 Task: Play online Risk (conquerclub) game.
Action: Mouse moved to (702, 672)
Screenshot: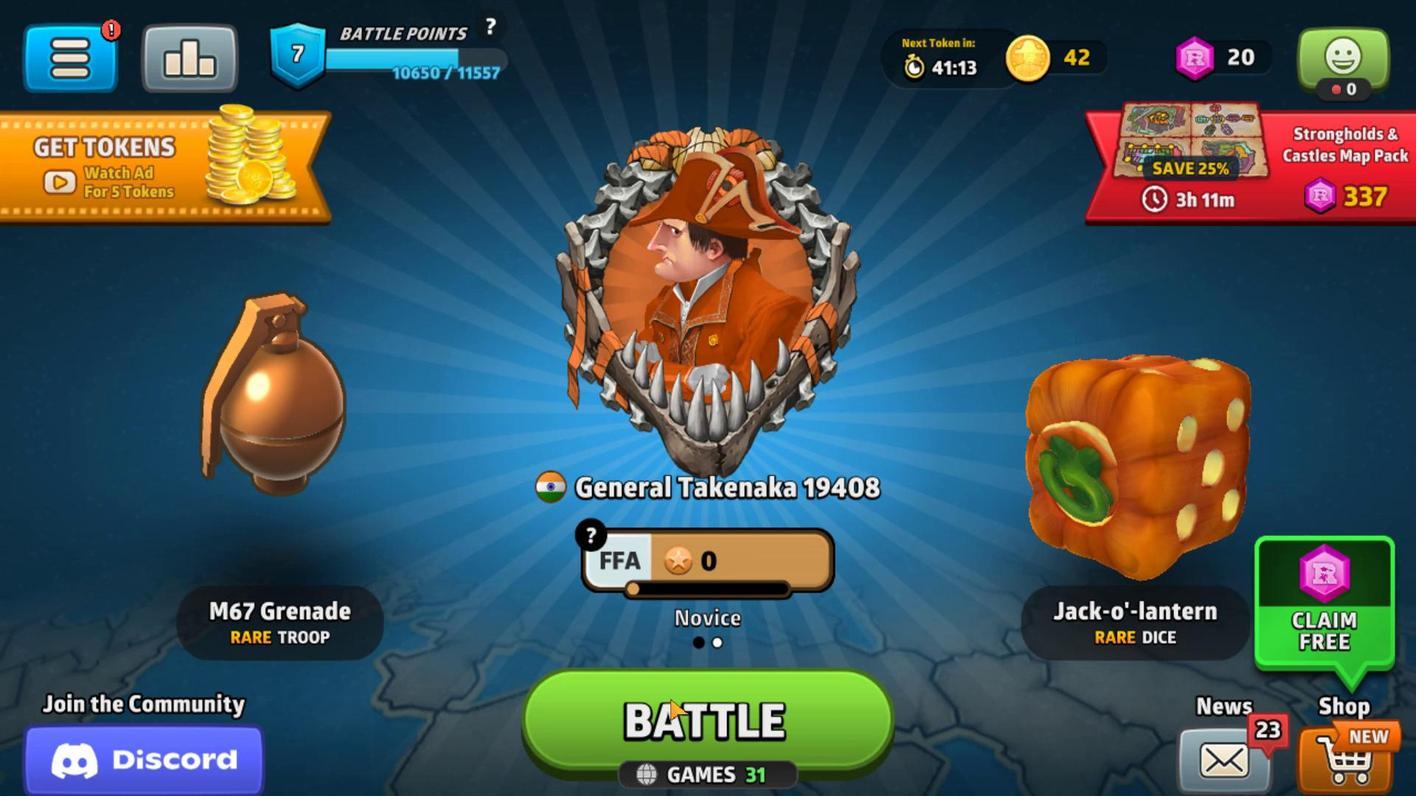 
Action: Mouse pressed left at (702, 672)
Screenshot: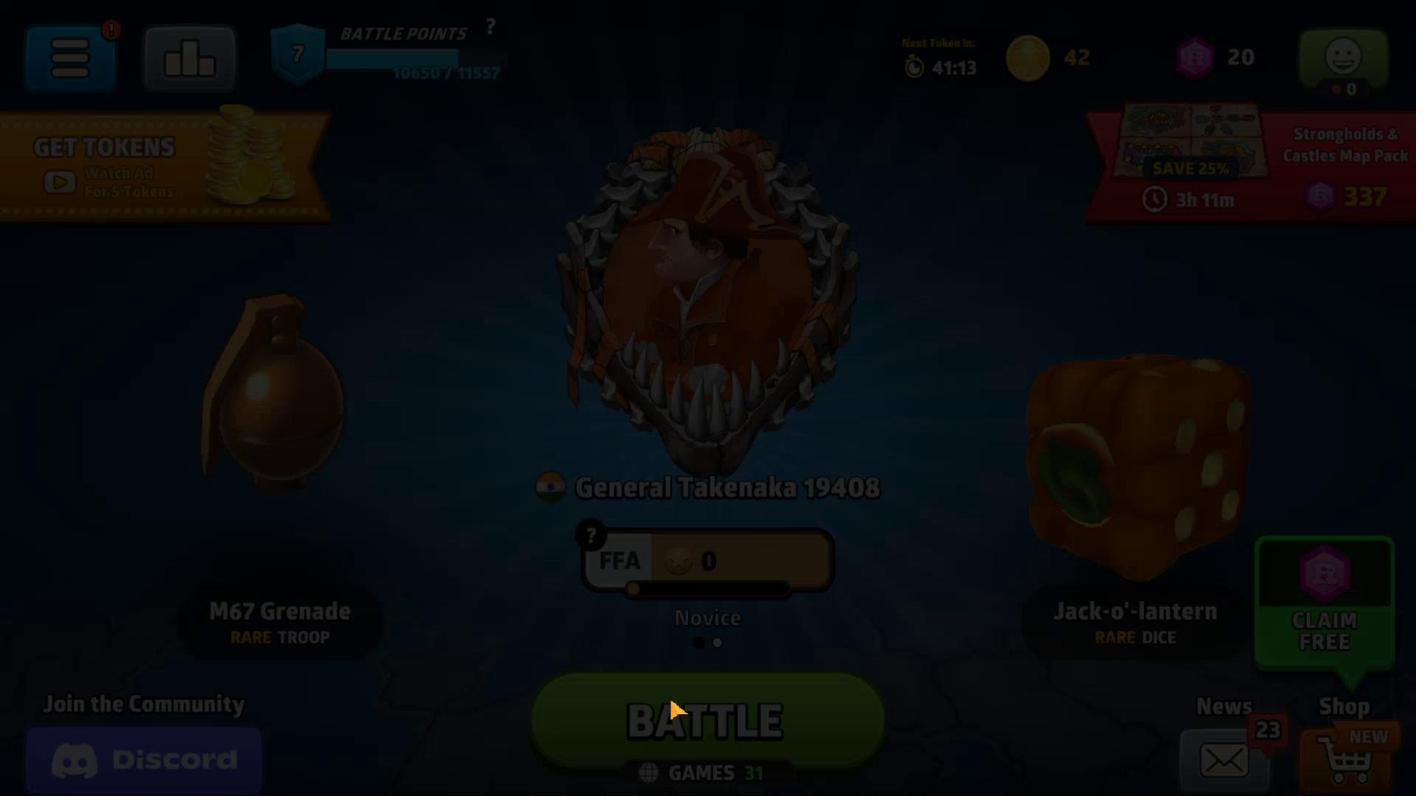 
Action: Mouse moved to (1165, 688)
Screenshot: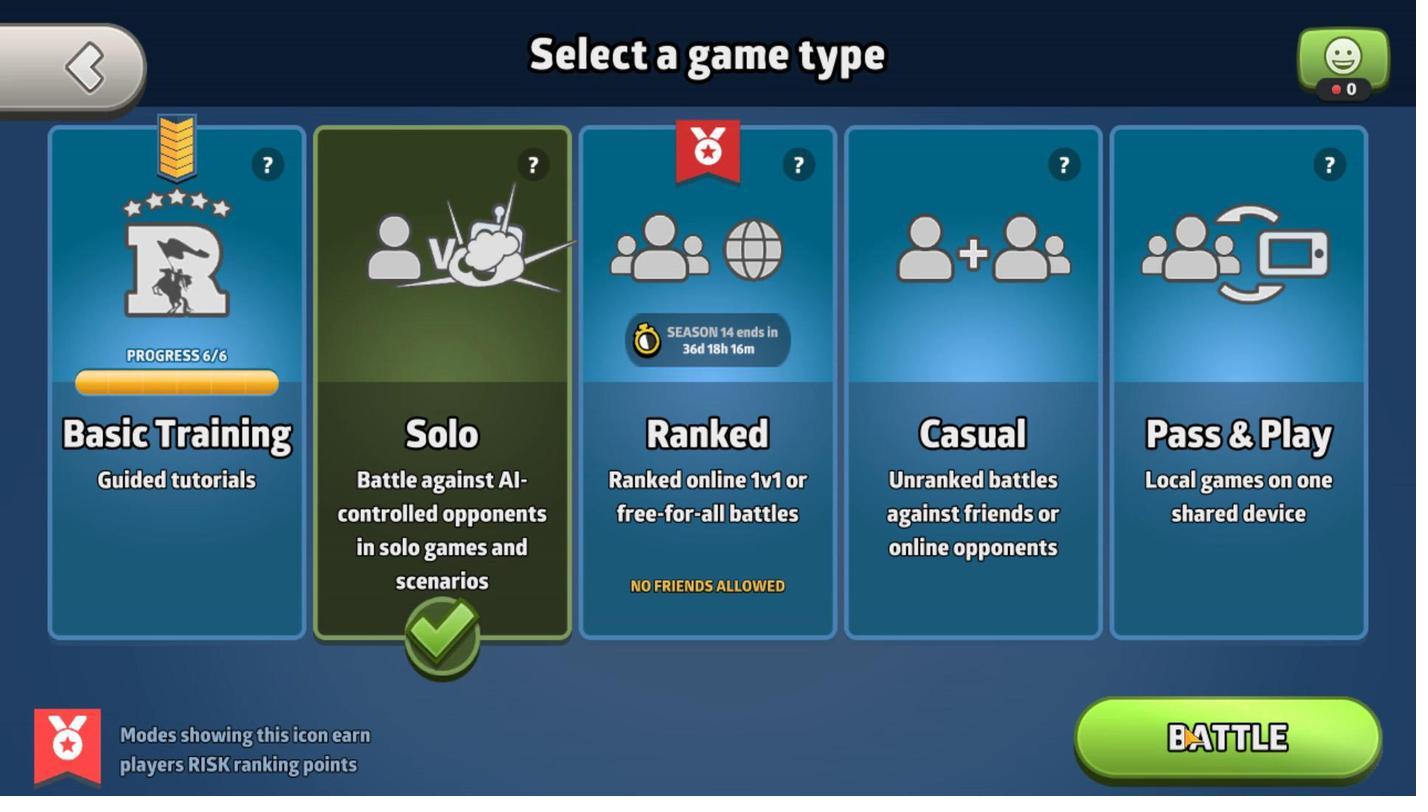 
Action: Mouse pressed left at (1165, 688)
Screenshot: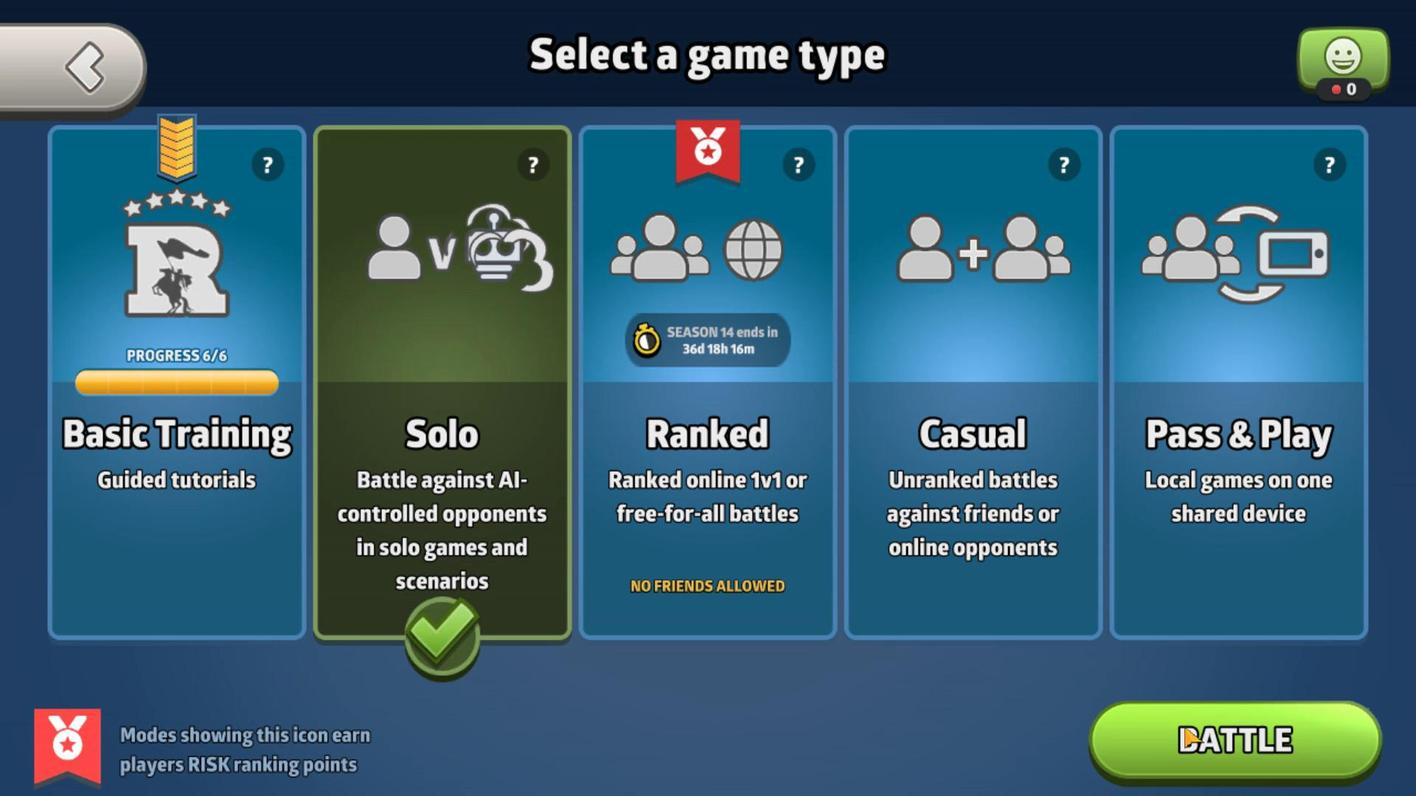
Action: Mouse moved to (1241, 717)
Screenshot: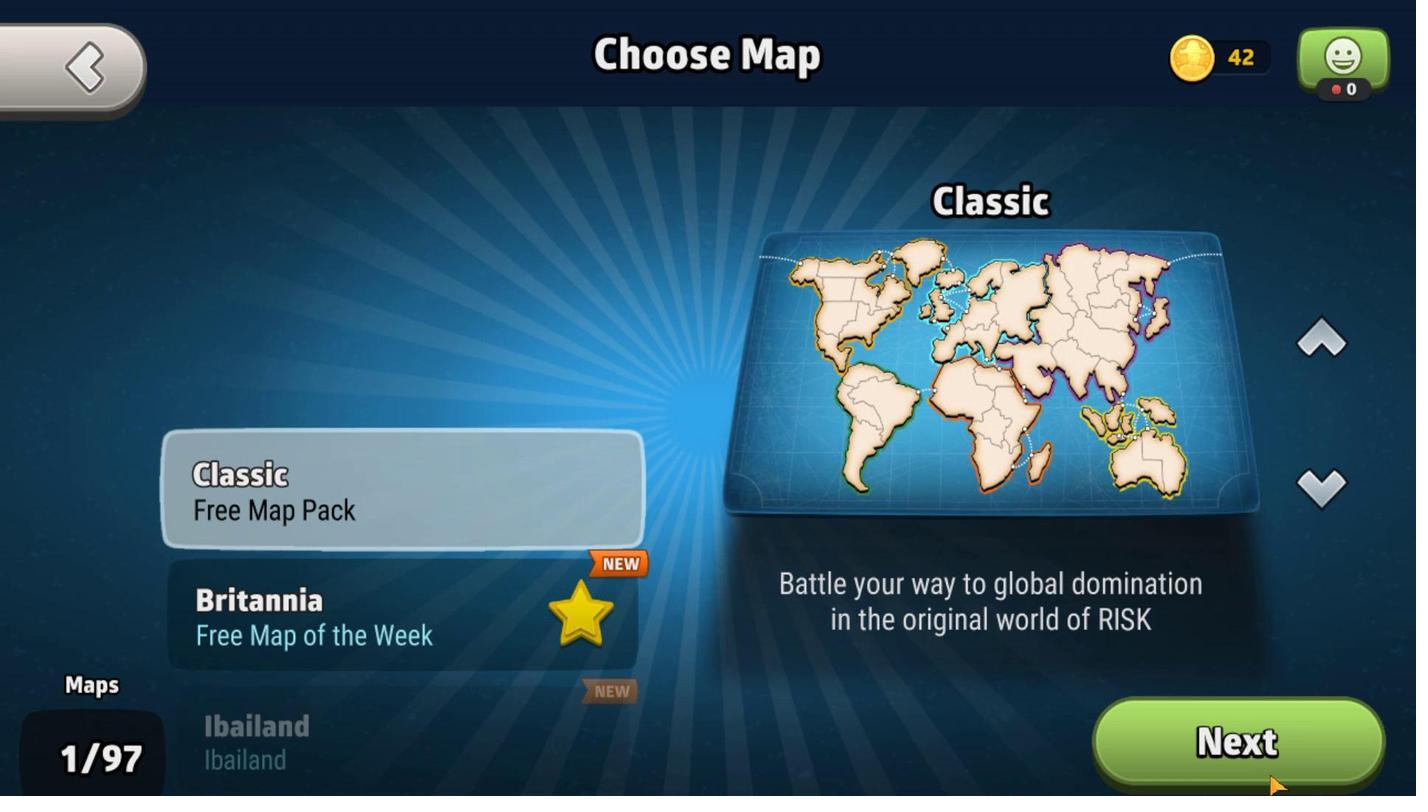 
Action: Mouse pressed left at (1241, 717)
Screenshot: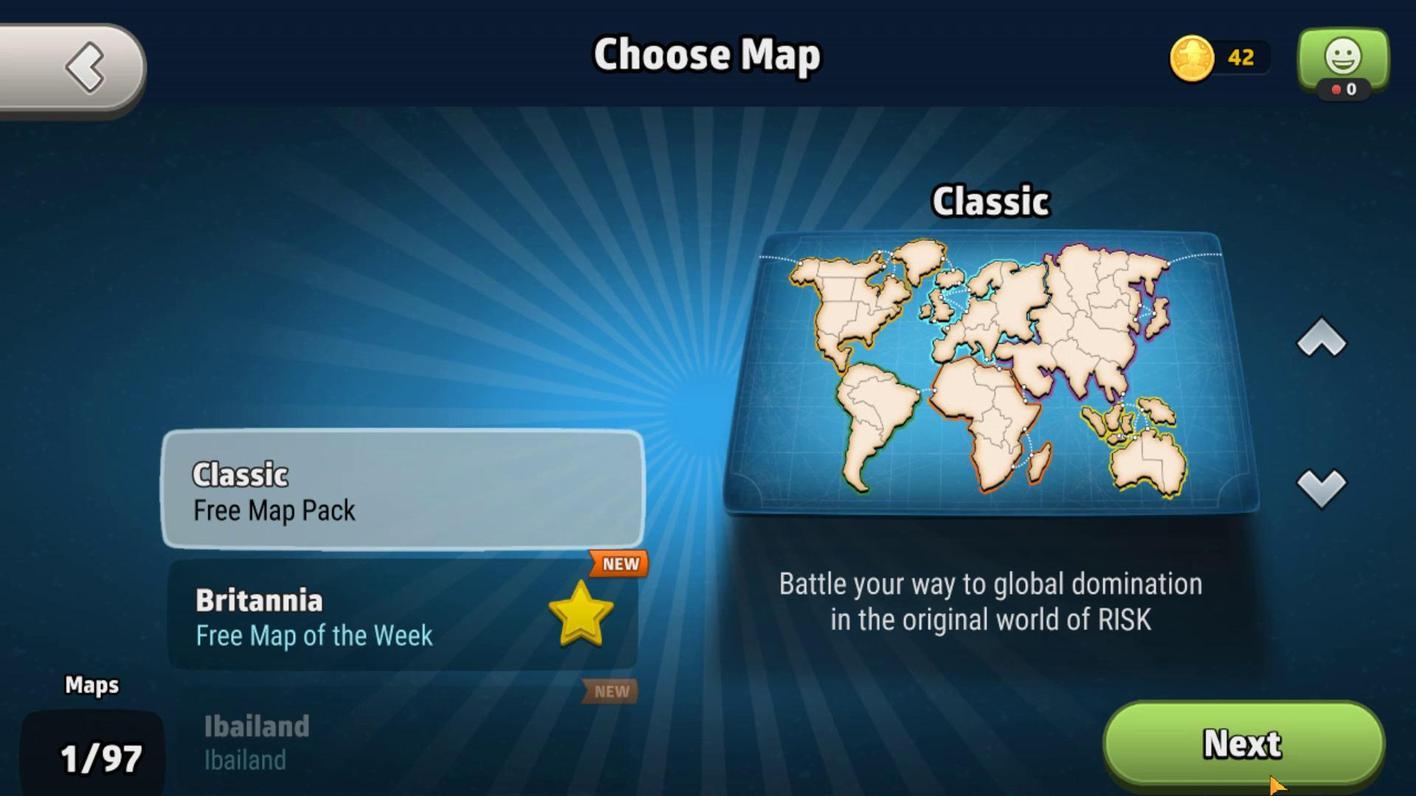 
Action: Mouse moved to (1164, 689)
Screenshot: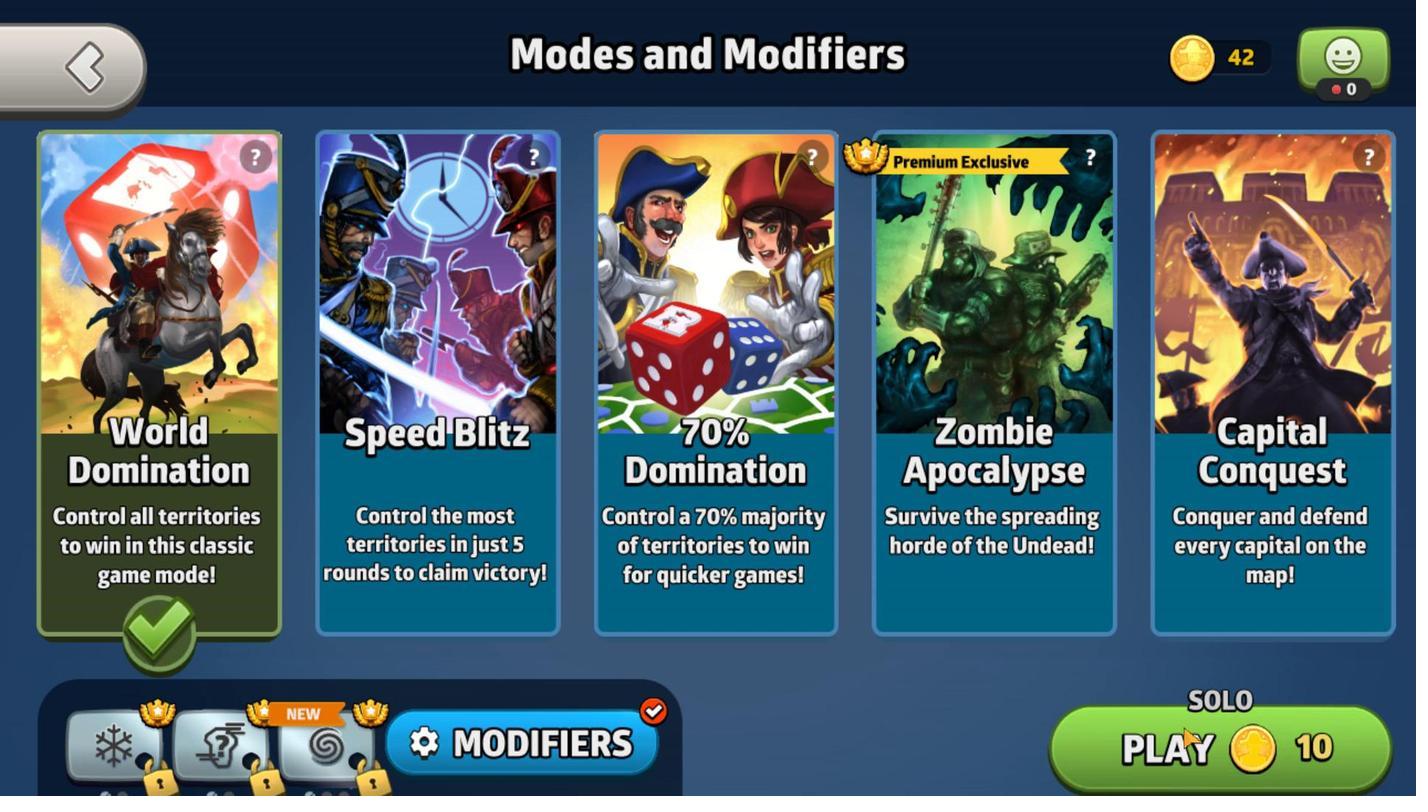
Action: Mouse pressed left at (1164, 689)
Screenshot: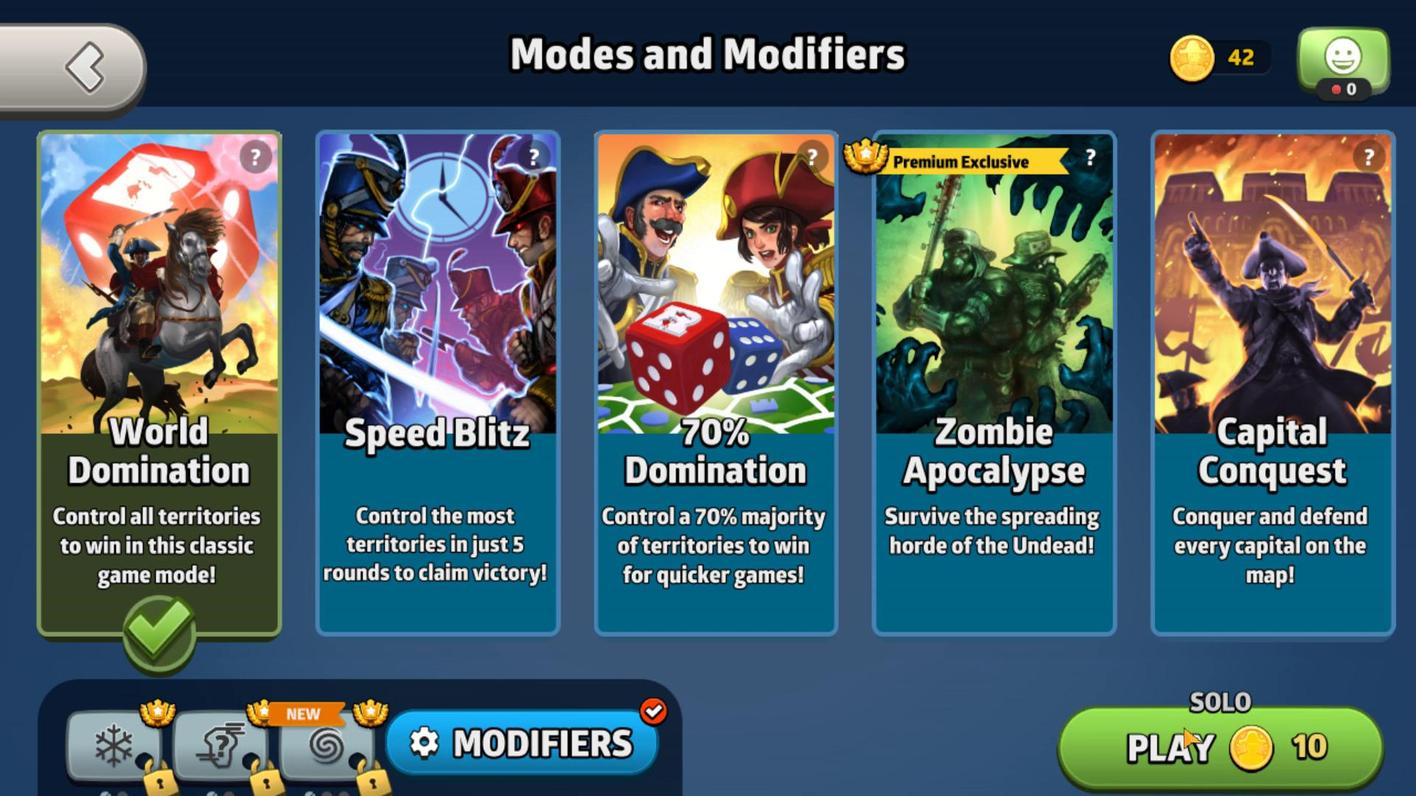 
Action: Mouse moved to (838, 427)
Screenshot: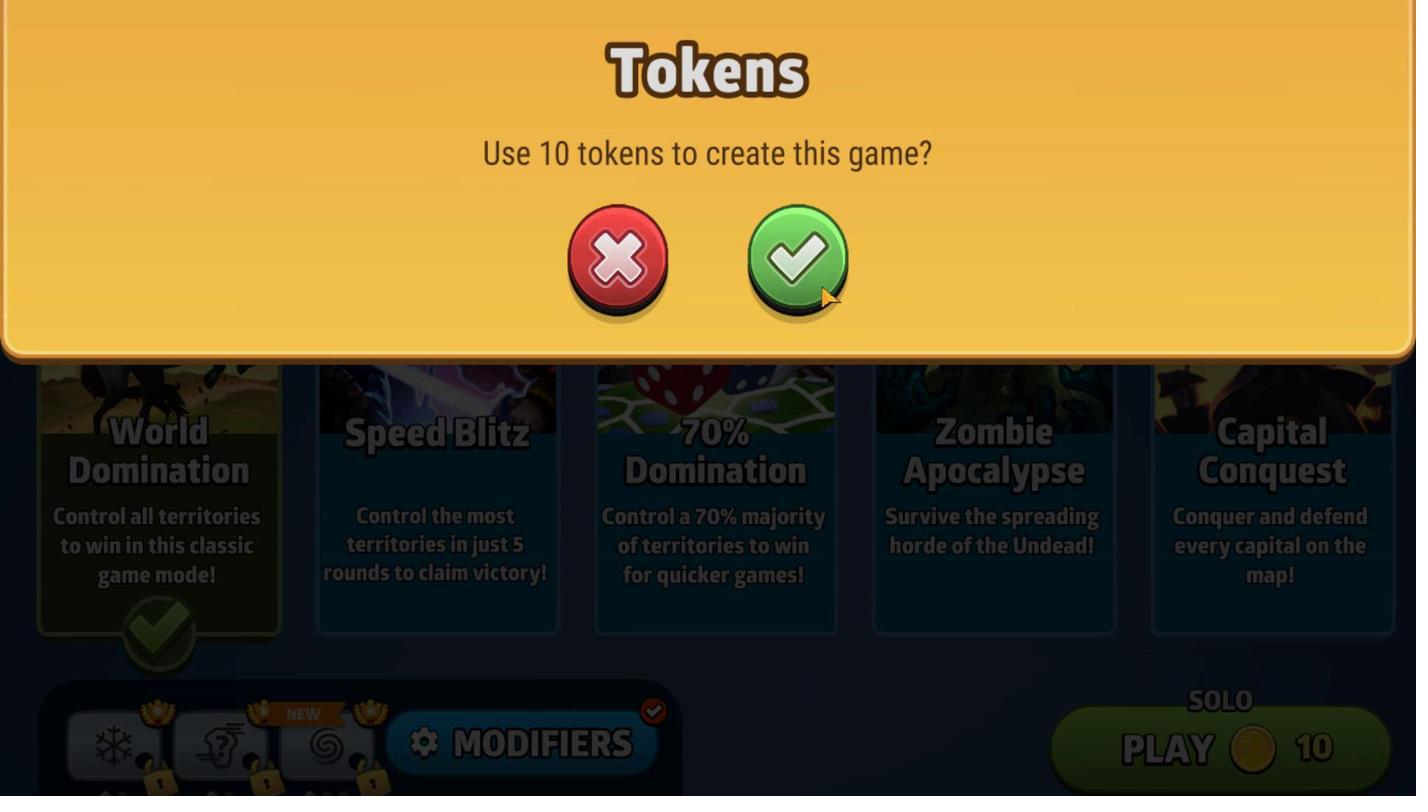 
Action: Mouse pressed left at (838, 427)
Screenshot: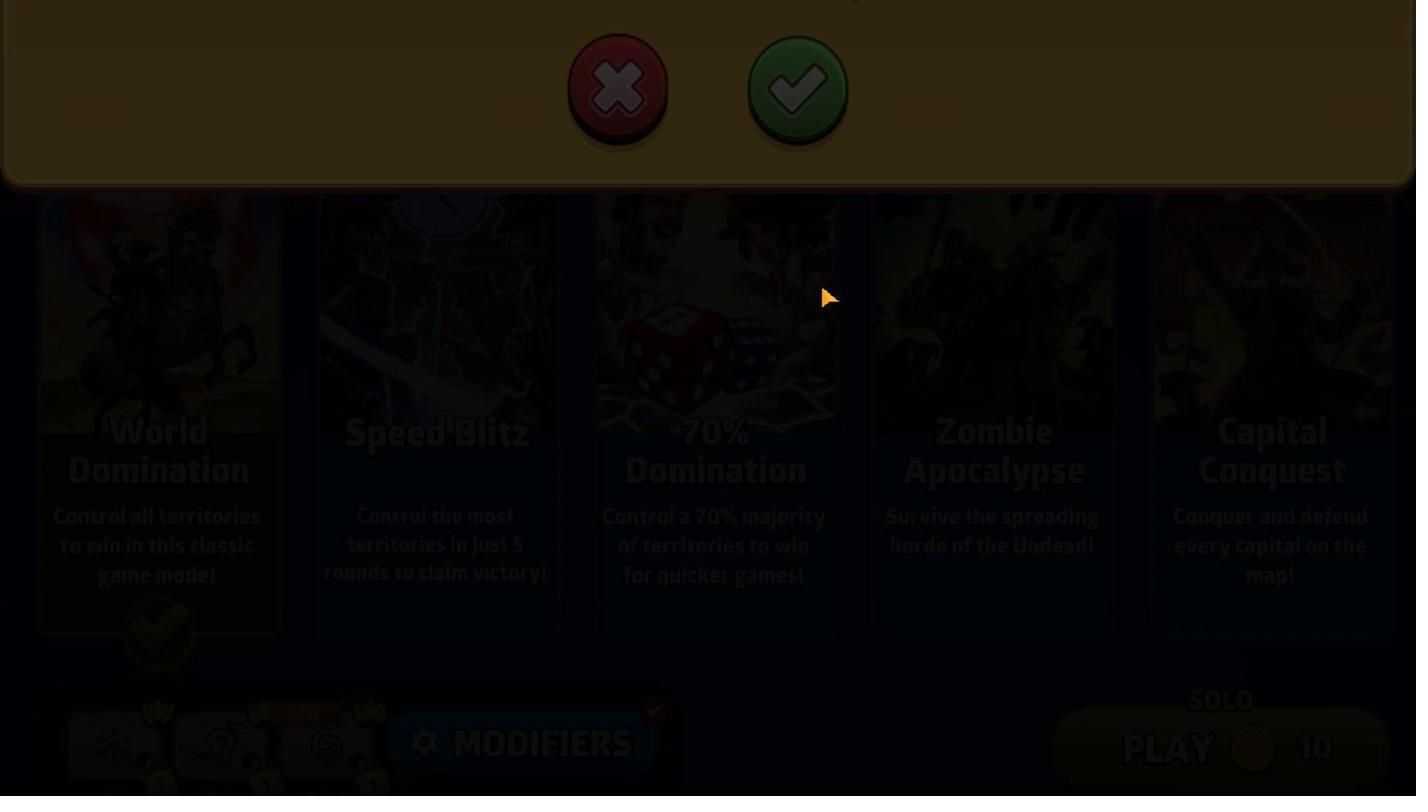 
Action: Mouse moved to (715, 467)
Screenshot: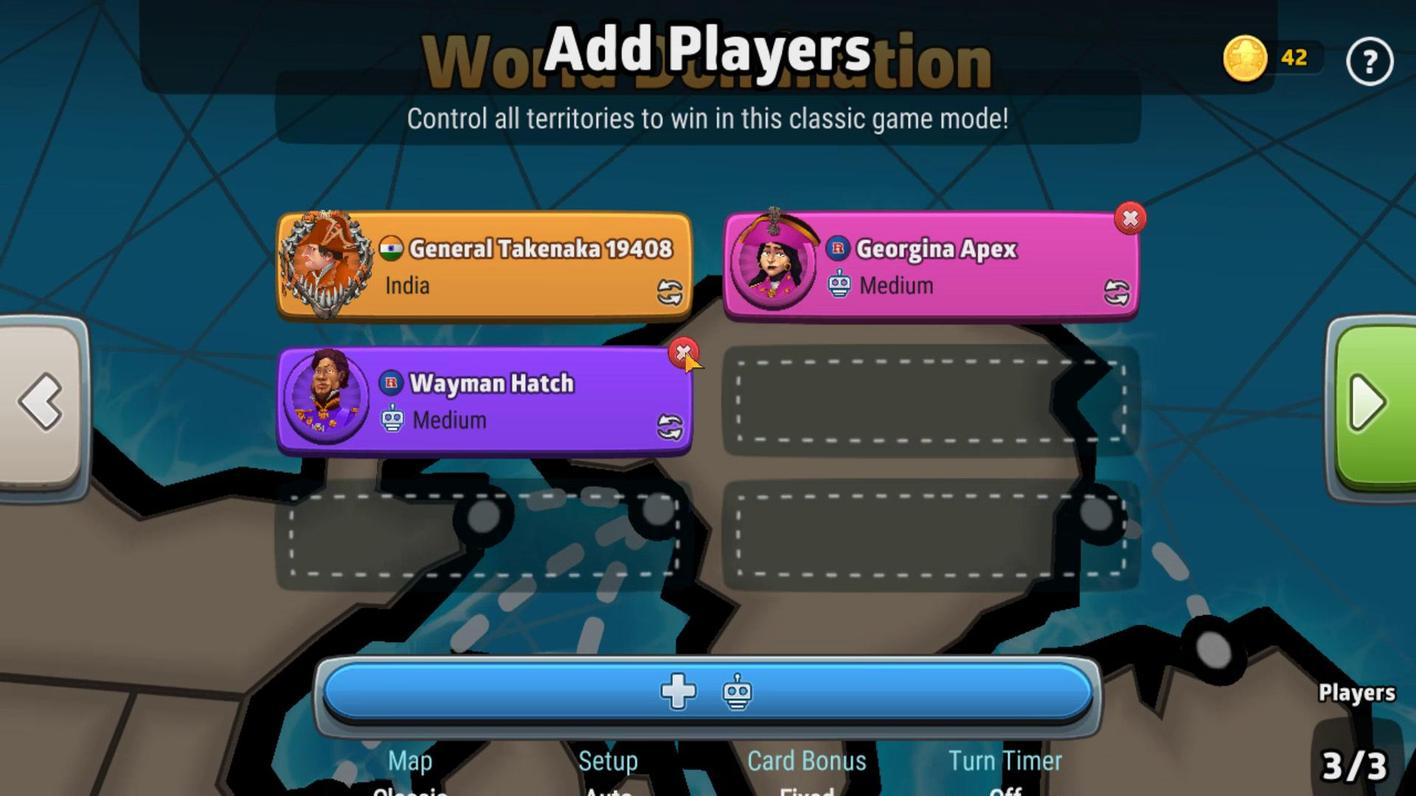 
Action: Mouse pressed left at (715, 467)
Screenshot: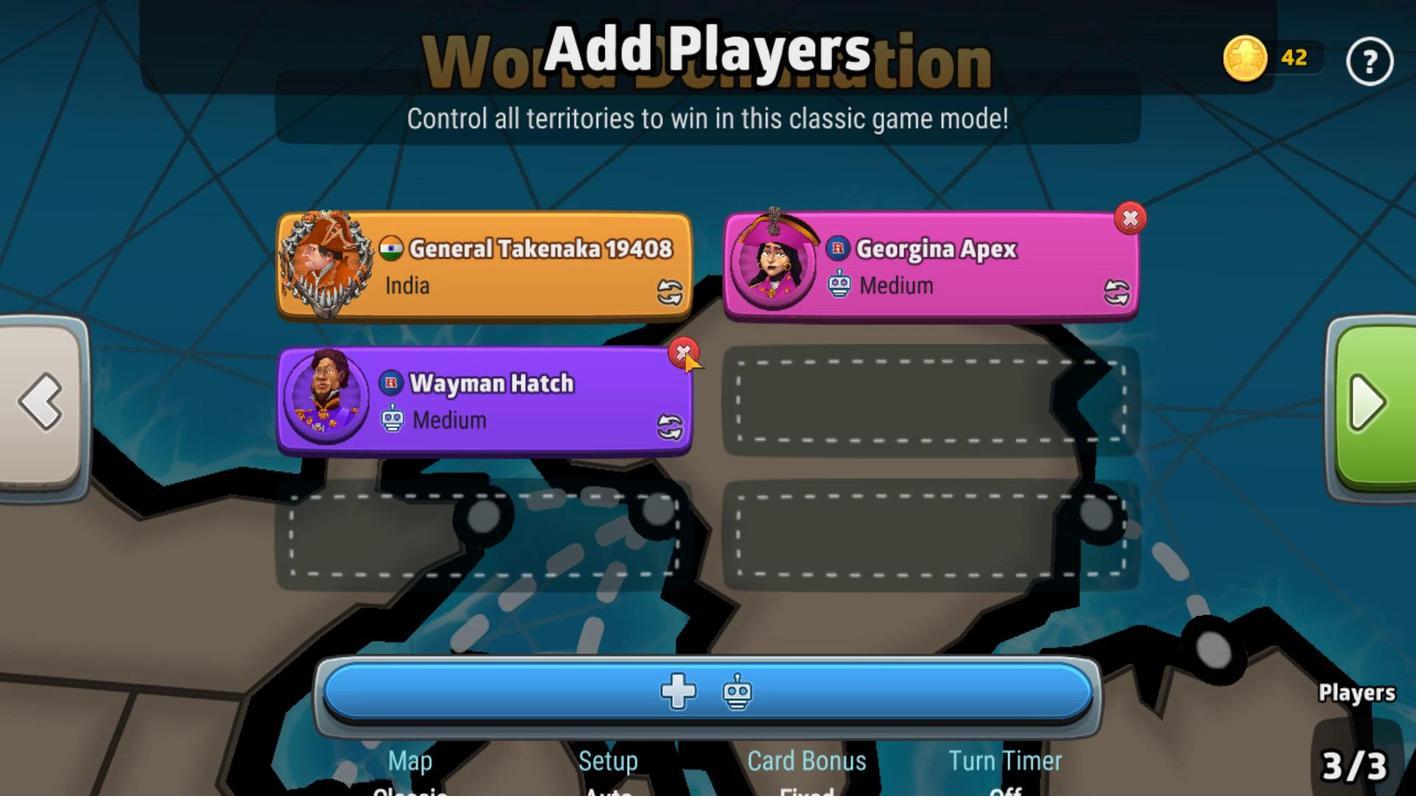 
Action: Mouse moved to (1323, 504)
Screenshot: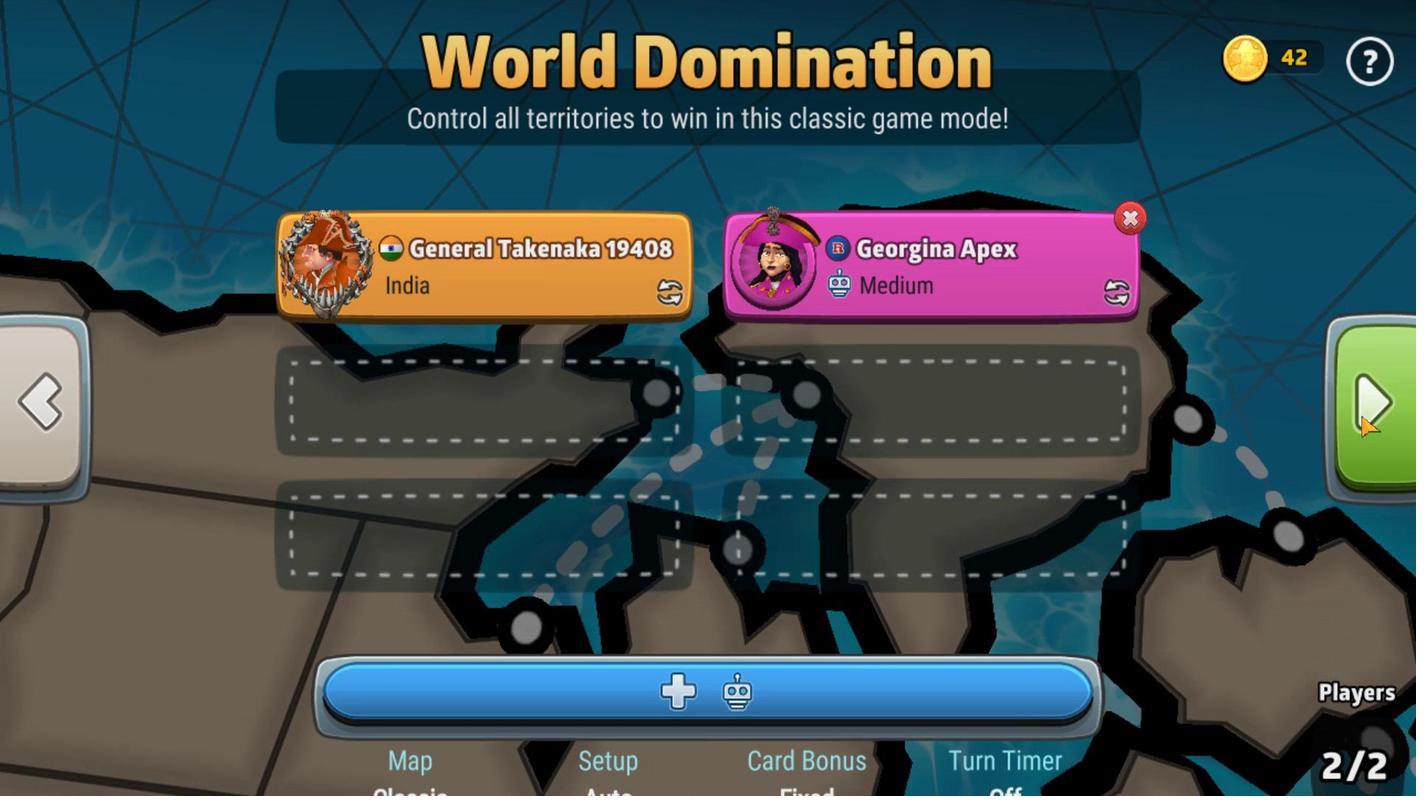 
Action: Mouse pressed left at (1323, 504)
Screenshot: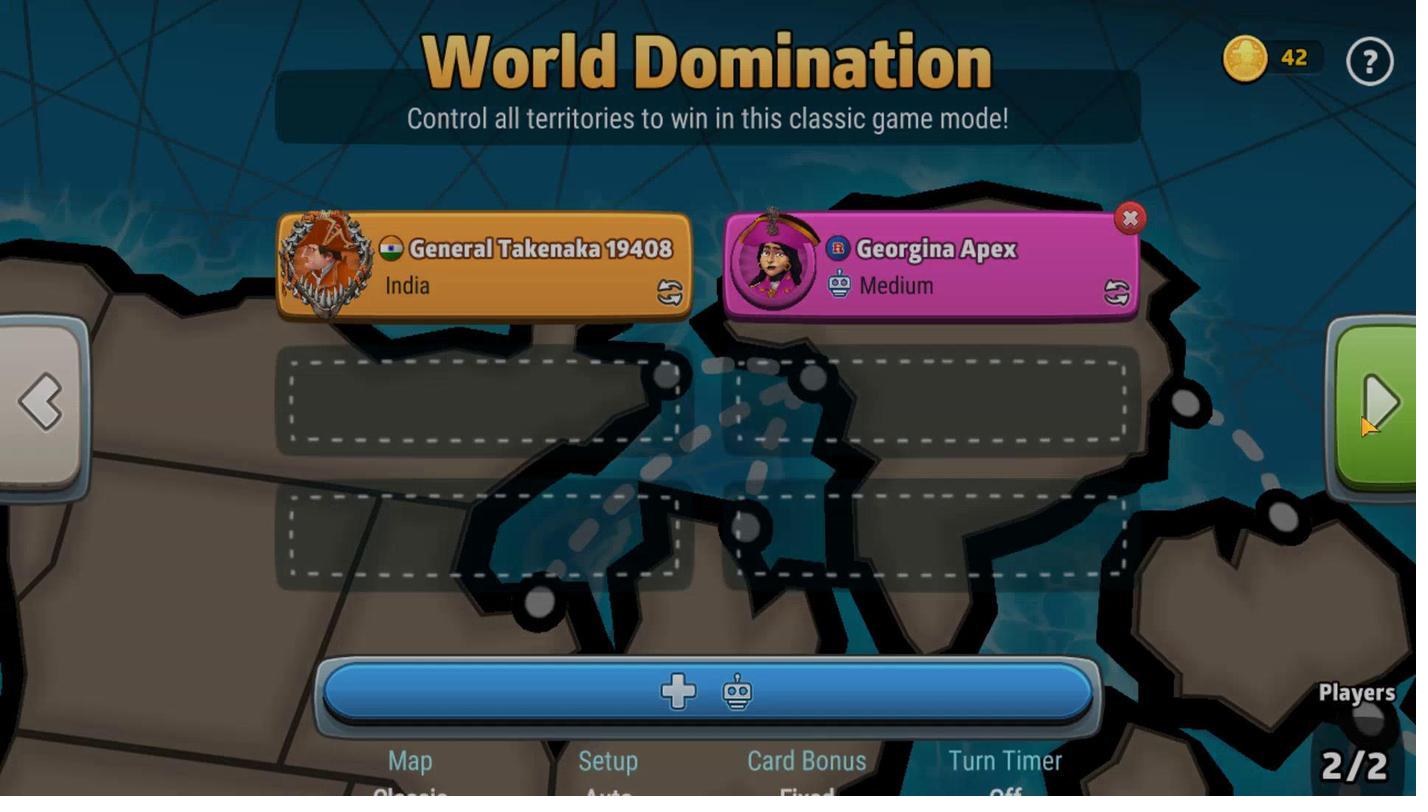 
Action: Mouse moved to (915, 474)
Screenshot: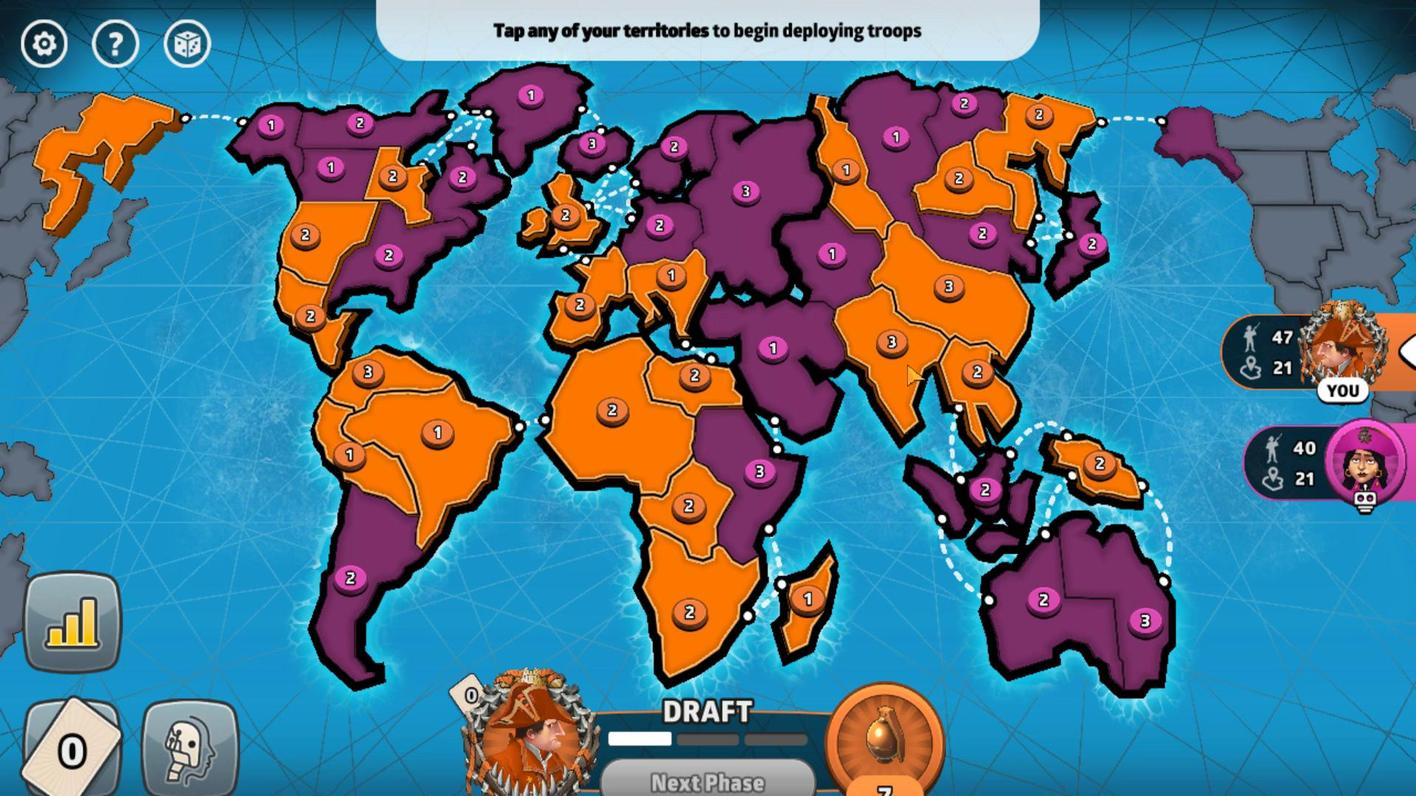 
Action: Mouse pressed left at (915, 474)
Screenshot: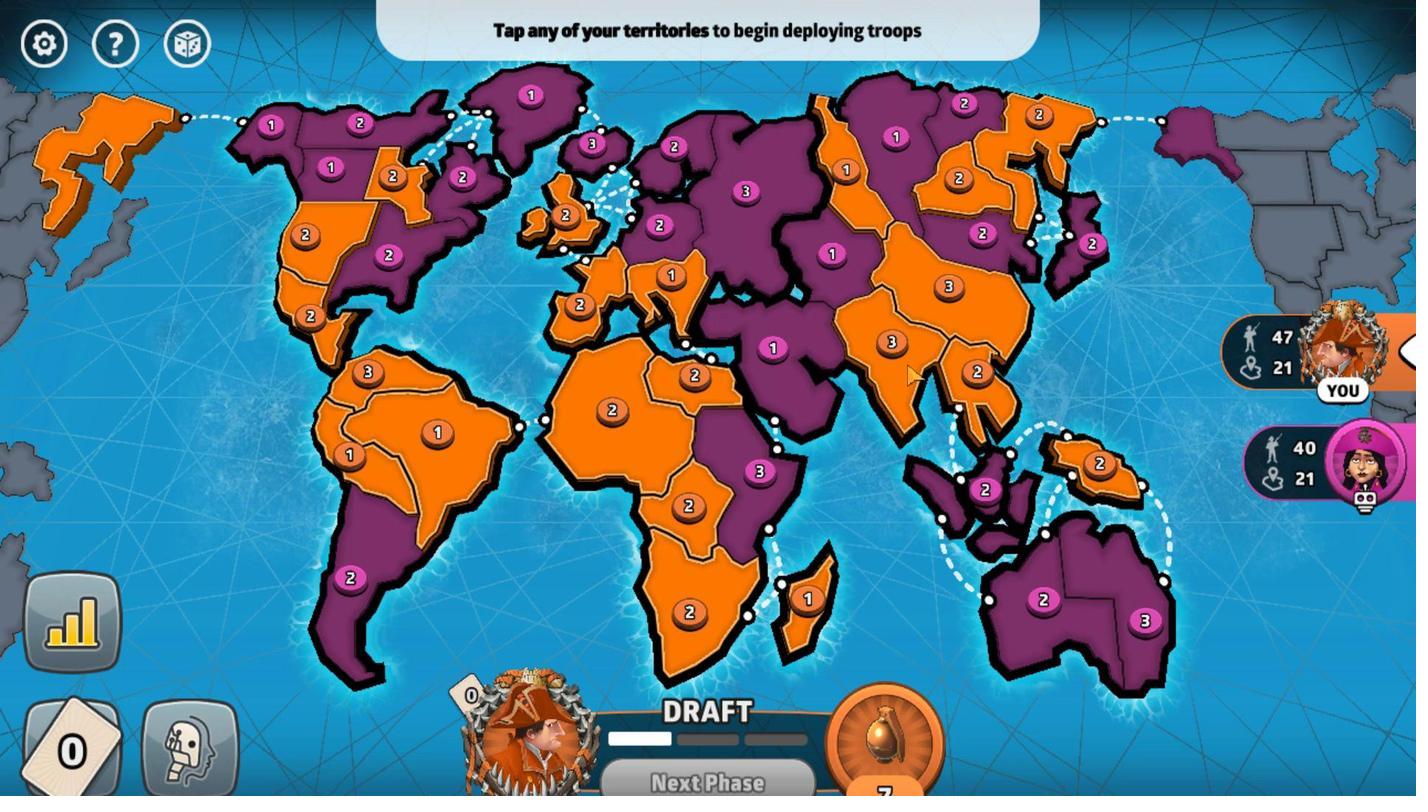 
Action: Mouse moved to (996, 625)
Screenshot: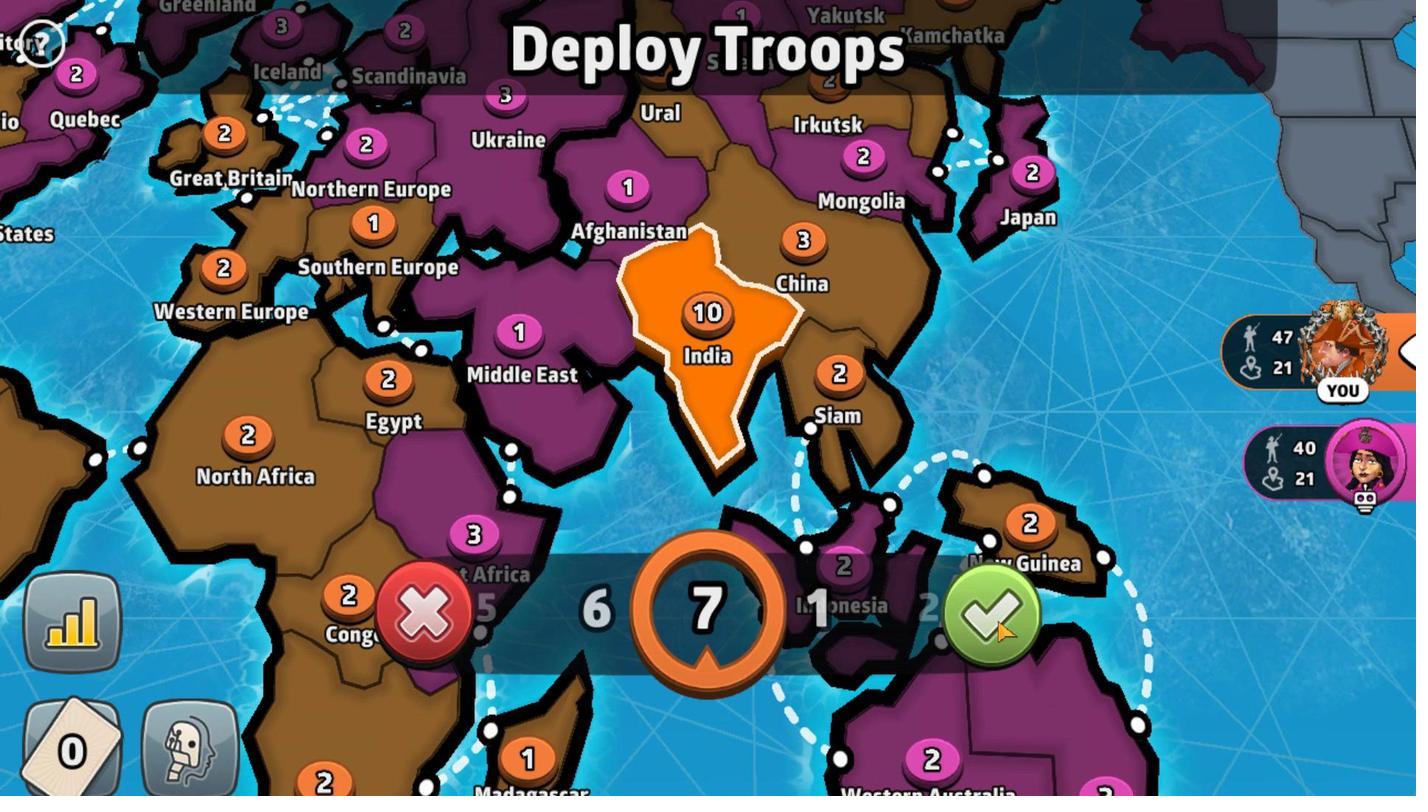 
Action: Mouse pressed left at (996, 625)
Screenshot: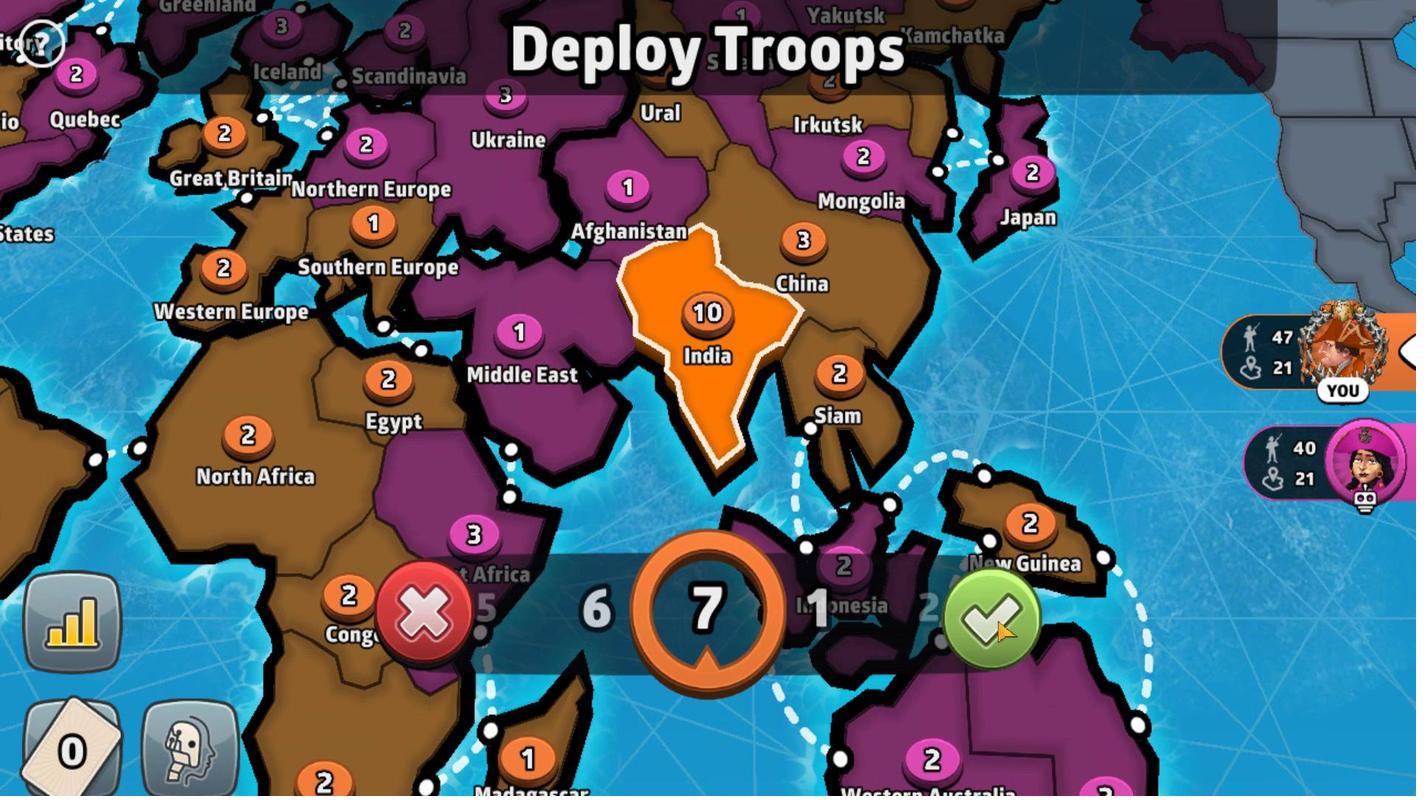 
Action: Mouse moved to (693, 722)
Screenshot: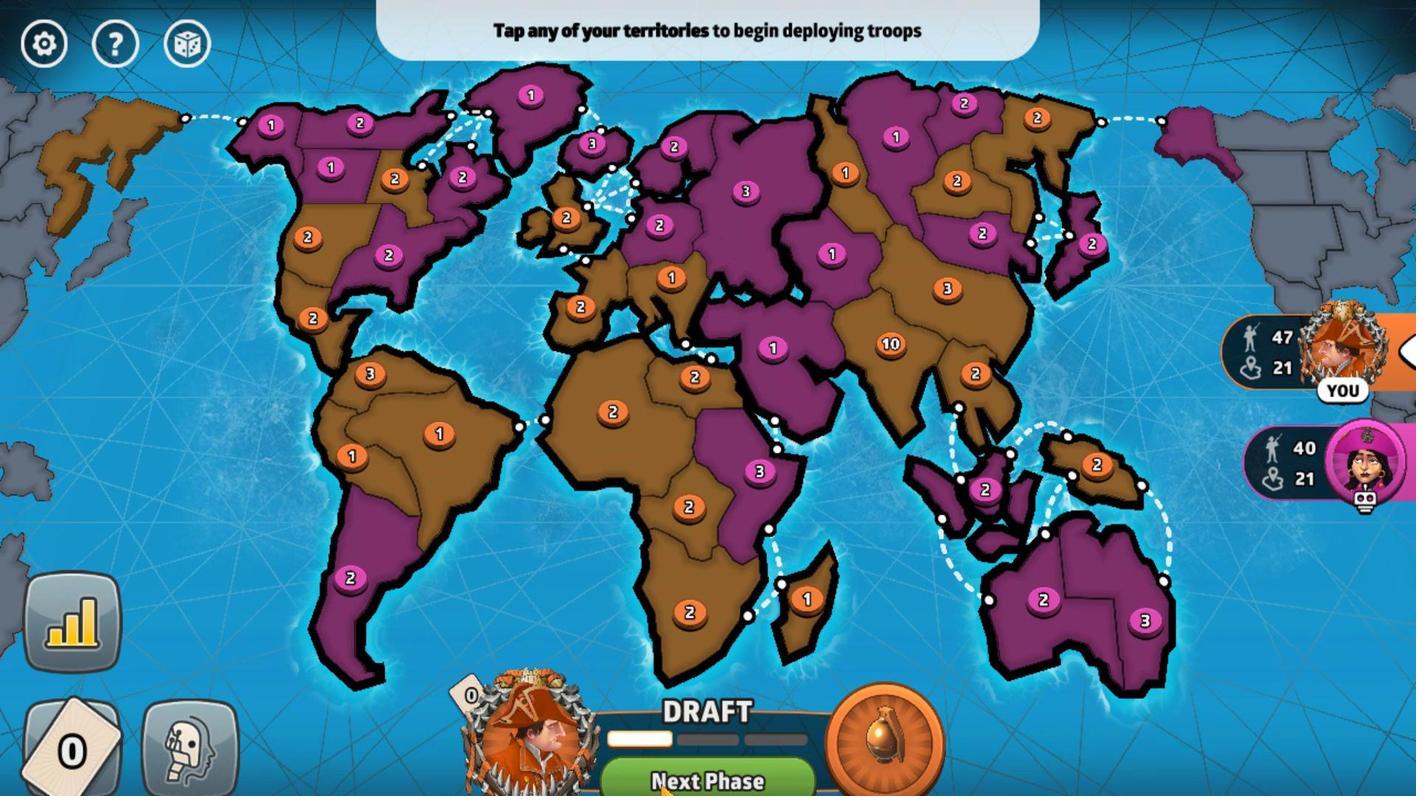 
Action: Mouse pressed left at (693, 722)
Screenshot: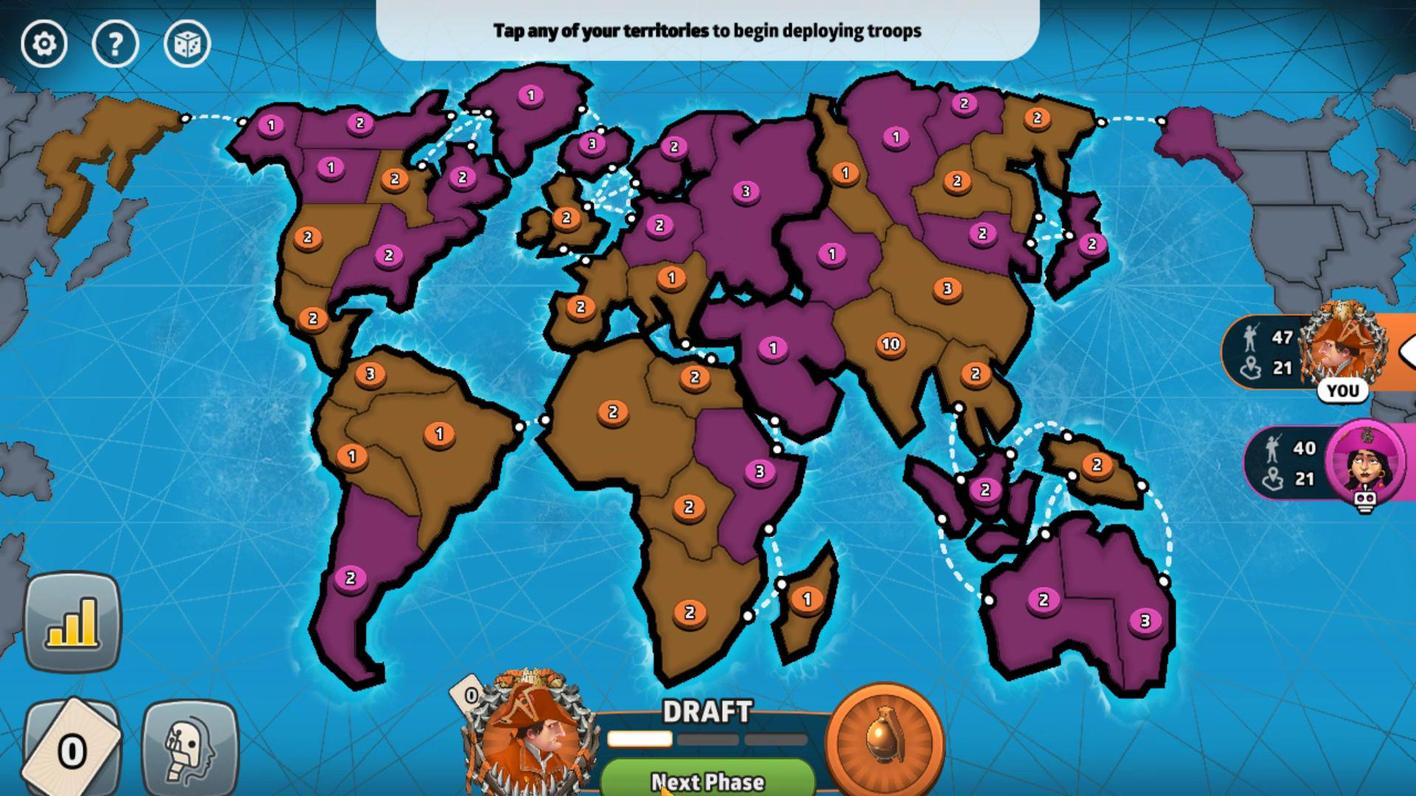 
Action: Mouse moved to (886, 467)
Screenshot: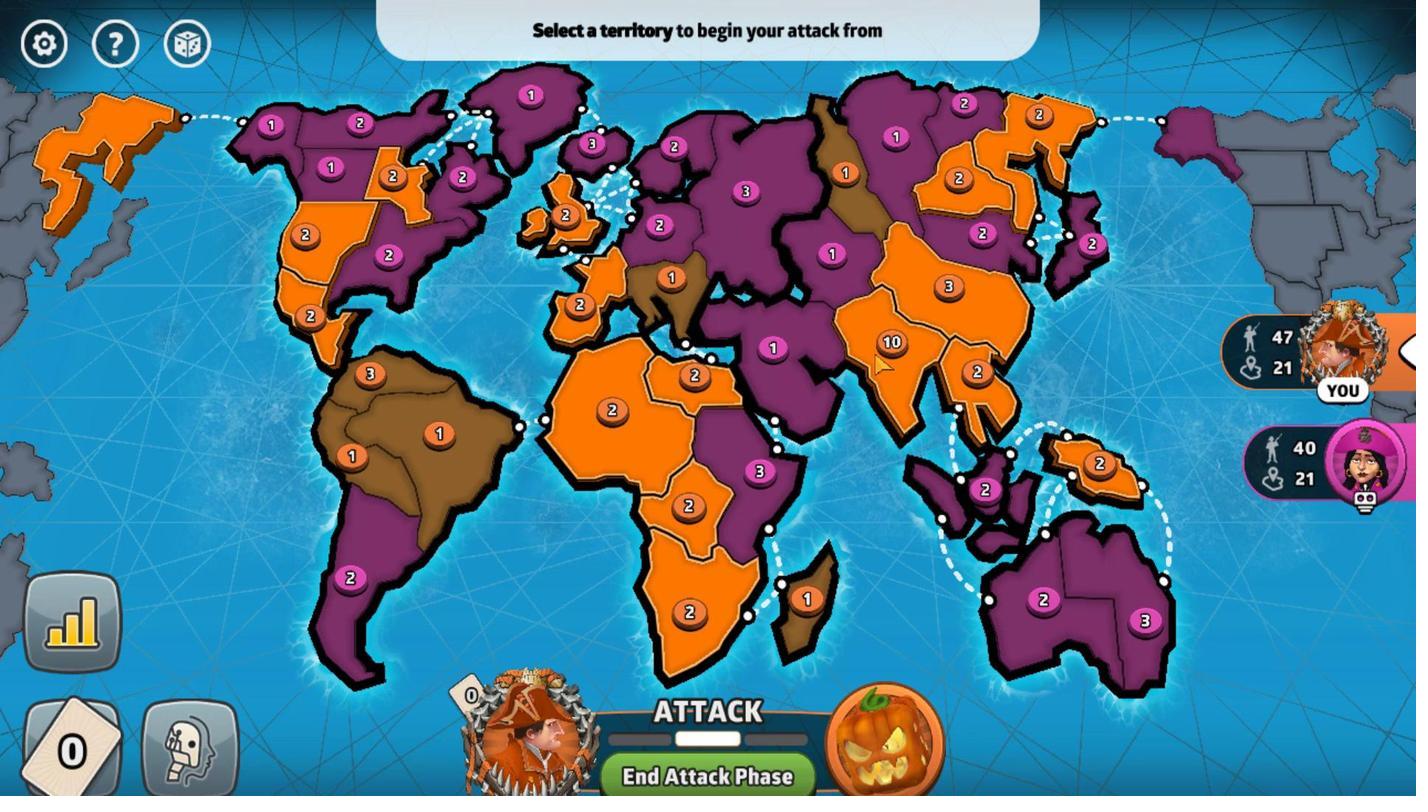 
Action: Mouse pressed left at (886, 467)
Screenshot: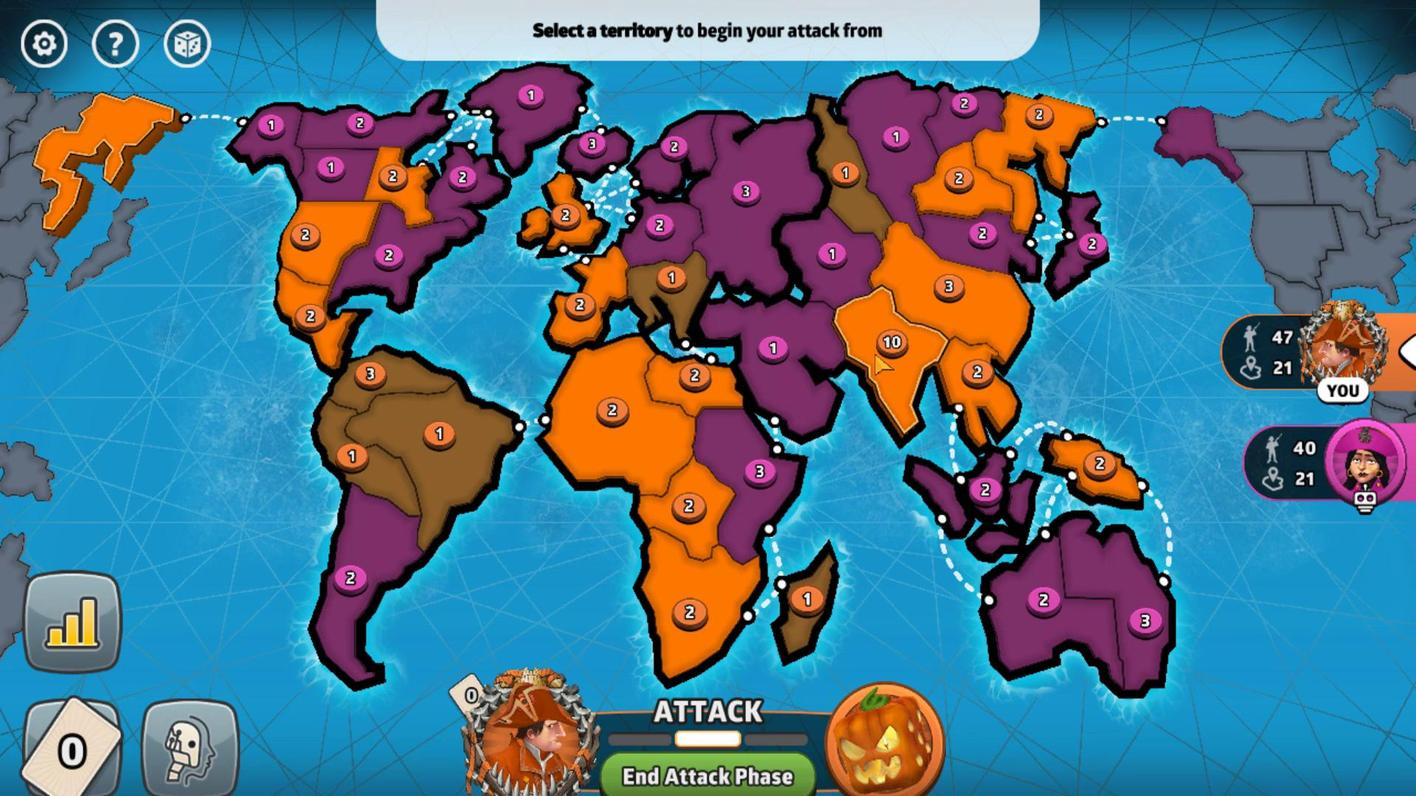 
Action: Mouse moved to (700, 474)
Screenshot: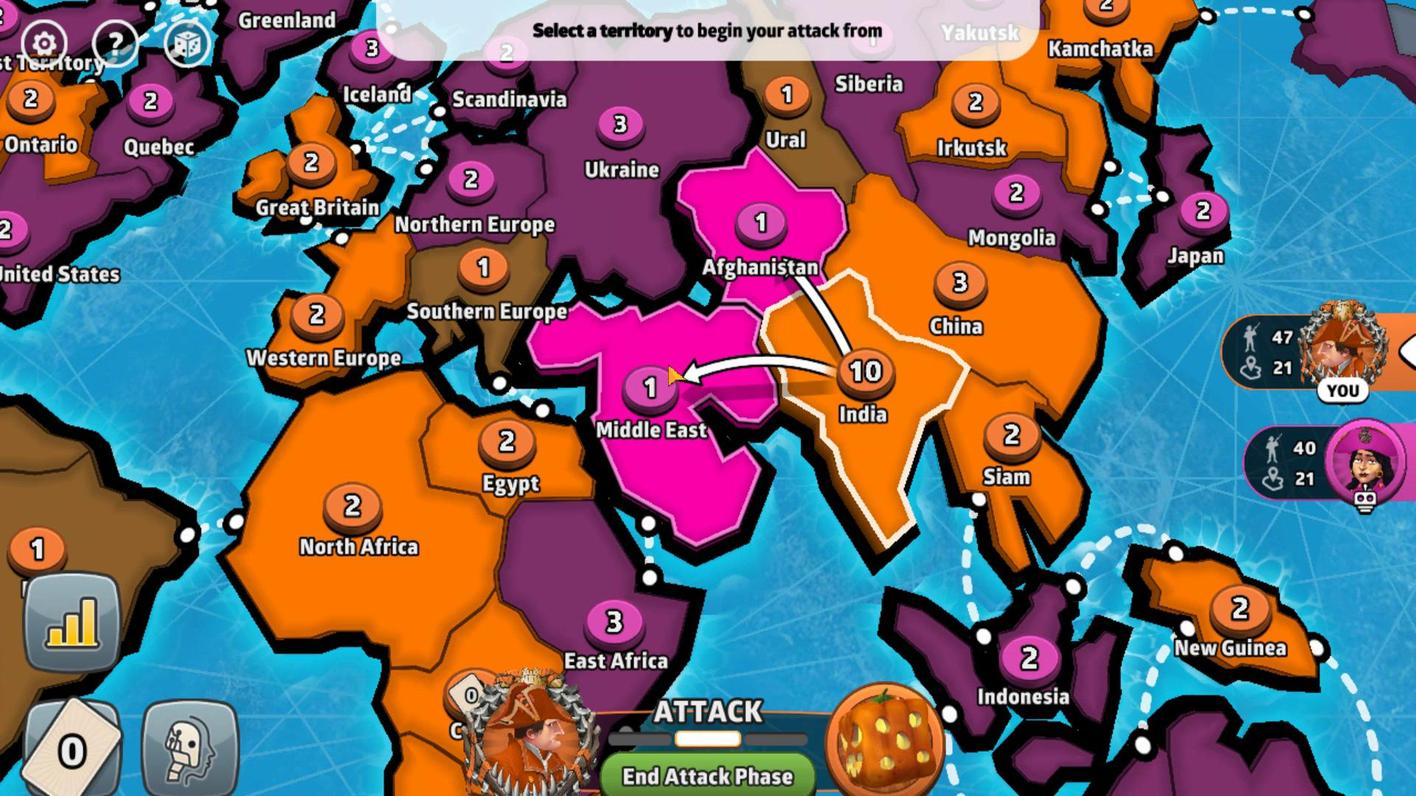 
Action: Mouse pressed left at (700, 474)
Screenshot: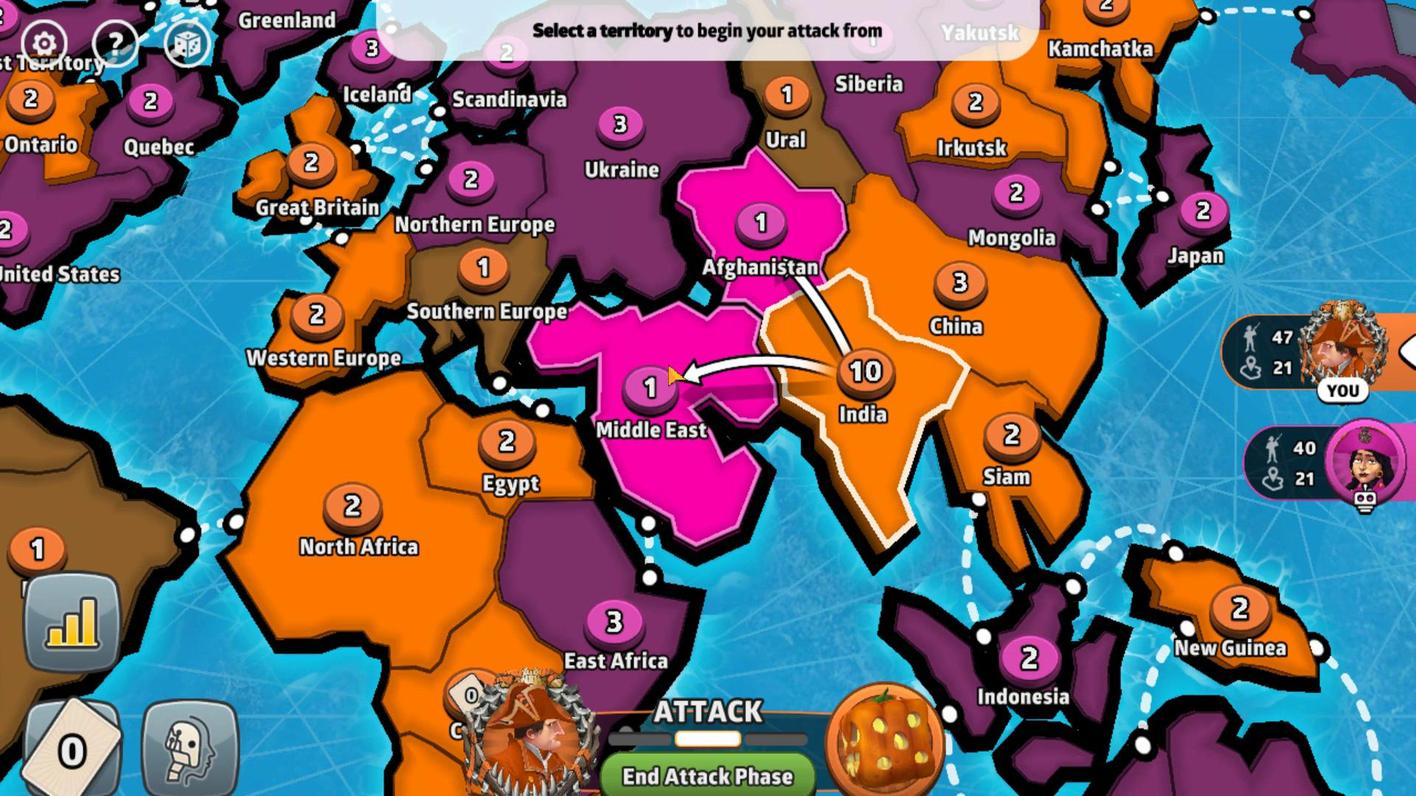 
Action: Mouse moved to (731, 637)
Screenshot: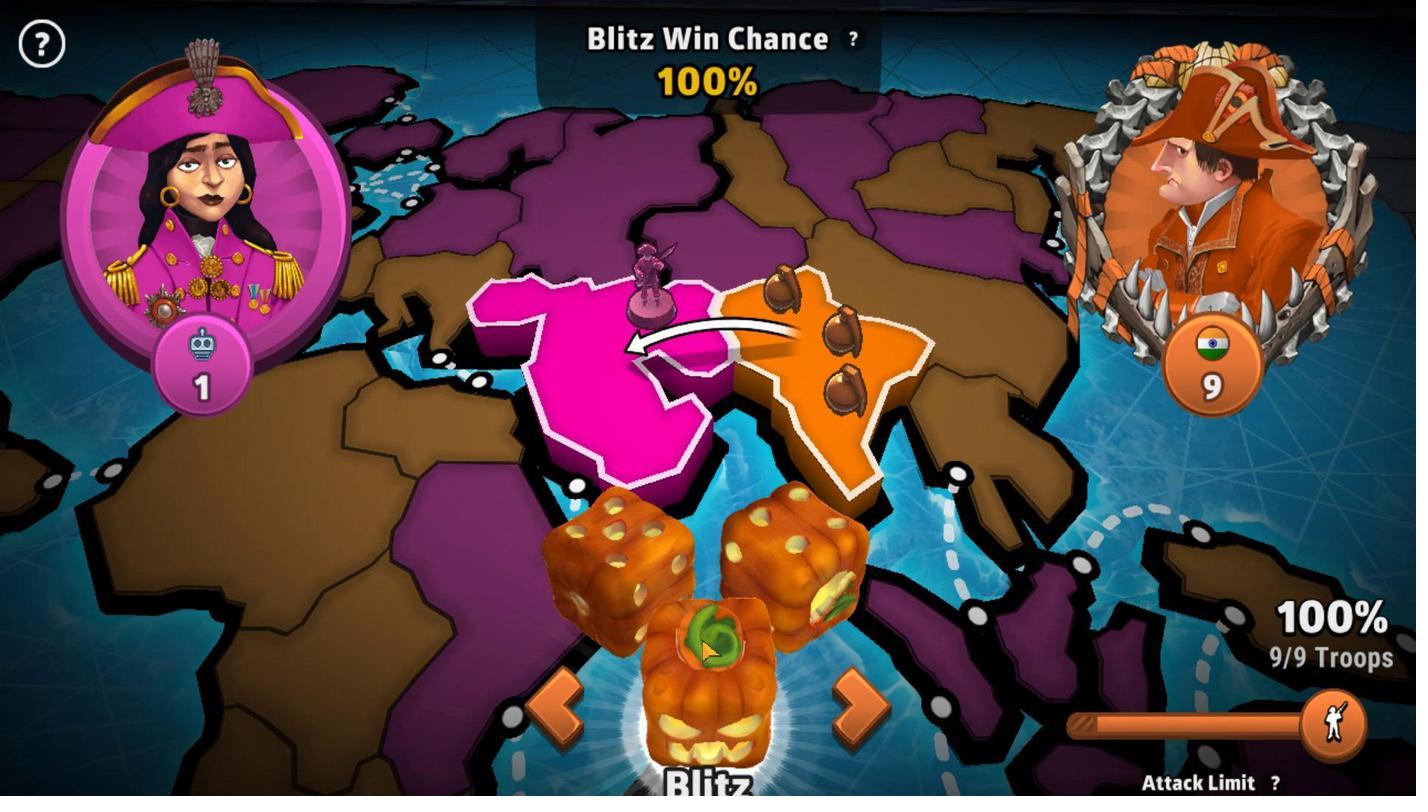 
Action: Mouse pressed left at (731, 637)
Screenshot: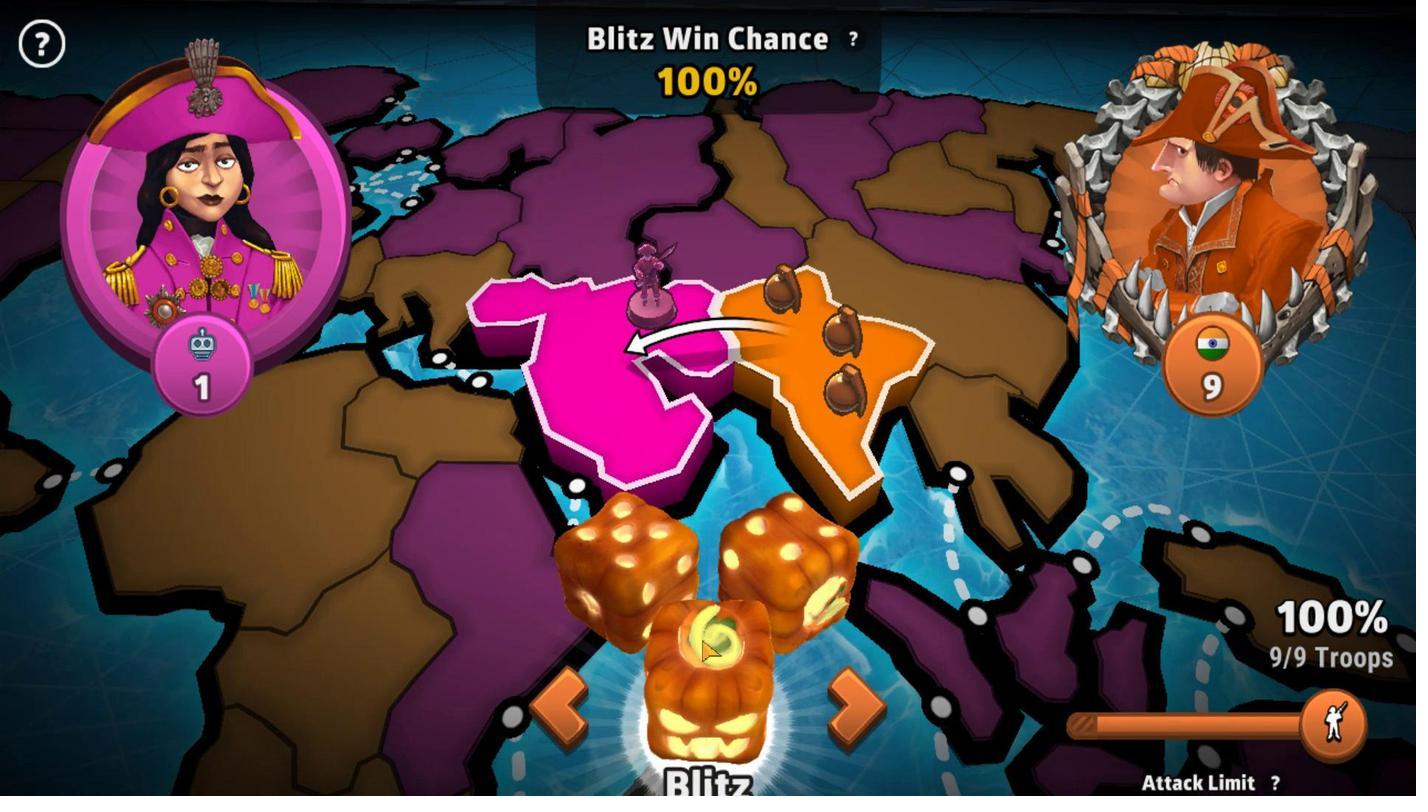 
Action: Mouse moved to (985, 625)
Screenshot: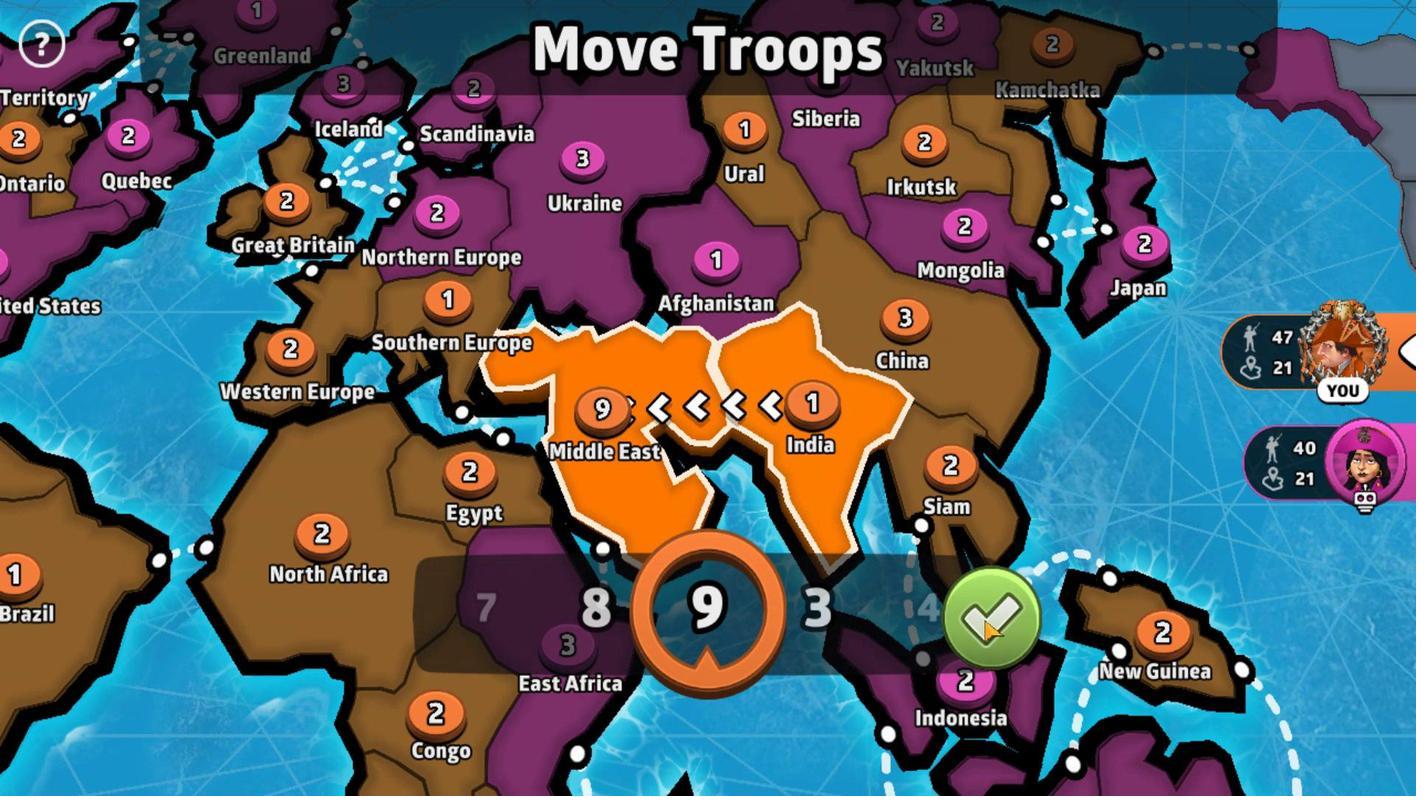 
Action: Mouse pressed left at (985, 625)
Screenshot: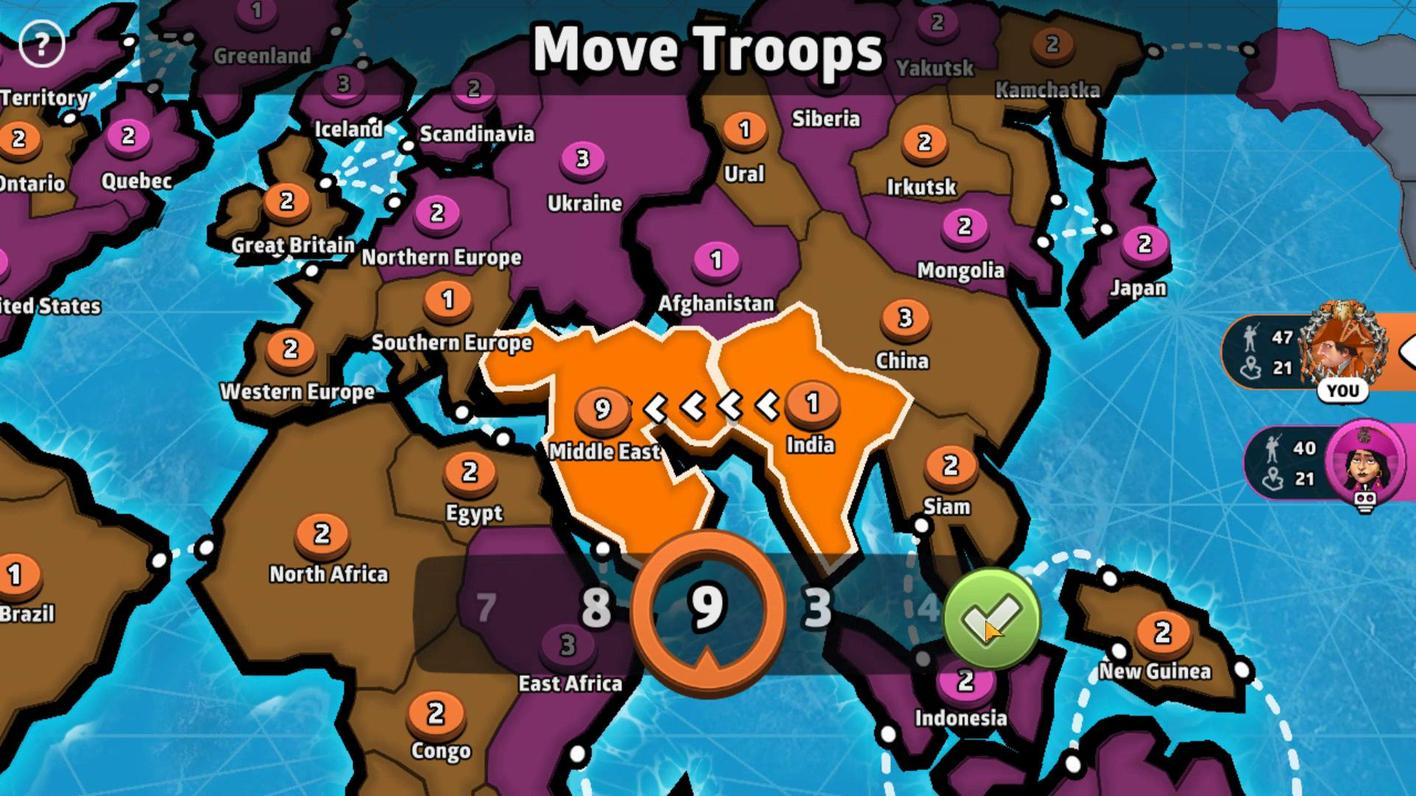 
Action: Mouse moved to (840, 388)
Screenshot: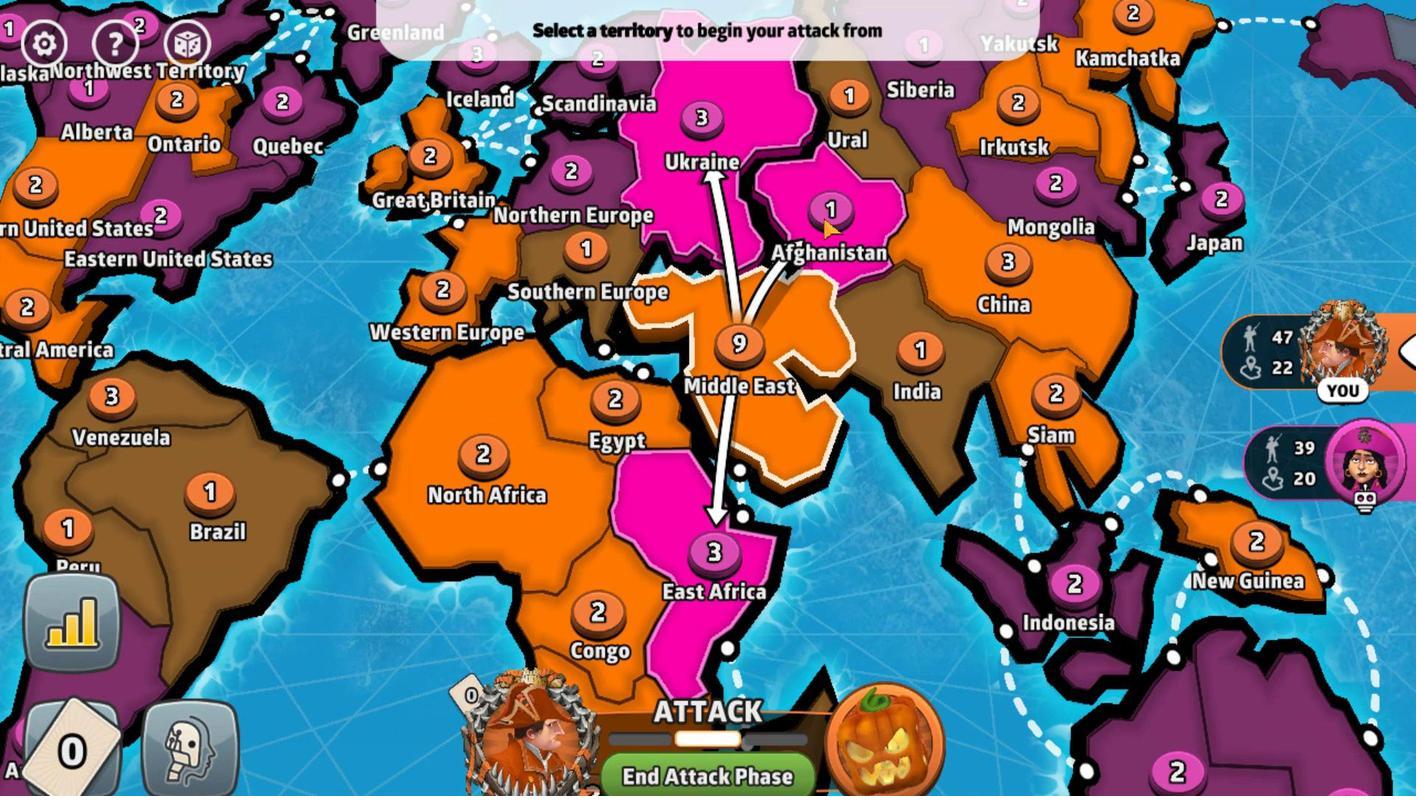 
Action: Mouse pressed left at (840, 388)
Screenshot: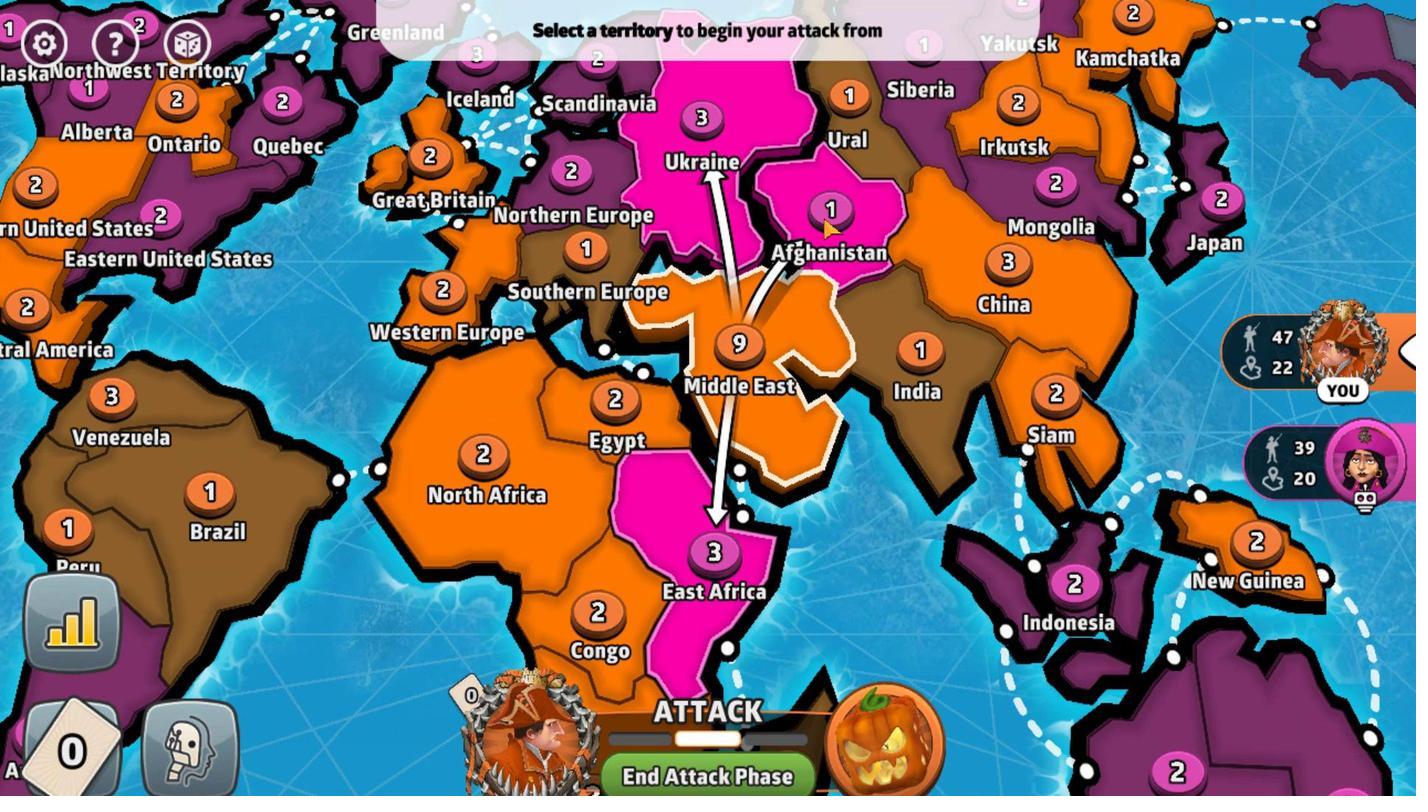 
Action: Mouse moved to (752, 627)
Screenshot: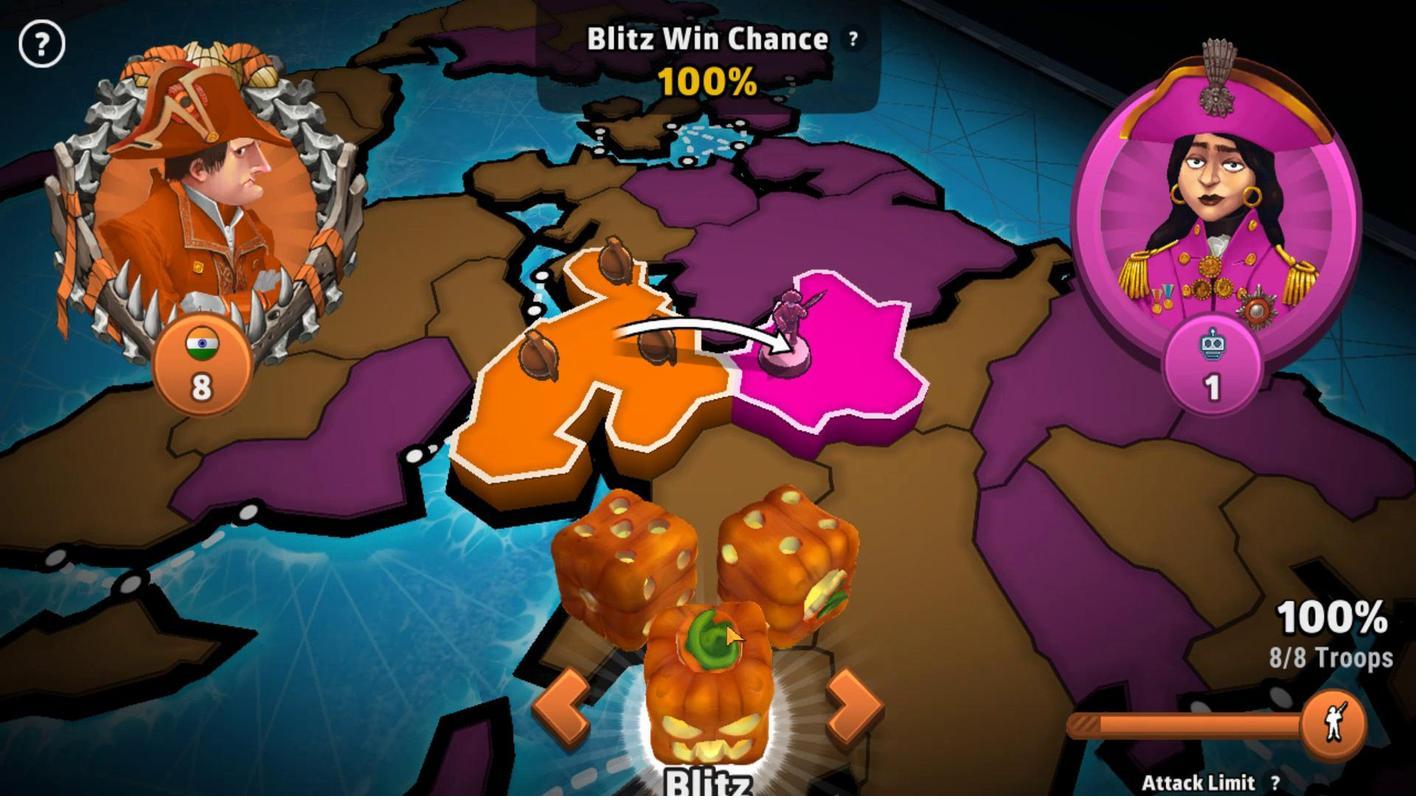 
Action: Mouse pressed left at (752, 627)
Screenshot: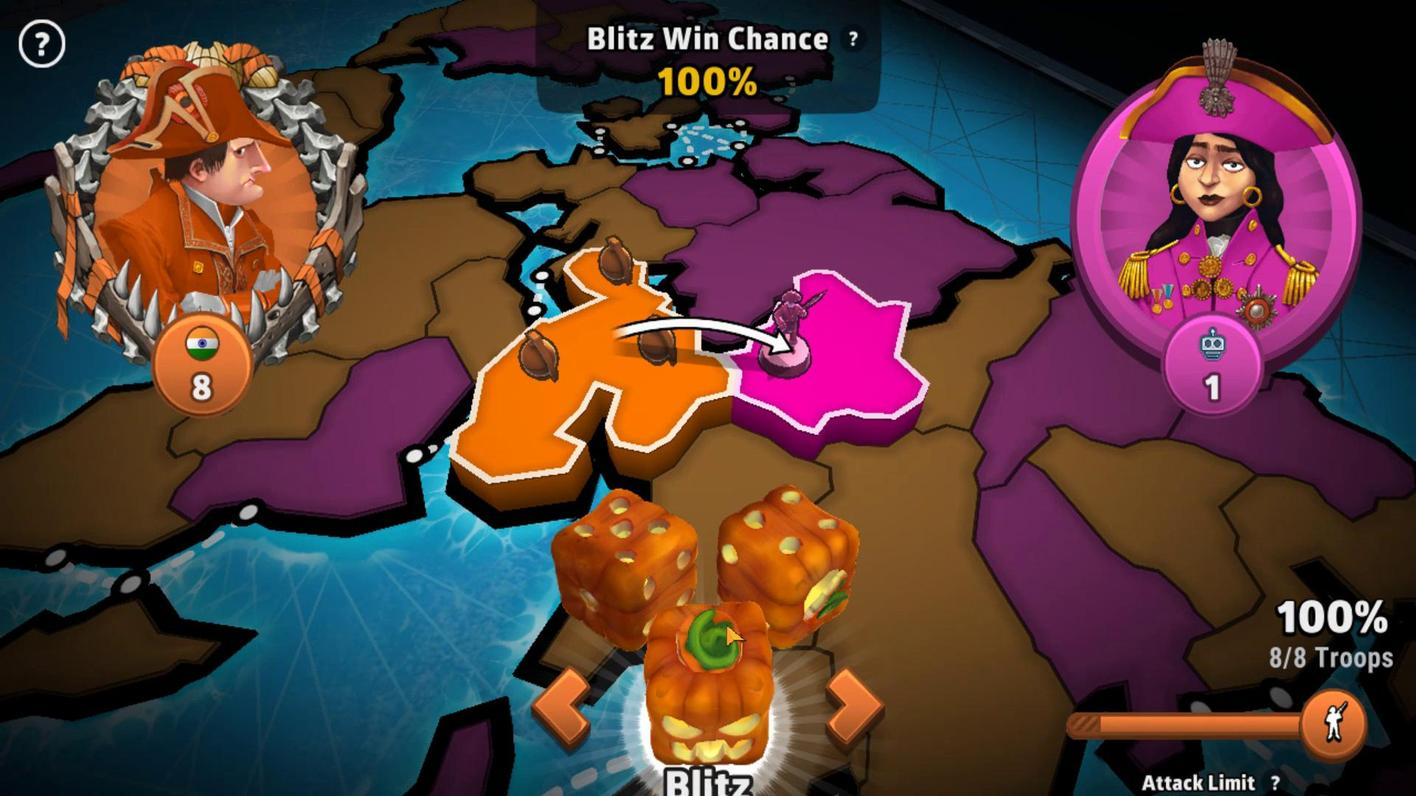 
Action: Mouse moved to (992, 618)
Screenshot: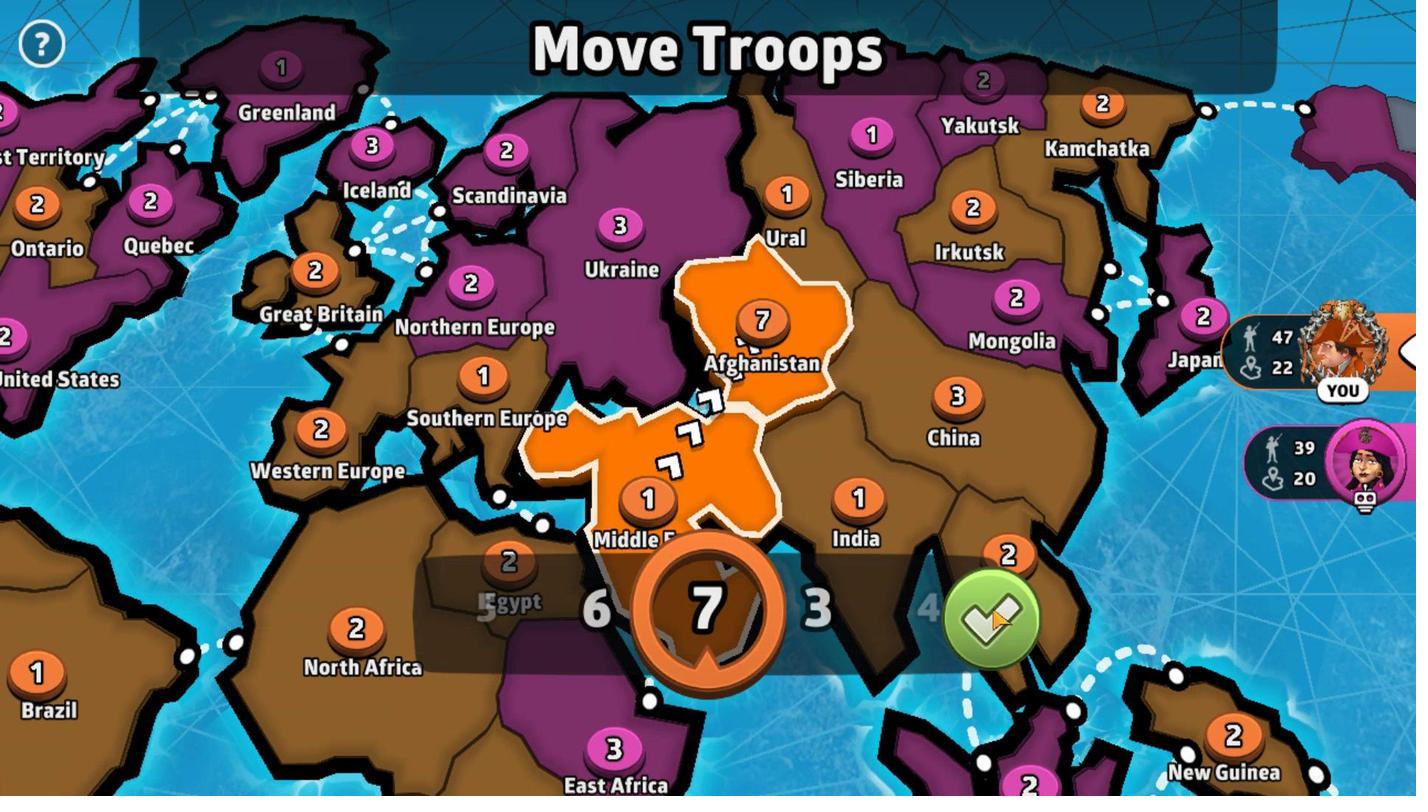
Action: Mouse pressed left at (992, 618)
Screenshot: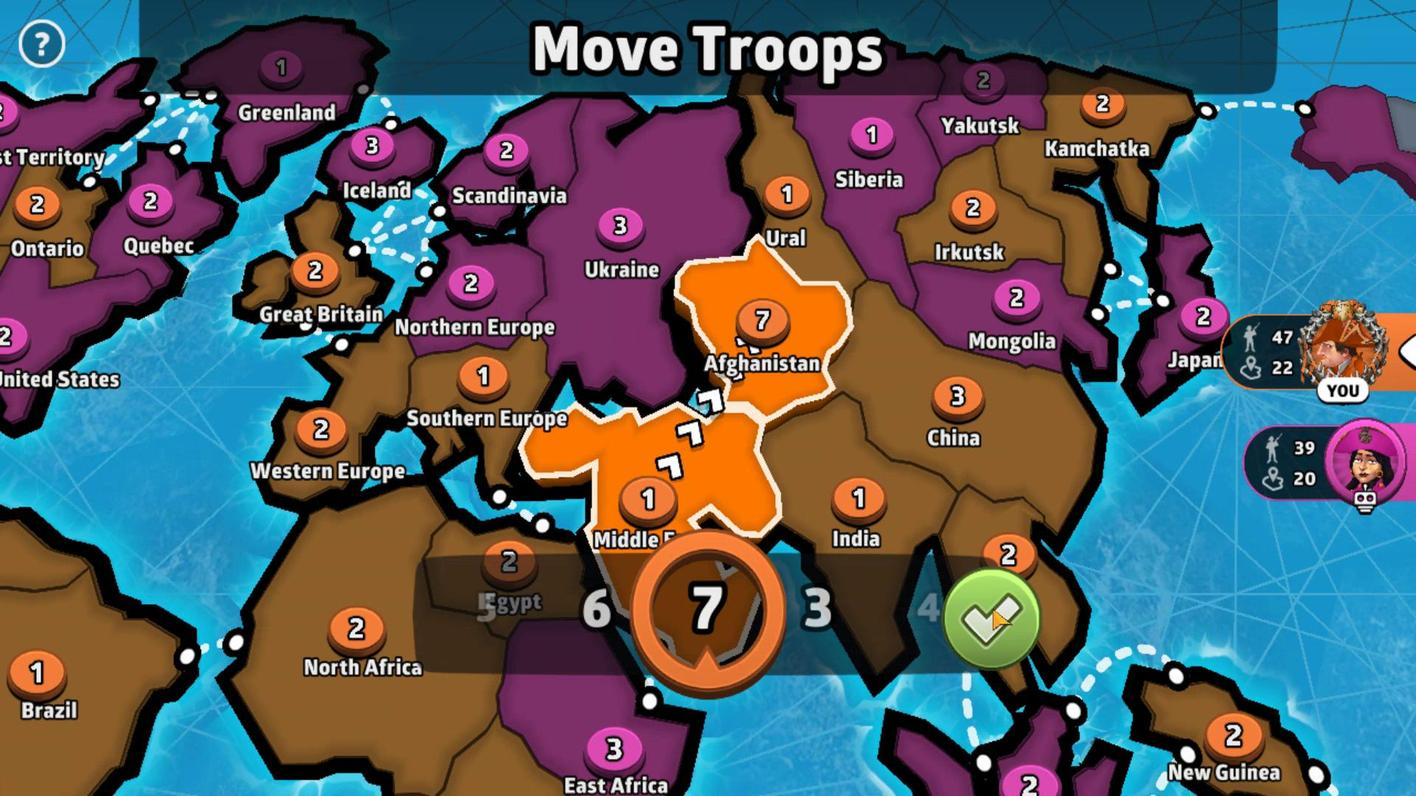 
Action: Mouse moved to (695, 454)
Screenshot: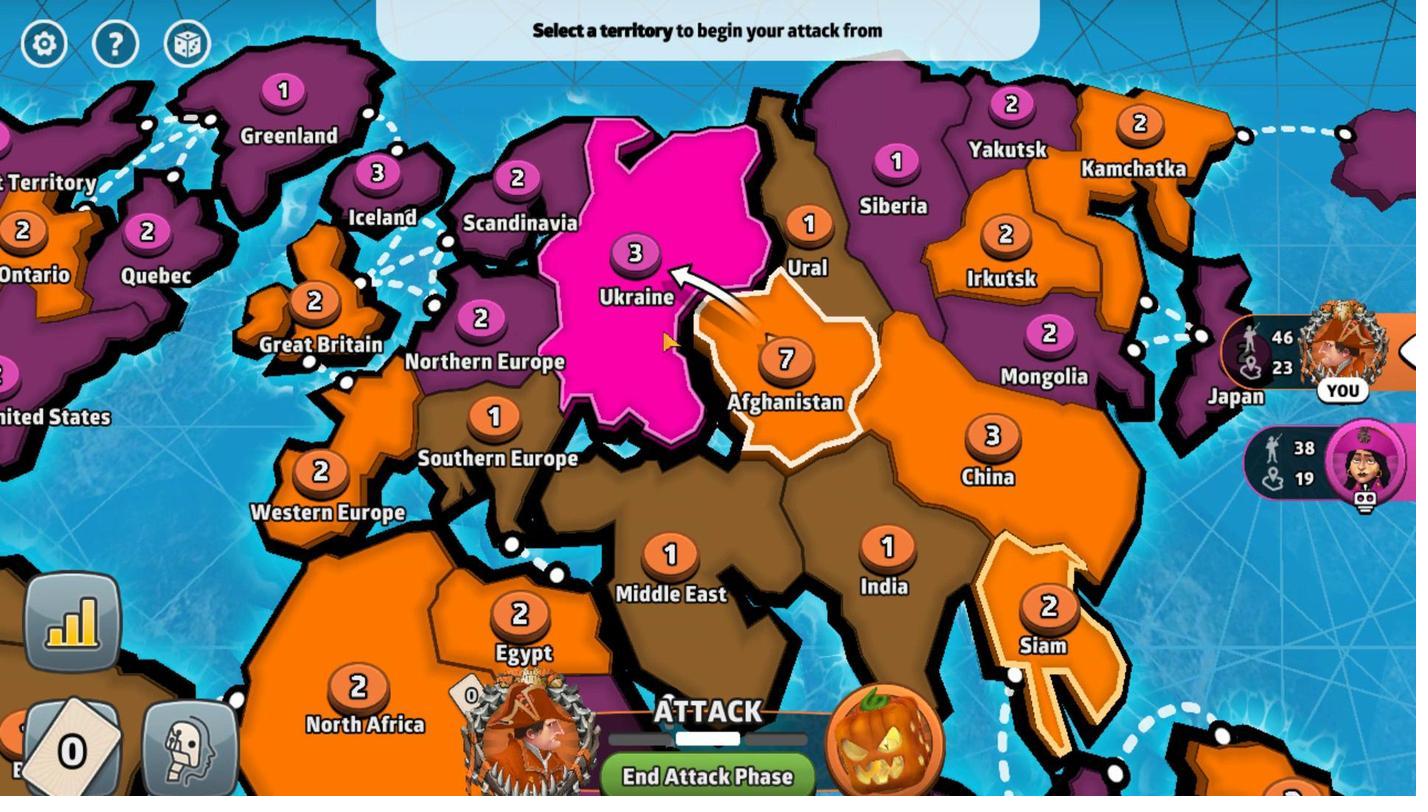 
Action: Mouse pressed left at (695, 454)
Screenshot: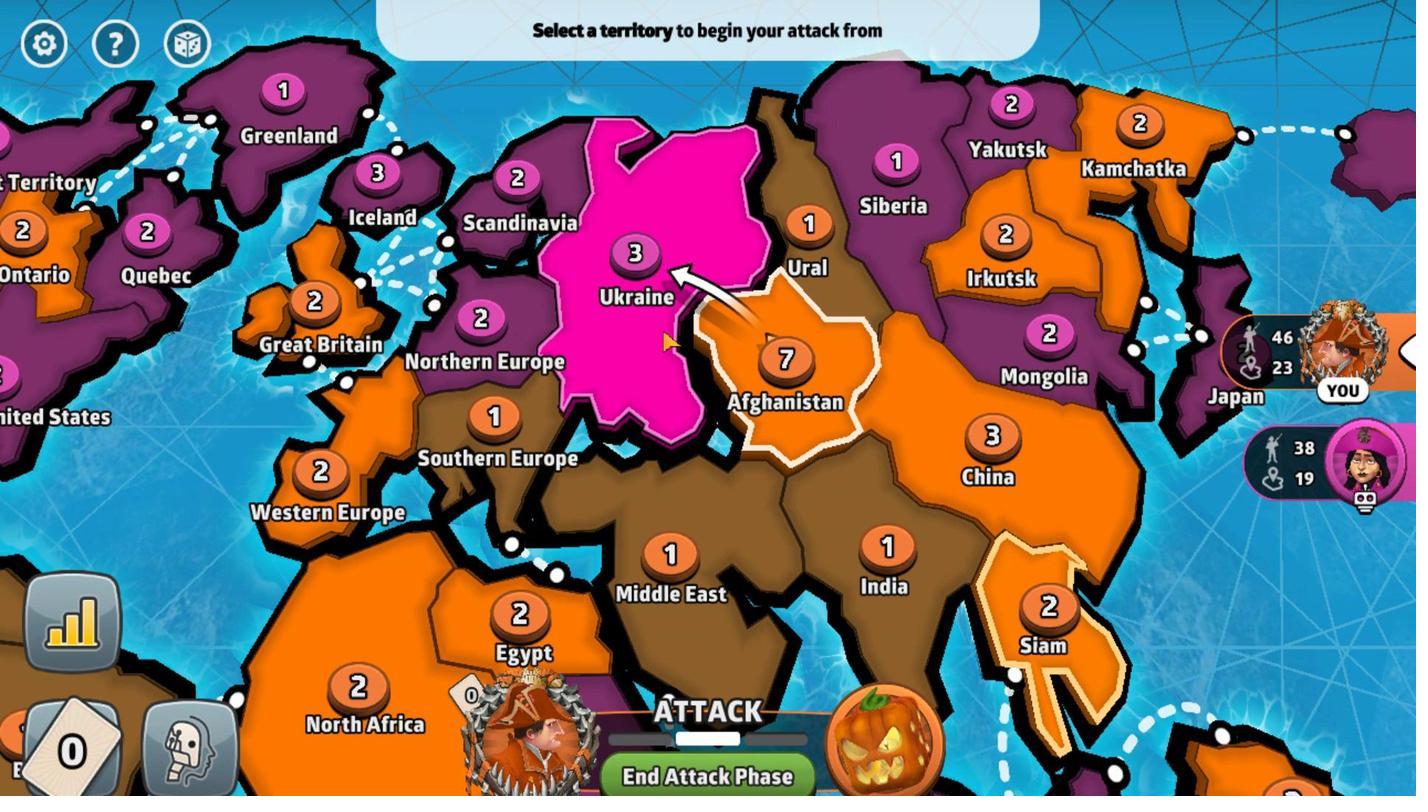 
Action: Mouse moved to (747, 664)
Screenshot: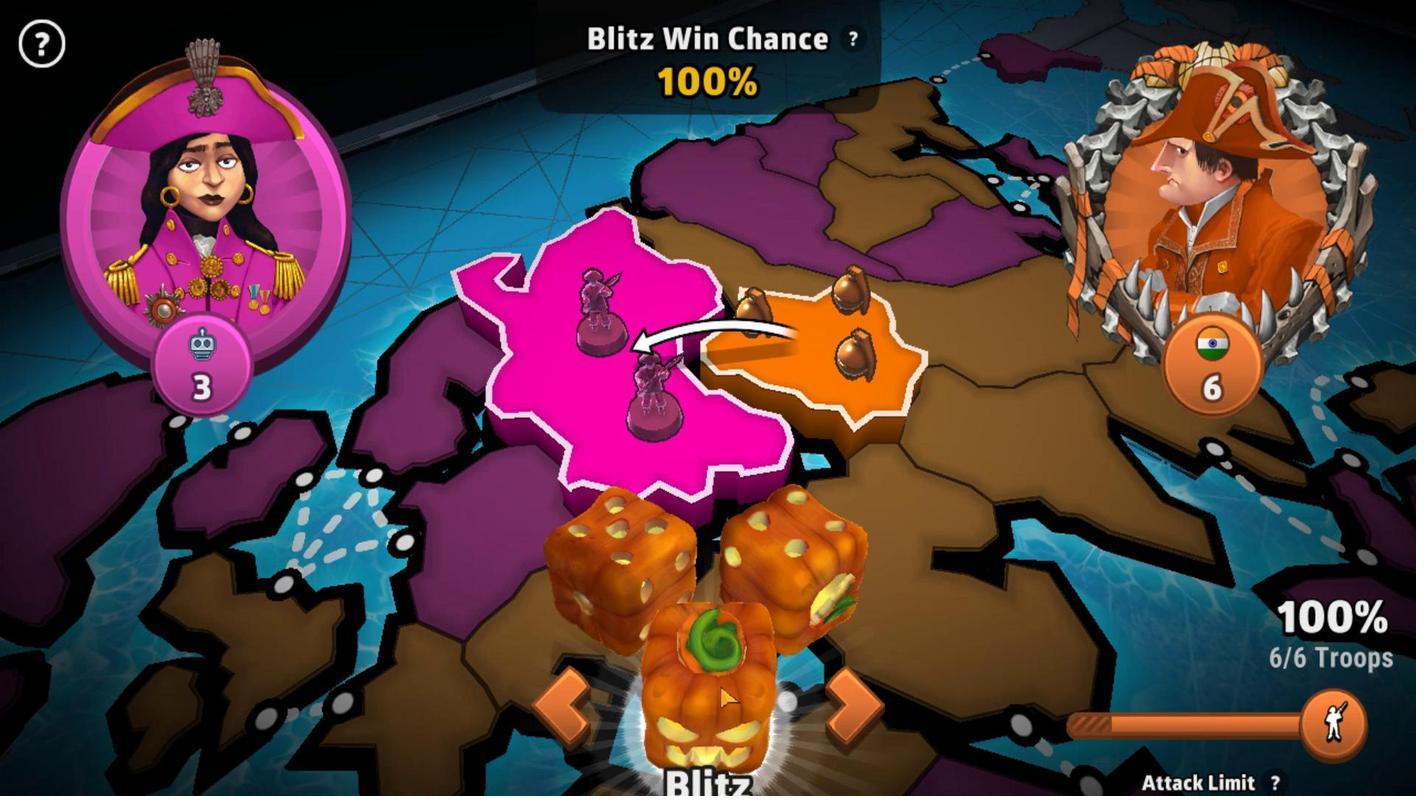
Action: Mouse pressed left at (747, 664)
Screenshot: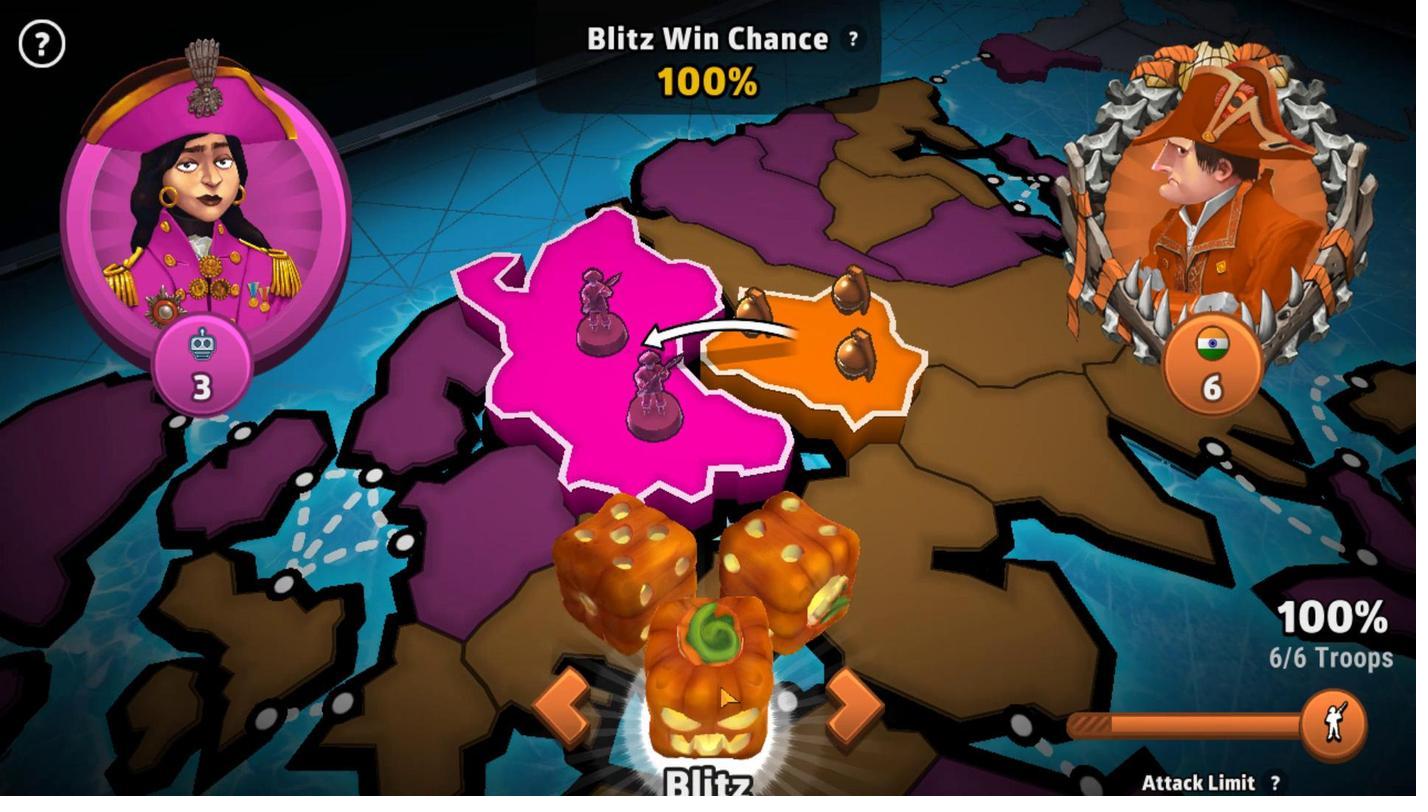 
Action: Mouse moved to (693, 391)
Screenshot: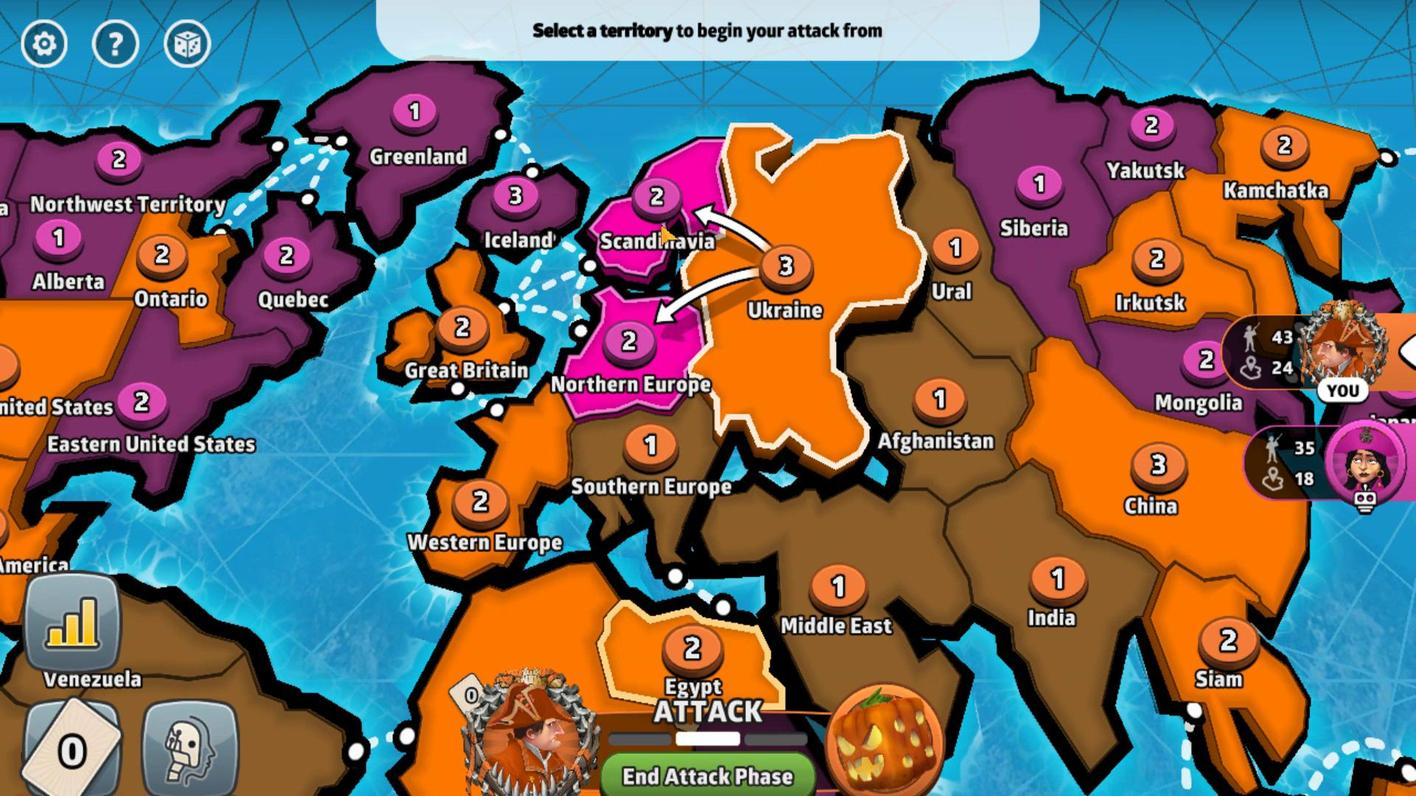 
Action: Mouse pressed left at (693, 391)
Screenshot: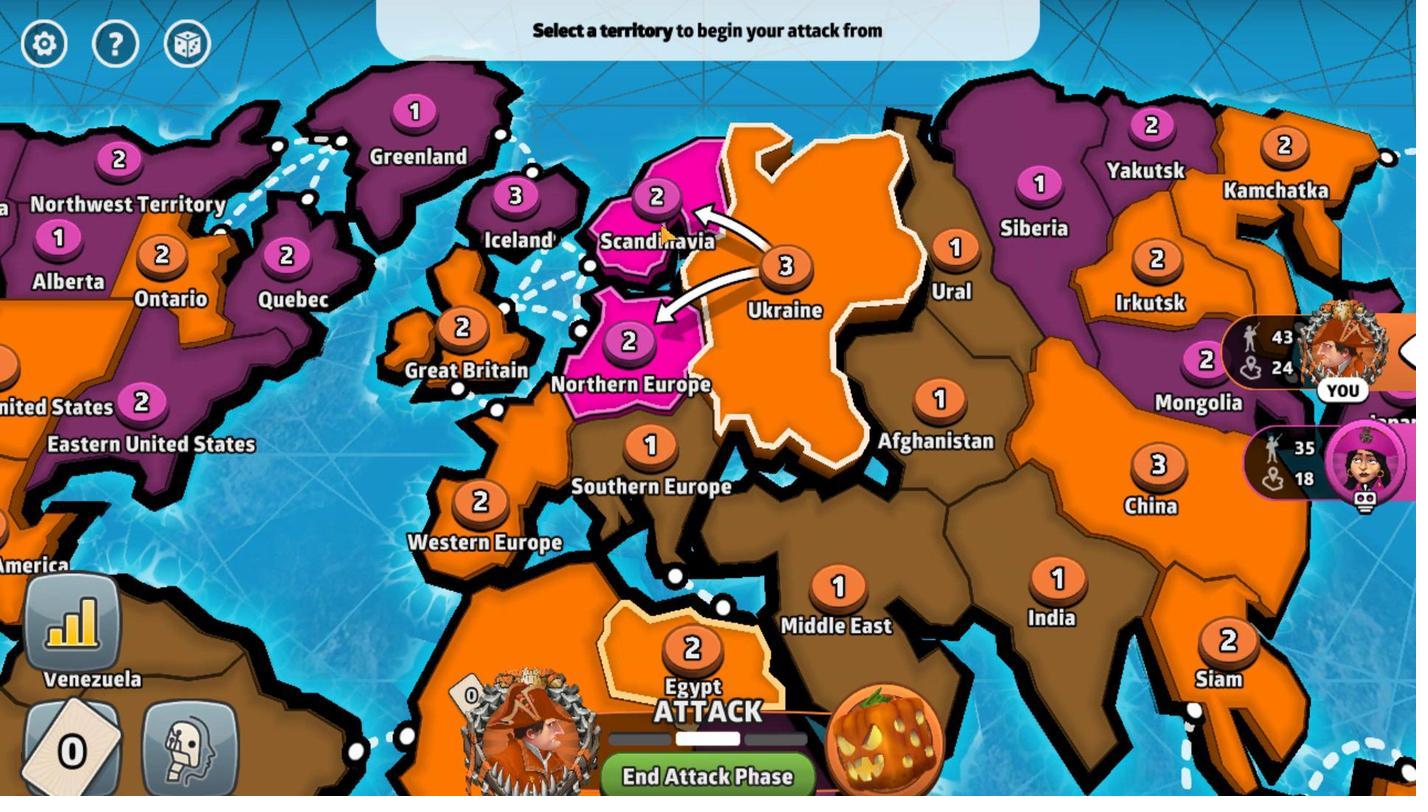 
Action: Mouse moved to (730, 623)
Screenshot: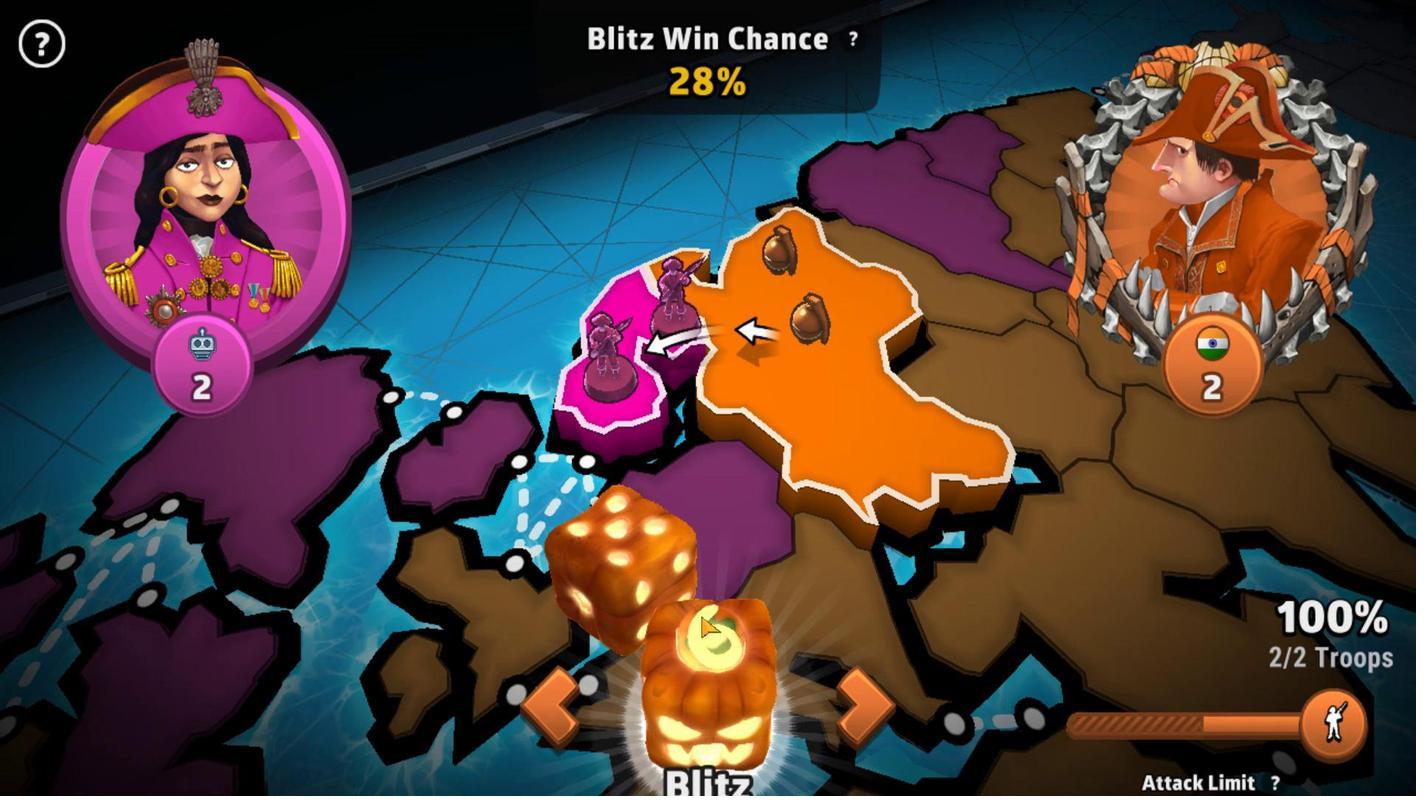 
Action: Mouse pressed left at (730, 623)
Screenshot: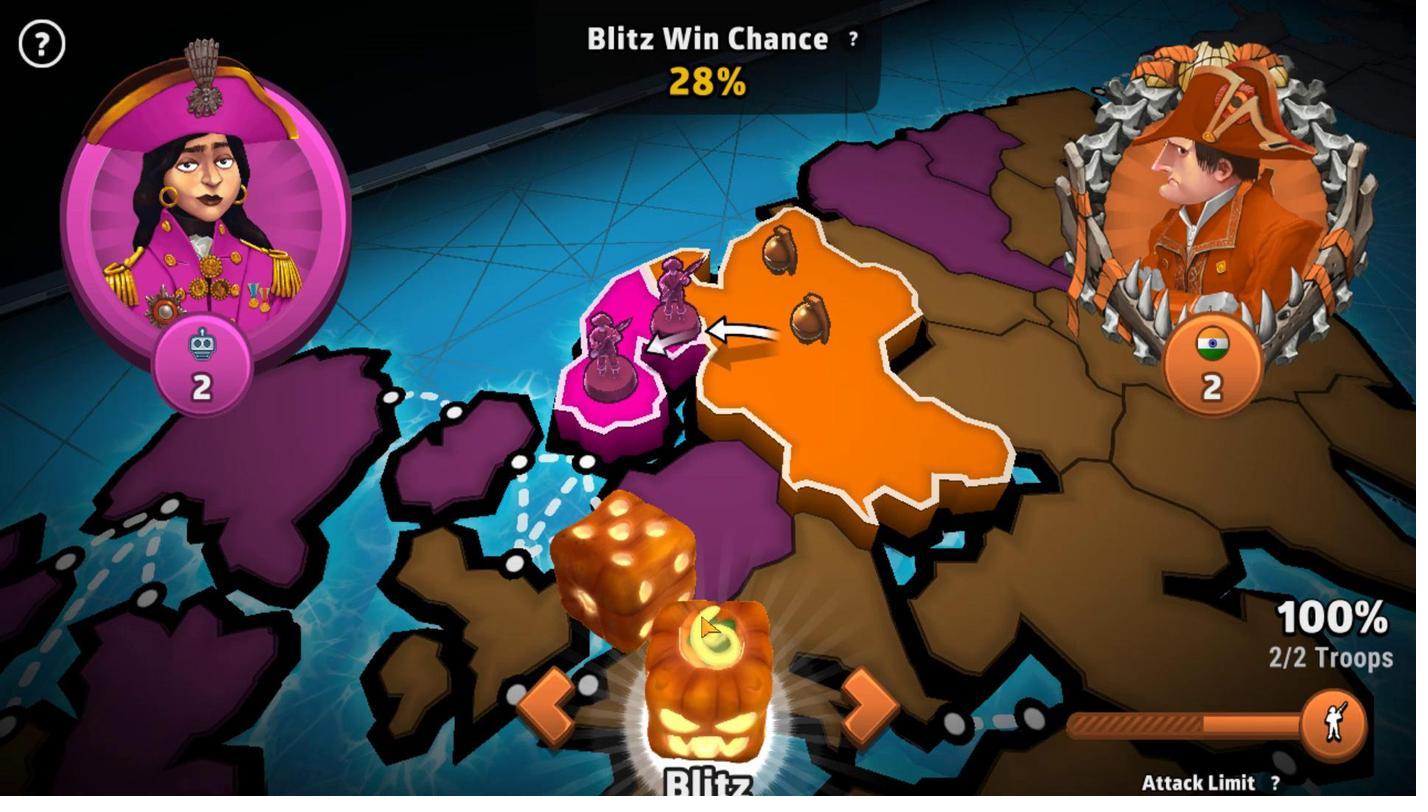 
Action: Mouse moved to (420, 587)
Screenshot: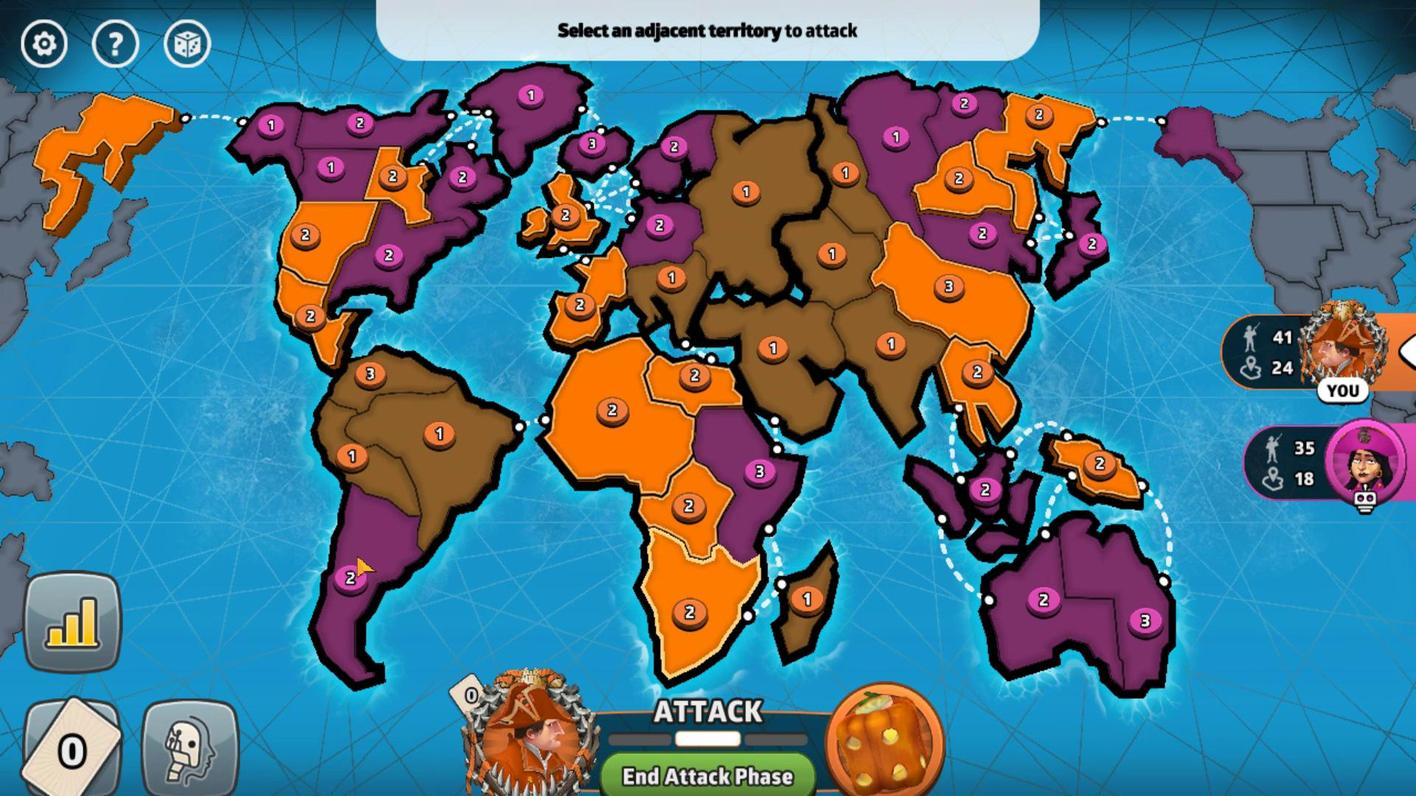 
Action: Mouse pressed left at (420, 587)
Screenshot: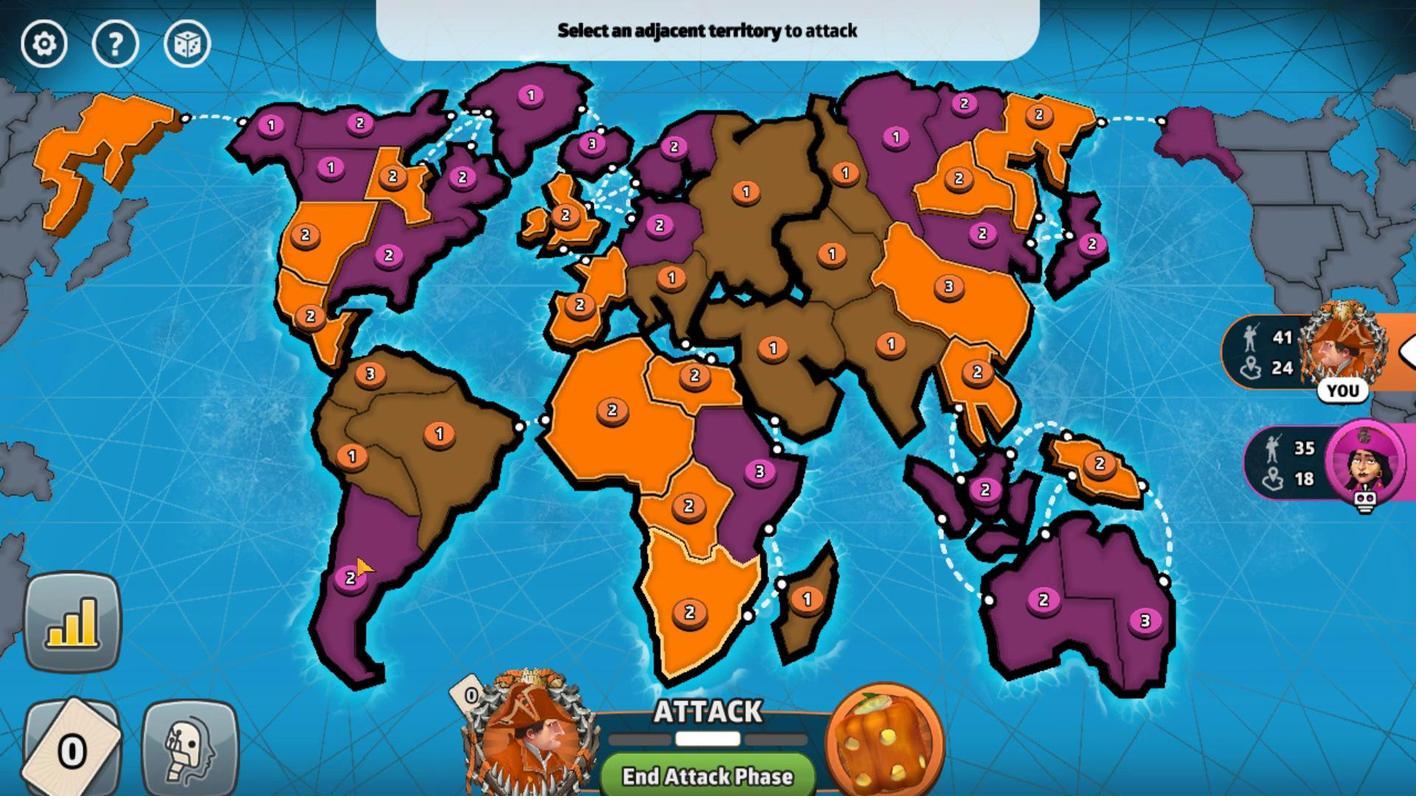 
Action: Mouse pressed left at (420, 587)
Screenshot: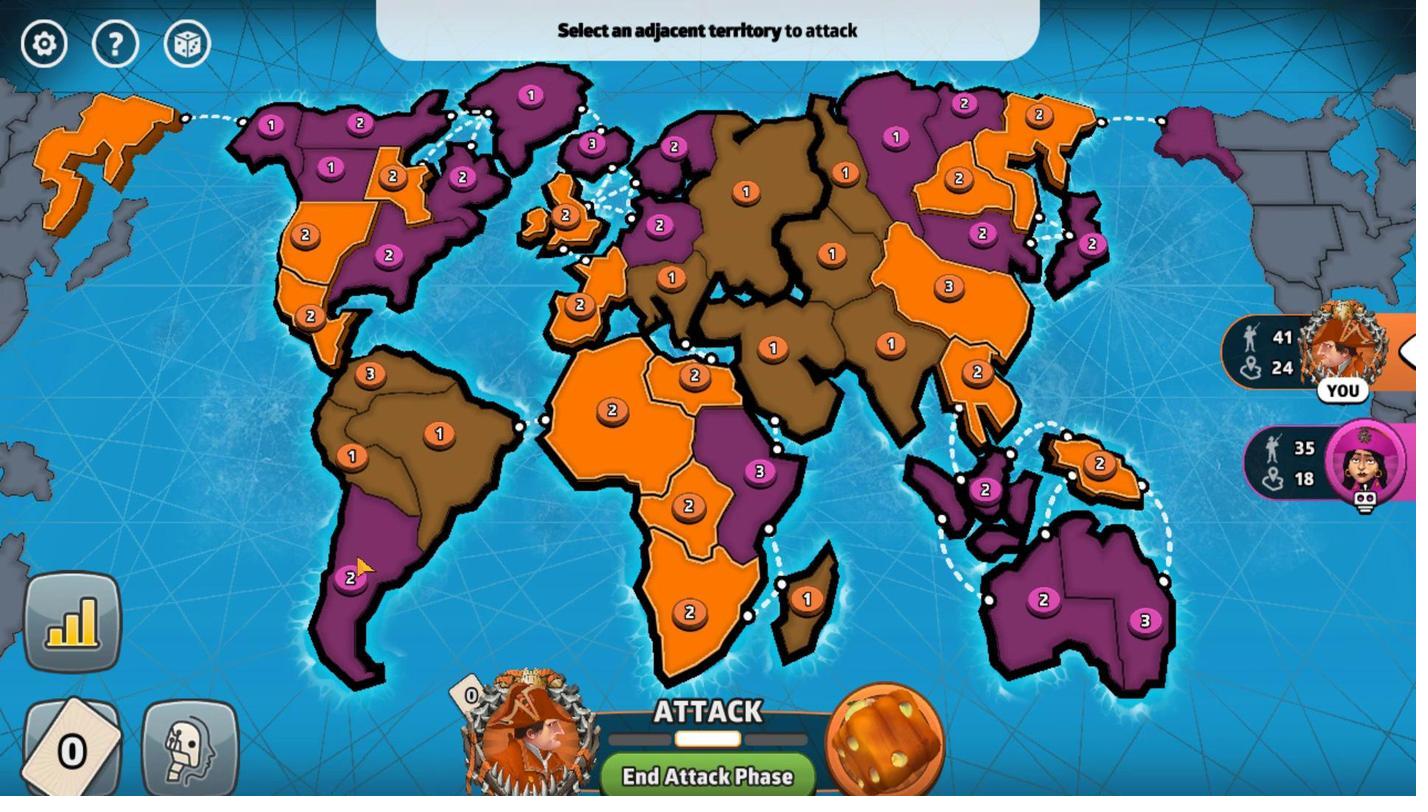 
Action: Mouse moved to (441, 480)
Screenshot: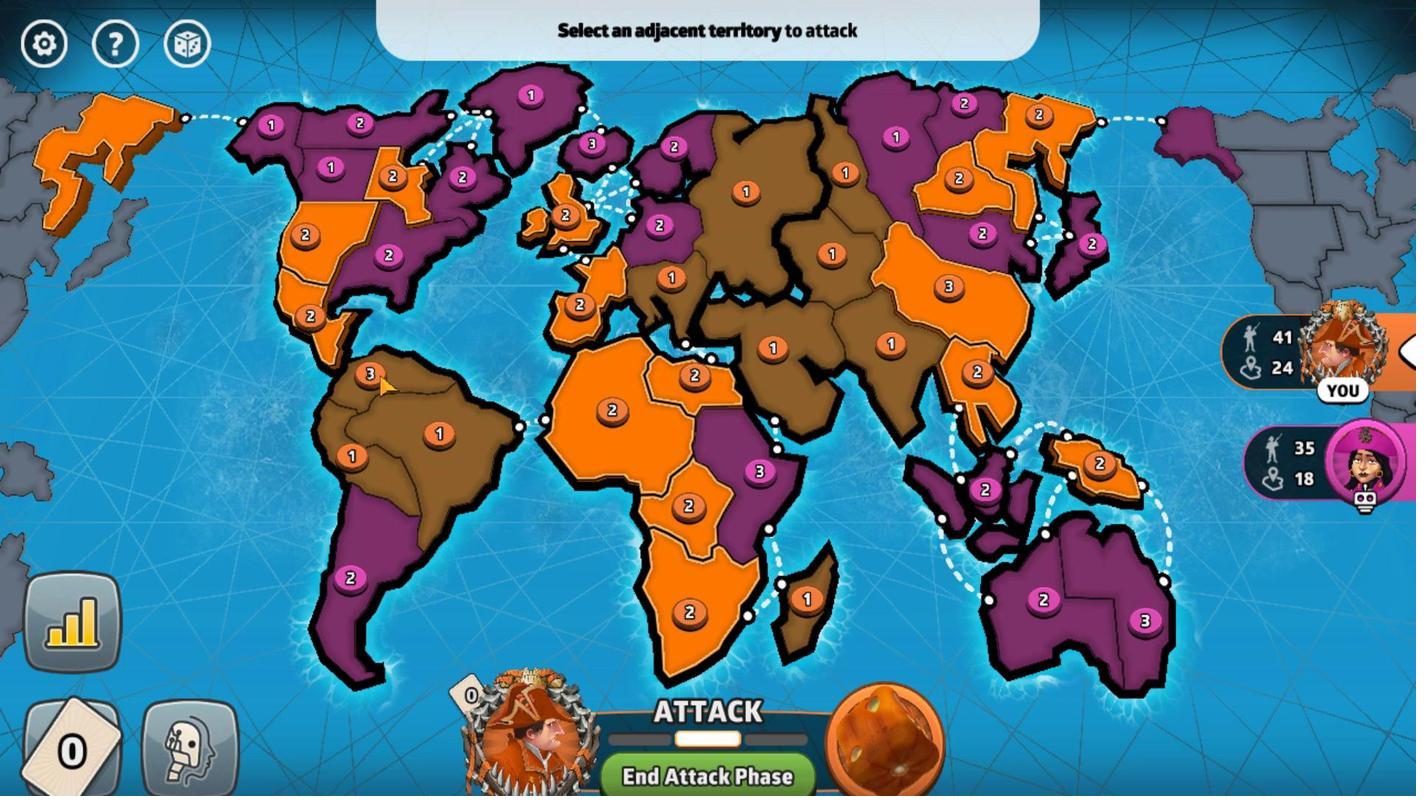 
Action: Mouse pressed left at (441, 480)
Screenshot: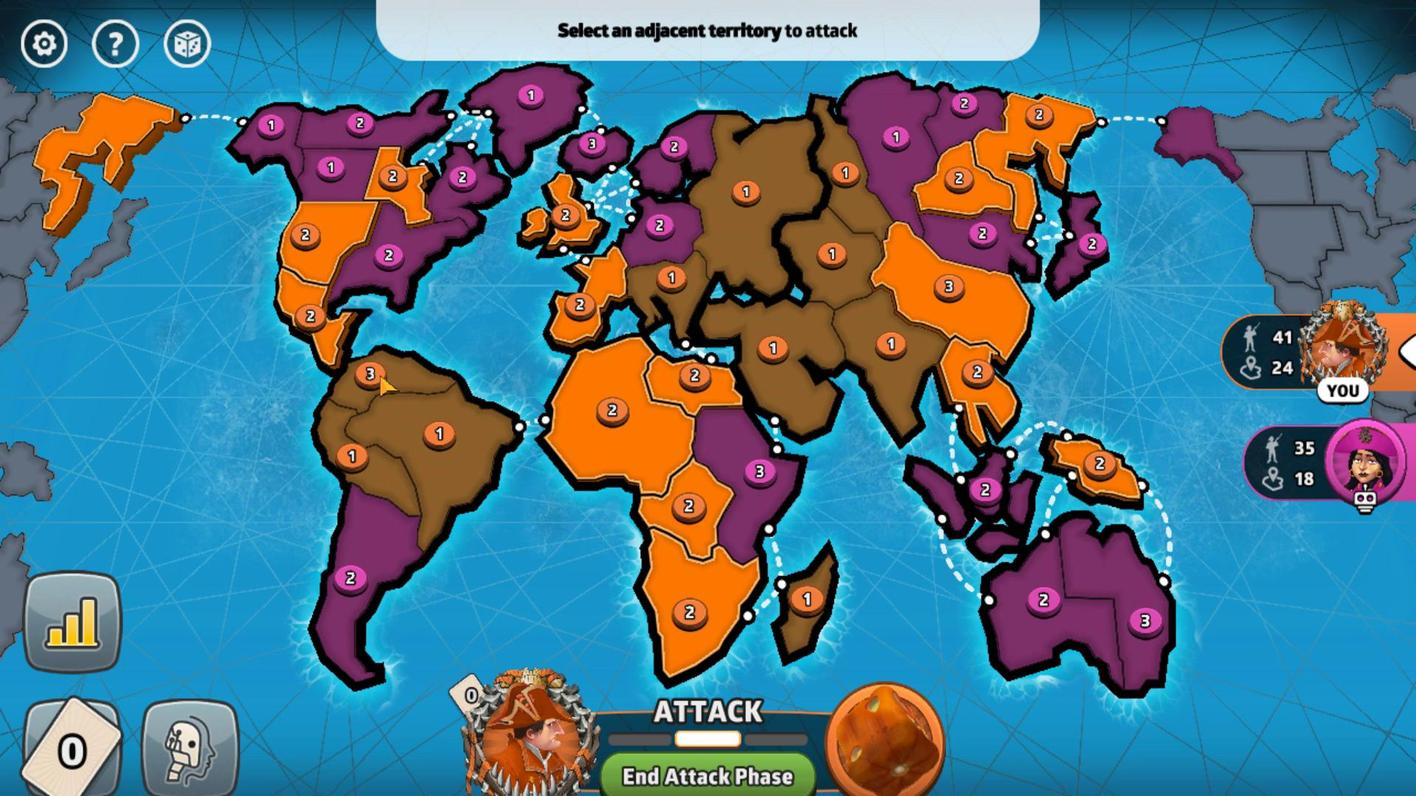 
Action: Mouse moved to (417, 384)
Screenshot: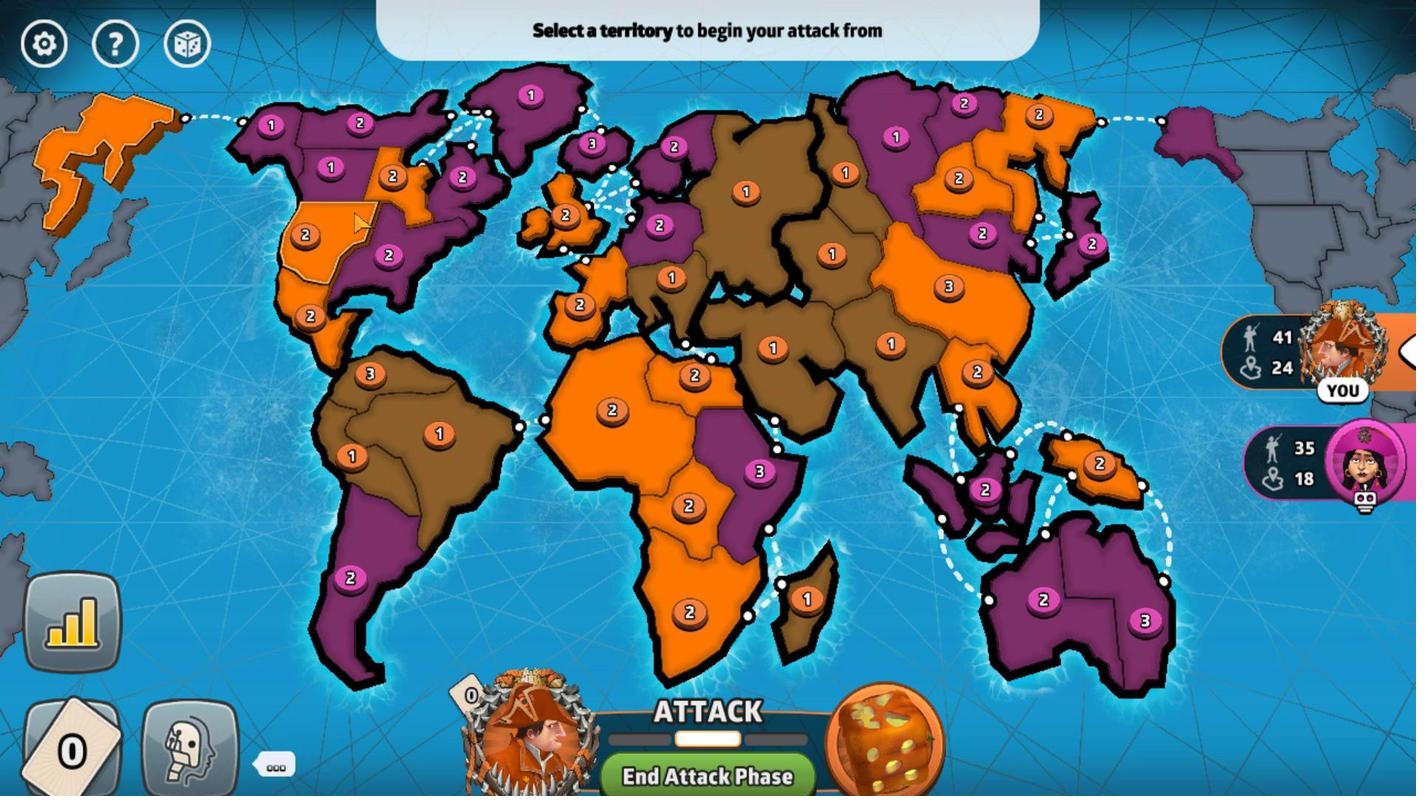 
Action: Mouse pressed left at (417, 384)
Screenshot: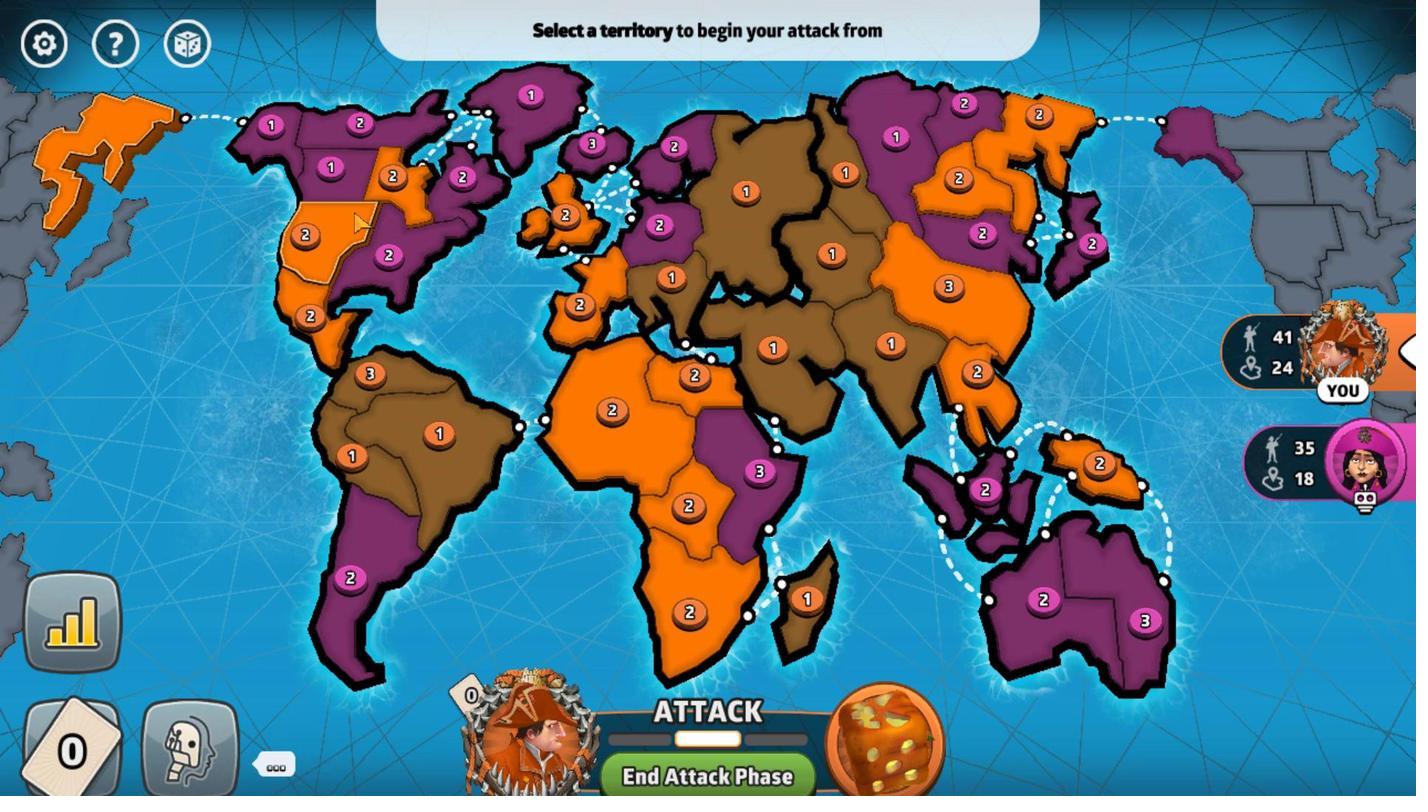 
Action: Mouse moved to (684, 397)
Screenshot: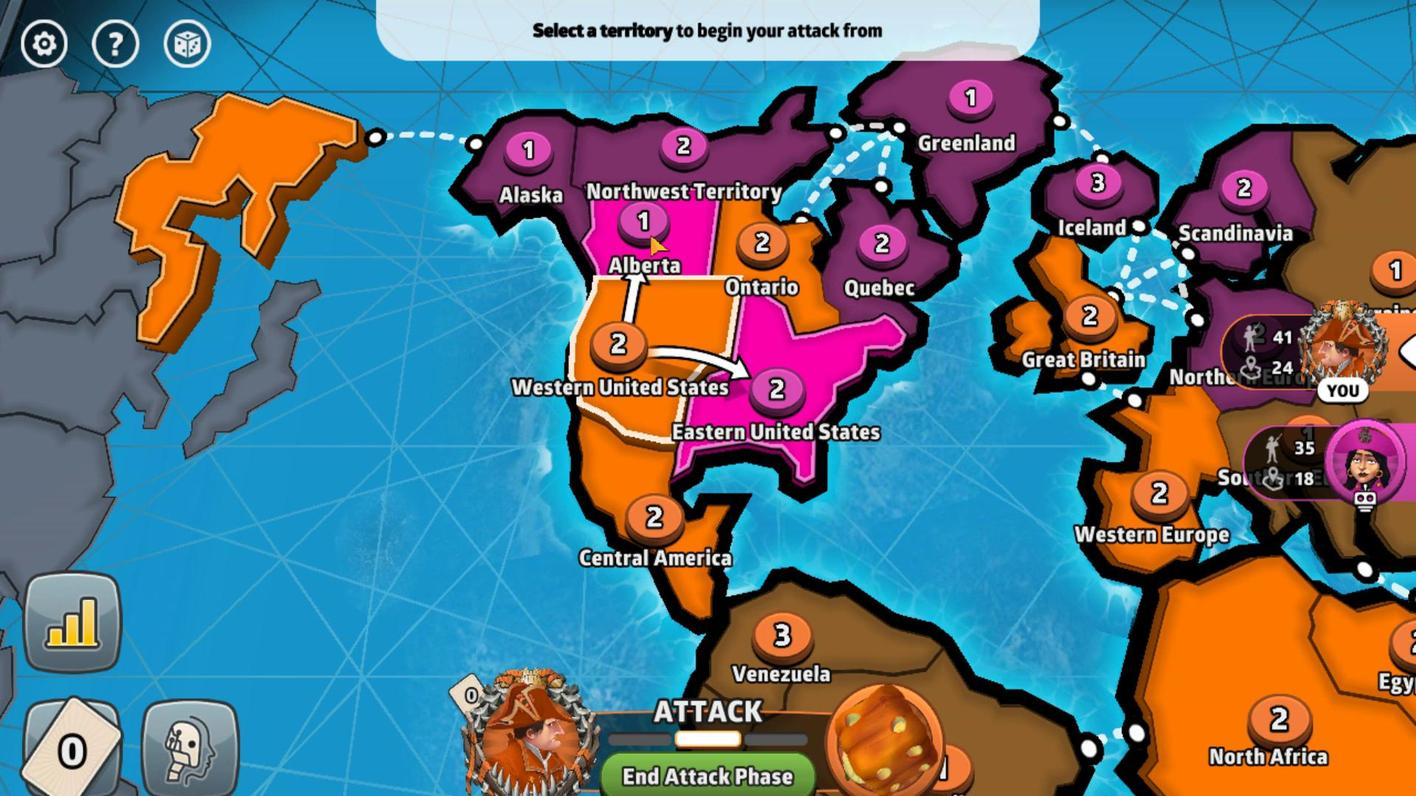 
Action: Mouse pressed left at (684, 397)
Screenshot: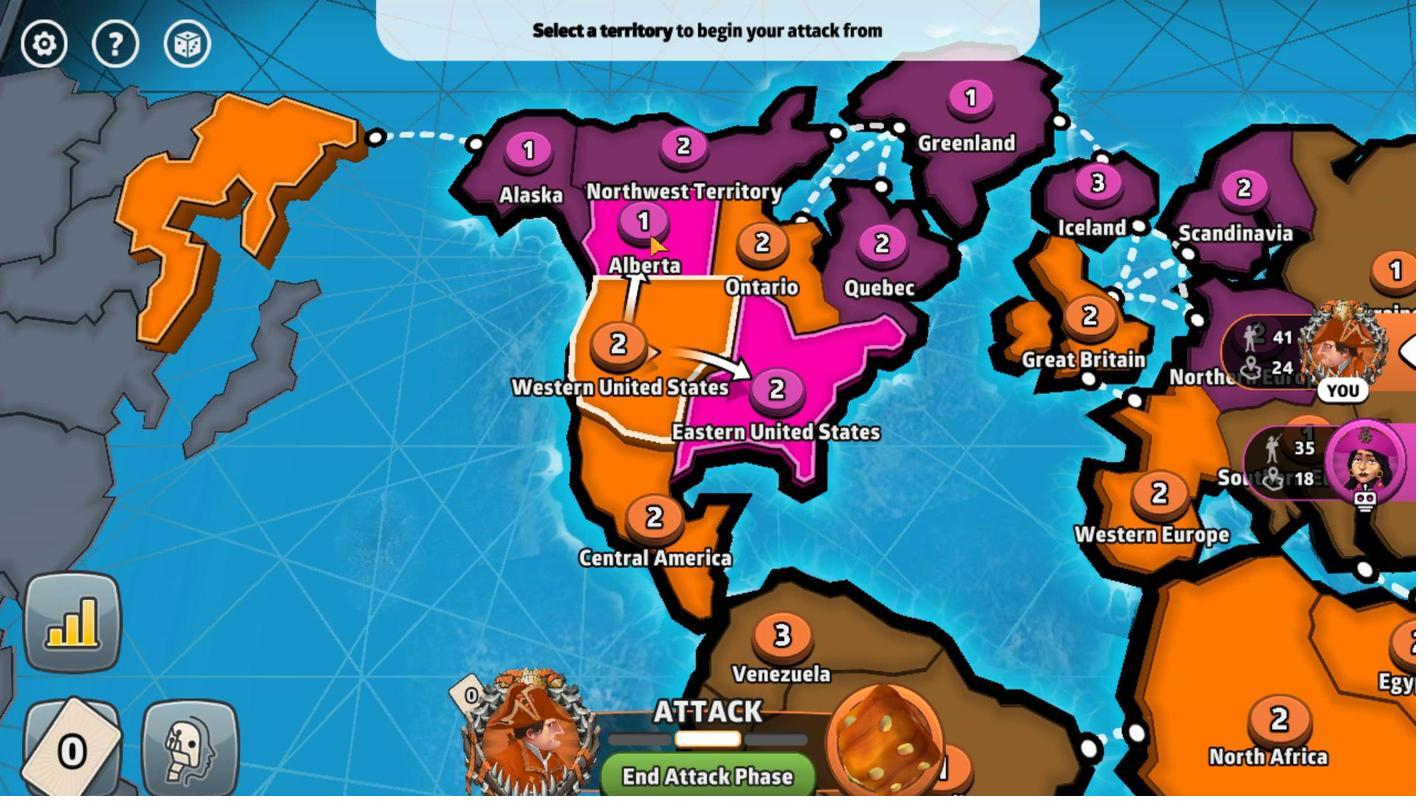 
Action: Mouse moved to (762, 633)
Screenshot: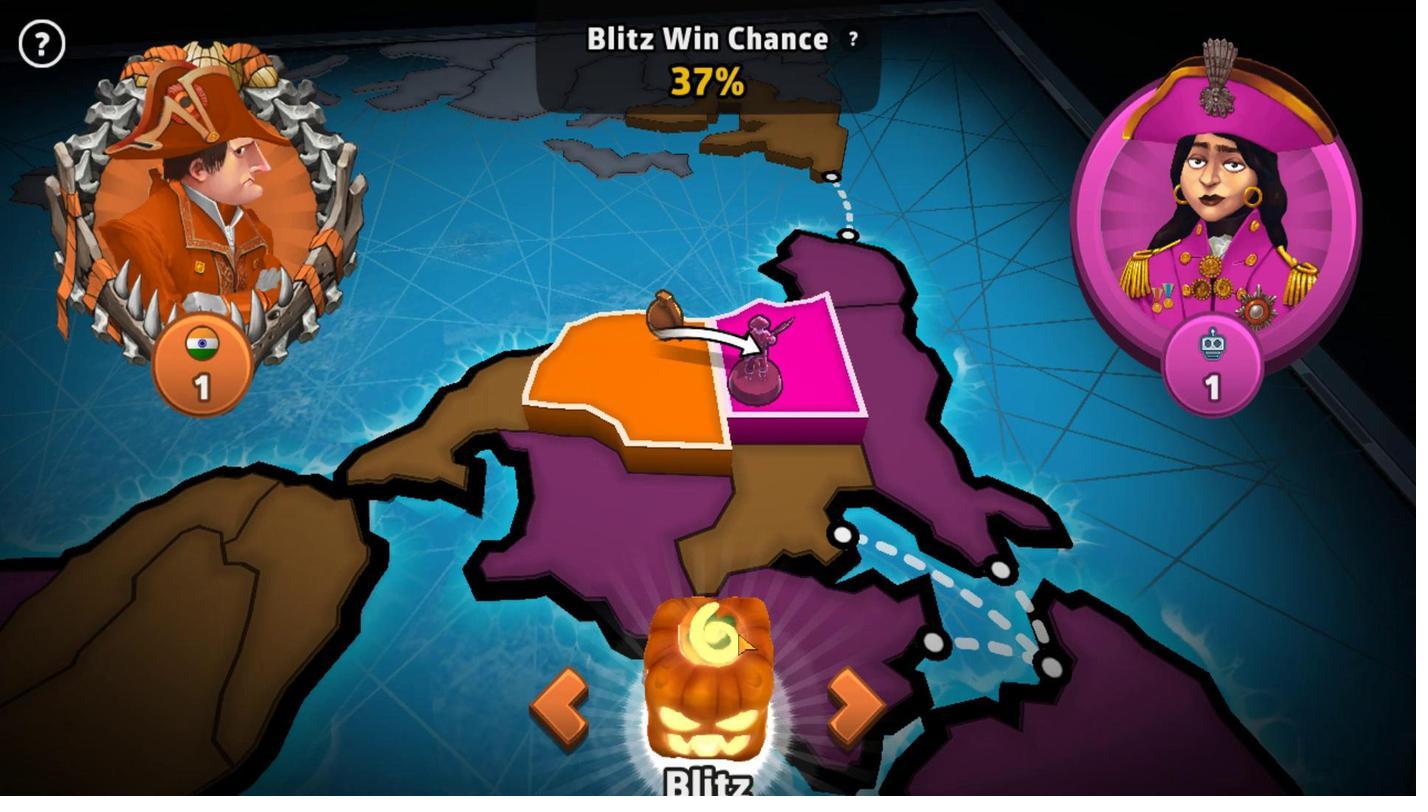
Action: Mouse pressed left at (762, 633)
Screenshot: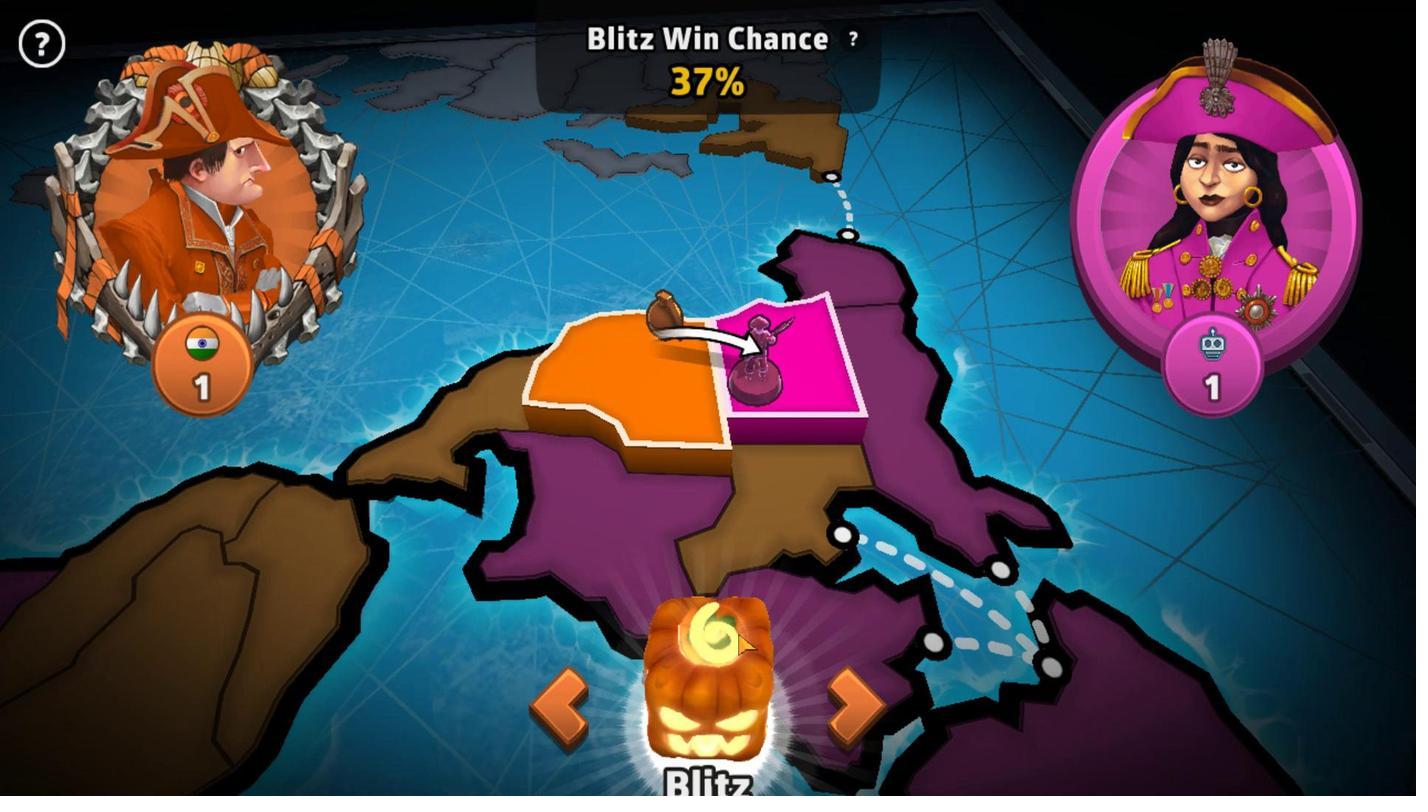 
Action: Mouse moved to (719, 713)
Screenshot: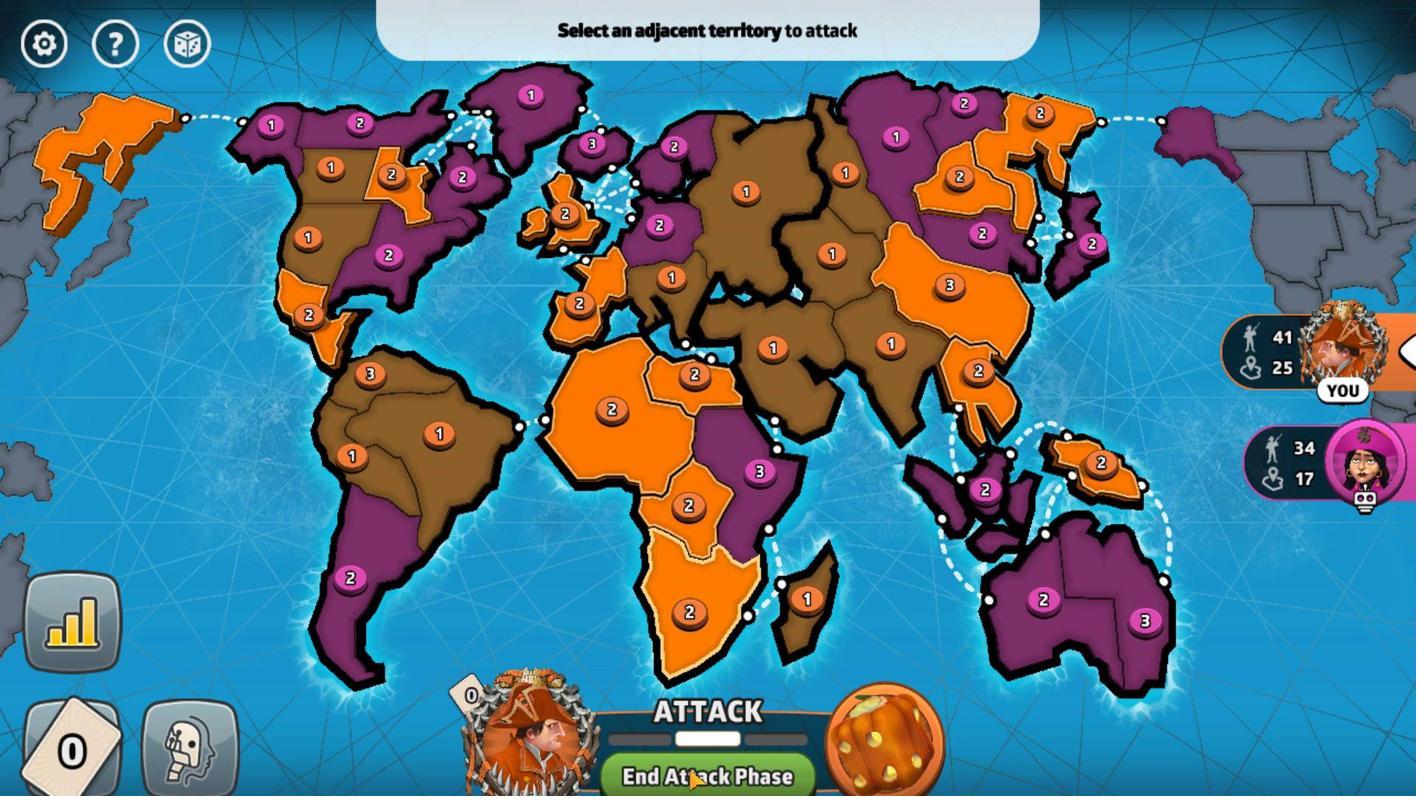 
Action: Mouse pressed left at (719, 713)
Screenshot: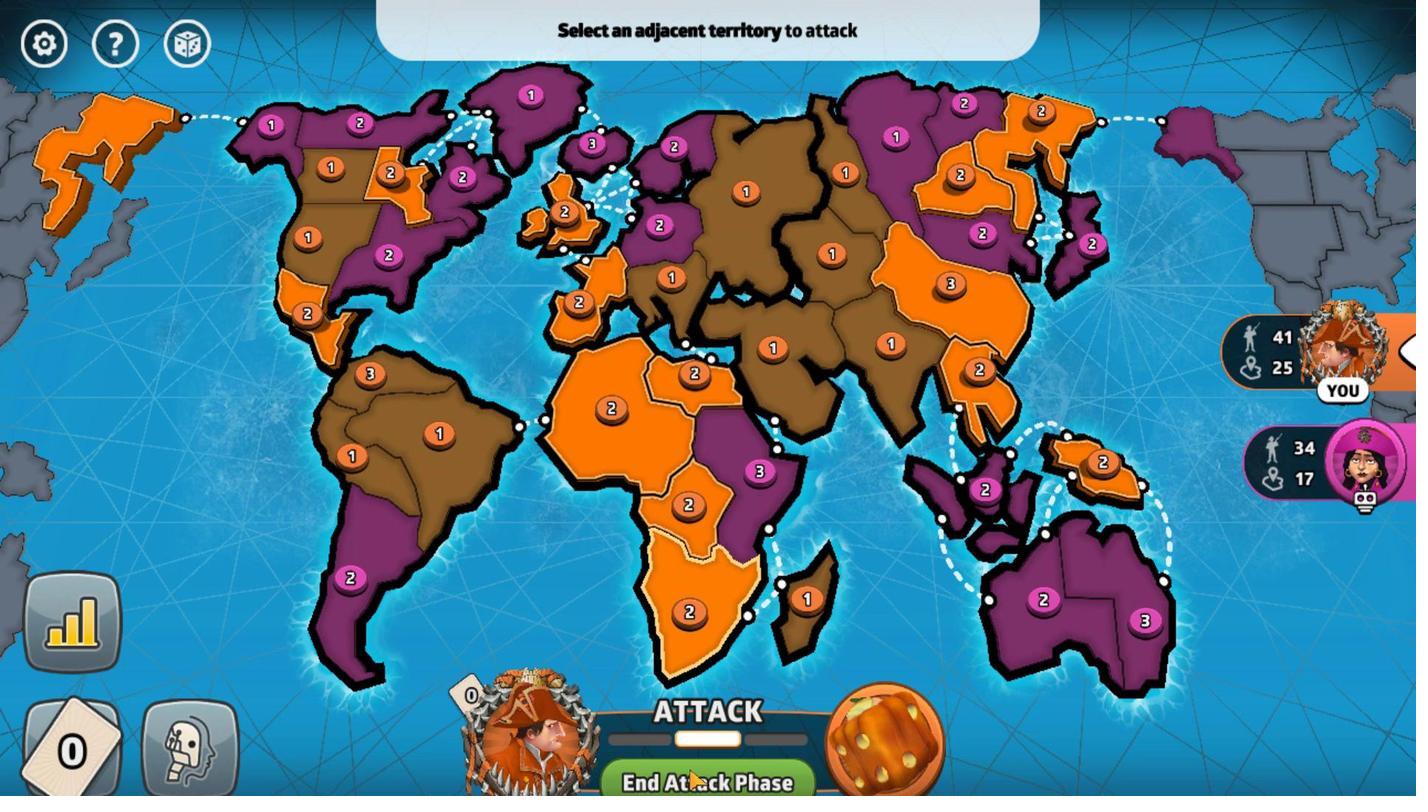 
Action: Mouse moved to (819, 458)
Screenshot: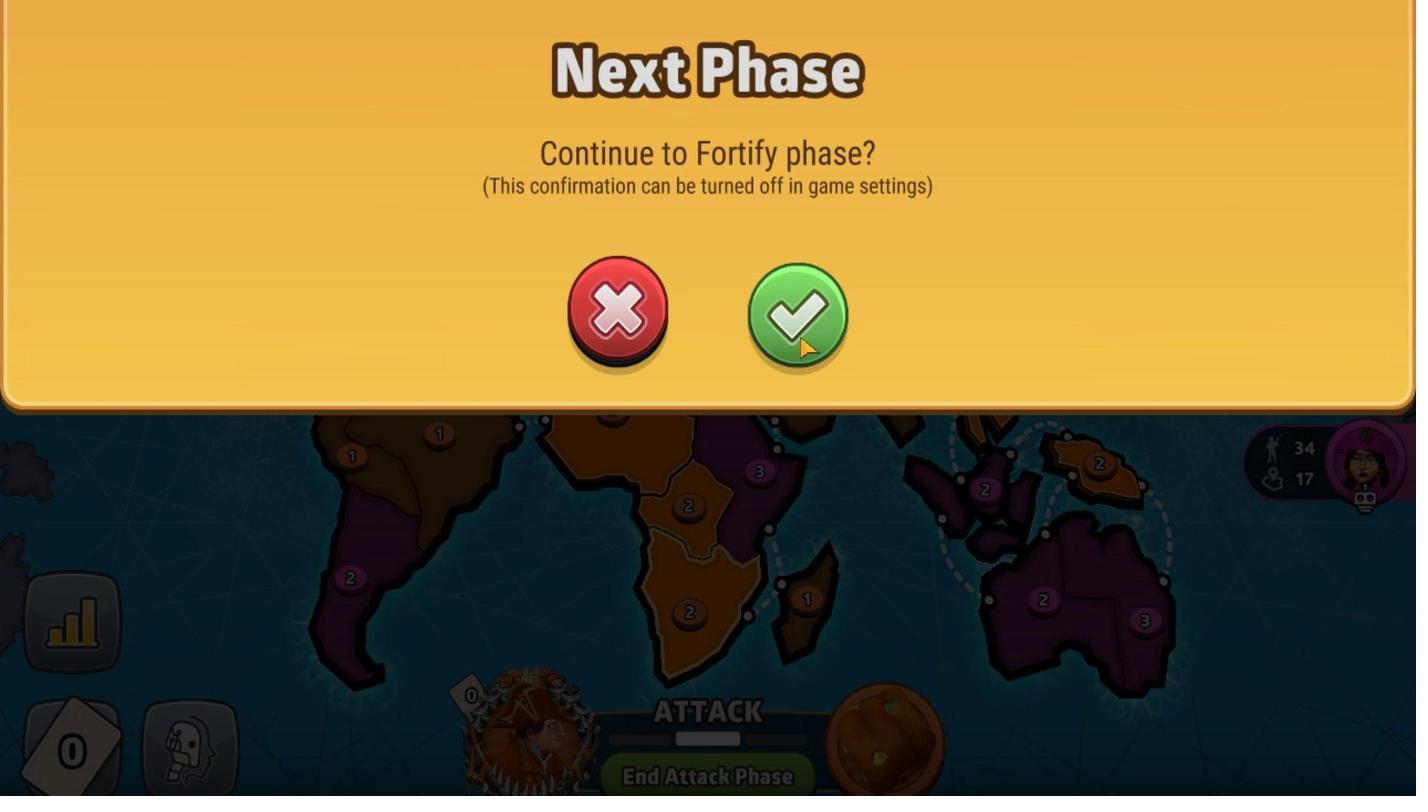 
Action: Mouse pressed left at (819, 458)
Screenshot: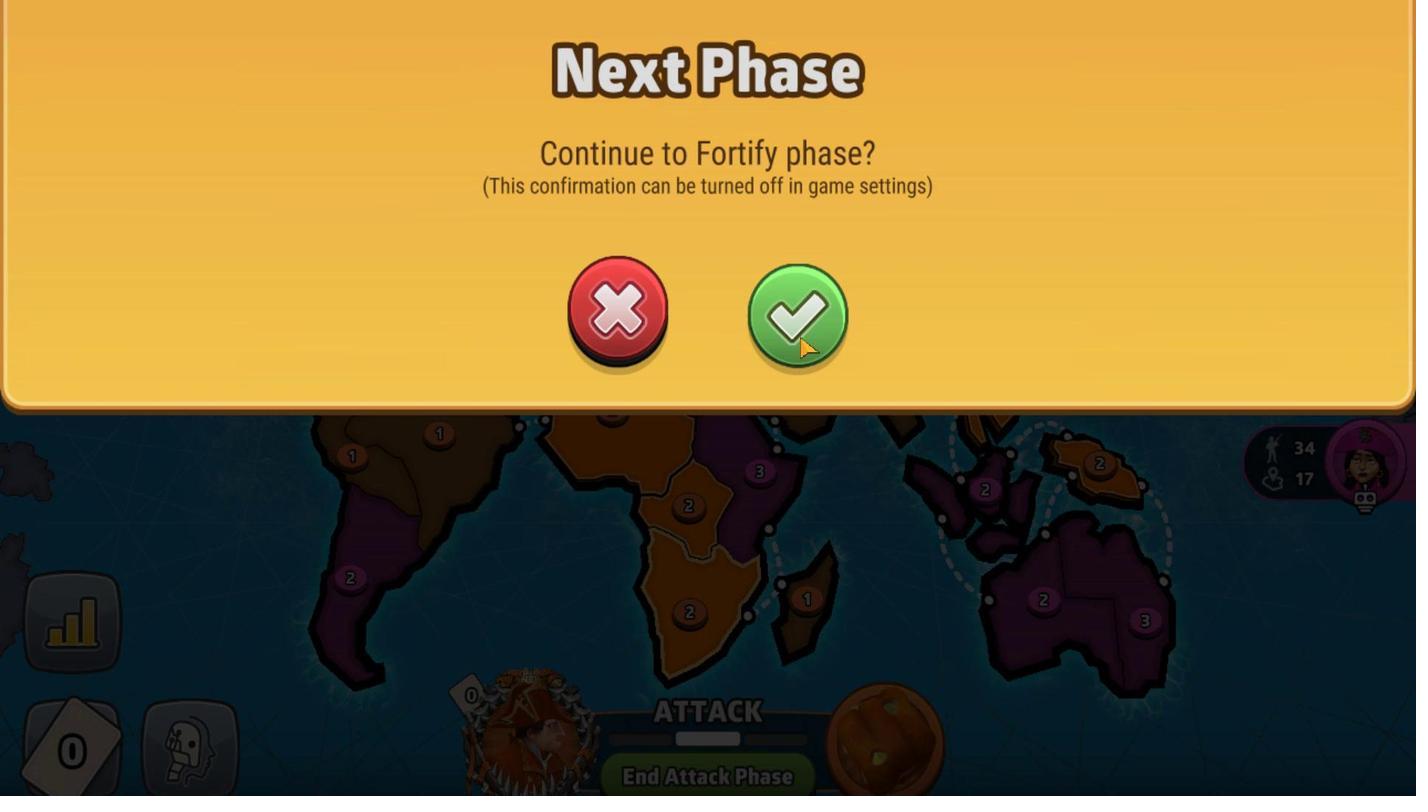 
Action: Mouse moved to (441, 481)
Screenshot: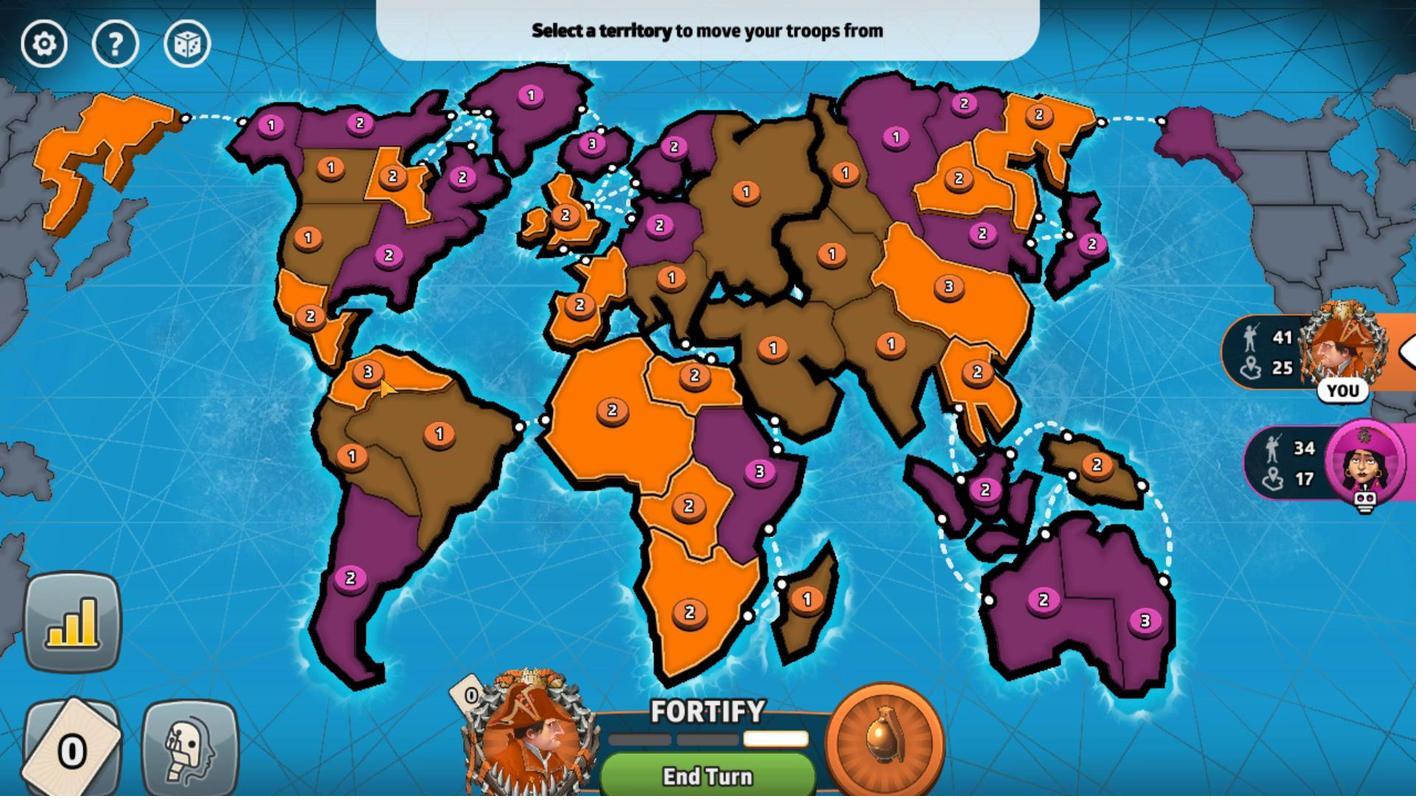 
Action: Mouse pressed left at (441, 481)
Screenshot: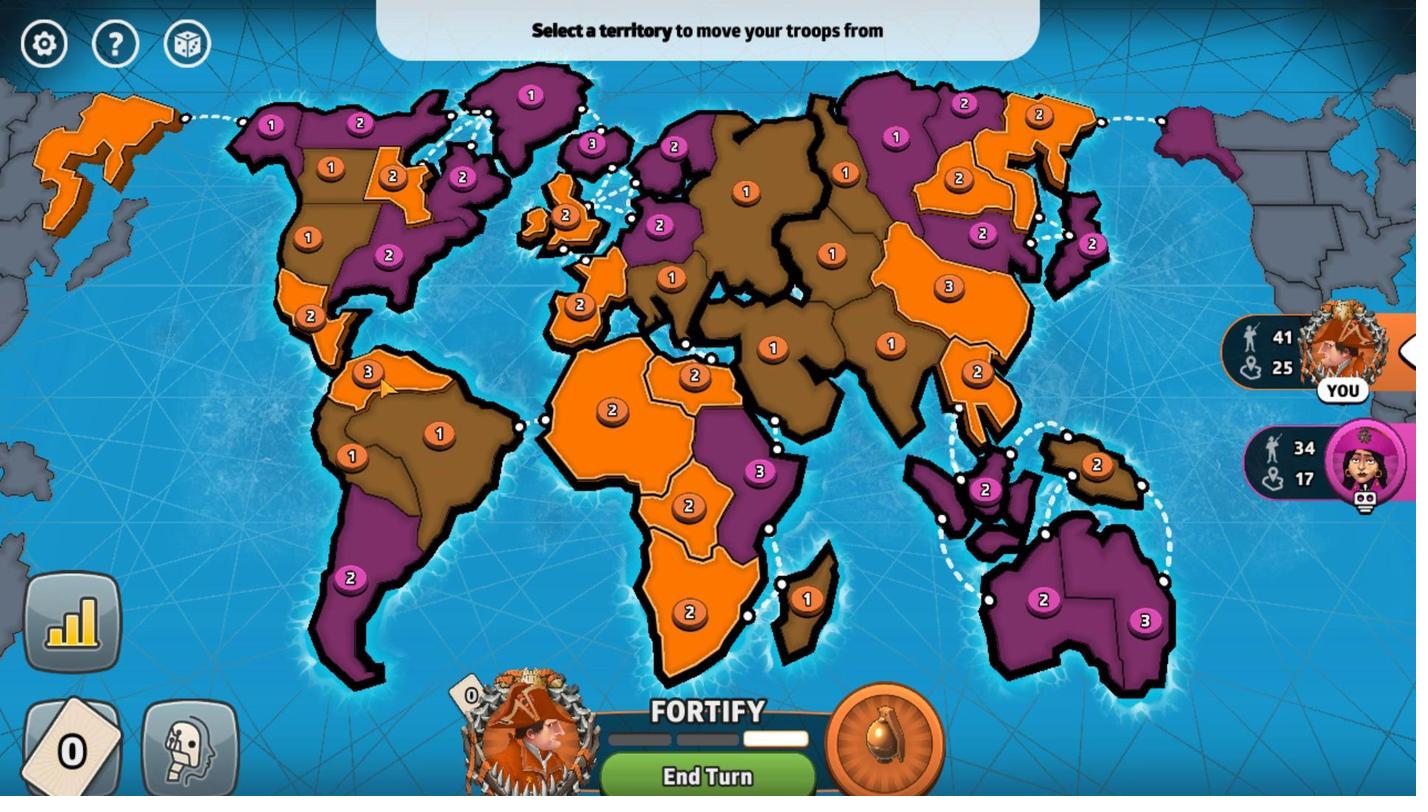 
Action: Mouse moved to (422, 546)
Screenshot: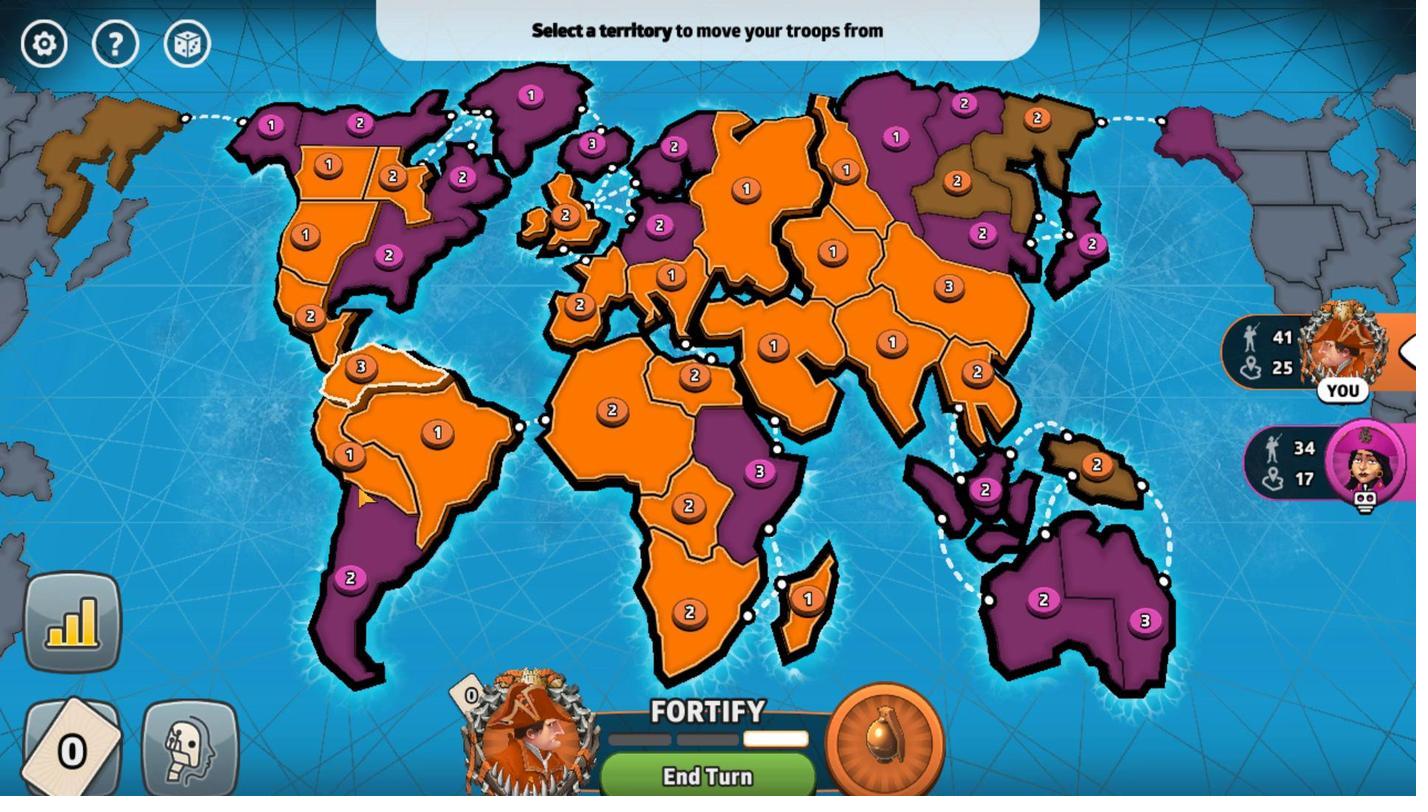 
Action: Mouse pressed left at (422, 546)
Screenshot: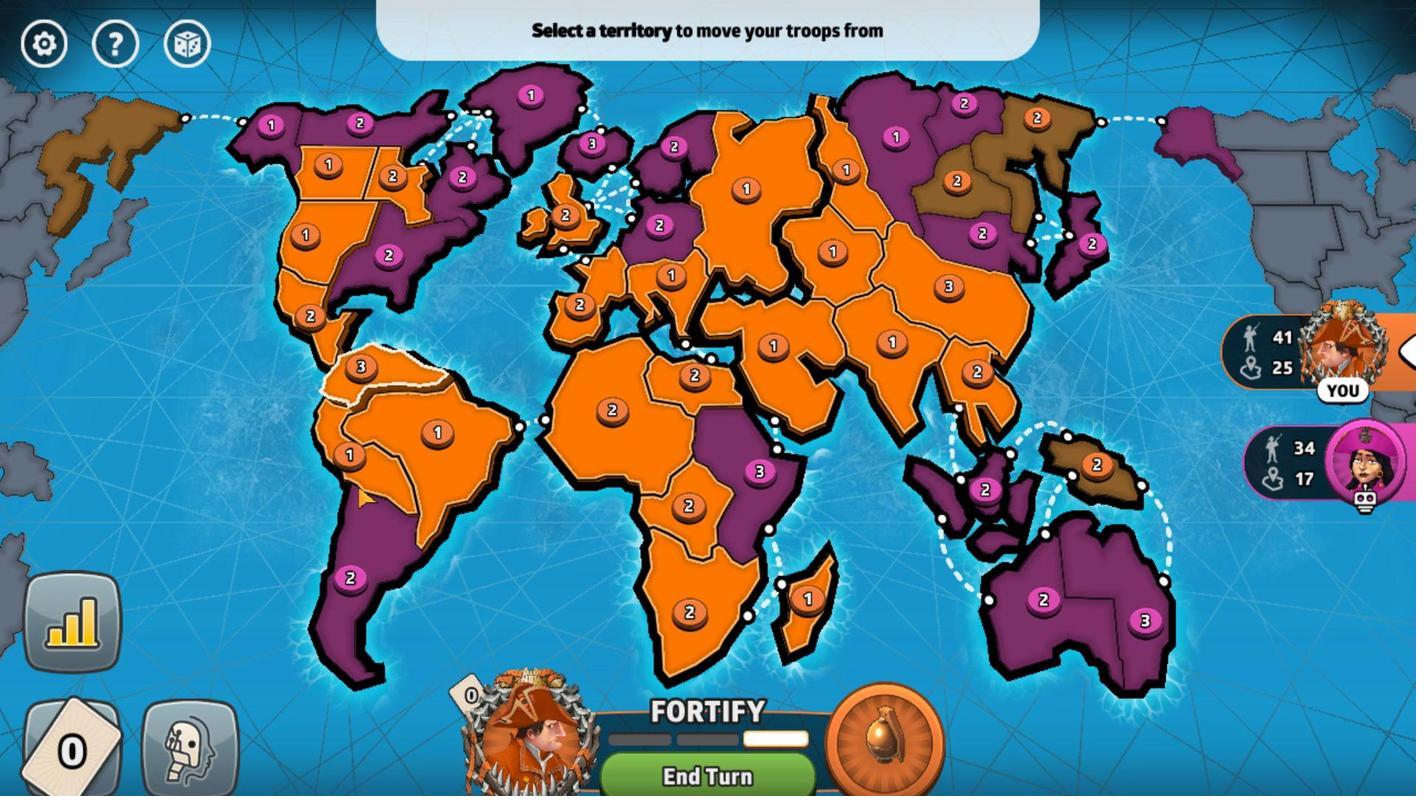 
Action: Mouse moved to (425, 478)
Screenshot: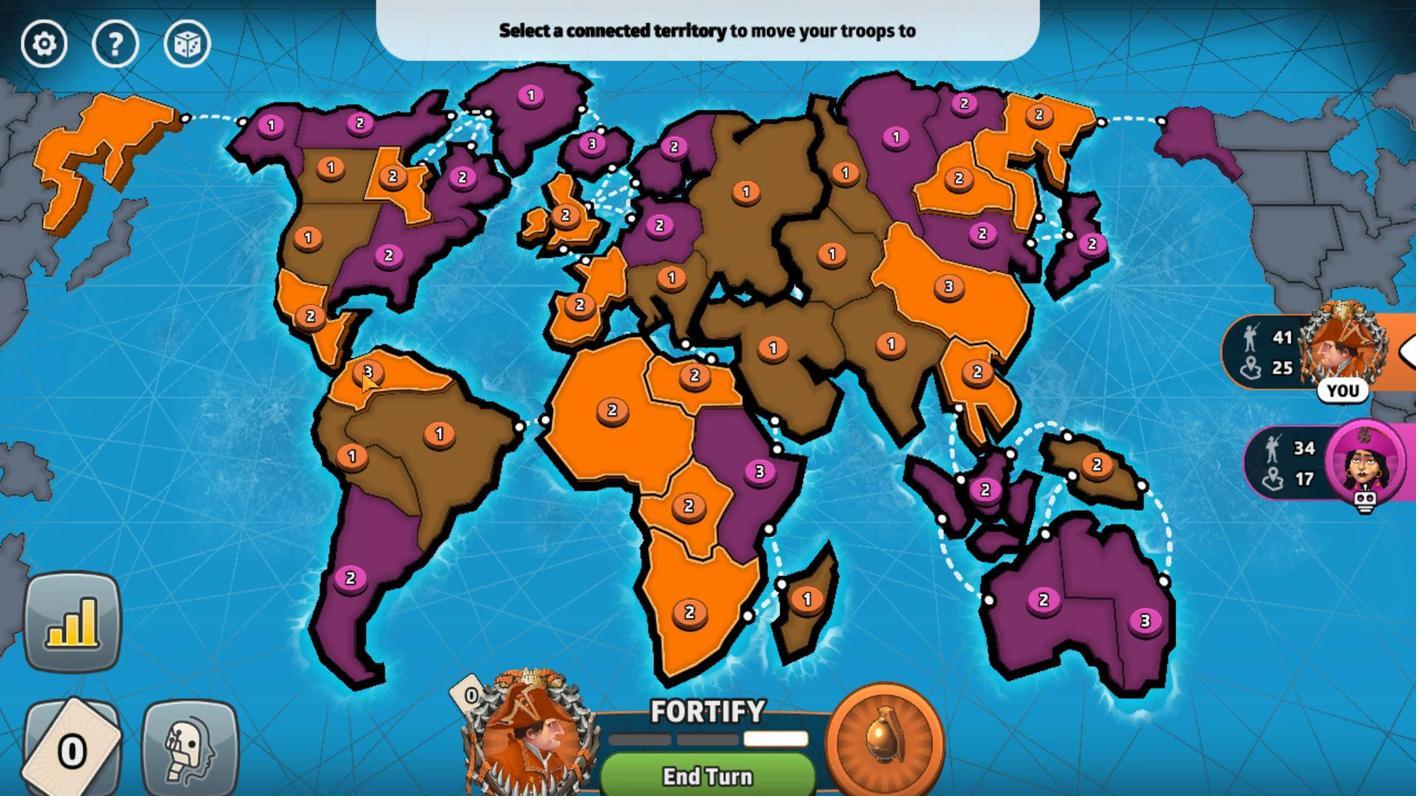 
Action: Mouse pressed left at (425, 478)
Screenshot: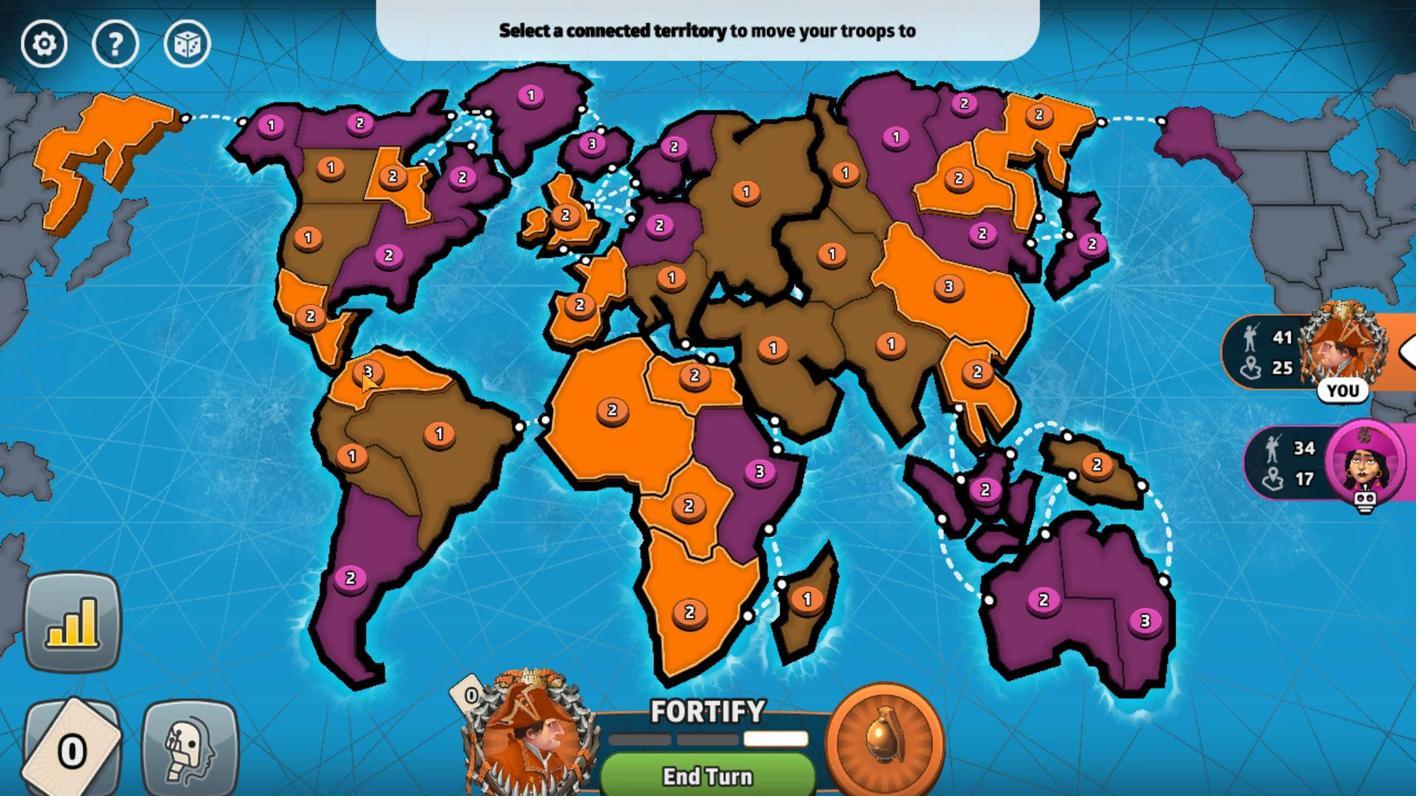 
Action: Mouse moved to (404, 352)
Screenshot: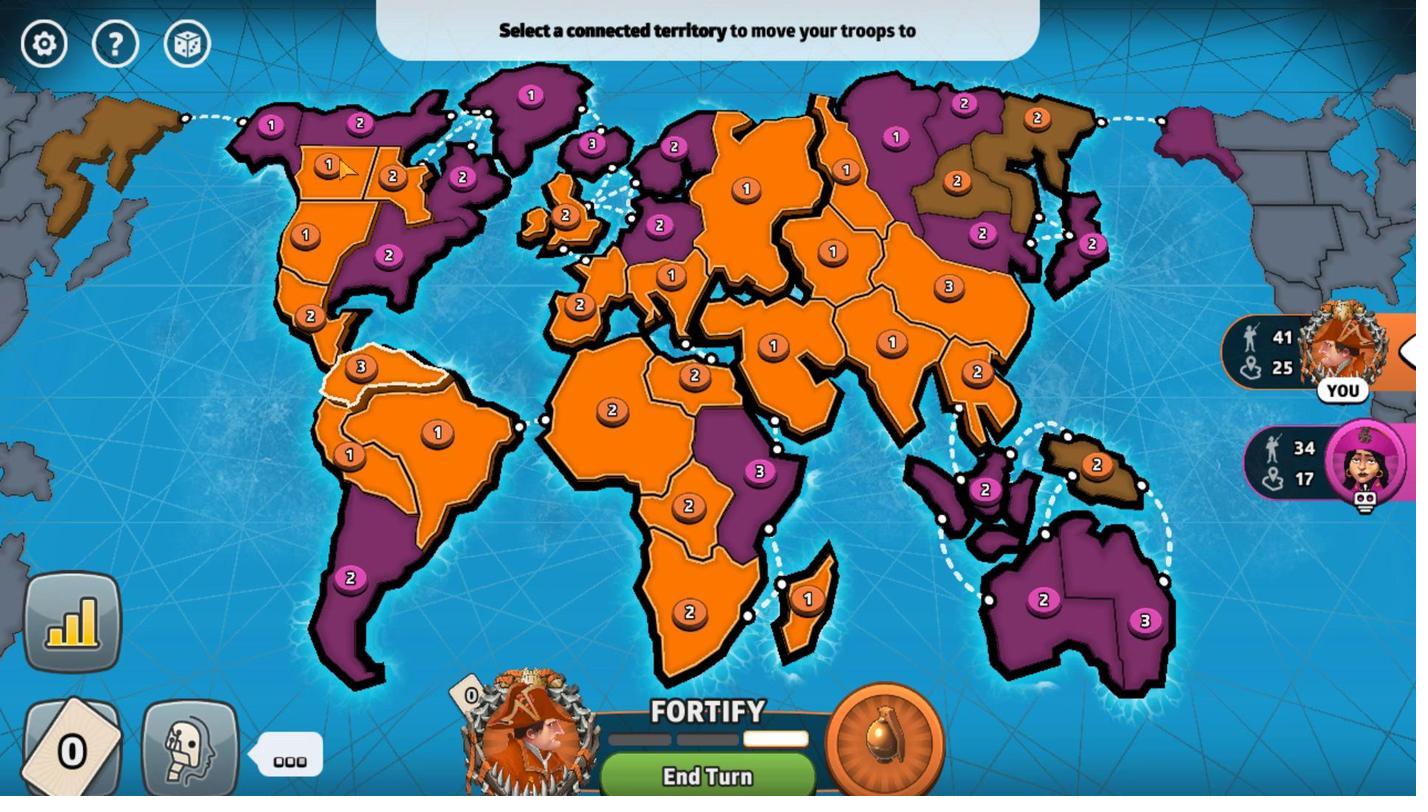 
Action: Mouse pressed left at (404, 352)
Screenshot: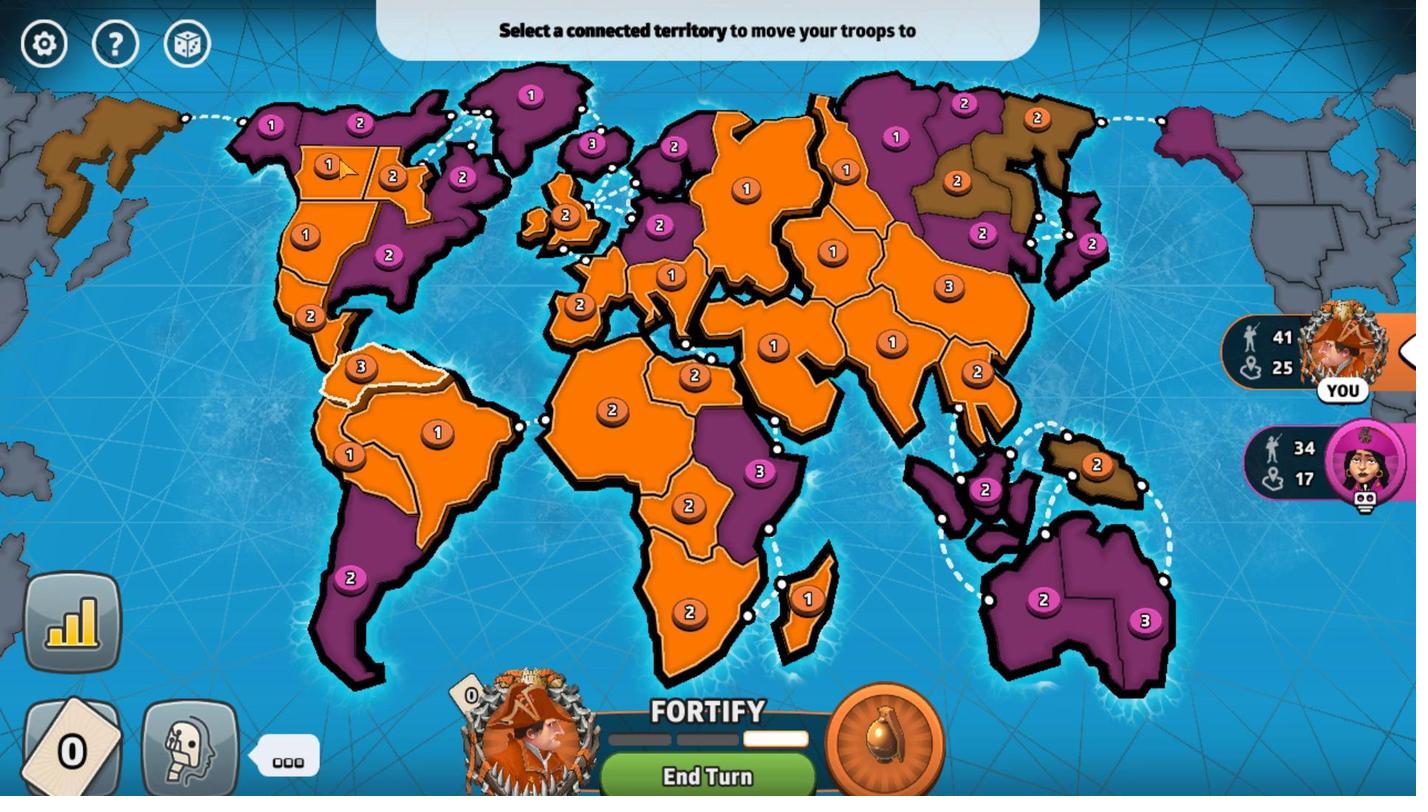 
Action: Mouse moved to (974, 625)
Screenshot: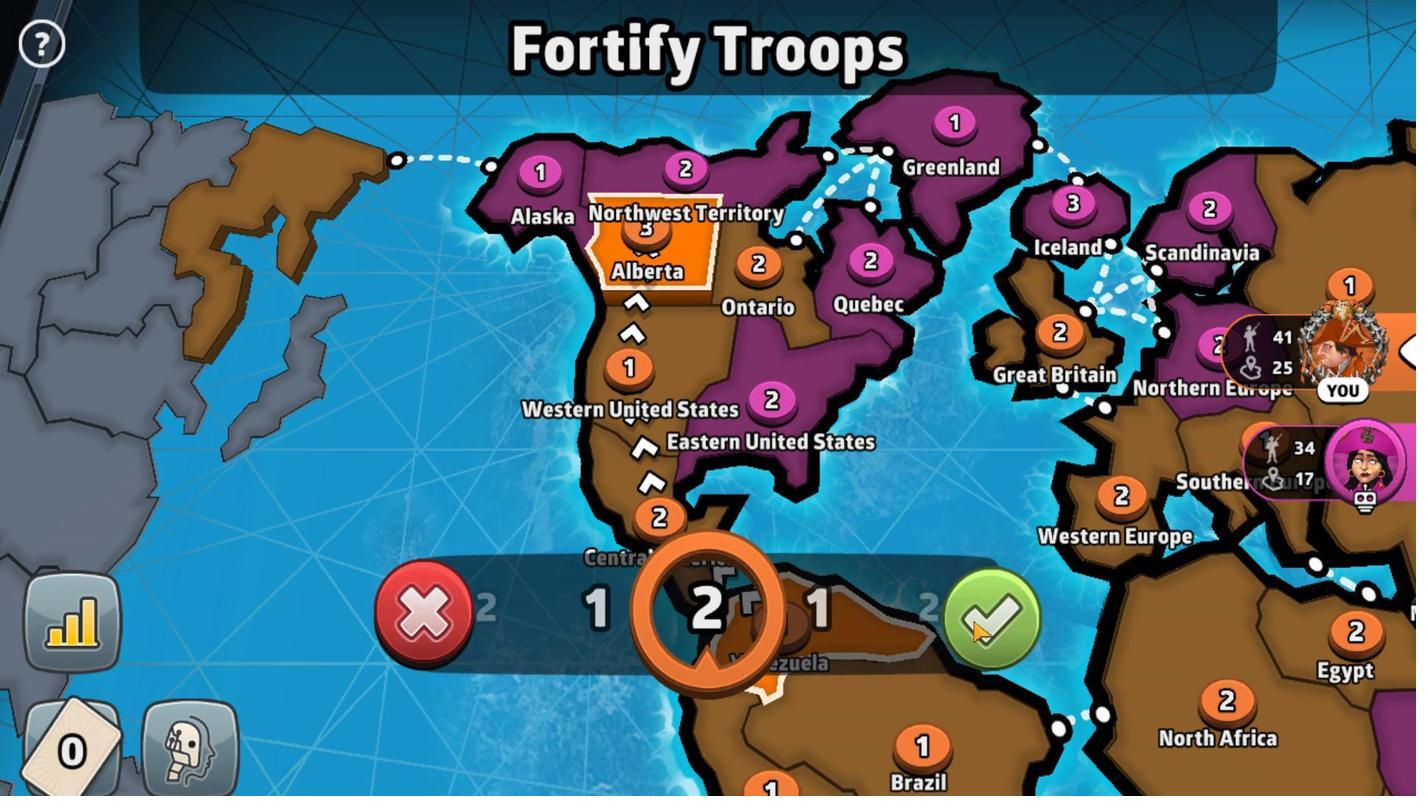 
Action: Mouse pressed left at (974, 625)
Screenshot: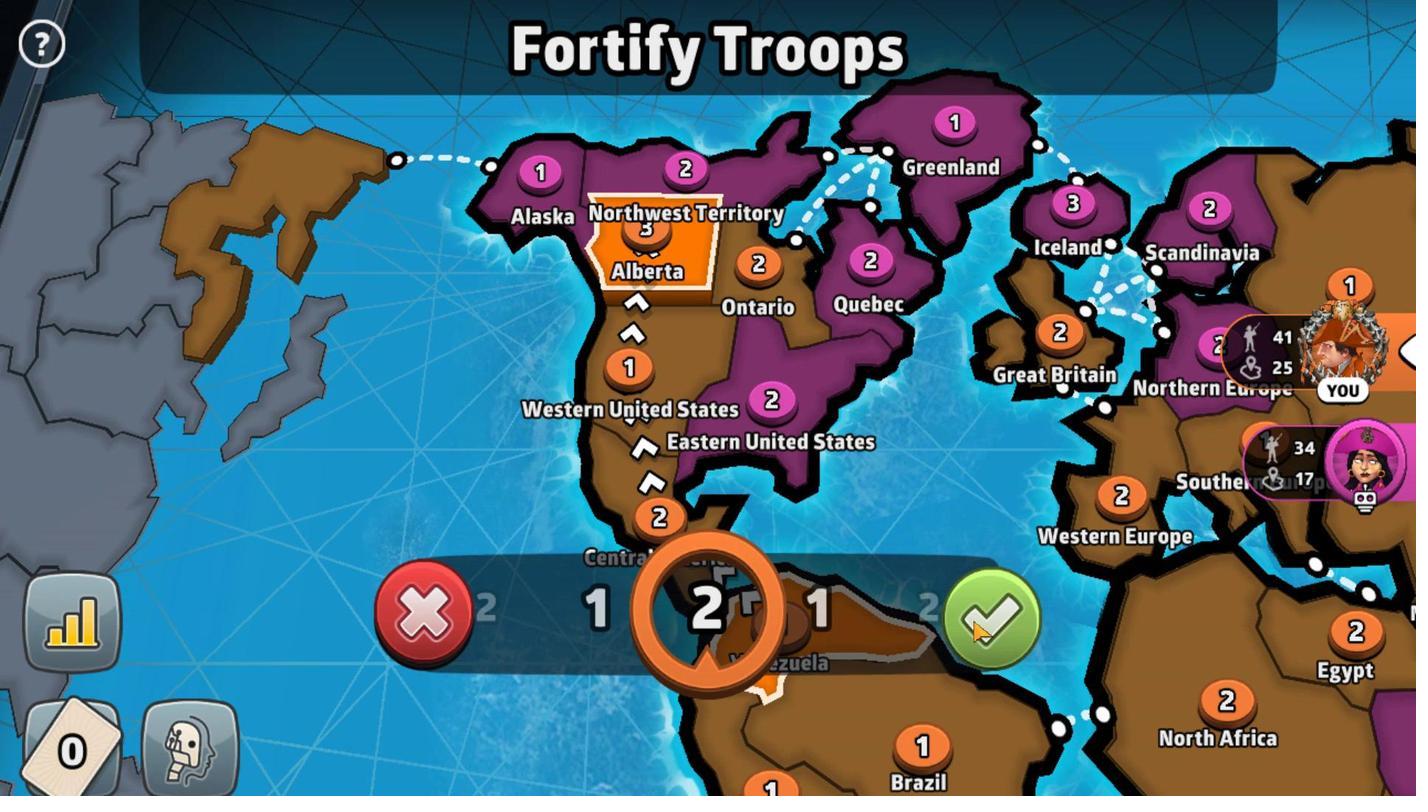 
Action: Mouse moved to (402, 368)
Screenshot: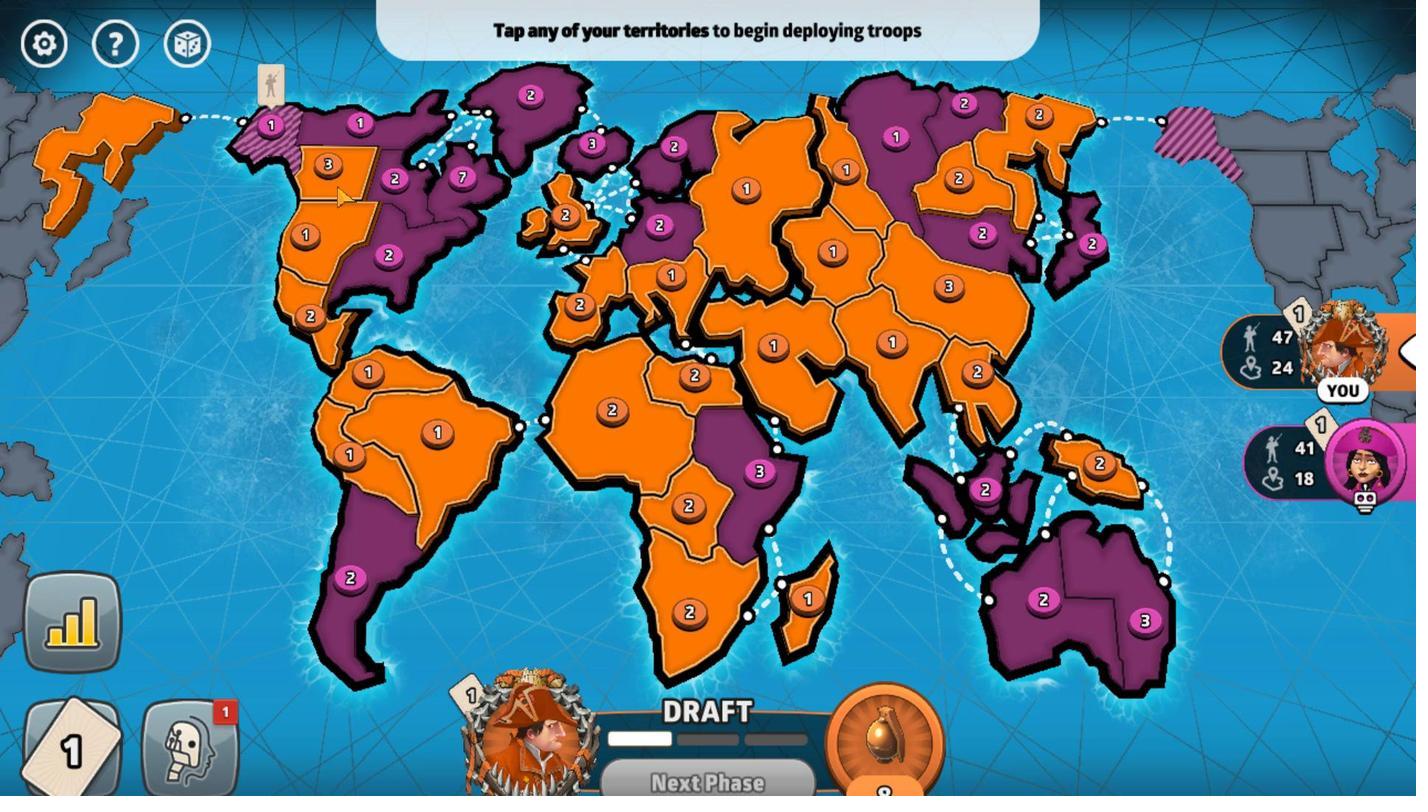 
Action: Mouse pressed left at (402, 368)
Screenshot: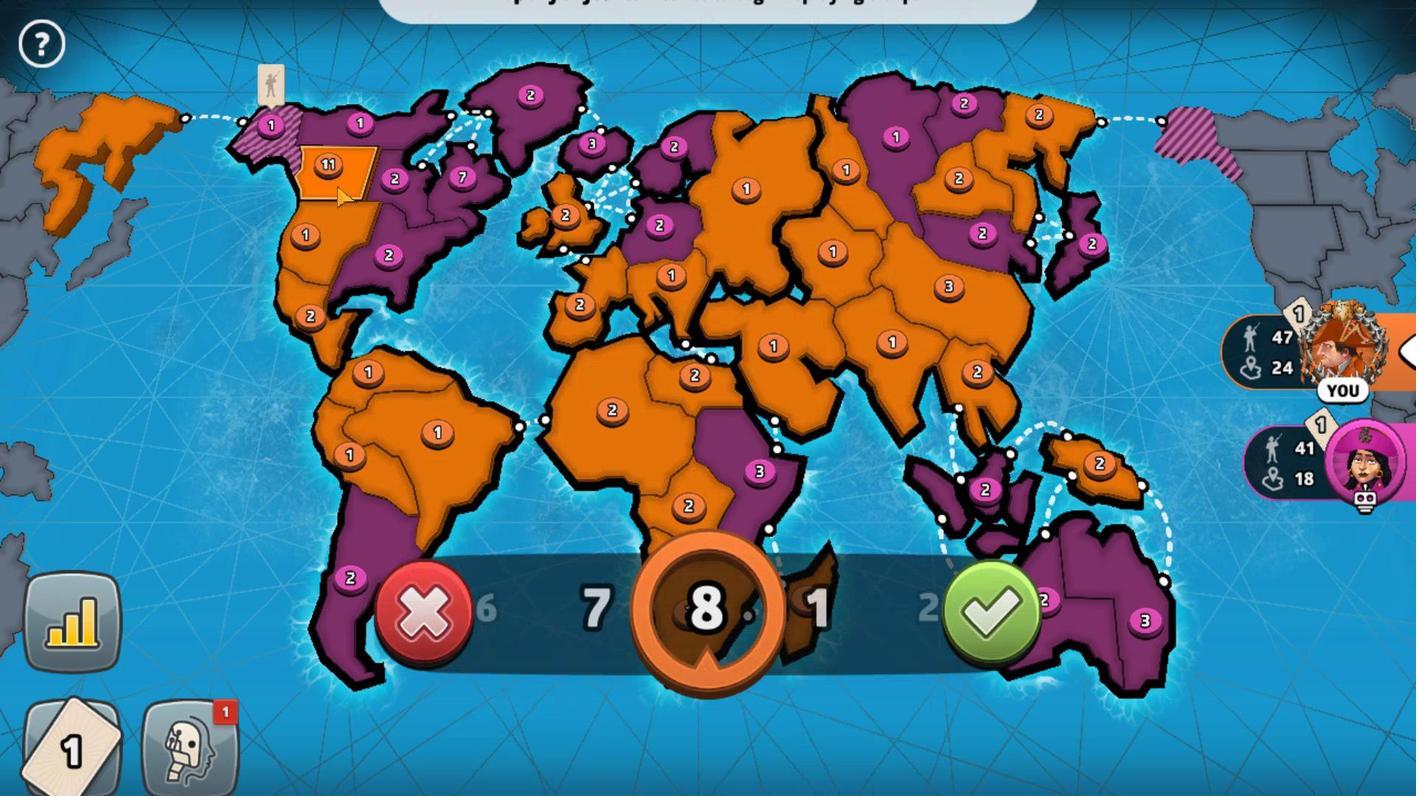 
Action: Mouse moved to (988, 614)
Screenshot: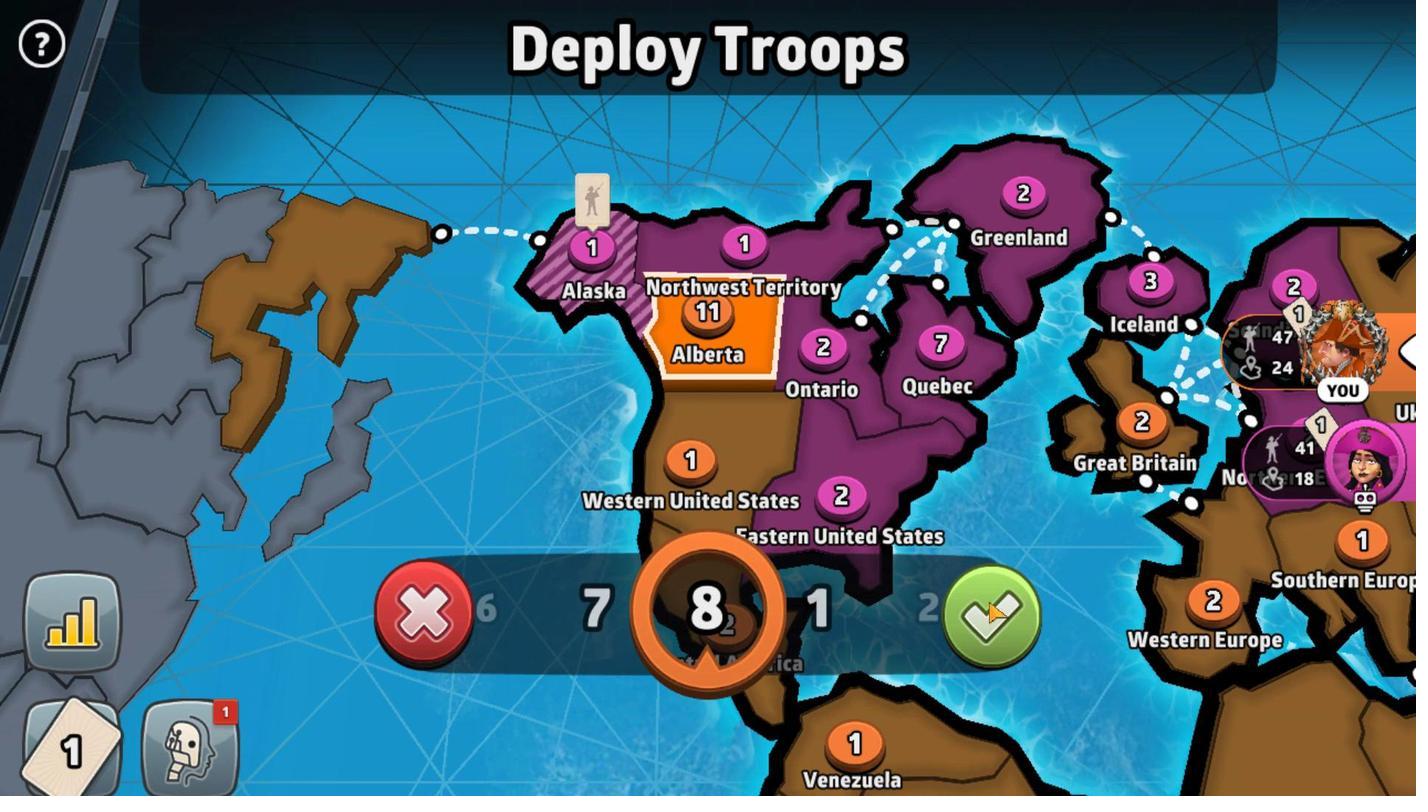 
Action: Mouse pressed left at (988, 614)
Screenshot: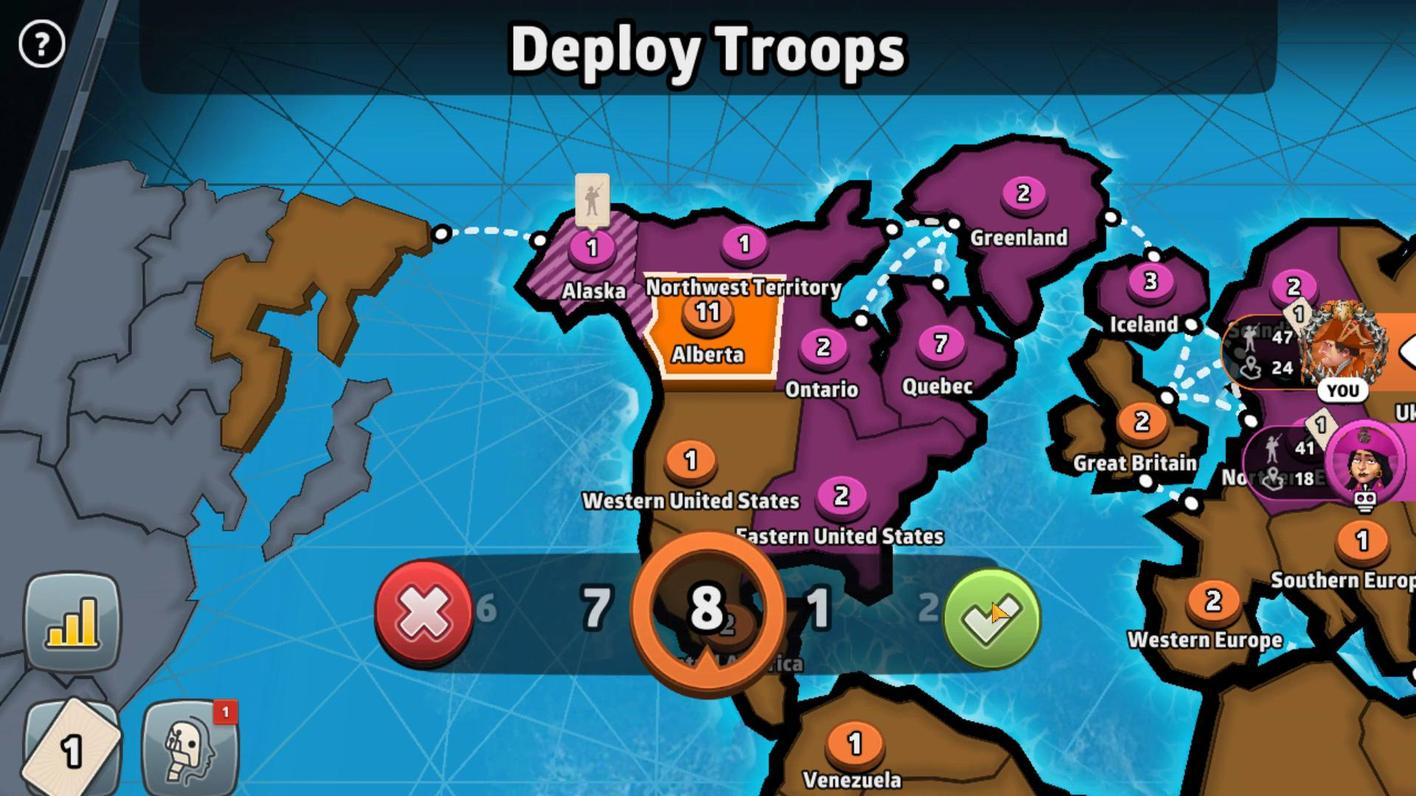 
Action: Mouse moved to (743, 717)
Screenshot: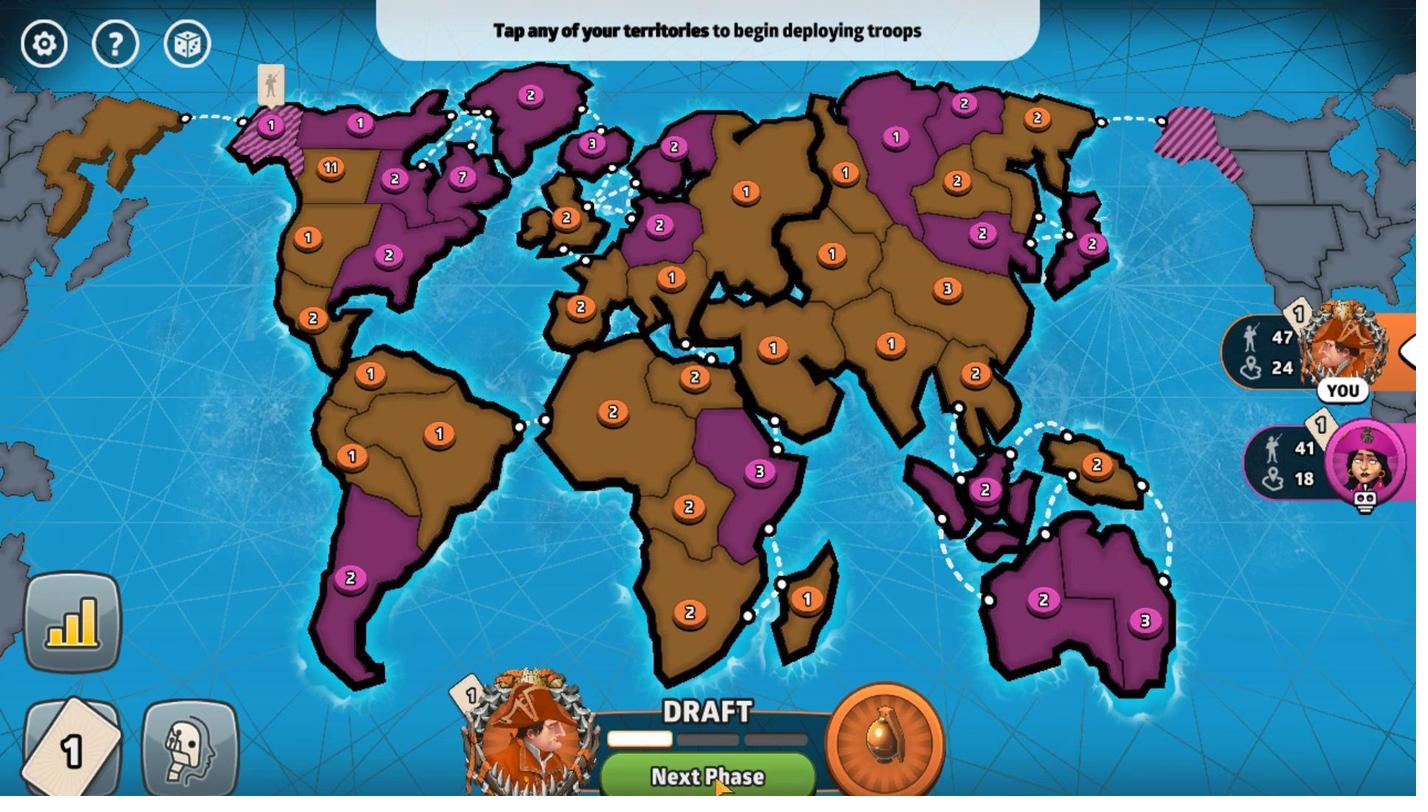 
Action: Mouse pressed left at (743, 717)
Screenshot: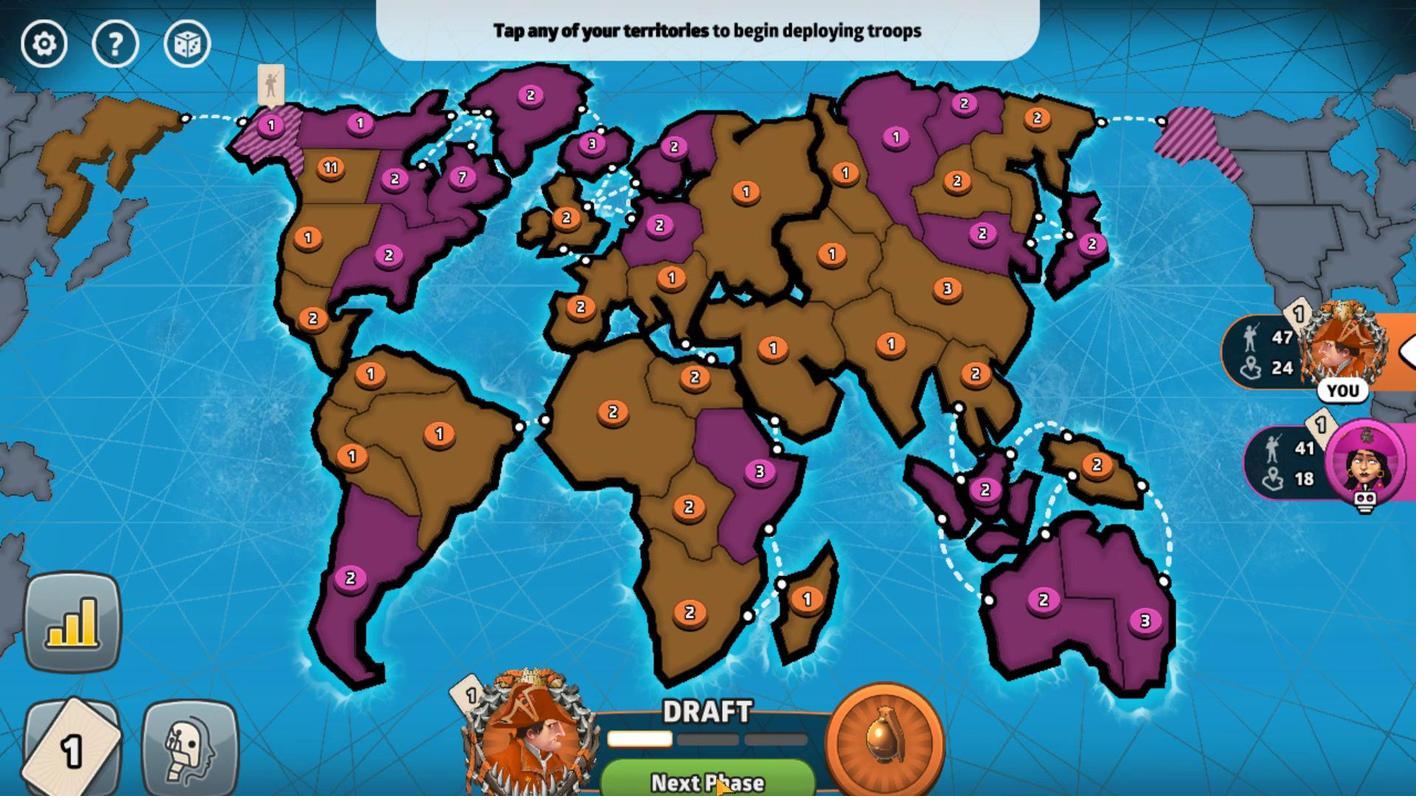
Action: Mouse moved to (427, 368)
Screenshot: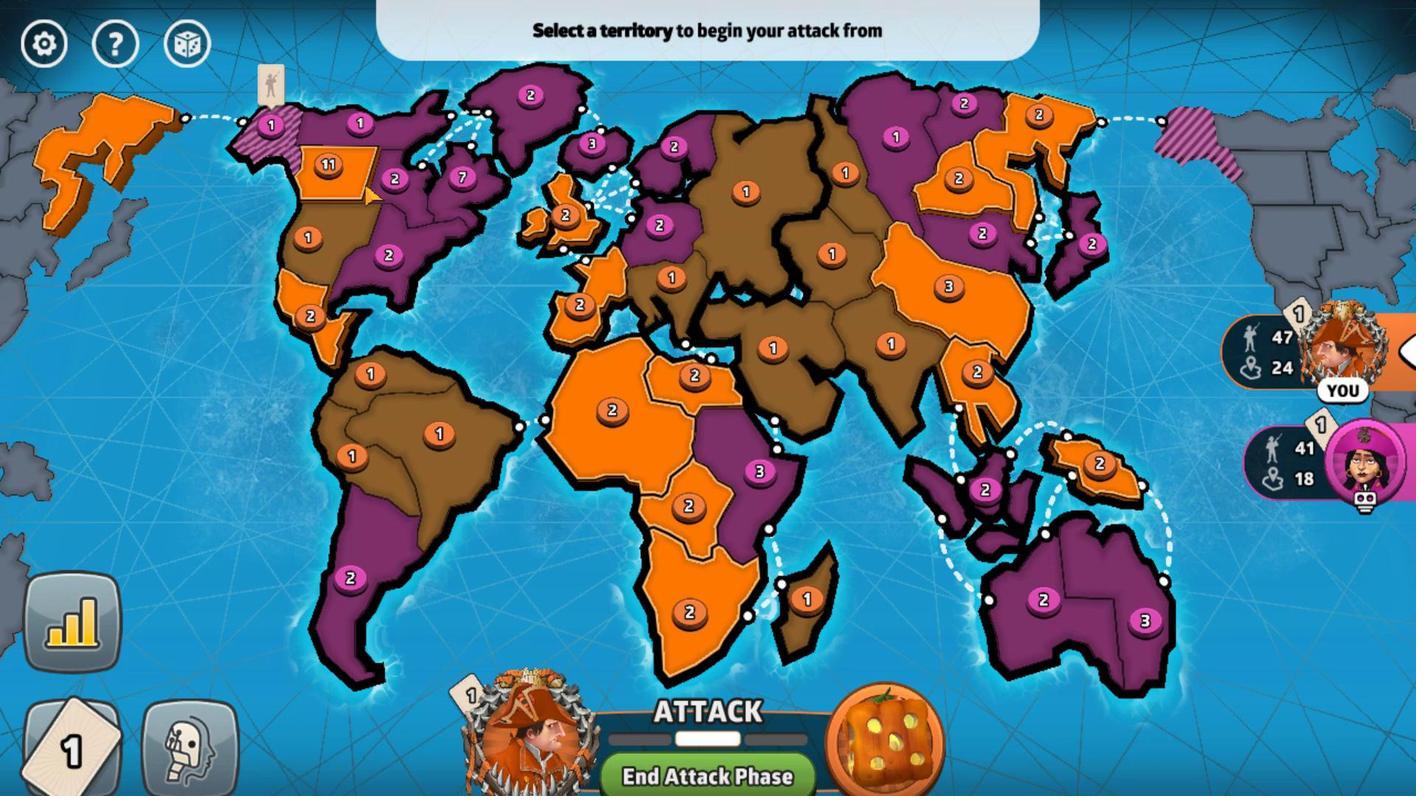 
Action: Mouse pressed left at (427, 368)
Screenshot: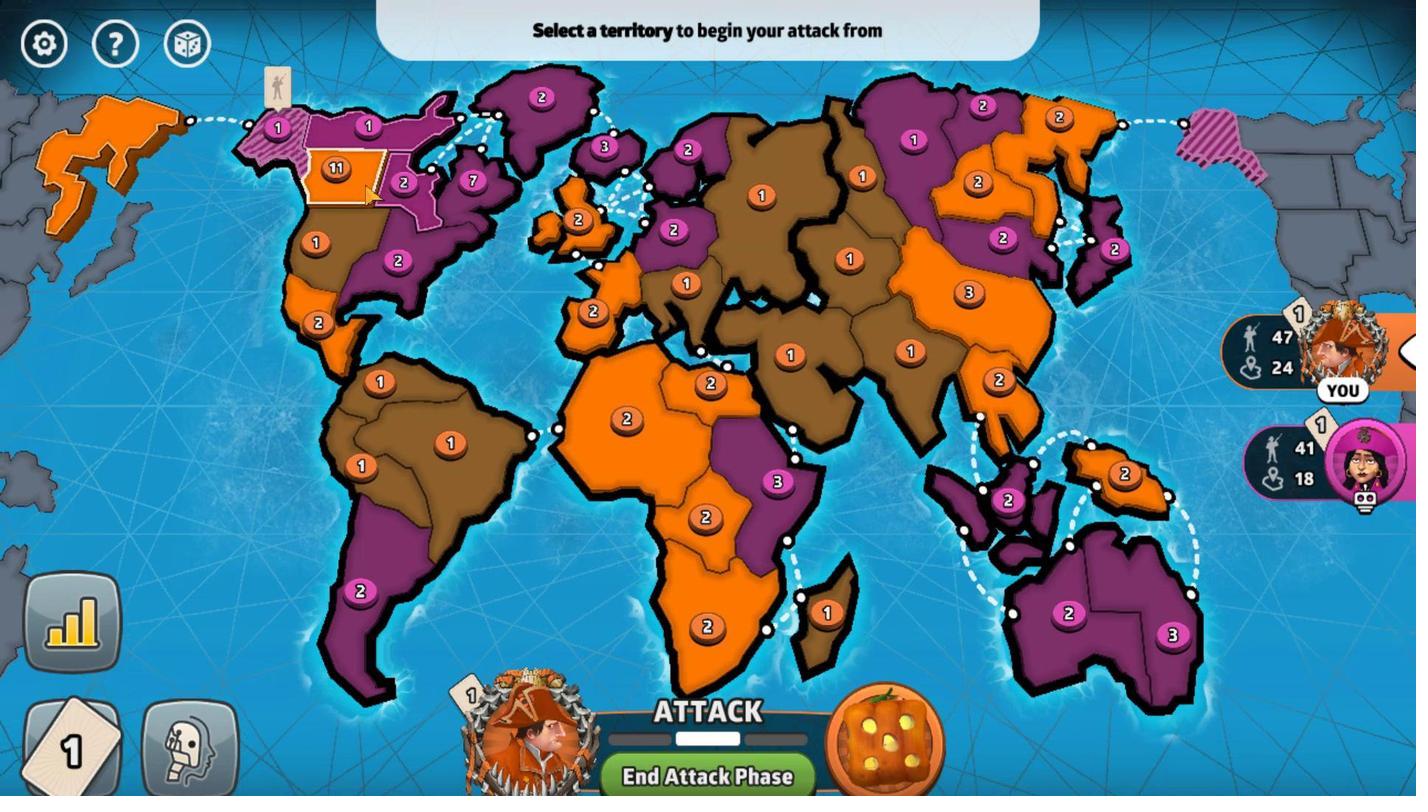 
Action: Mouse moved to (593, 427)
Screenshot: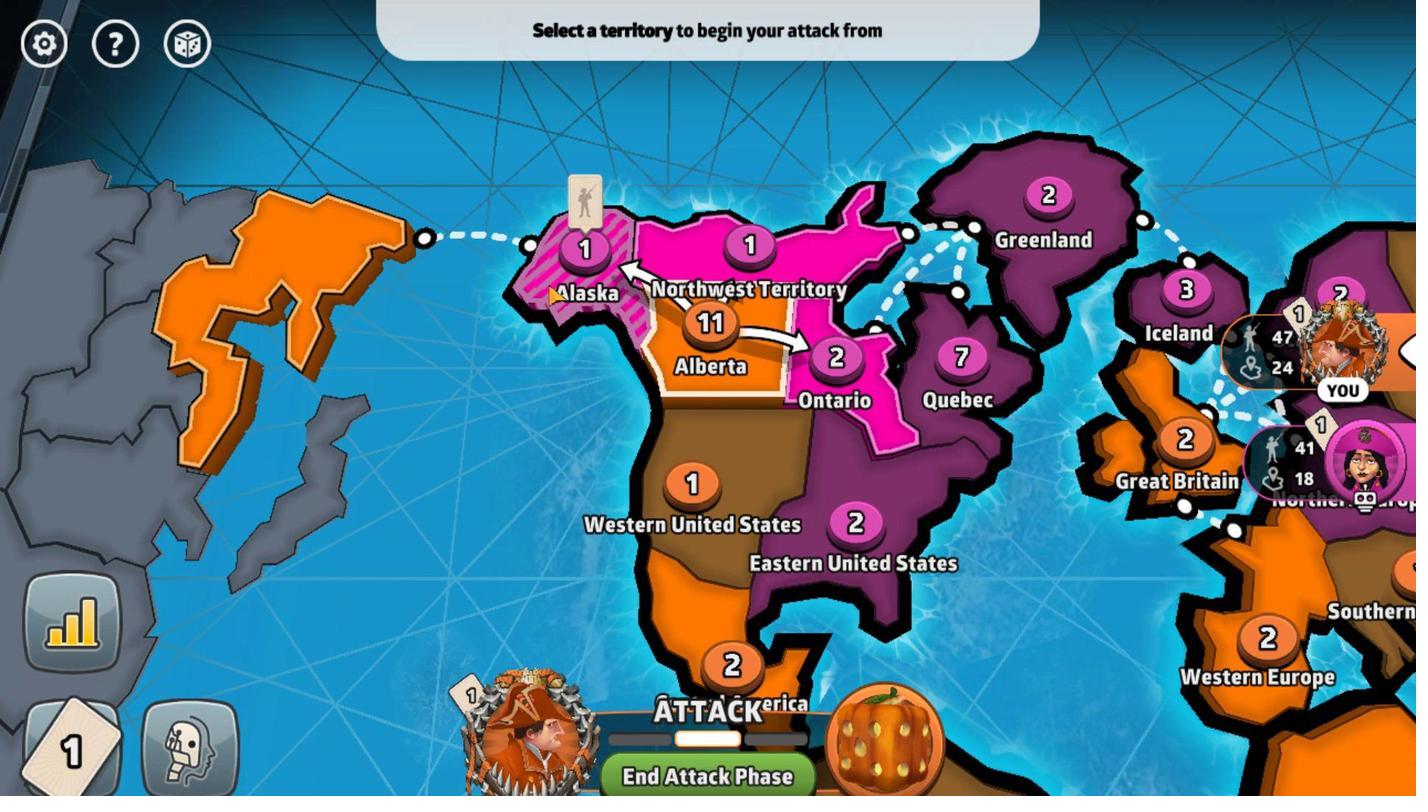 
Action: Mouse pressed left at (593, 427)
Screenshot: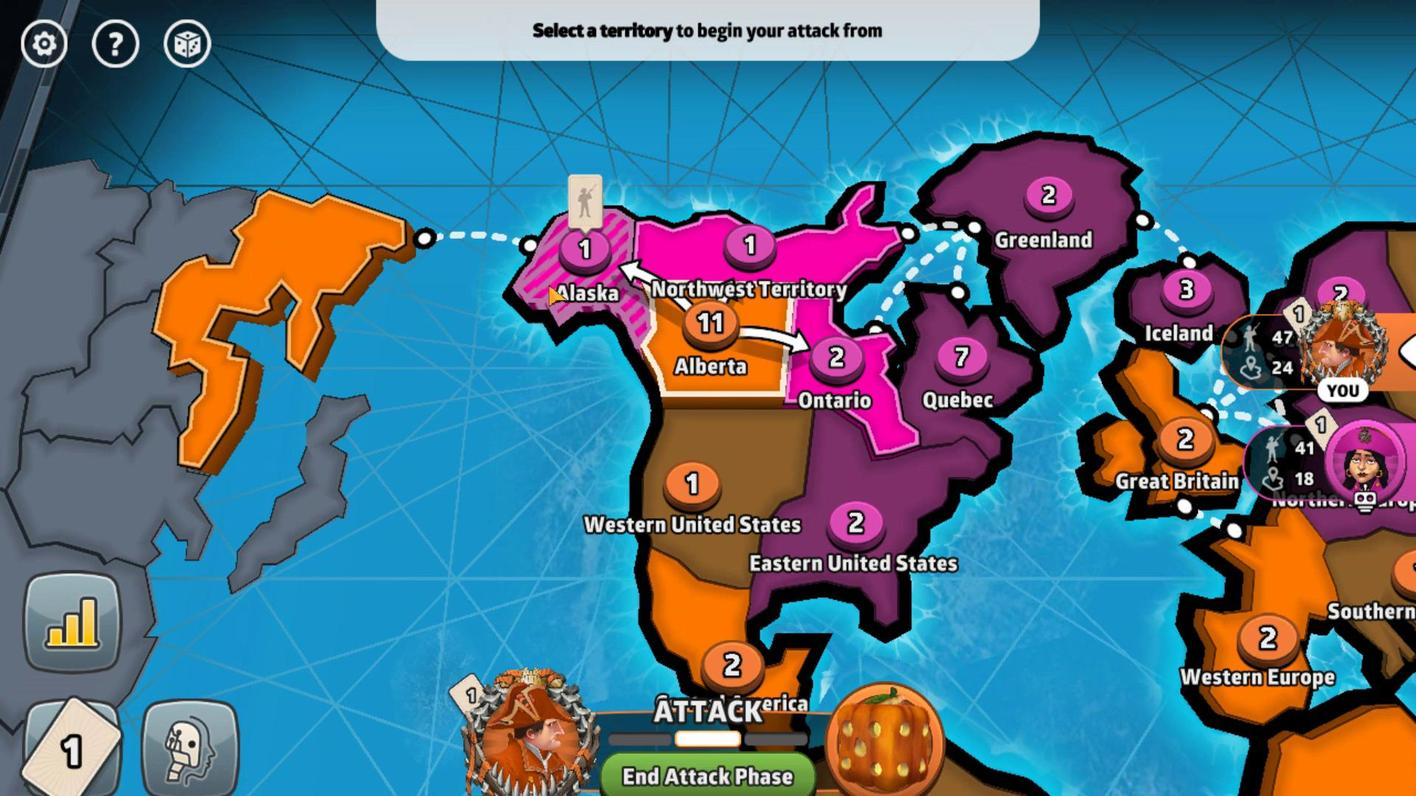 
Action: Mouse moved to (776, 668)
Screenshot: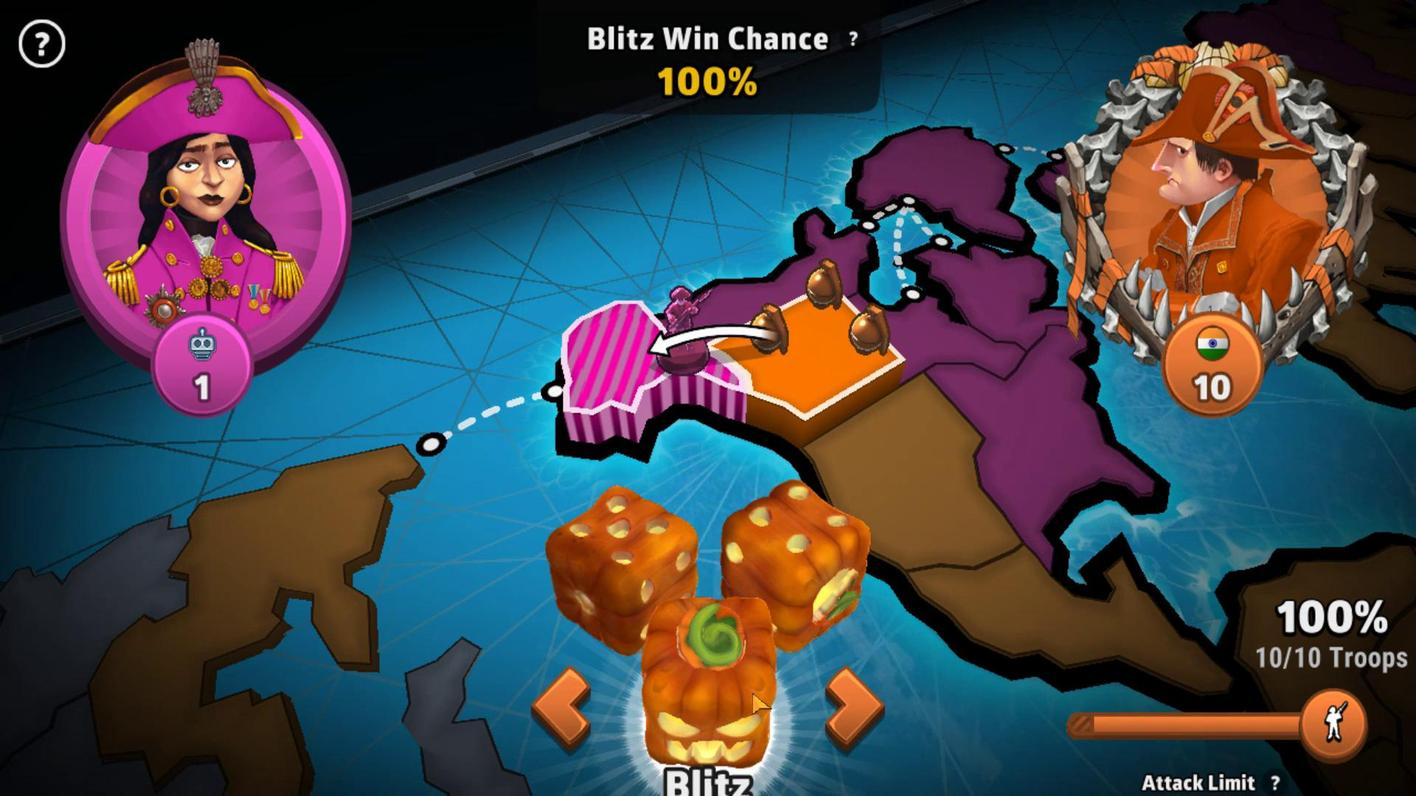 
Action: Mouse pressed left at (776, 668)
Screenshot: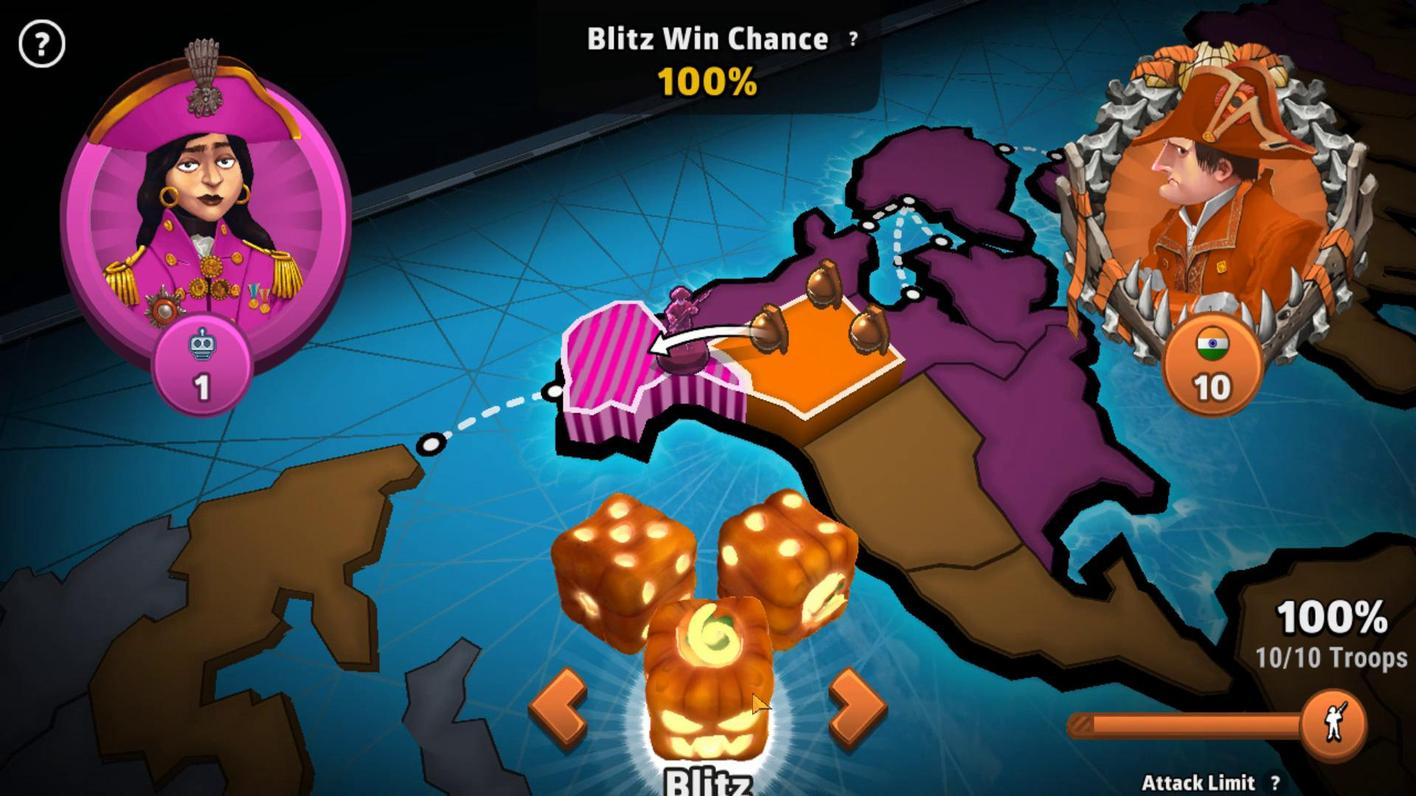 
Action: Mouse moved to (988, 622)
Screenshot: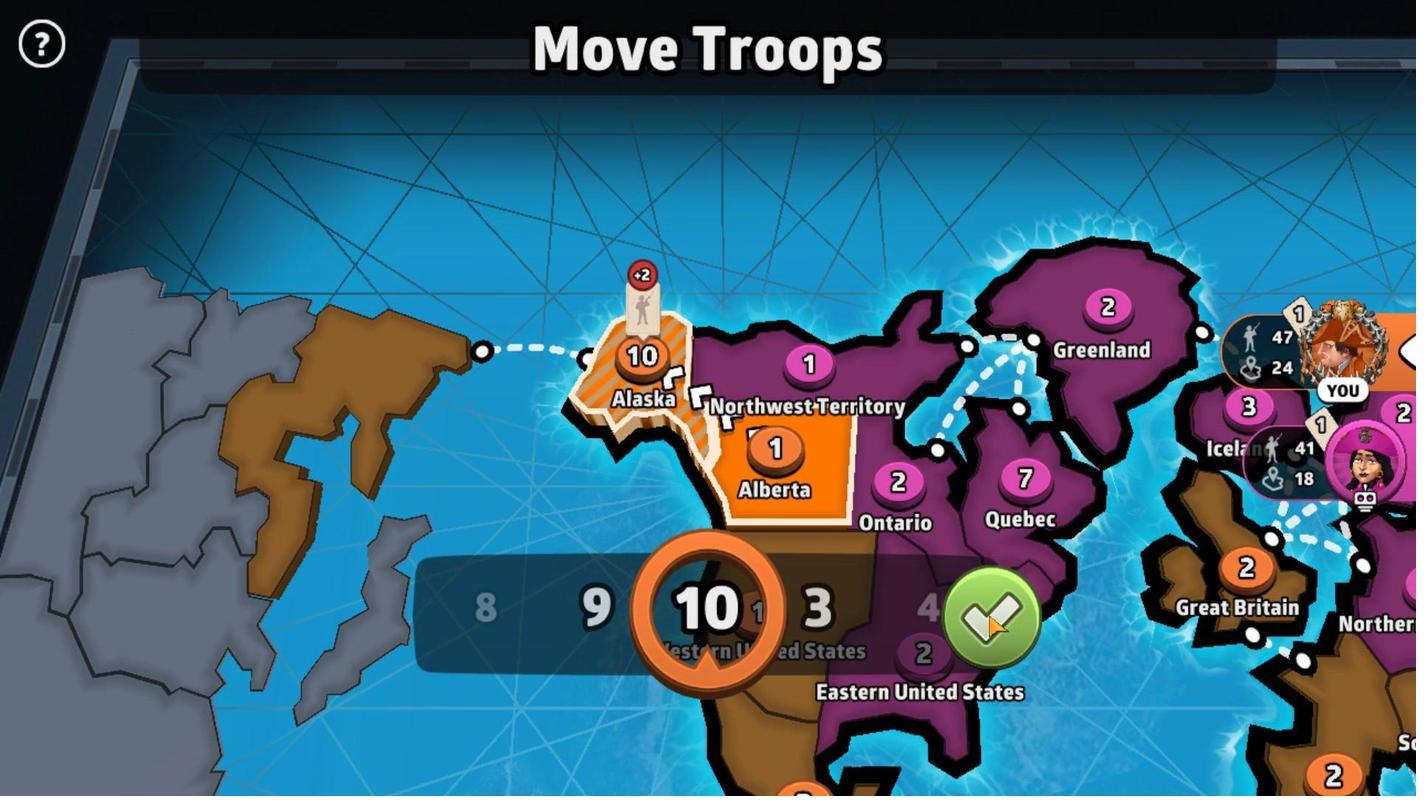 
Action: Mouse pressed left at (988, 622)
Screenshot: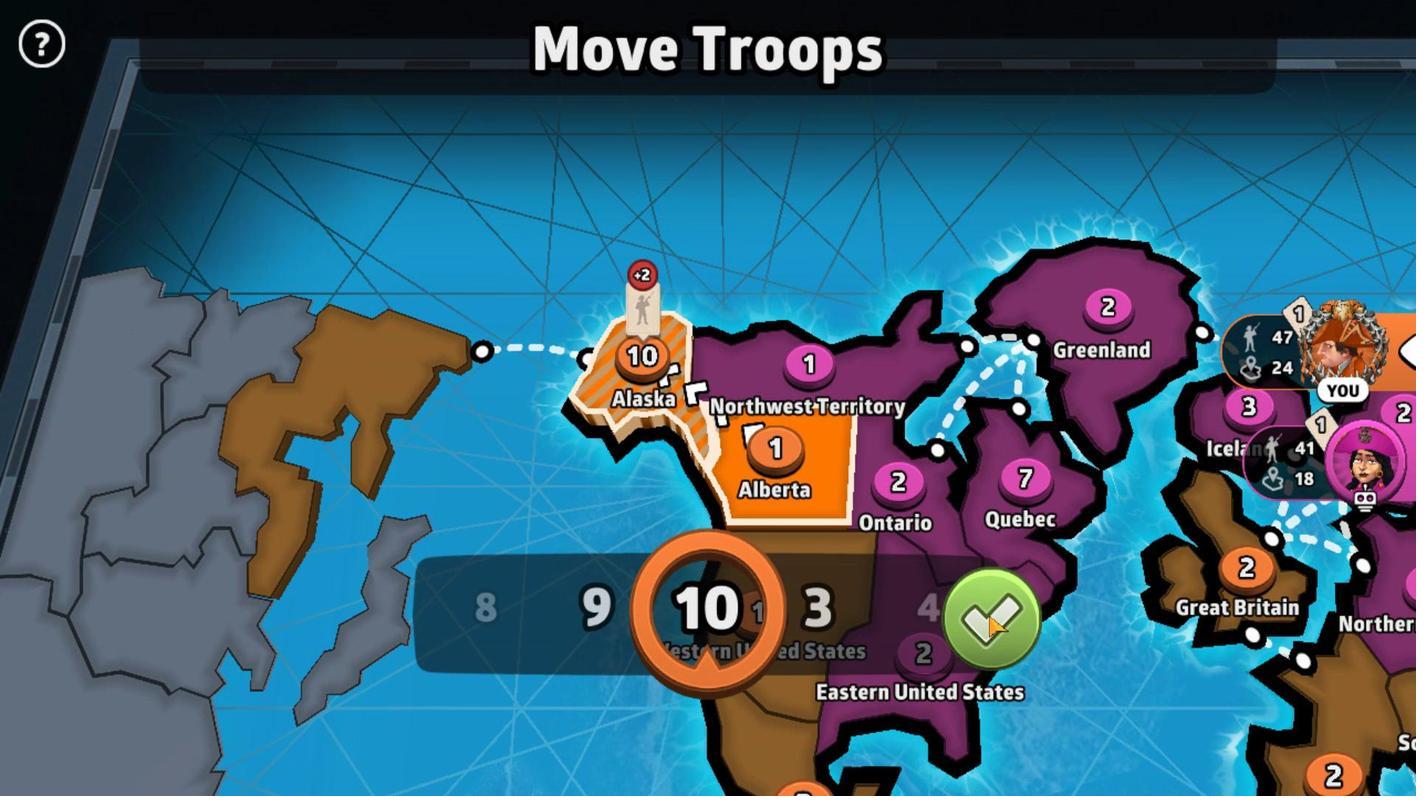 
Action: Mouse moved to (790, 444)
Screenshot: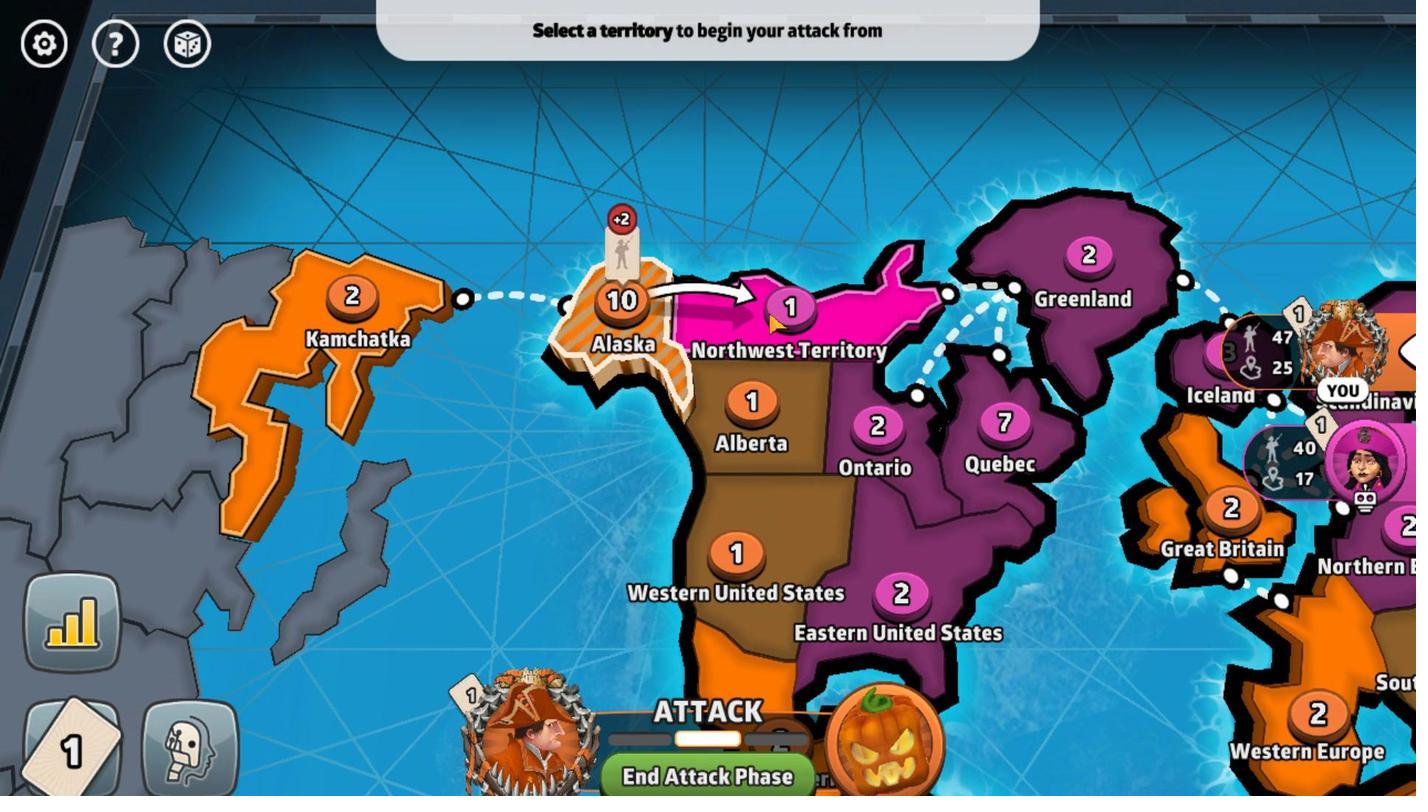 
Action: Mouse pressed left at (790, 444)
Screenshot: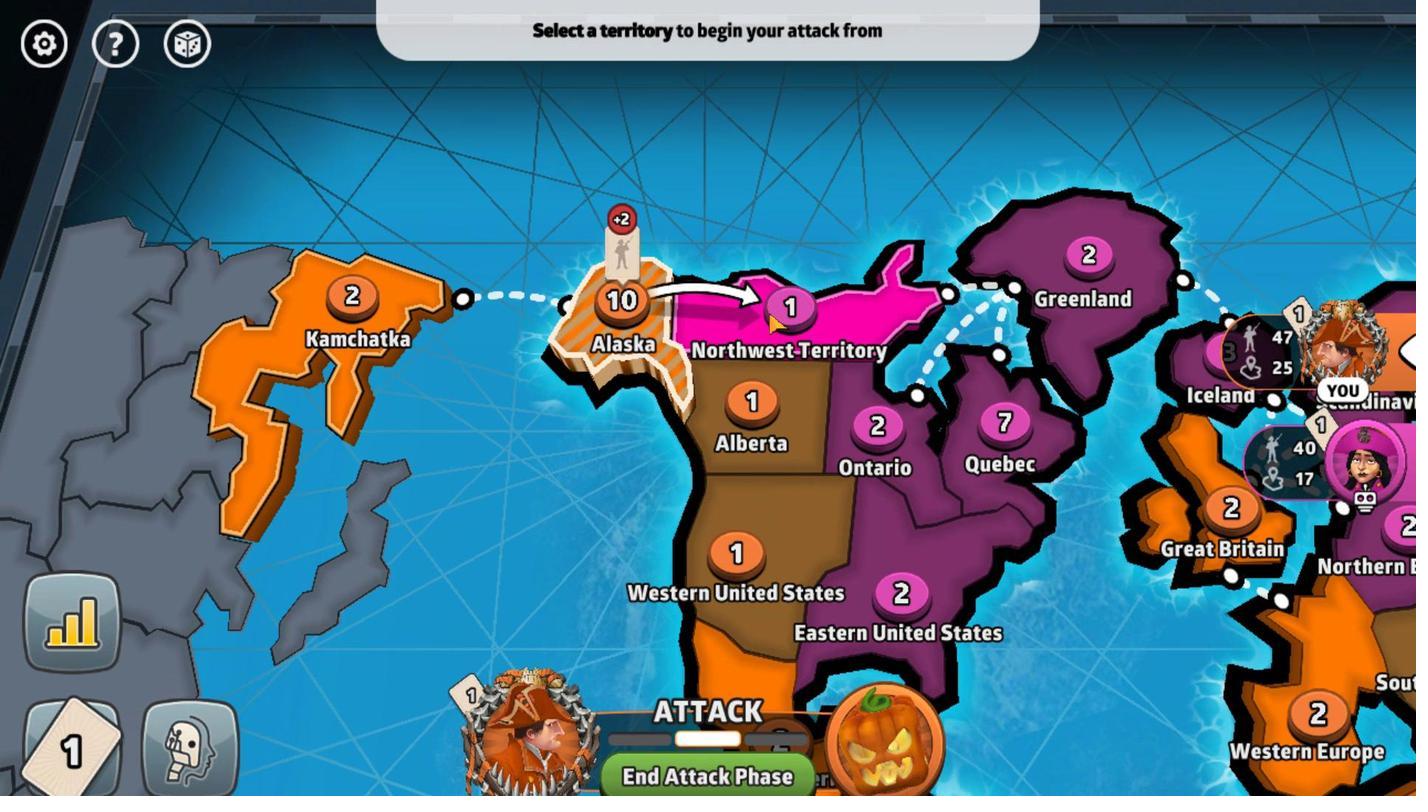 
Action: Mouse moved to (733, 633)
Screenshot: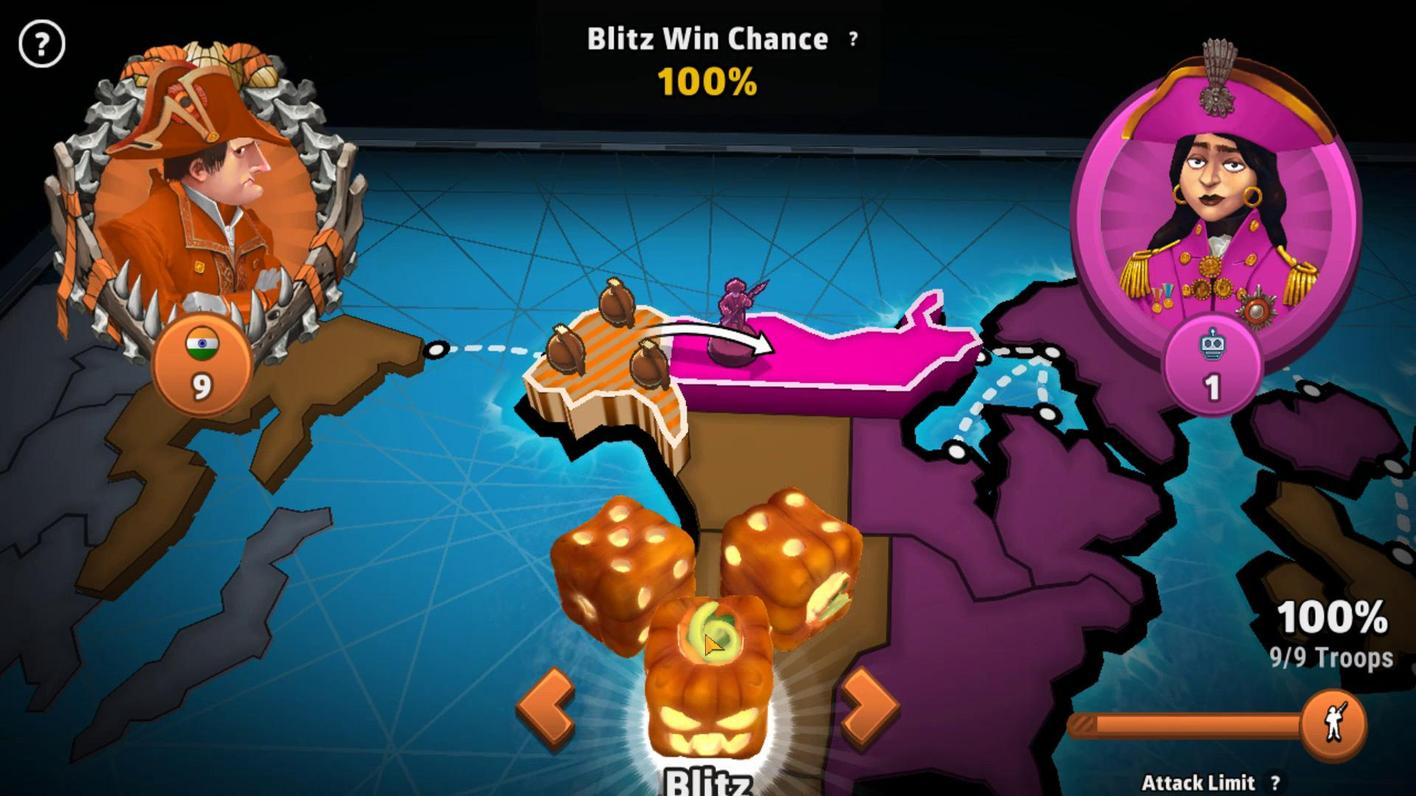 
Action: Mouse pressed left at (733, 633)
Screenshot: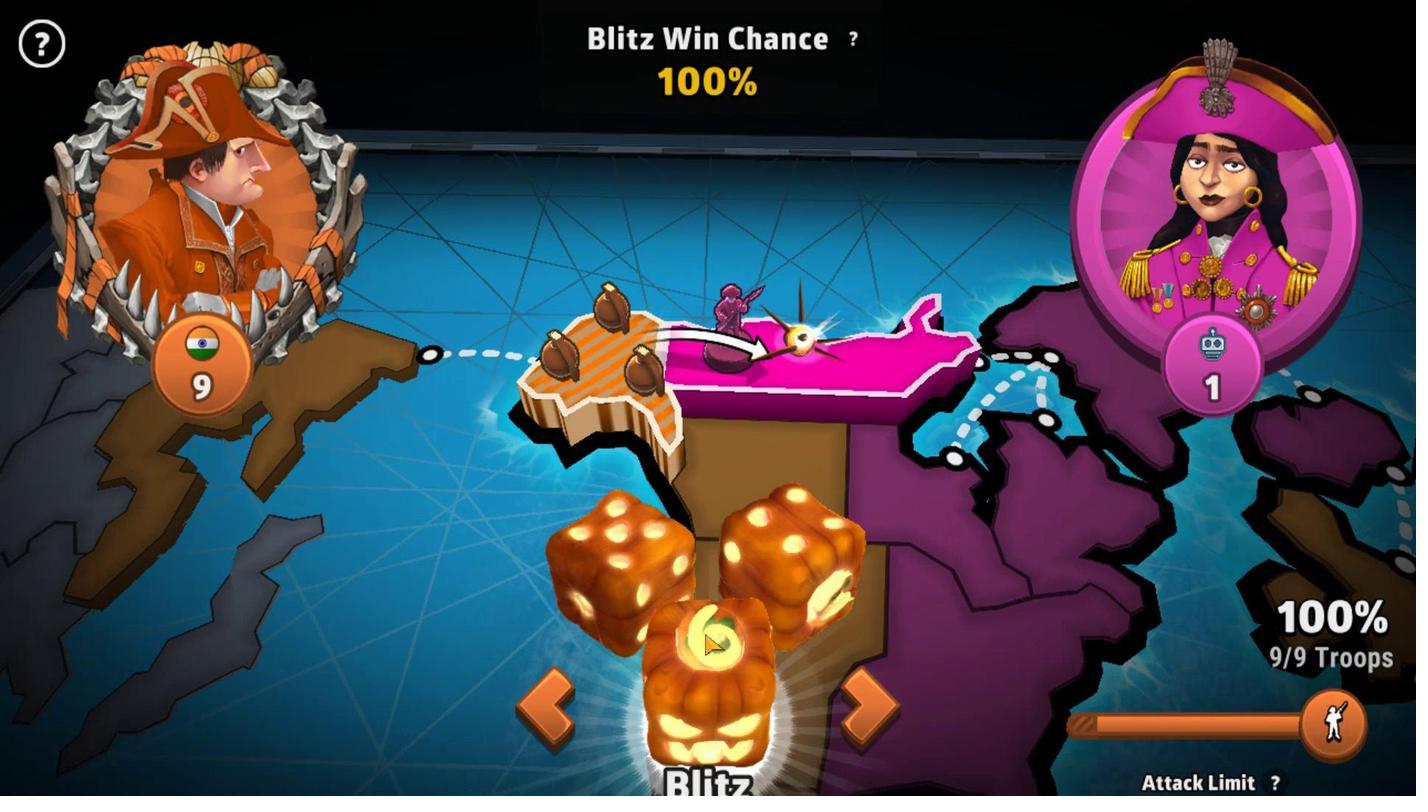 
Action: Mouse moved to (993, 615)
Screenshot: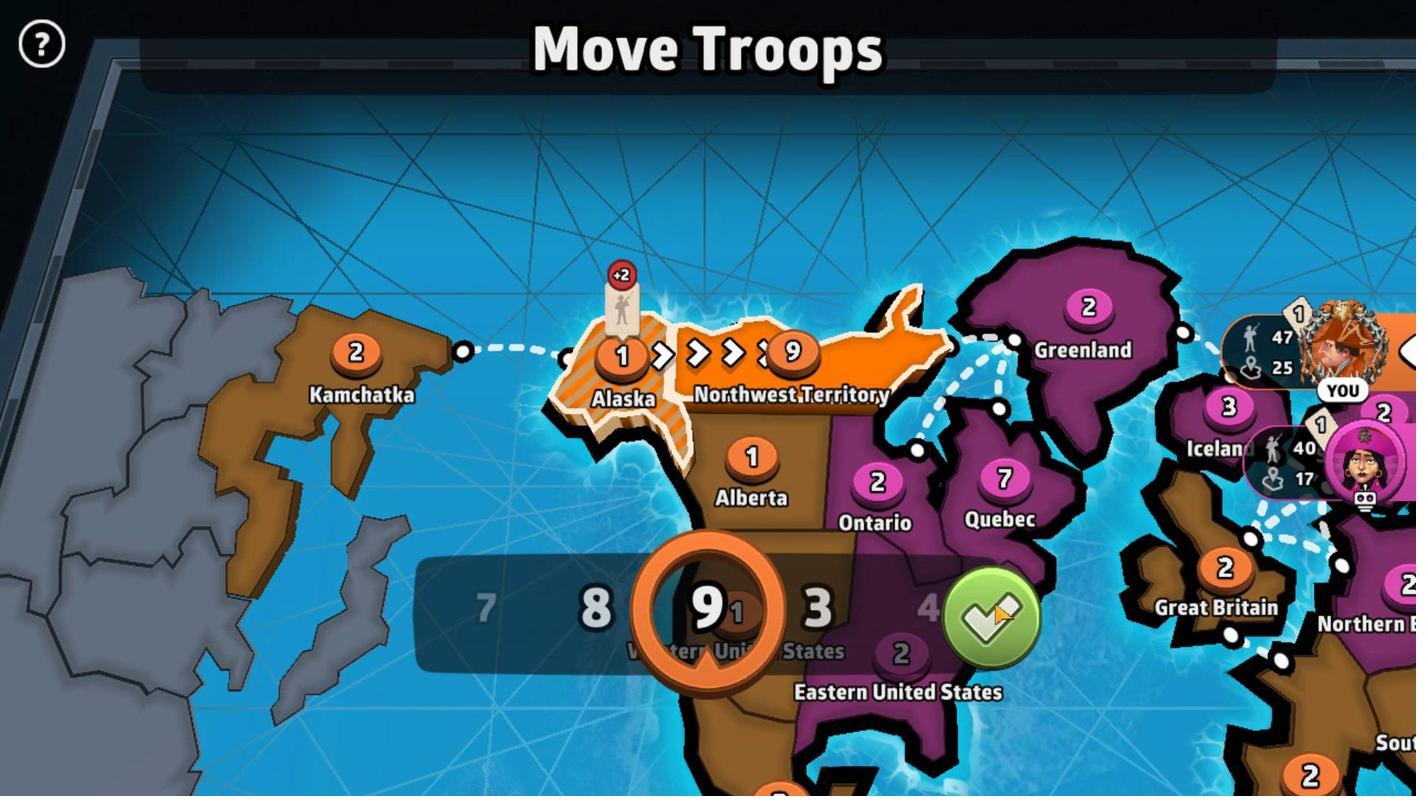 
Action: Mouse pressed left at (993, 615)
Screenshot: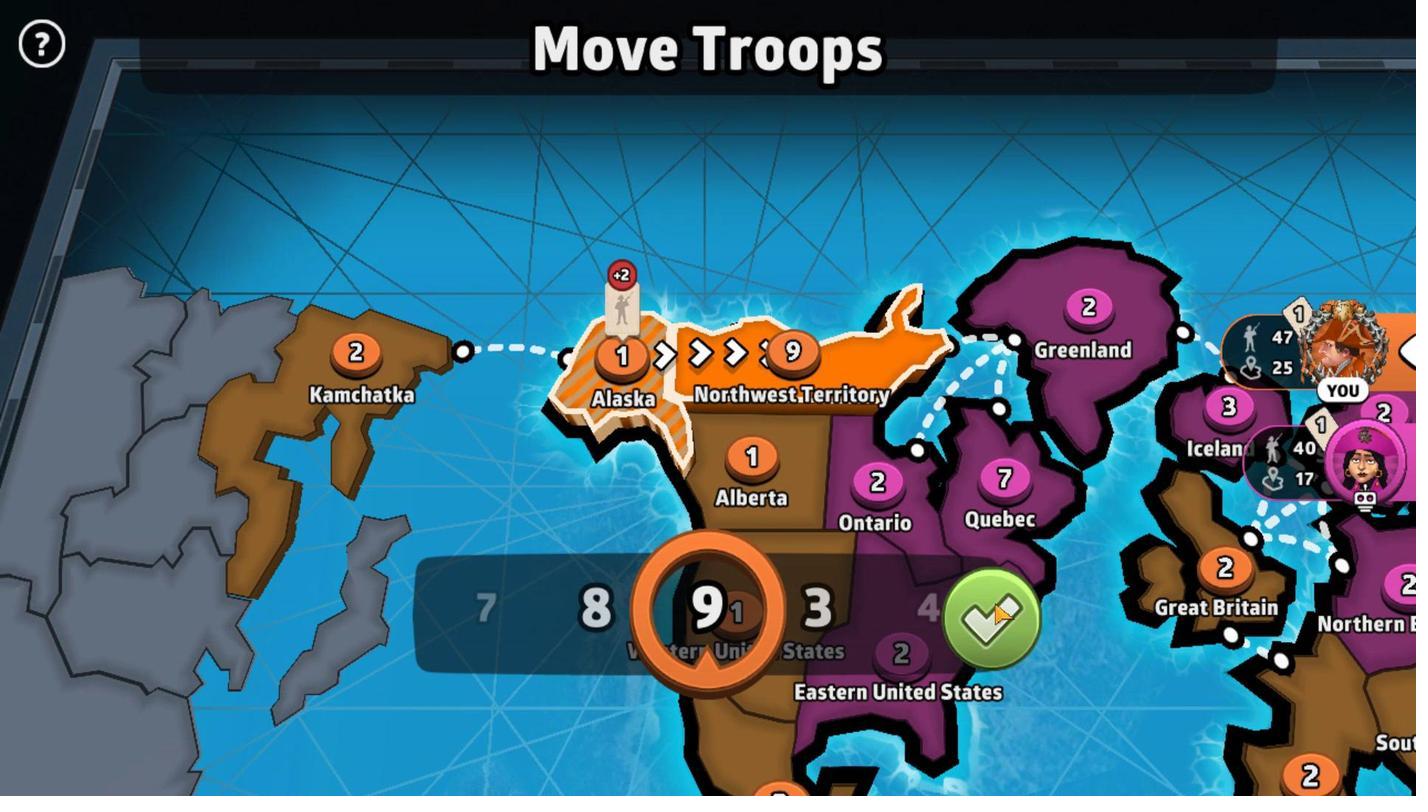 
Action: Mouse moved to (858, 418)
Screenshot: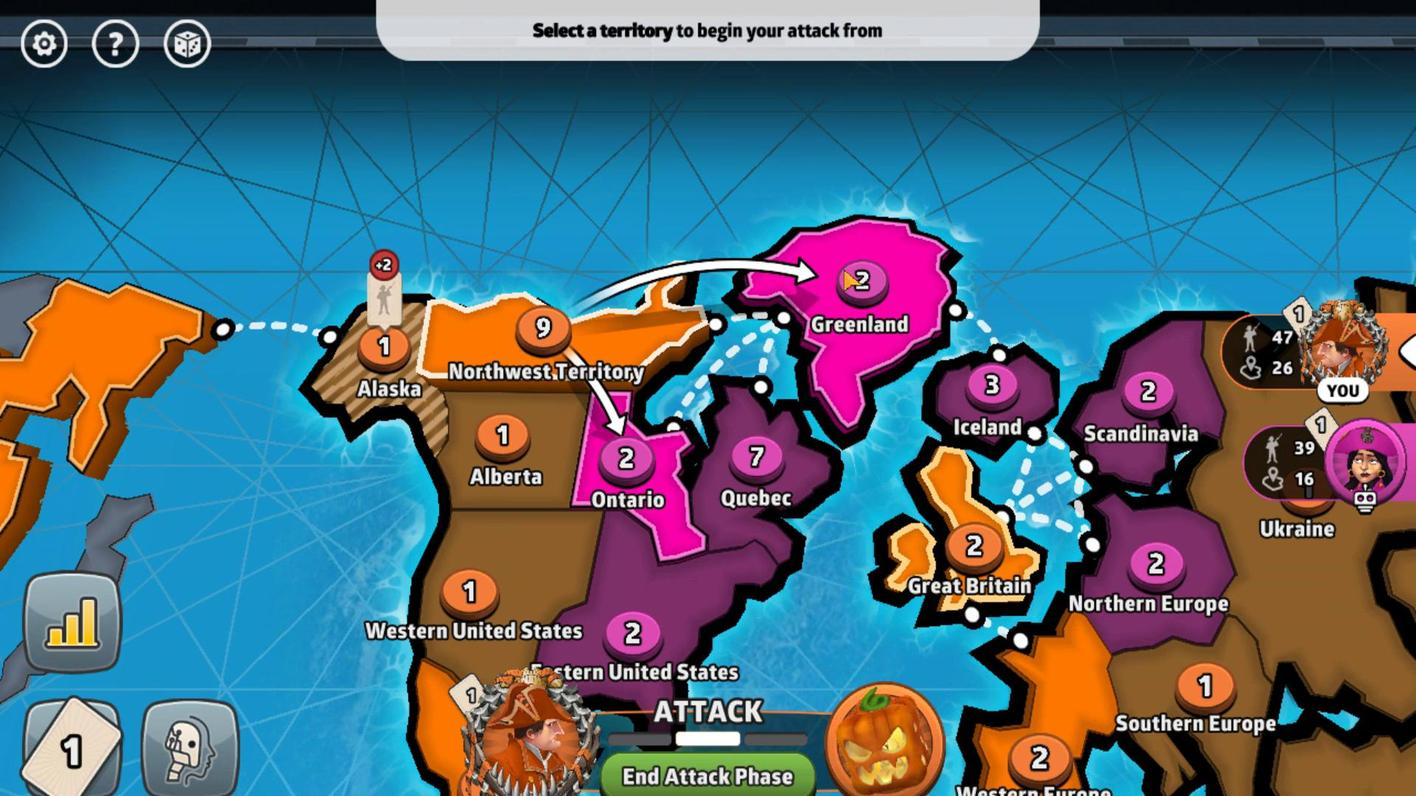 
Action: Mouse pressed left at (858, 418)
Screenshot: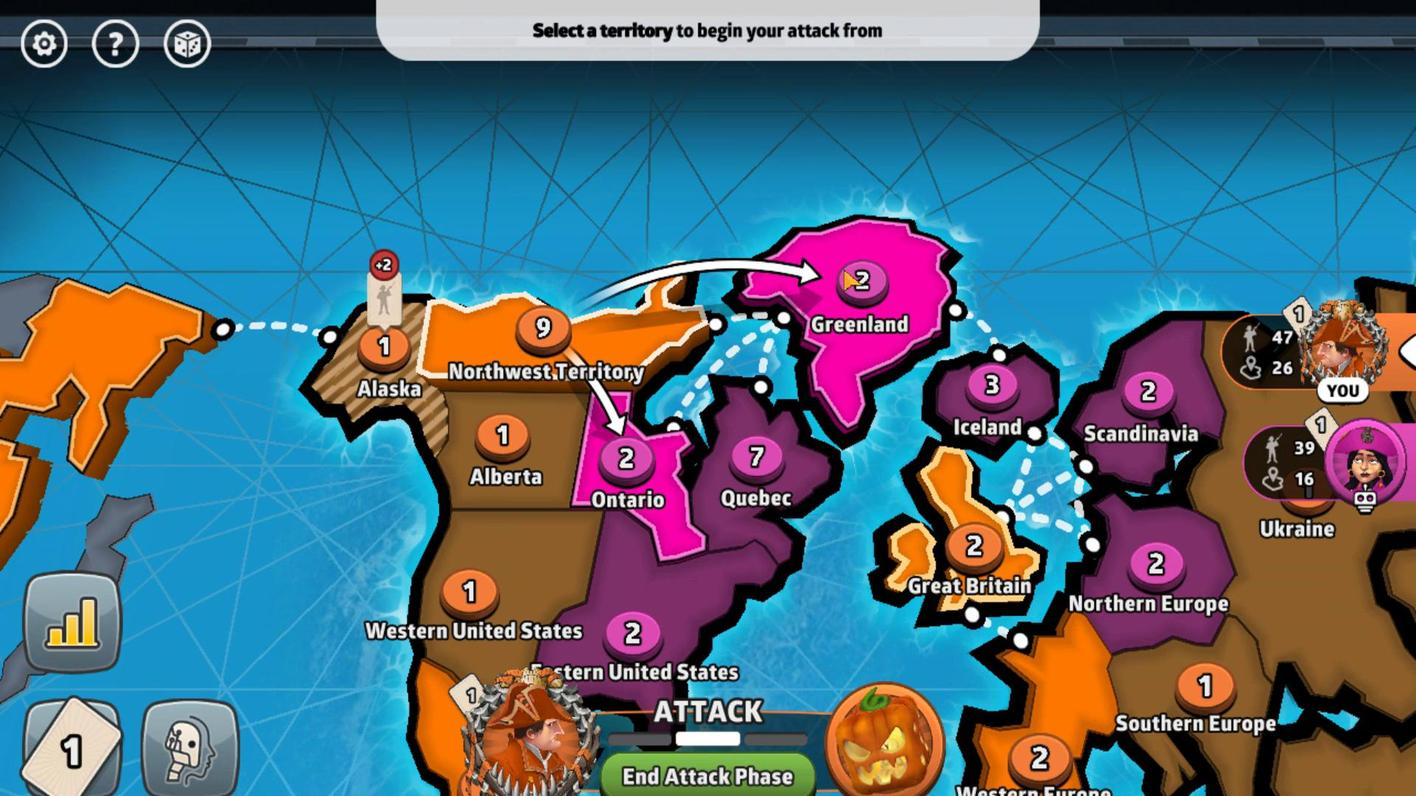 
Action: Mouse moved to (747, 664)
Screenshot: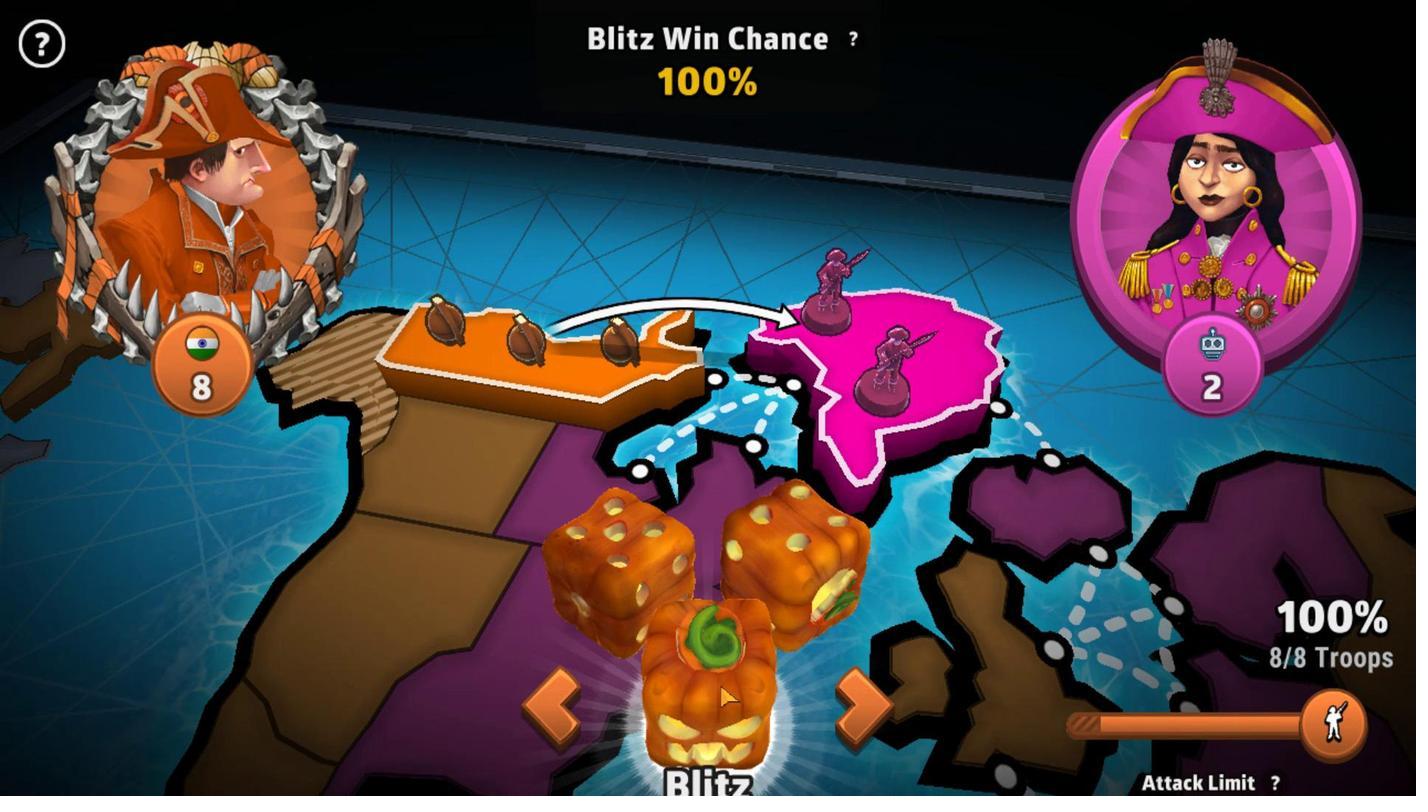 
Action: Mouse pressed left at (747, 664)
Screenshot: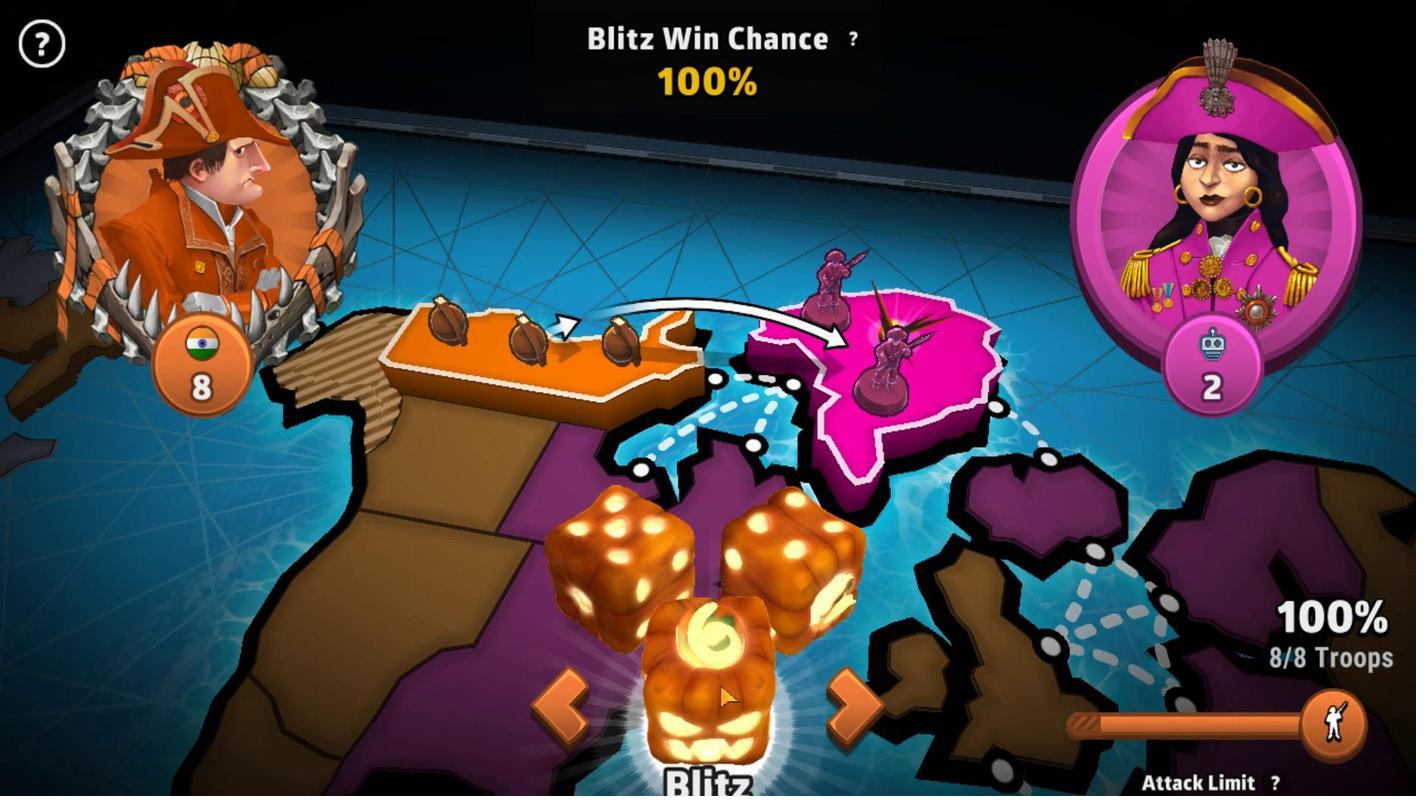 
Action: Mouse moved to (986, 631)
Screenshot: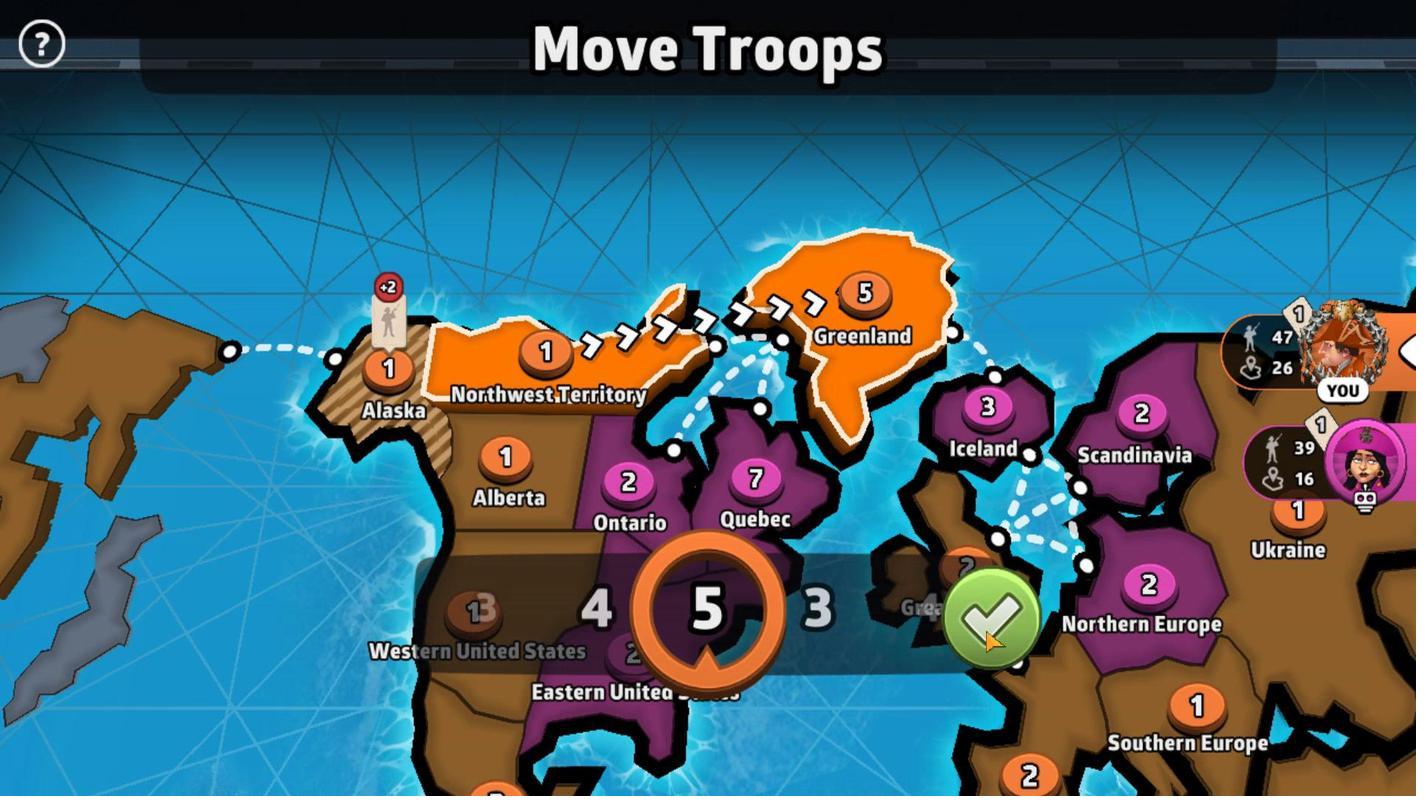 
Action: Mouse pressed left at (986, 631)
Screenshot: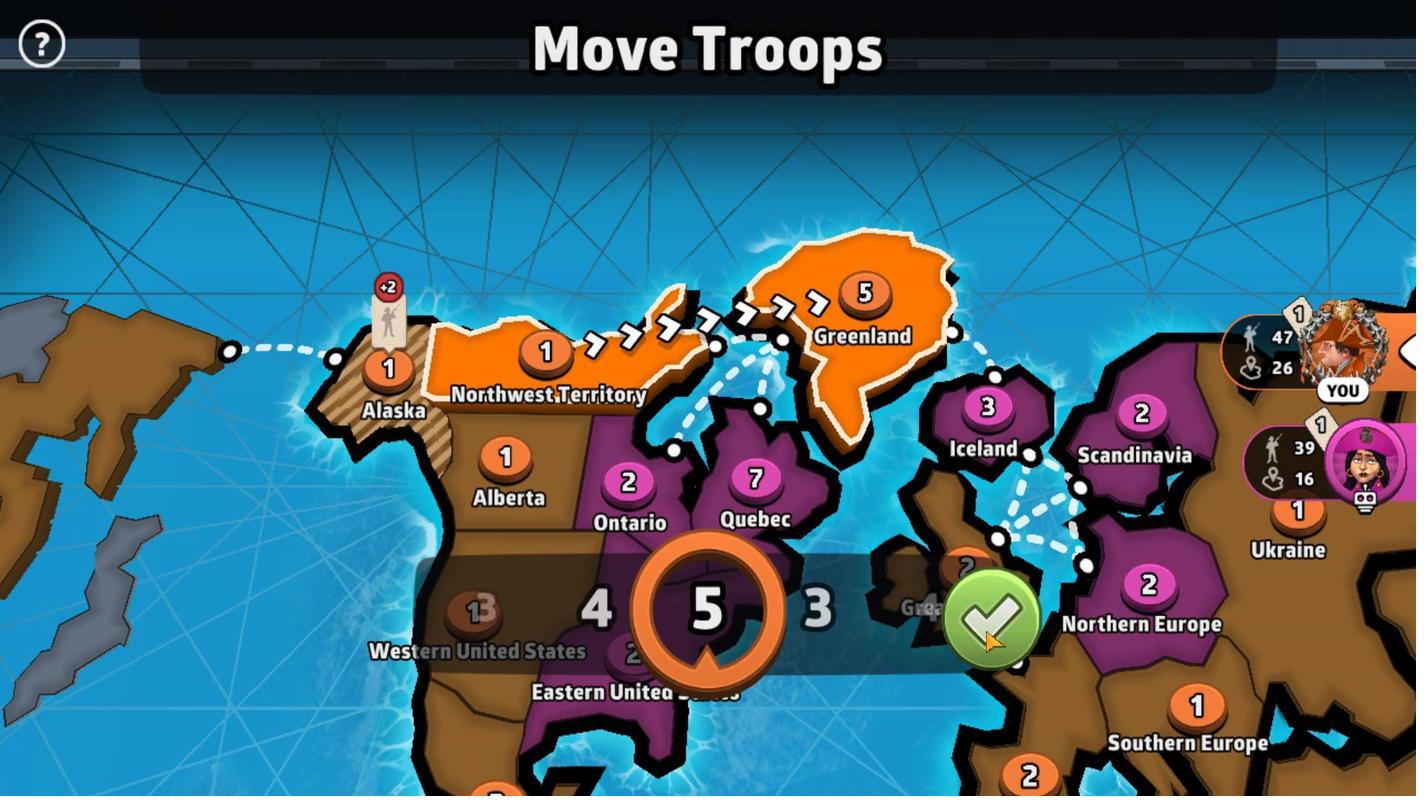 
Action: Mouse moved to (896, 430)
Screenshot: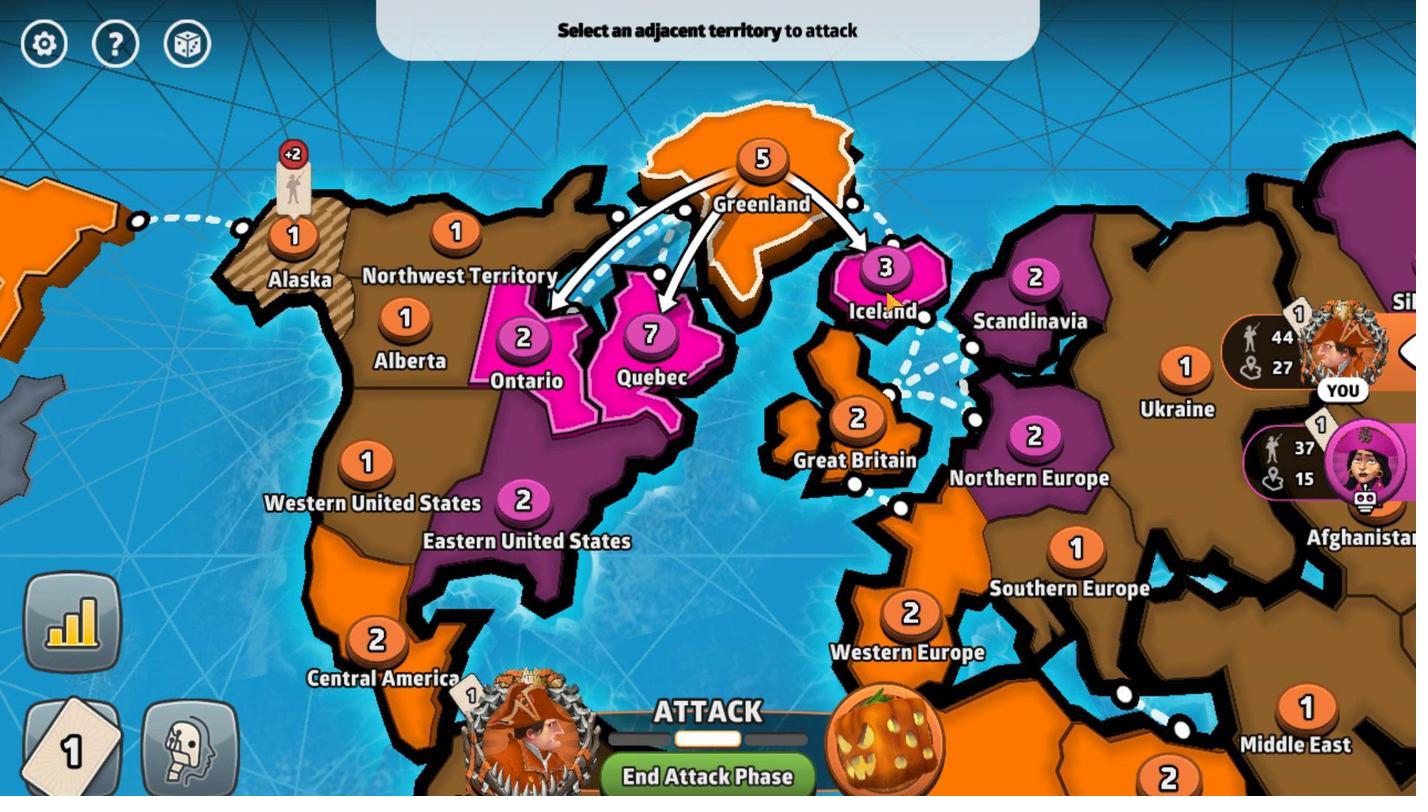 
Action: Mouse pressed left at (896, 430)
Screenshot: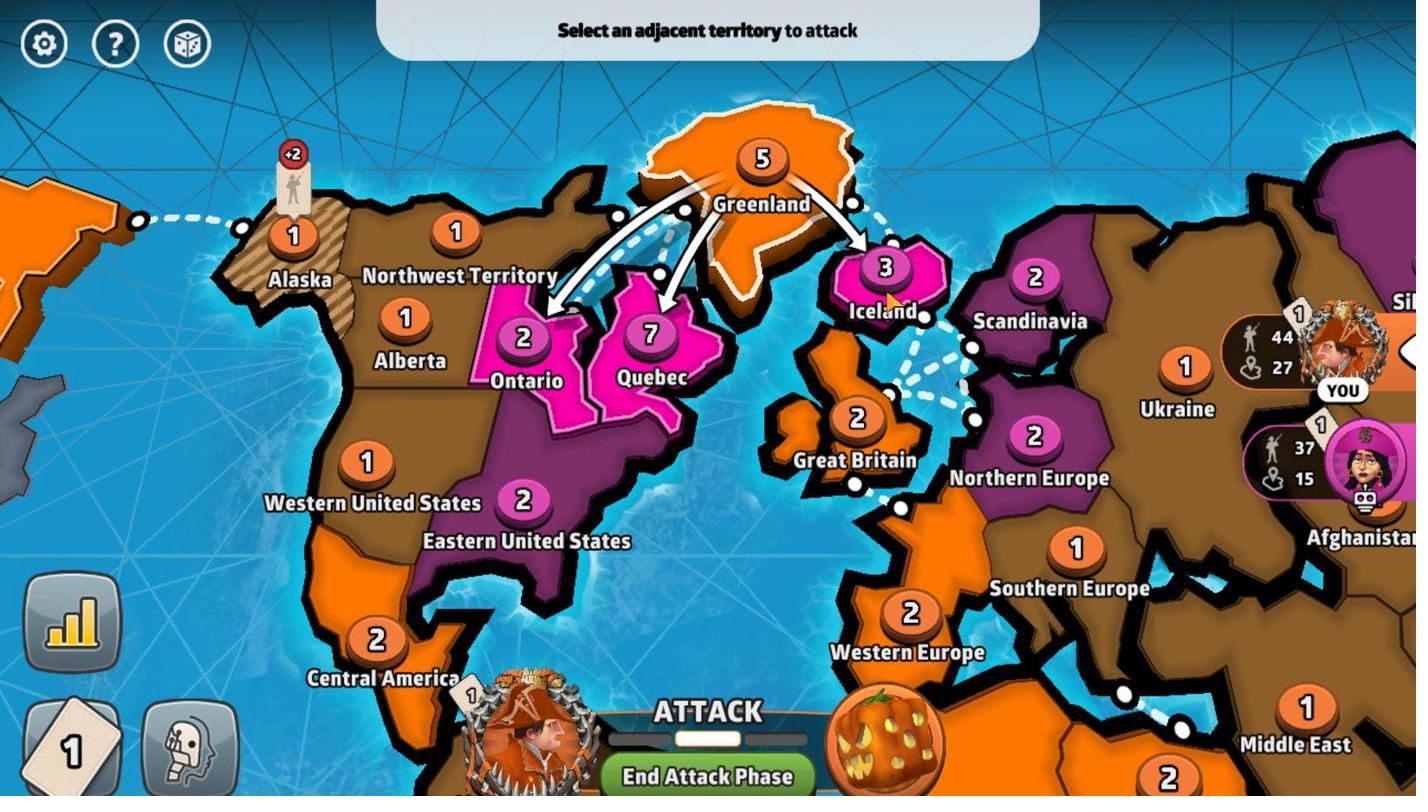 
Action: Mouse moved to (729, 692)
Screenshot: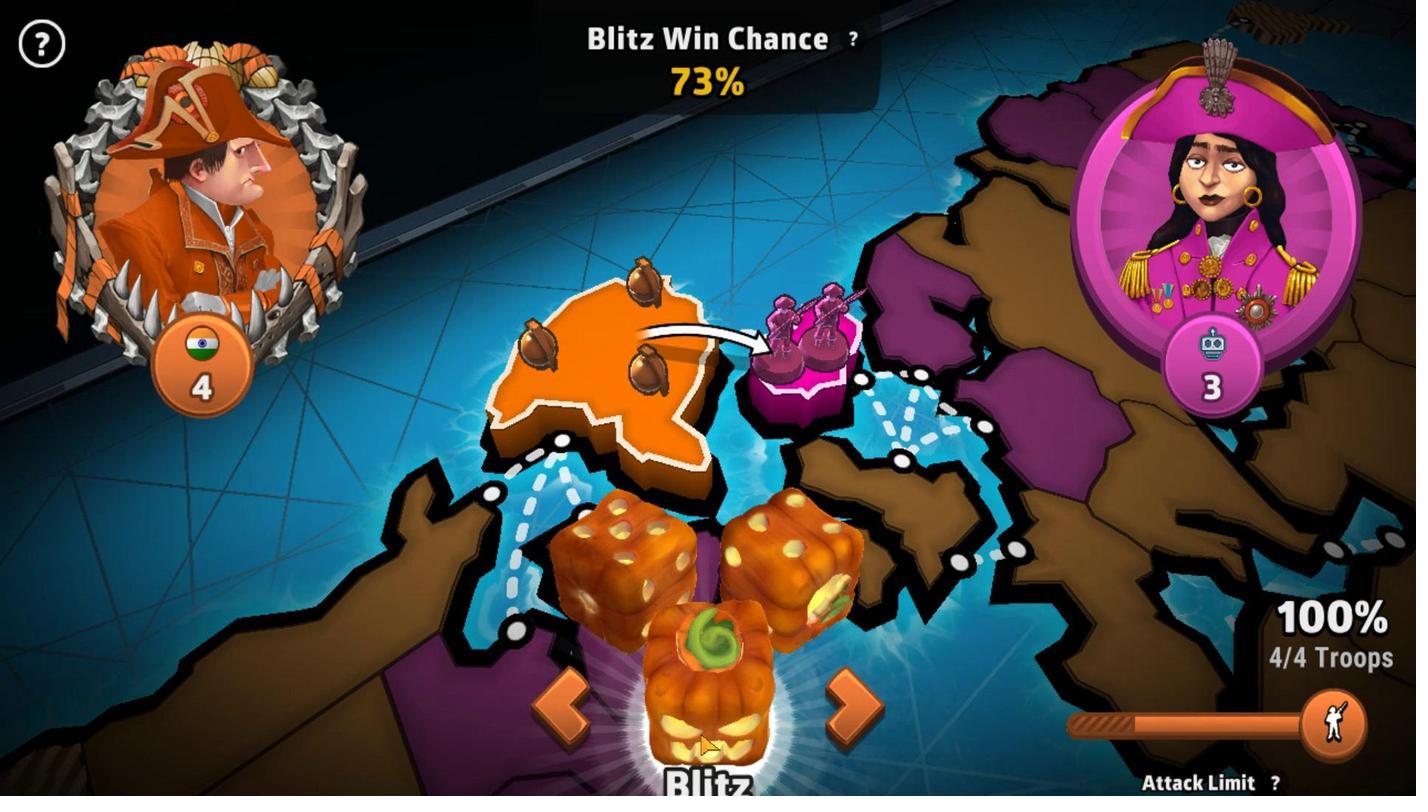 
Action: Mouse pressed left at (729, 692)
Screenshot: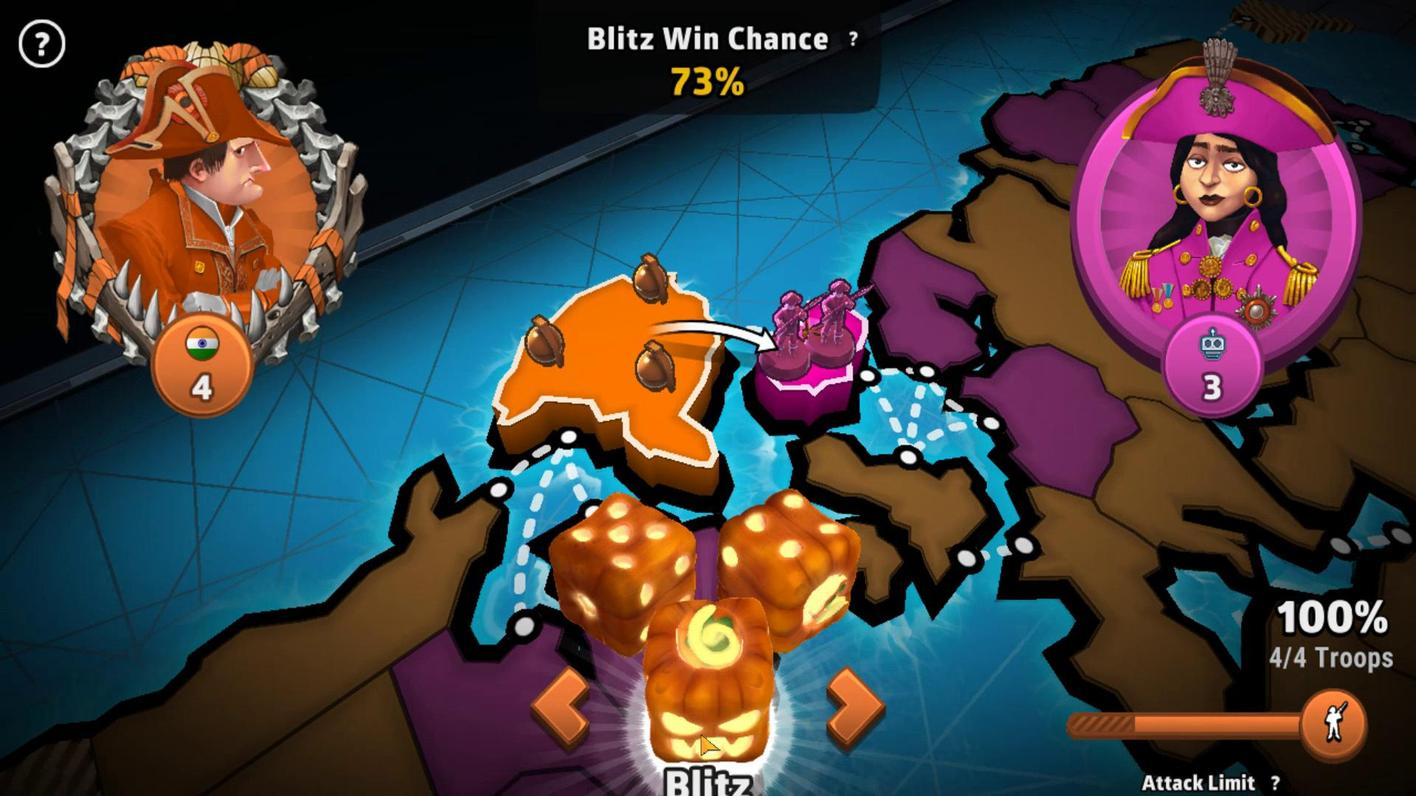 
Action: Mouse moved to (793, 484)
Screenshot: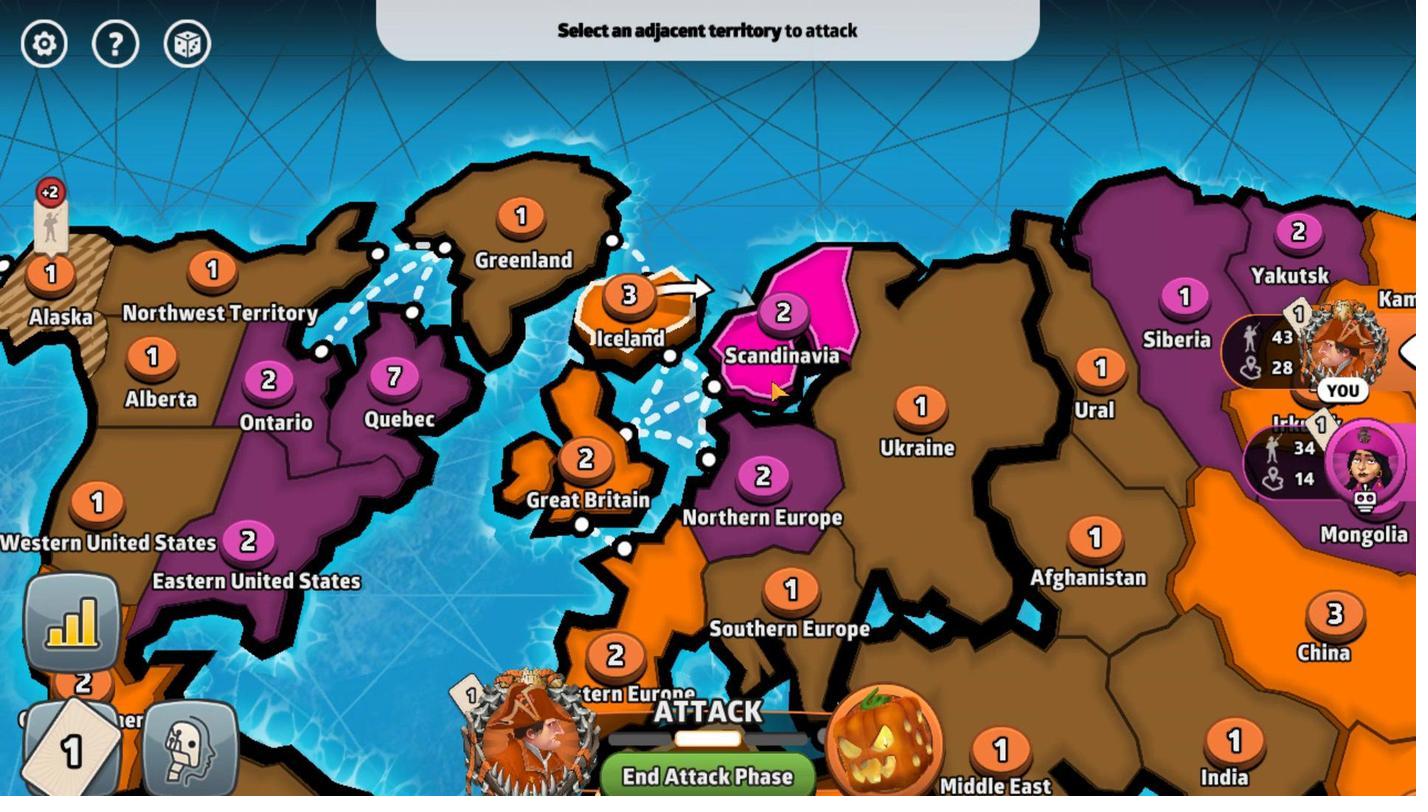 
Action: Mouse pressed left at (793, 484)
Screenshot: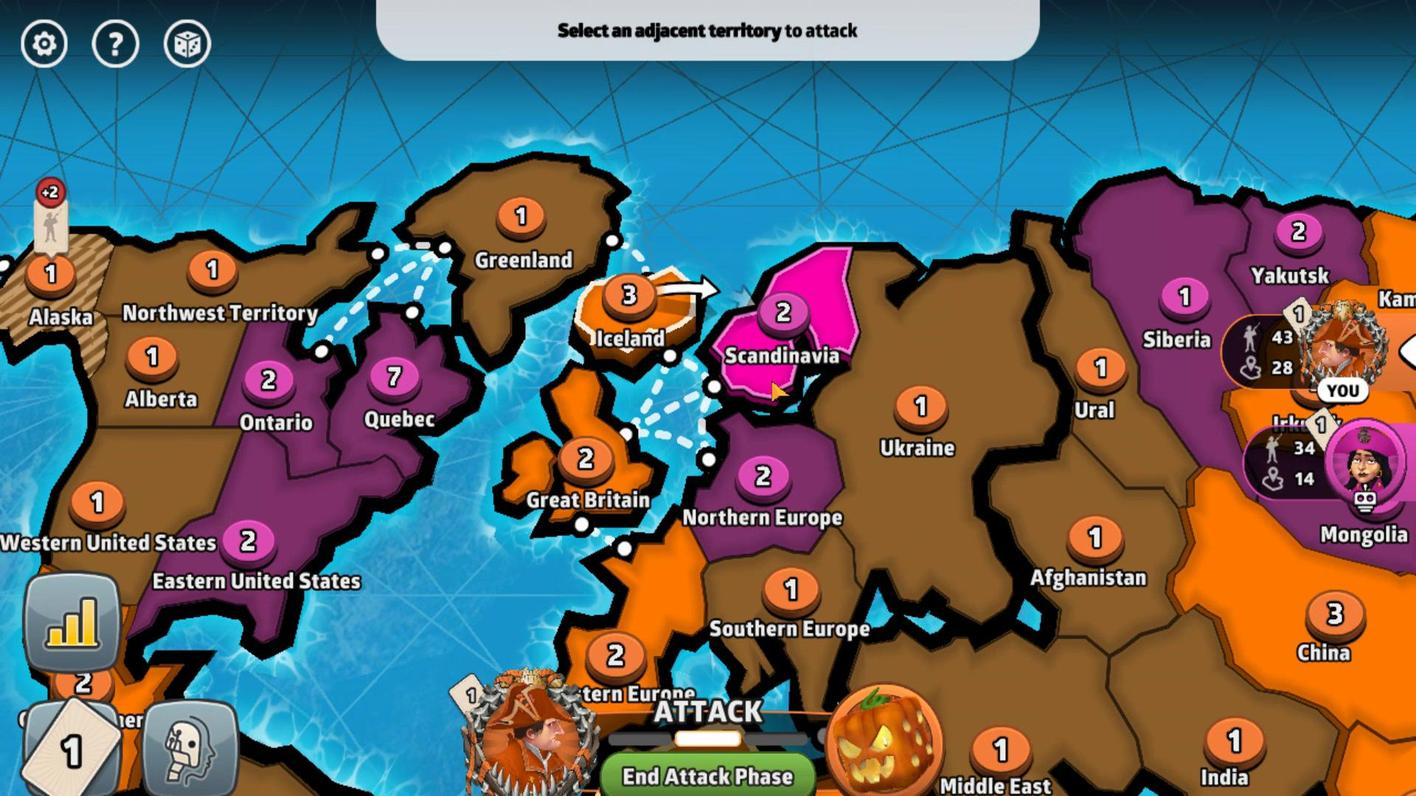 
Action: Mouse moved to (754, 680)
Screenshot: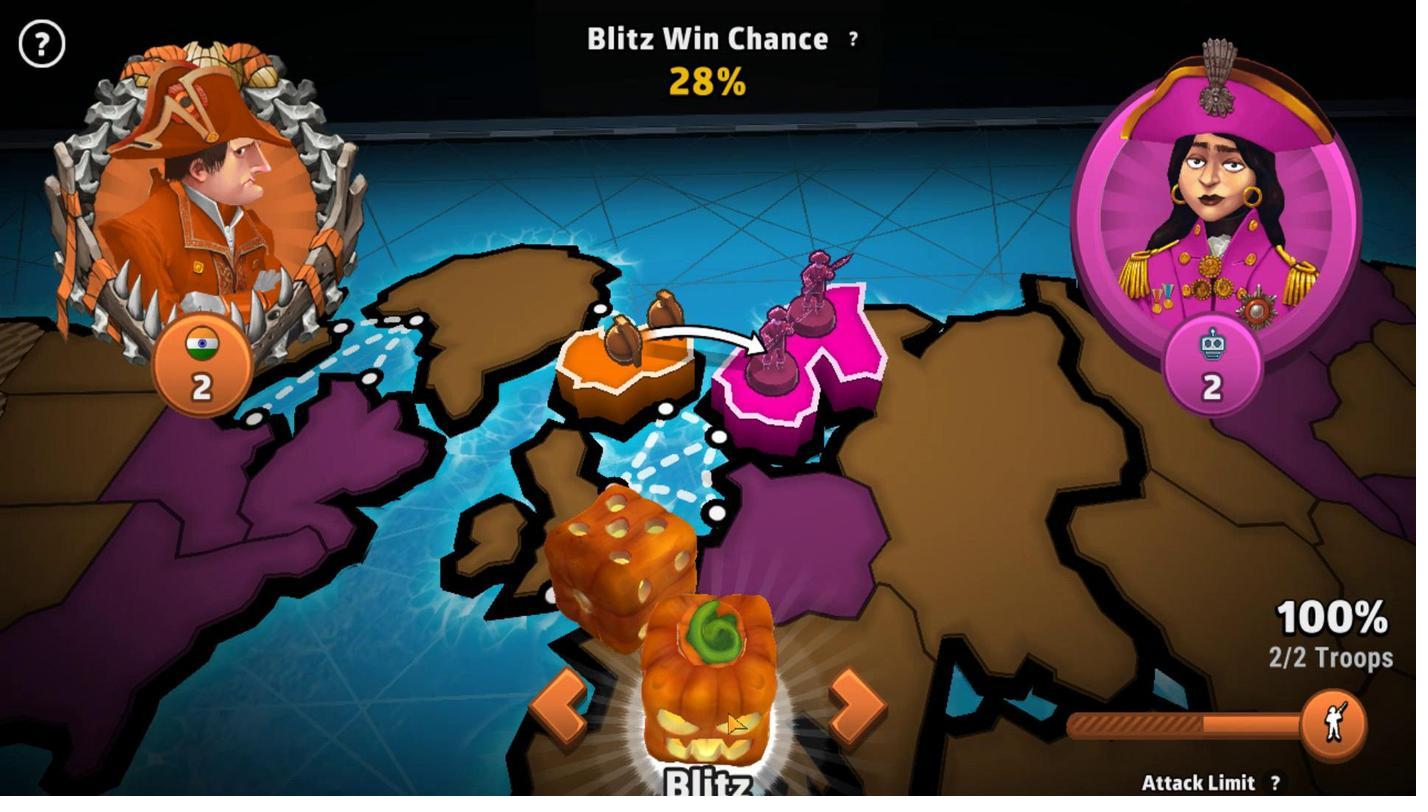 
Action: Mouse pressed left at (754, 680)
Screenshot: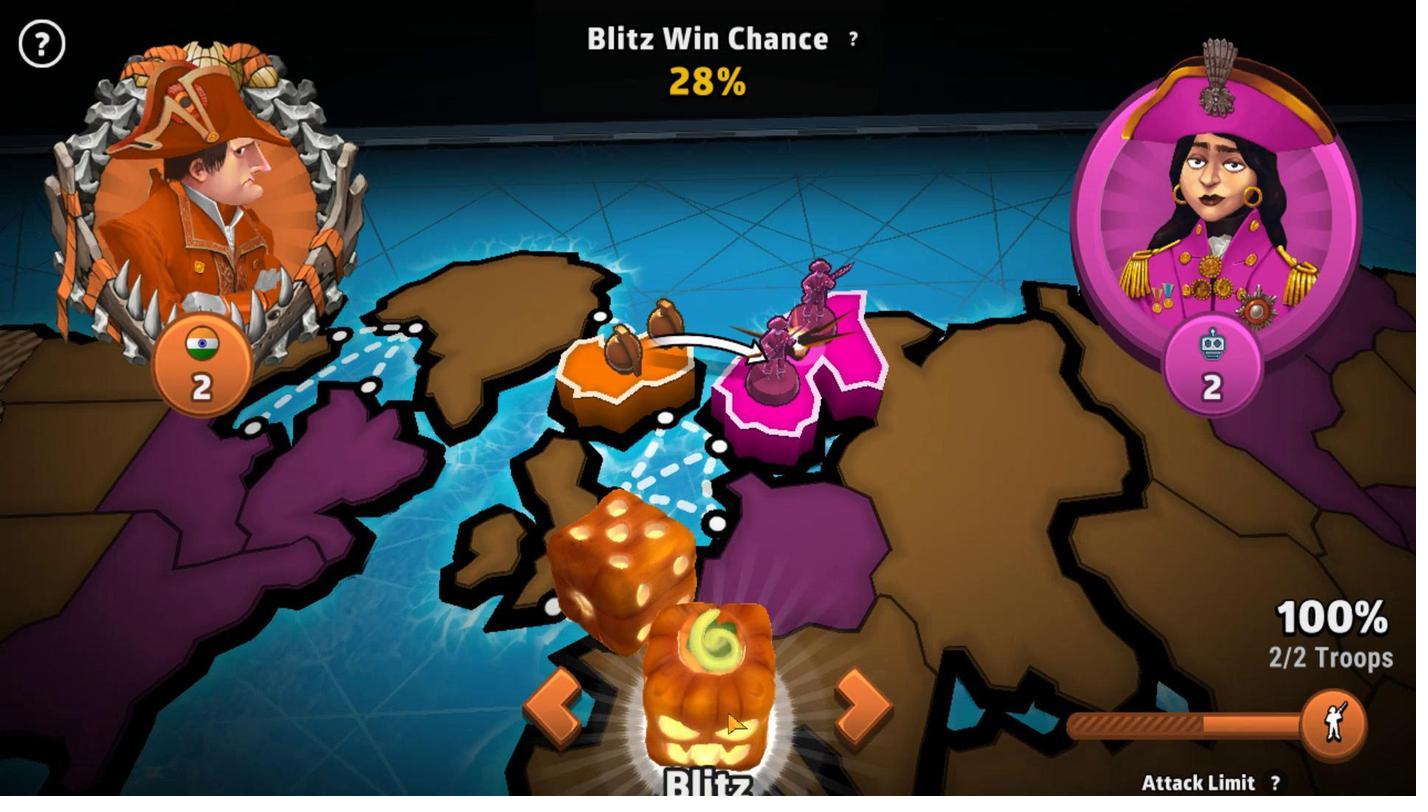 
Action: Mouse moved to (954, 461)
Screenshot: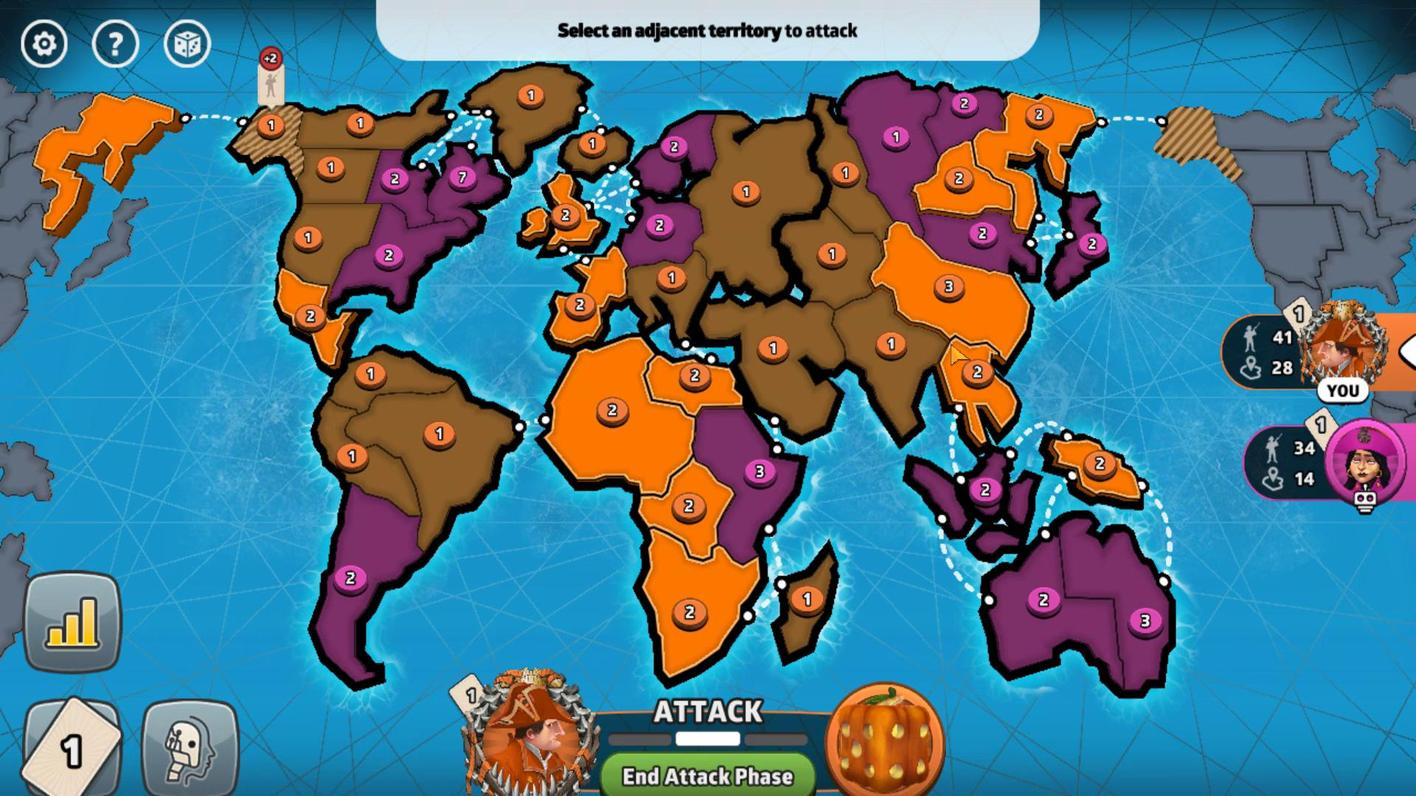 
Action: Mouse pressed left at (954, 461)
Screenshot: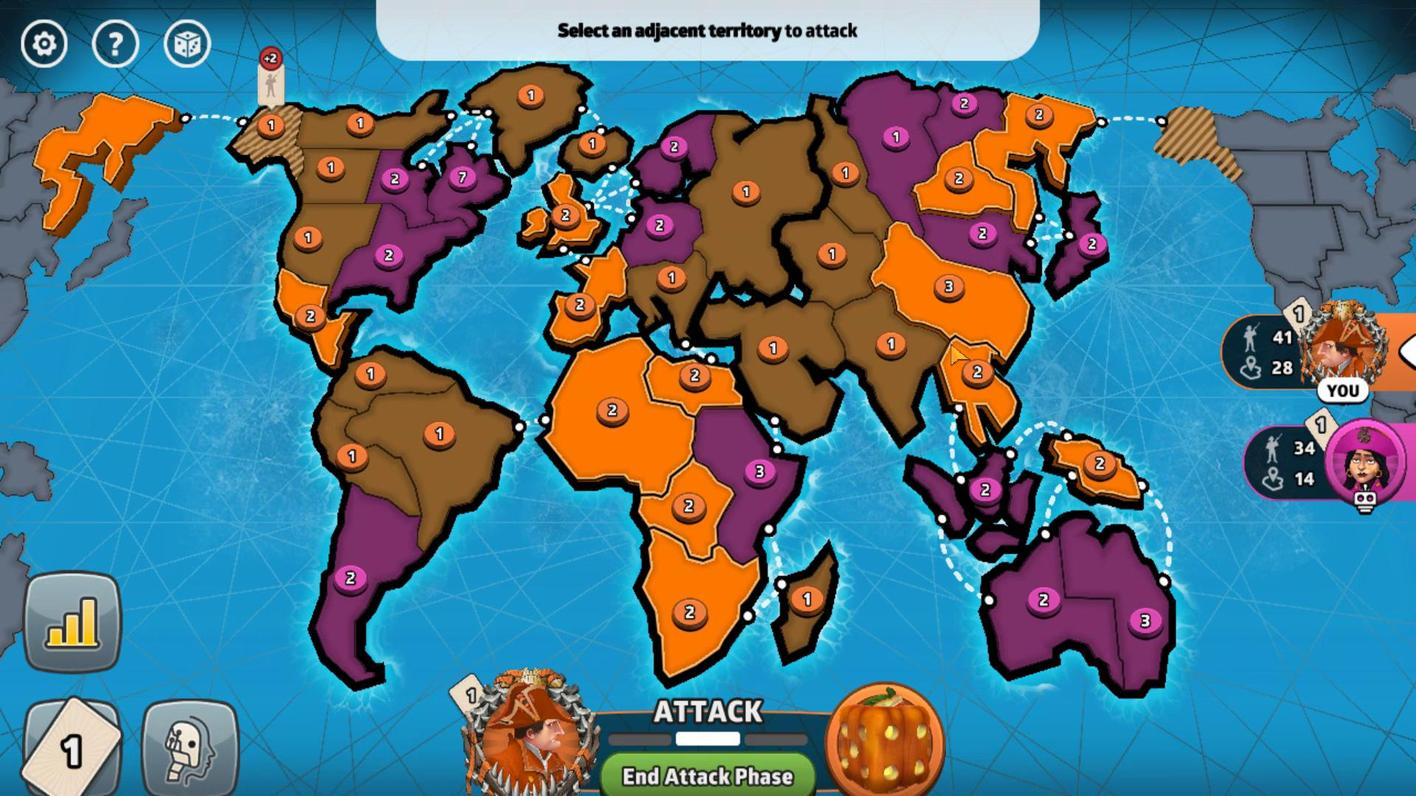 
Action: Mouse moved to (849, 410)
Screenshot: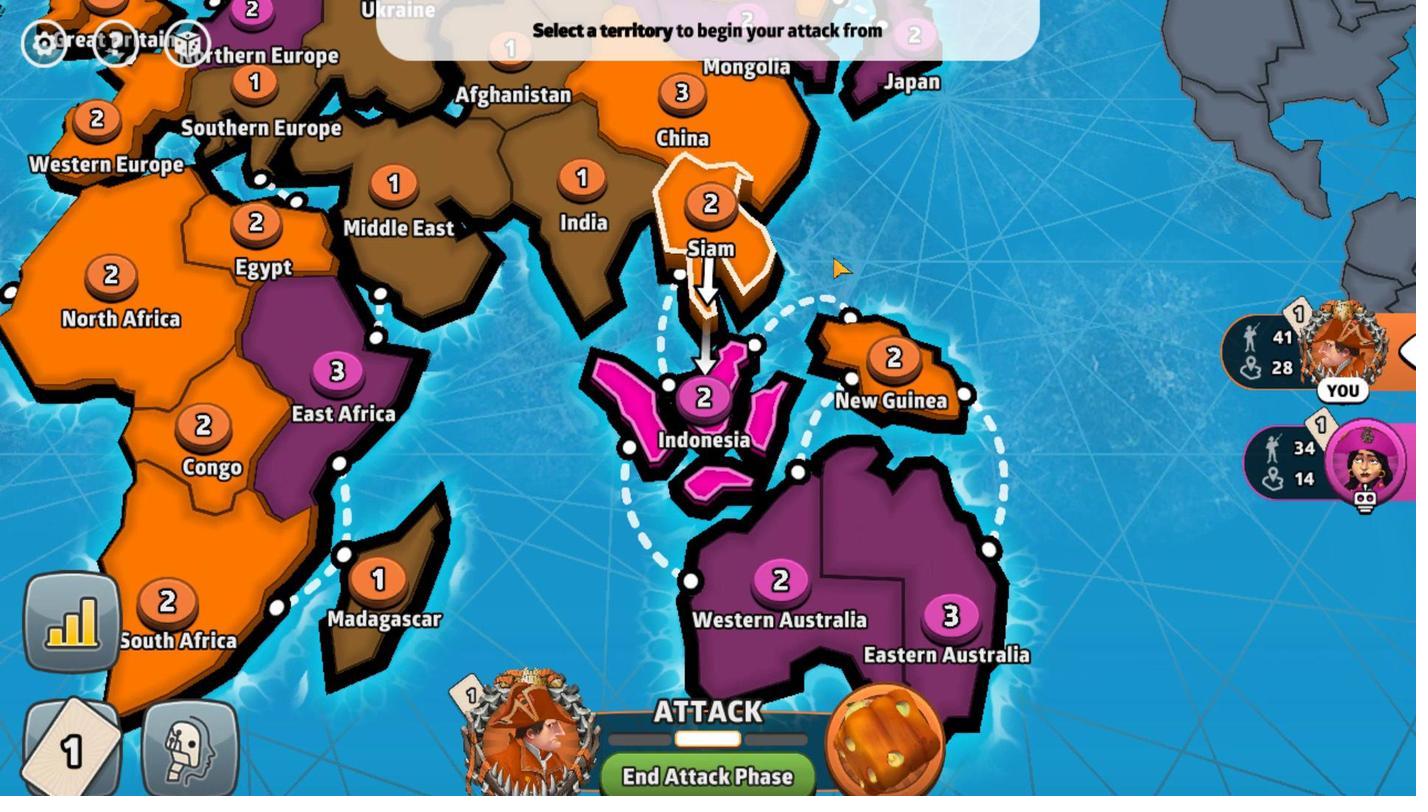 
Action: Mouse pressed left at (849, 410)
Screenshot: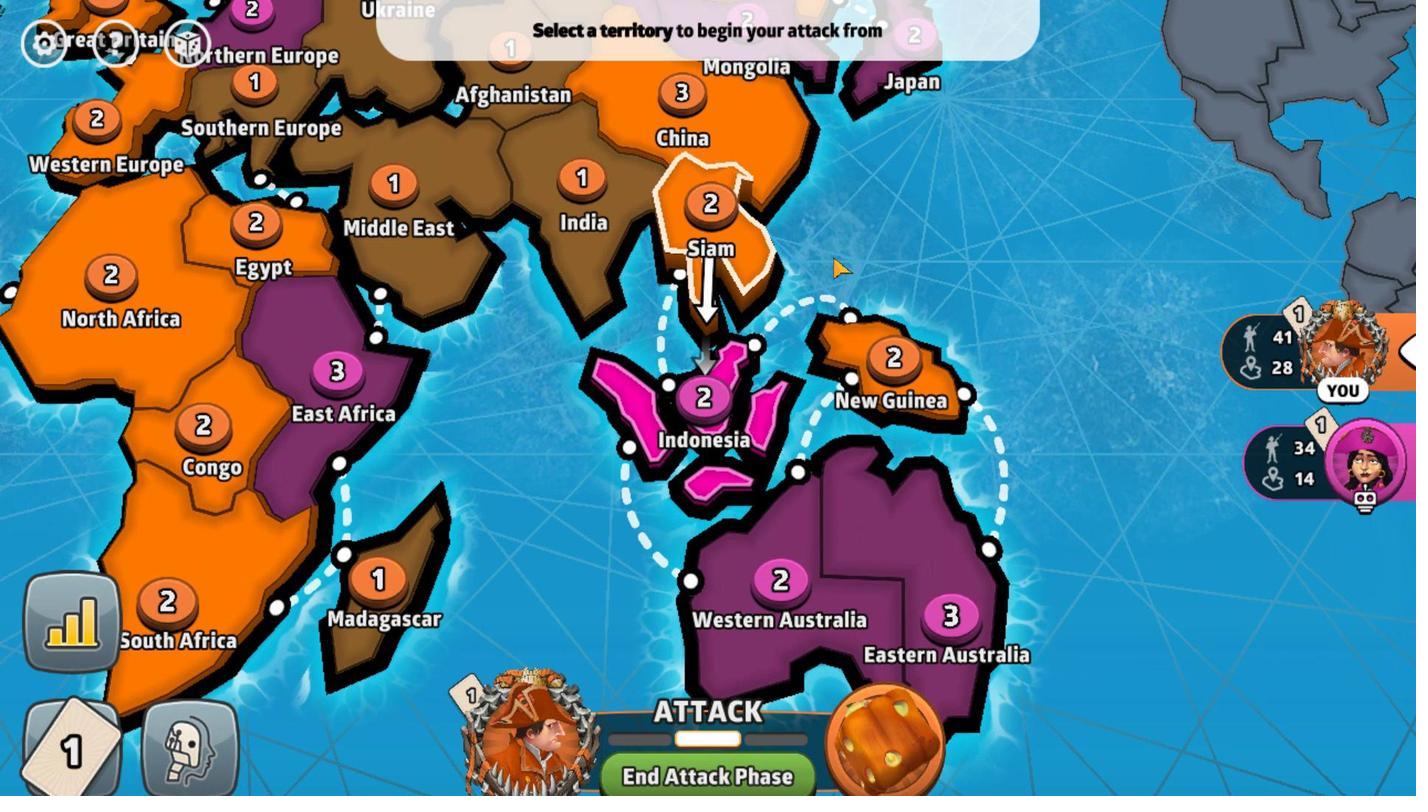 
Action: Mouse moved to (934, 414)
Screenshot: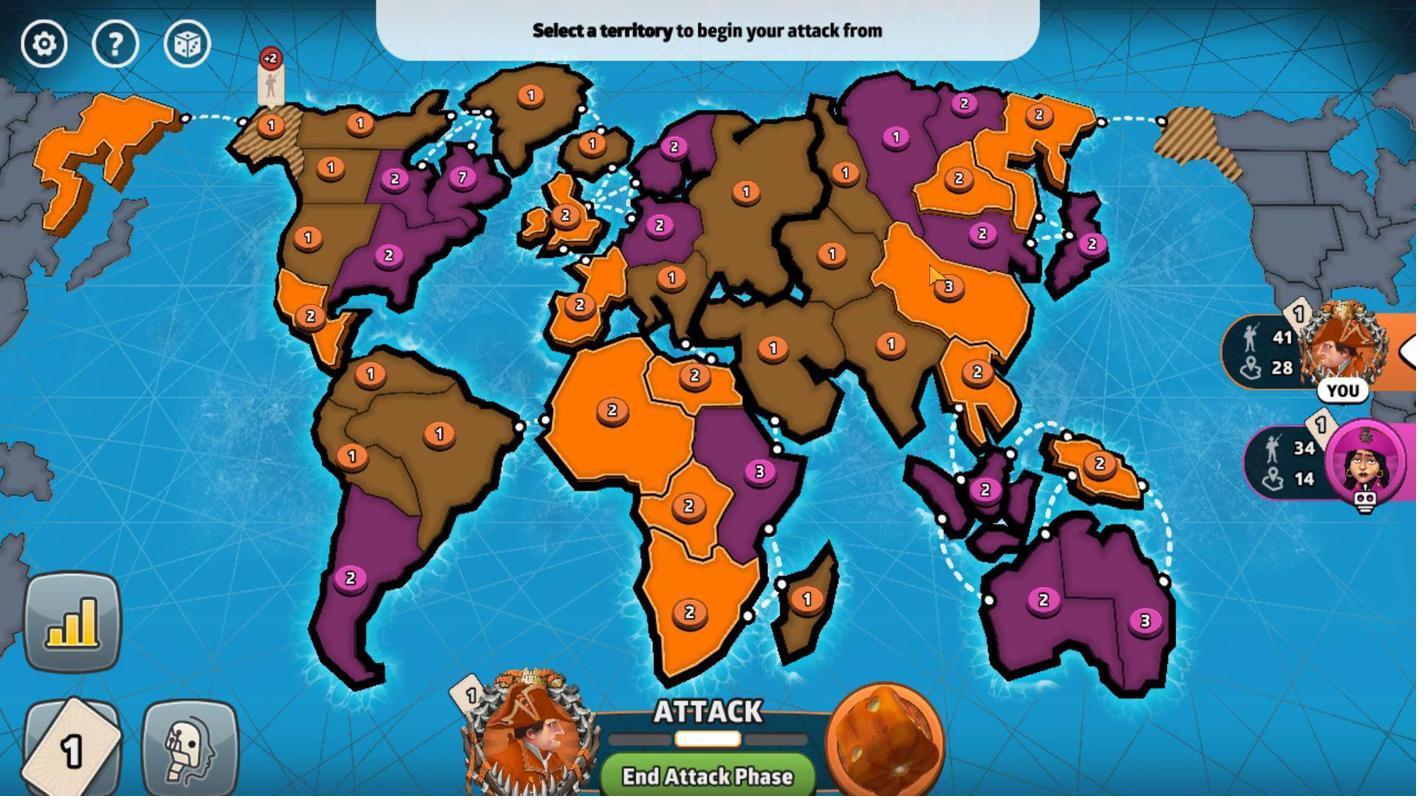
Action: Mouse pressed left at (934, 414)
Screenshot: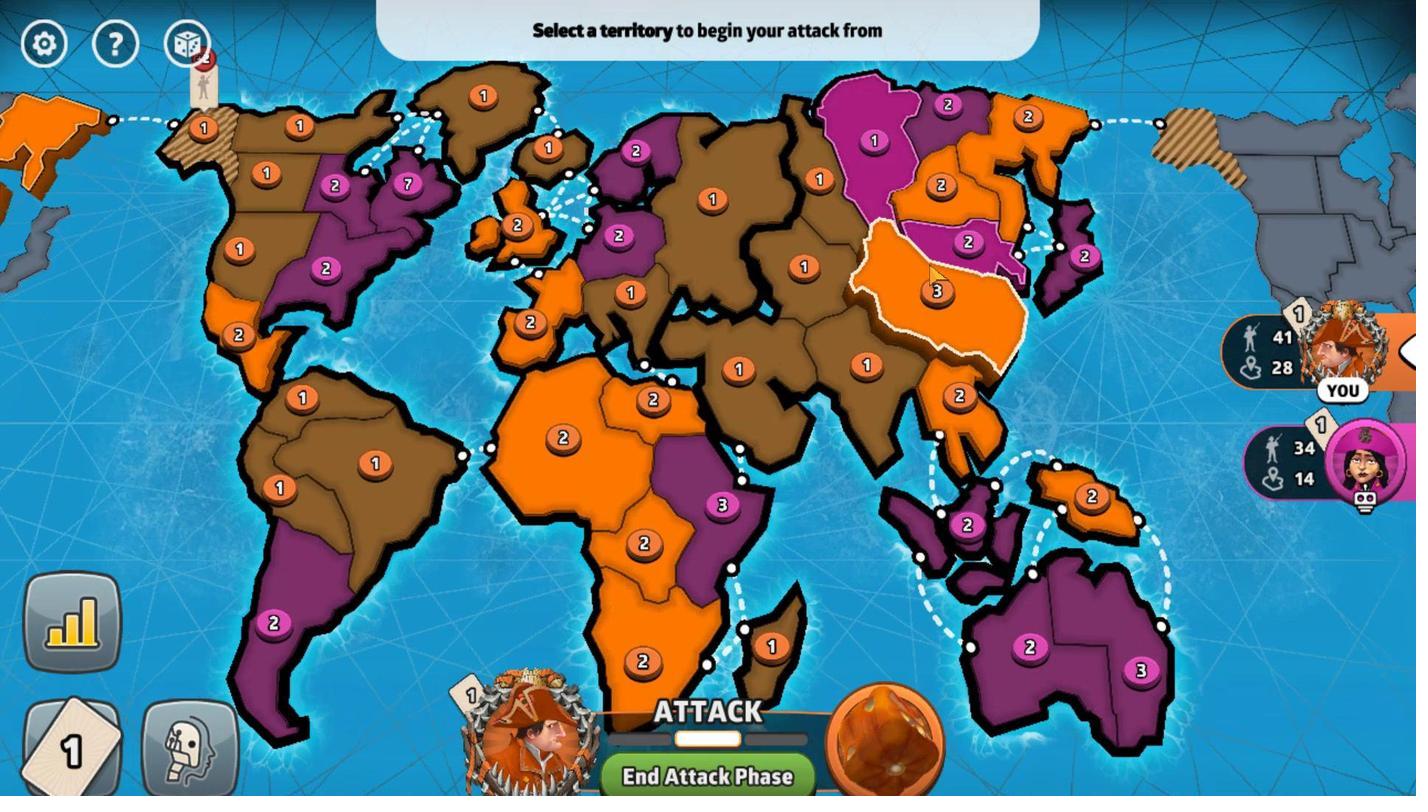 
Action: Mouse moved to (821, 467)
Screenshot: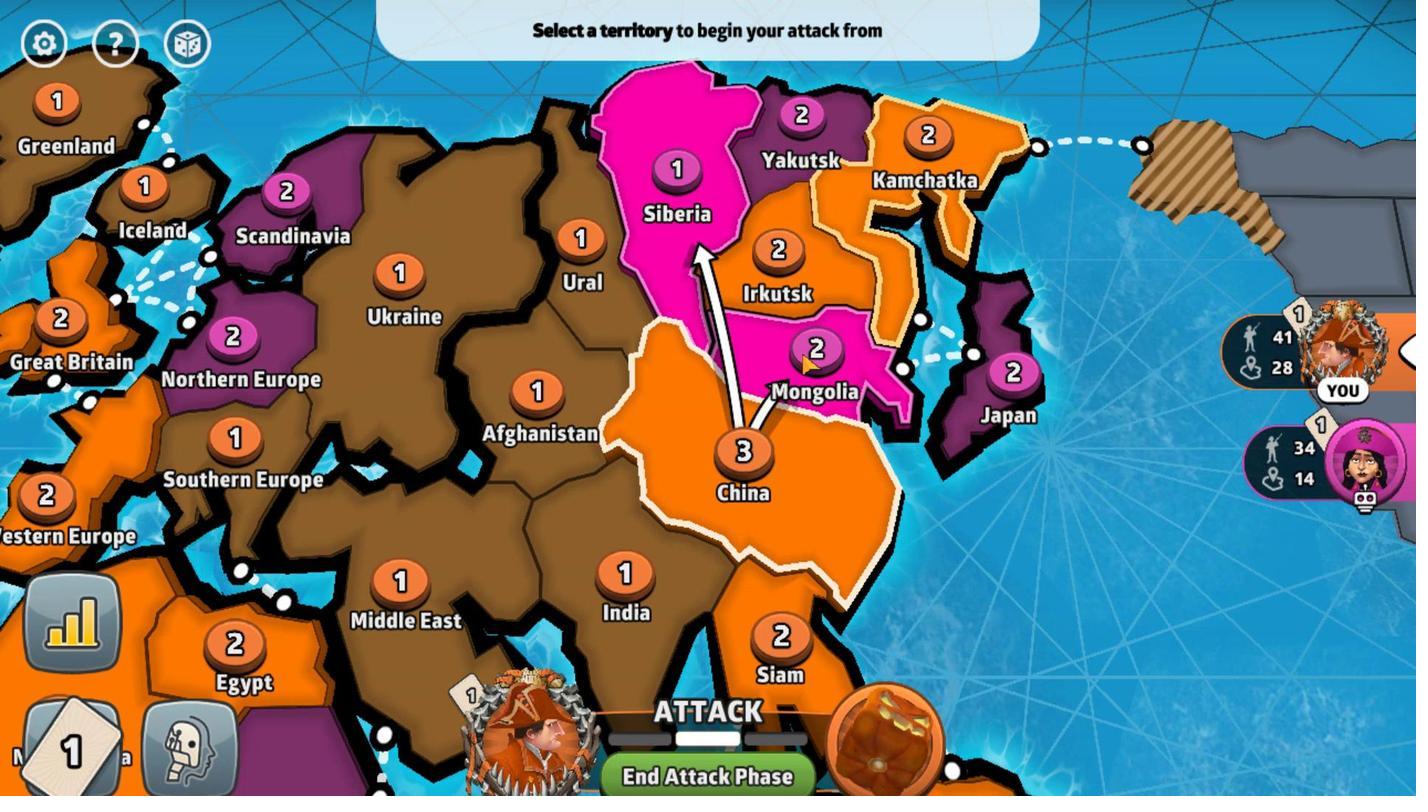
Action: Mouse pressed left at (821, 467)
Screenshot: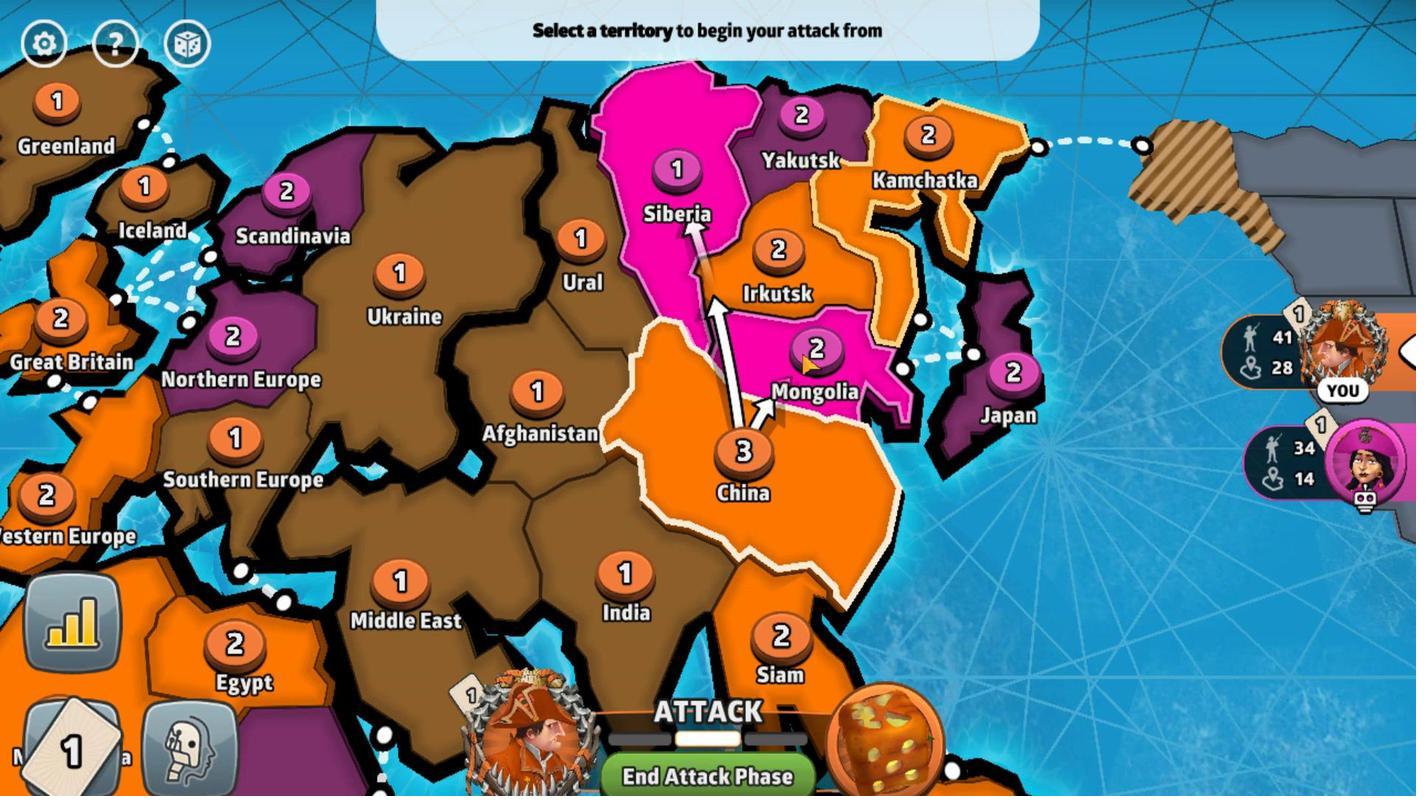 
Action: Mouse moved to (734, 664)
Screenshot: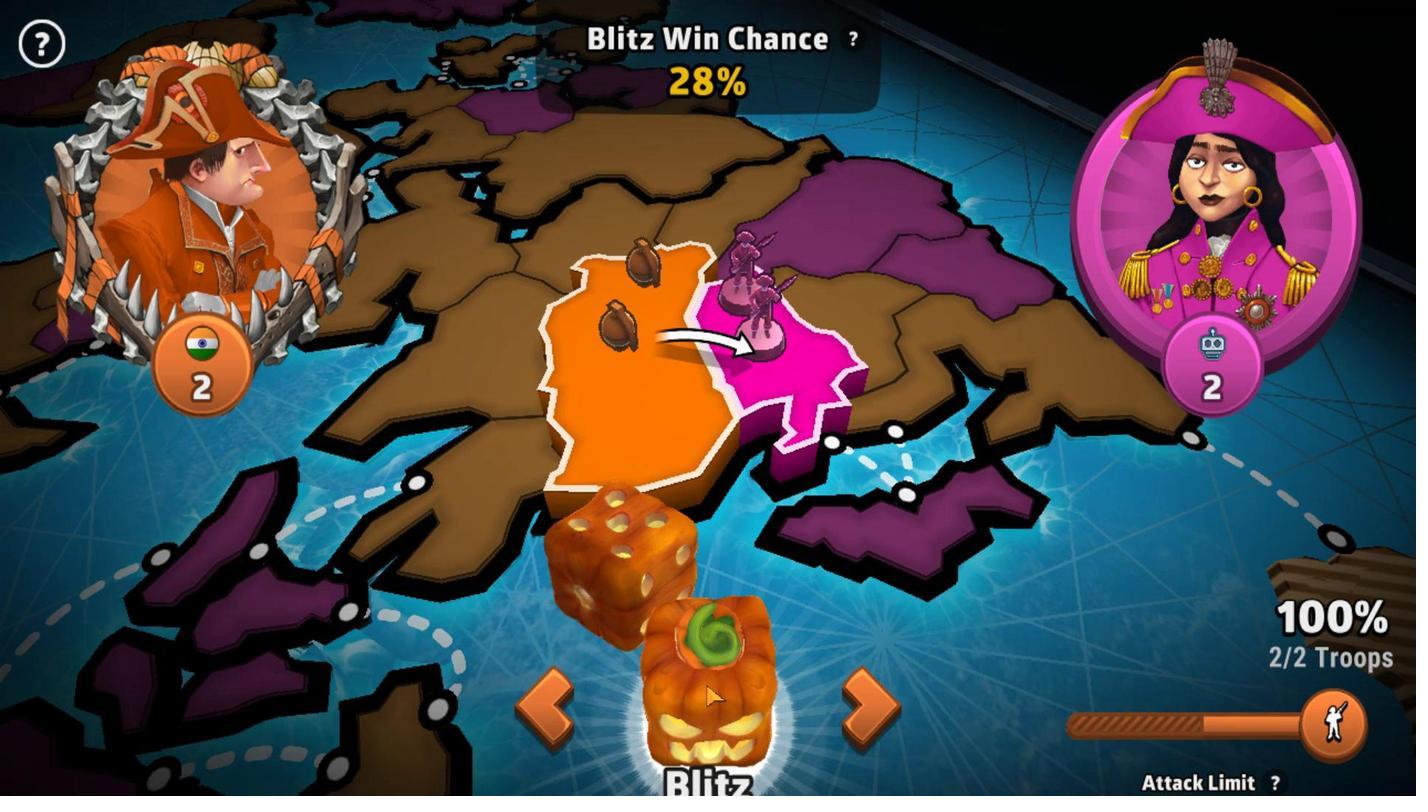 
Action: Mouse pressed left at (734, 664)
Screenshot: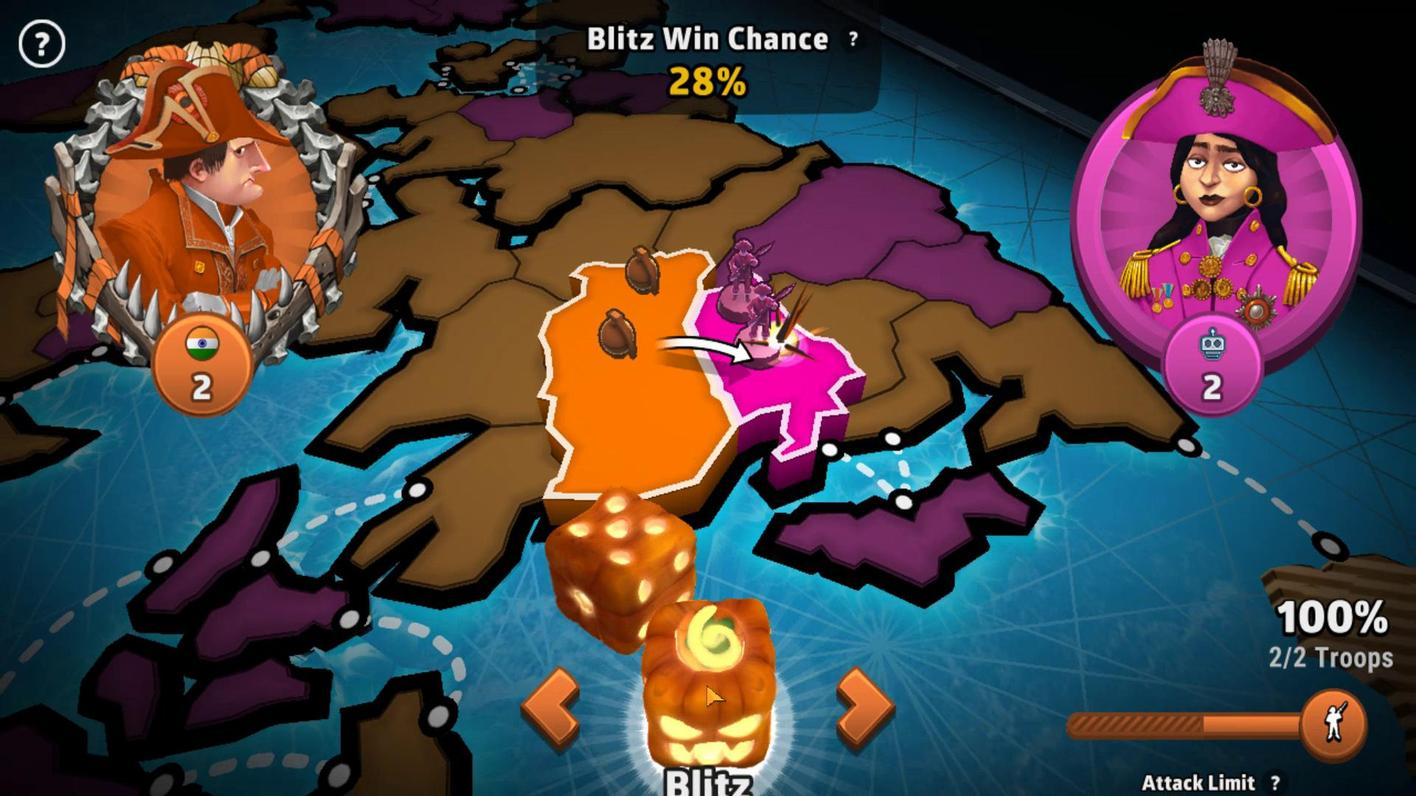 
Action: Mouse moved to (973, 380)
Screenshot: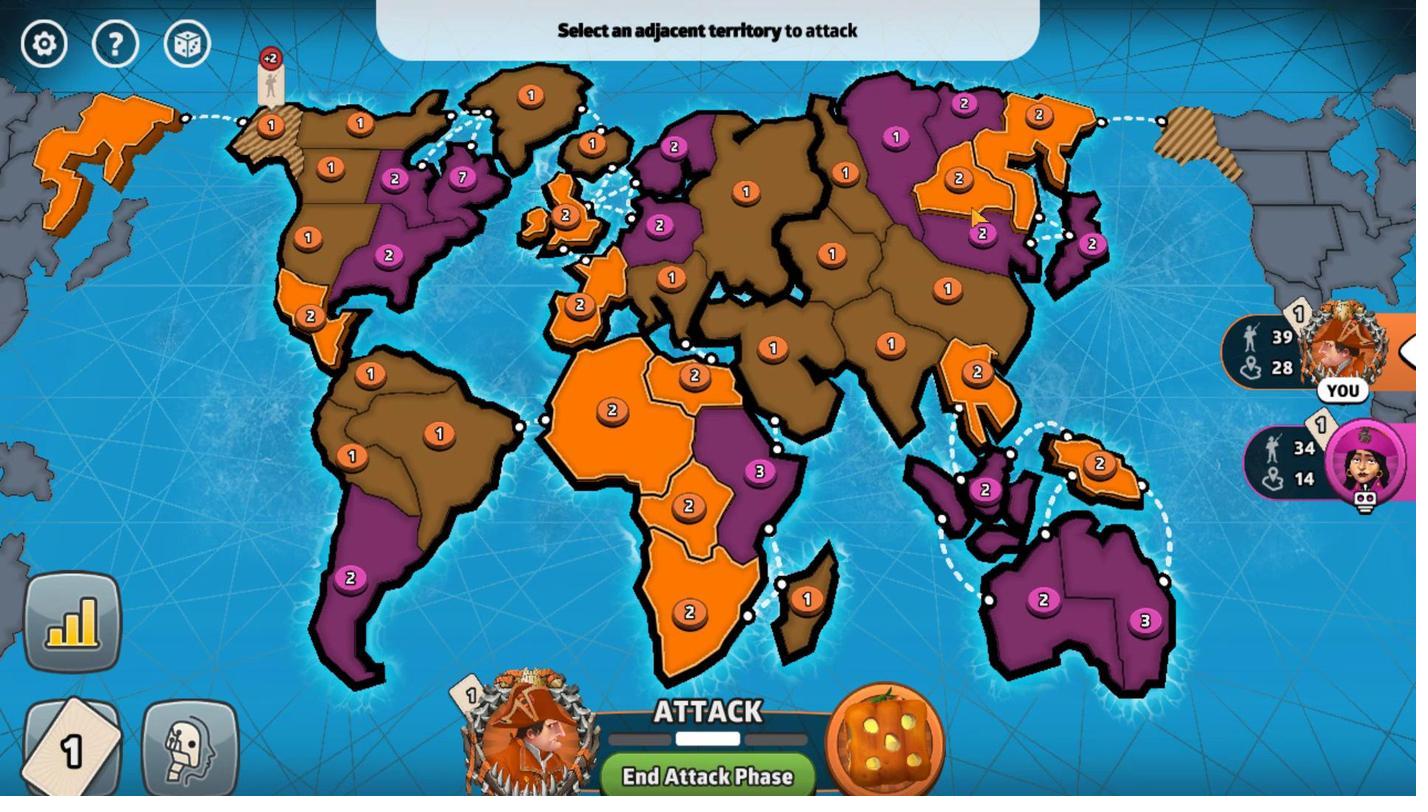 
Action: Mouse pressed left at (973, 380)
Screenshot: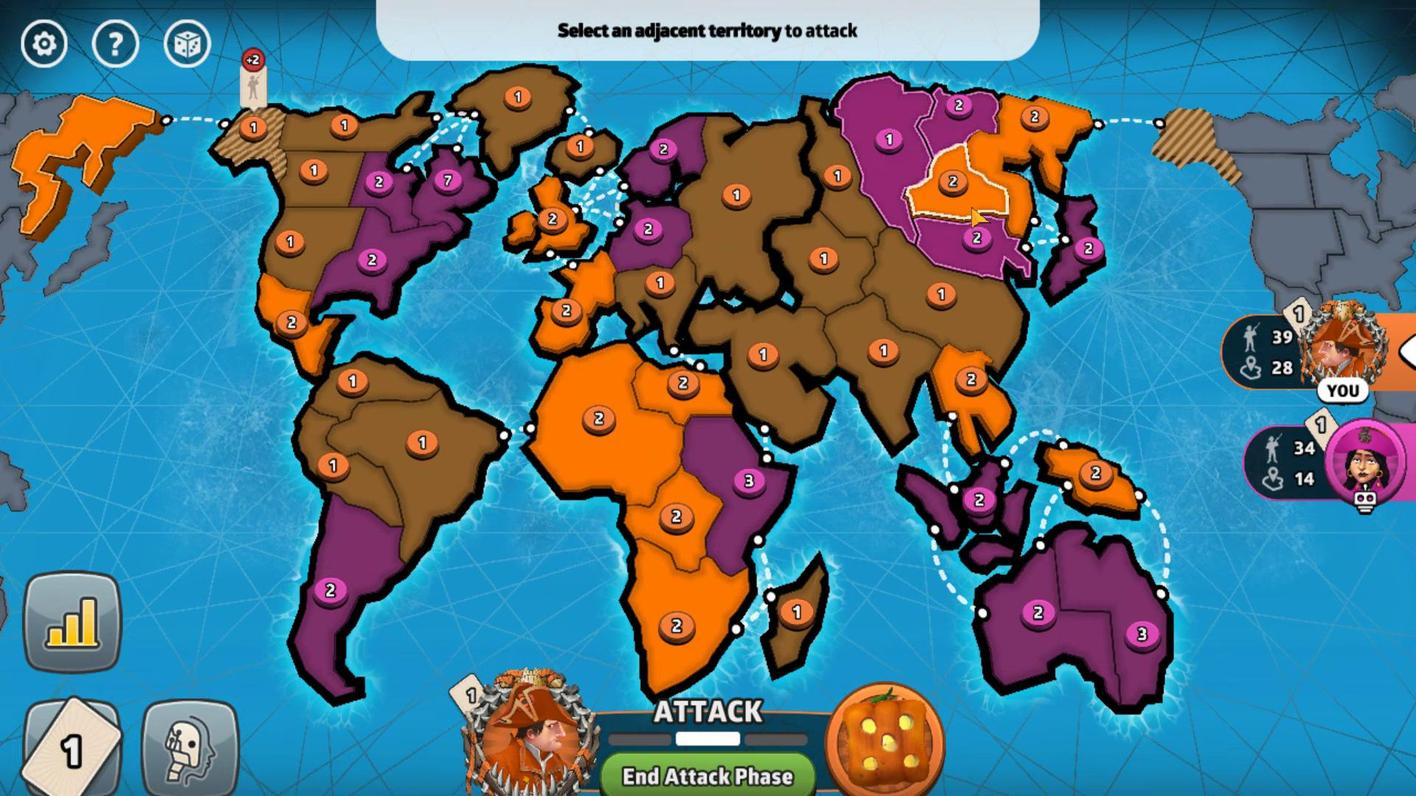 
Action: Mouse moved to (590, 424)
Screenshot: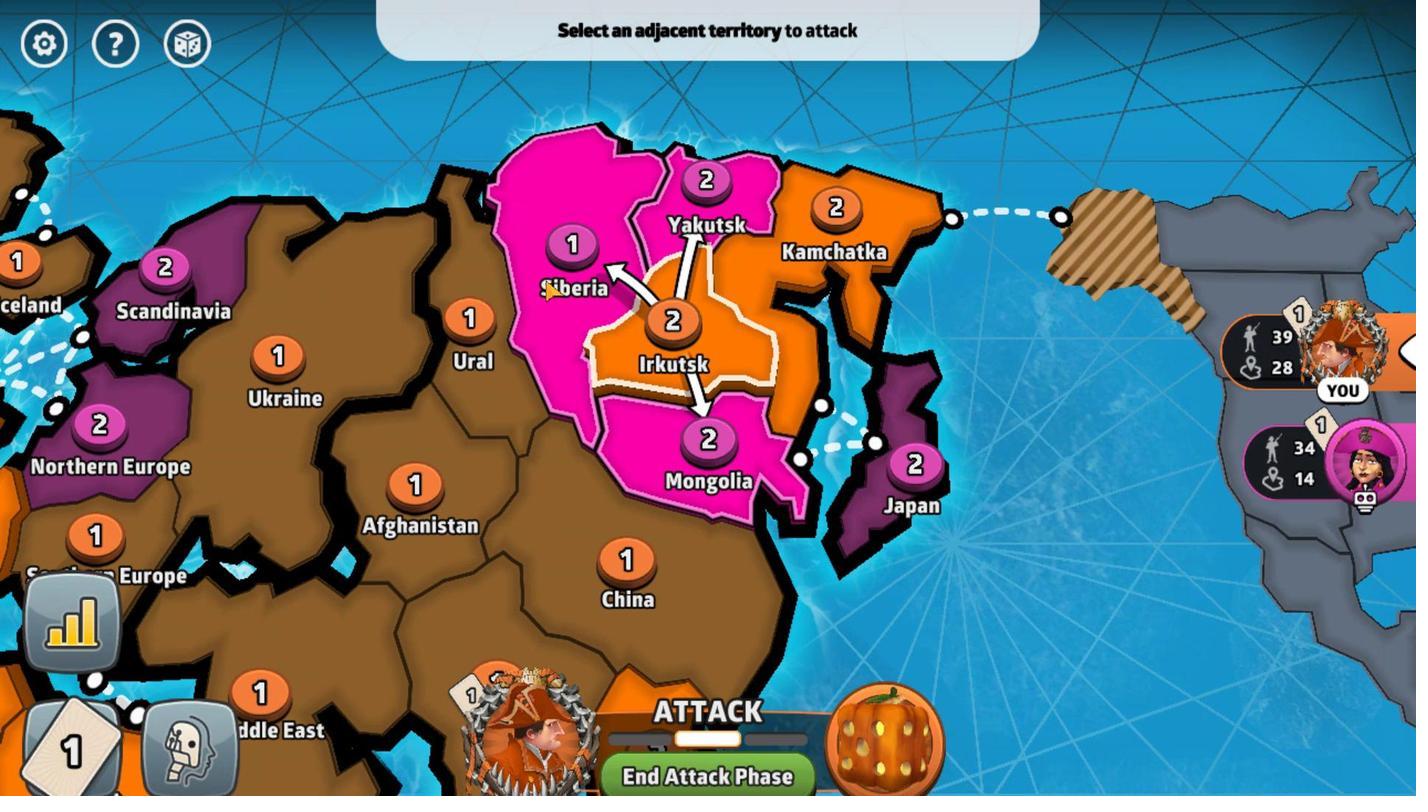 
Action: Mouse pressed left at (590, 424)
Screenshot: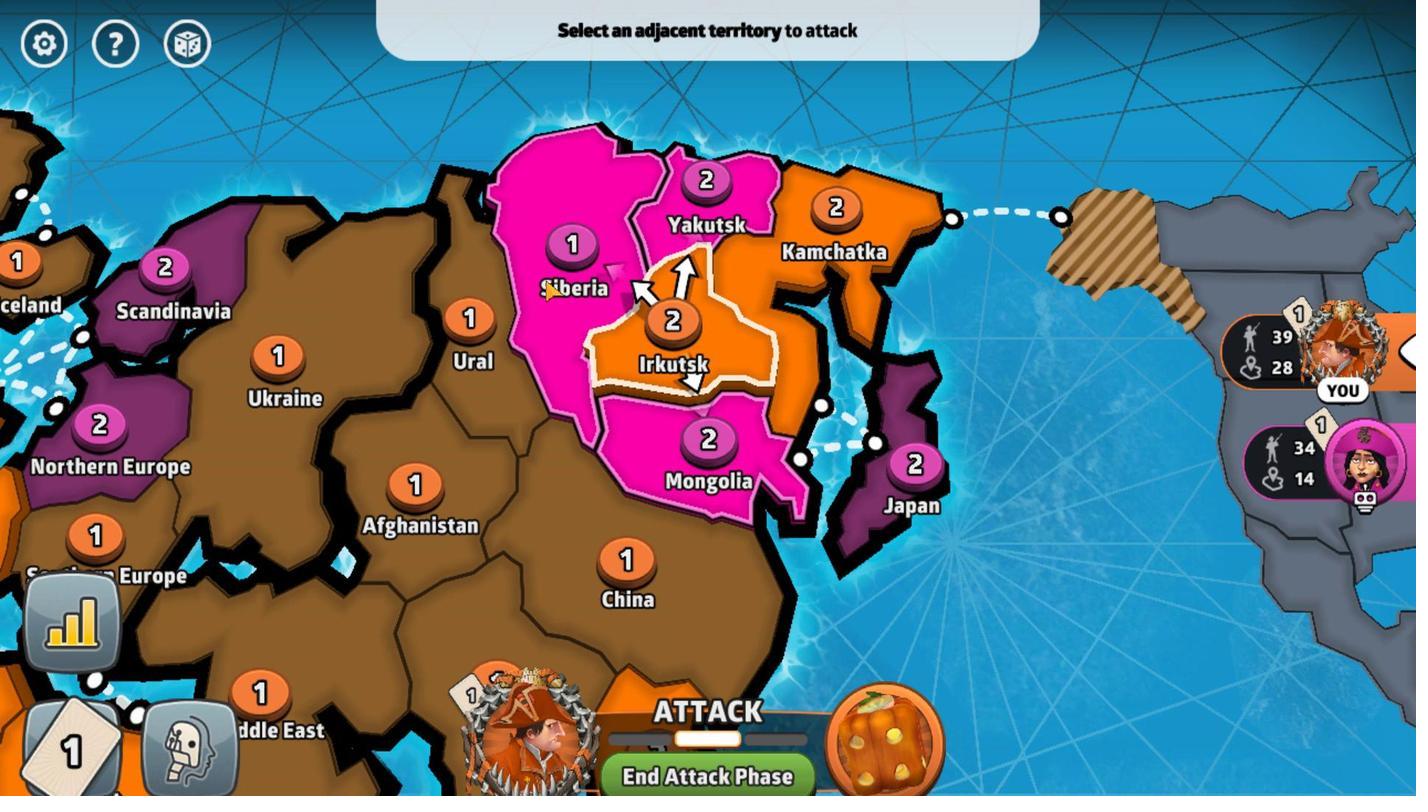 
Action: Mouse moved to (764, 631)
Screenshot: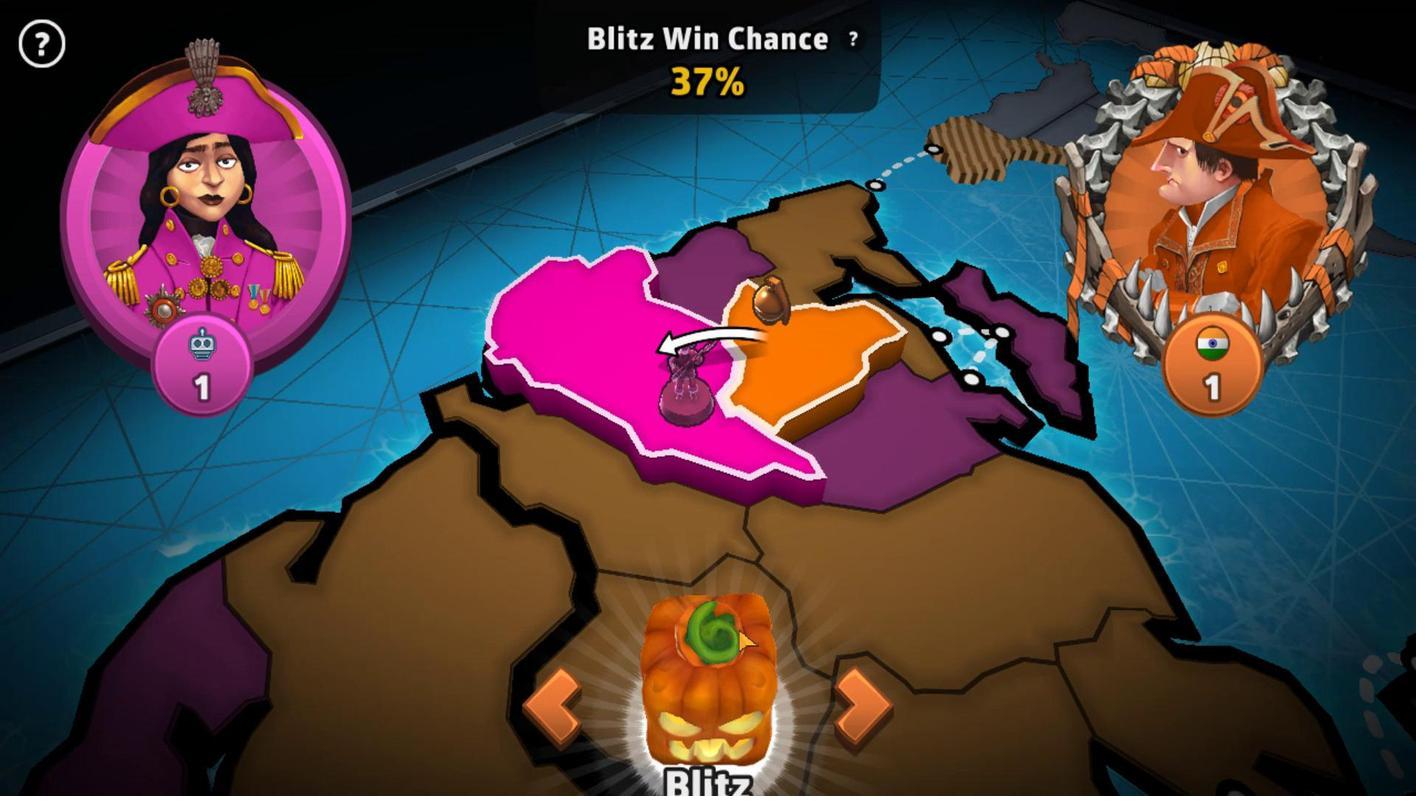 
Action: Mouse pressed left at (764, 631)
Screenshot: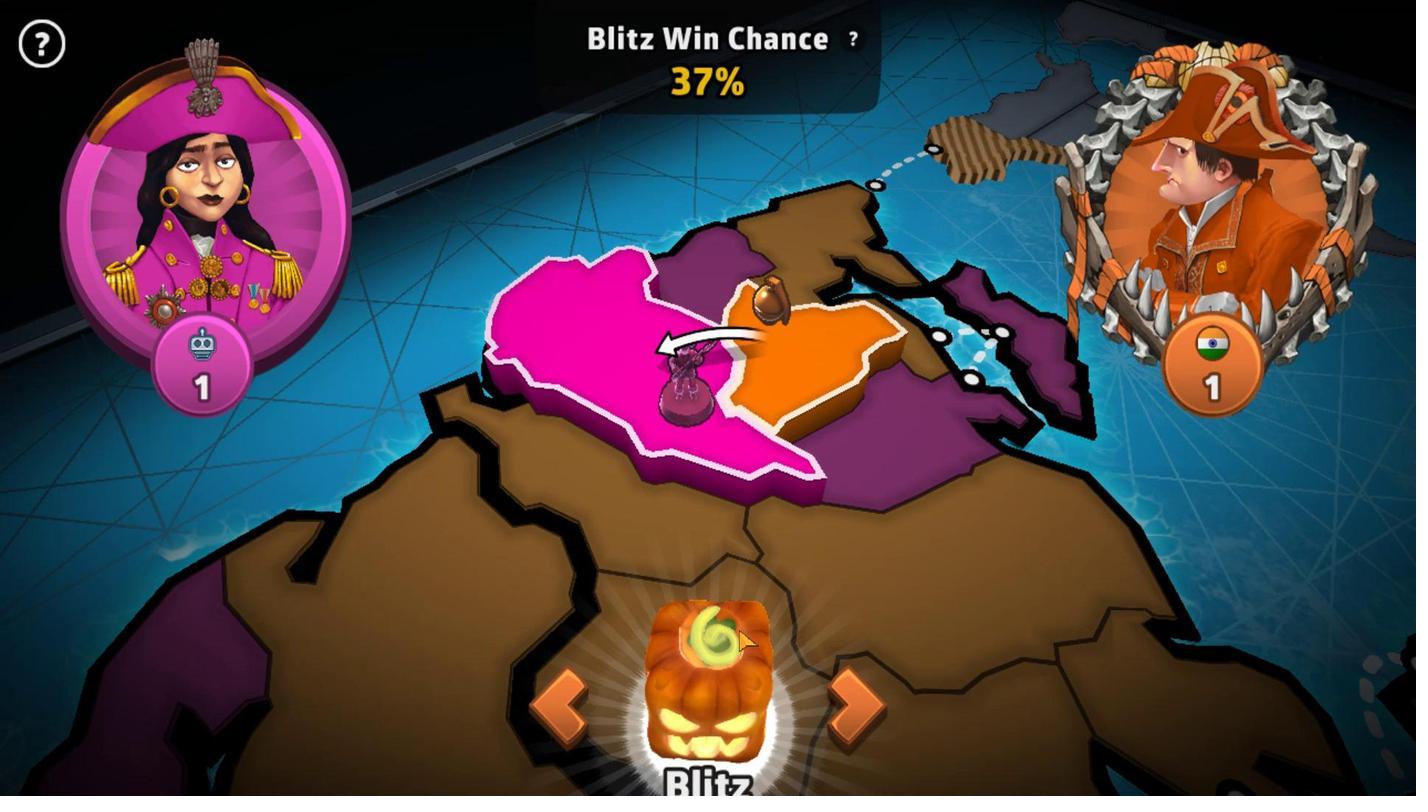 
Action: Mouse moved to (762, 722)
Screenshot: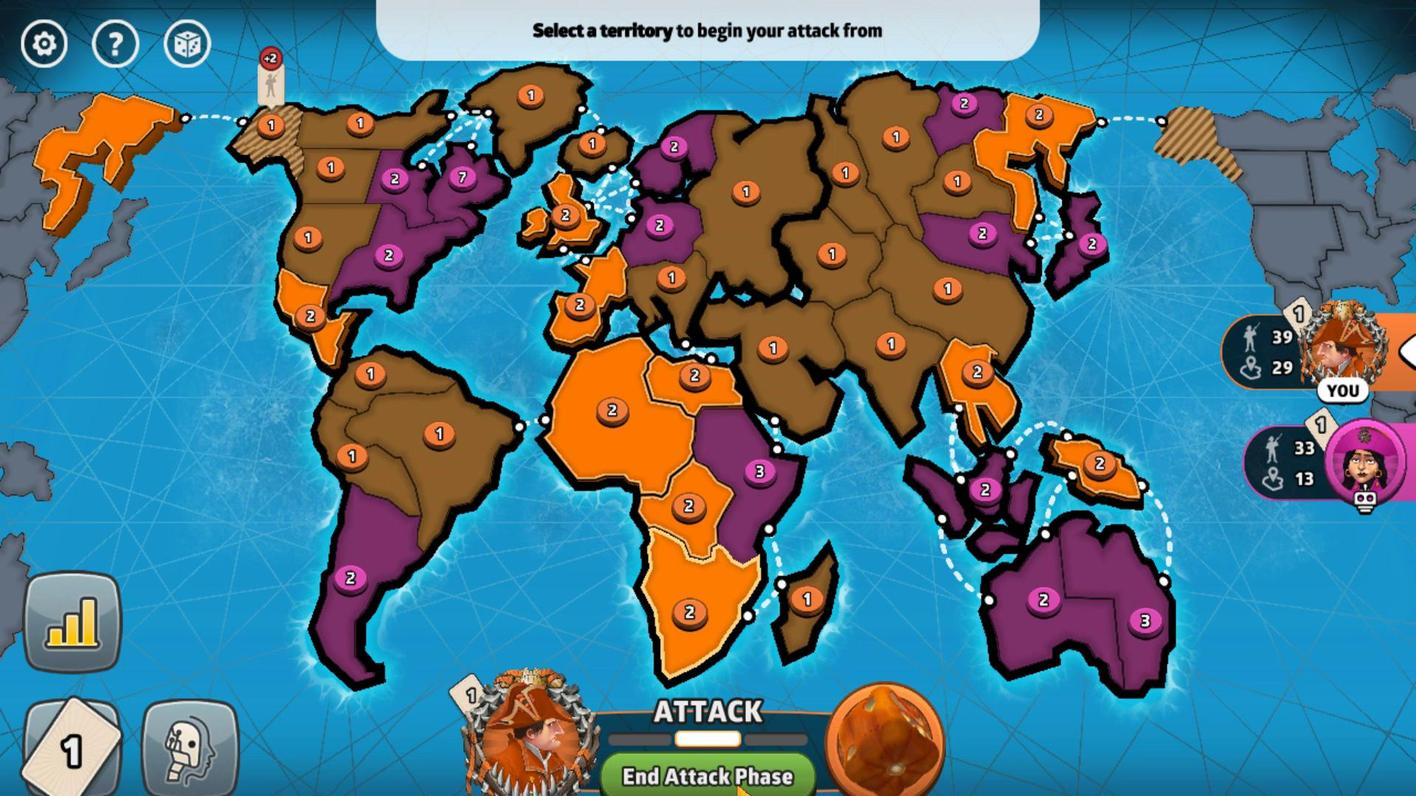 
Action: Mouse pressed left at (762, 722)
Screenshot: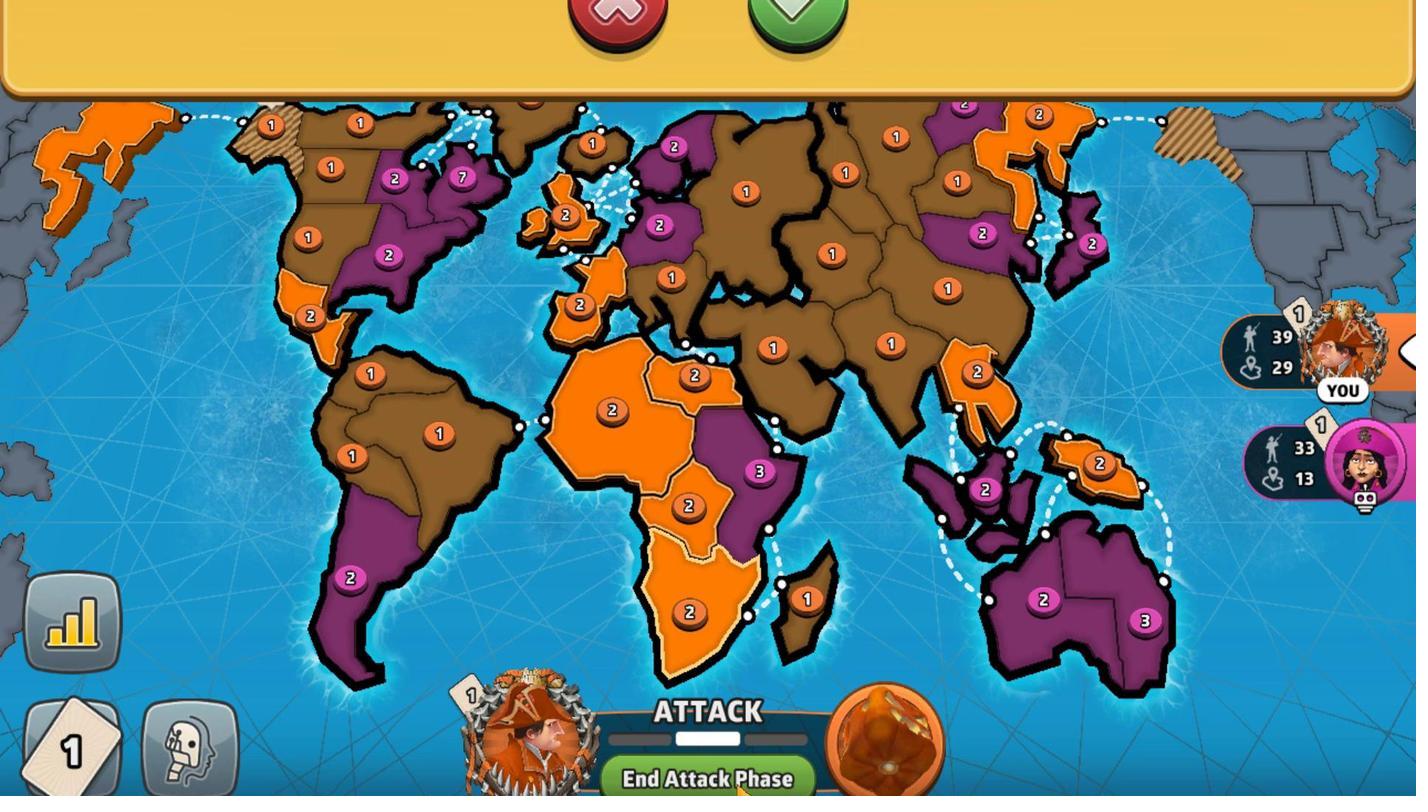 
Action: Mouse moved to (811, 453)
Screenshot: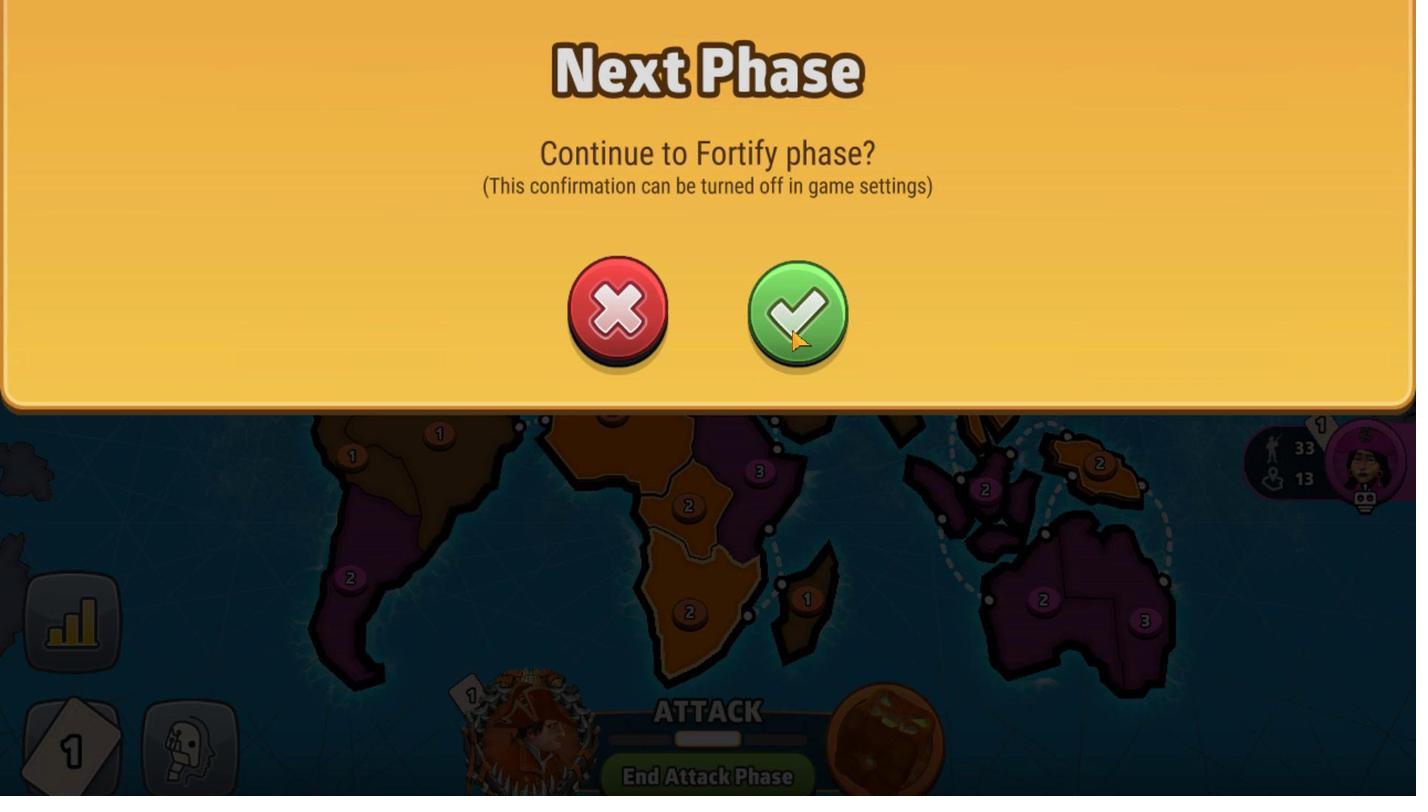 
Action: Mouse pressed left at (811, 453)
Screenshot: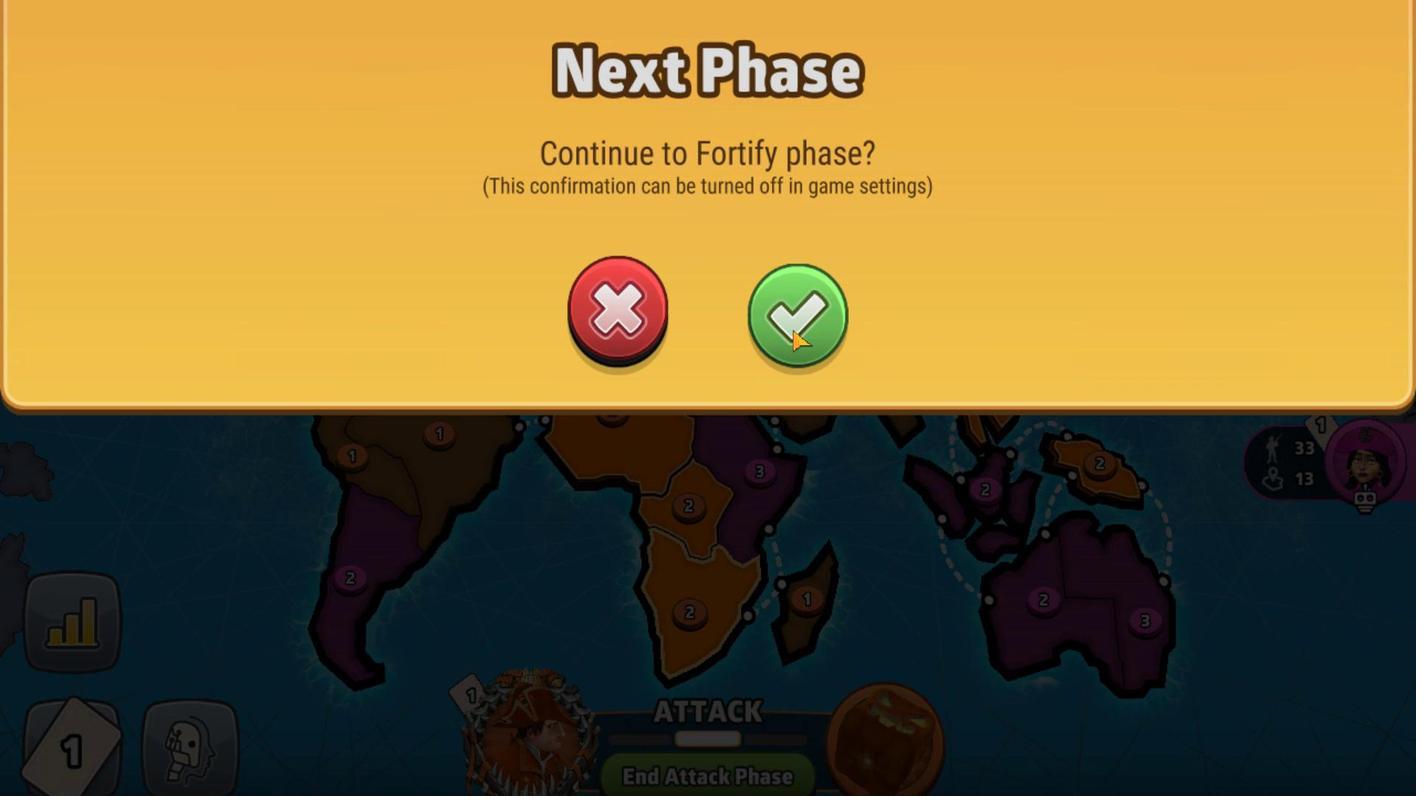 
Action: Mouse moved to (660, 512)
Screenshot: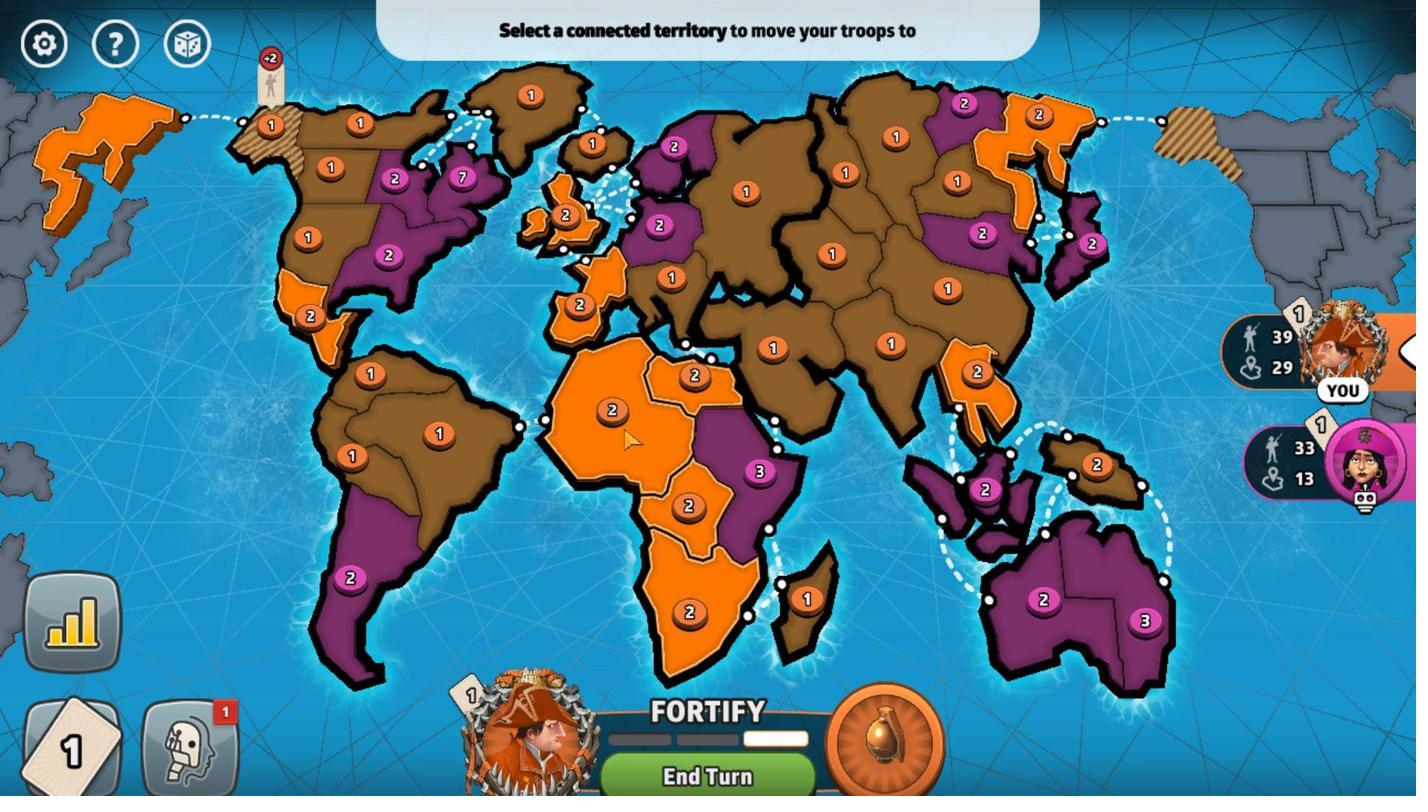 
Action: Mouse pressed left at (660, 512)
Screenshot: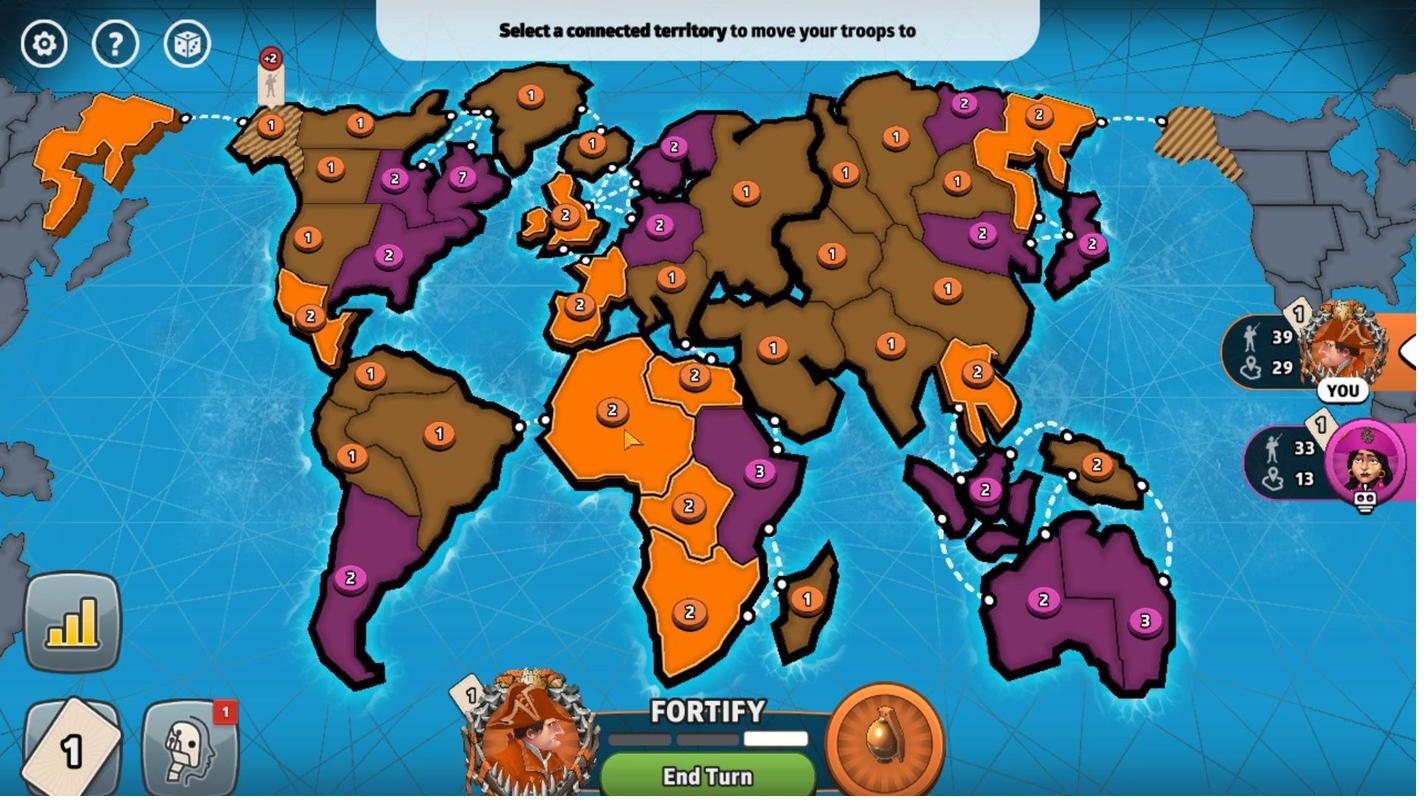 
Action: Mouse moved to (624, 382)
Screenshot: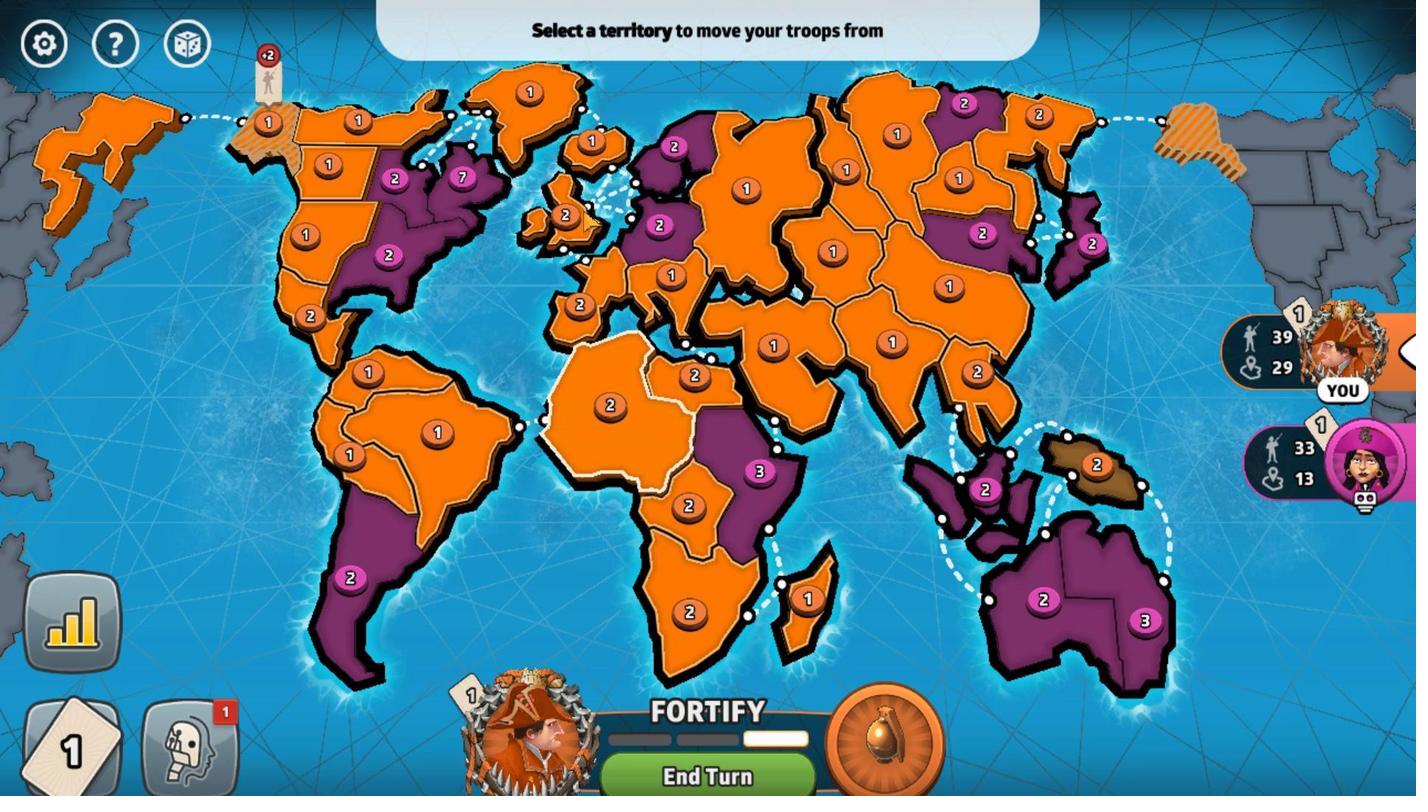 
Action: Mouse pressed left at (624, 382)
Screenshot: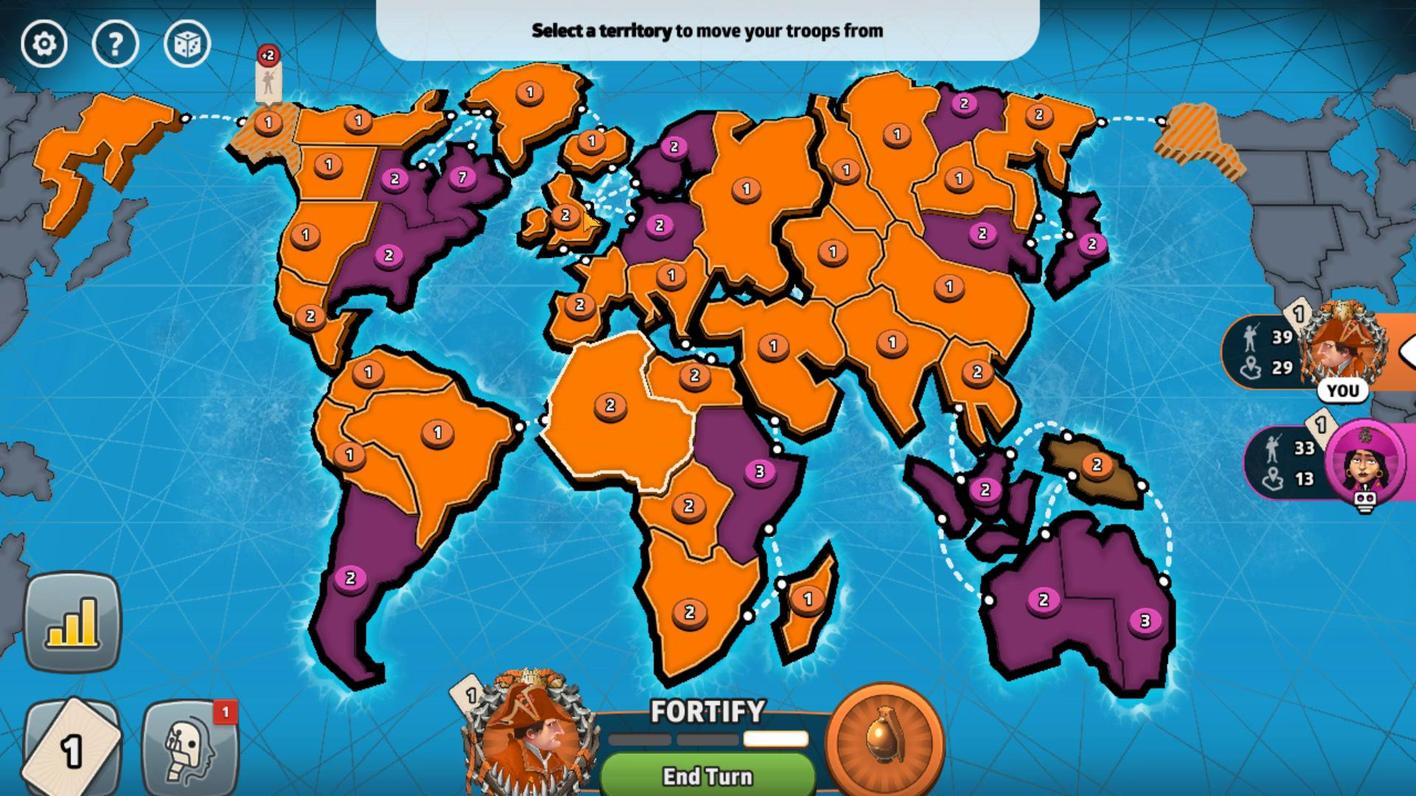 
Action: Mouse moved to (629, 394)
Screenshot: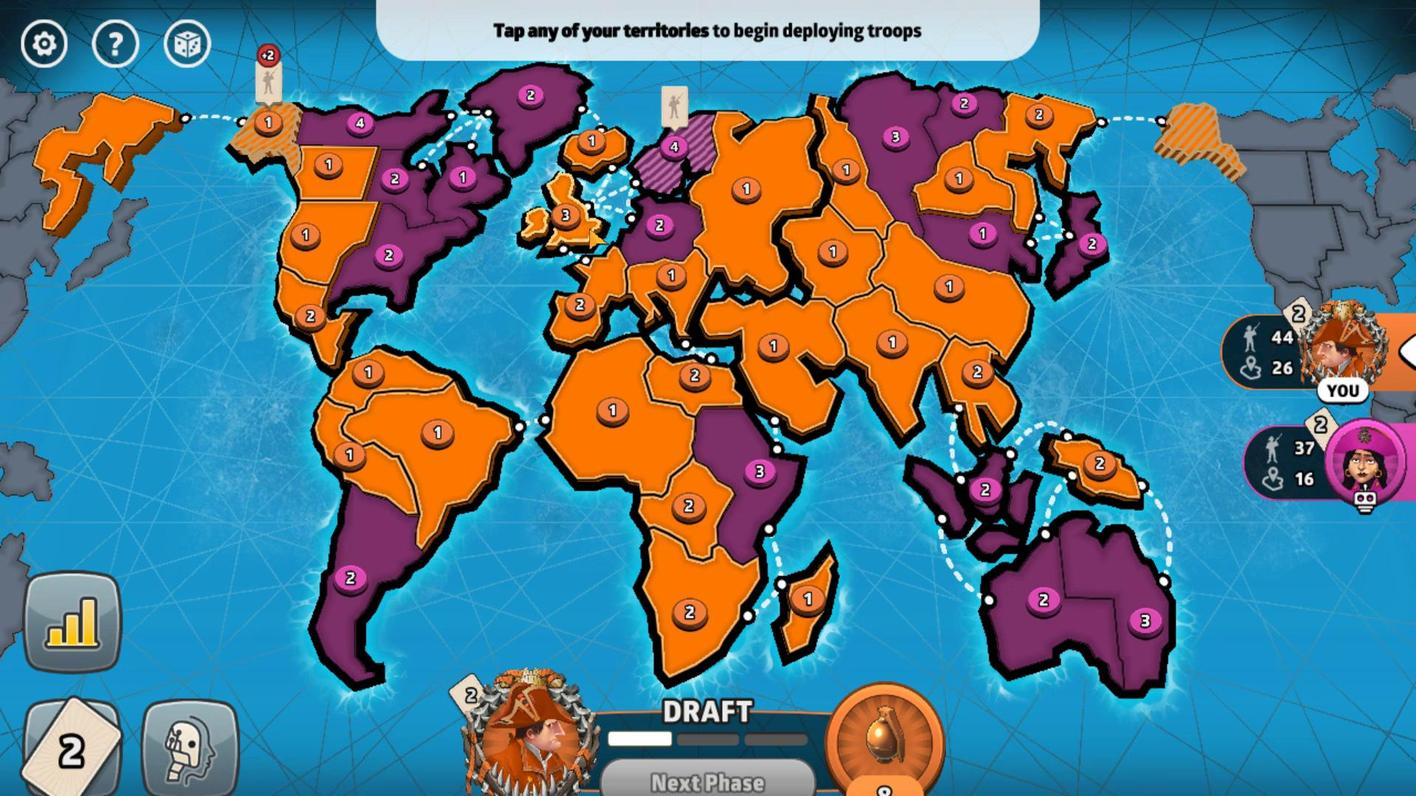 
Action: Mouse pressed left at (629, 394)
Screenshot: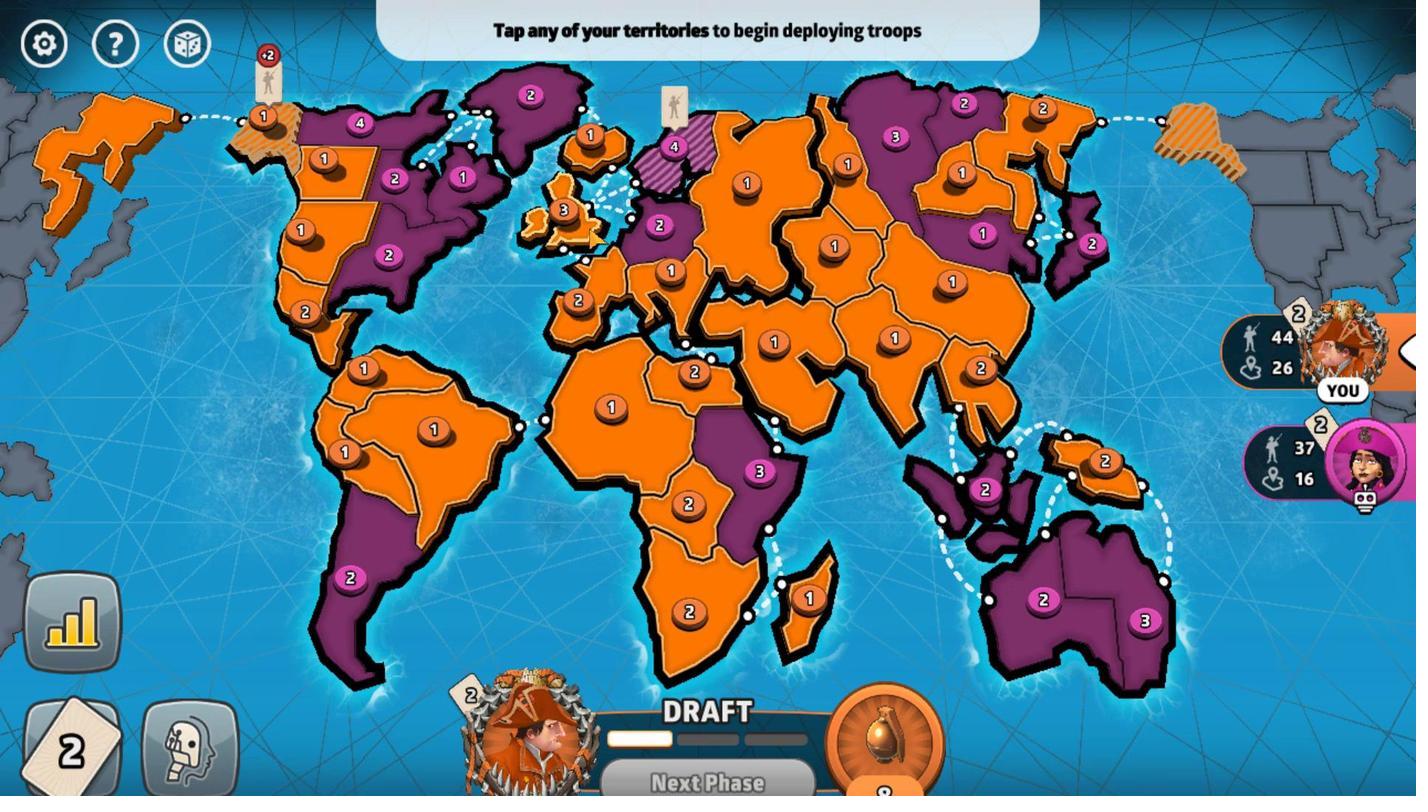 
Action: Mouse moved to (984, 602)
Screenshot: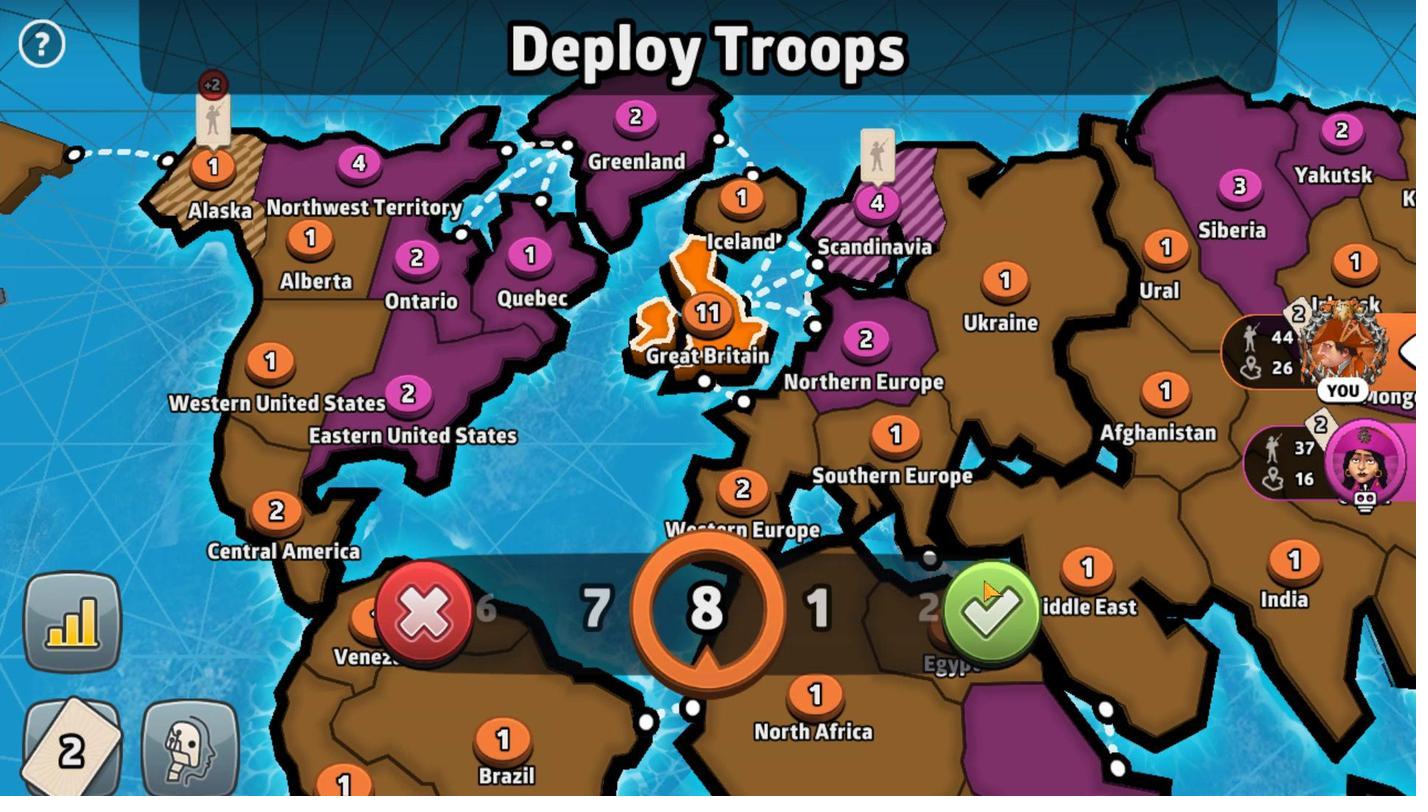 
Action: Mouse pressed left at (984, 602)
Screenshot: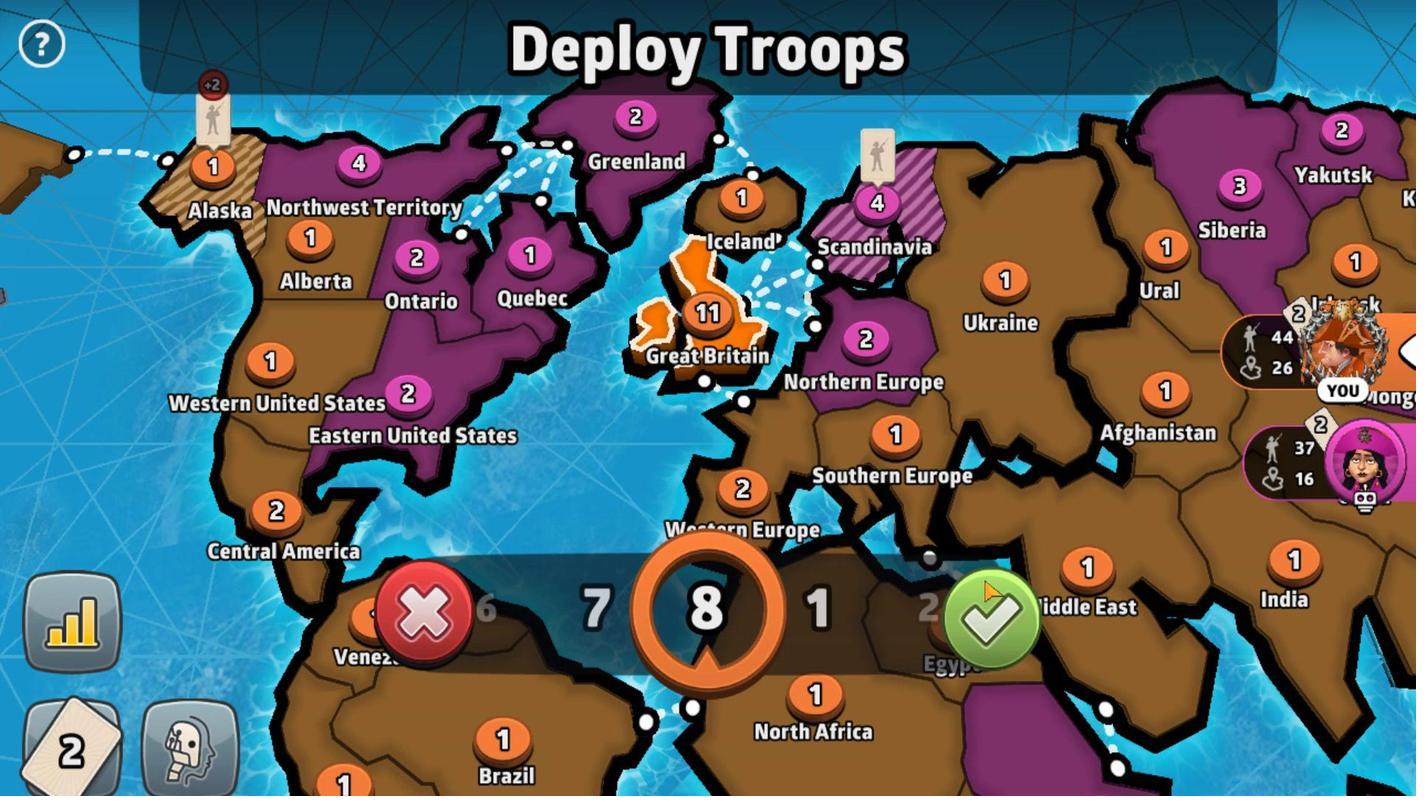 
Action: Mouse moved to (762, 717)
Screenshot: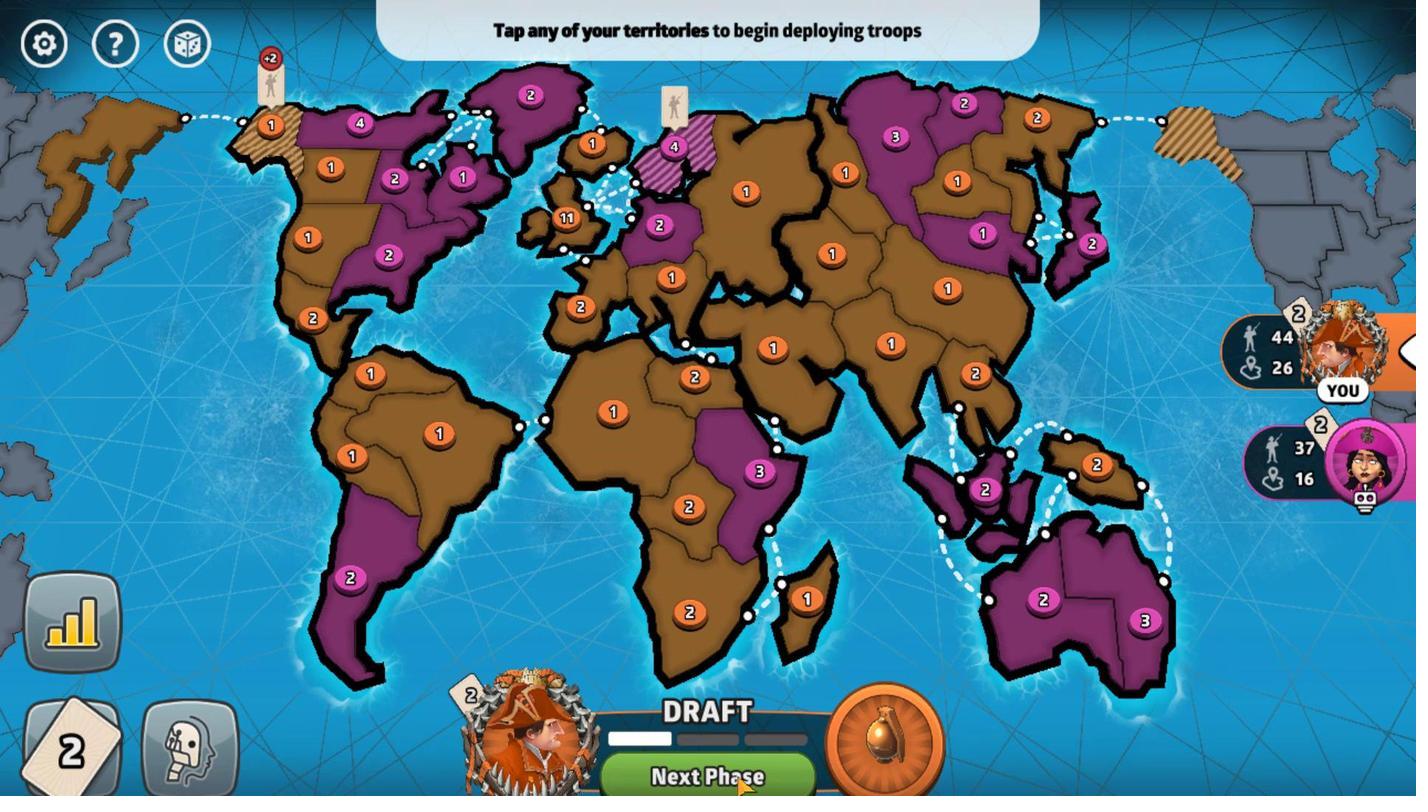 
Action: Mouse pressed left at (762, 717)
Screenshot: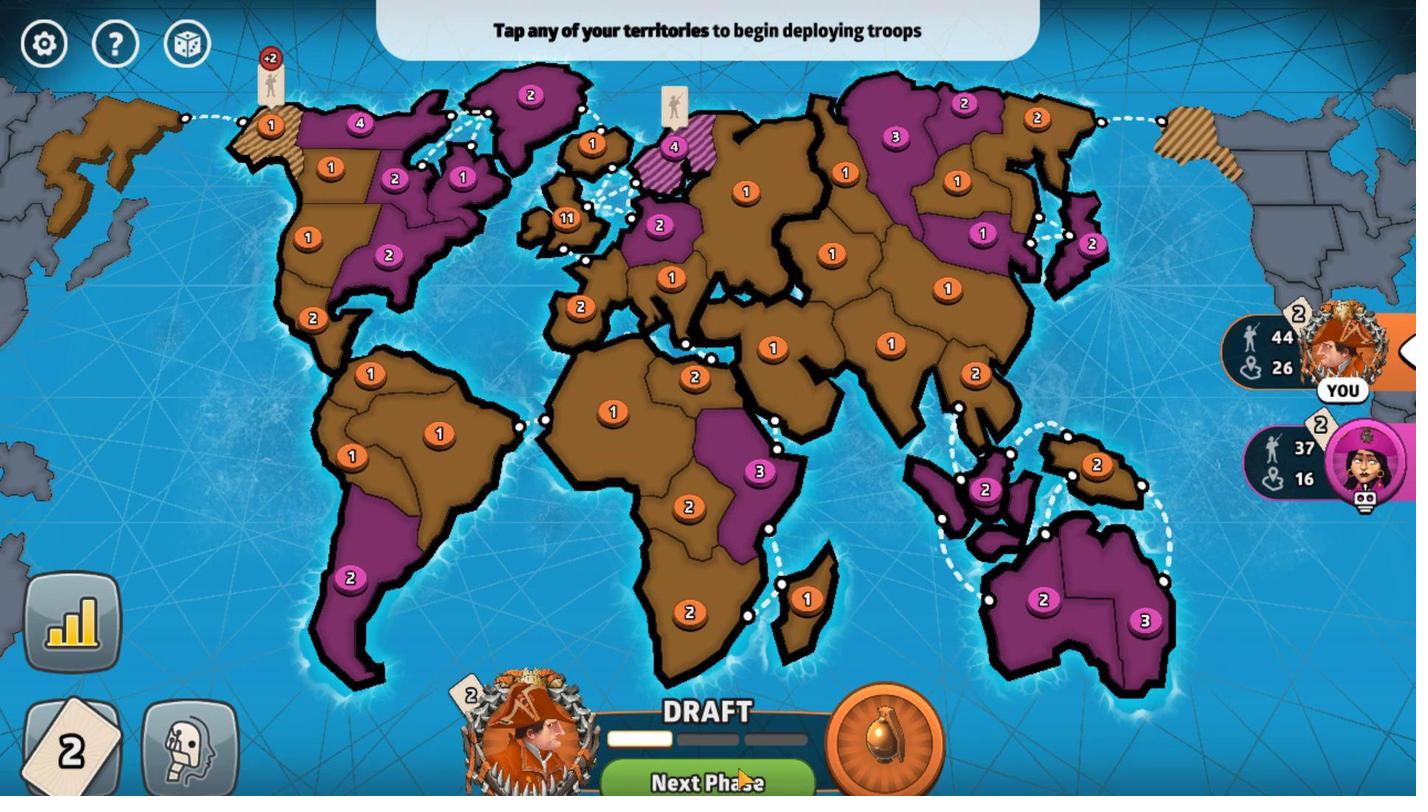 
Action: Mouse moved to (595, 393)
Screenshot: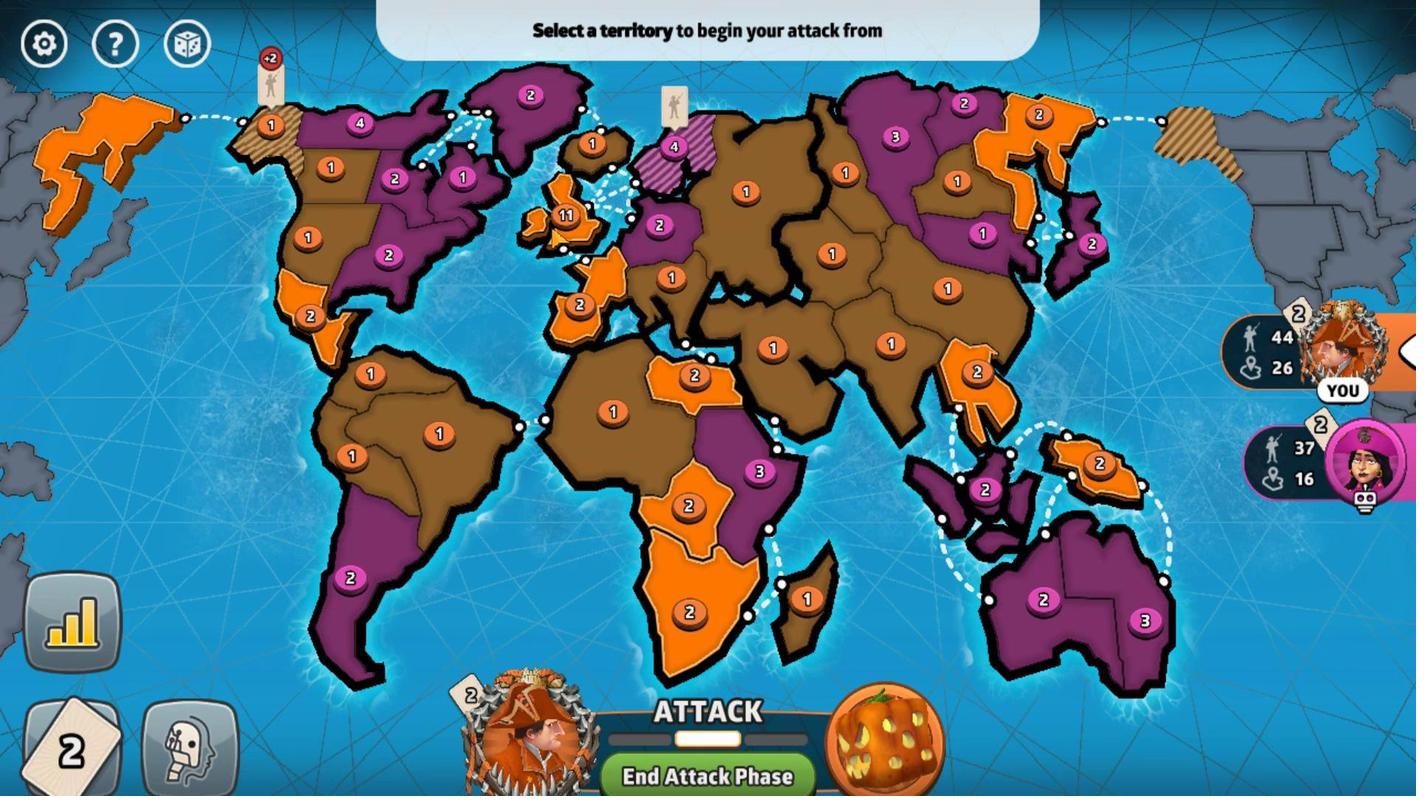 
Action: Mouse pressed left at (595, 393)
Screenshot: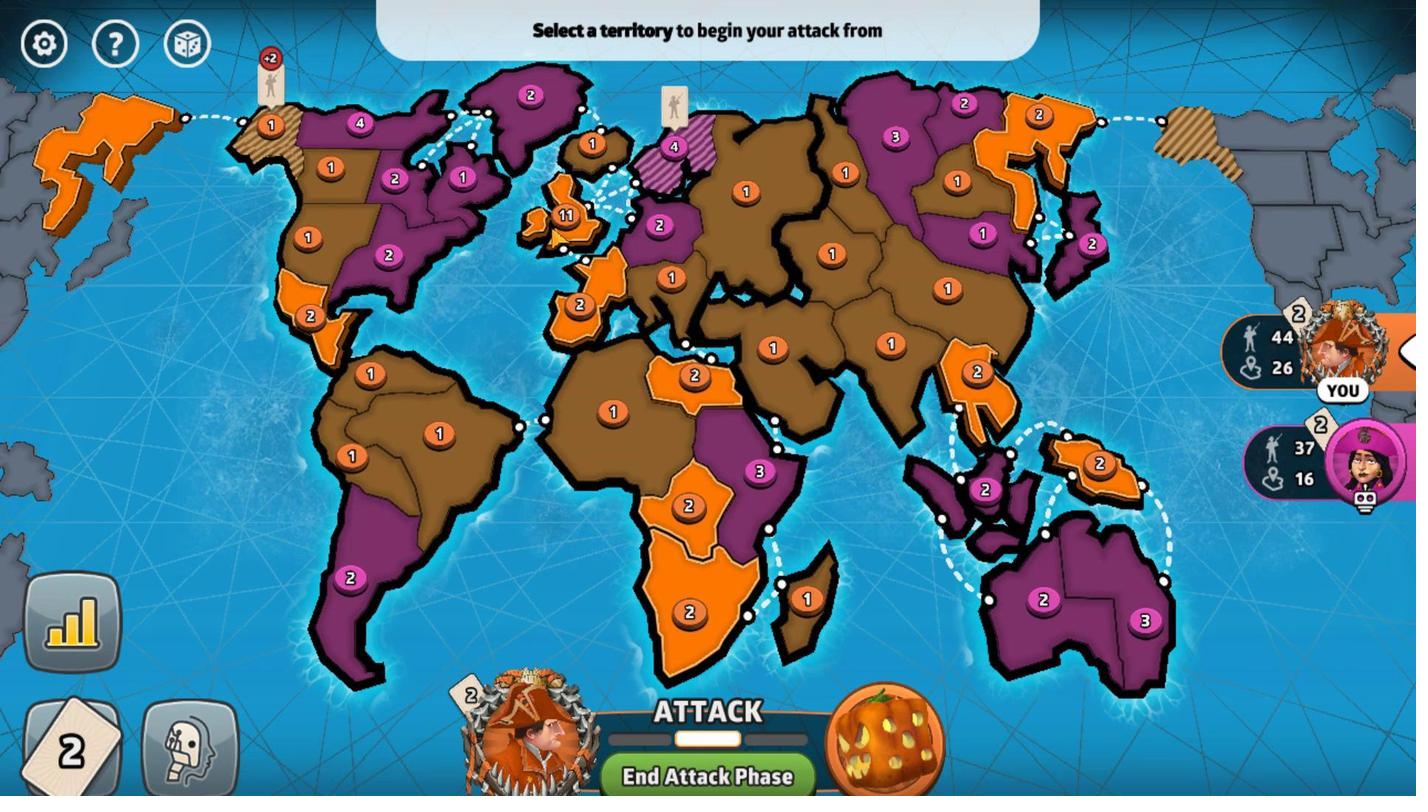 
Action: Mouse moved to (803, 418)
Screenshot: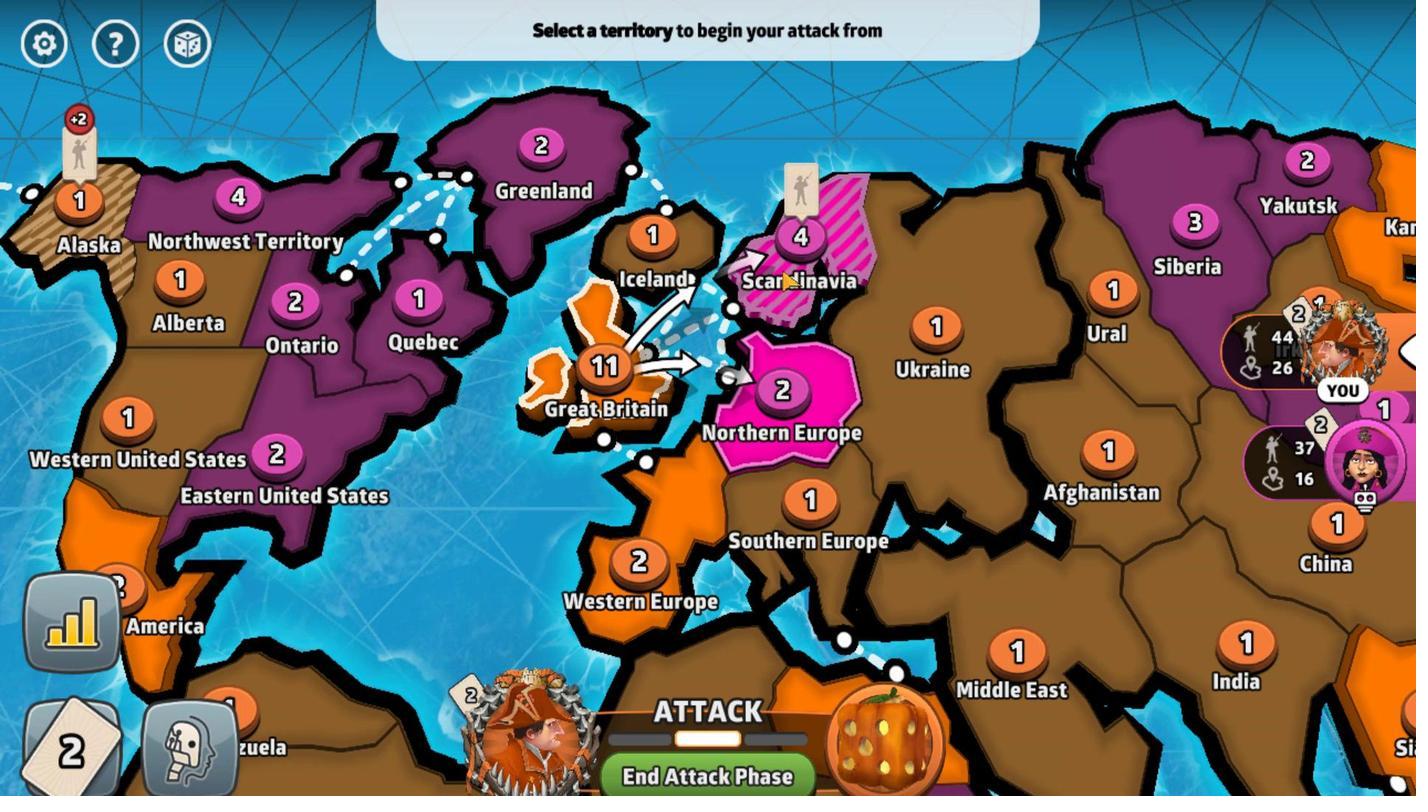 
Action: Mouse pressed left at (803, 418)
Screenshot: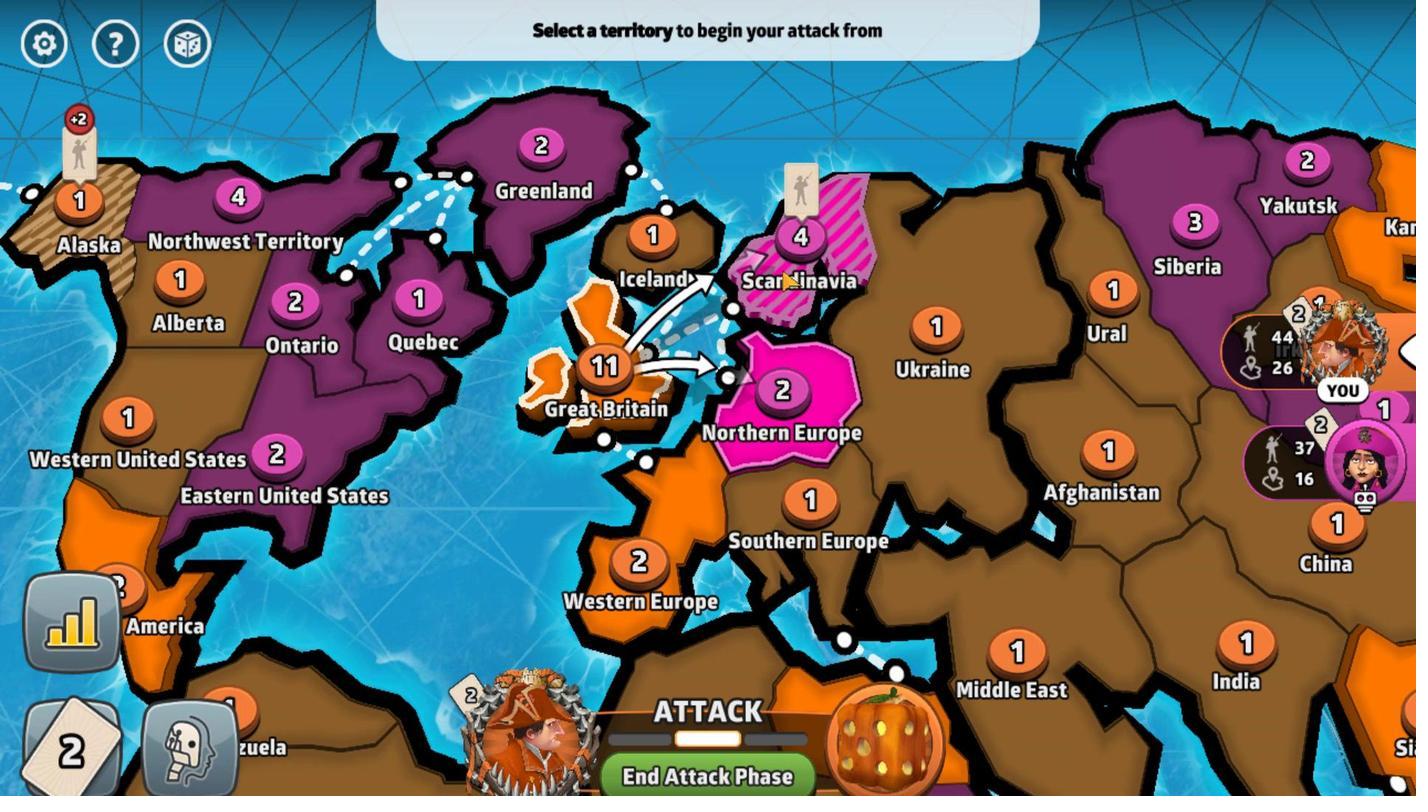 
Action: Mouse moved to (723, 637)
Screenshot: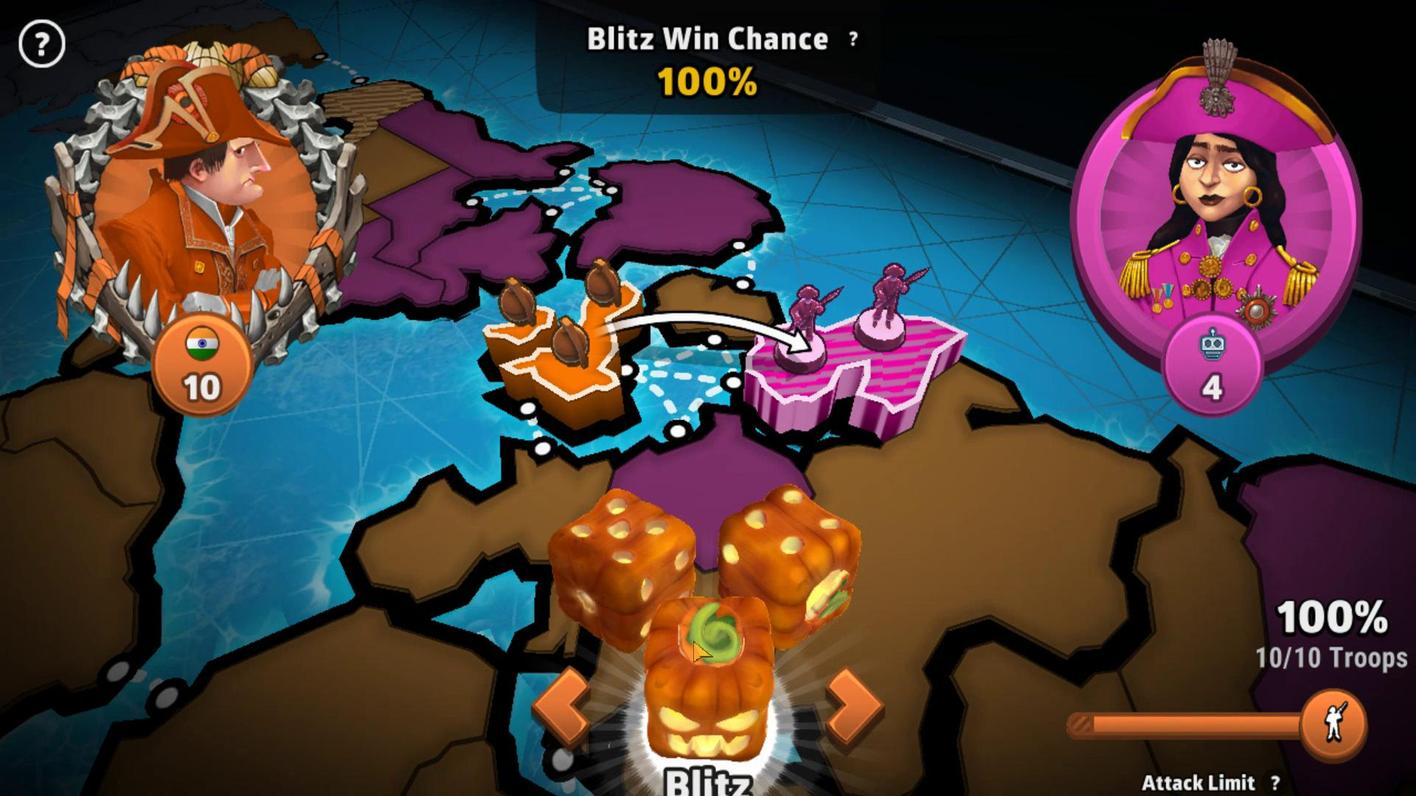 
Action: Mouse pressed left at (723, 637)
Screenshot: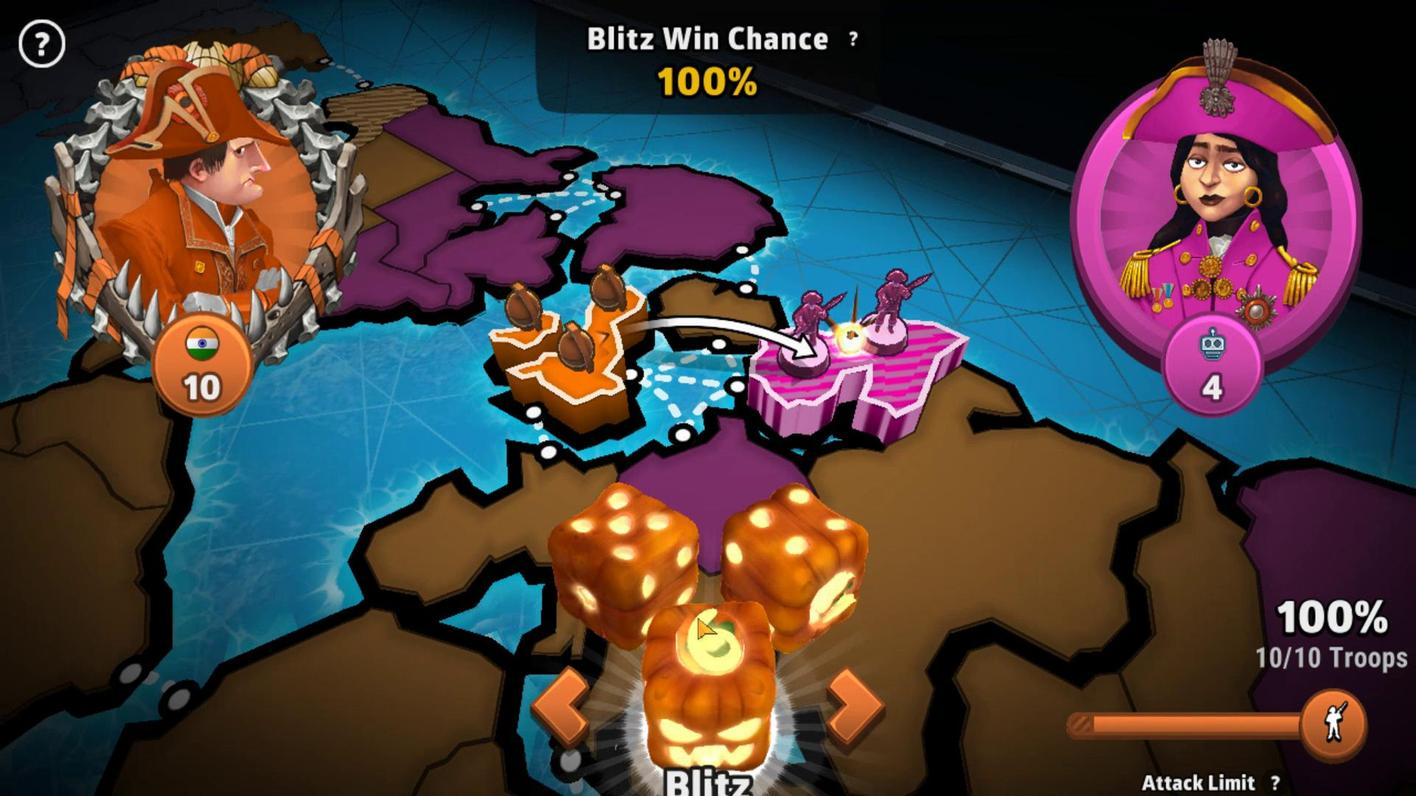
Action: Mouse moved to (987, 609)
Screenshot: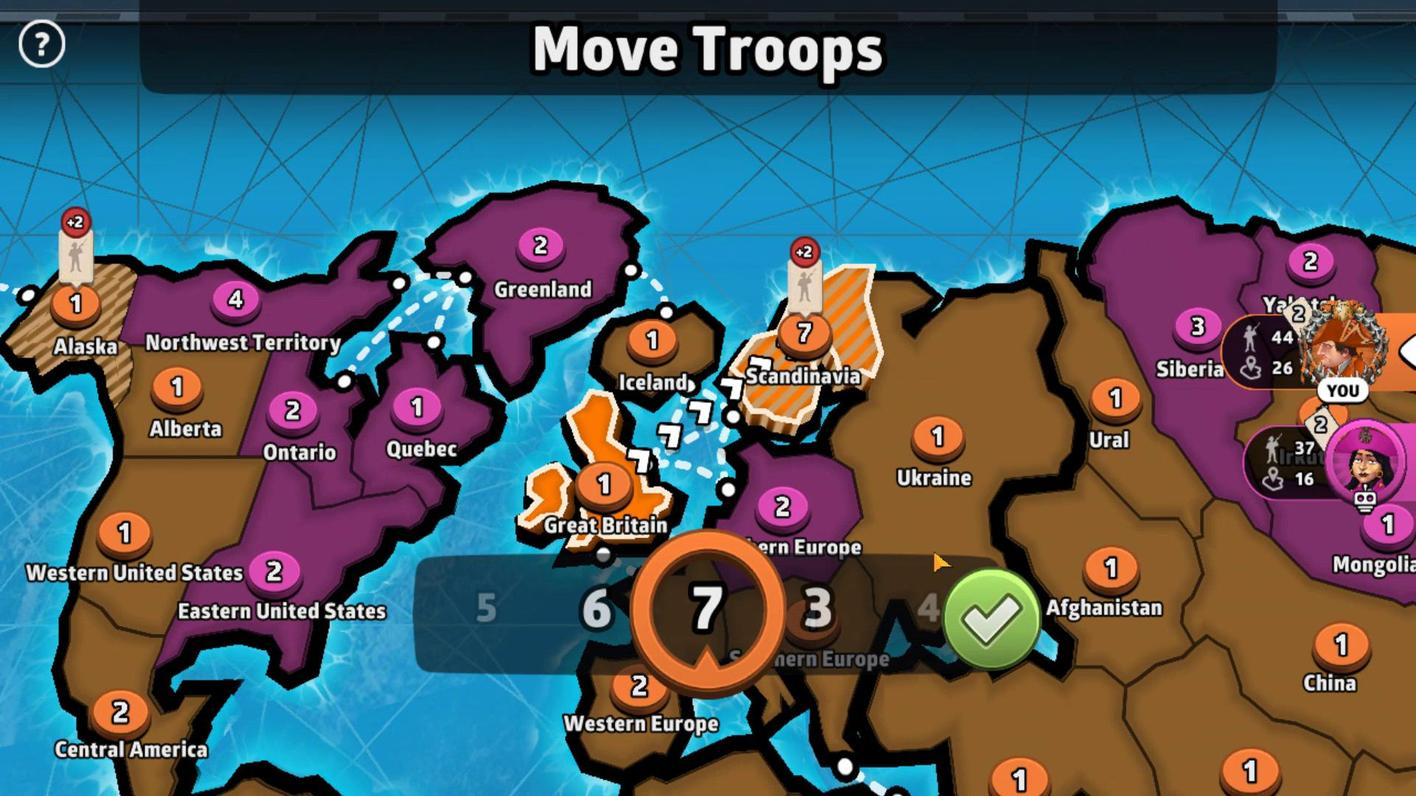 
Action: Mouse pressed left at (987, 609)
Screenshot: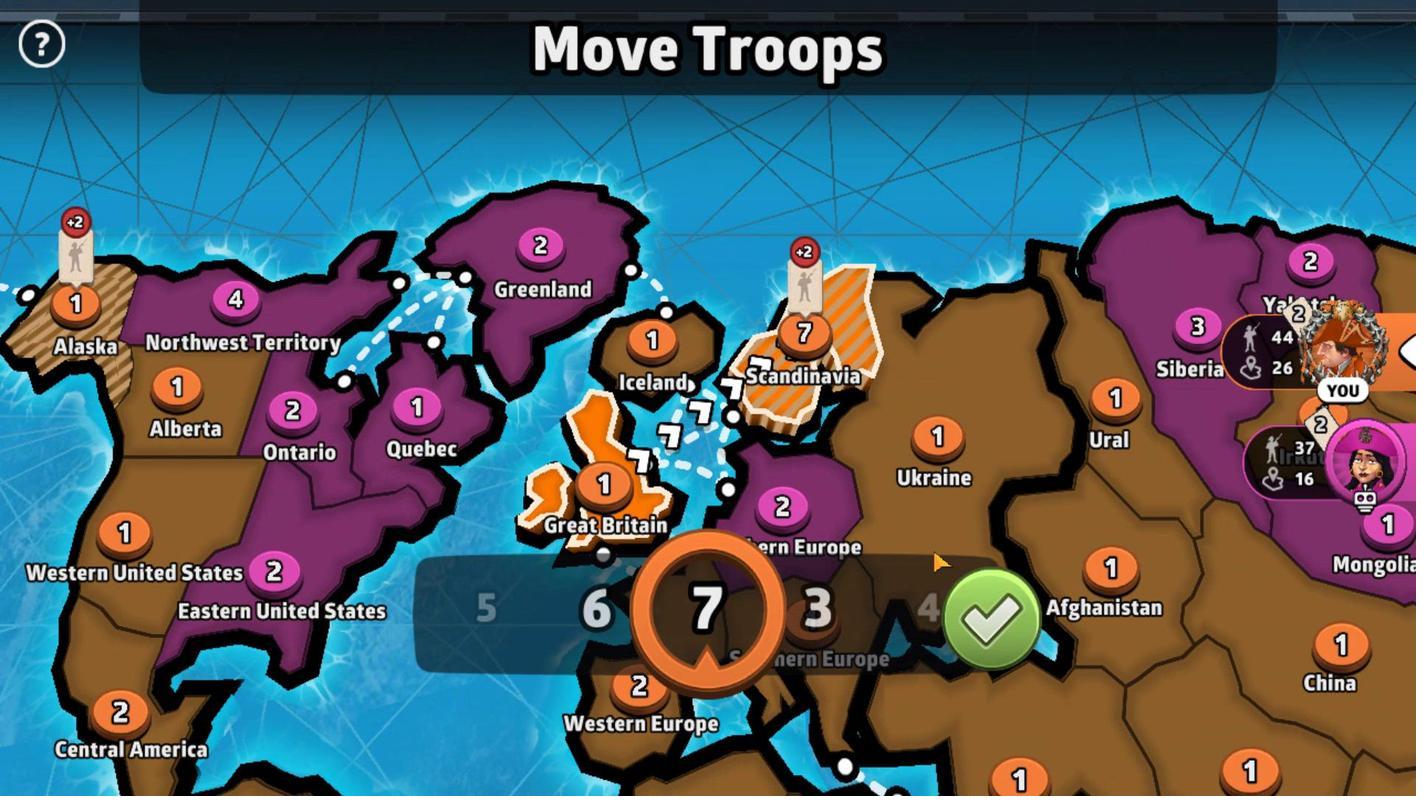 
Action: Mouse moved to (714, 488)
Screenshot: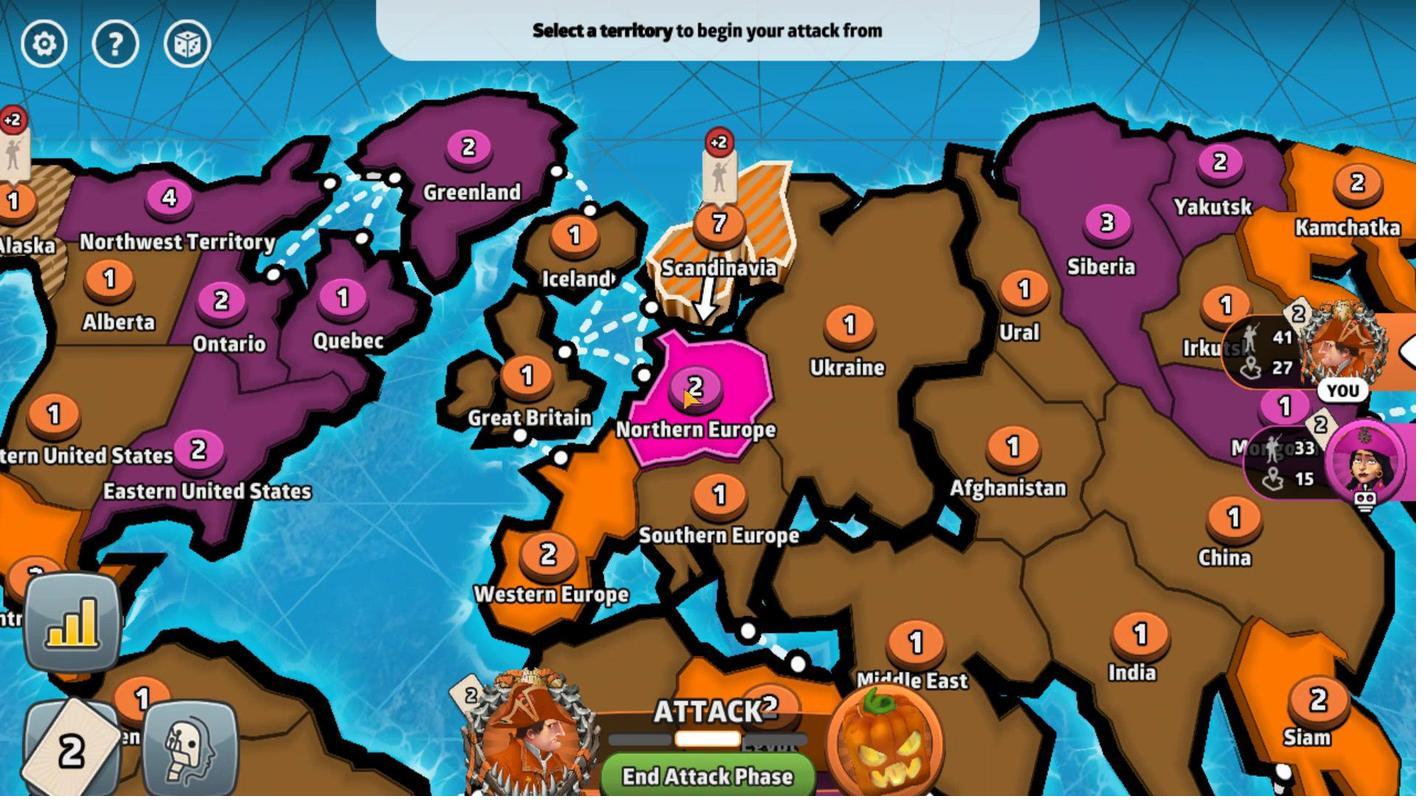 
Action: Mouse pressed left at (714, 488)
Screenshot: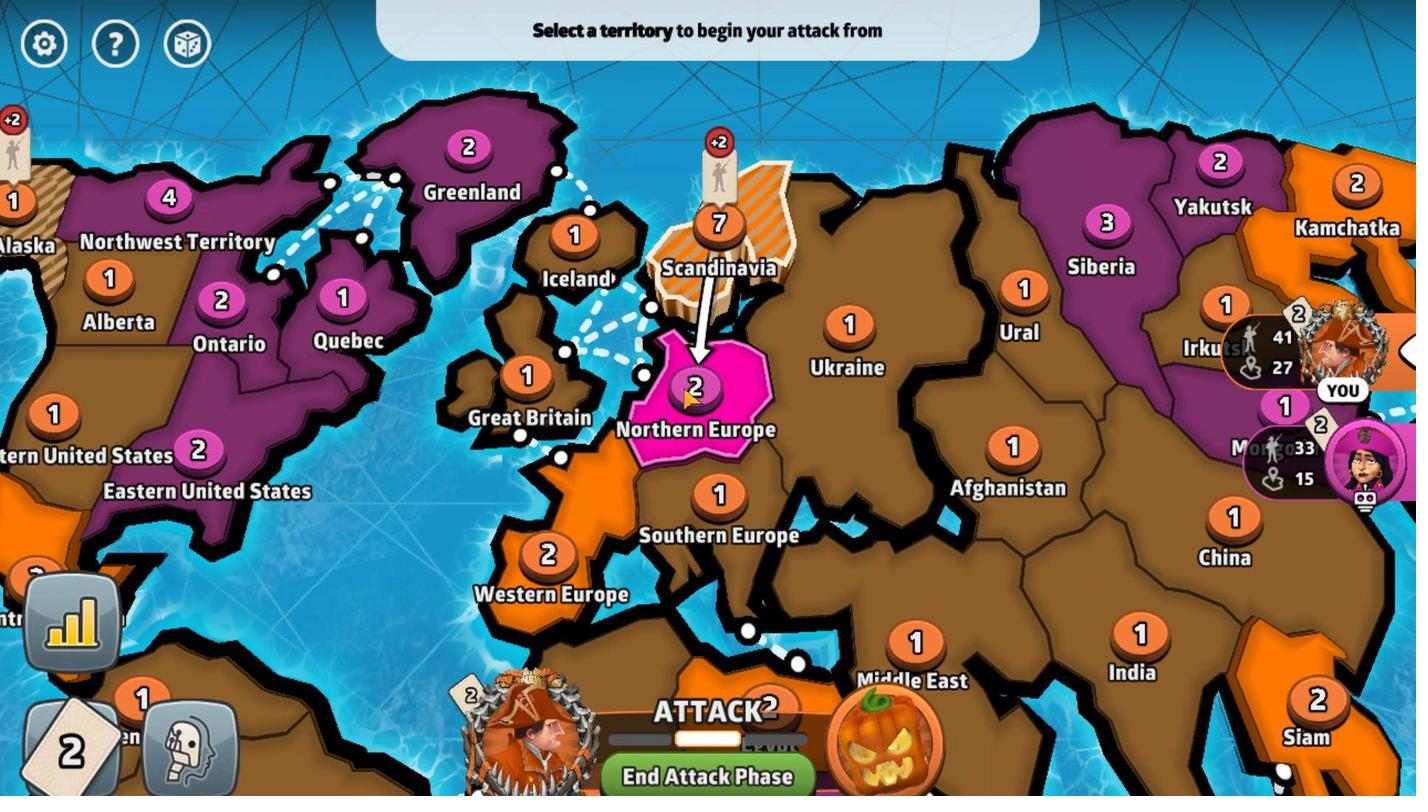 
Action: Mouse moved to (714, 639)
Screenshot: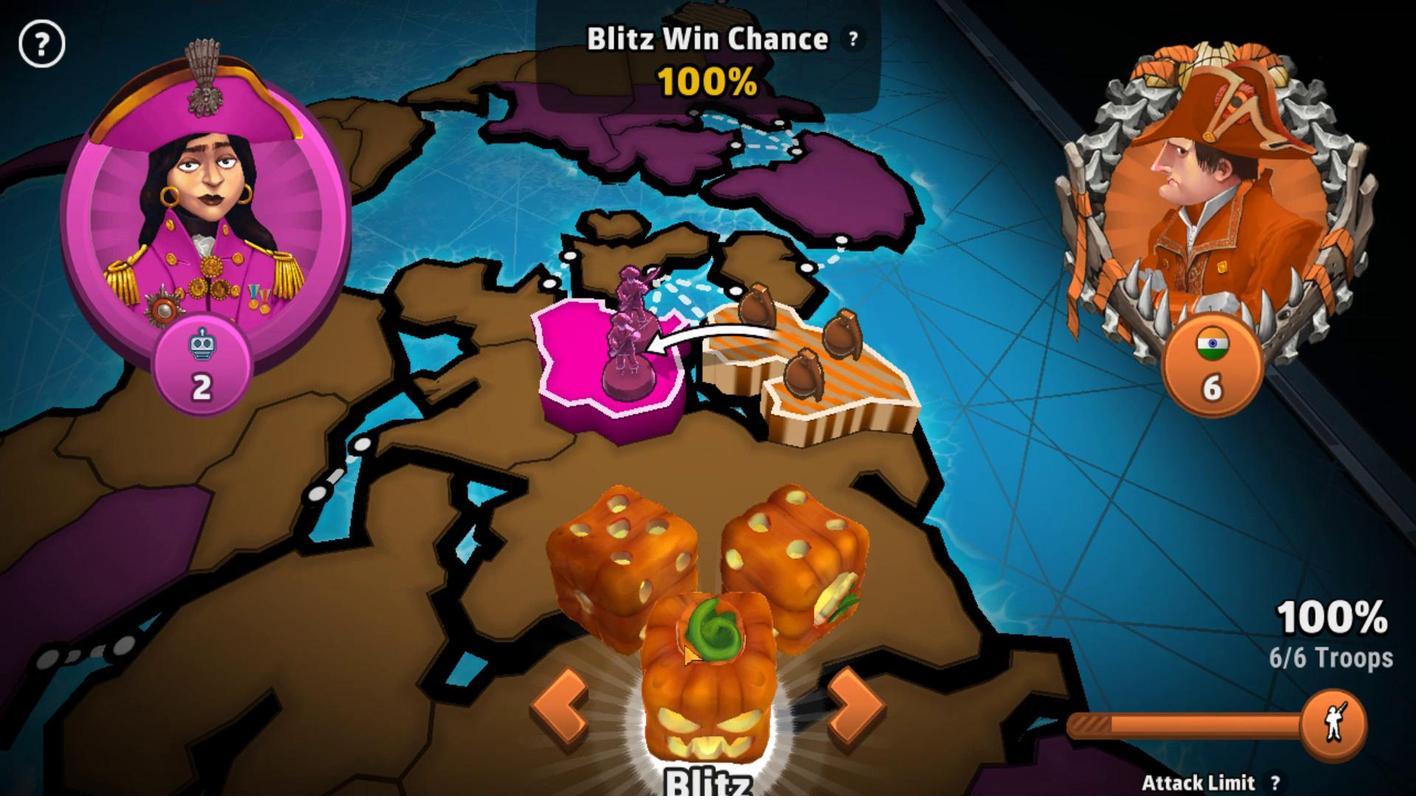 
Action: Mouse pressed left at (714, 639)
Screenshot: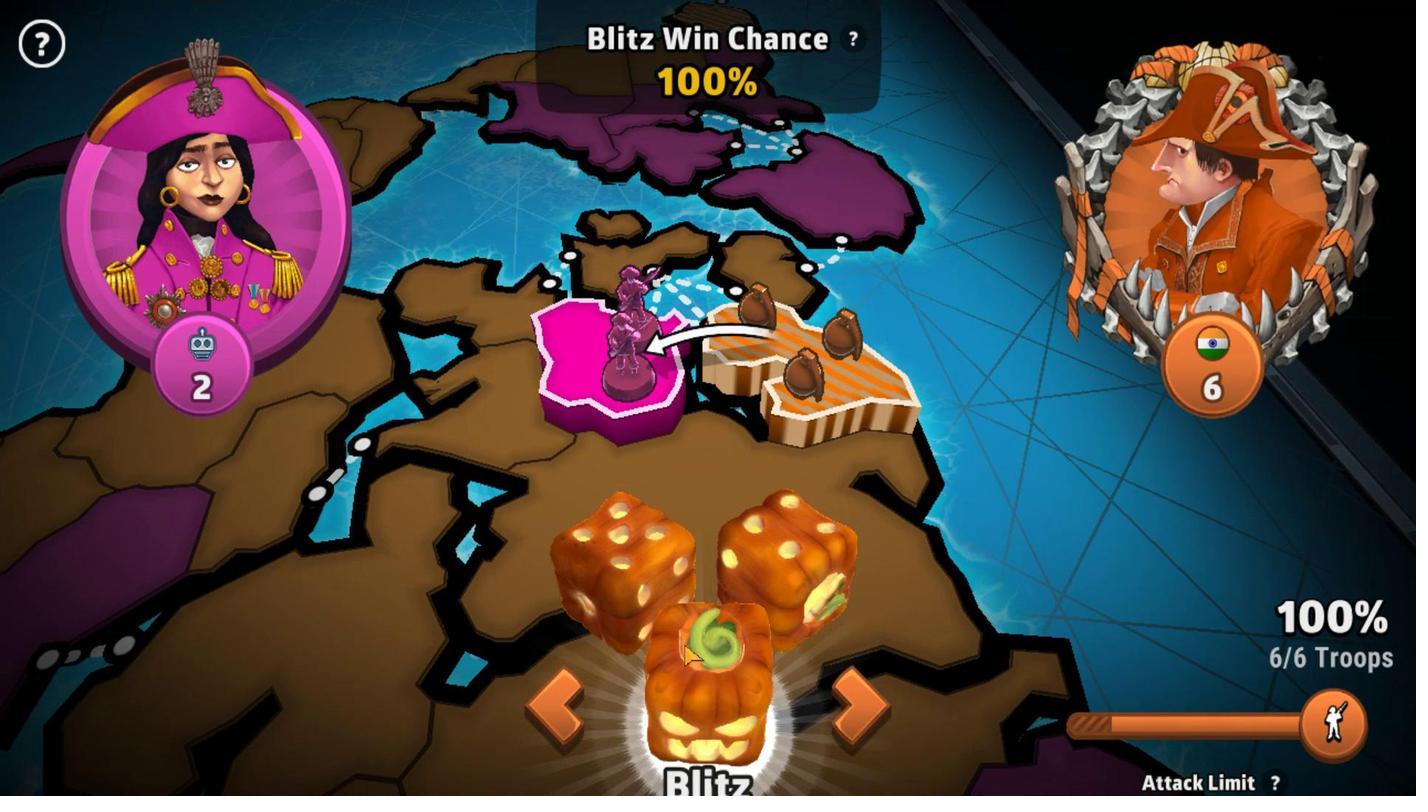 
Action: Mouse moved to (1013, 631)
Screenshot: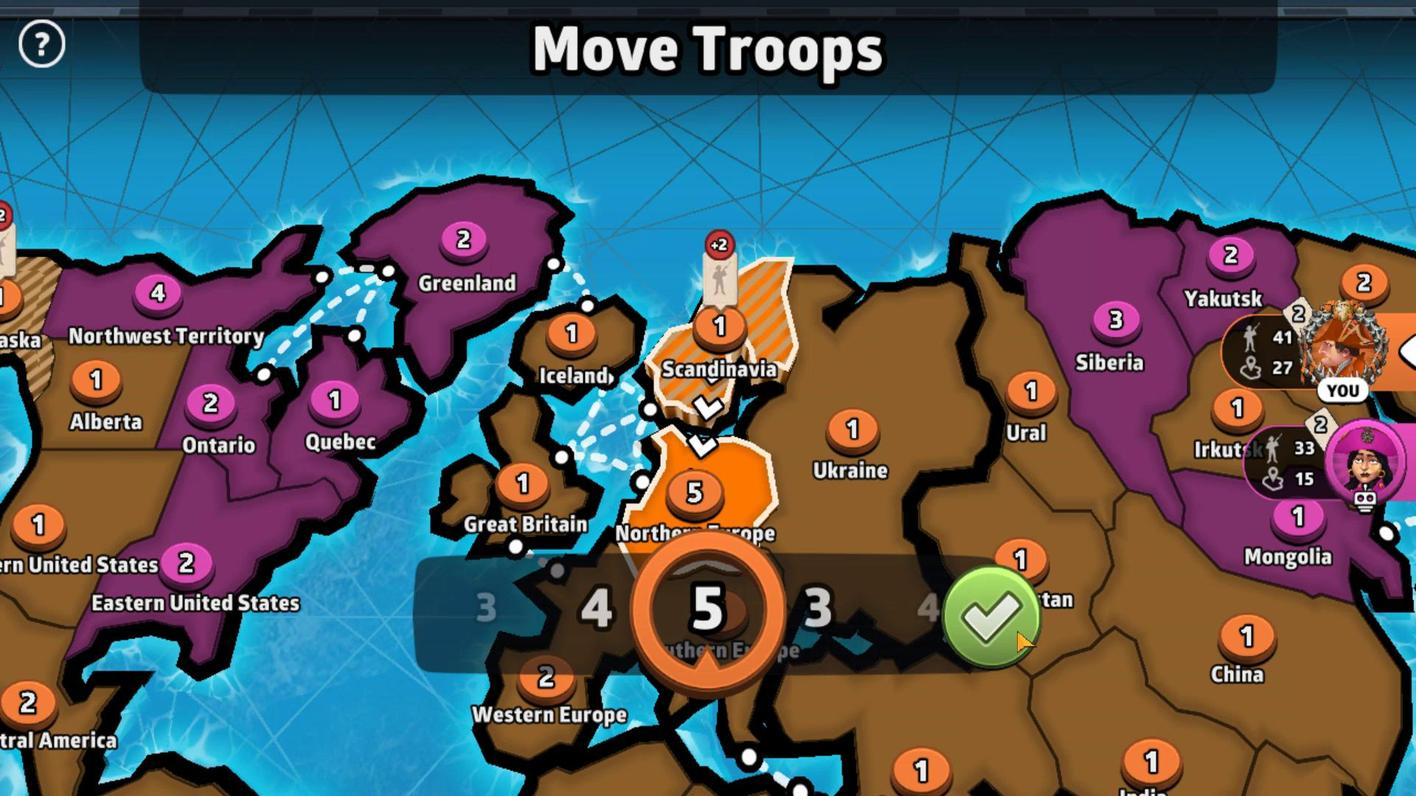 
Action: Mouse pressed left at (1013, 631)
Screenshot: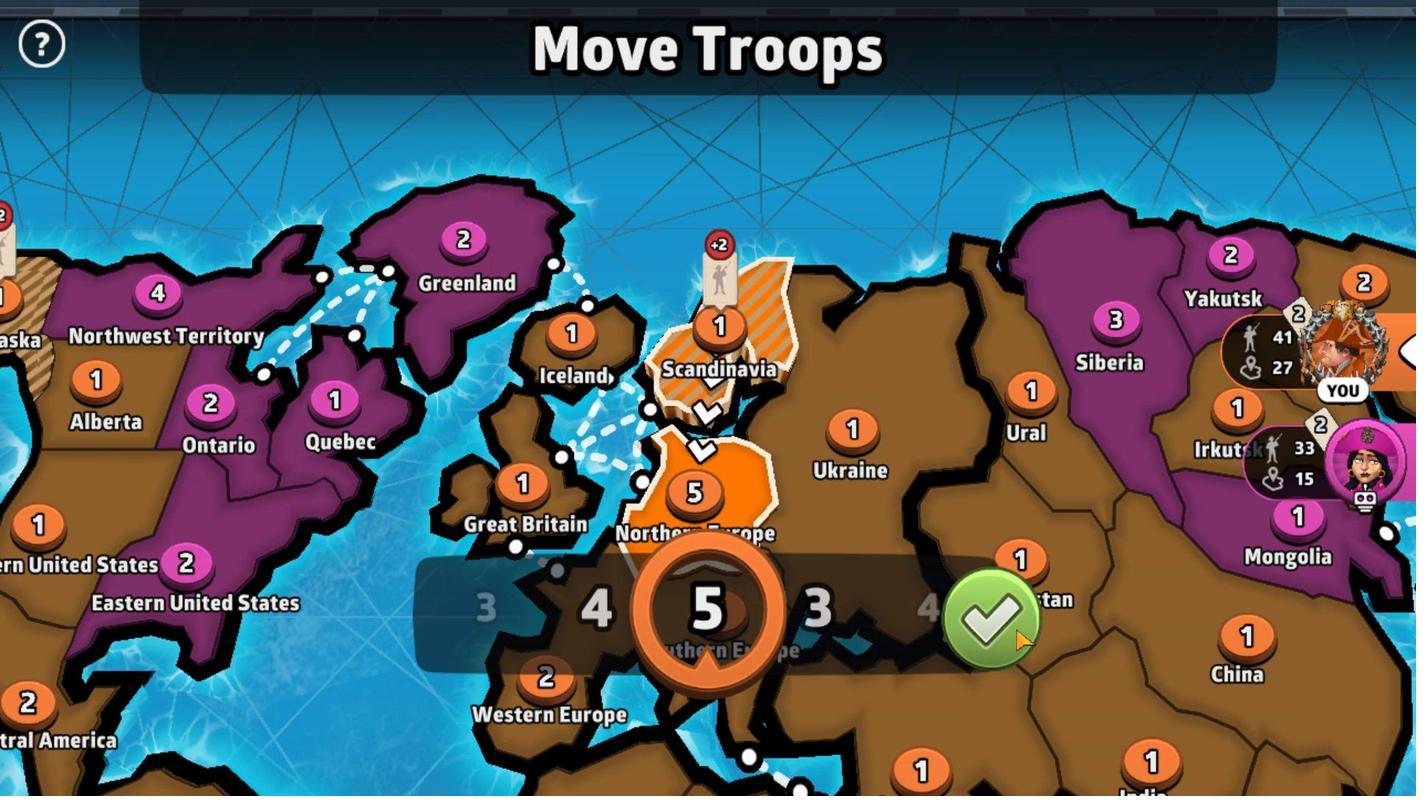 
Action: Mouse moved to (724, 721)
Screenshot: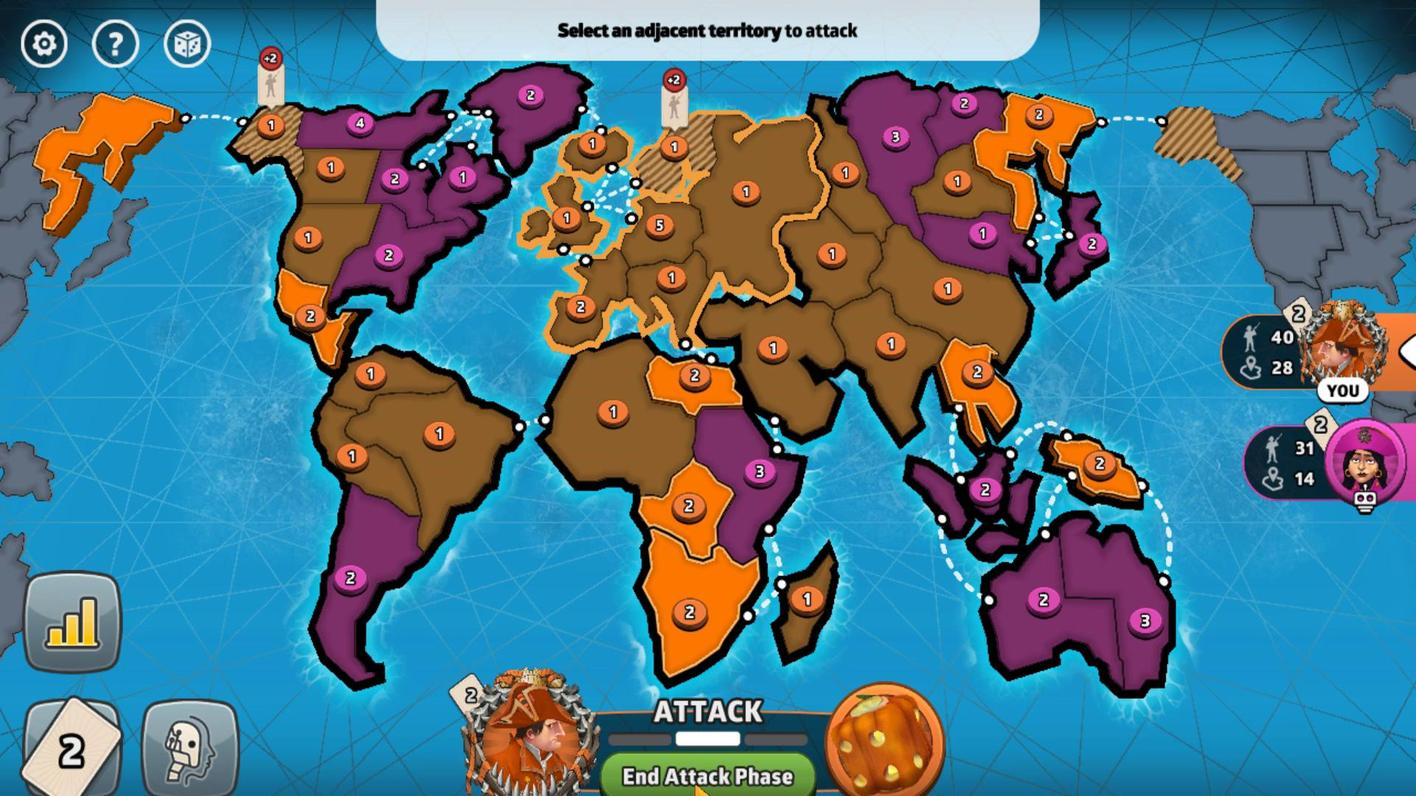 
Action: Mouse pressed left at (724, 721)
Screenshot: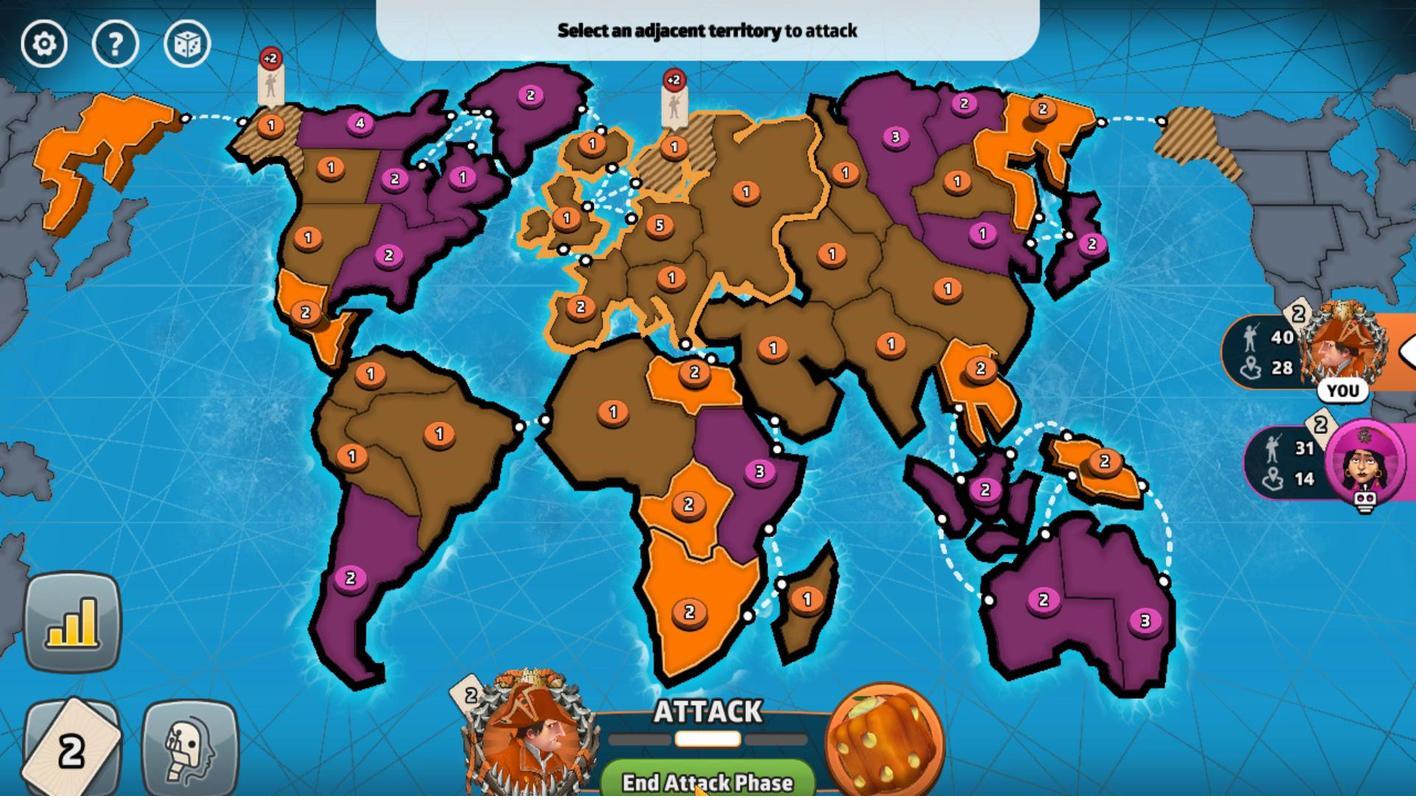 
Action: Mouse moved to (821, 464)
Screenshot: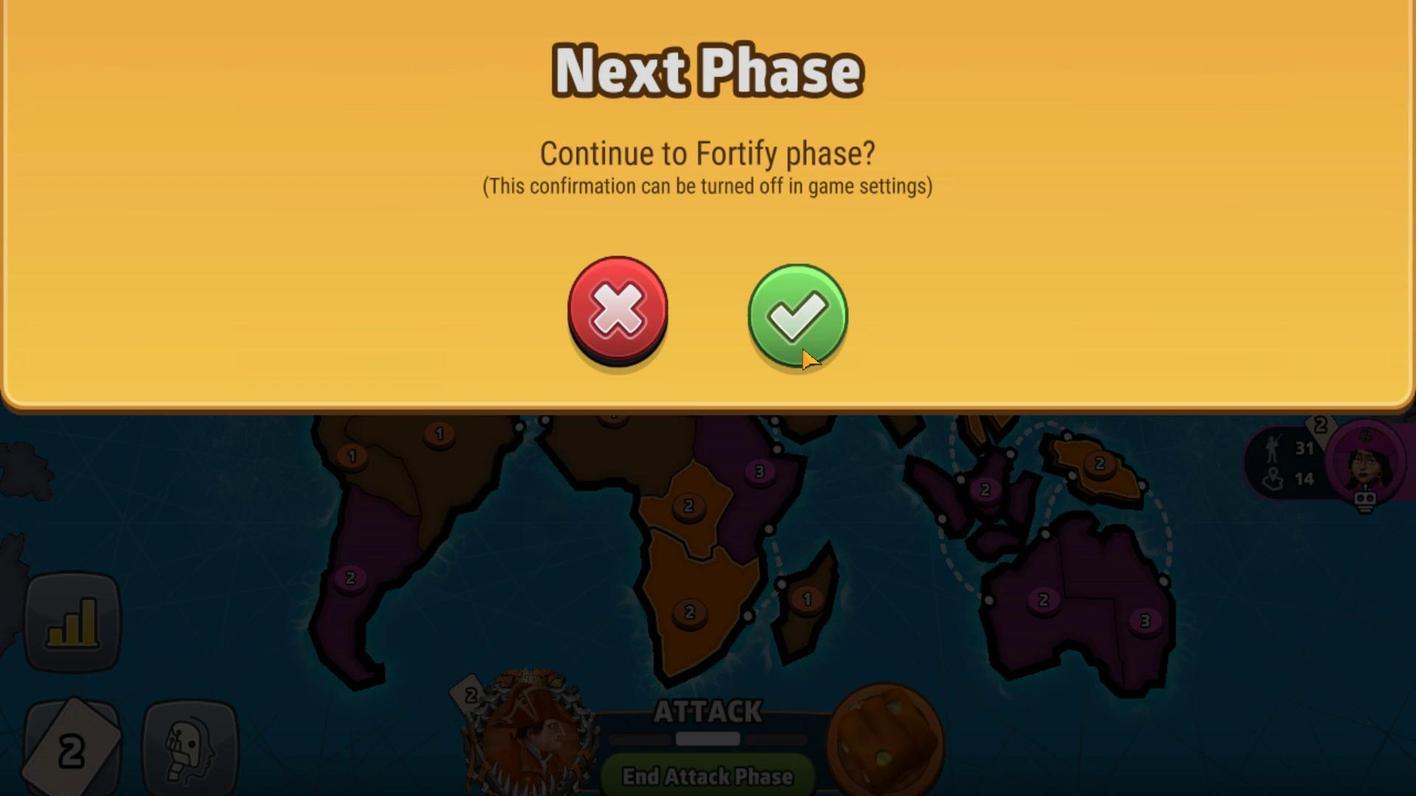 
Action: Mouse pressed left at (821, 464)
Screenshot: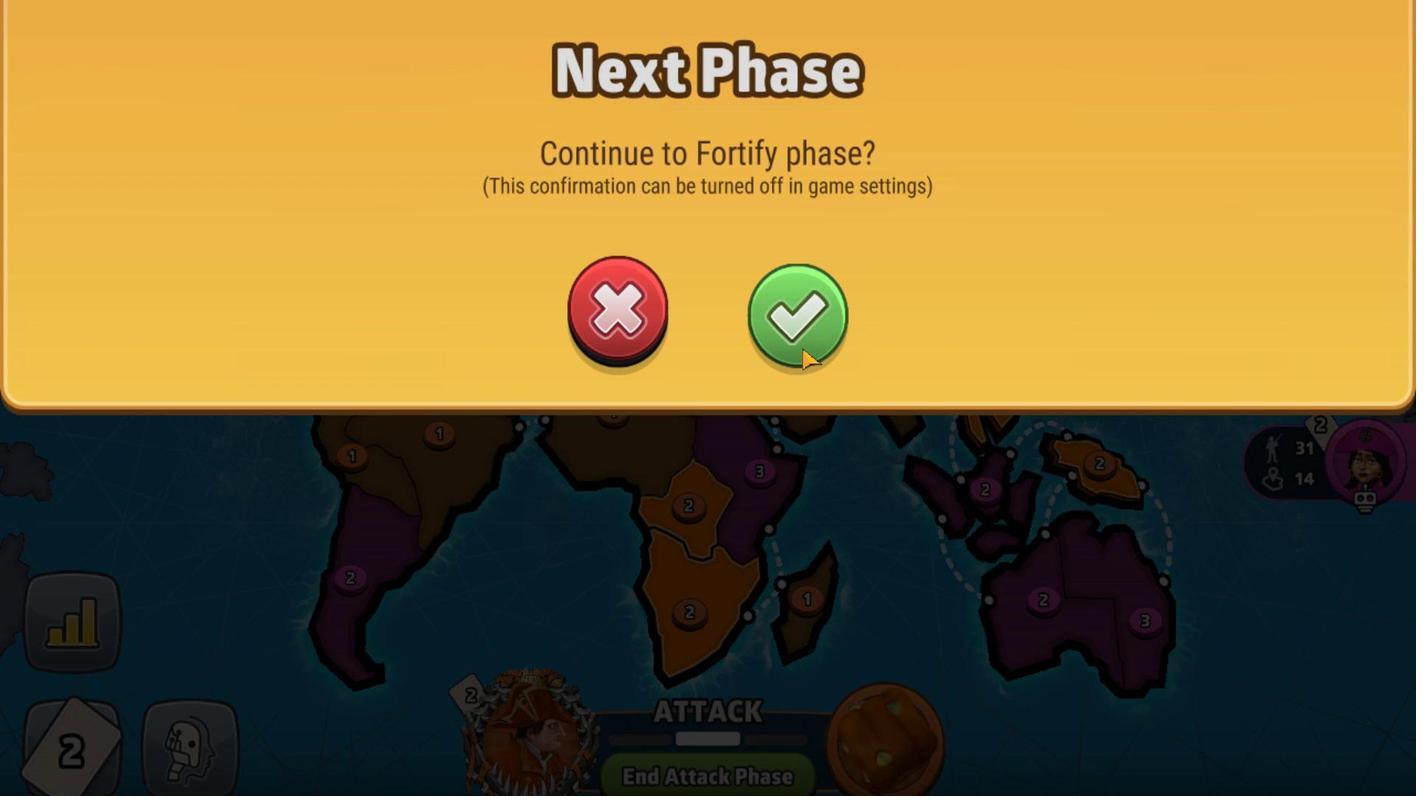 
Action: Mouse moved to (768, 720)
Screenshot: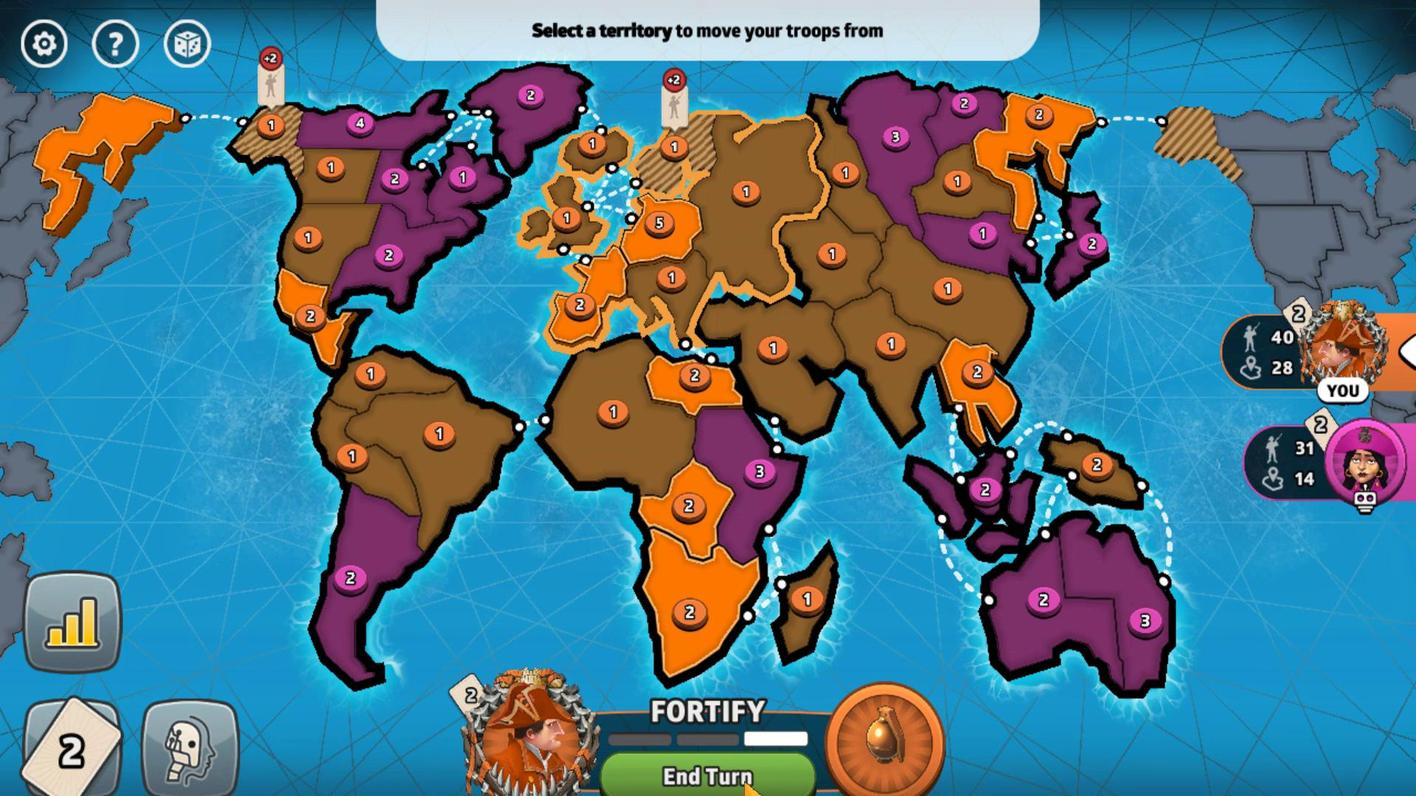 
Action: Mouse pressed left at (768, 720)
Screenshot: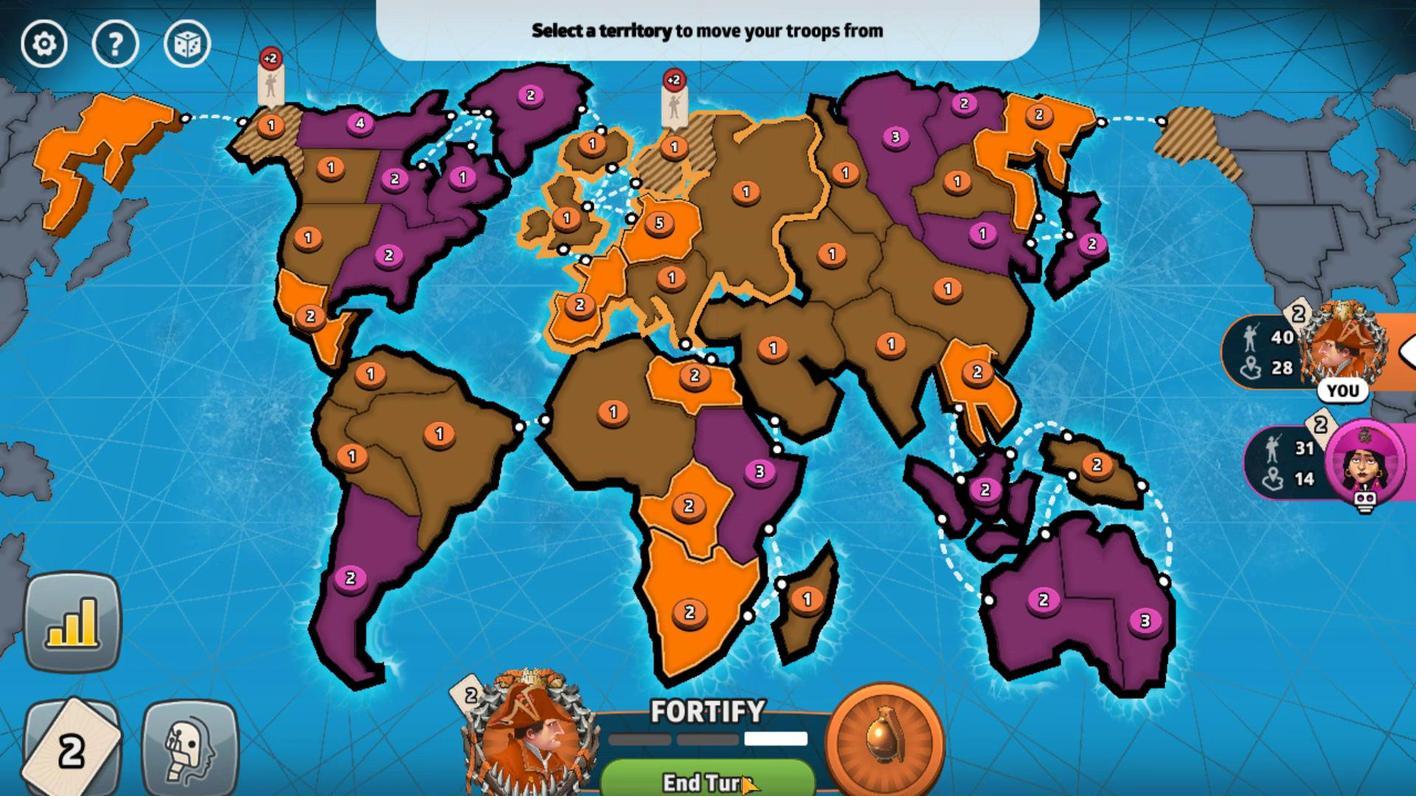 
Action: Mouse moved to (818, 466)
Screenshot: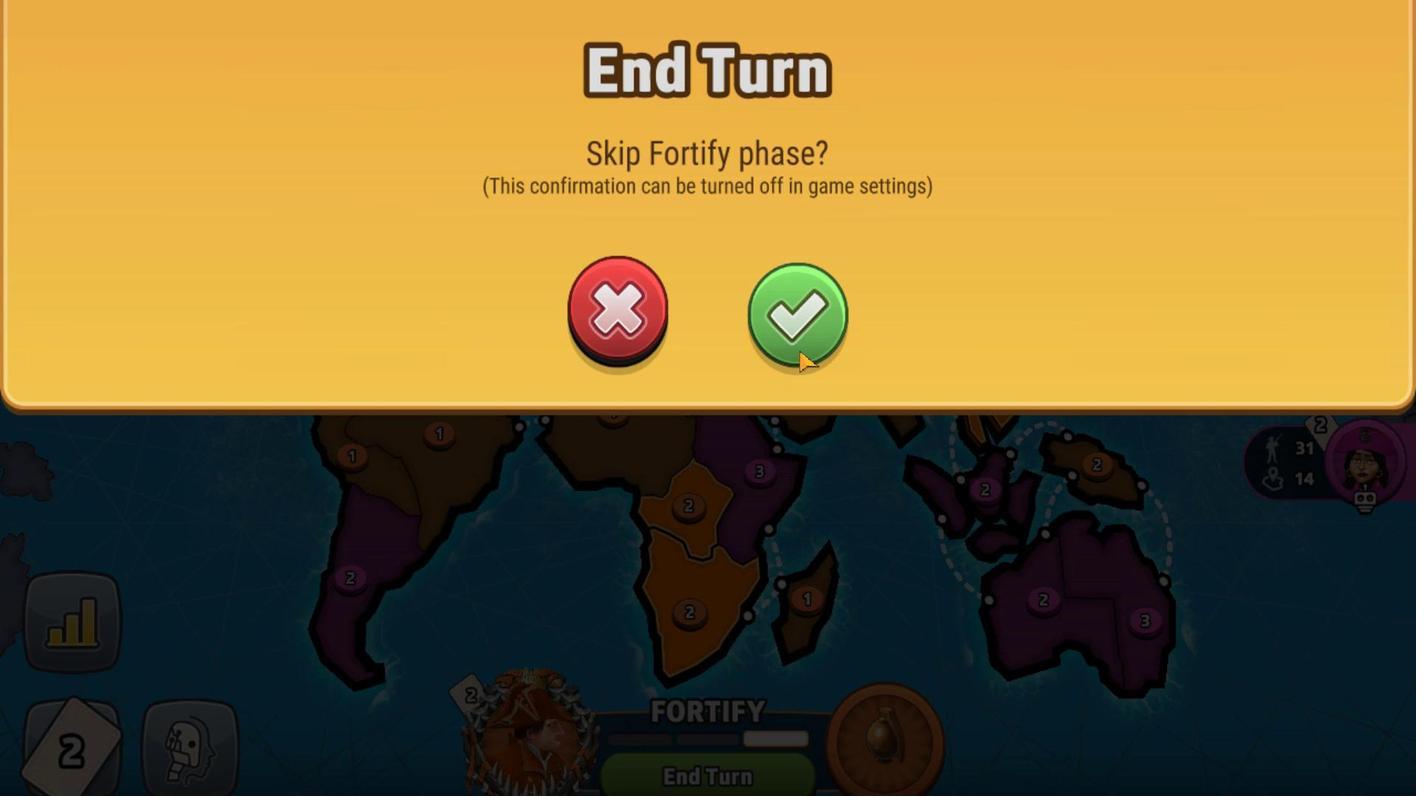 
Action: Mouse pressed left at (818, 466)
Screenshot: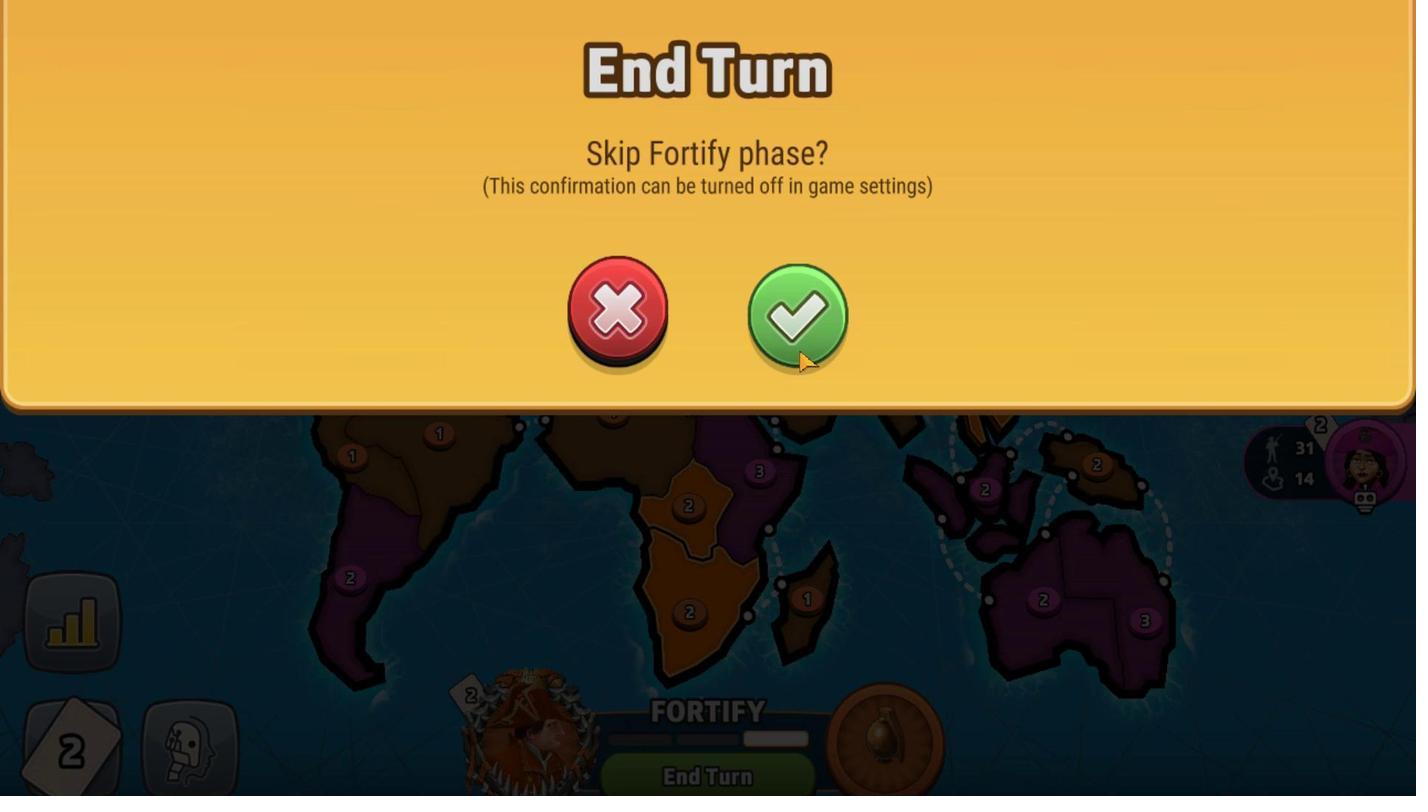 
Action: Mouse moved to (383, 447)
Screenshot: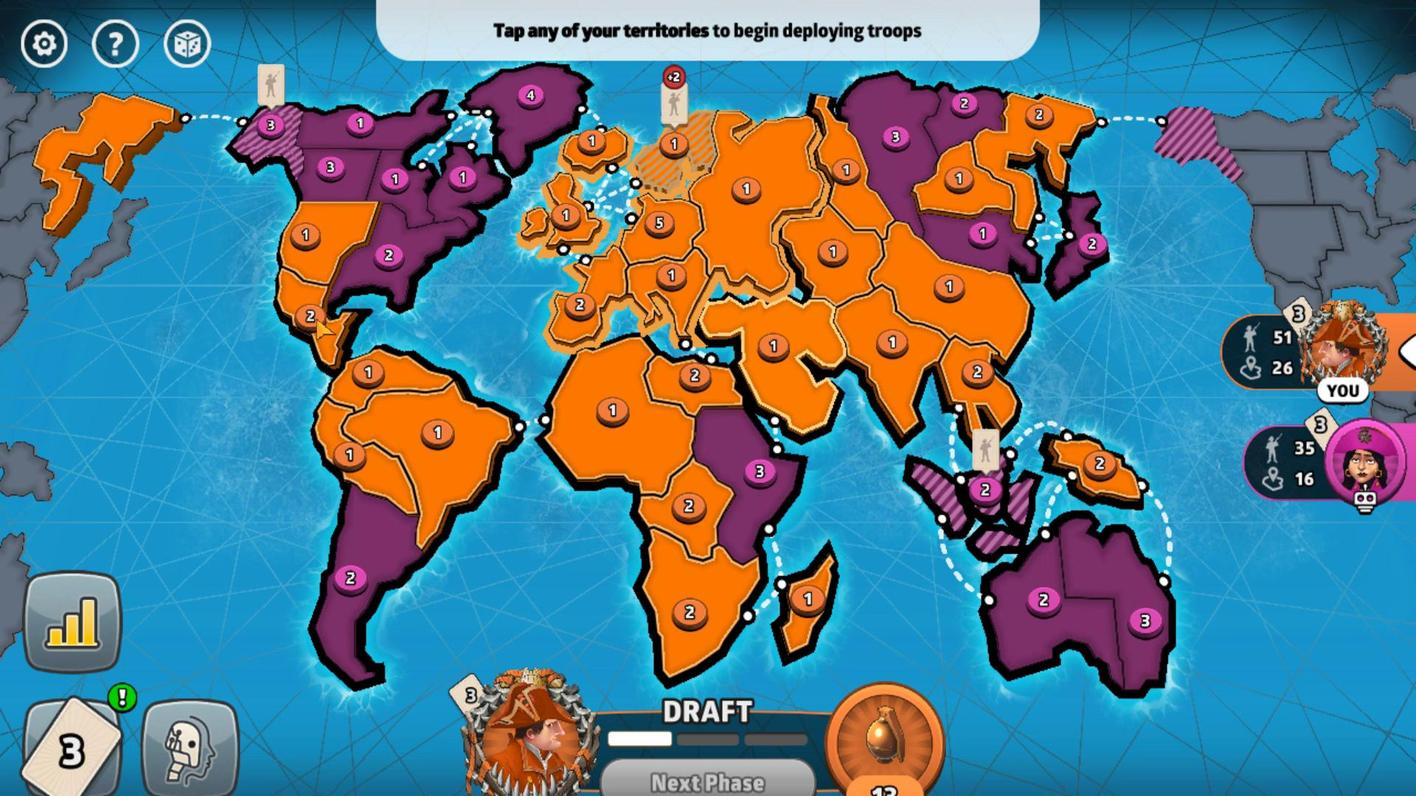 
Action: Mouse pressed left at (383, 447)
Screenshot: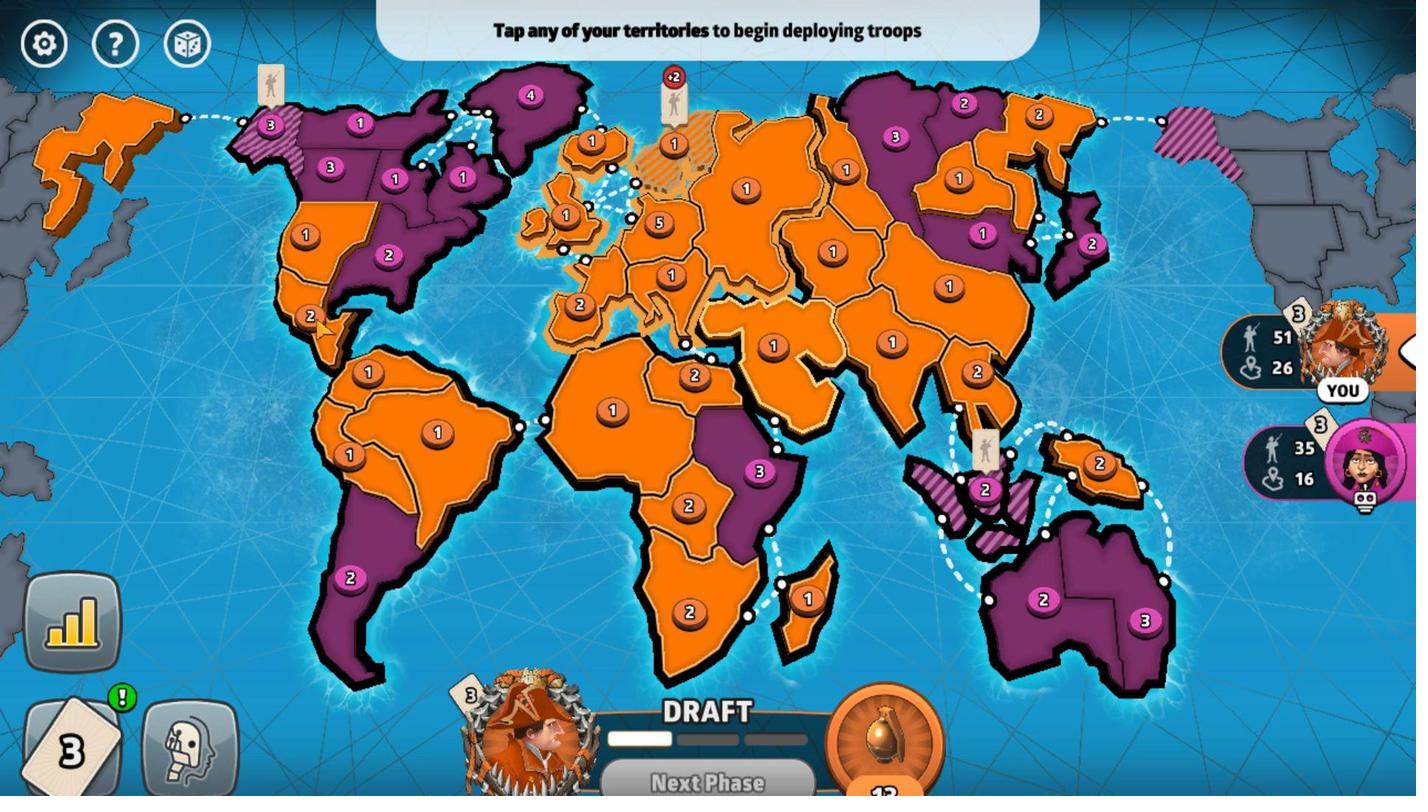 
Action: Mouse moved to (1004, 624)
Screenshot: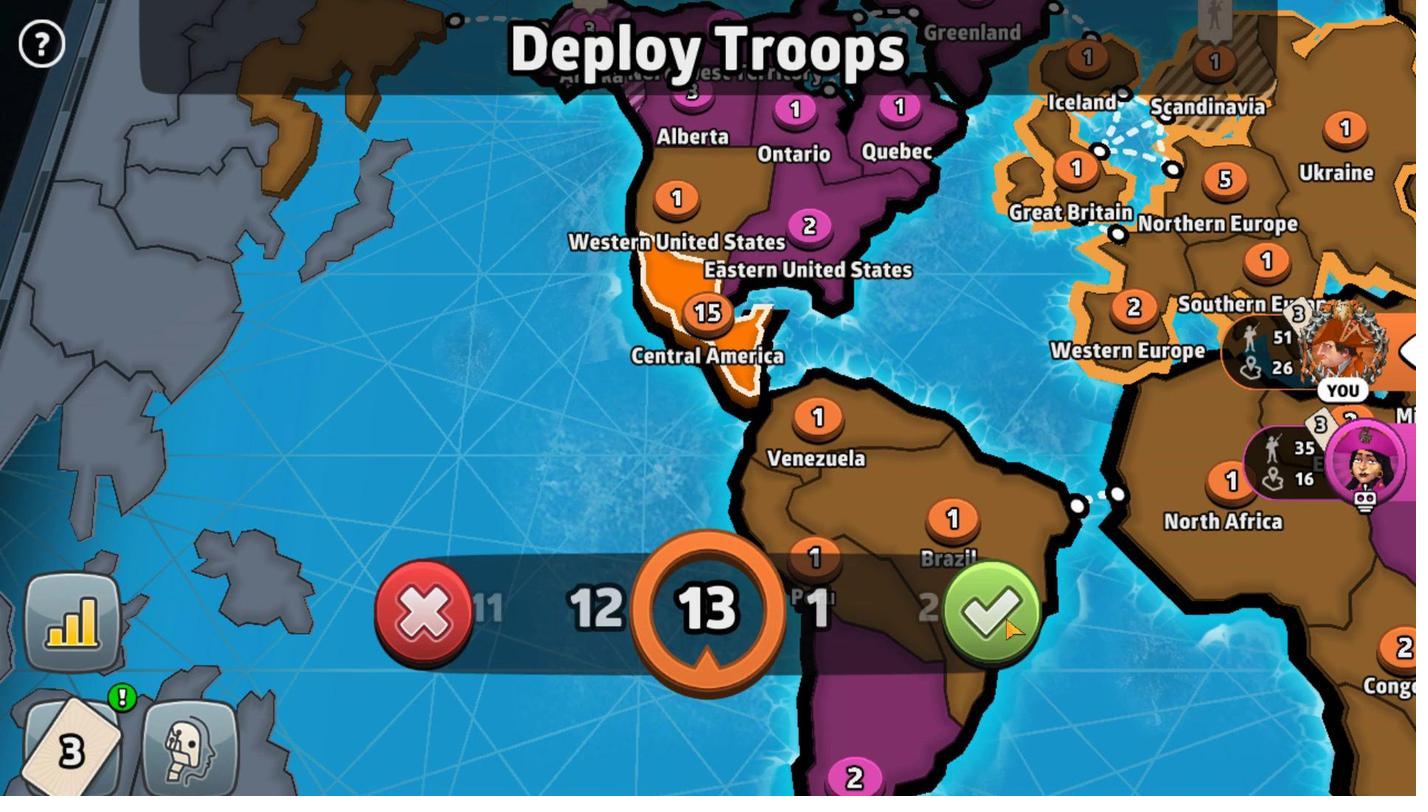 
Action: Mouse pressed left at (1004, 624)
Screenshot: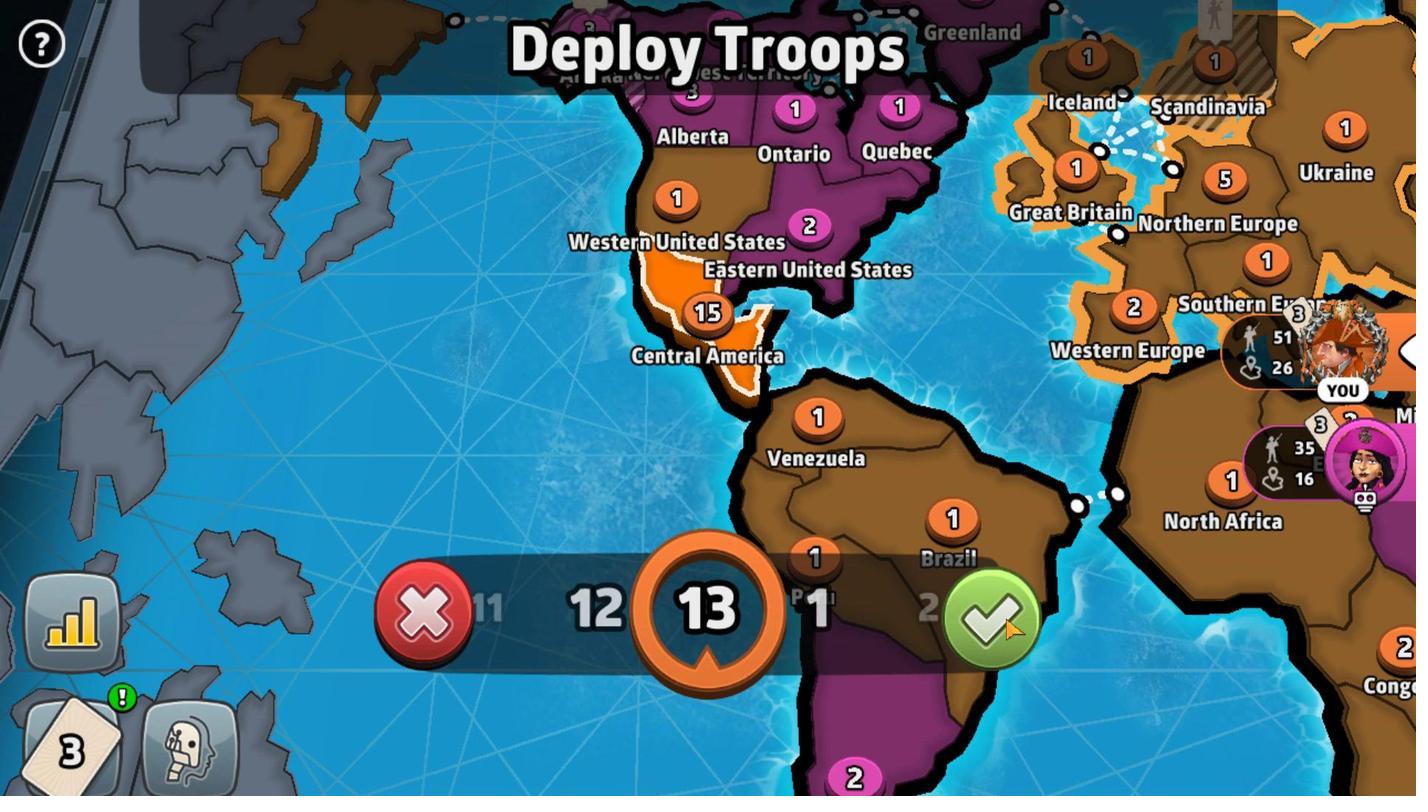 
Action: Mouse moved to (755, 719)
Screenshot: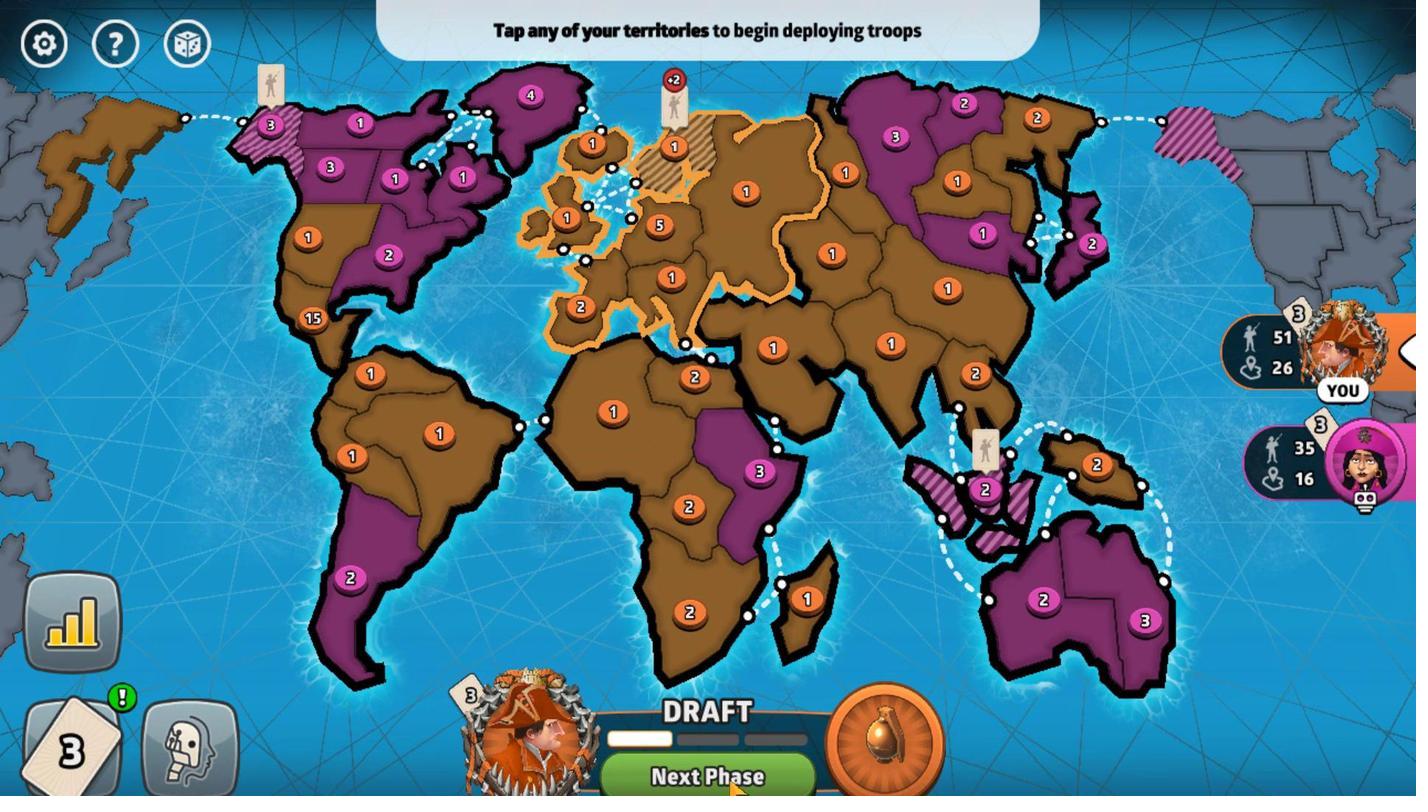 
Action: Mouse pressed left at (755, 719)
Screenshot: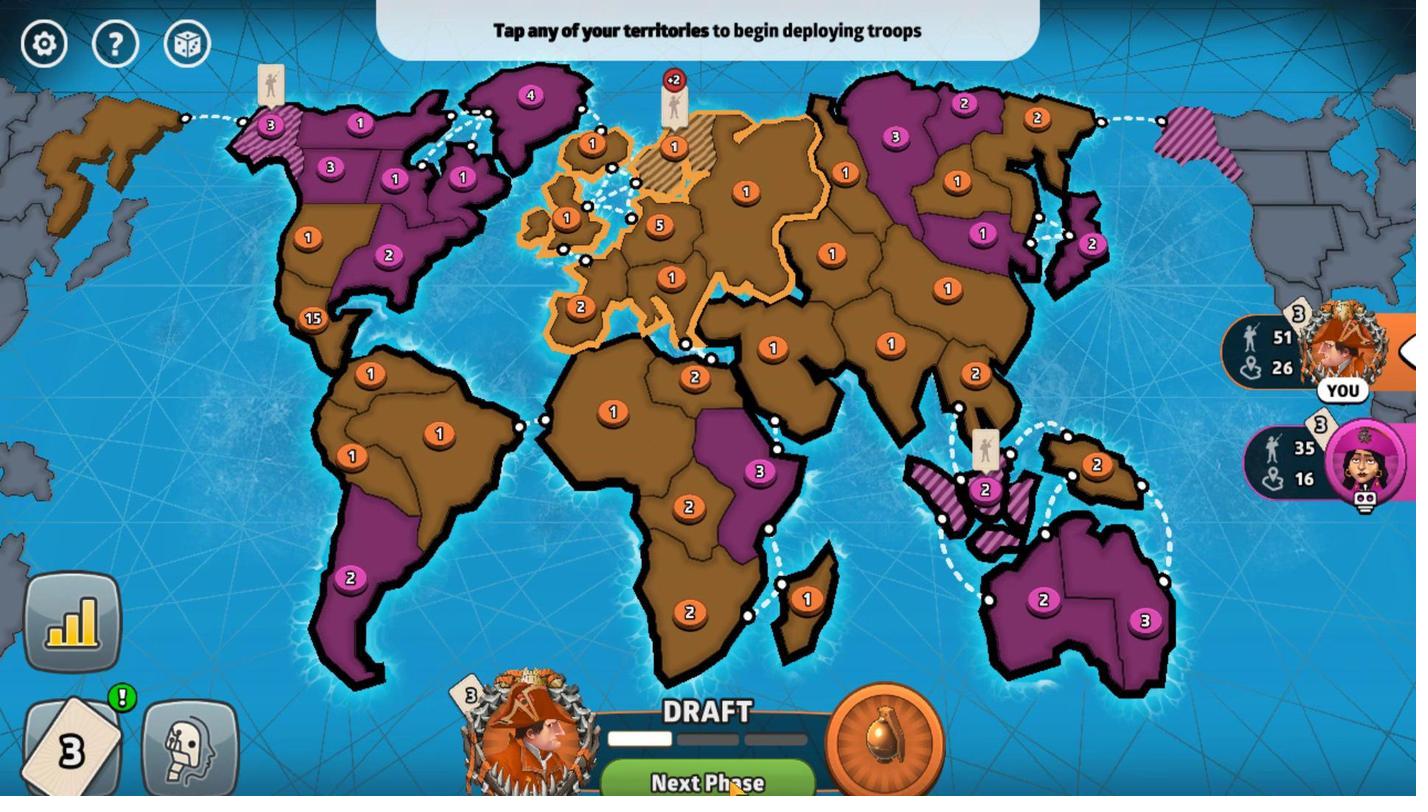 
Action: Mouse moved to (365, 436)
Screenshot: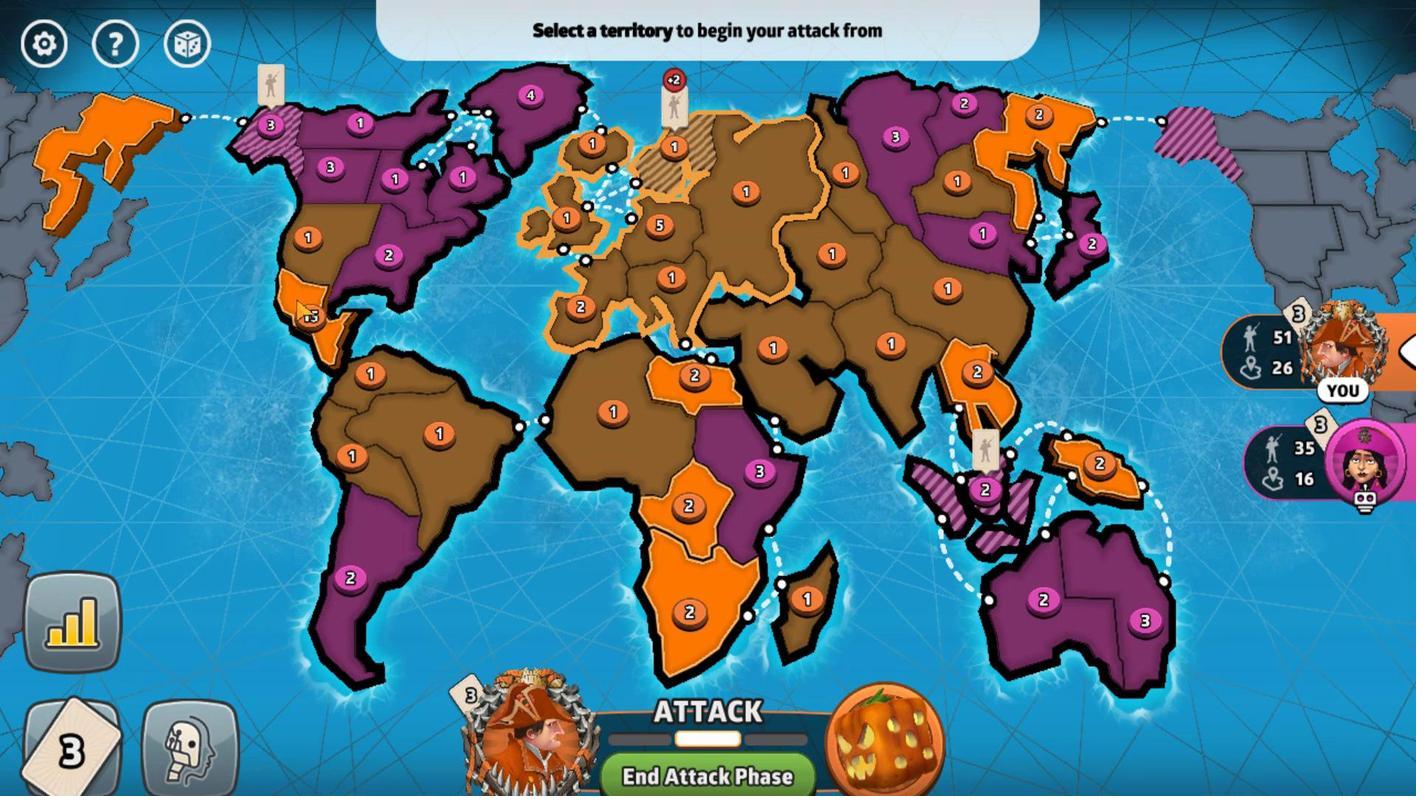 
Action: Mouse pressed left at (365, 436)
Screenshot: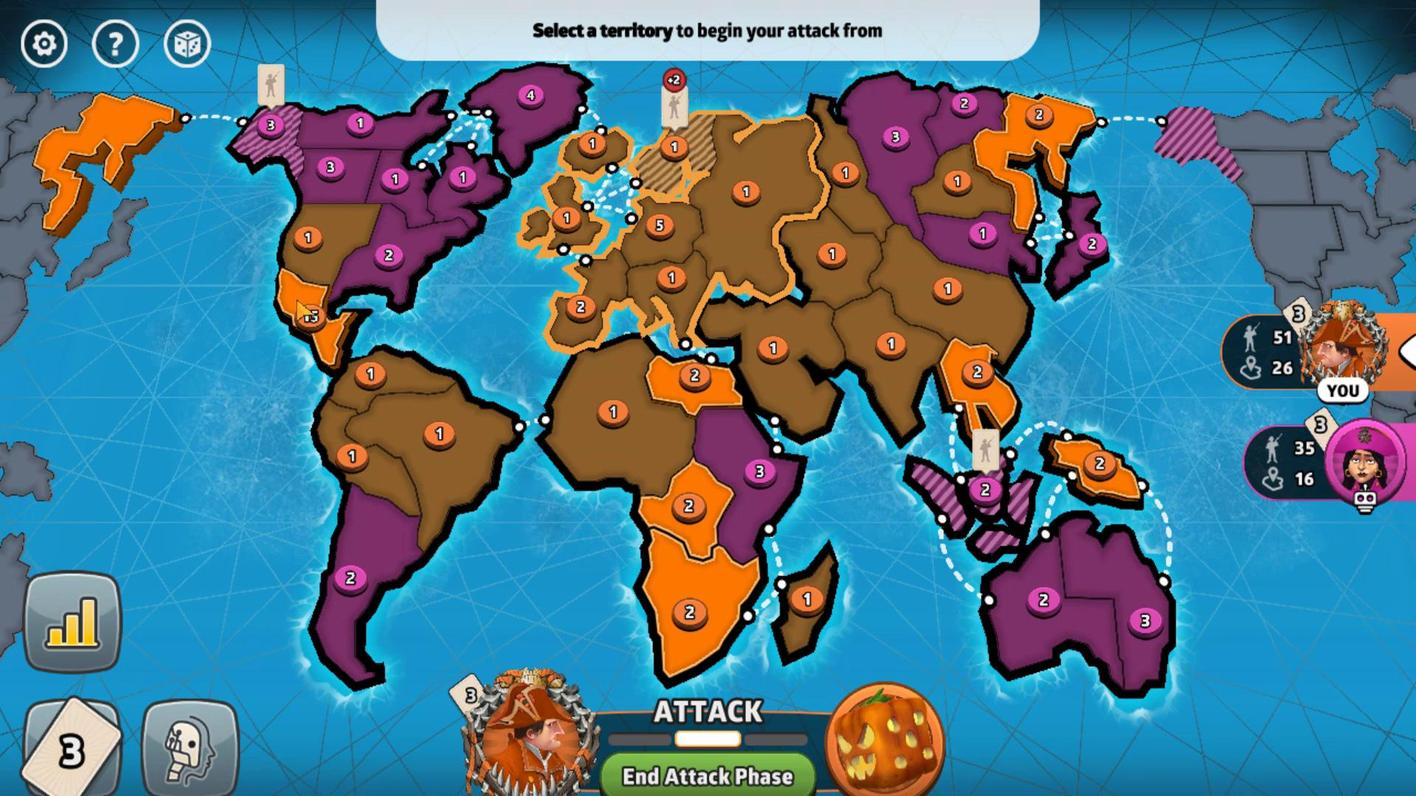 
Action: Mouse moved to (774, 419)
Screenshot: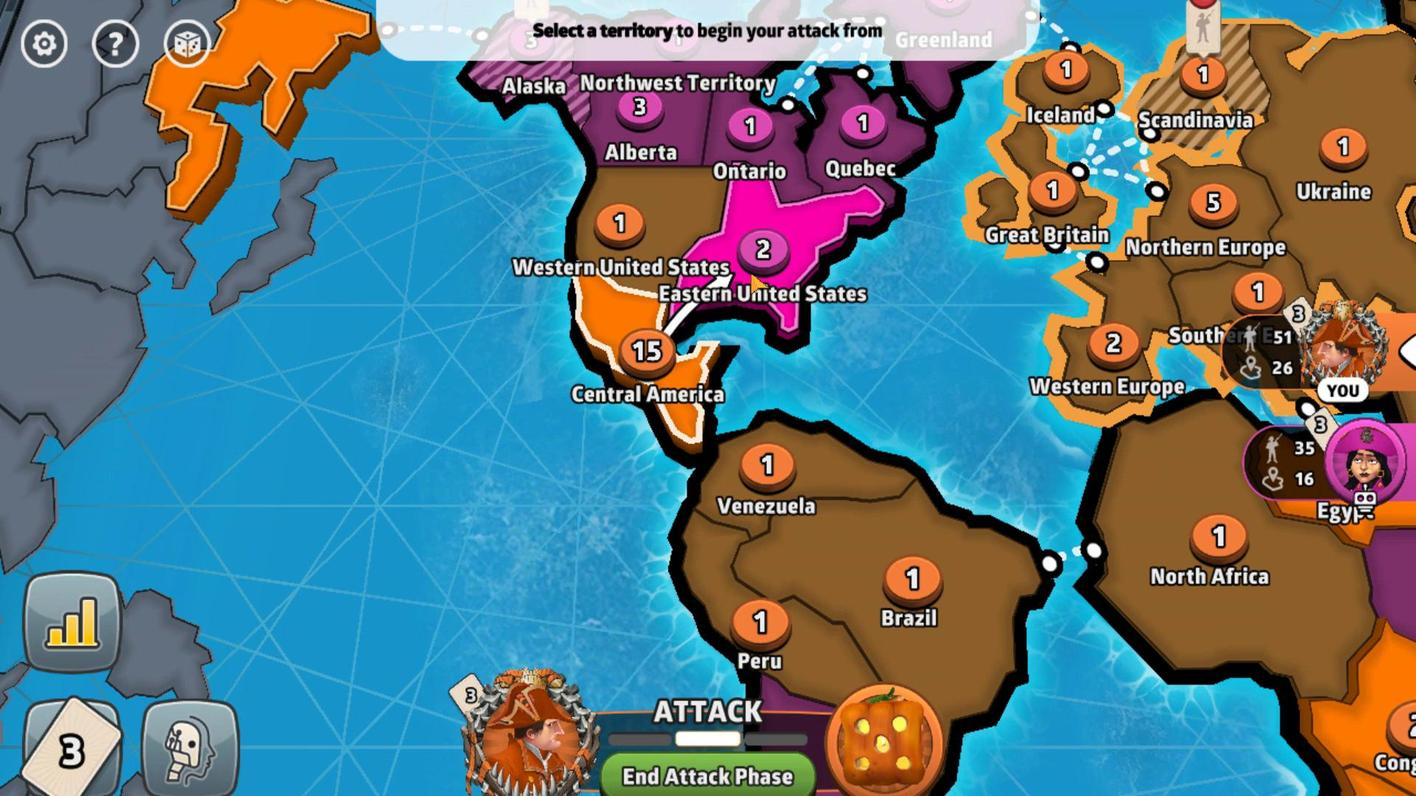 
Action: Mouse pressed left at (774, 419)
Screenshot: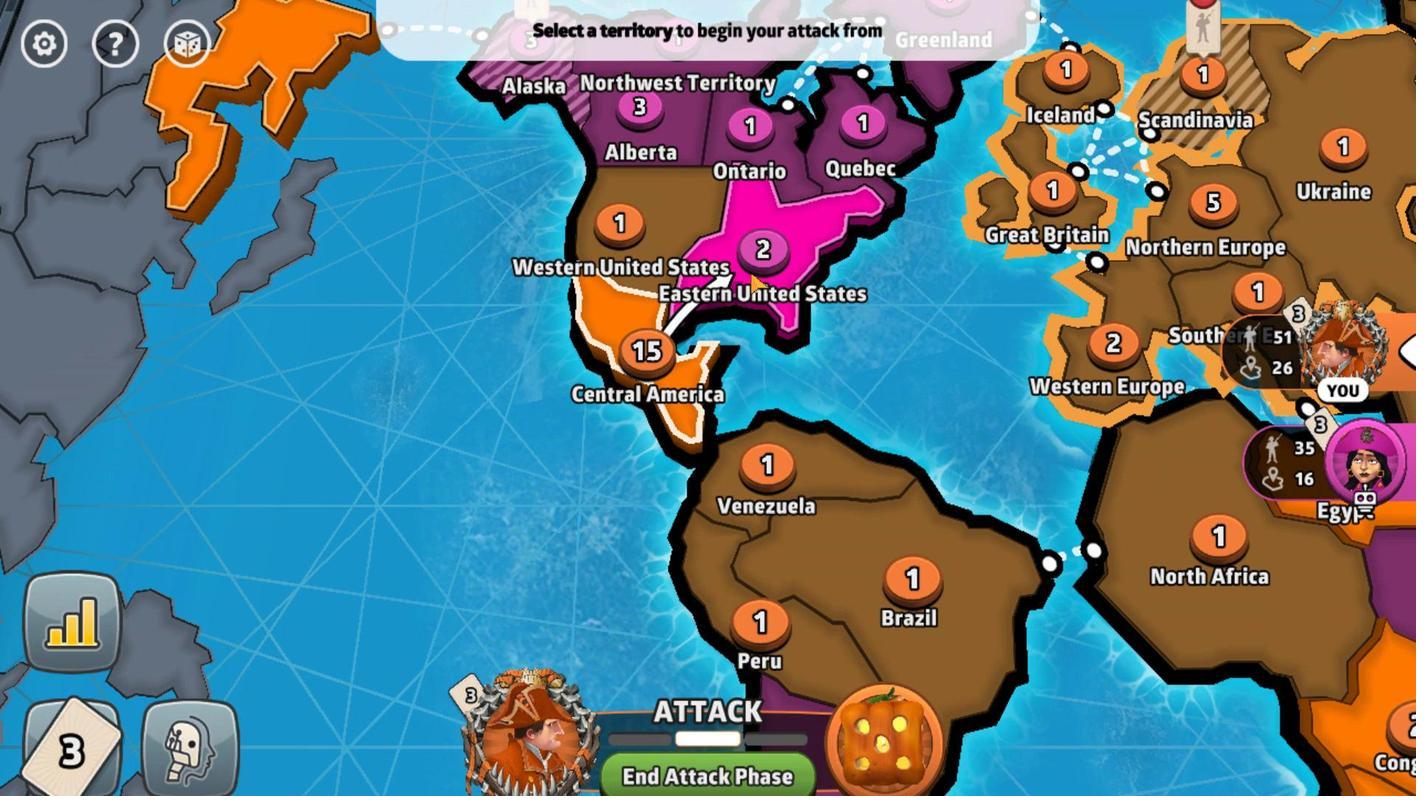 
Action: Mouse moved to (699, 644)
Screenshot: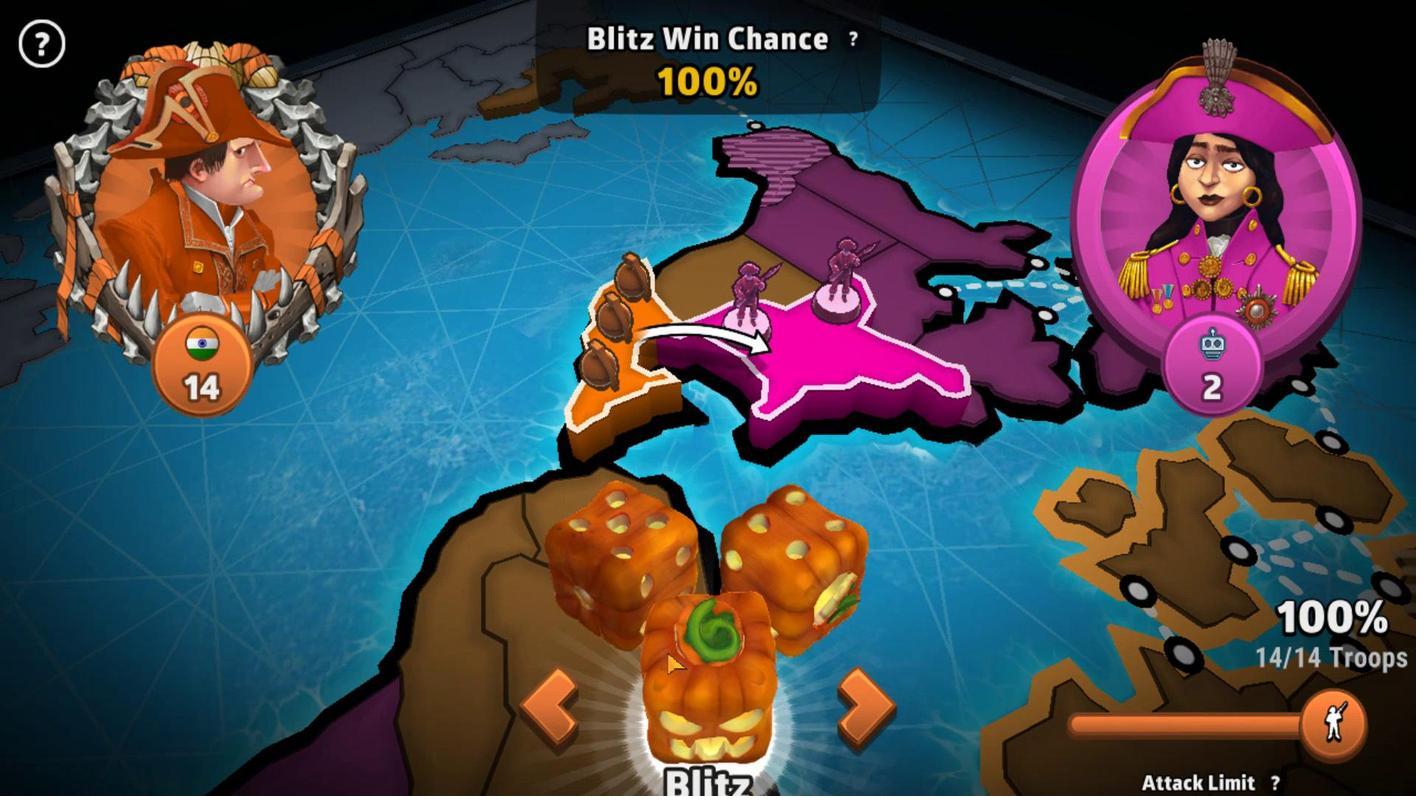 
Action: Mouse pressed left at (699, 644)
Screenshot: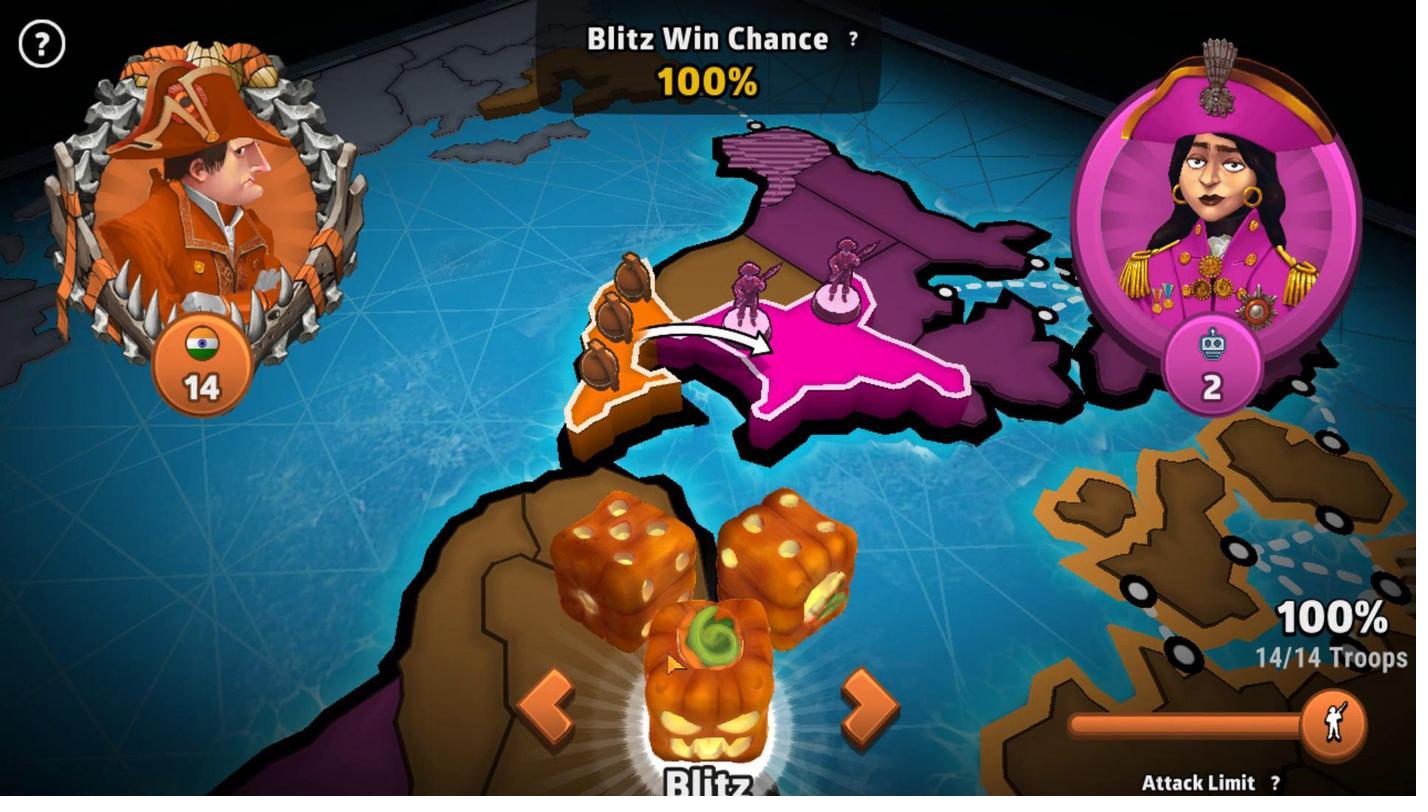
Action: Mouse moved to (986, 624)
Screenshot: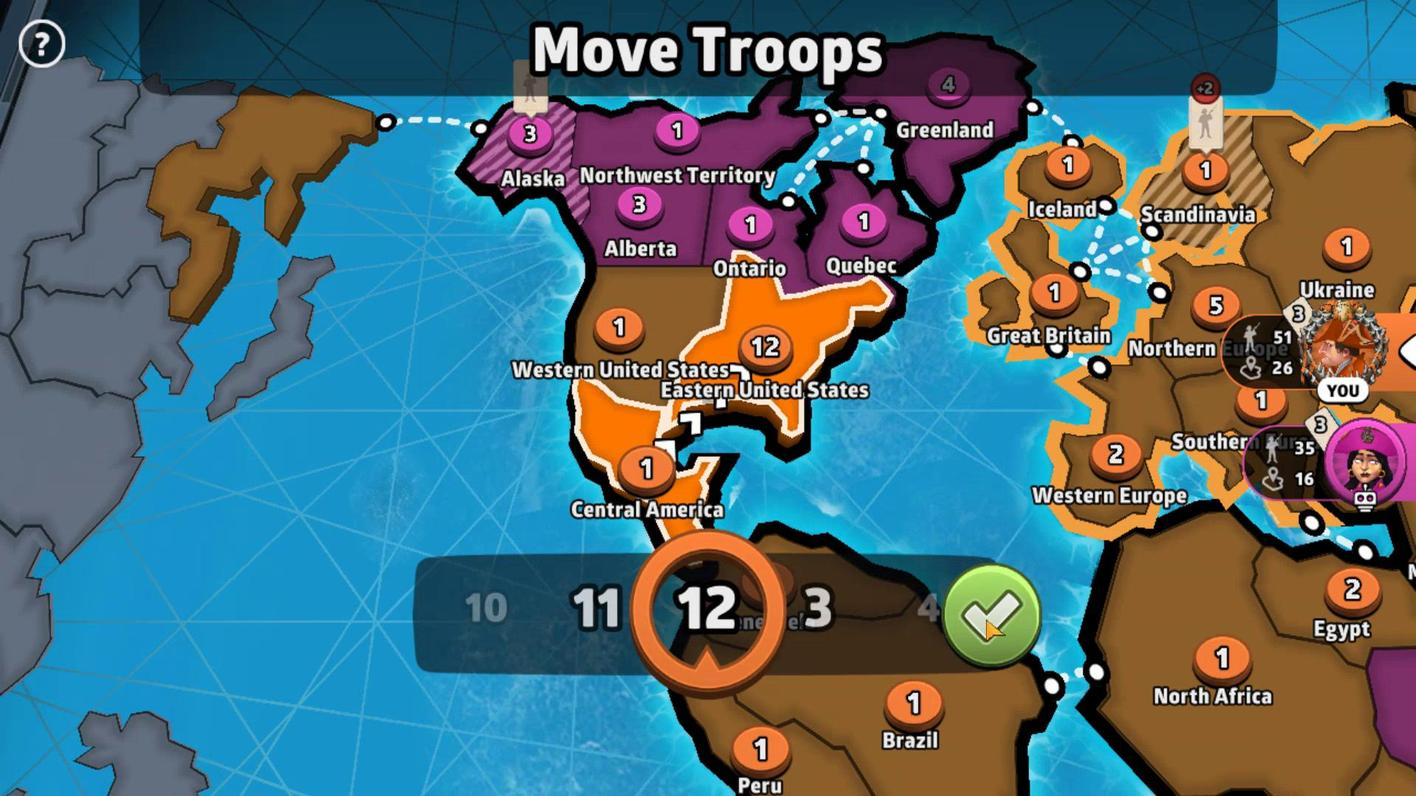 
Action: Mouse pressed left at (986, 624)
Screenshot: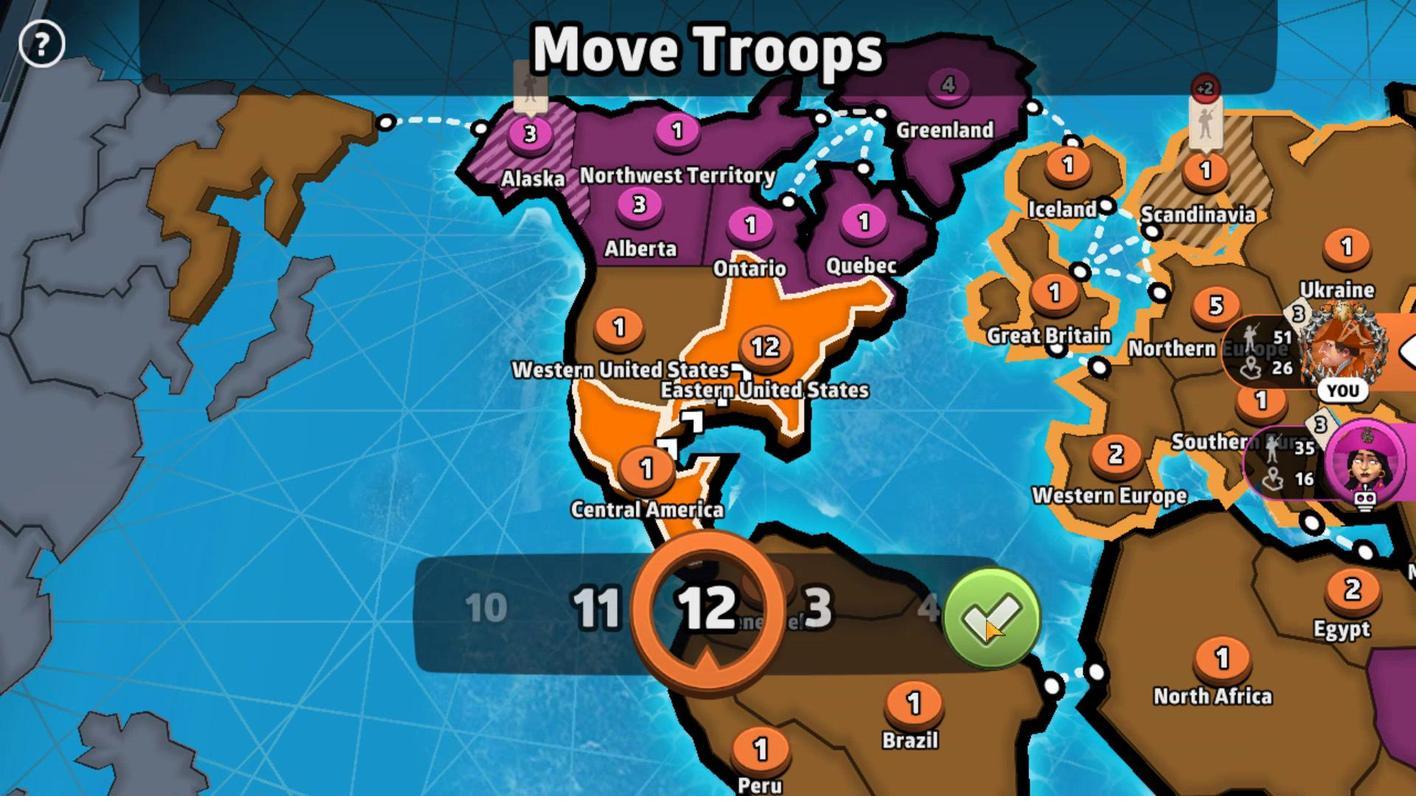 
Action: Mouse moved to (704, 424)
Screenshot: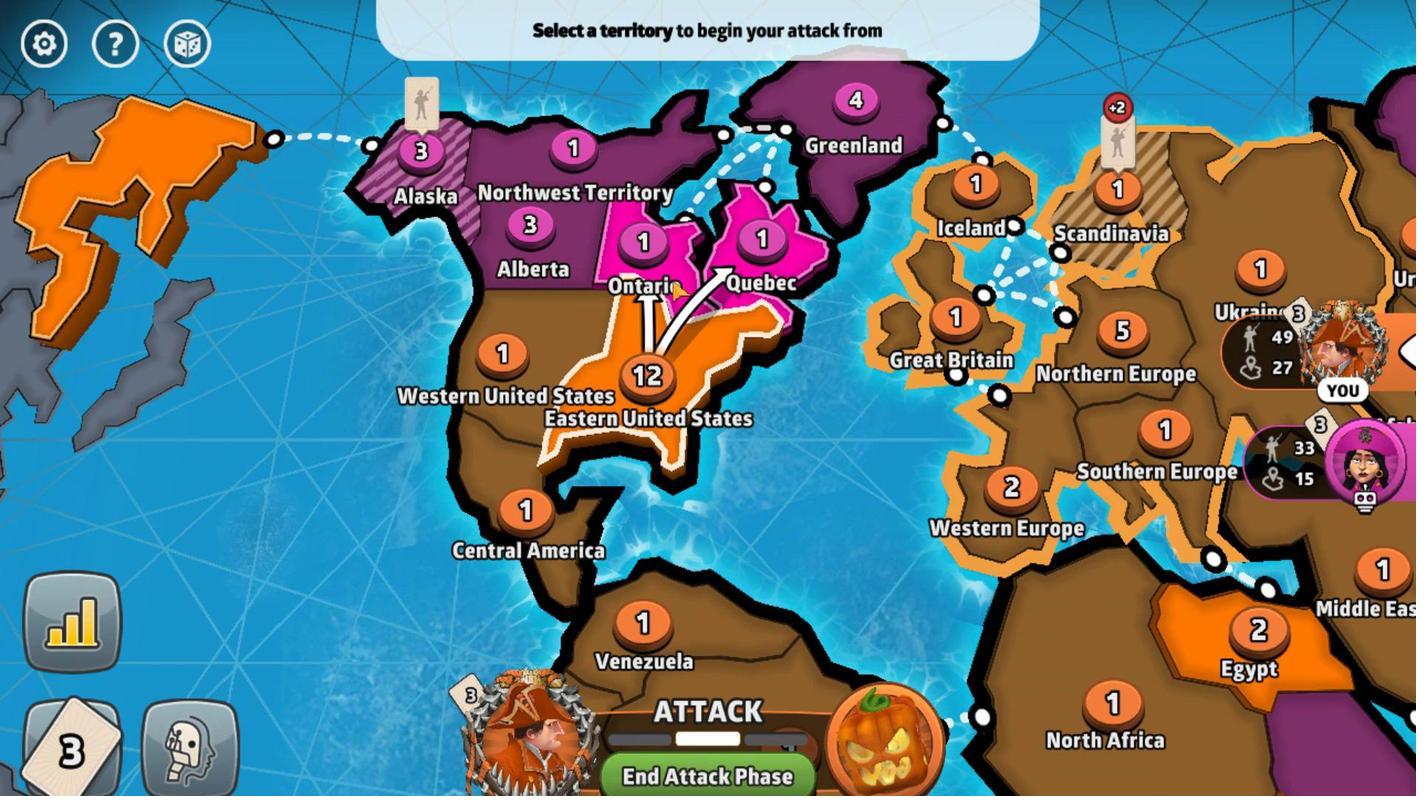 
Action: Mouse pressed left at (704, 424)
Screenshot: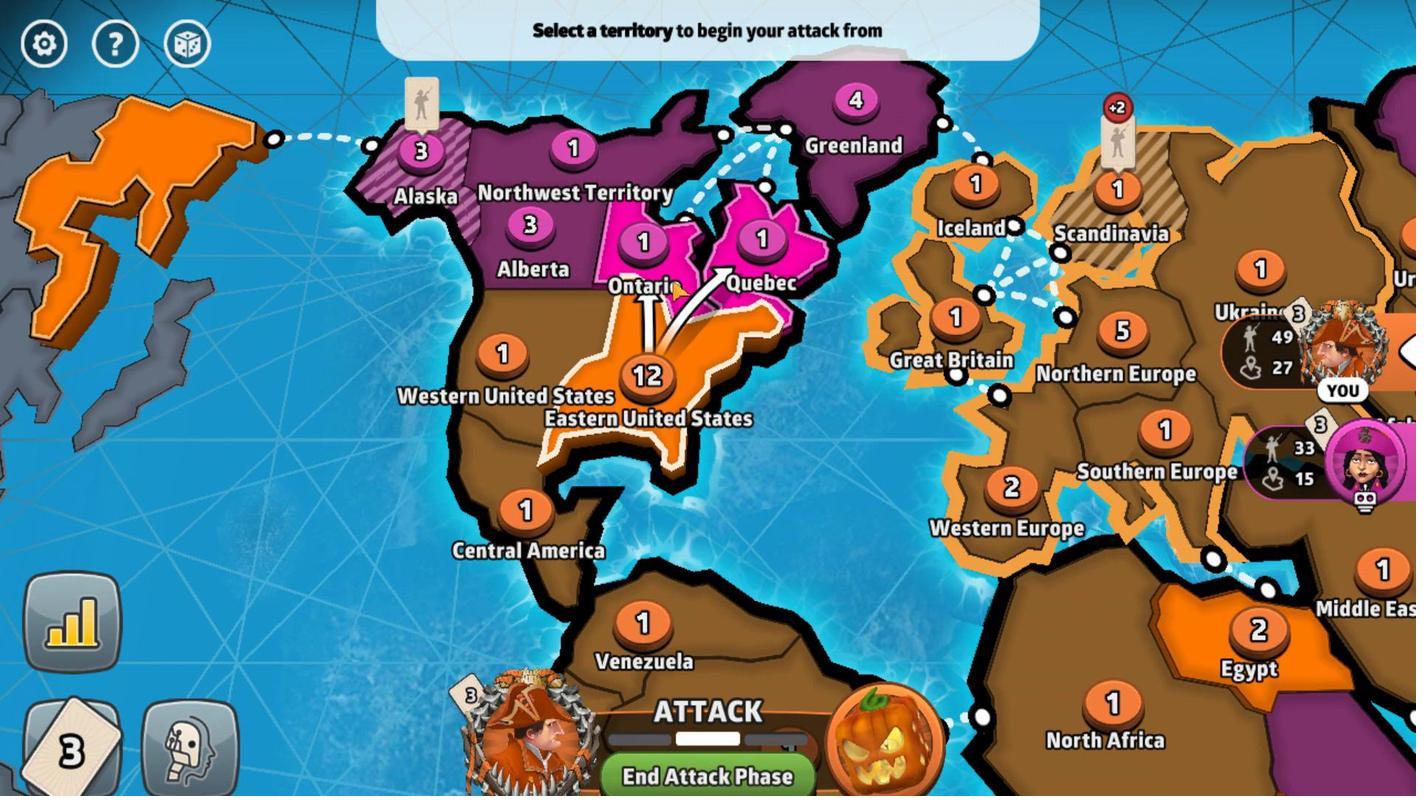 
Action: Mouse moved to (748, 644)
Screenshot: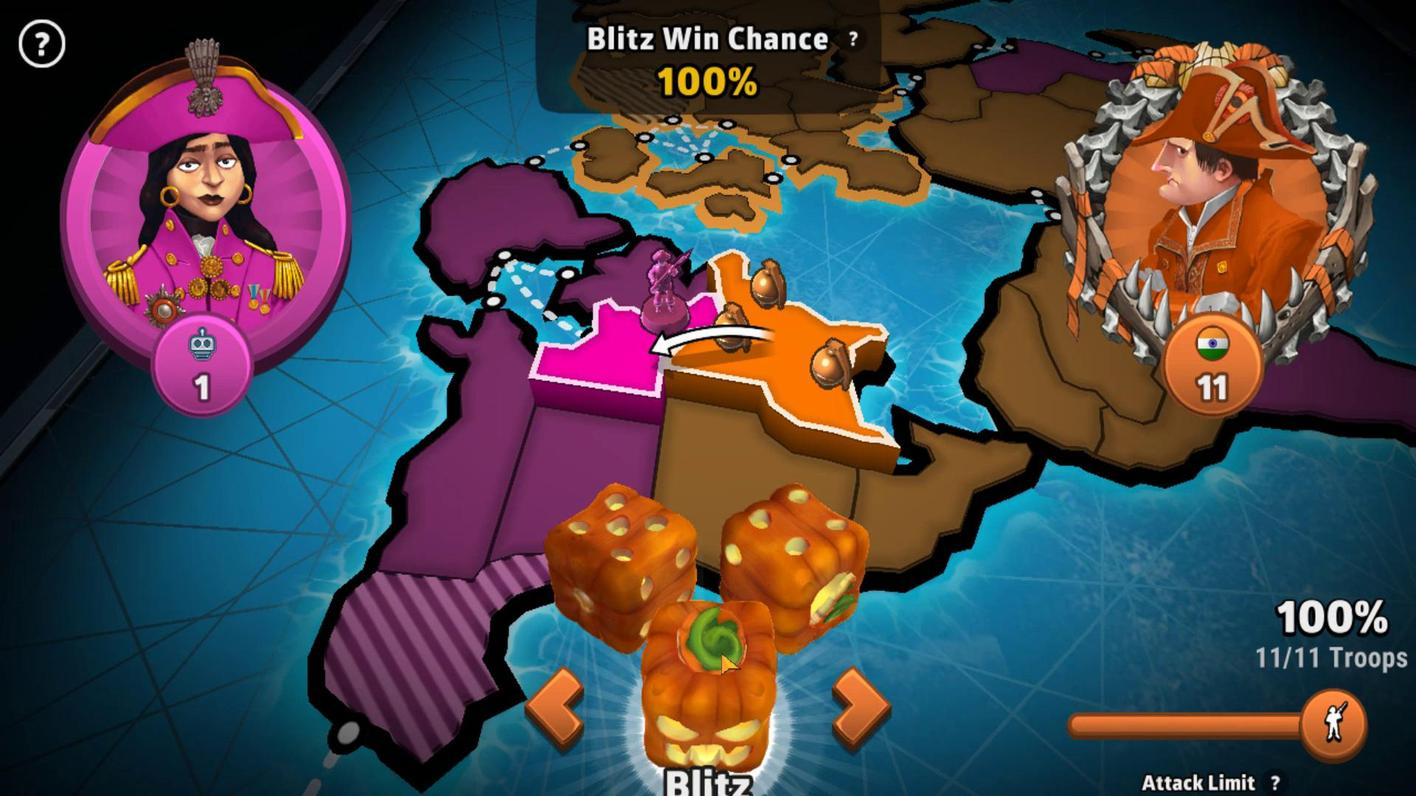 
Action: Mouse pressed left at (748, 644)
Screenshot: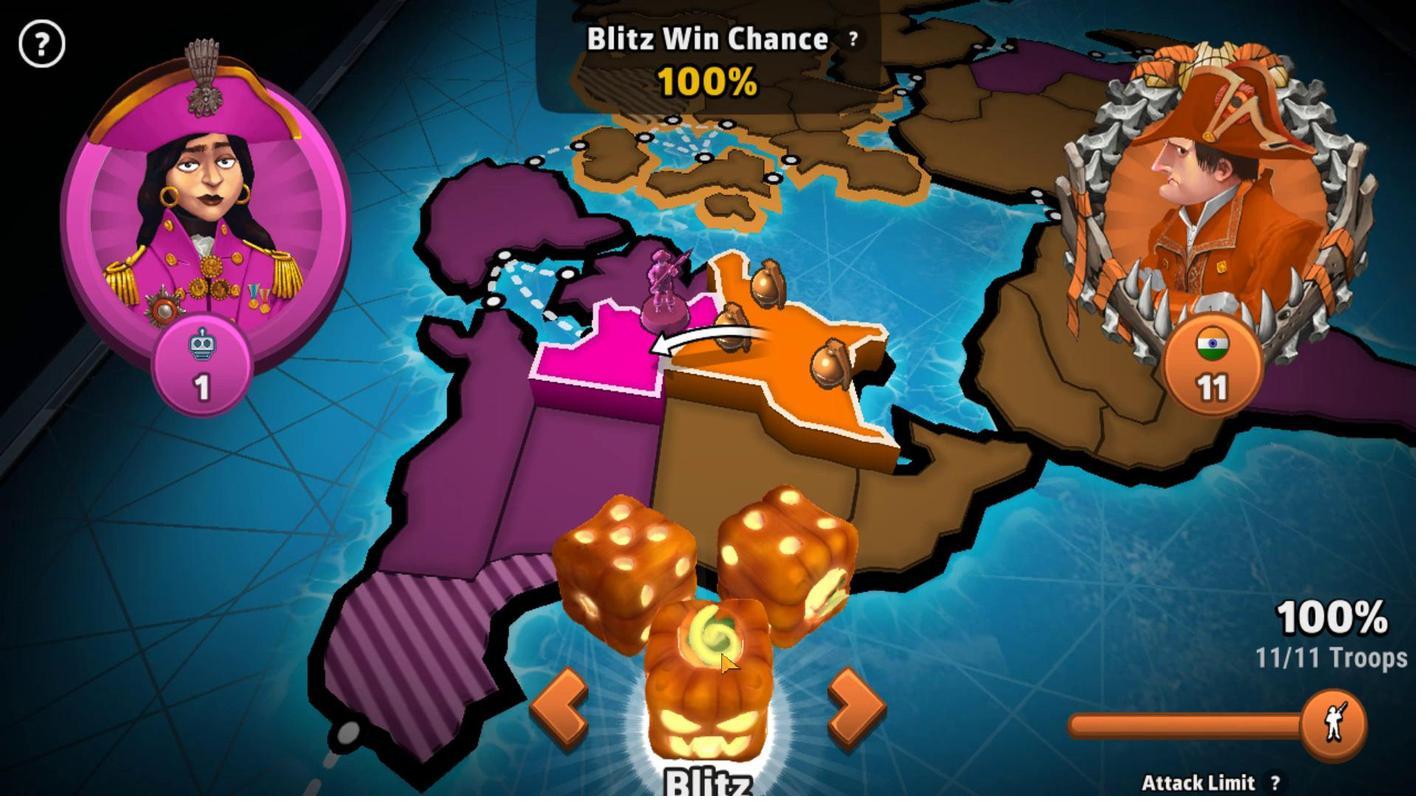 
Action: Mouse moved to (991, 625)
Screenshot: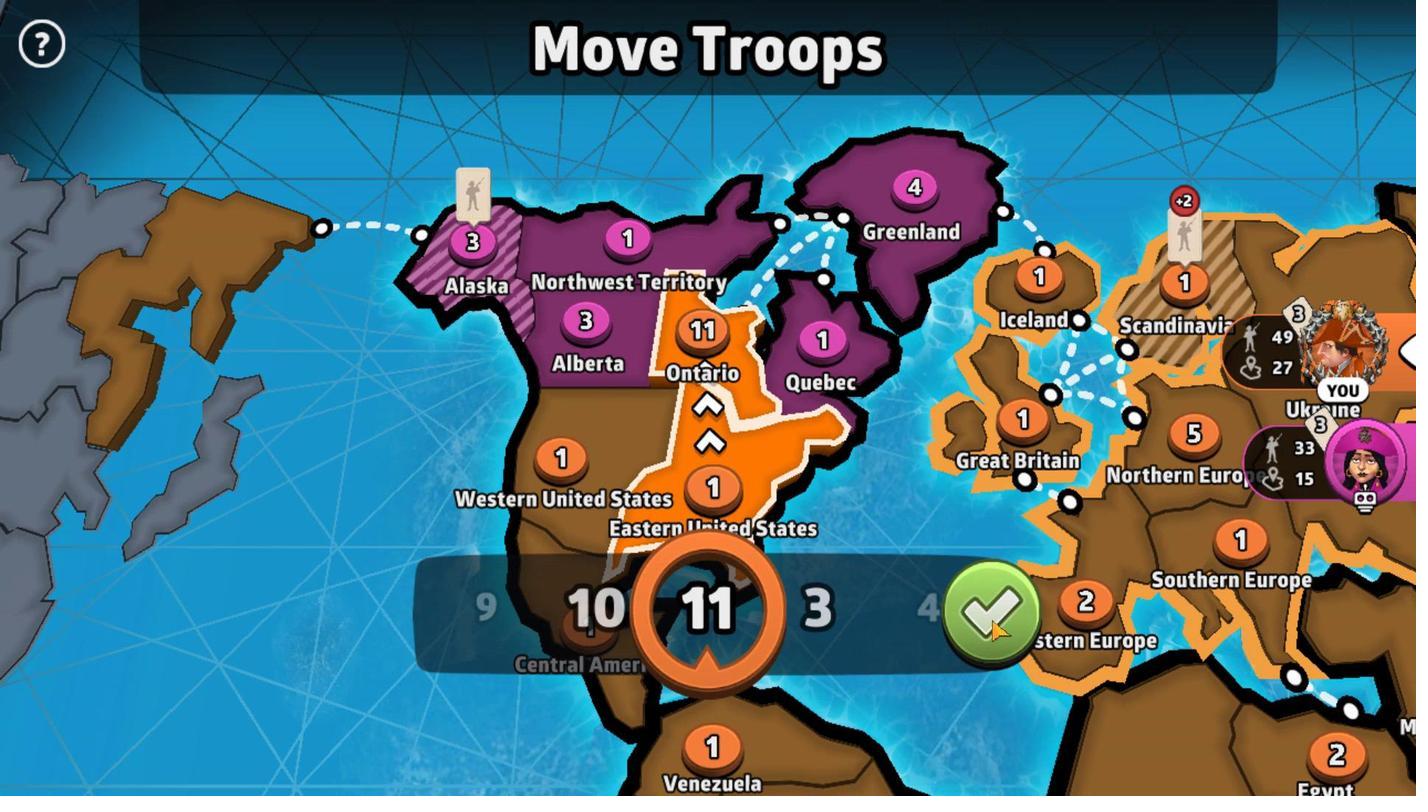 
Action: Mouse pressed left at (991, 625)
Screenshot: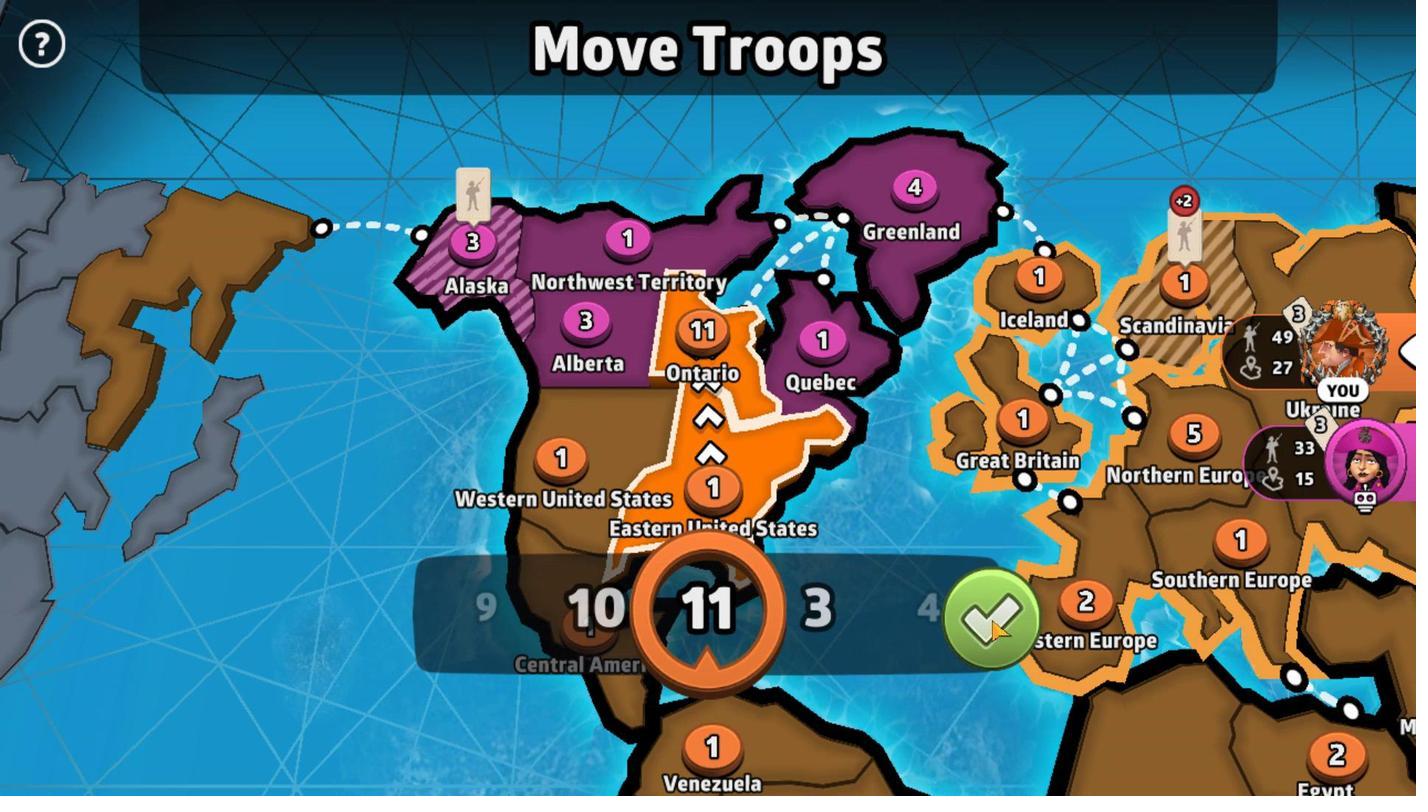 
Action: Mouse moved to (574, 490)
Screenshot: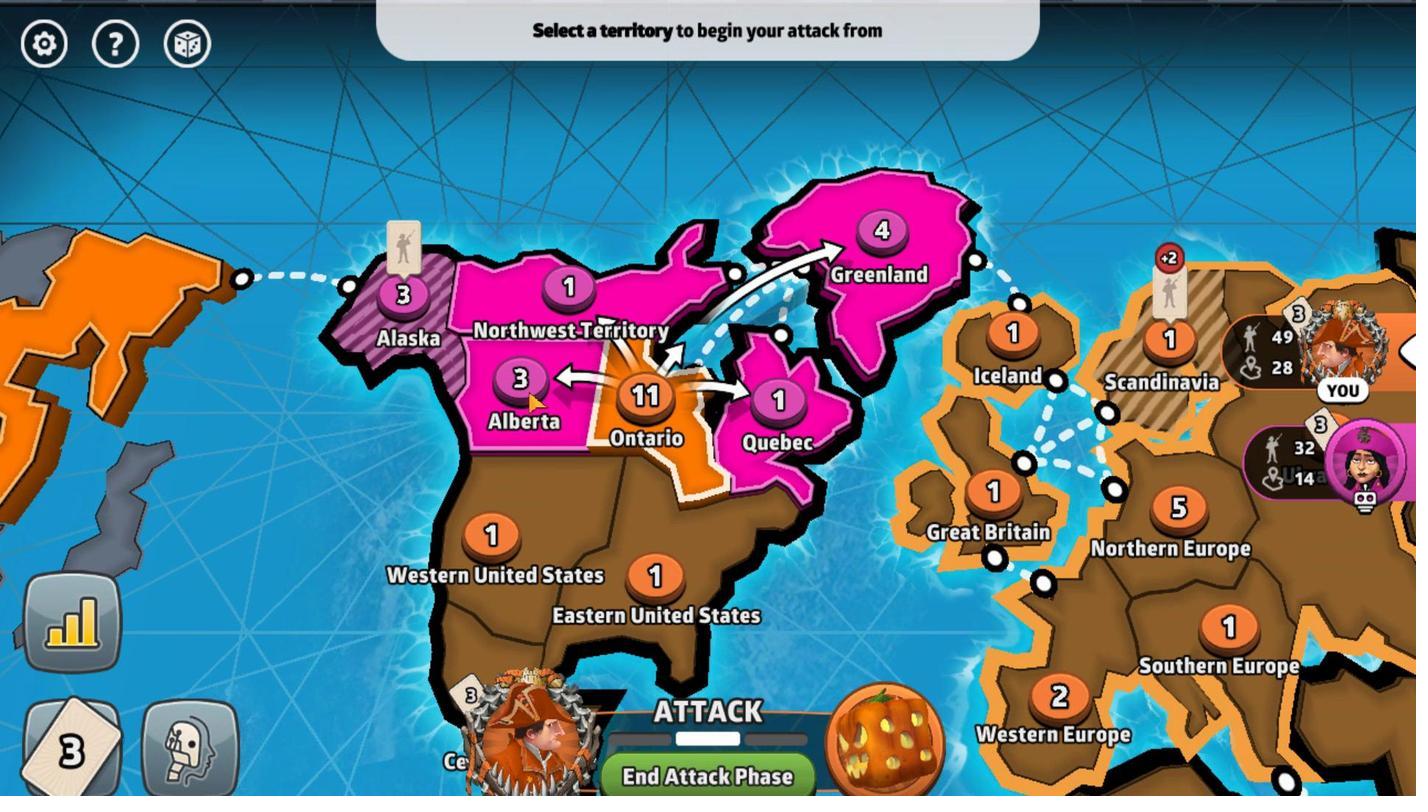 
Action: Mouse pressed left at (574, 490)
Screenshot: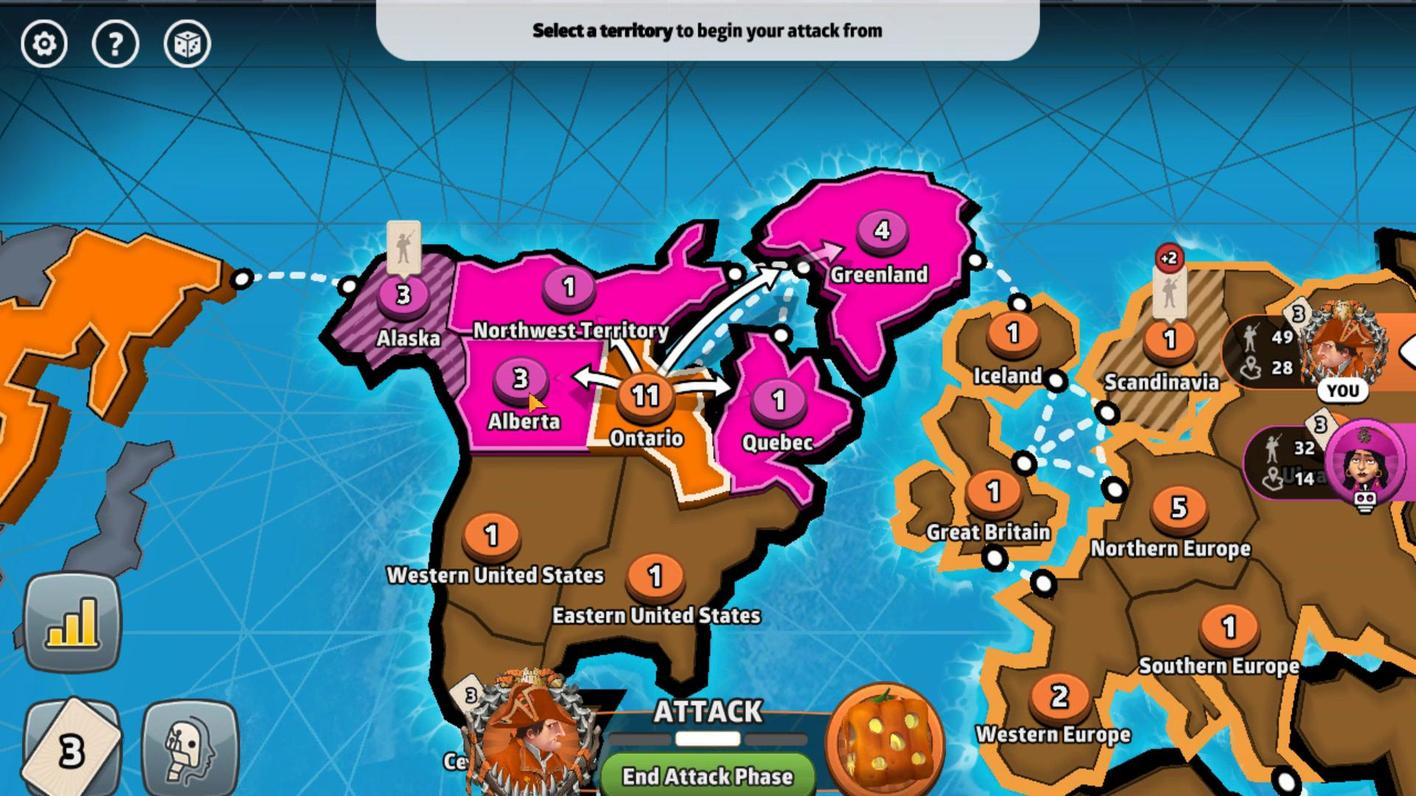 
Action: Mouse moved to (713, 675)
Screenshot: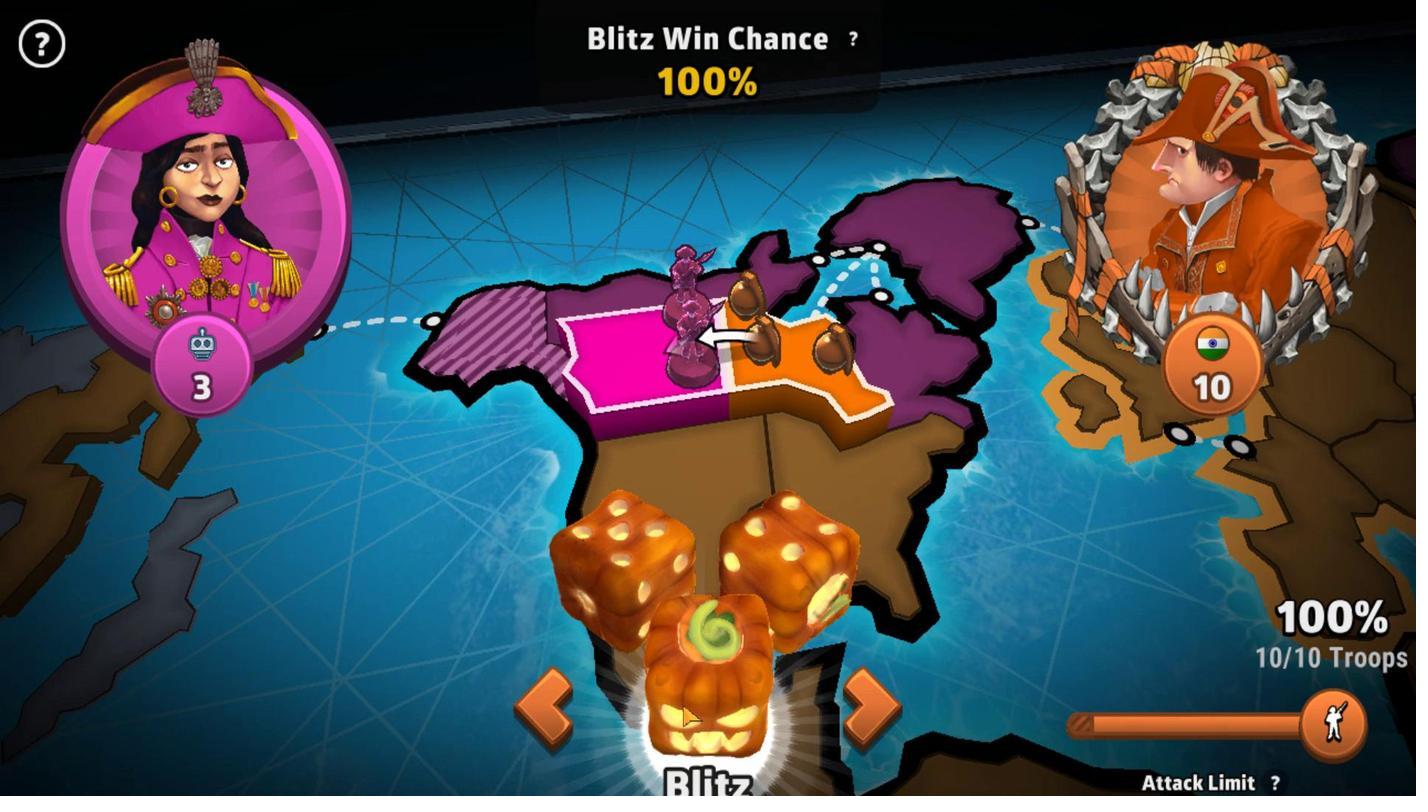 
Action: Mouse pressed left at (713, 675)
Screenshot: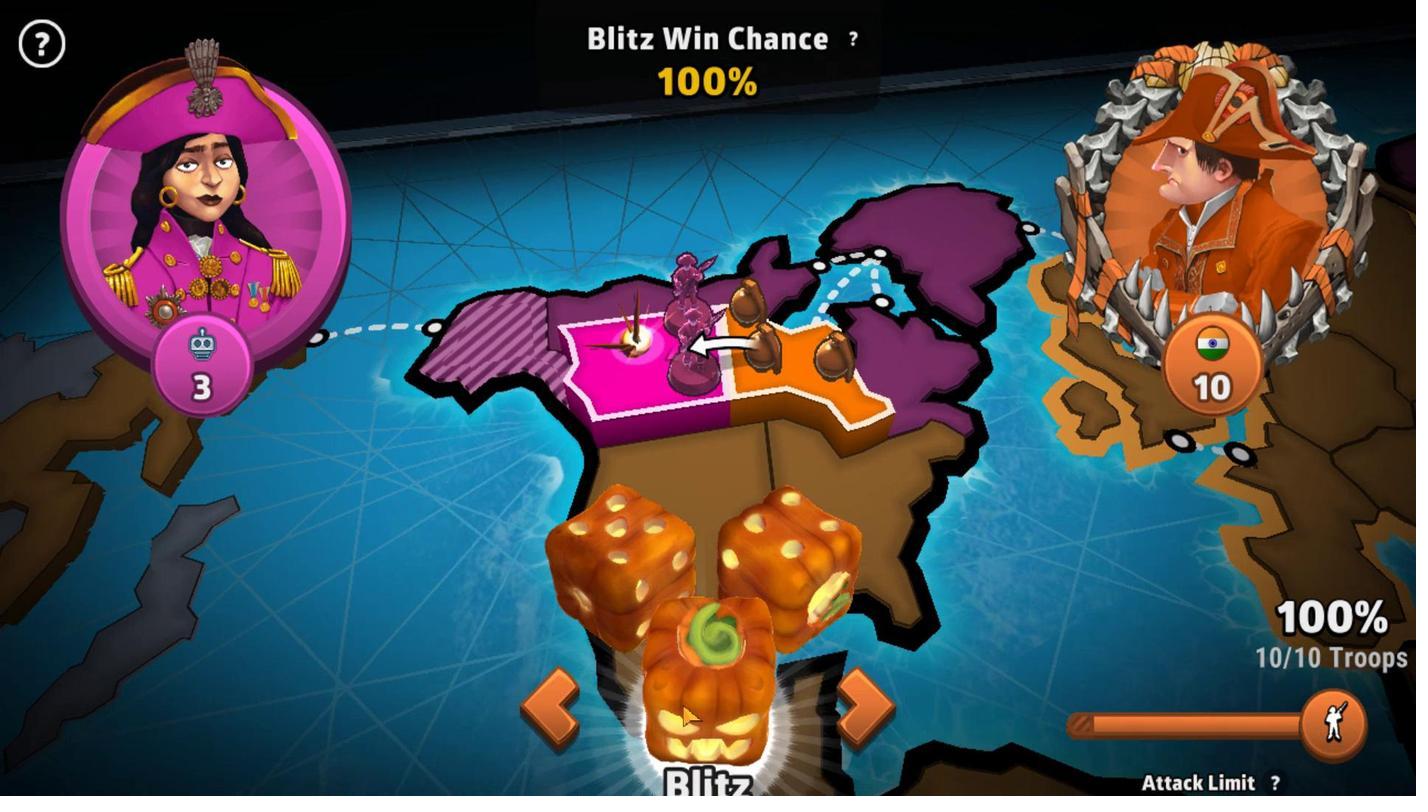 
Action: Mouse moved to (1004, 633)
Screenshot: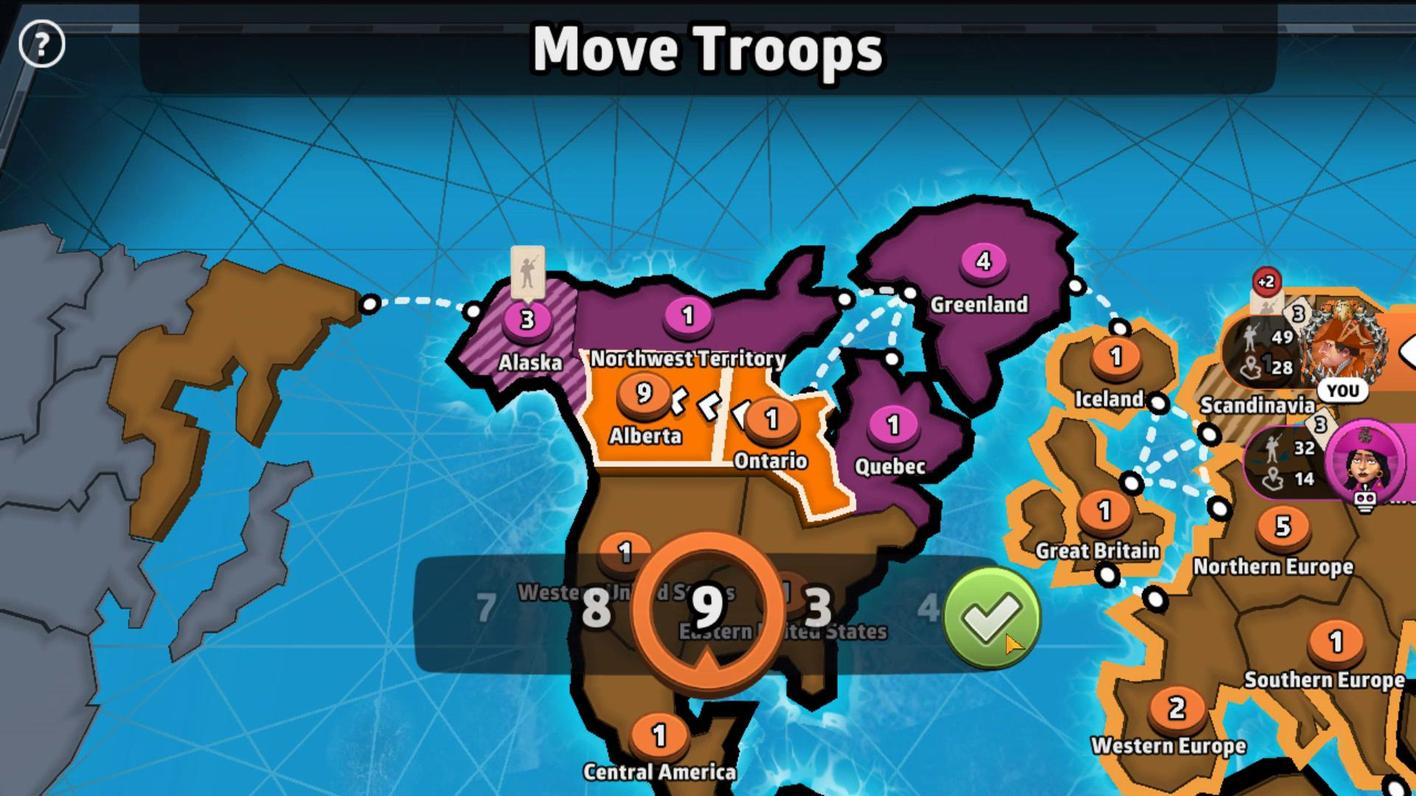 
Action: Mouse pressed left at (1004, 633)
Screenshot: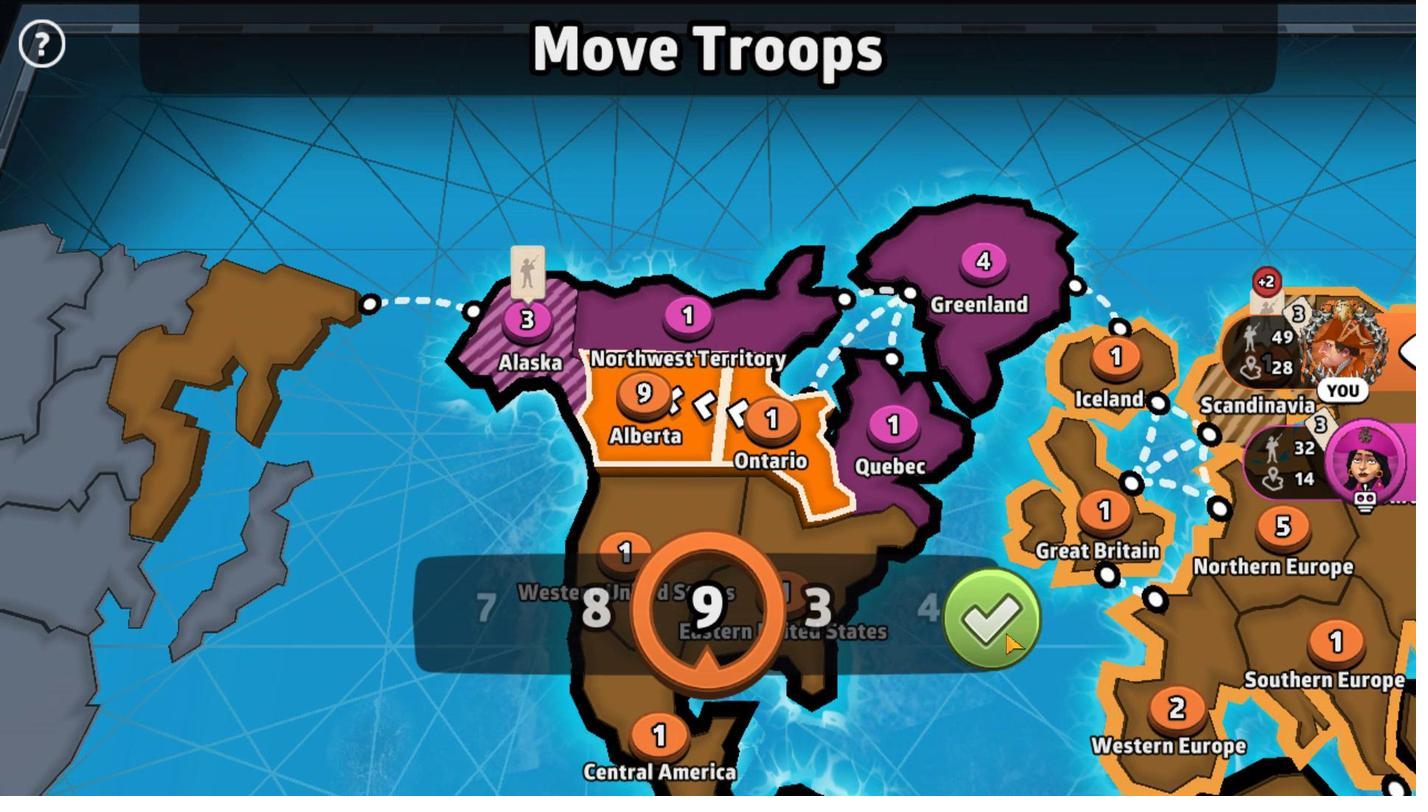 
Action: Mouse moved to (661, 442)
Screenshot: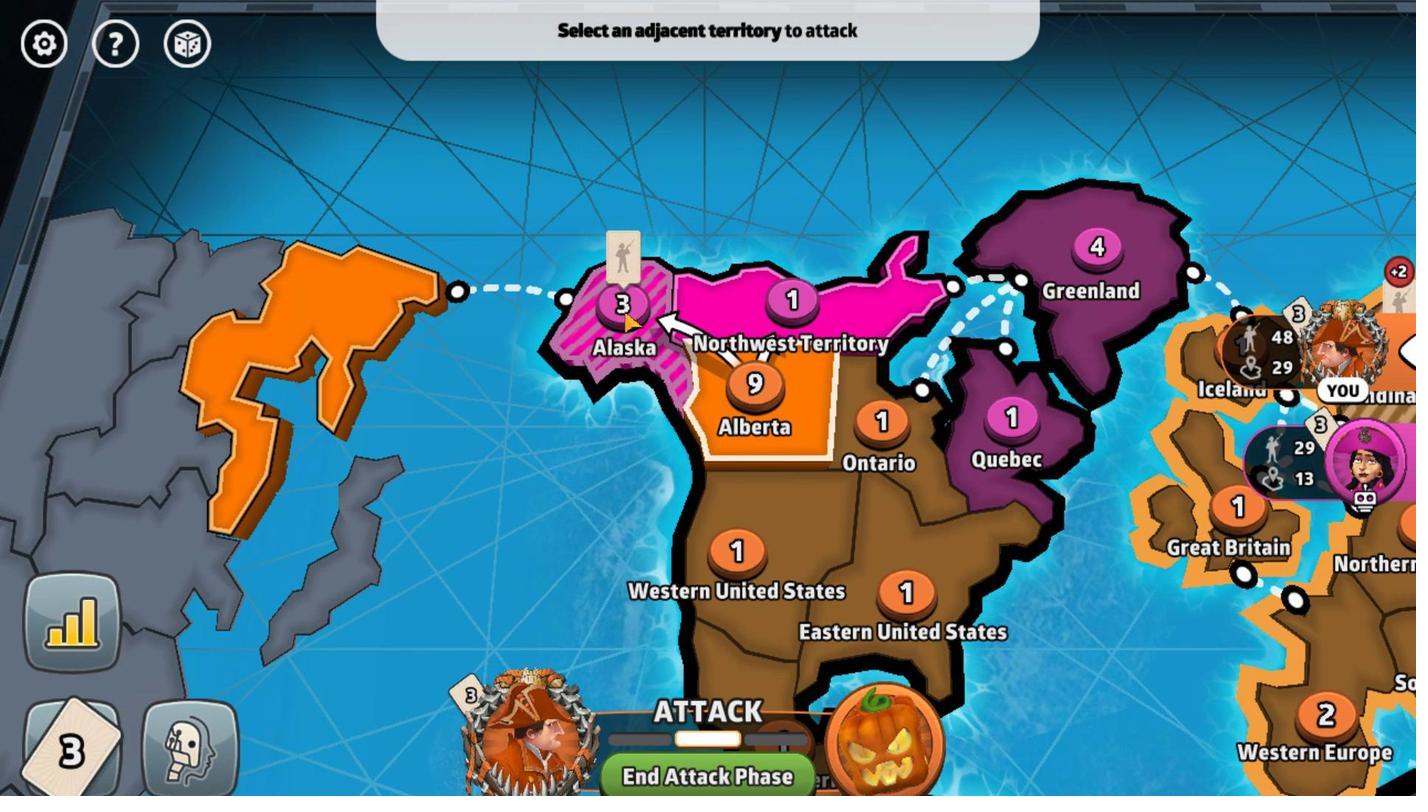 
Action: Mouse pressed left at (661, 442)
Screenshot: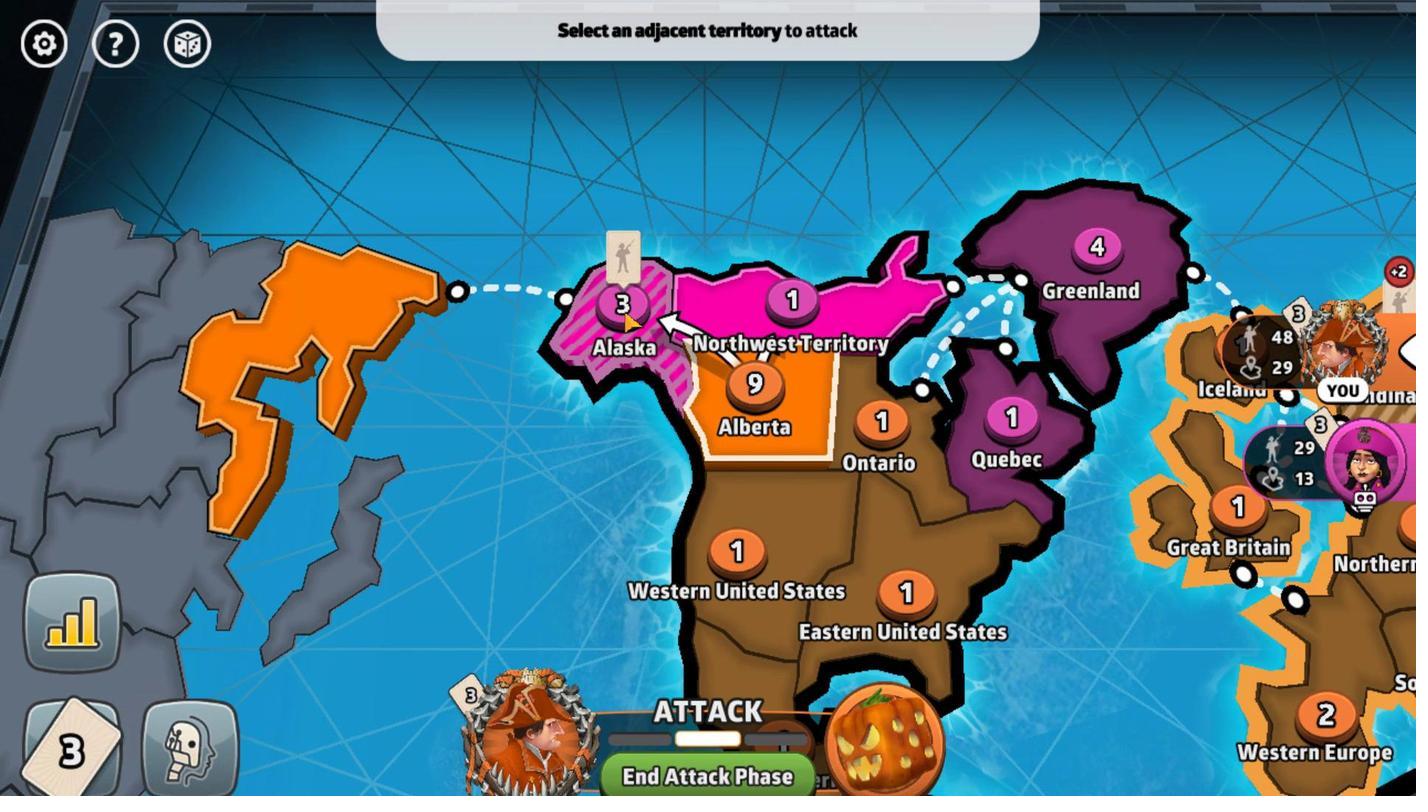 
Action: Mouse moved to (739, 647)
Screenshot: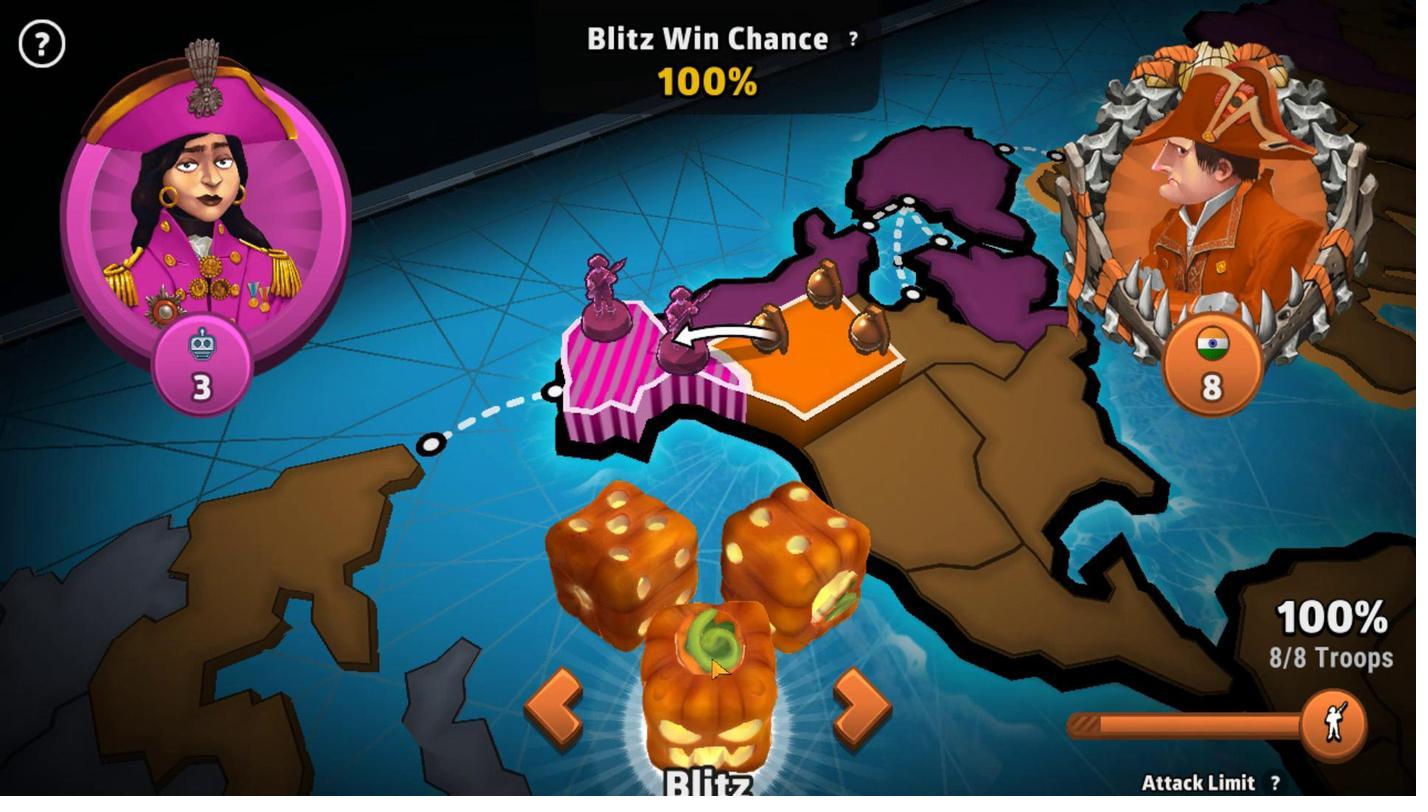 
Action: Mouse pressed left at (739, 647)
Screenshot: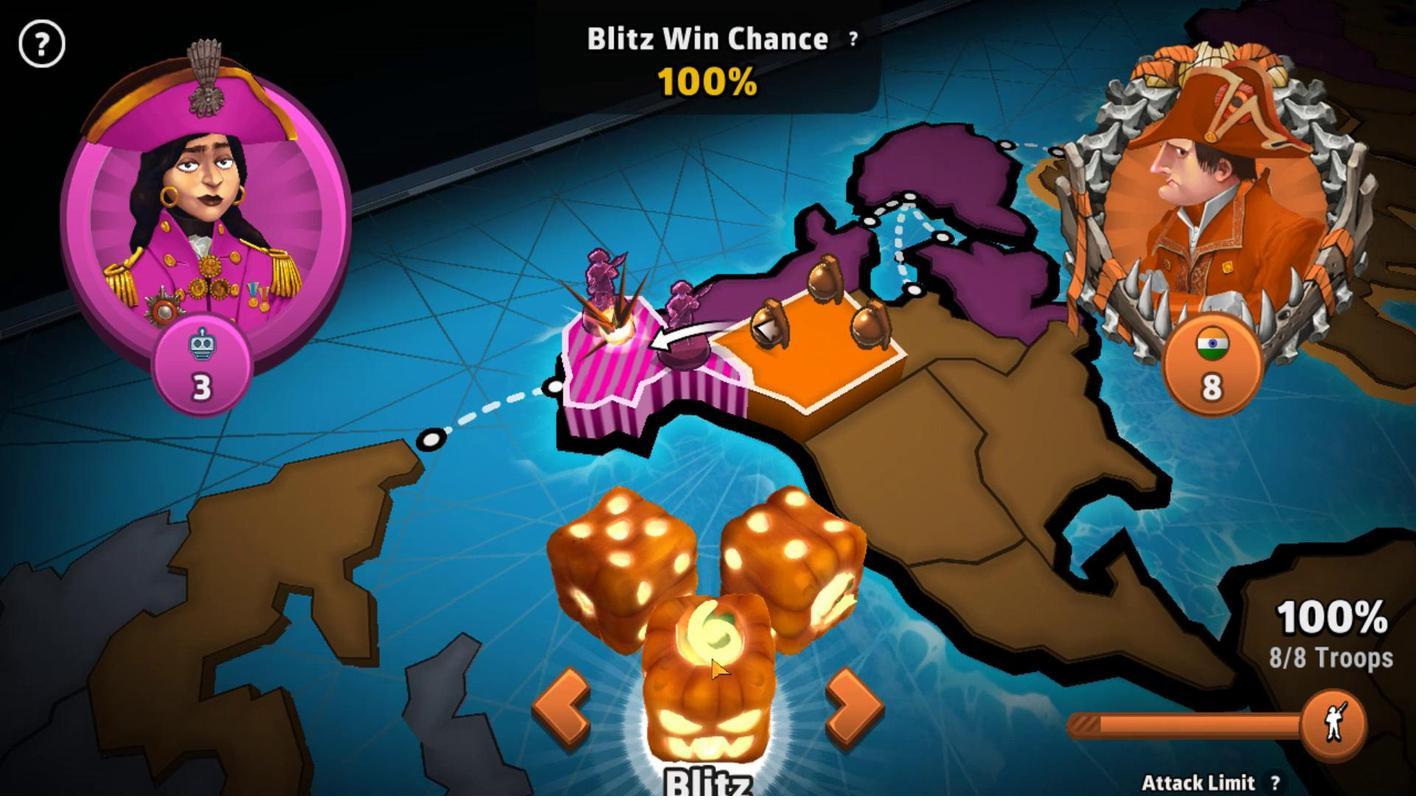 
Action: Mouse moved to (1003, 630)
Screenshot: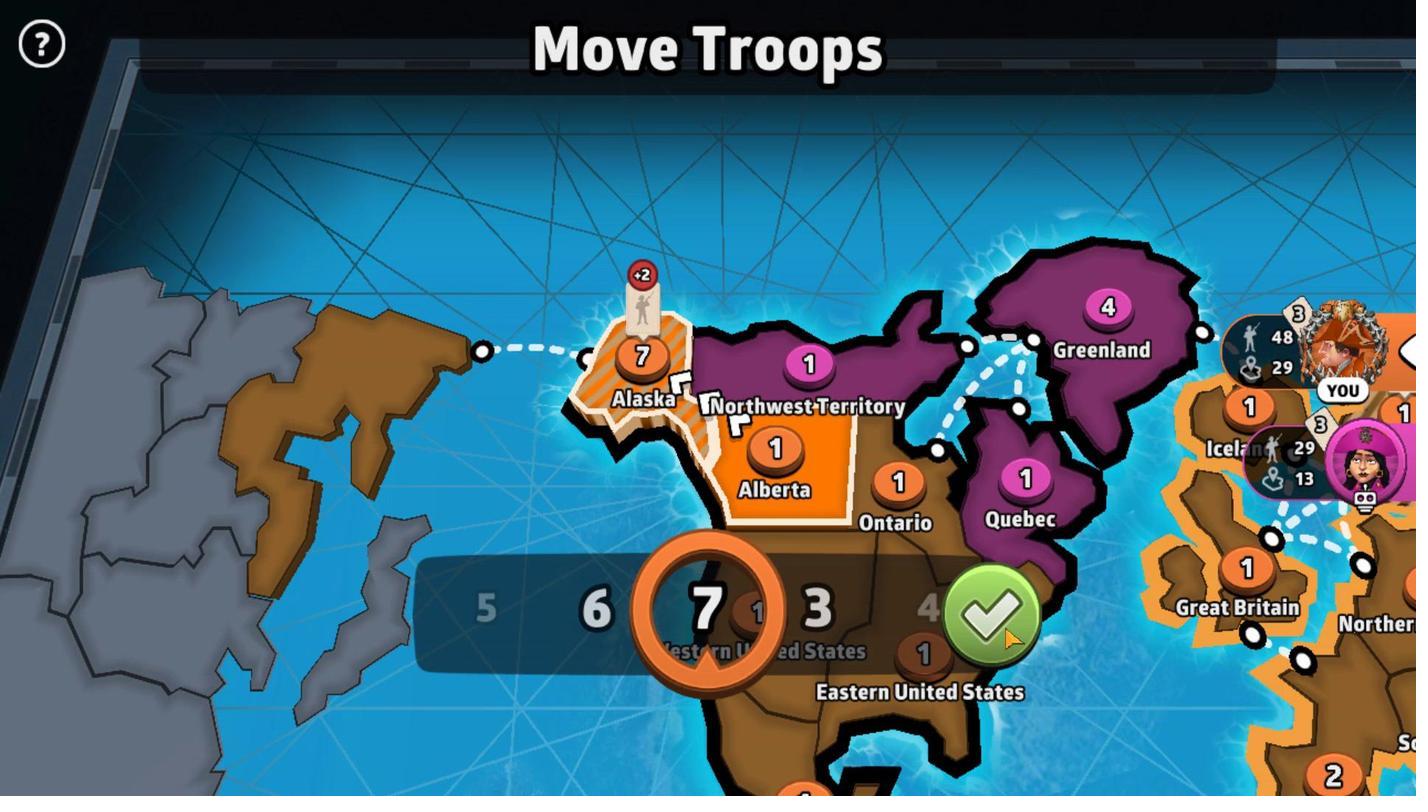 
Action: Mouse pressed left at (1003, 630)
Screenshot: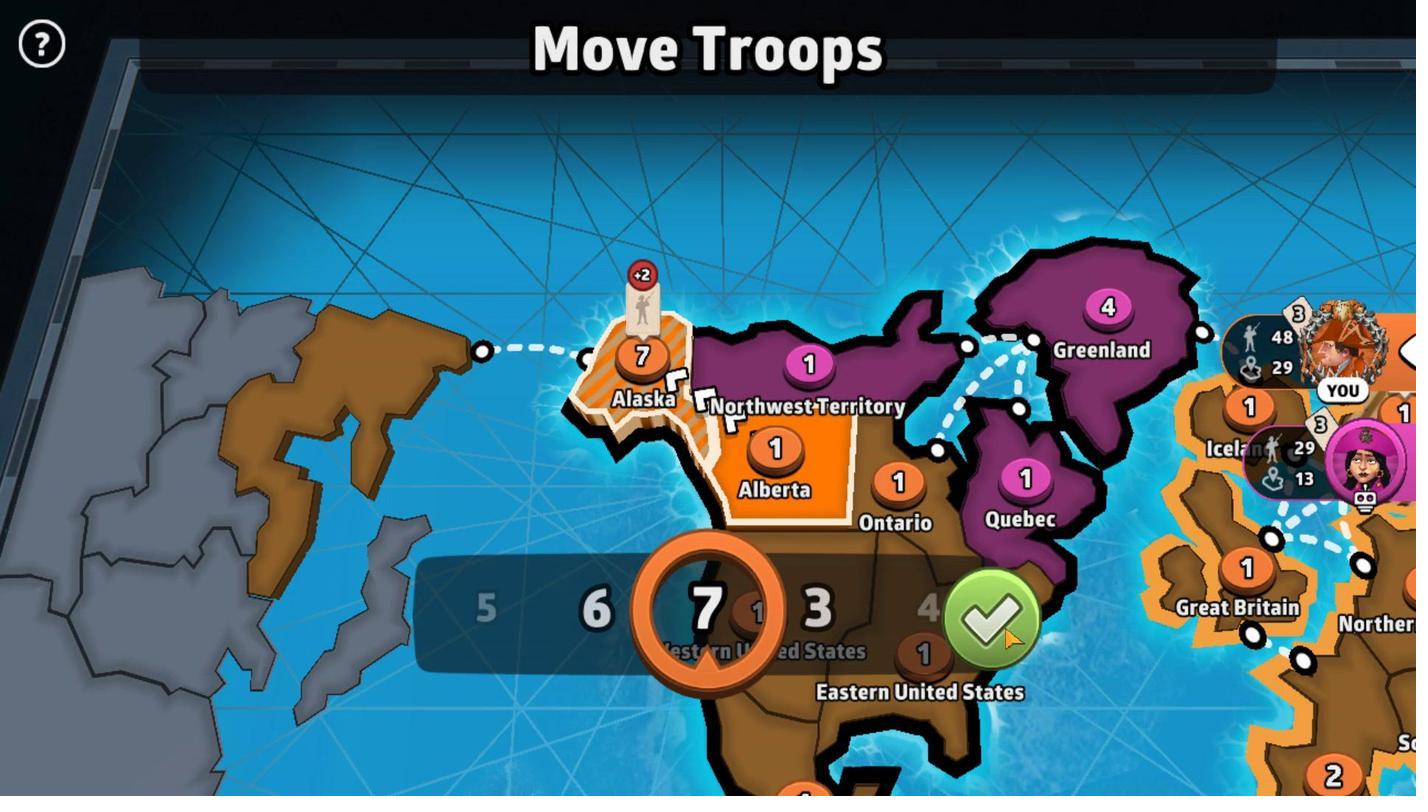 
Action: Mouse moved to (805, 453)
Screenshot: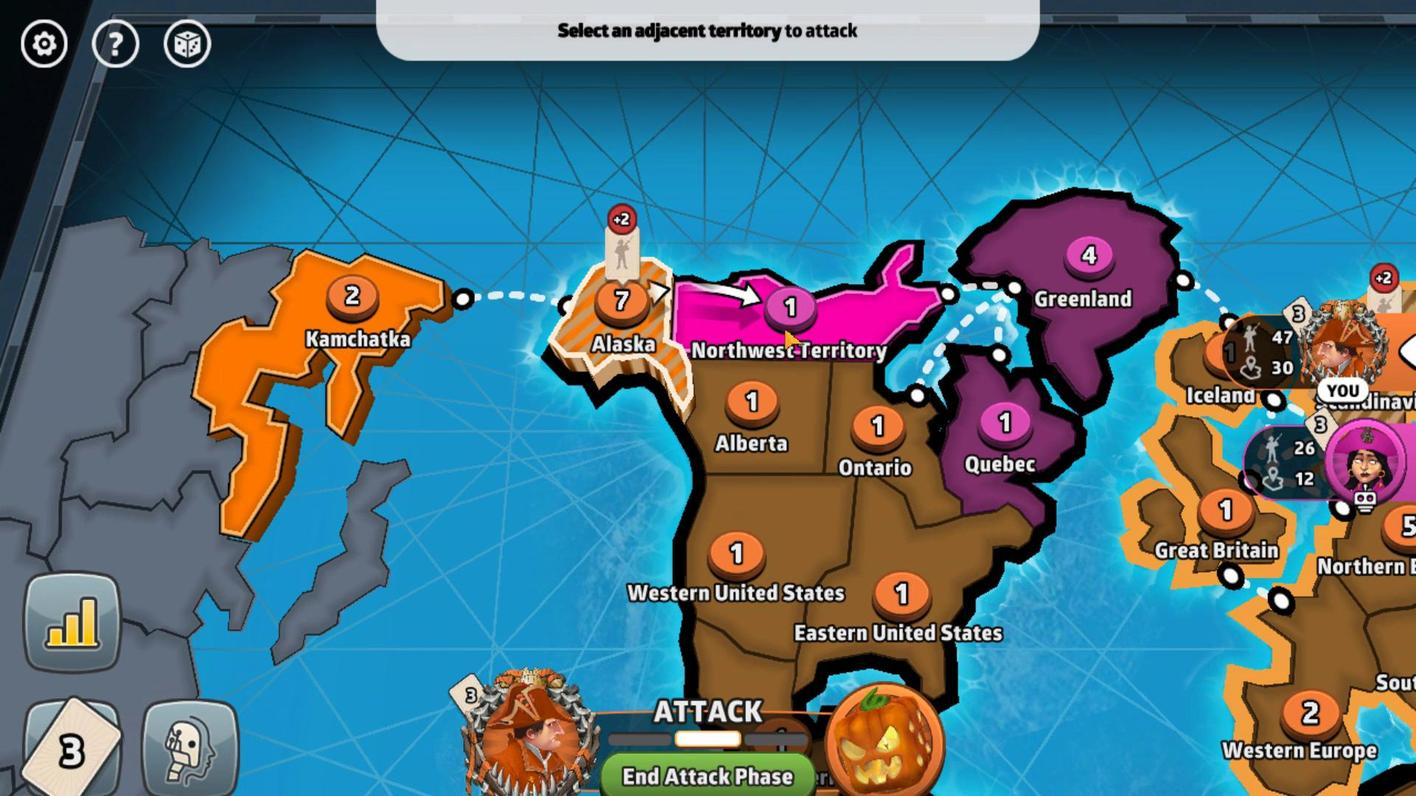 
Action: Mouse pressed left at (805, 453)
Screenshot: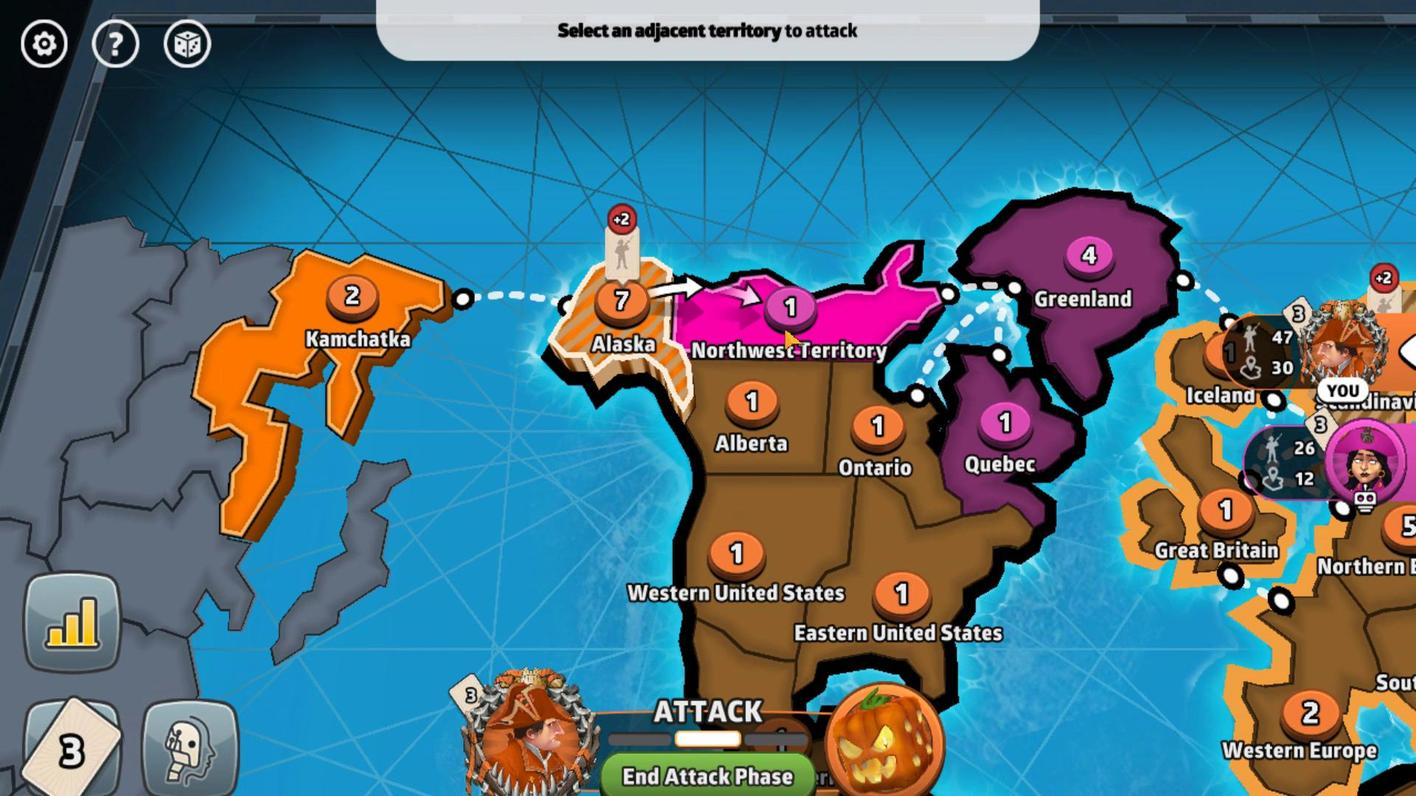 
Action: Mouse moved to (772, 664)
Screenshot: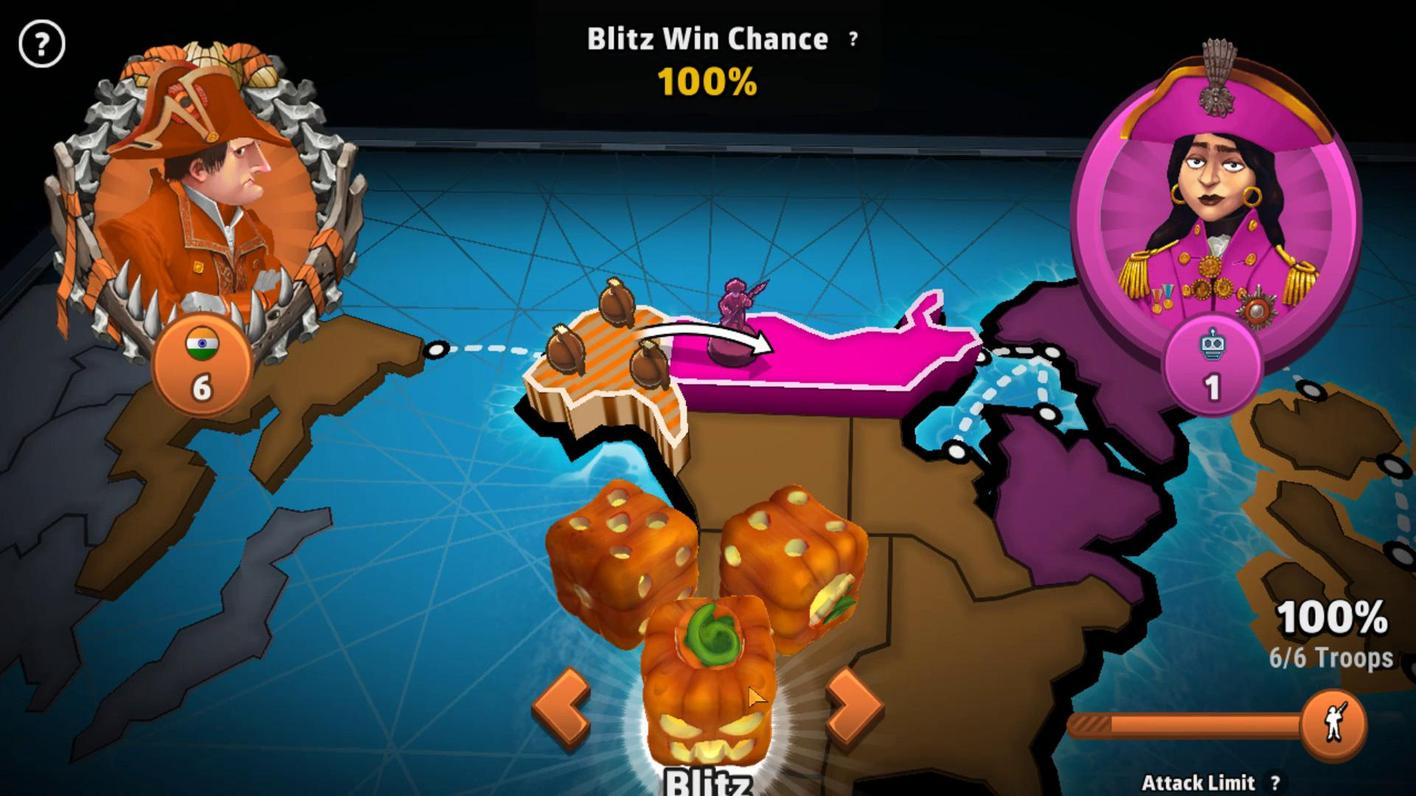 
Action: Mouse pressed left at (772, 664)
Screenshot: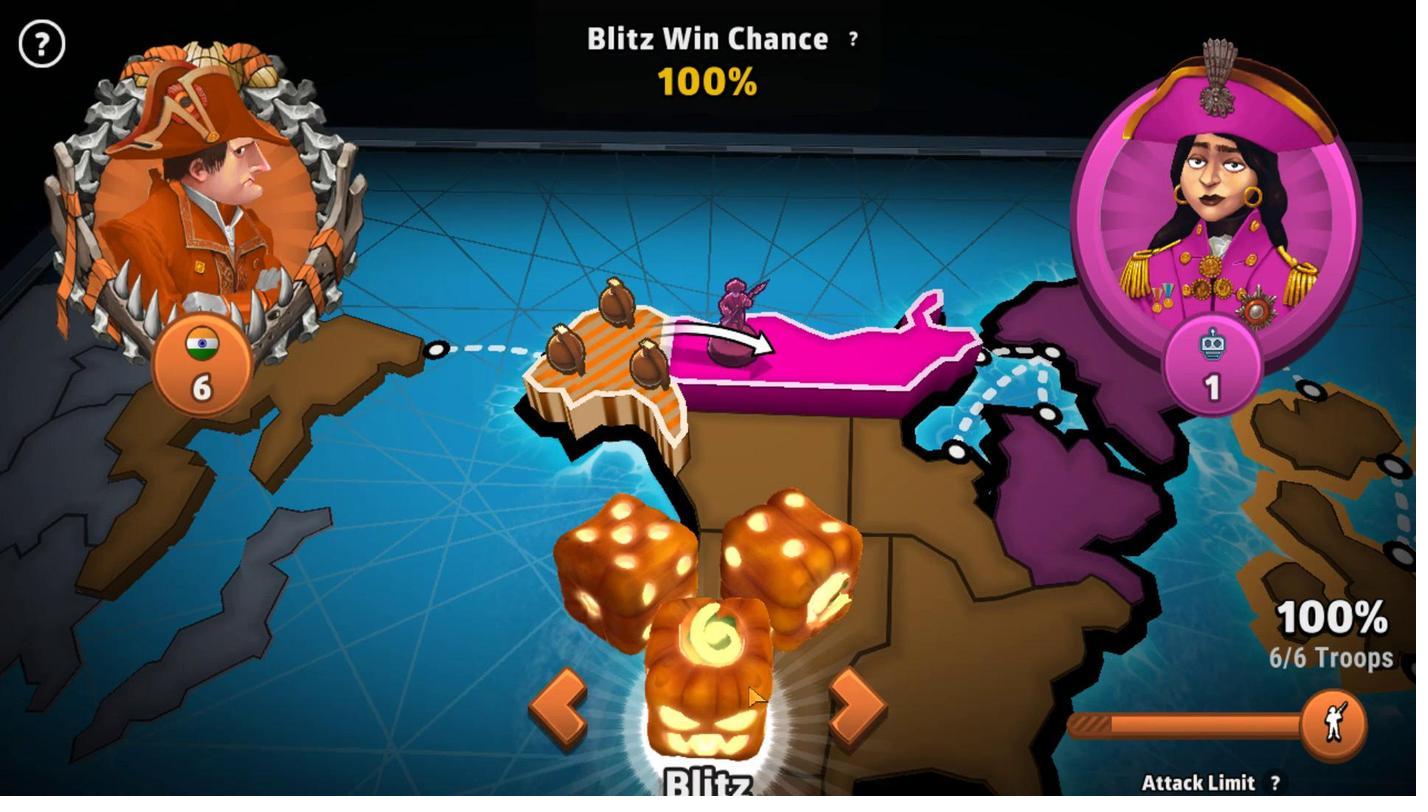 
Action: Mouse moved to (1007, 616)
Screenshot: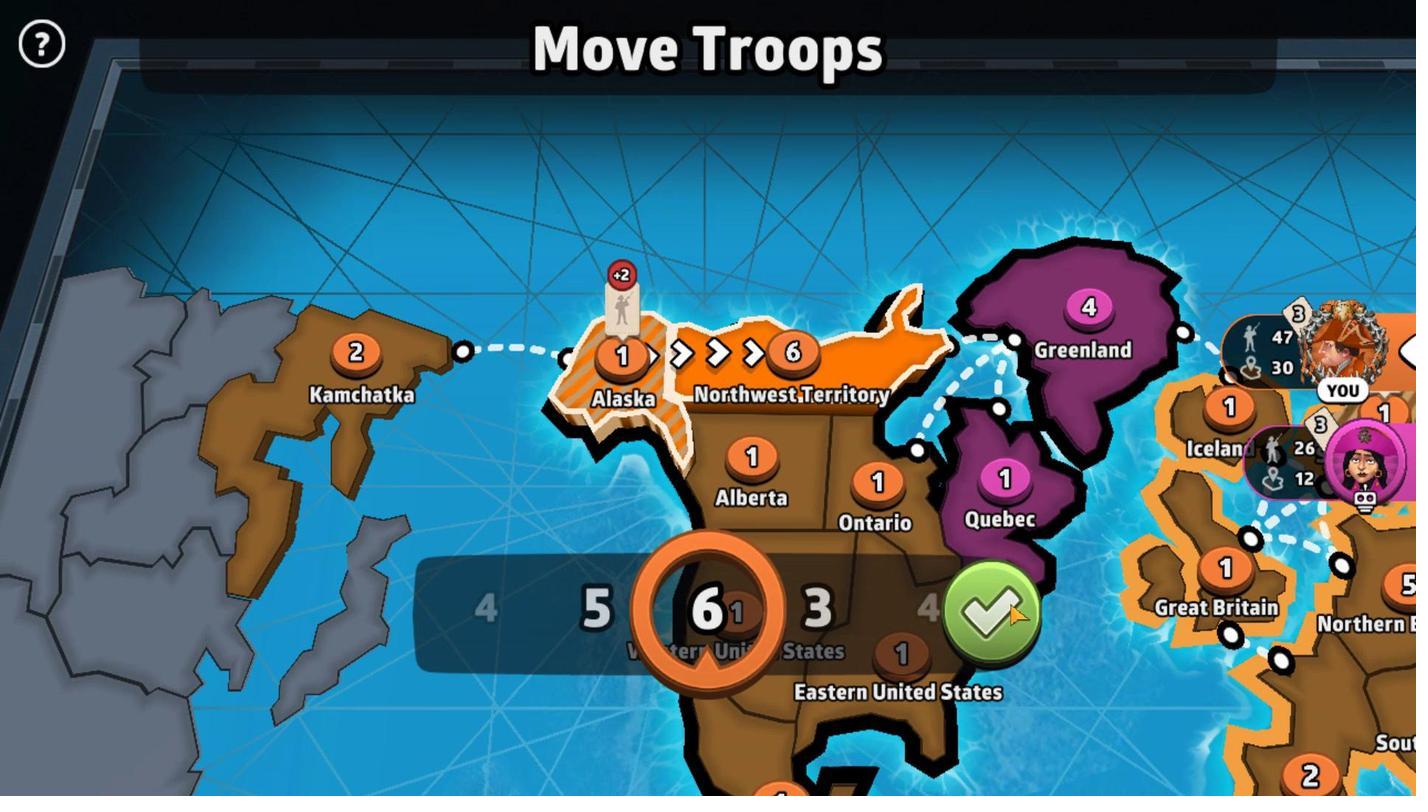 
Action: Mouse pressed left at (1007, 616)
Screenshot: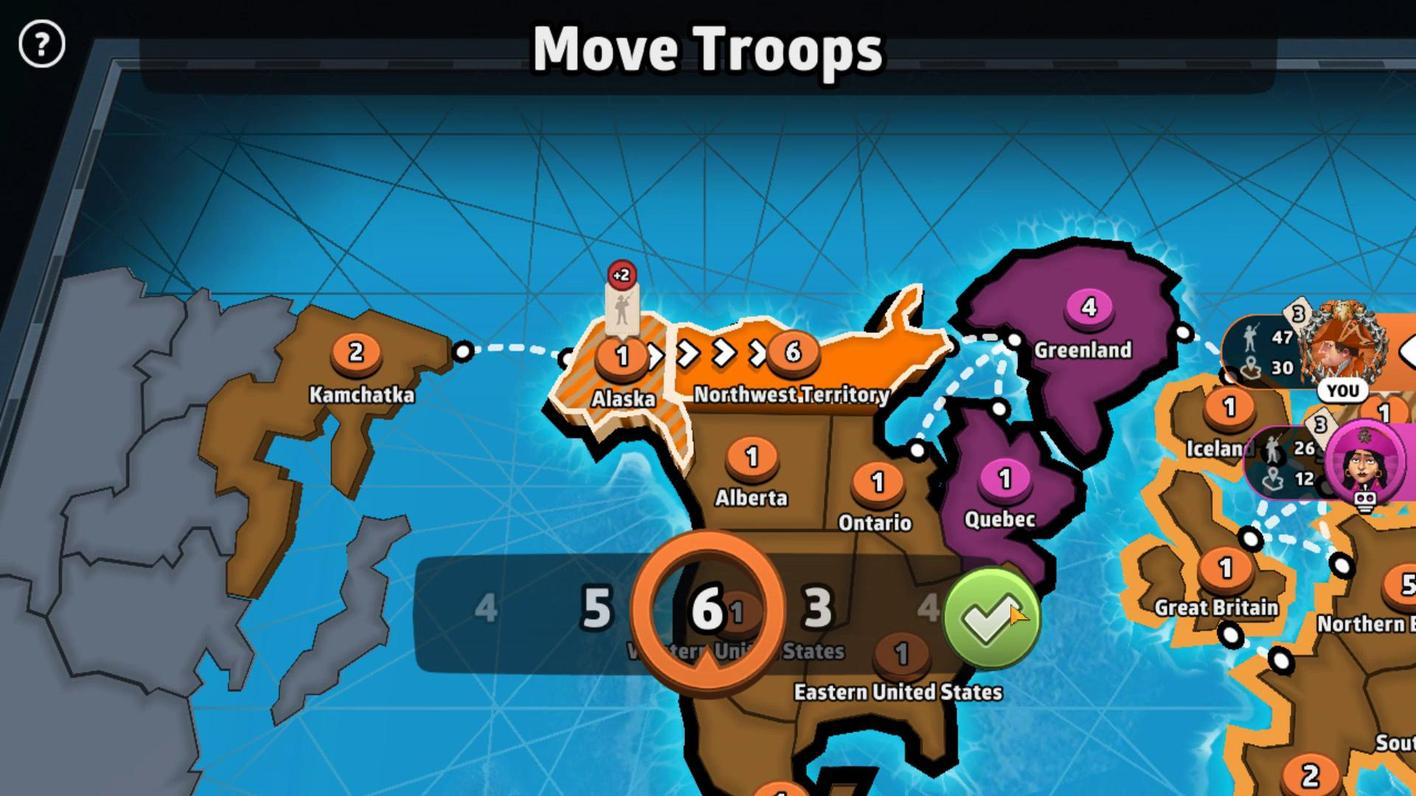 
Action: Mouse moved to (878, 452)
Screenshot: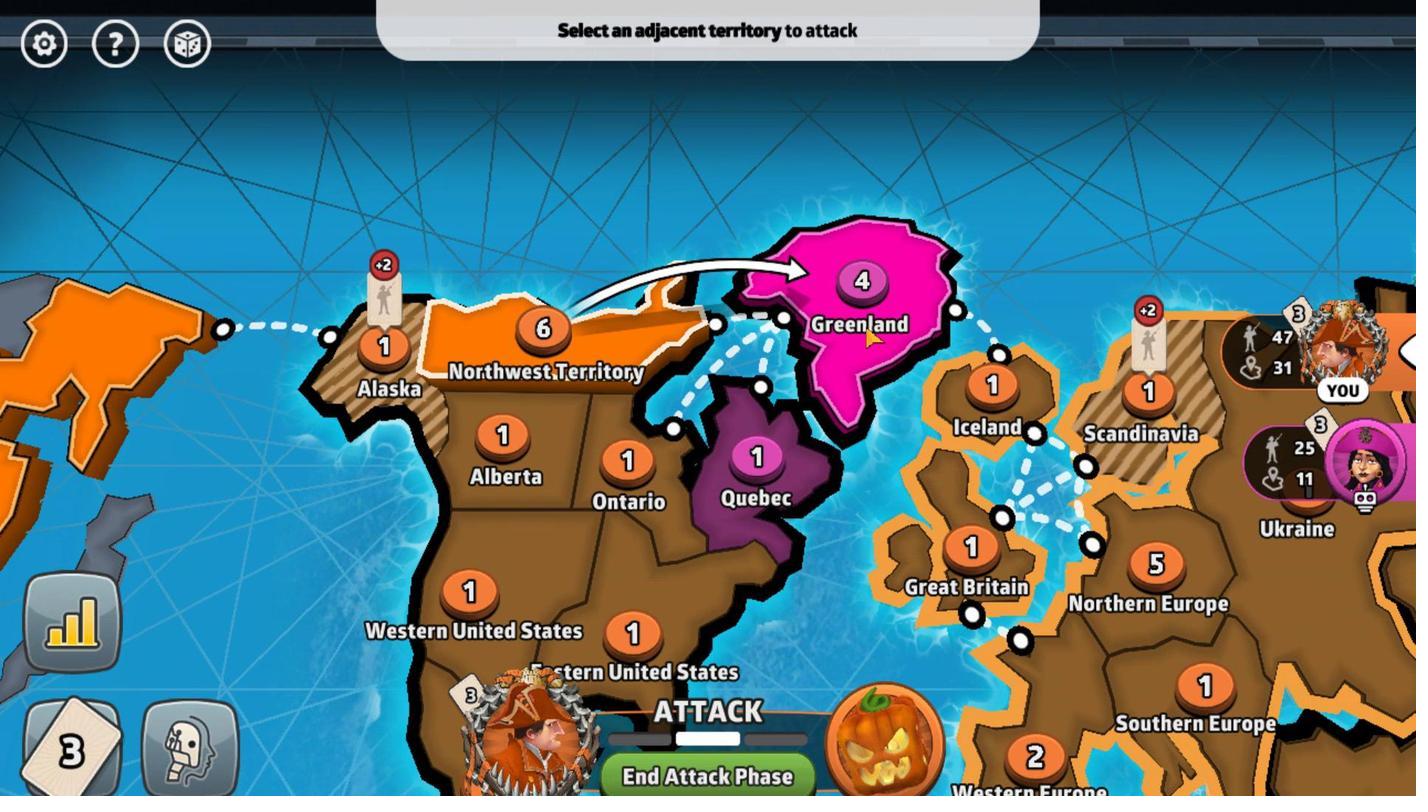 
Action: Mouse pressed left at (878, 452)
Screenshot: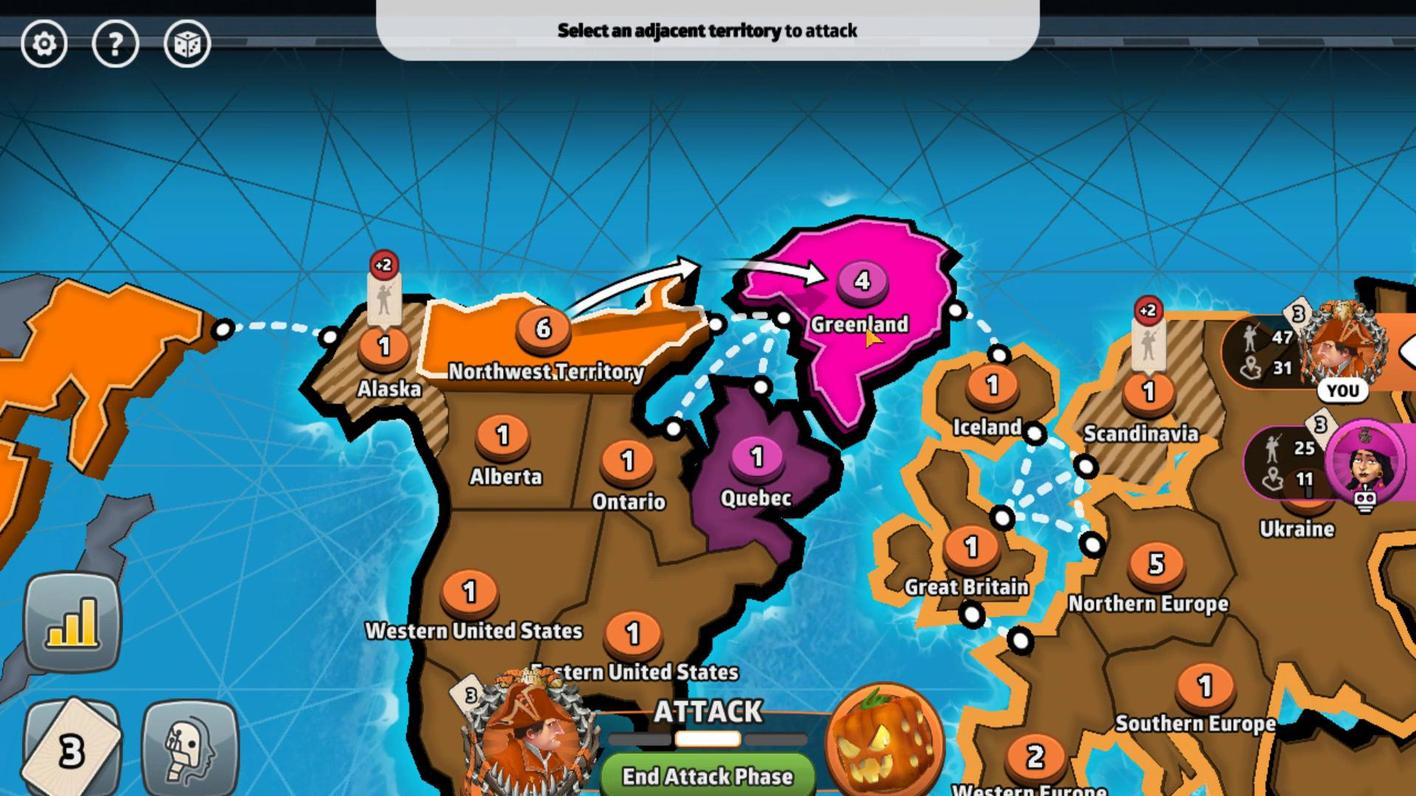 
Action: Mouse moved to (755, 661)
Screenshot: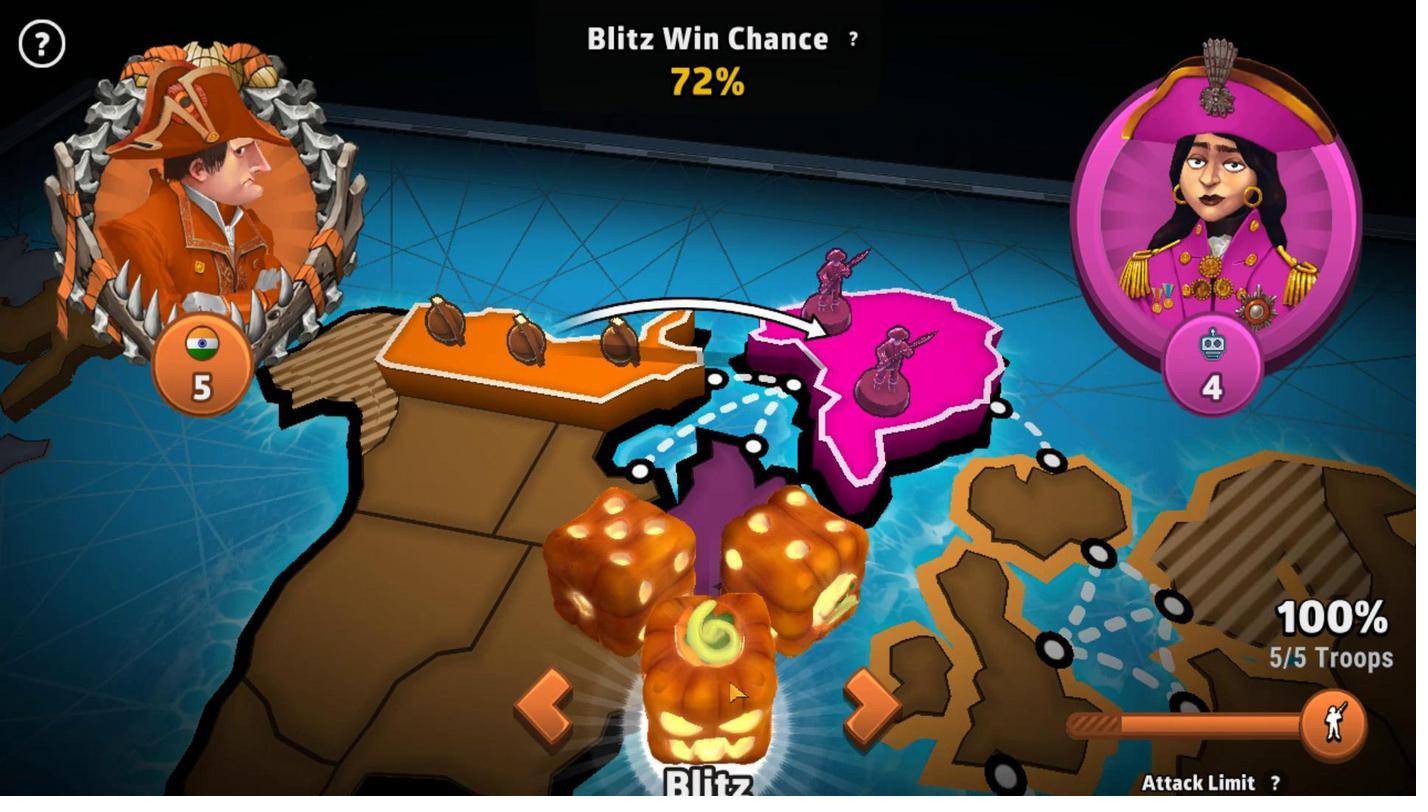 
Action: Mouse pressed left at (755, 661)
Screenshot: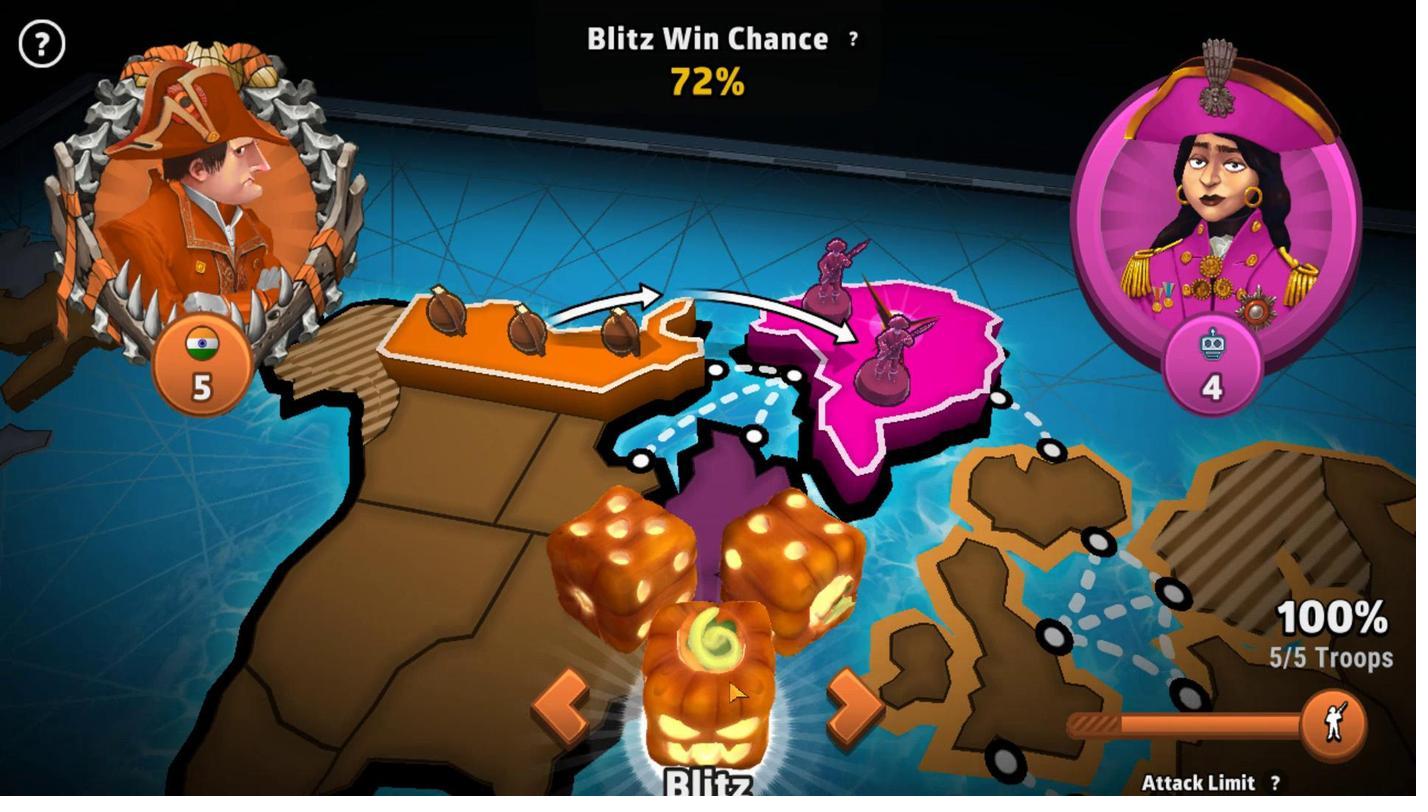 
Action: Mouse moved to (684, 509)
Screenshot: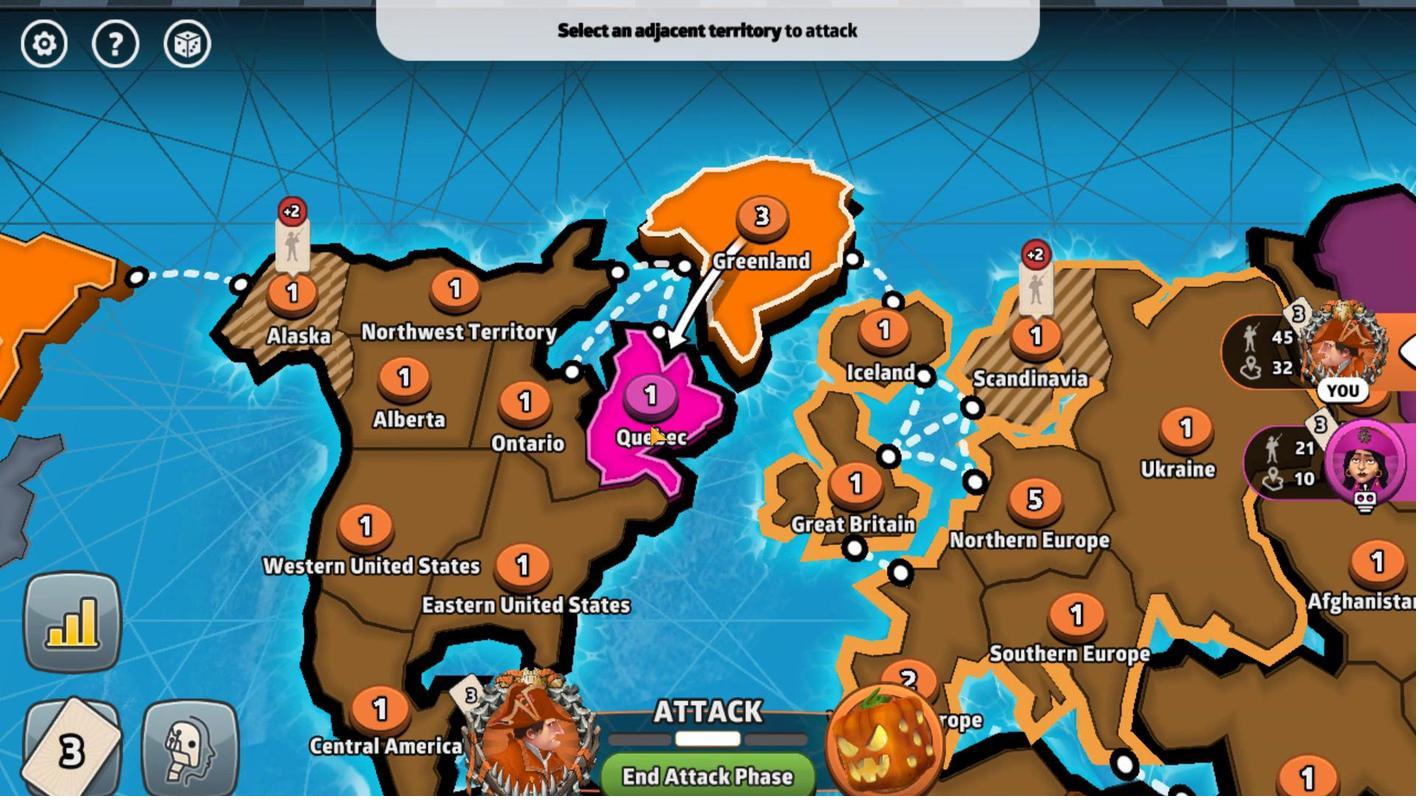 
Action: Mouse pressed left at (684, 509)
Screenshot: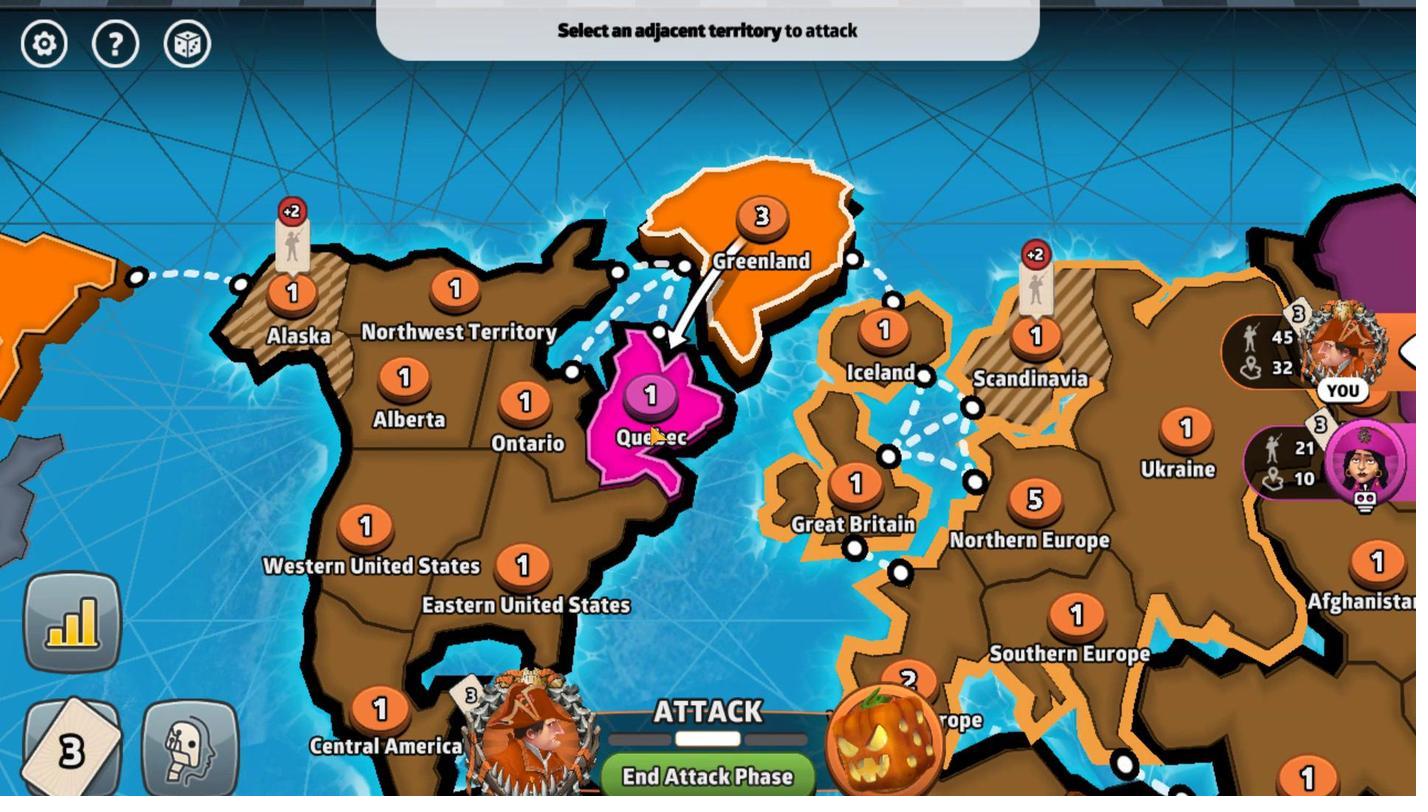 
Action: Mouse moved to (704, 658)
Screenshot: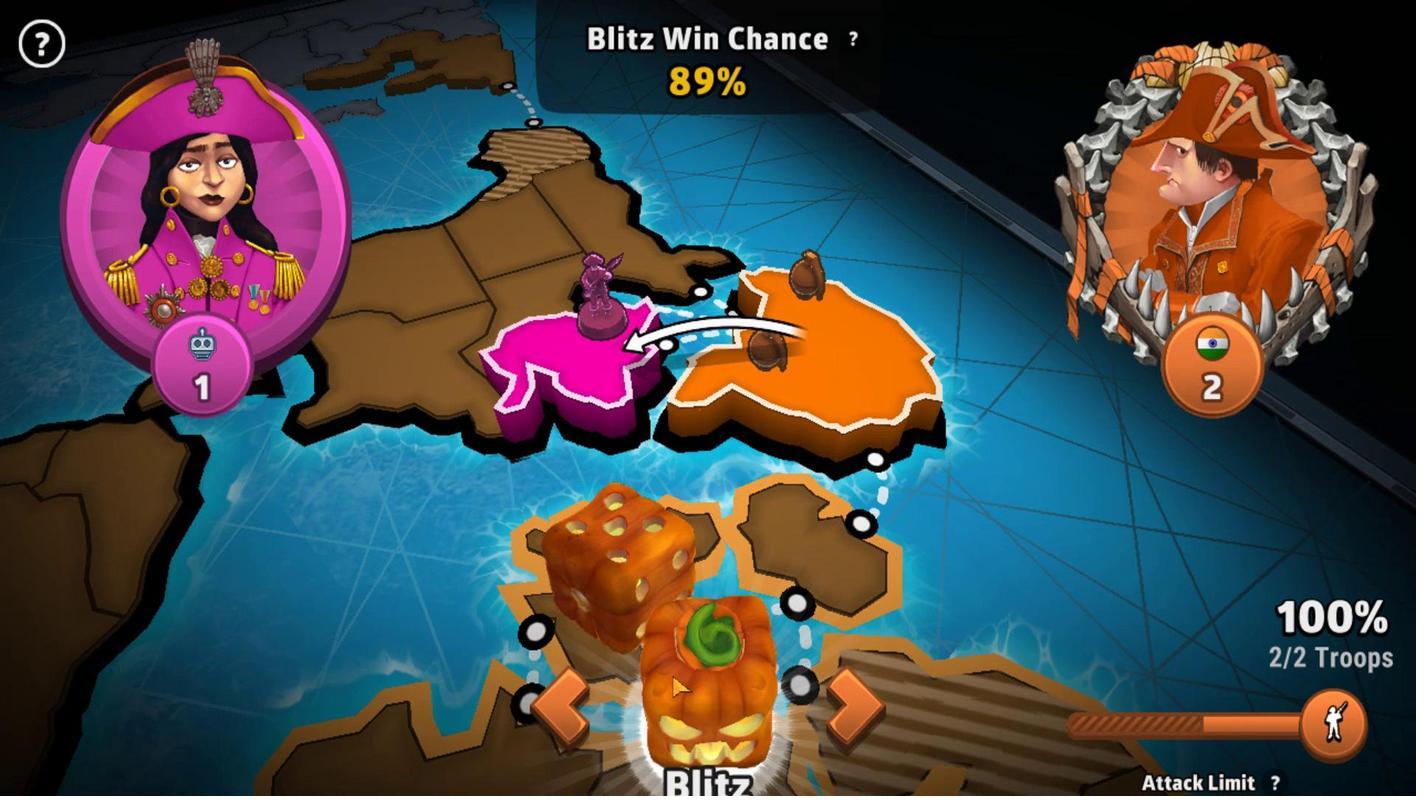 
Action: Mouse pressed left at (704, 658)
Screenshot: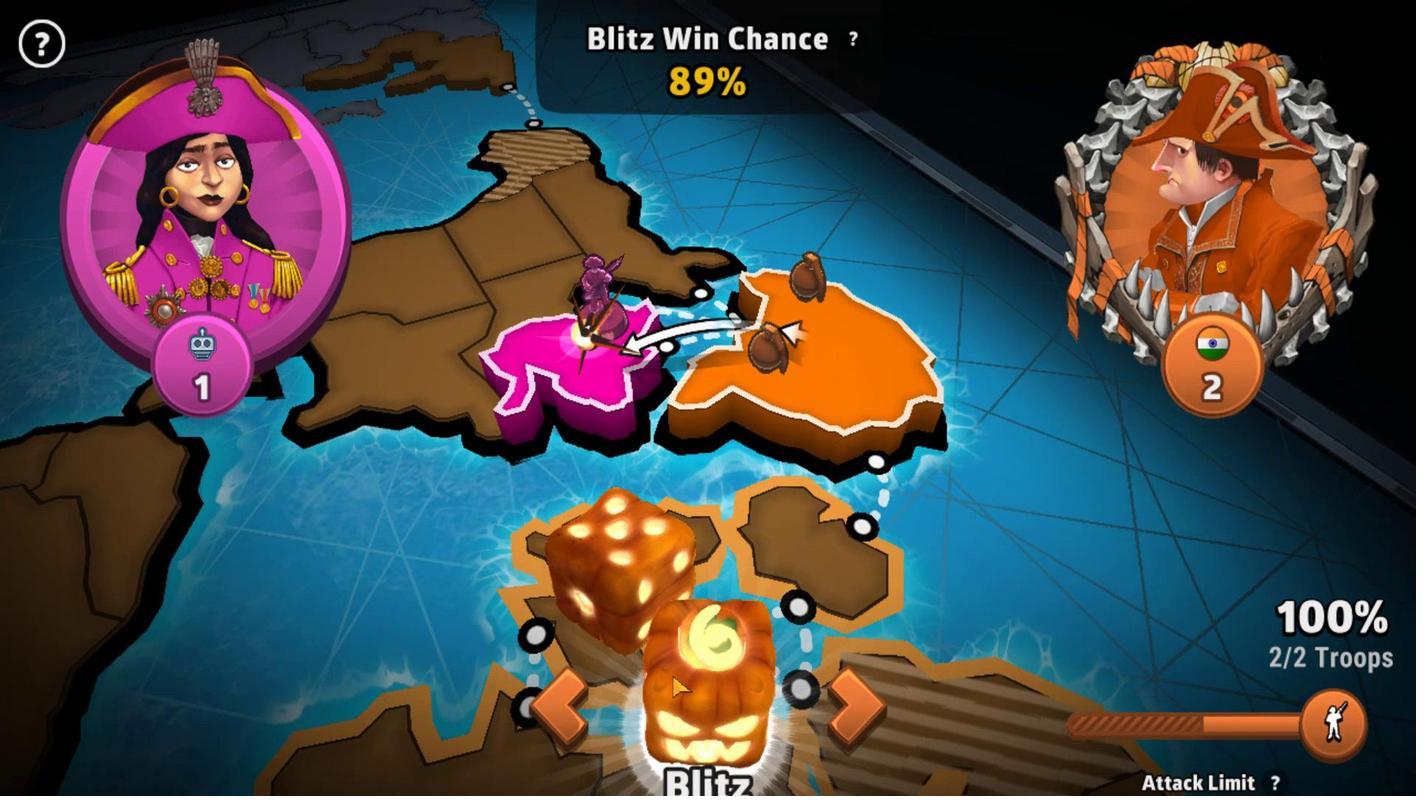 
Action: Mouse moved to (738, 719)
Screenshot: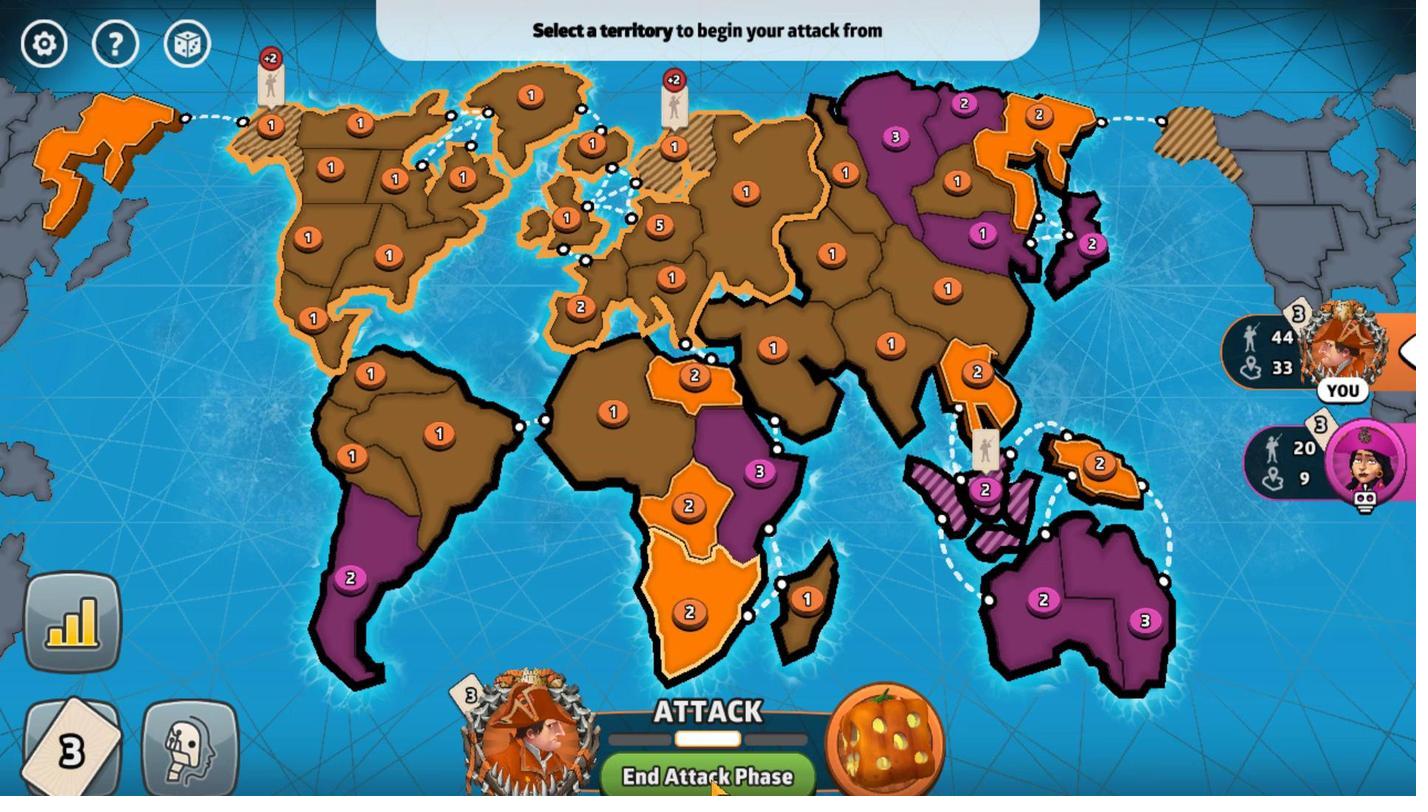 
Action: Mouse pressed left at (738, 719)
Screenshot: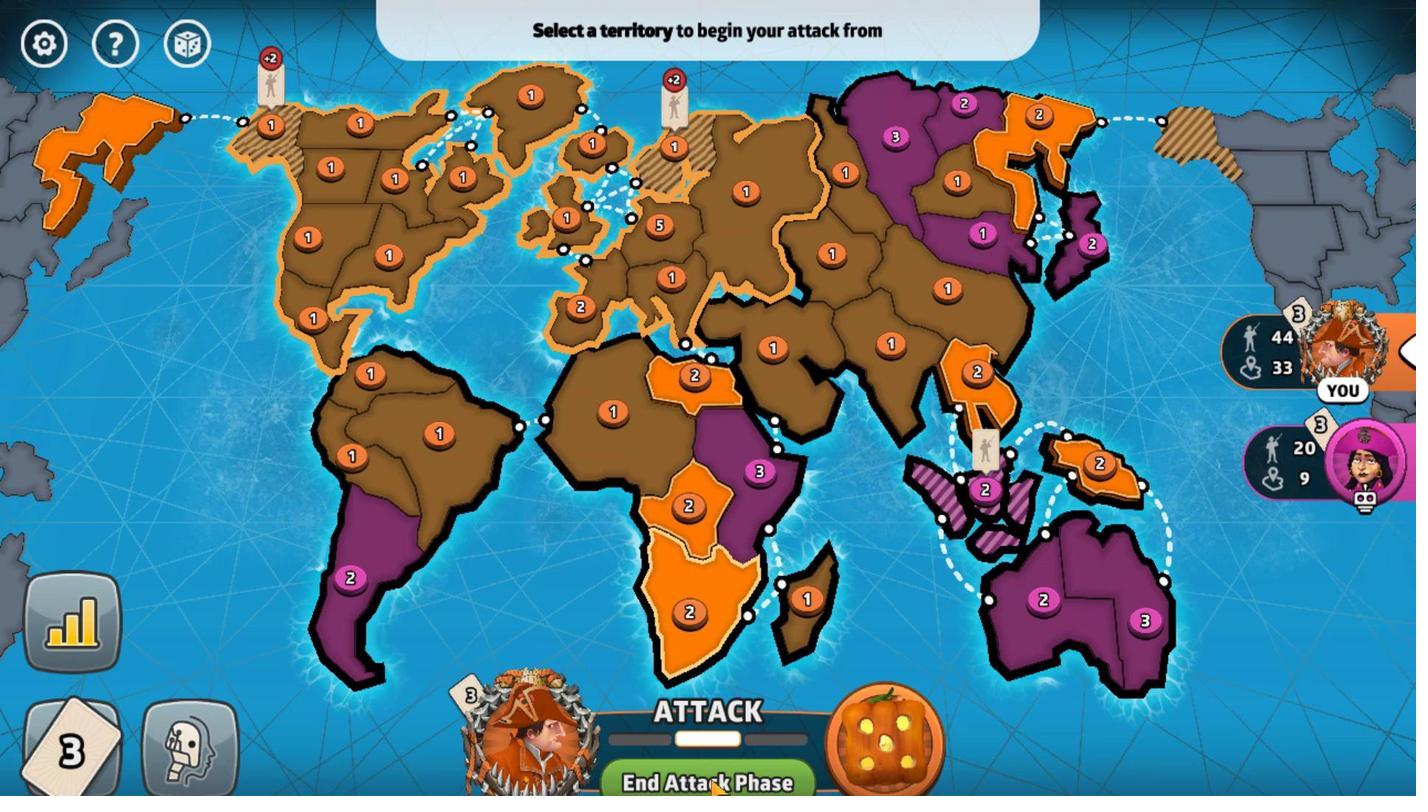 
Action: Mouse moved to (813, 448)
Screenshot: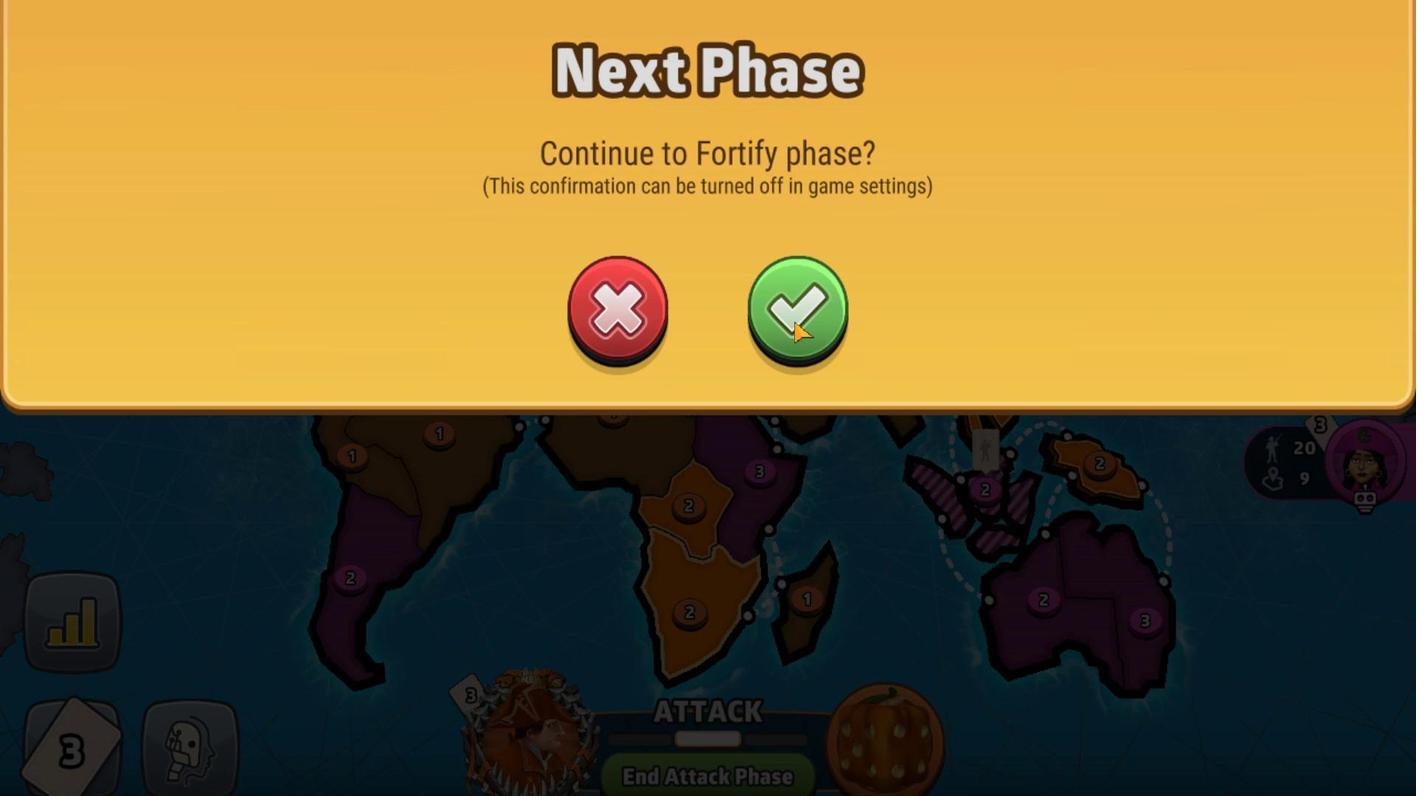 
Action: Mouse pressed left at (813, 448)
Screenshot: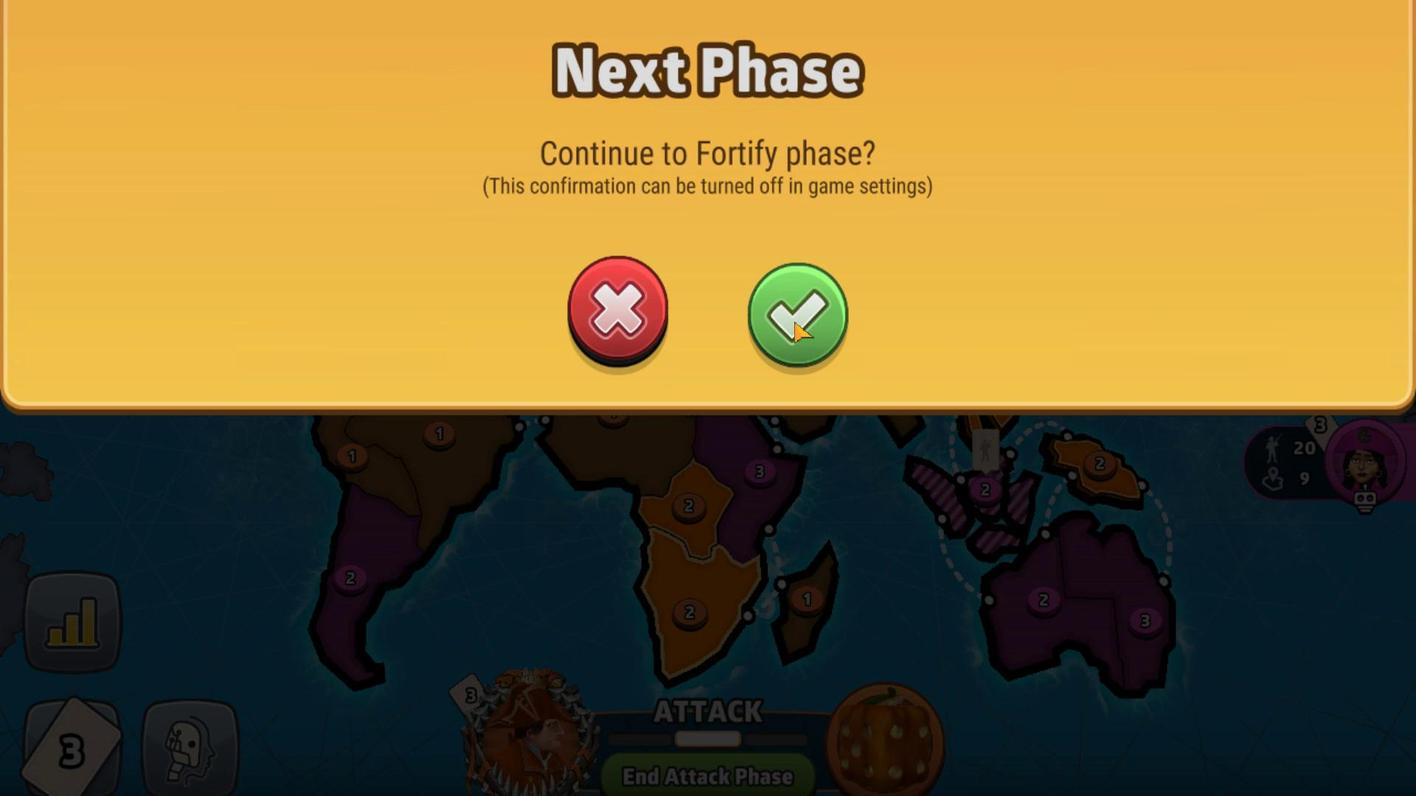 
Action: Mouse moved to (699, 378)
Screenshot: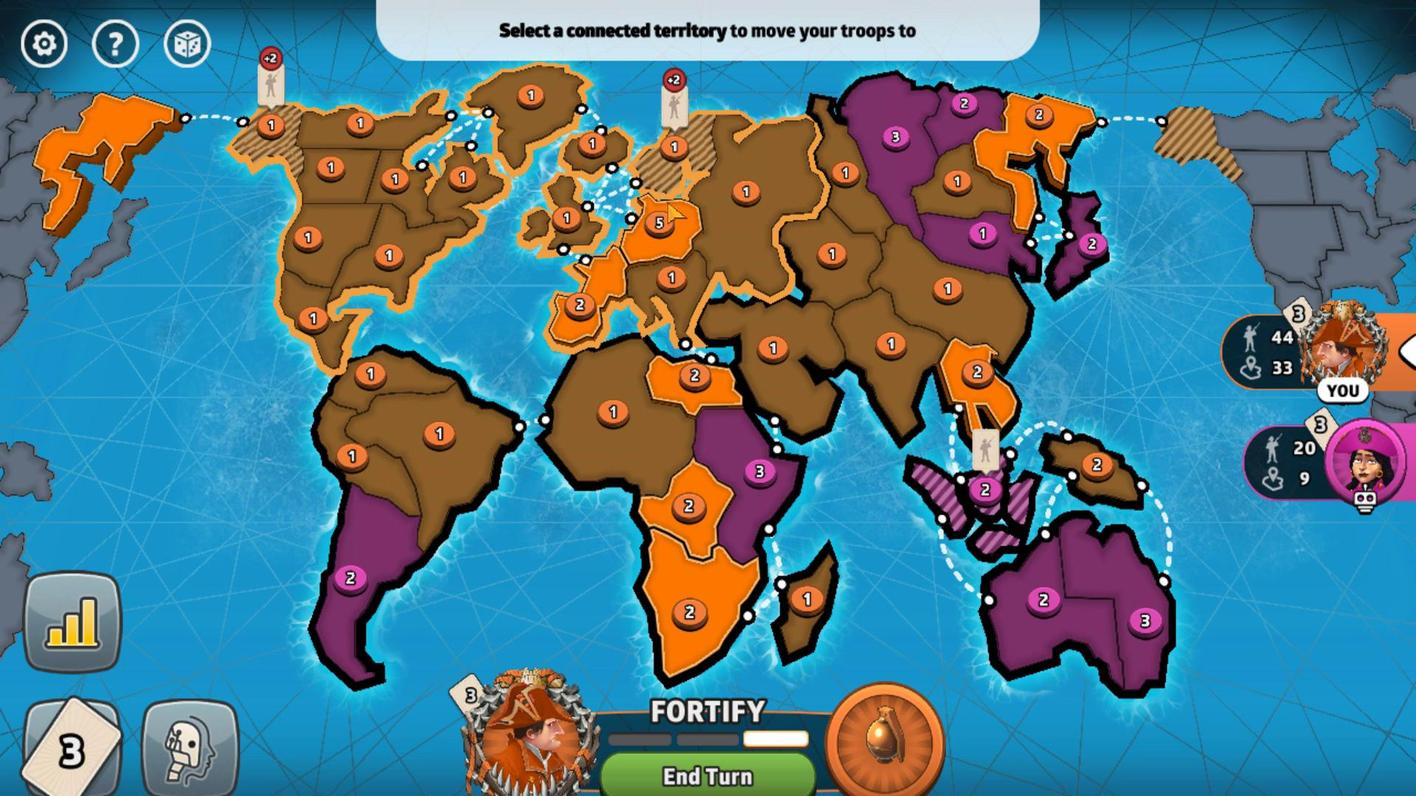 
Action: Mouse pressed left at (699, 378)
Screenshot: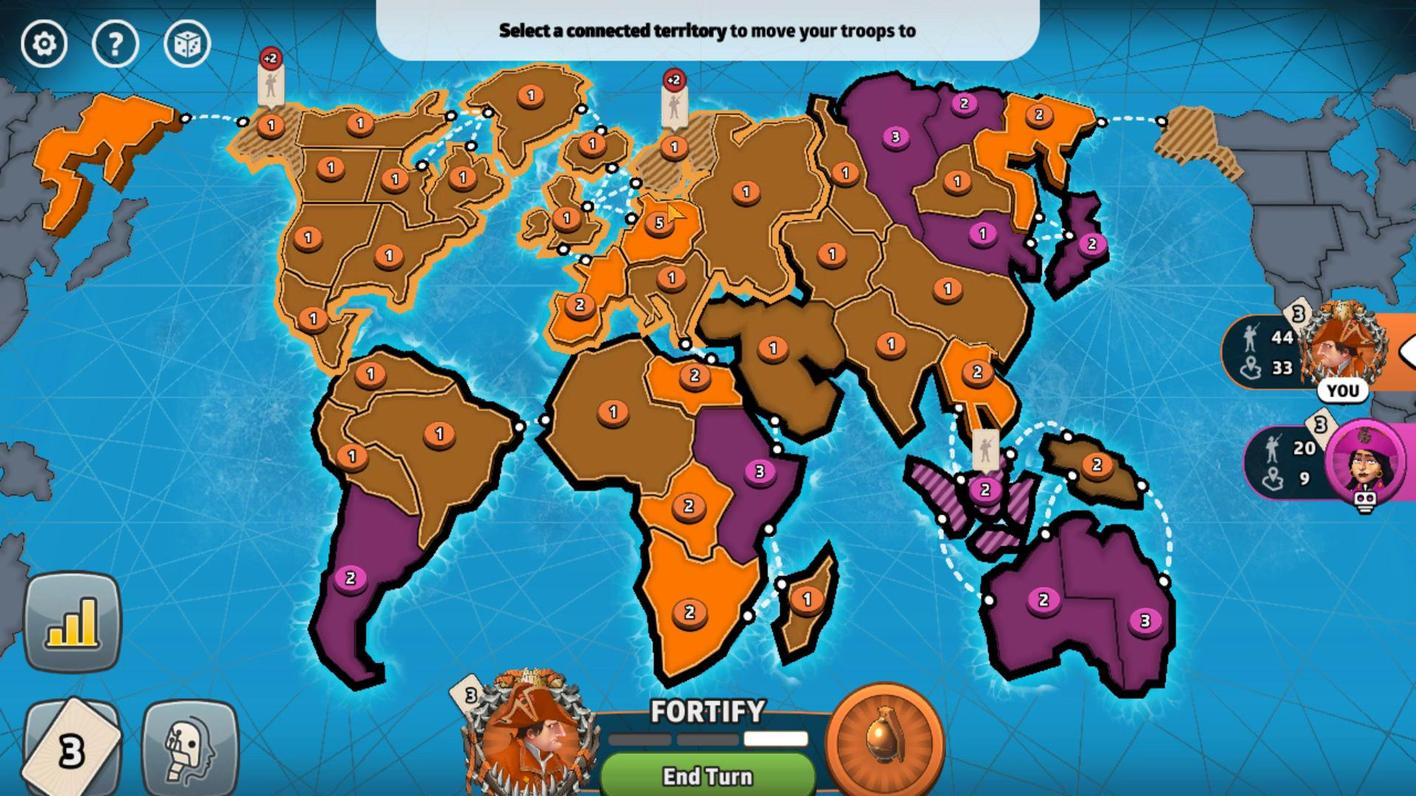 
Action: Mouse moved to (736, 486)
Screenshot: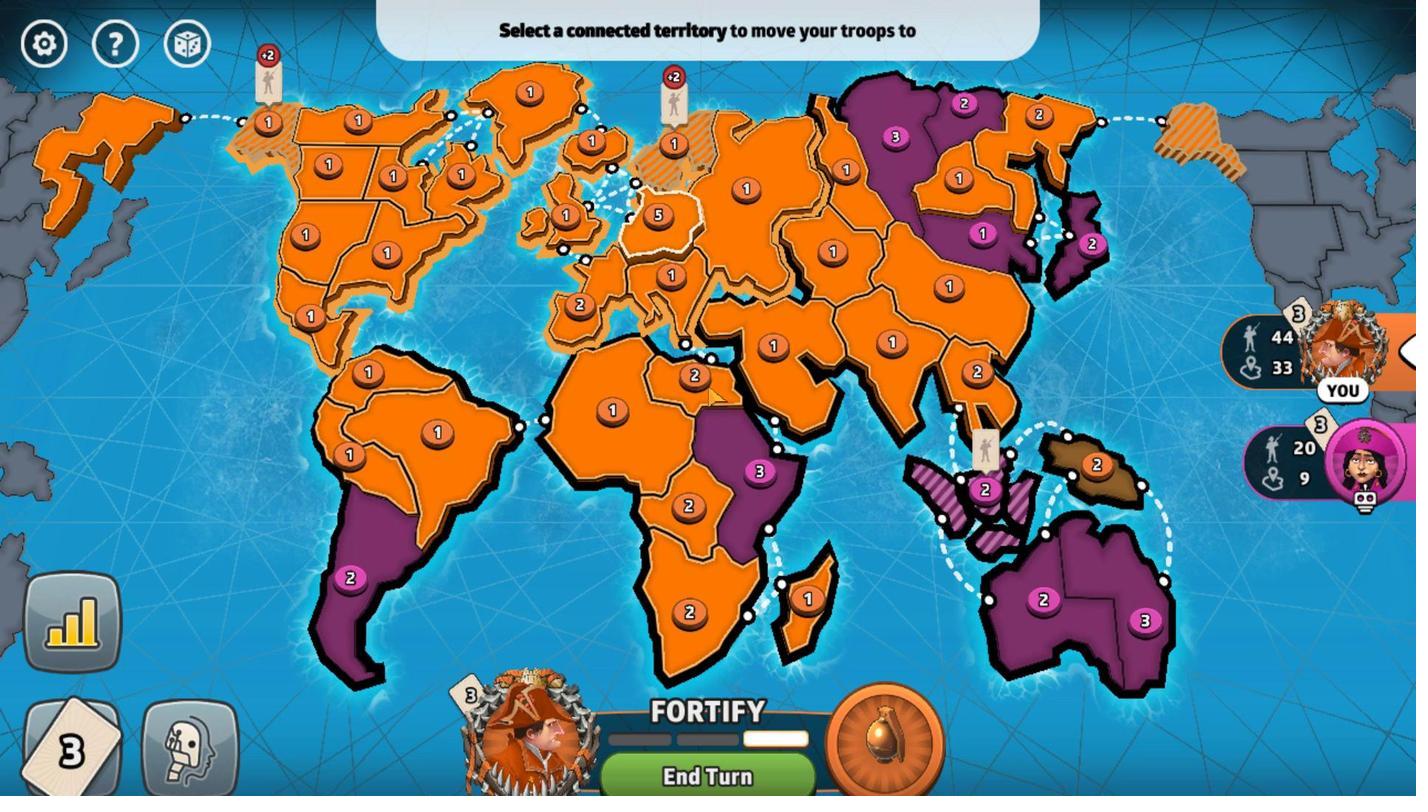 
Action: Mouse pressed left at (736, 486)
Screenshot: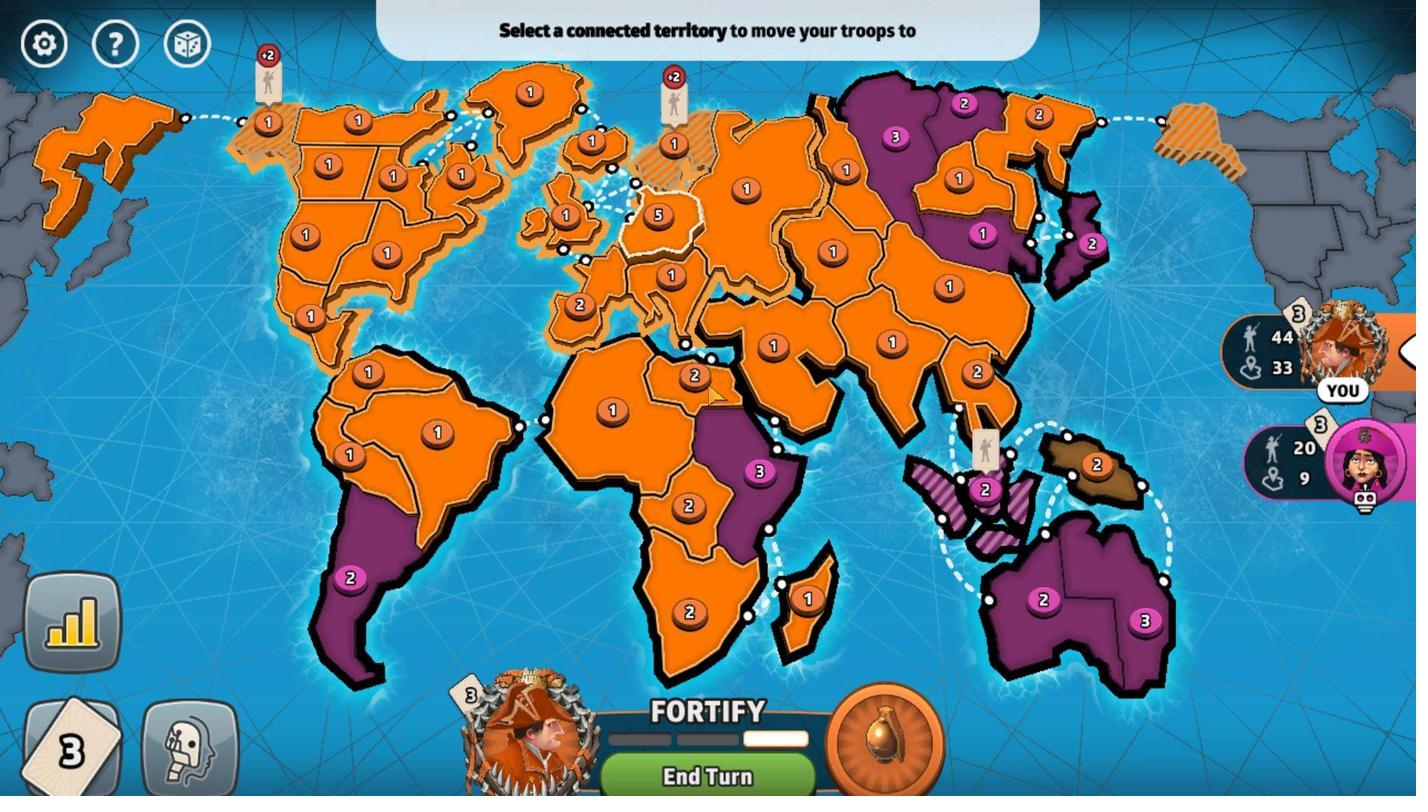
Action: Mouse moved to (973, 613)
Screenshot: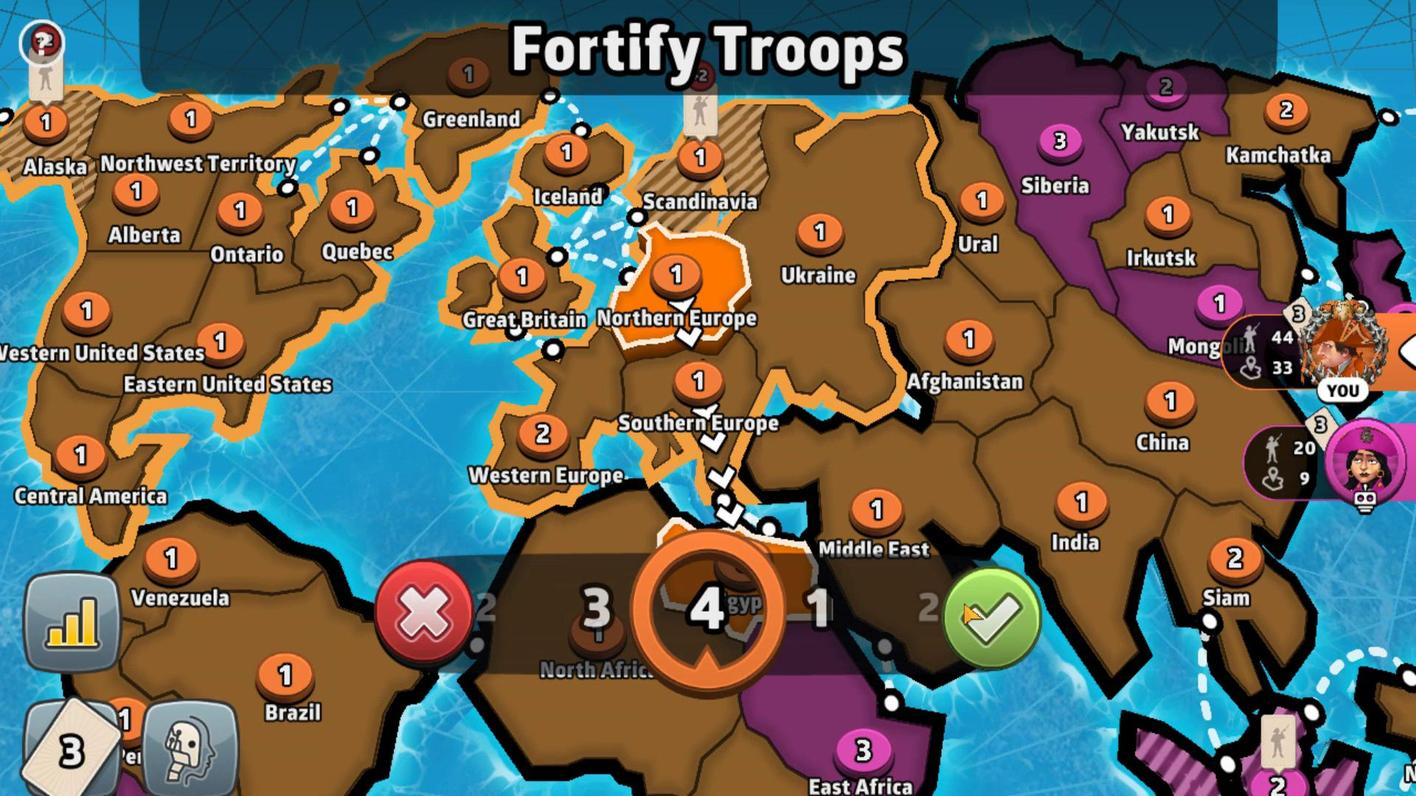 
Action: Mouse pressed left at (973, 613)
Screenshot: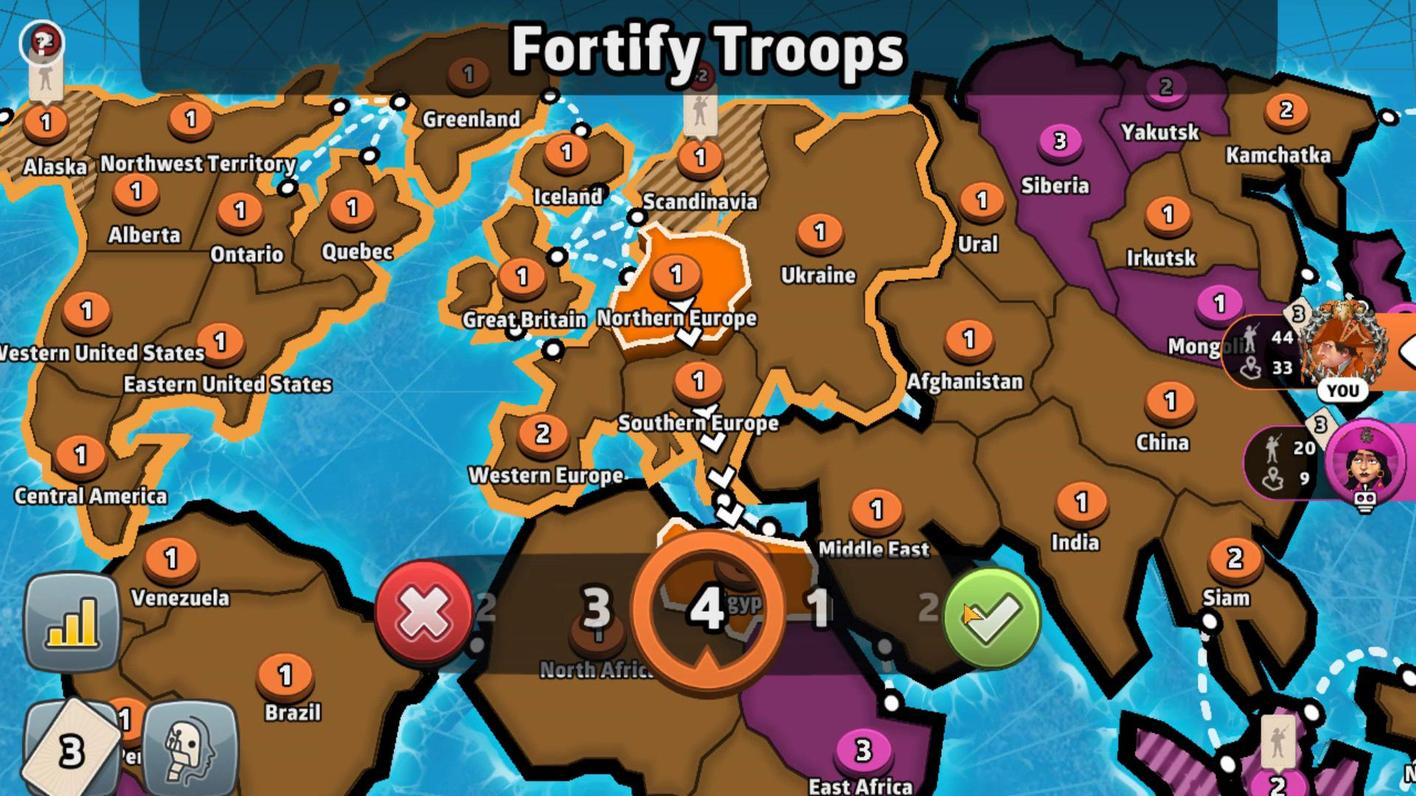 
Action: Mouse moved to (1027, 343)
Screenshot: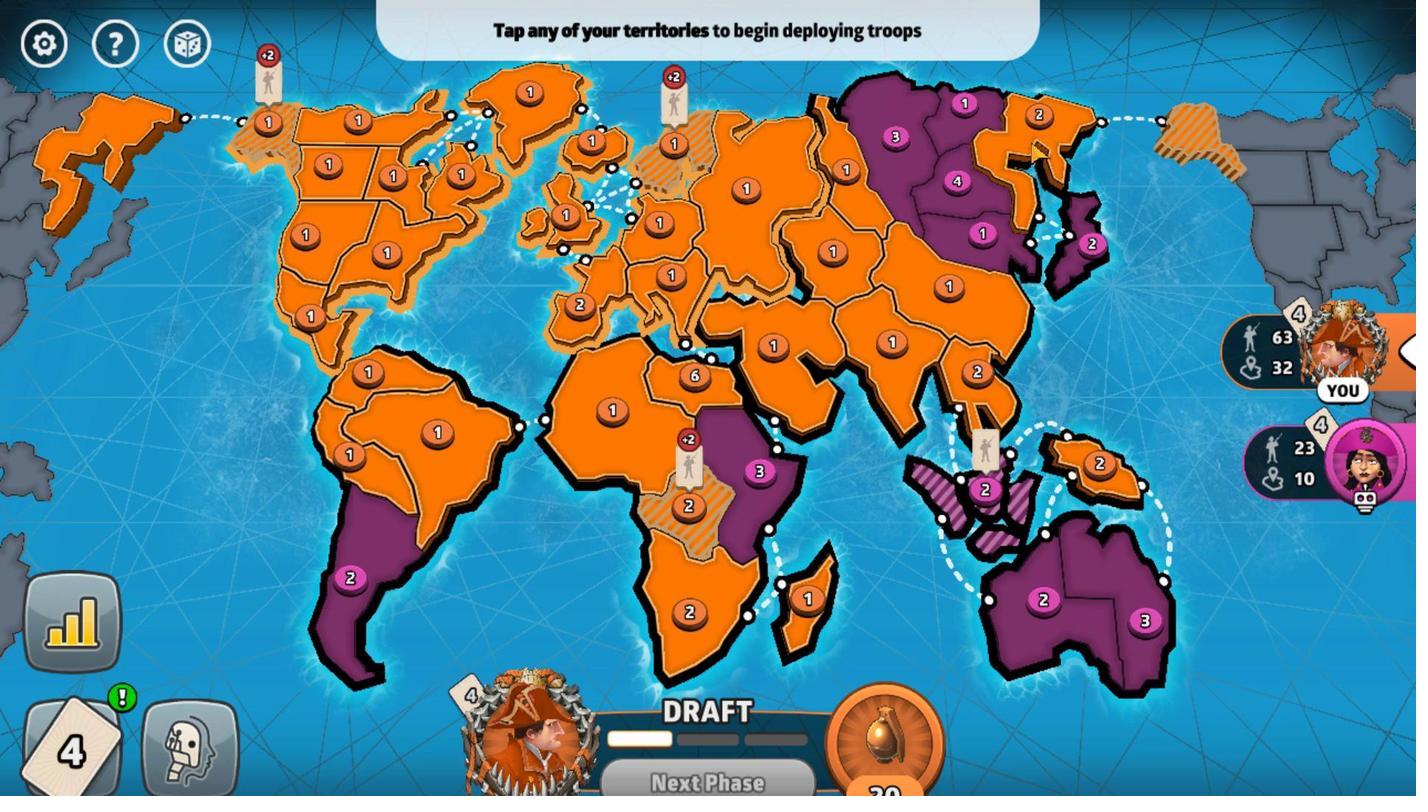 
Action: Mouse pressed left at (1027, 343)
Screenshot: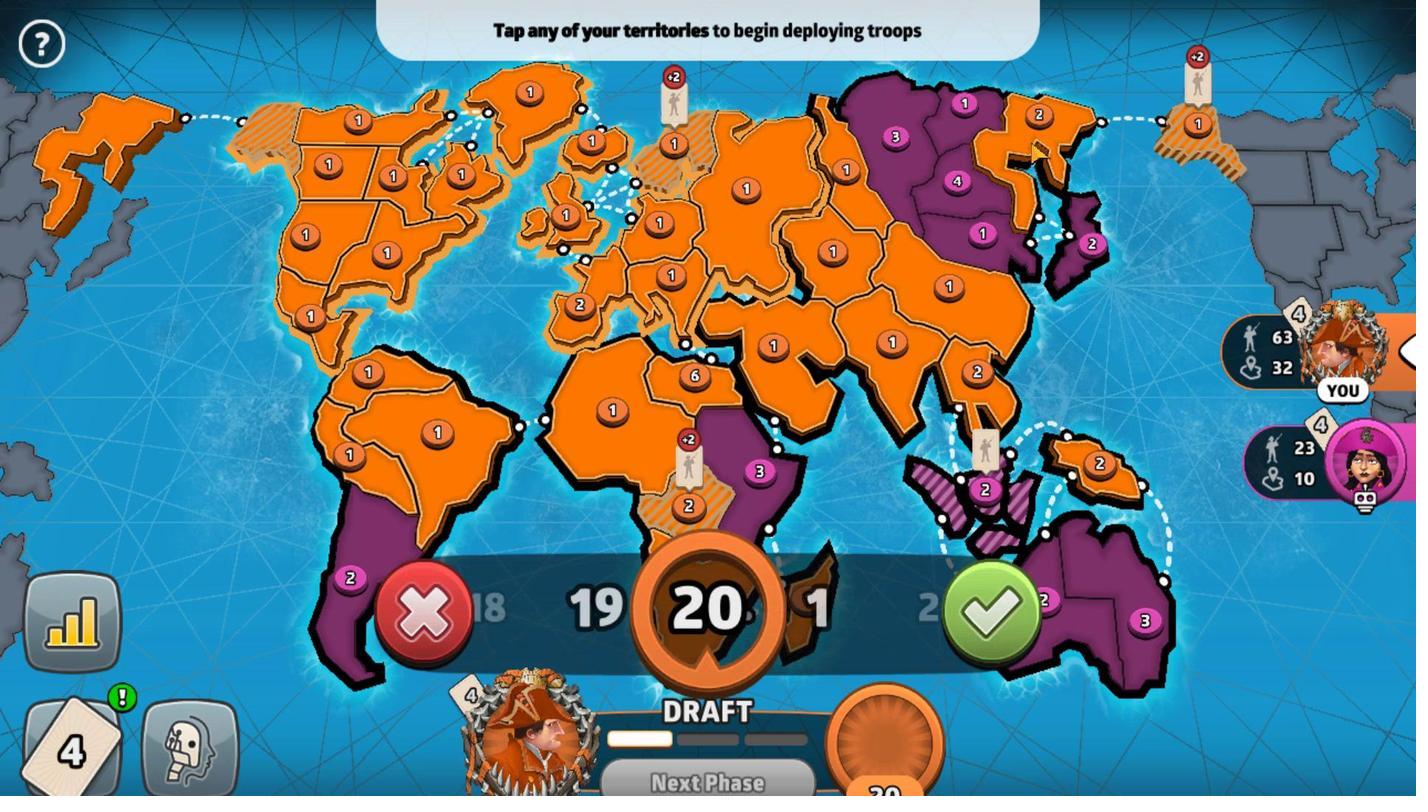 
Action: Mouse moved to (988, 629)
Screenshot: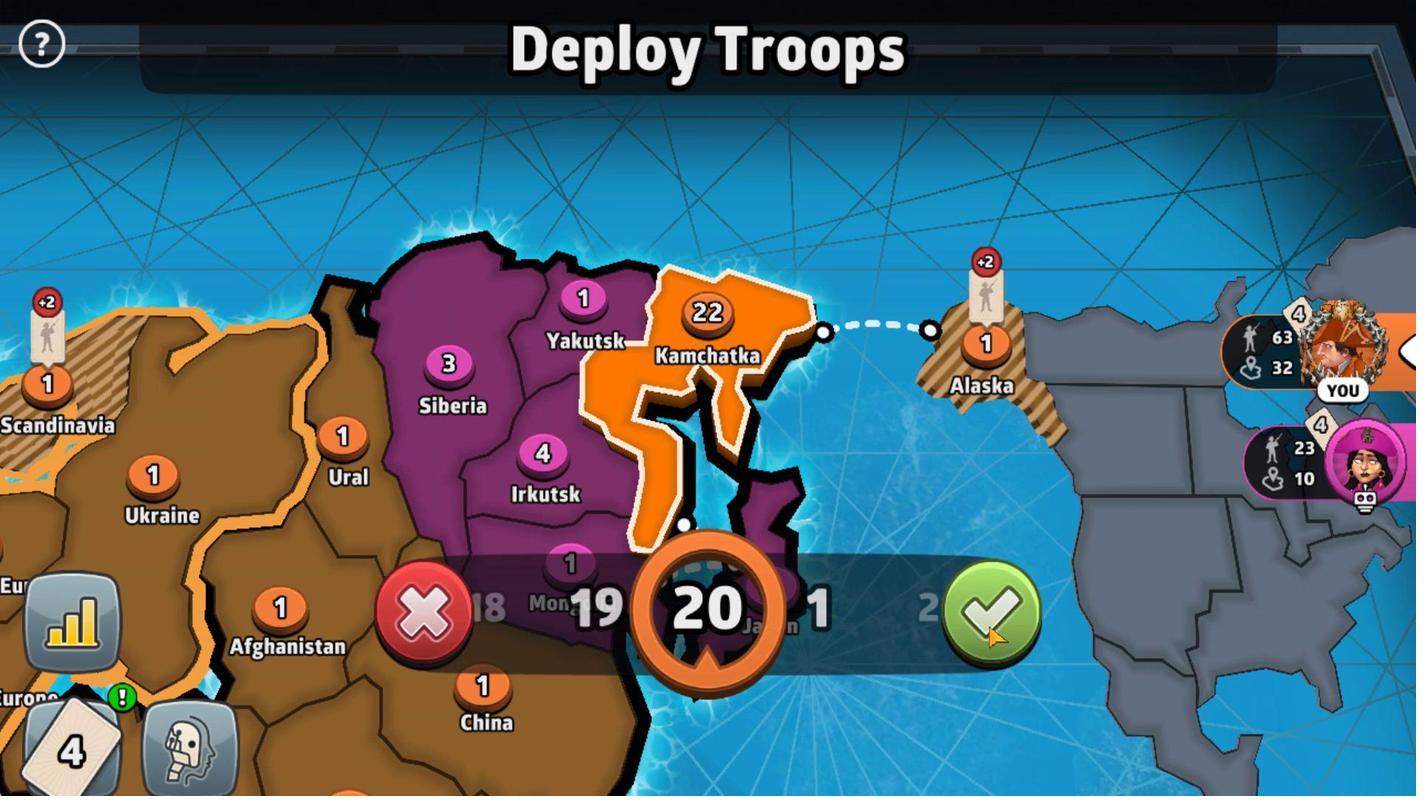 
Action: Mouse pressed left at (988, 629)
Screenshot: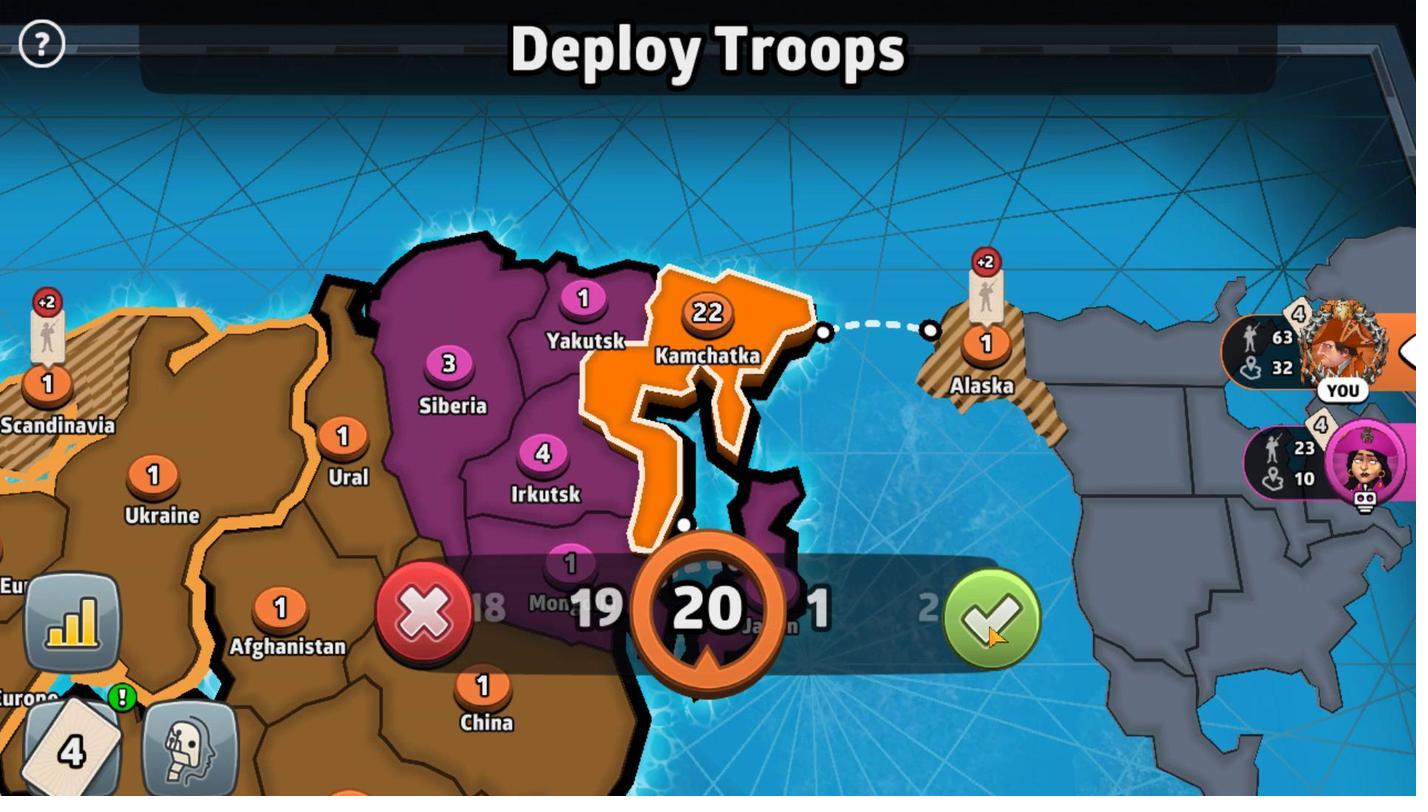 
Action: Mouse moved to (723, 723)
Screenshot: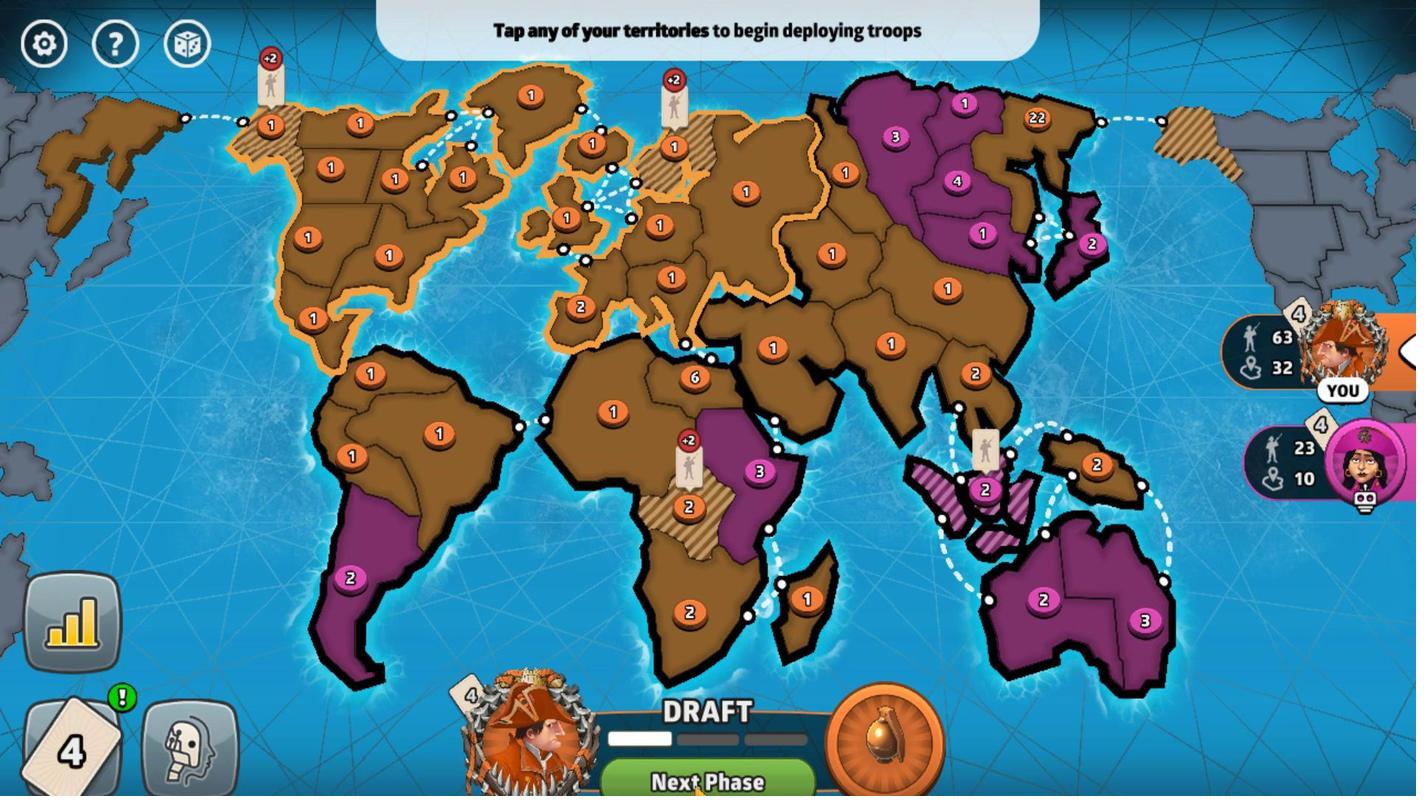 
Action: Mouse pressed left at (723, 723)
Screenshot: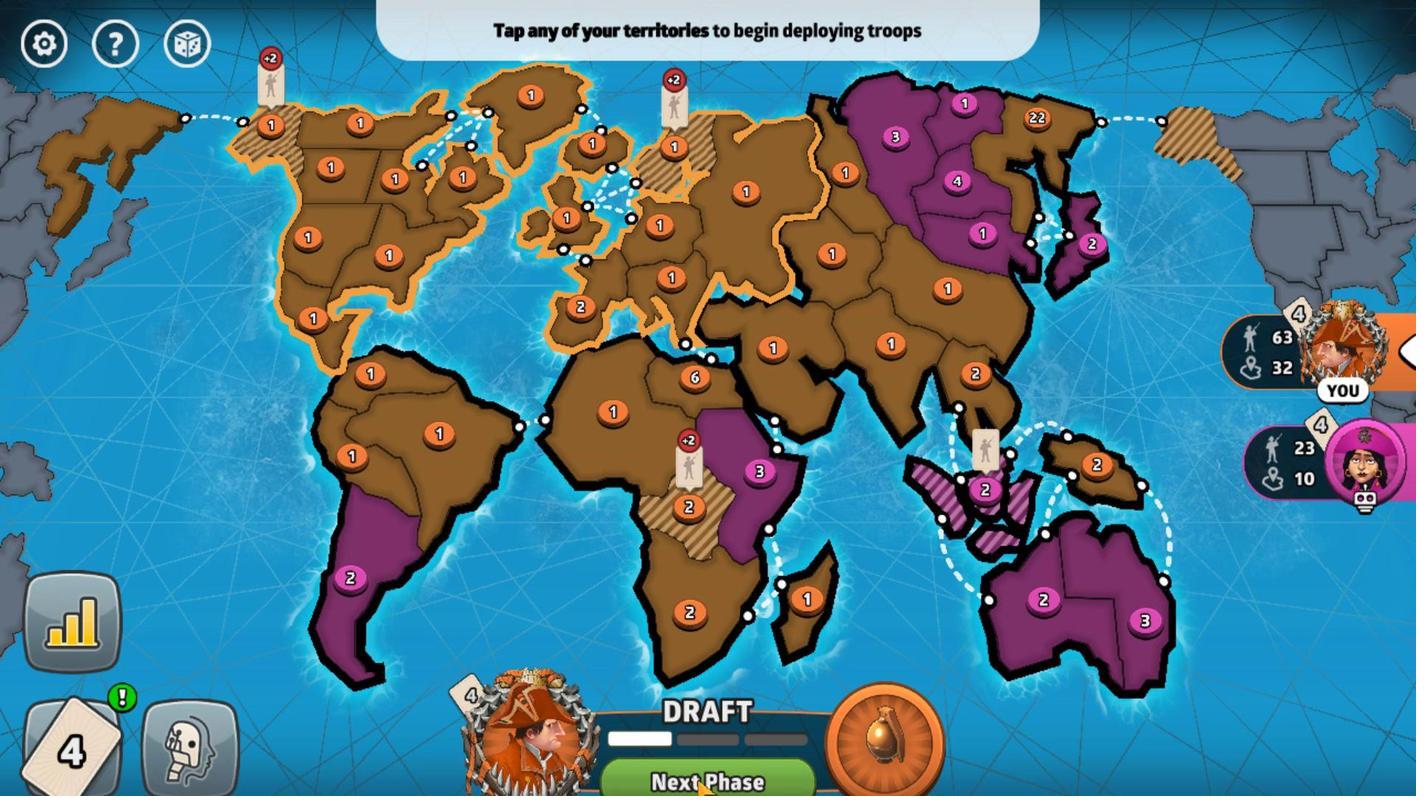 
Action: Mouse moved to (734, 486)
Screenshot: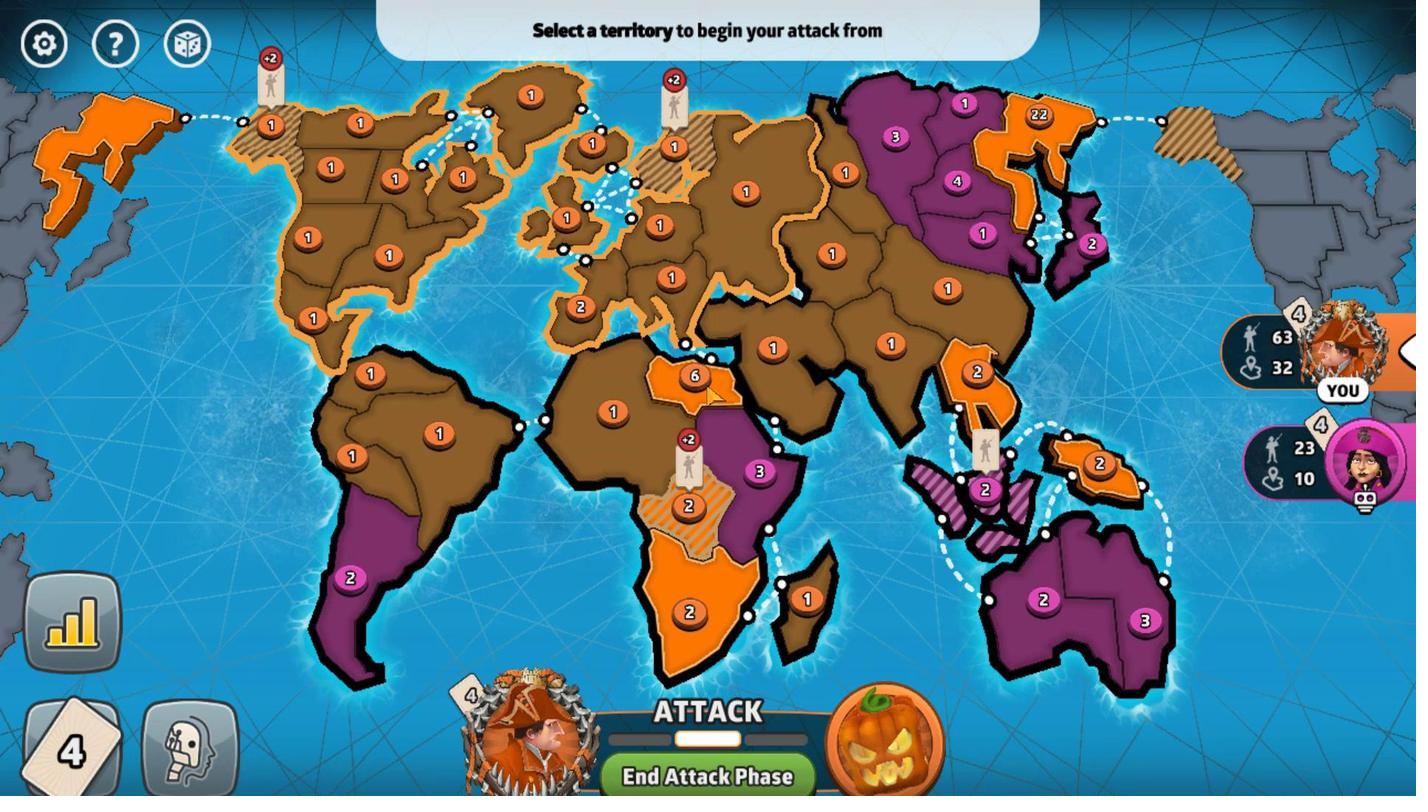 
Action: Mouse pressed left at (734, 486)
Screenshot: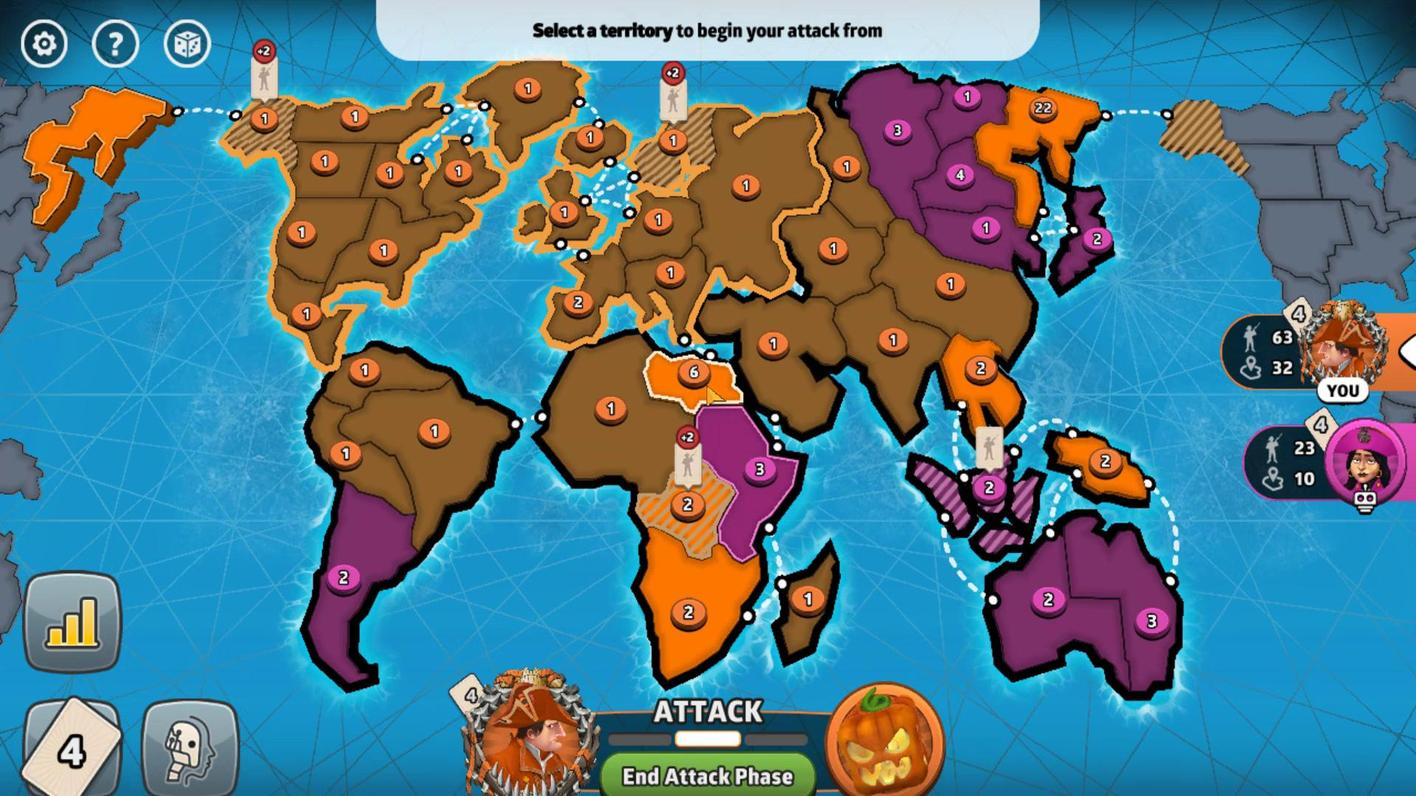
Action: Mouse moved to (767, 502)
Screenshot: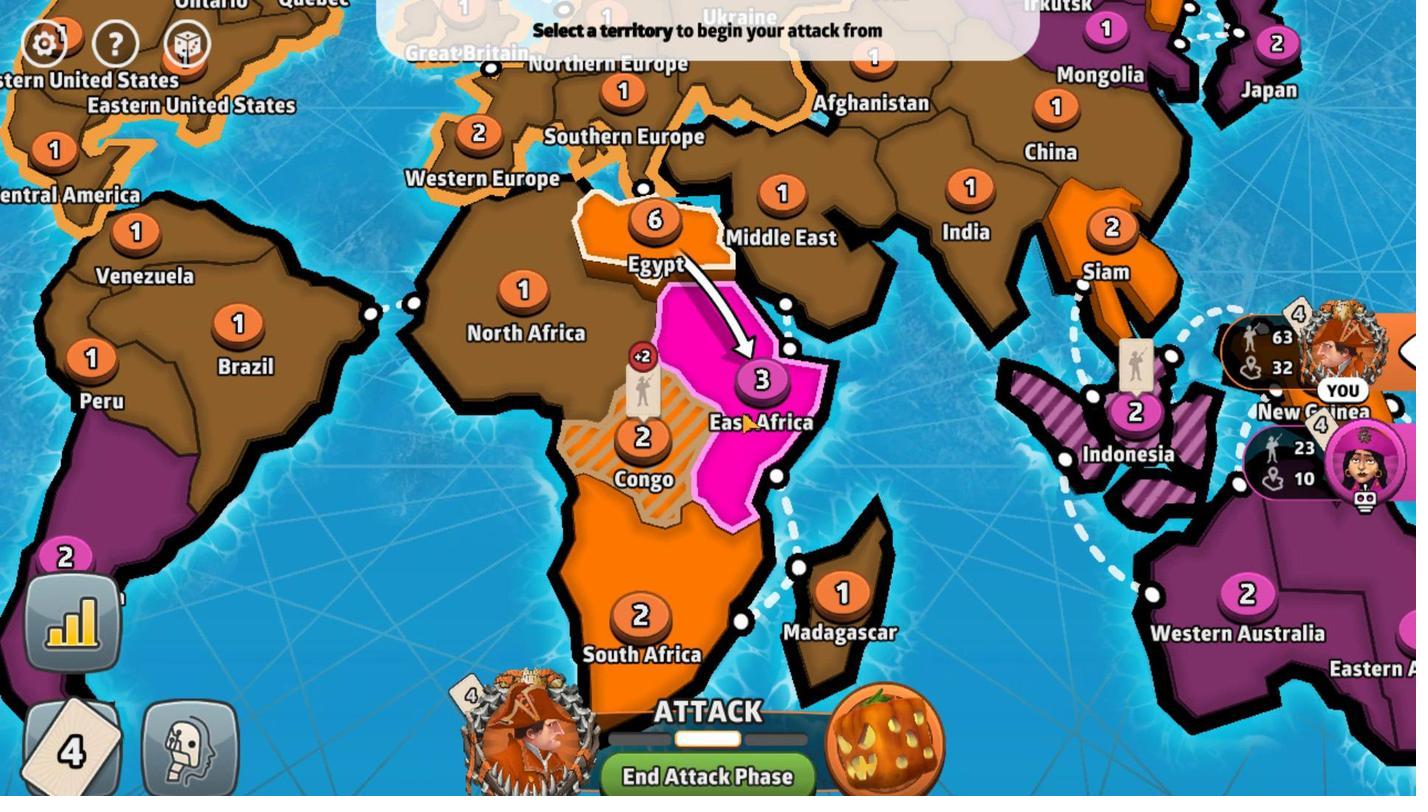 
Action: Mouse pressed left at (767, 502)
Screenshot: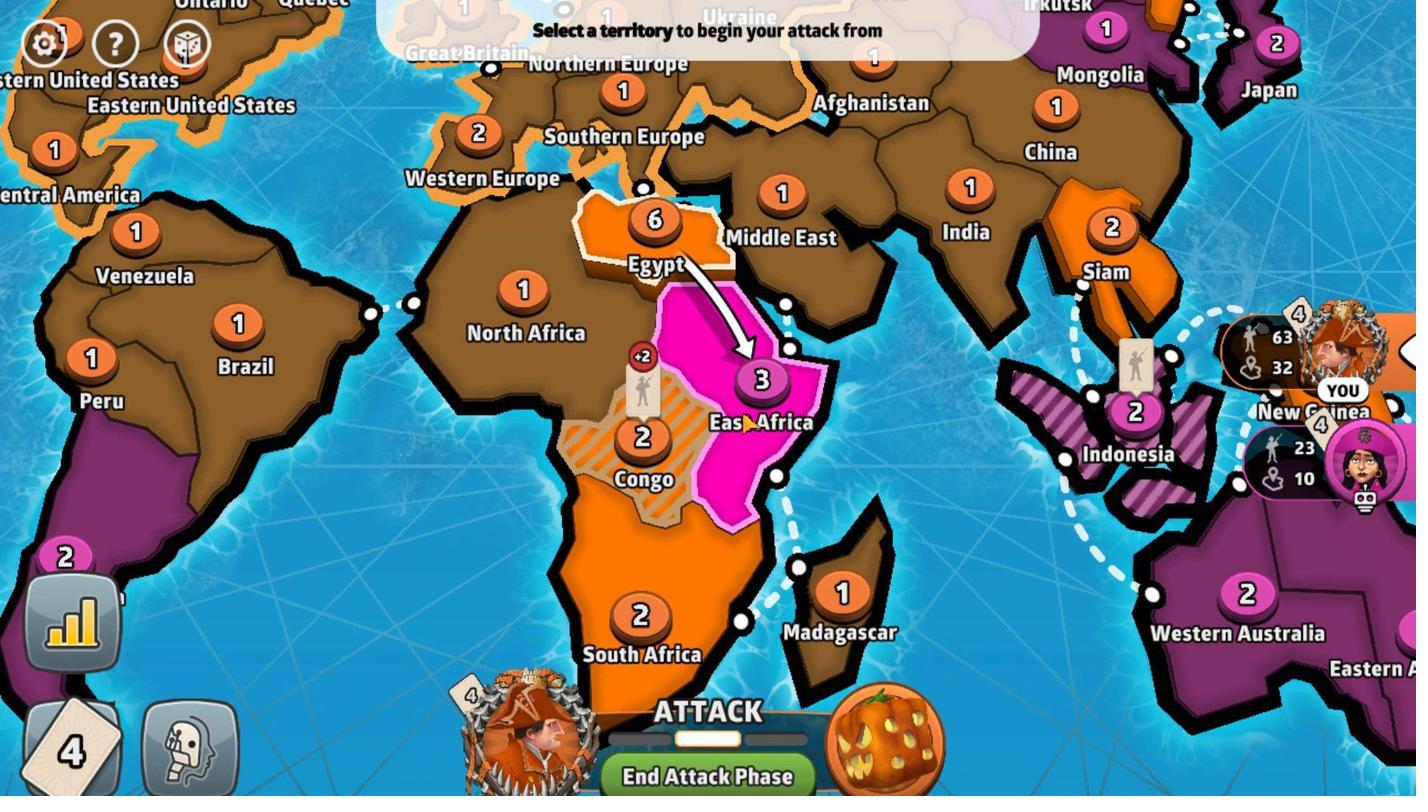 
Action: Mouse moved to (787, 655)
Screenshot: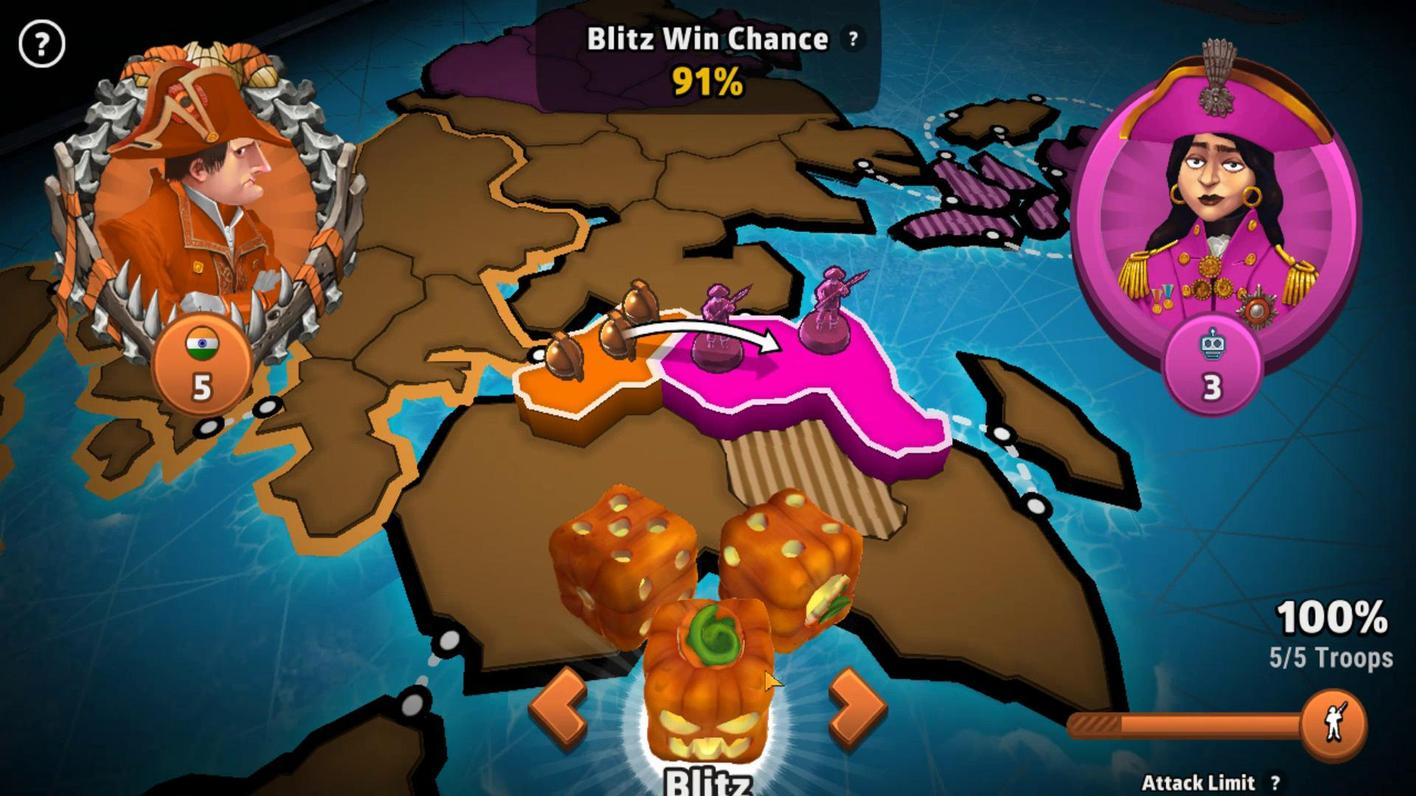 
Action: Mouse pressed left at (787, 655)
Screenshot: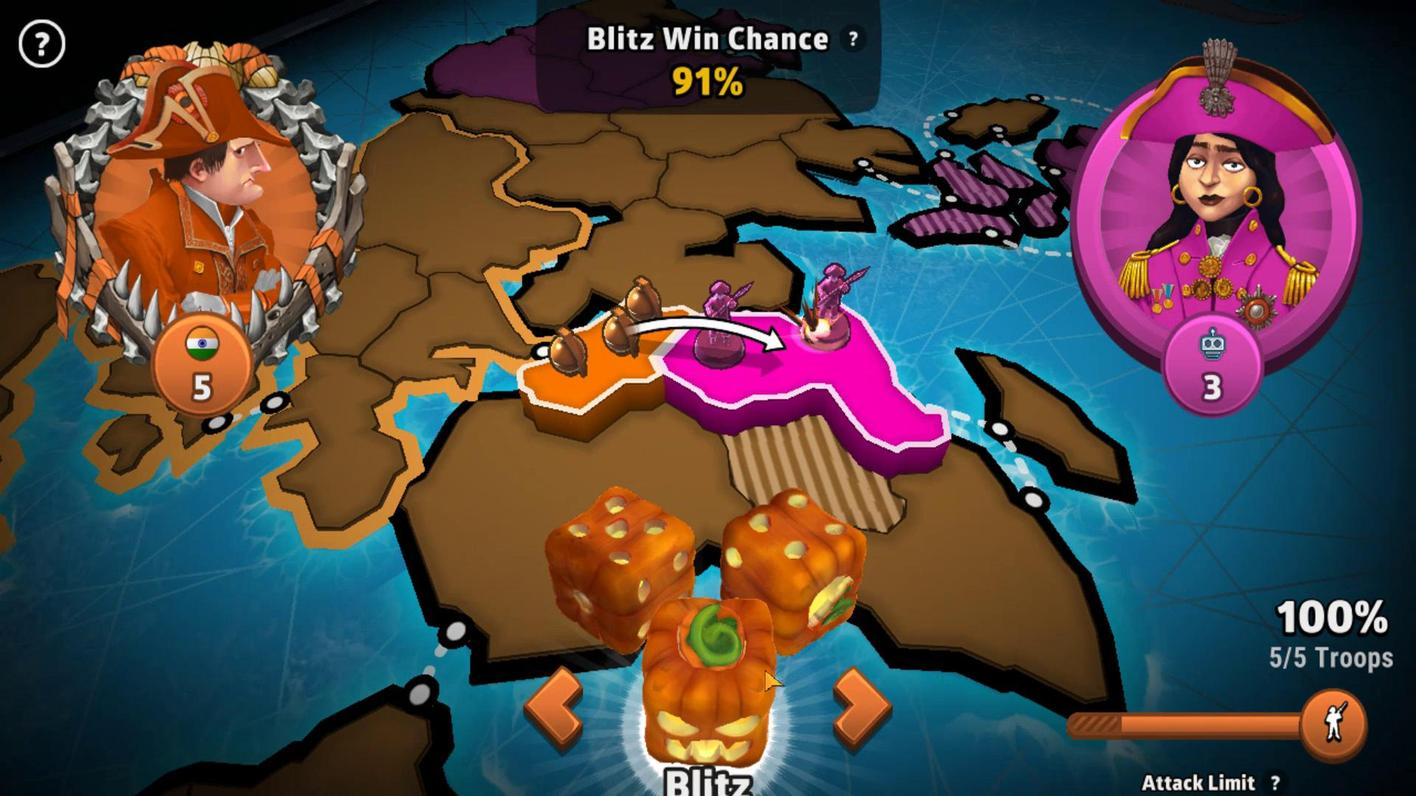 
Action: Mouse moved to (999, 629)
Screenshot: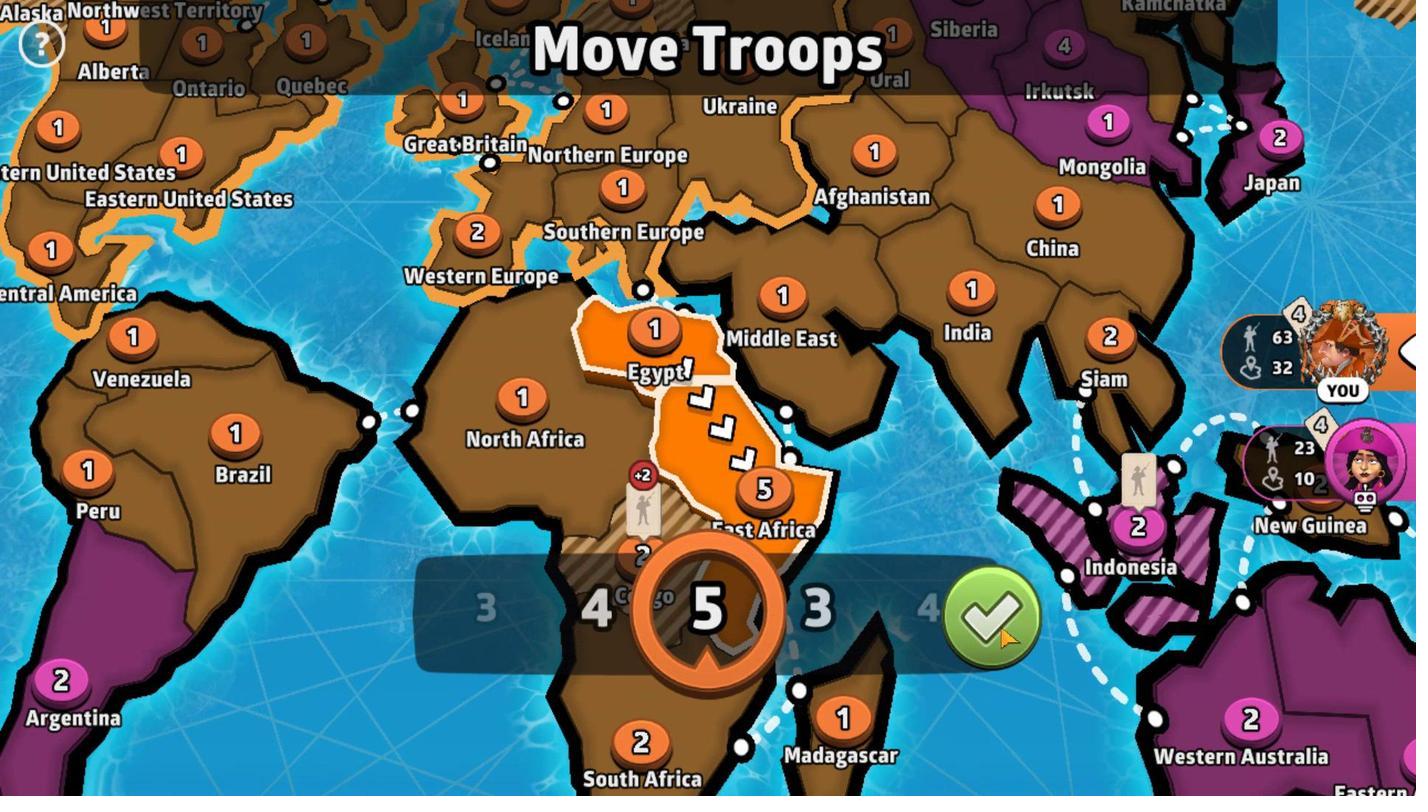
Action: Mouse pressed left at (999, 629)
Screenshot: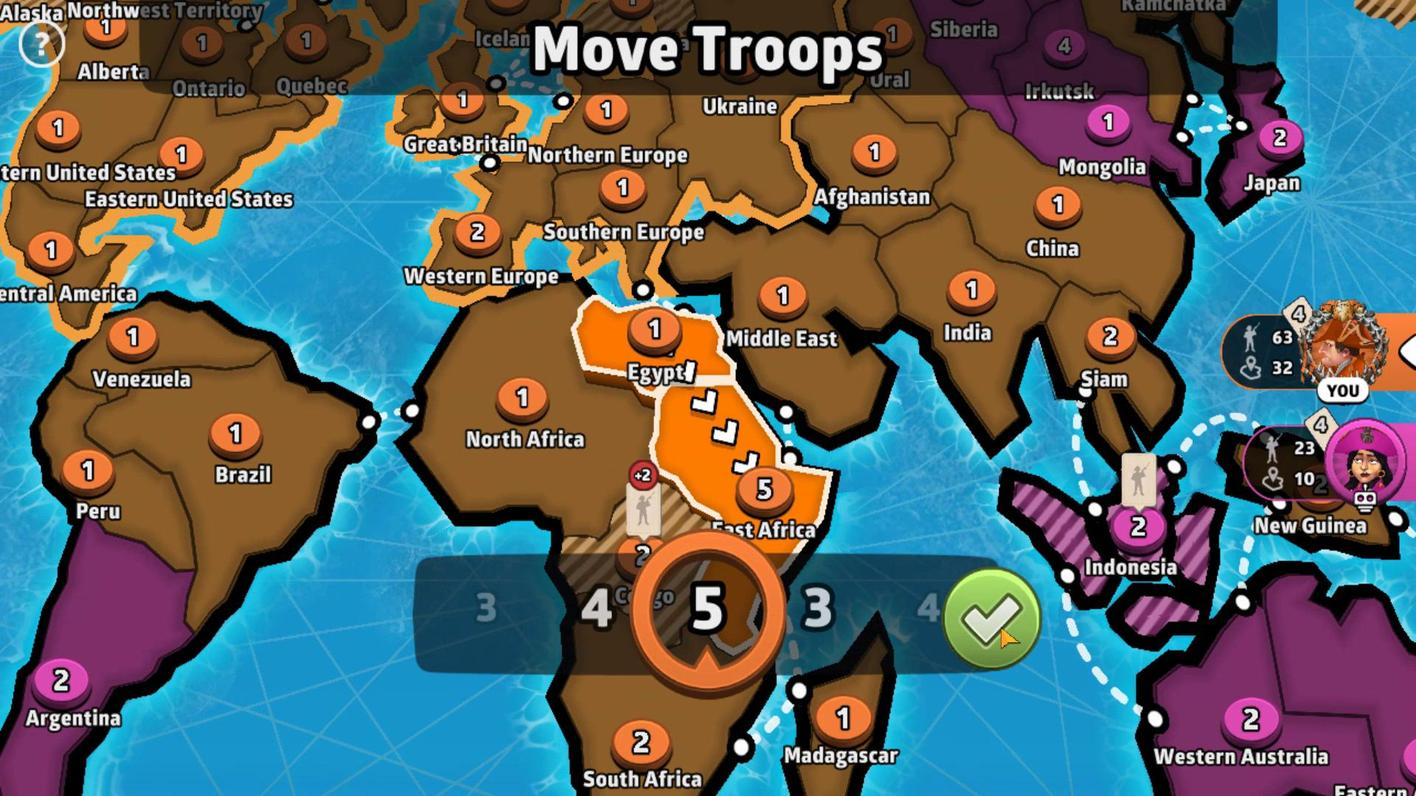 
Action: Mouse moved to (1038, 334)
Screenshot: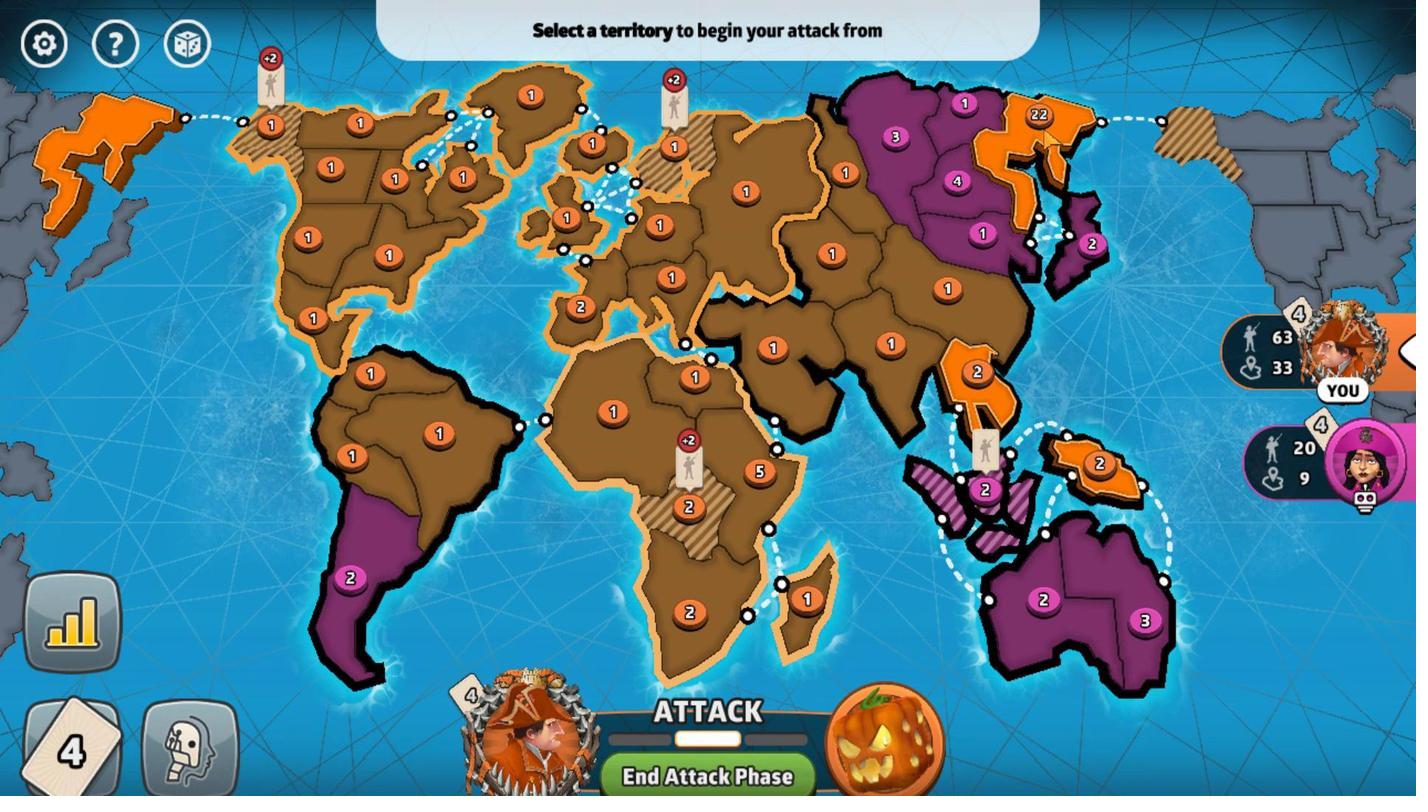 
Action: Mouse pressed left at (1038, 334)
Screenshot: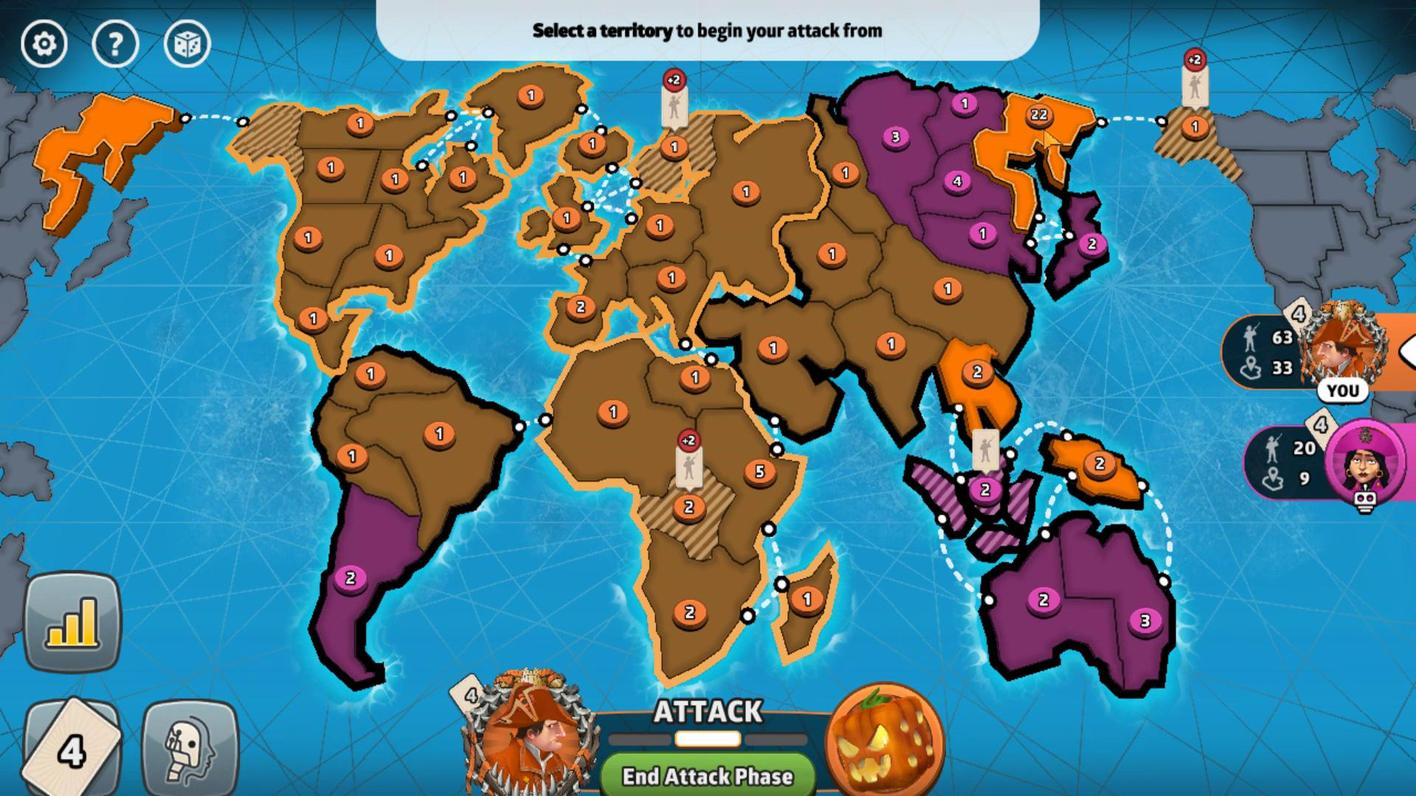 
Action: Mouse moved to (665, 374)
Screenshot: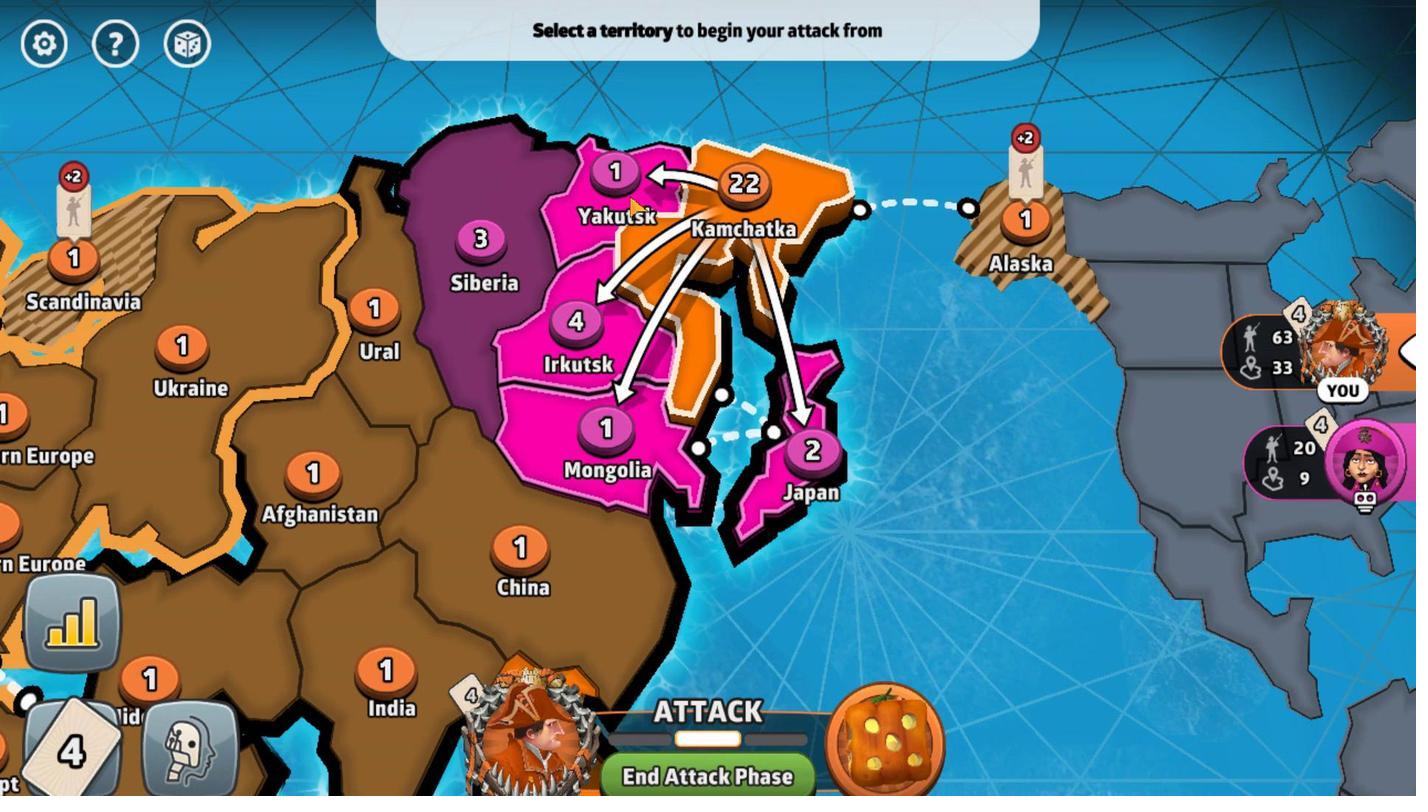 
Action: Mouse pressed left at (665, 374)
Screenshot: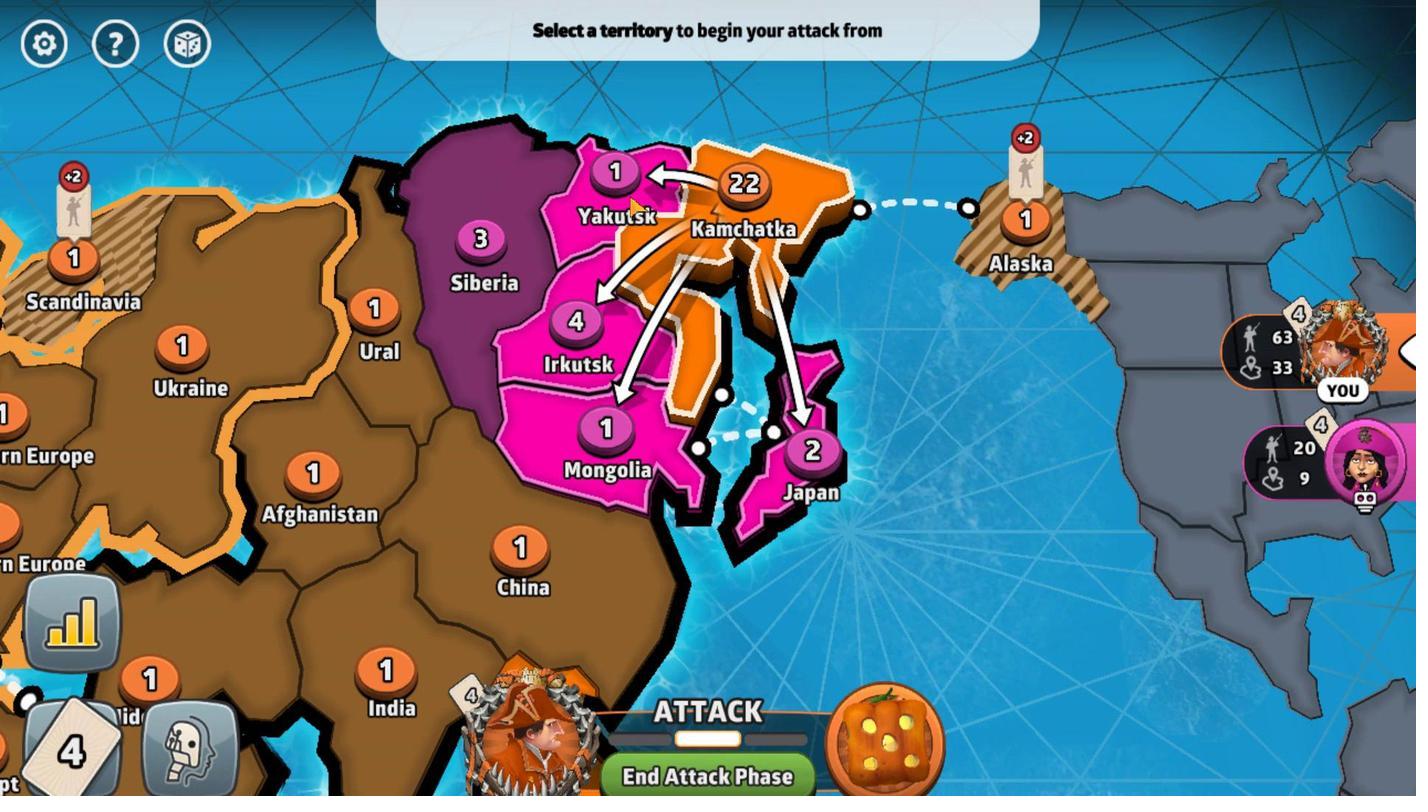 
Action: Mouse moved to (743, 622)
Screenshot: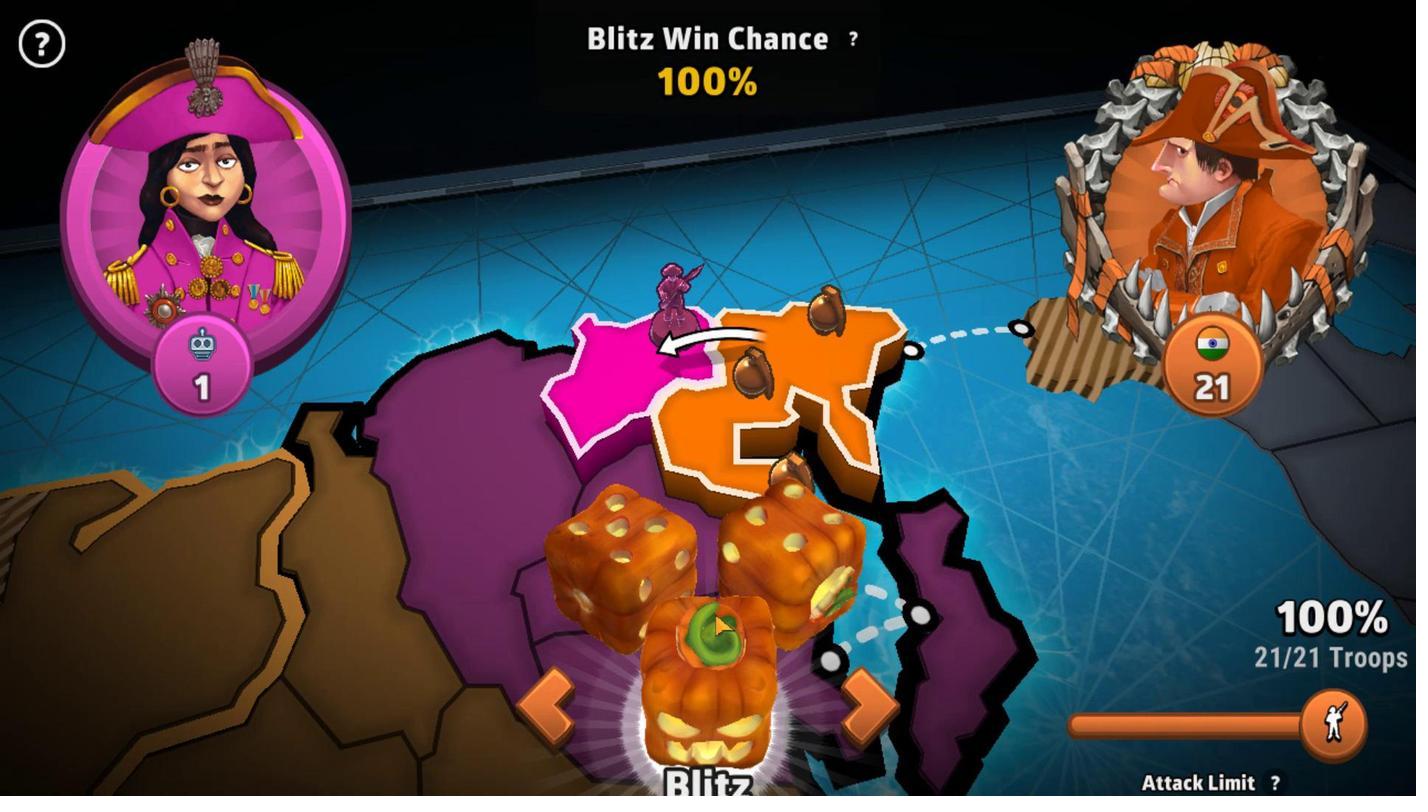 
Action: Mouse pressed left at (743, 622)
Screenshot: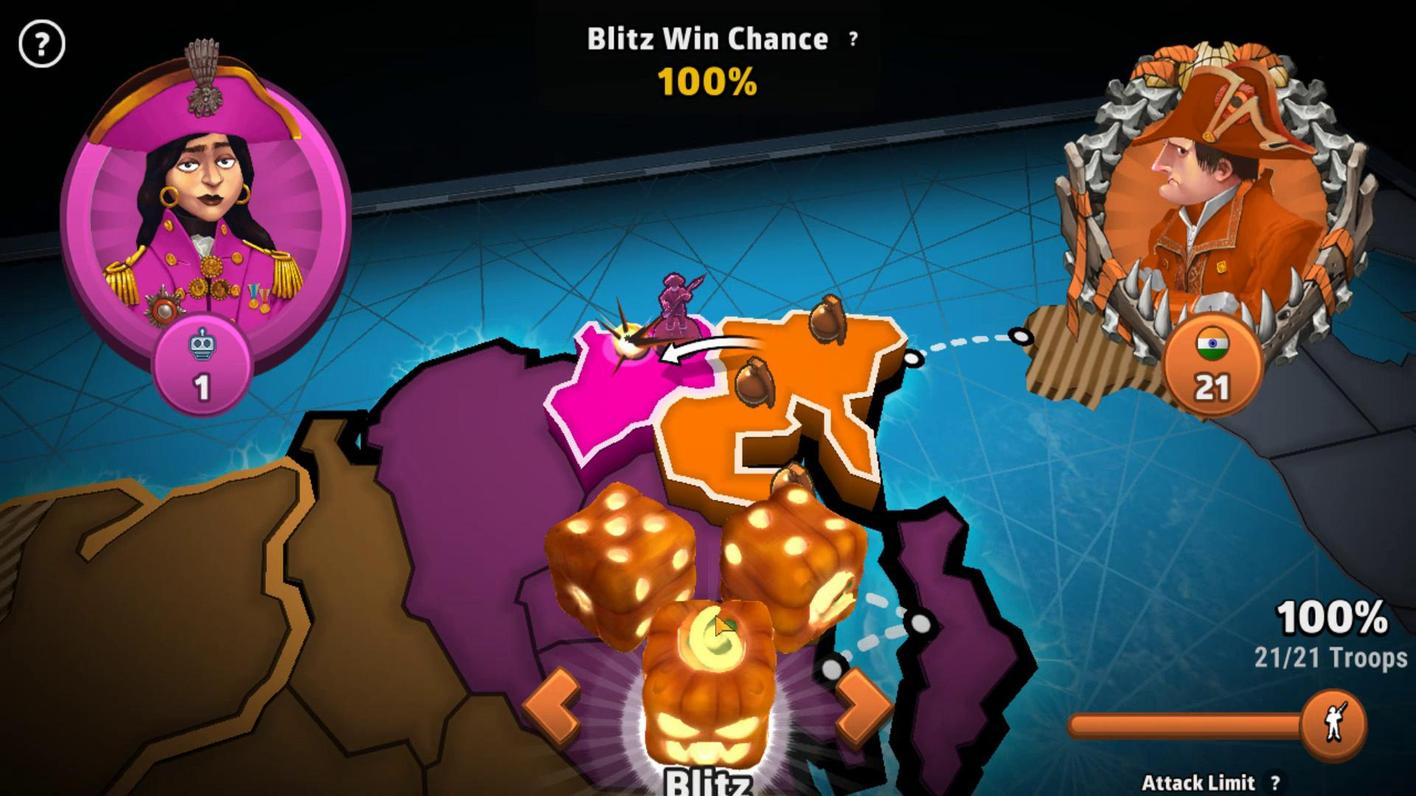 
Action: Mouse moved to (990, 633)
Screenshot: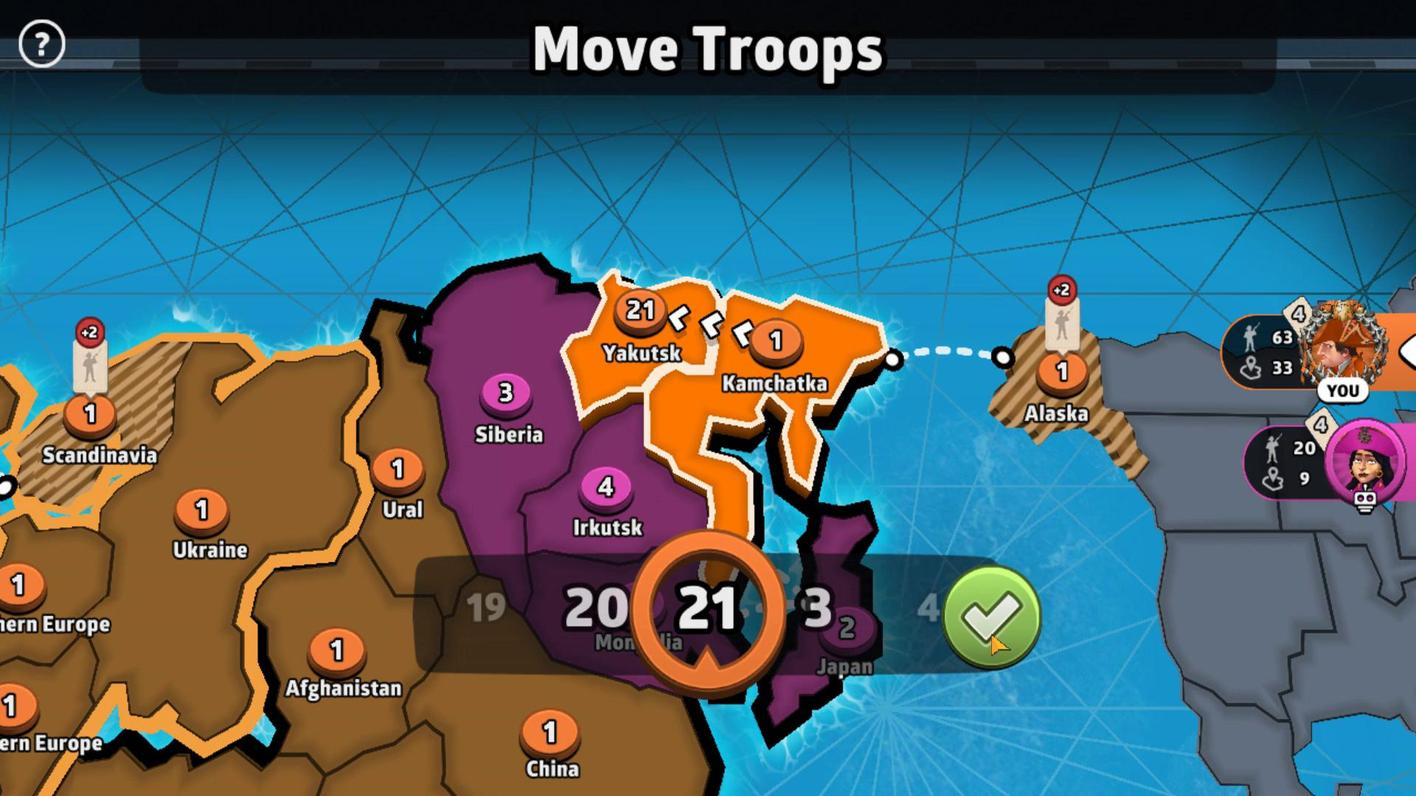 
Action: Mouse pressed left at (990, 633)
Screenshot: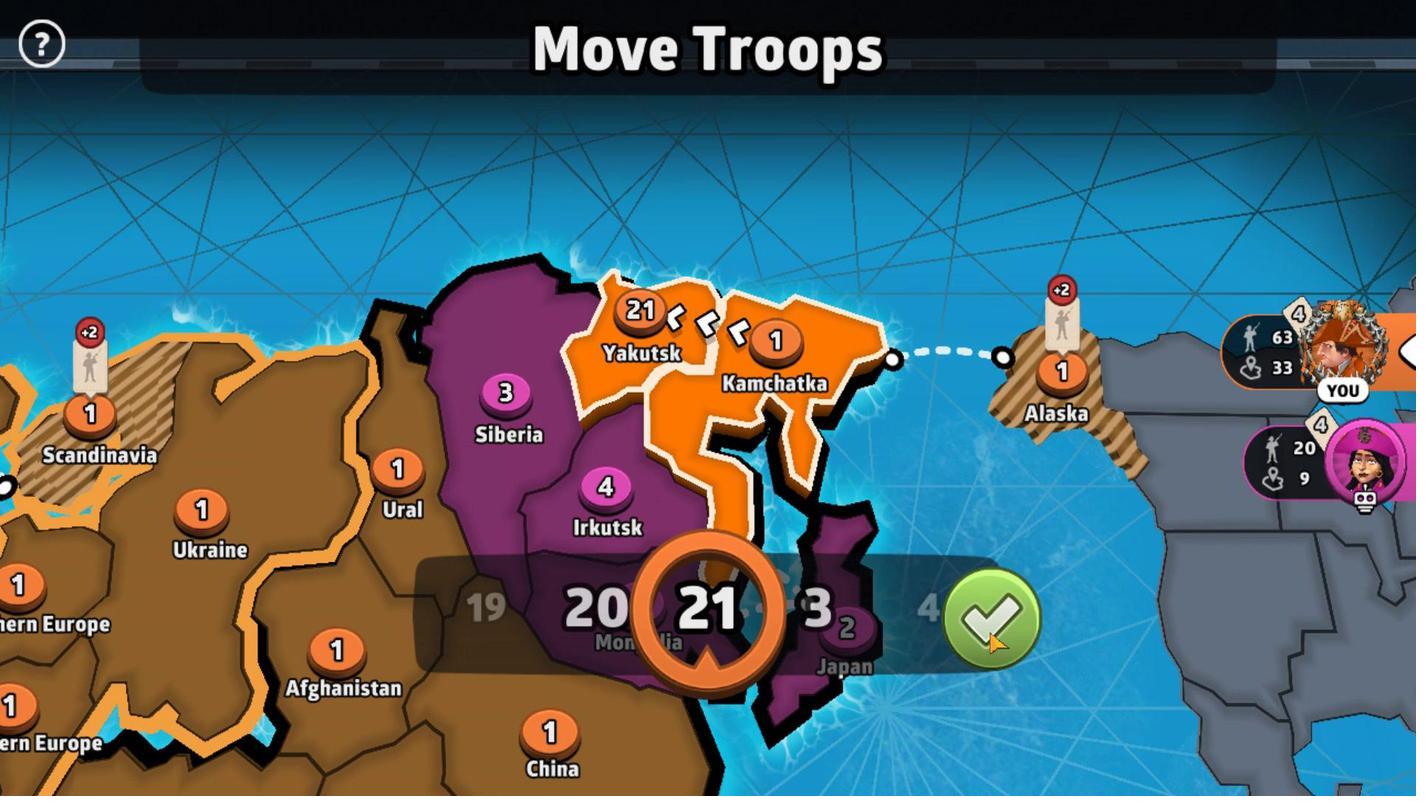 
Action: Mouse moved to (655, 441)
Screenshot: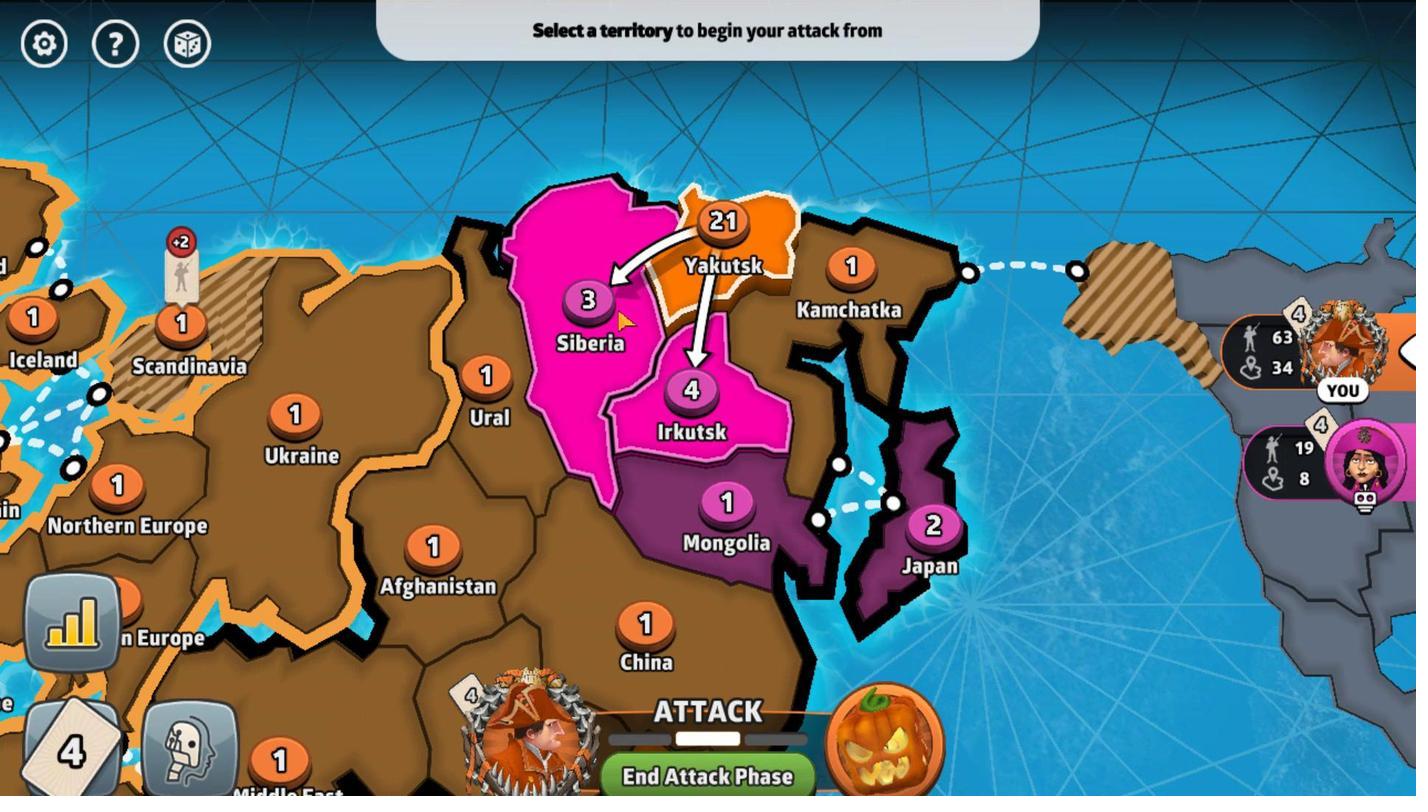 
Action: Mouse pressed left at (655, 441)
Screenshot: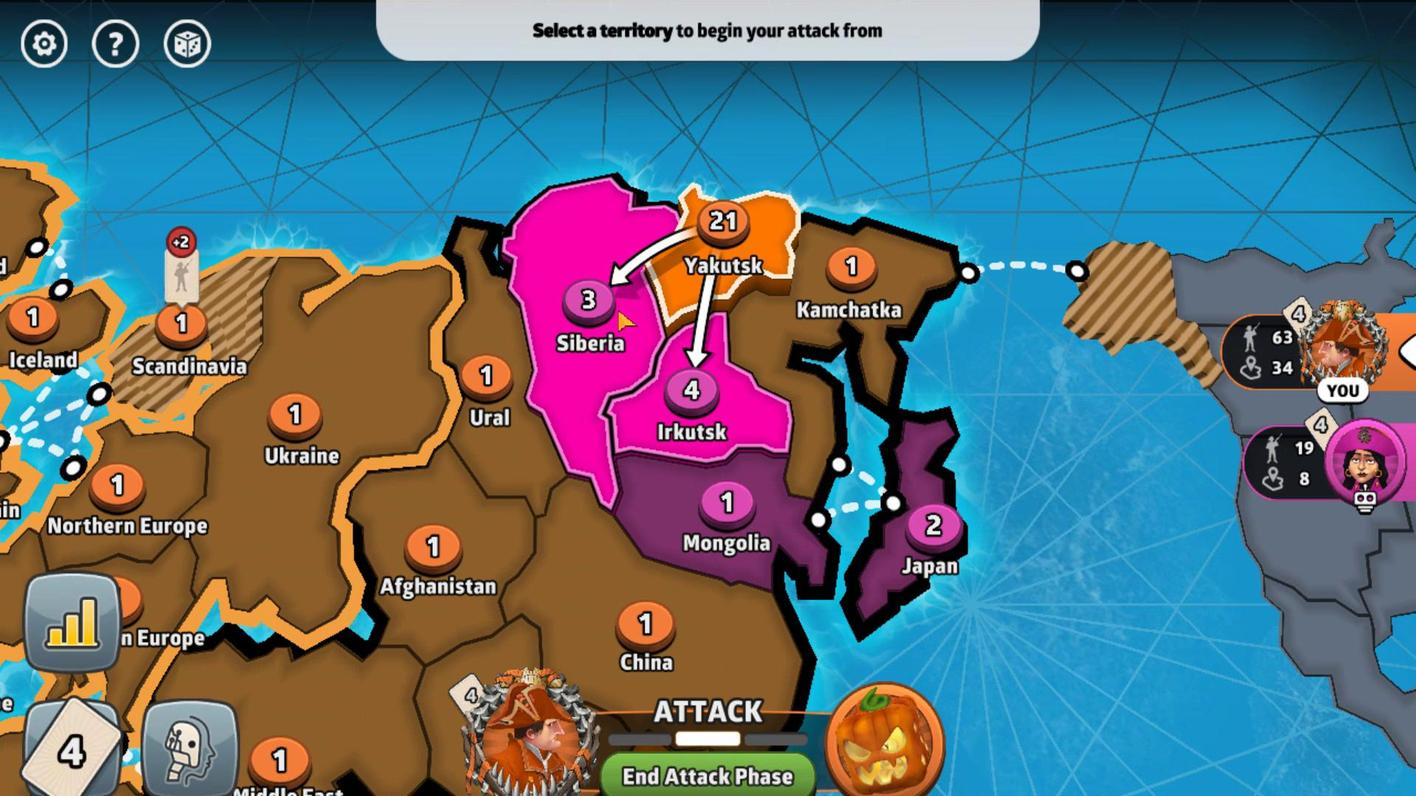 
Action: Mouse moved to (723, 646)
Screenshot: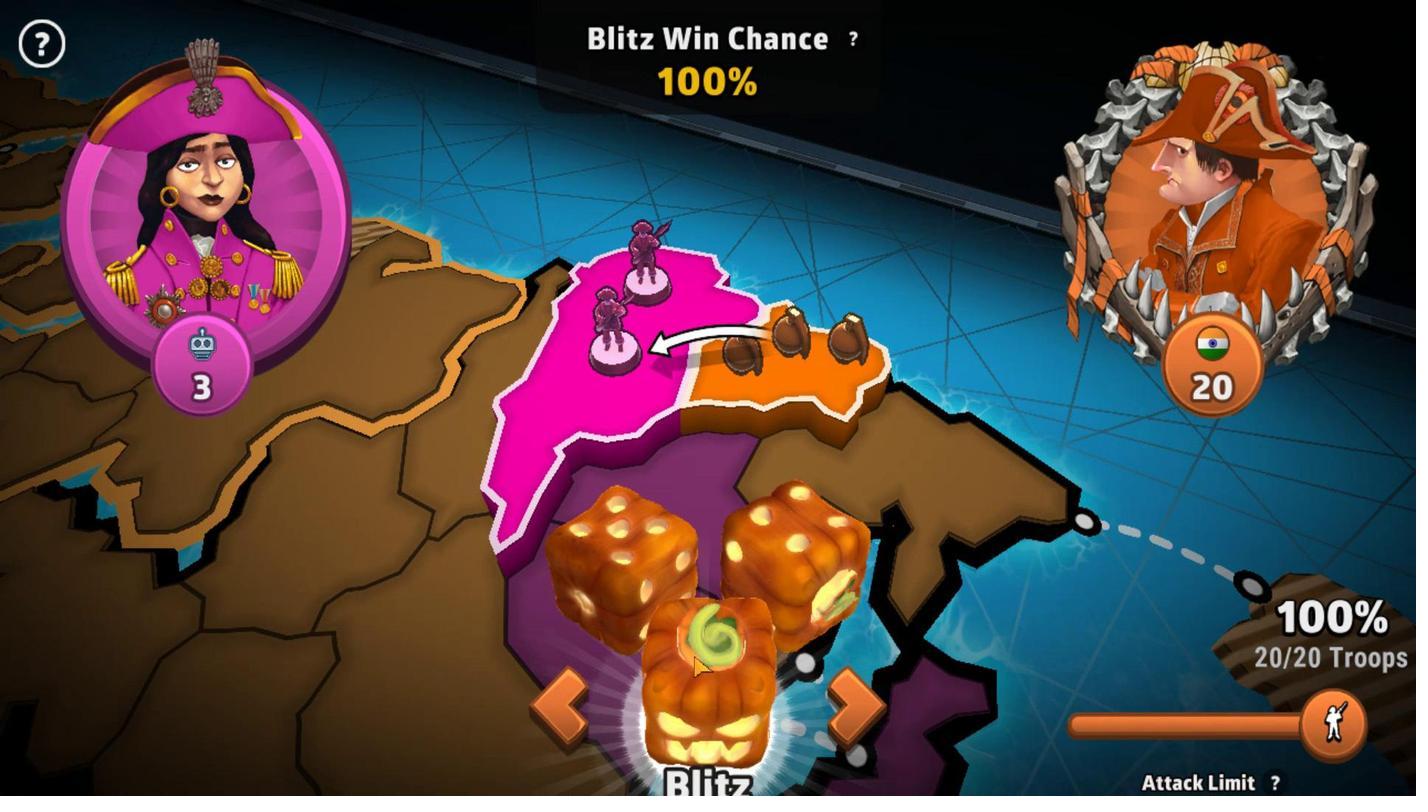
Action: Mouse pressed left at (723, 646)
Screenshot: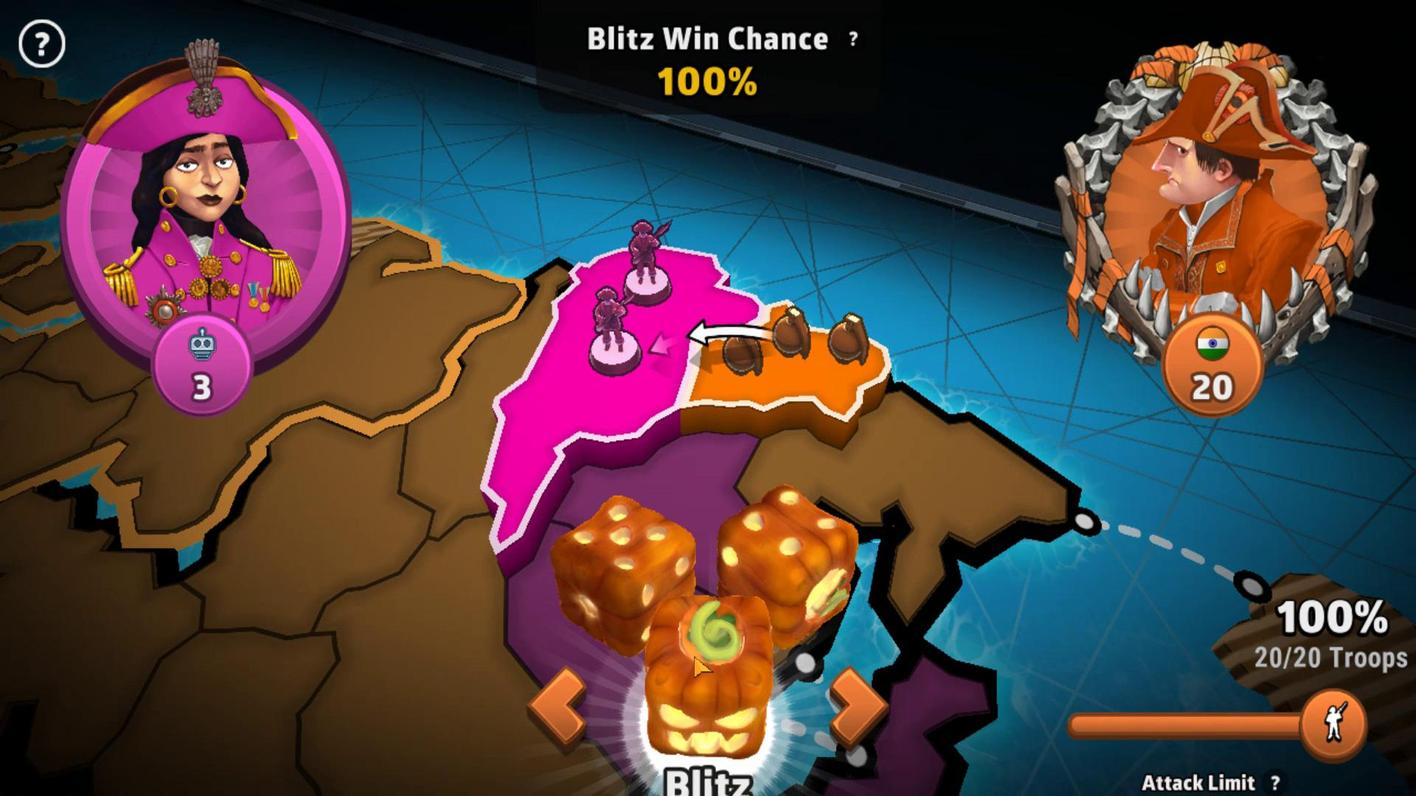 
Action: Mouse moved to (984, 621)
Screenshot: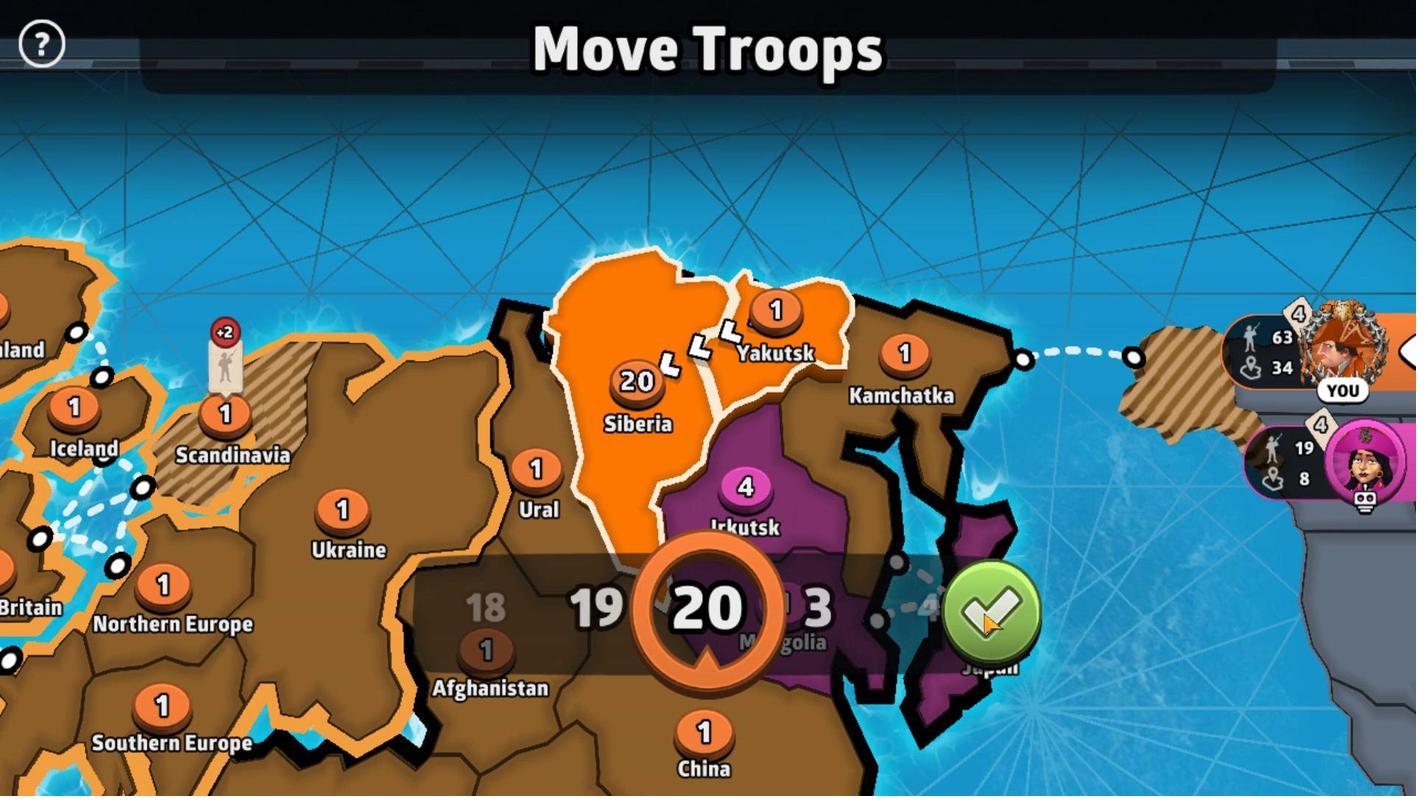 
Action: Mouse pressed left at (984, 621)
Screenshot: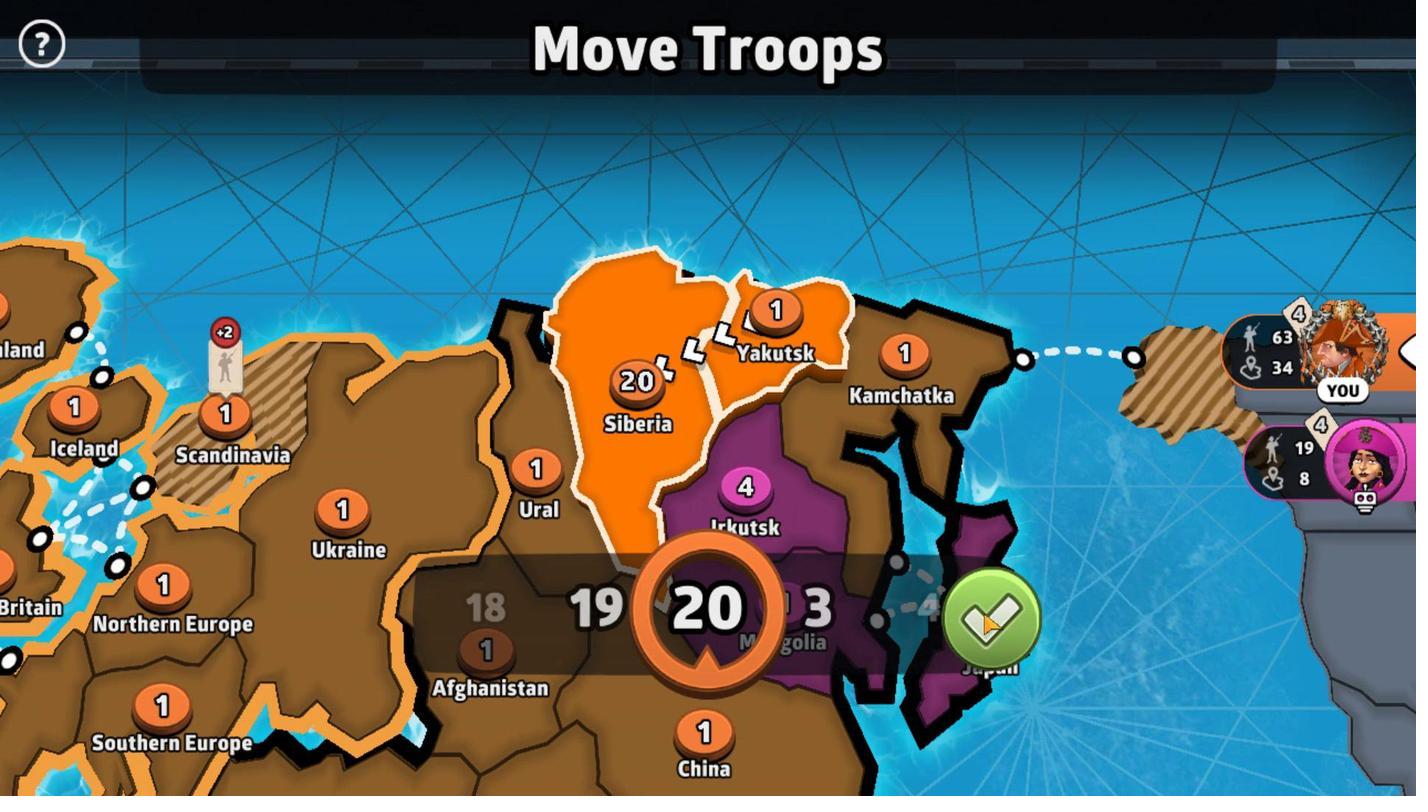 
Action: Mouse moved to (796, 452)
Screenshot: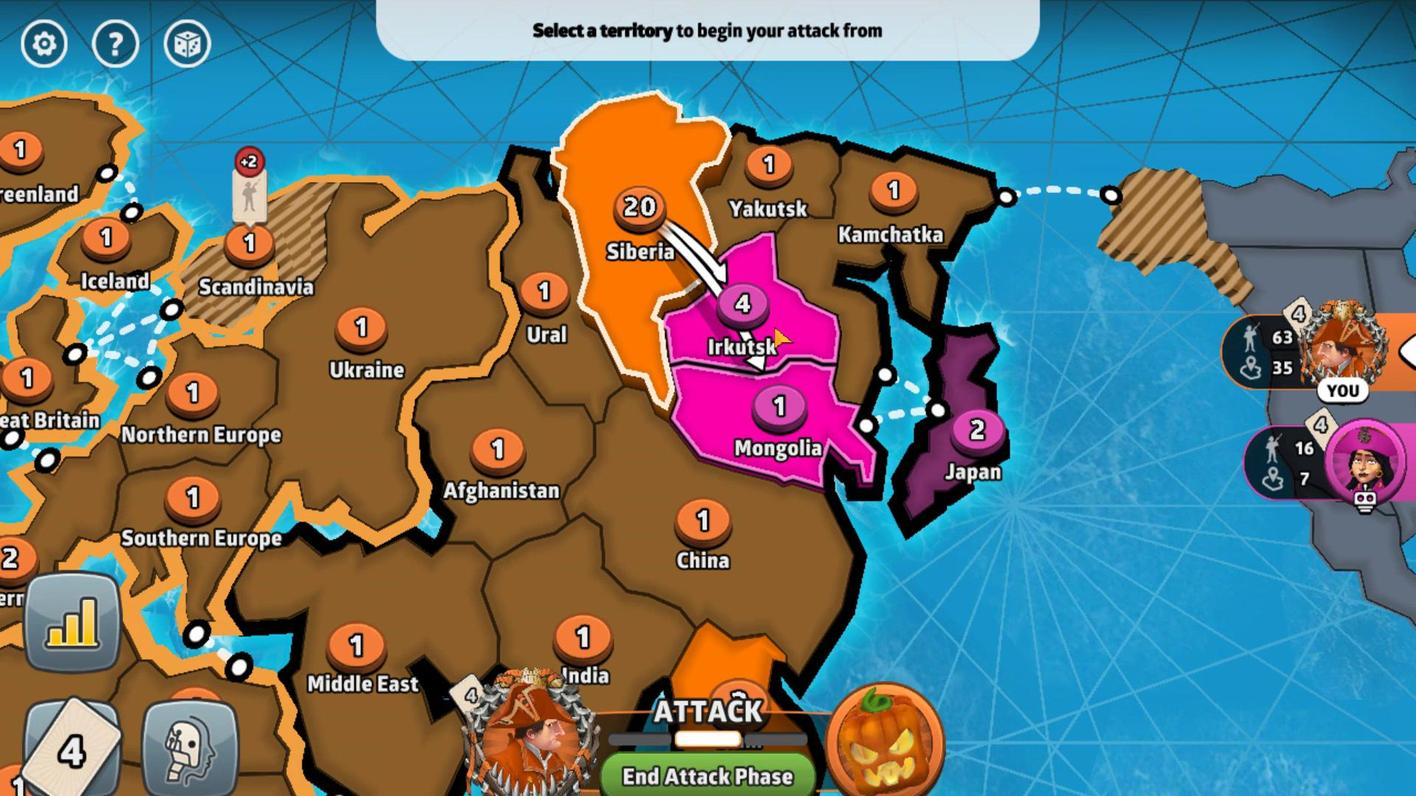 
Action: Mouse pressed left at (796, 452)
Screenshot: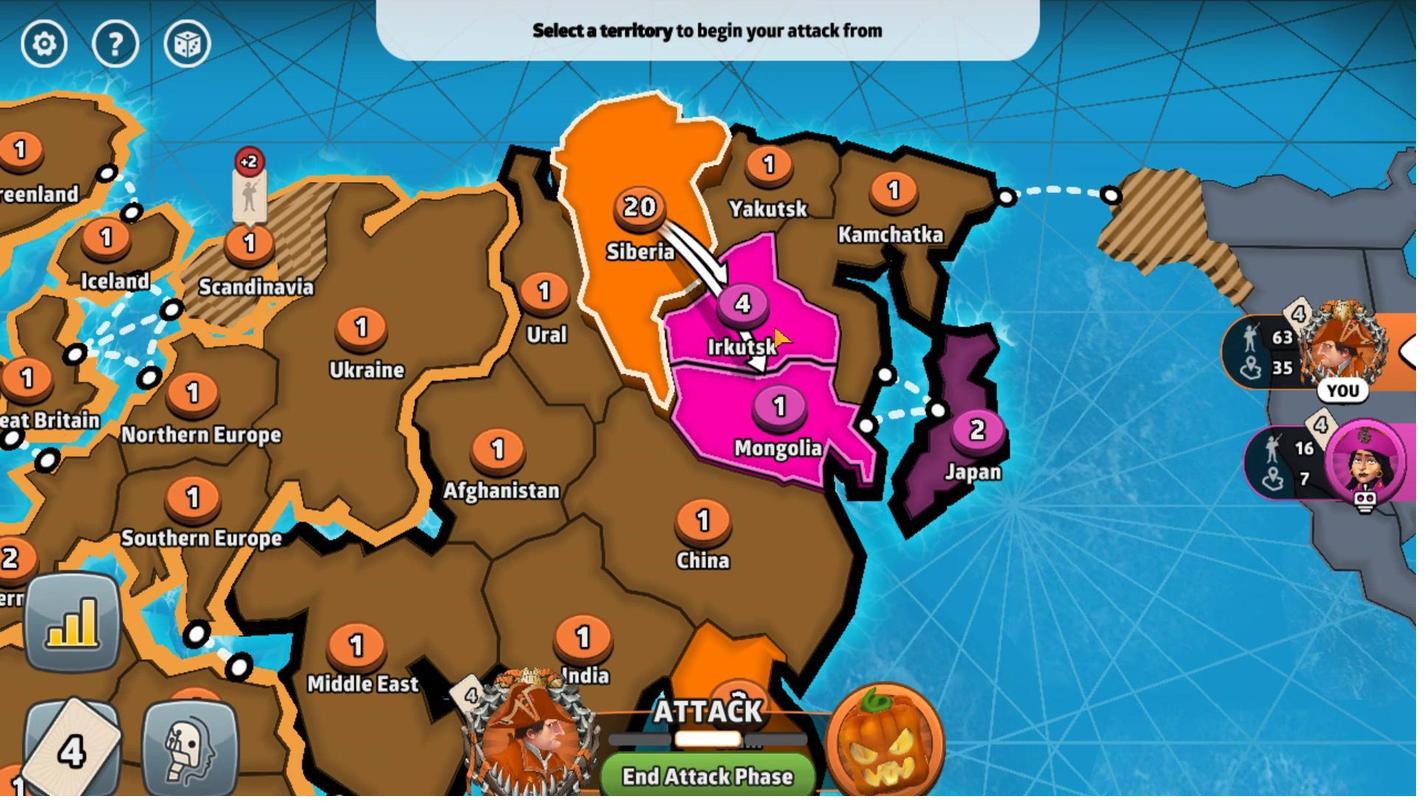 
Action: Mouse moved to (736, 653)
Screenshot: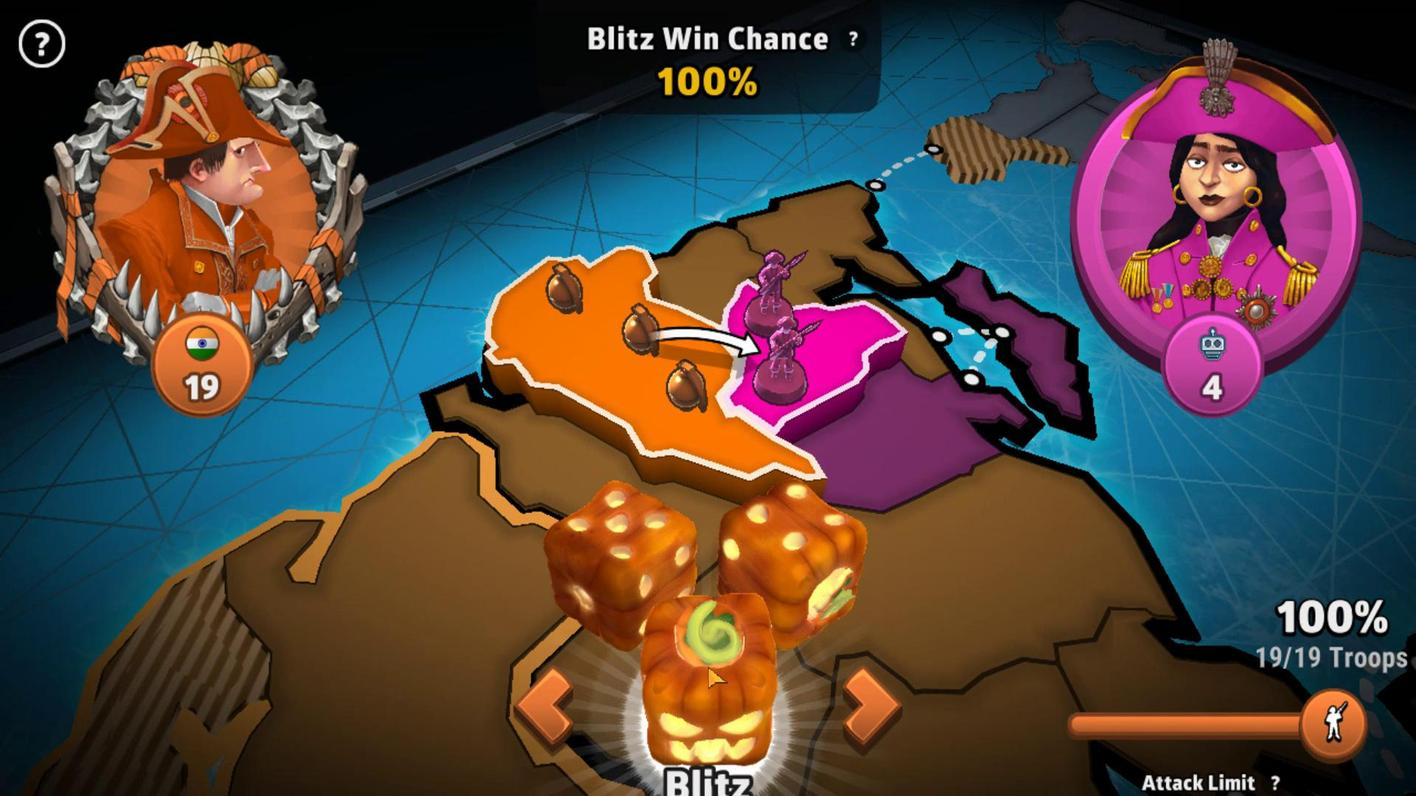 
Action: Mouse pressed left at (736, 653)
Screenshot: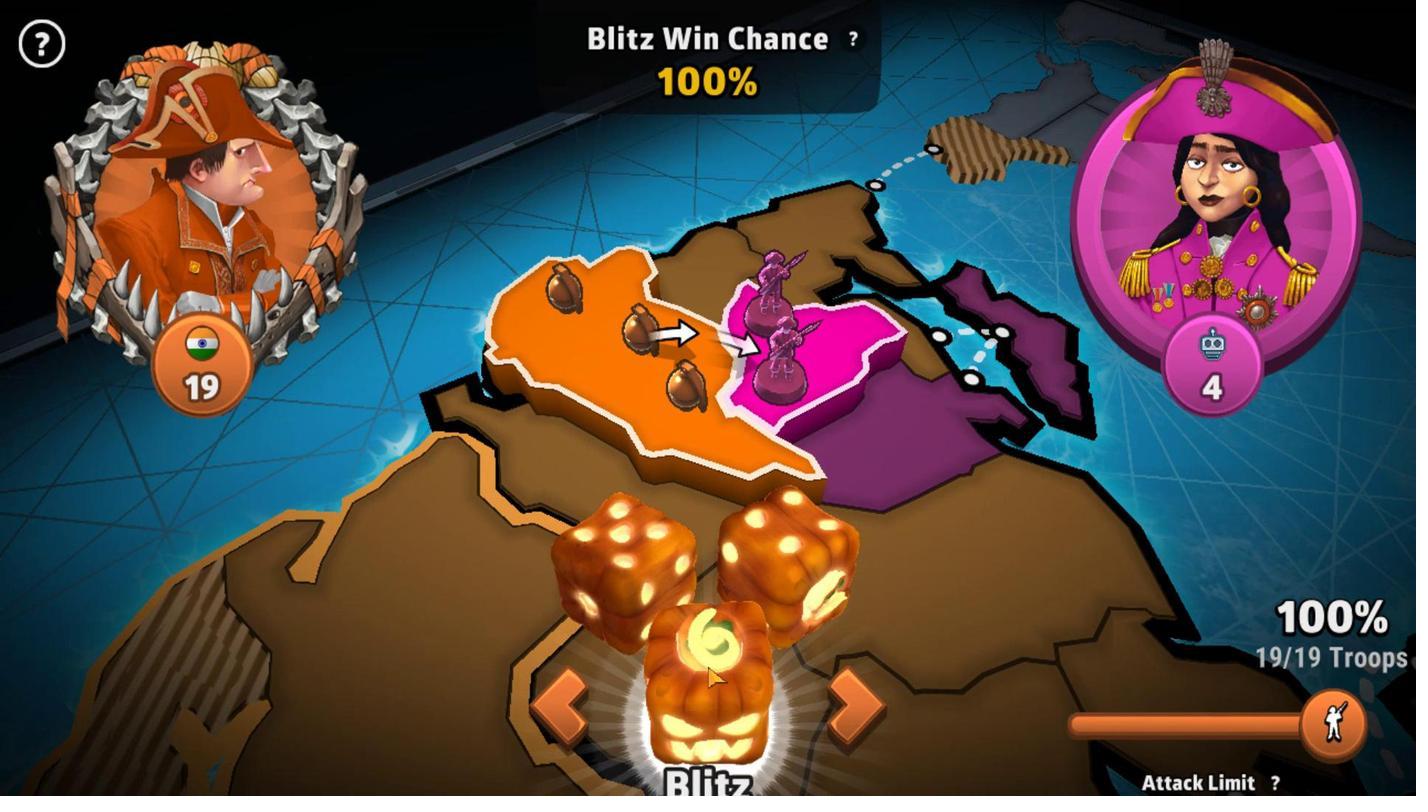 
Action: Mouse moved to (982, 630)
Screenshot: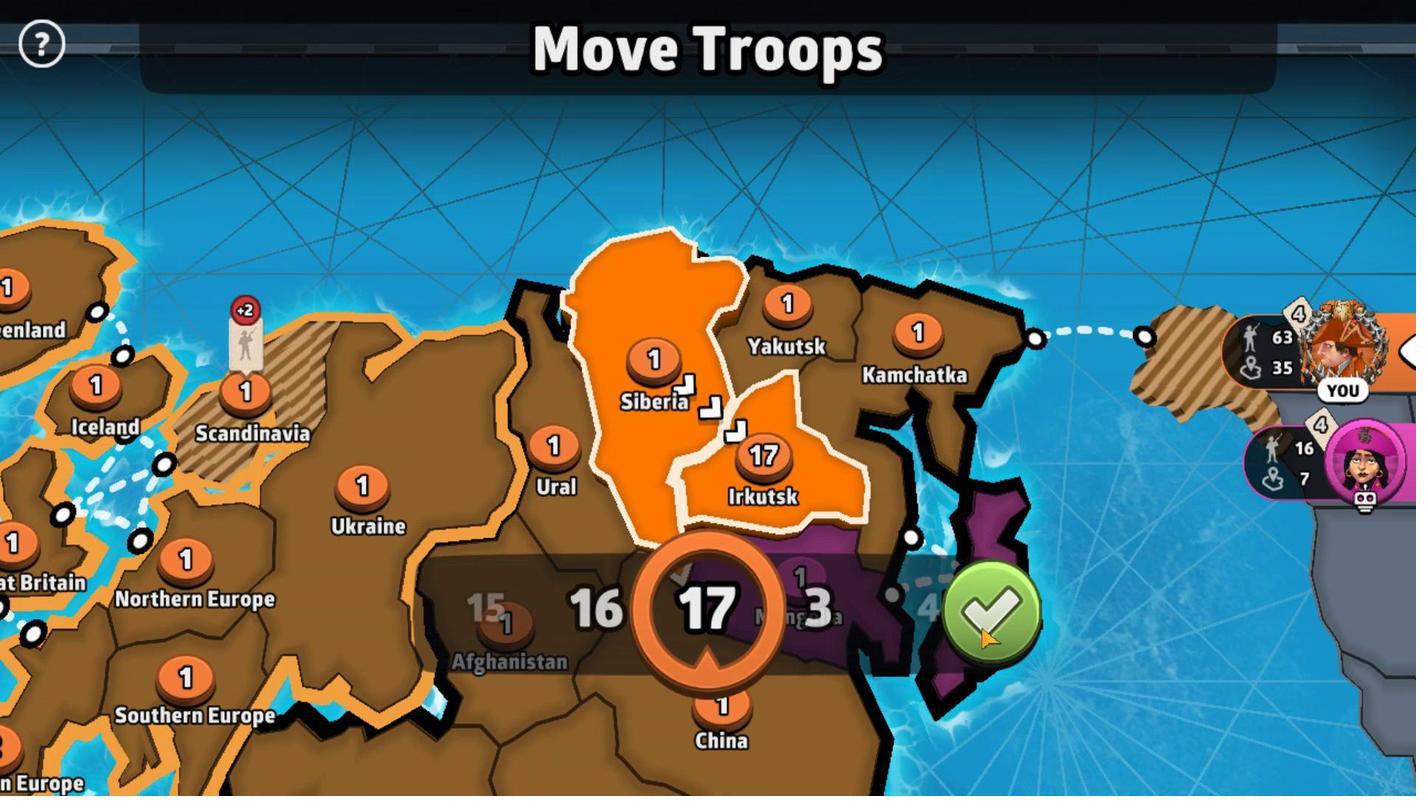 
Action: Mouse pressed left at (982, 630)
Screenshot: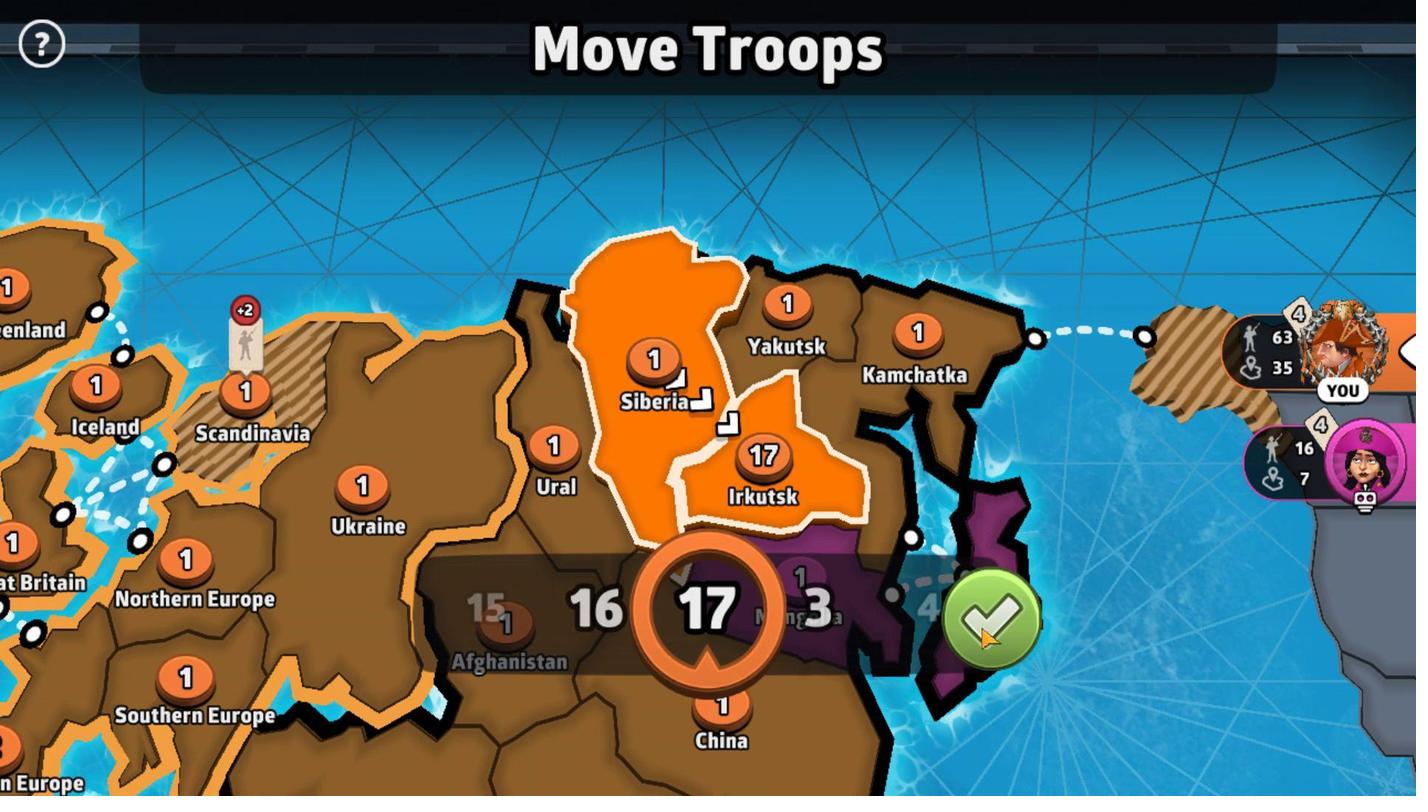
Action: Mouse moved to (737, 484)
Screenshot: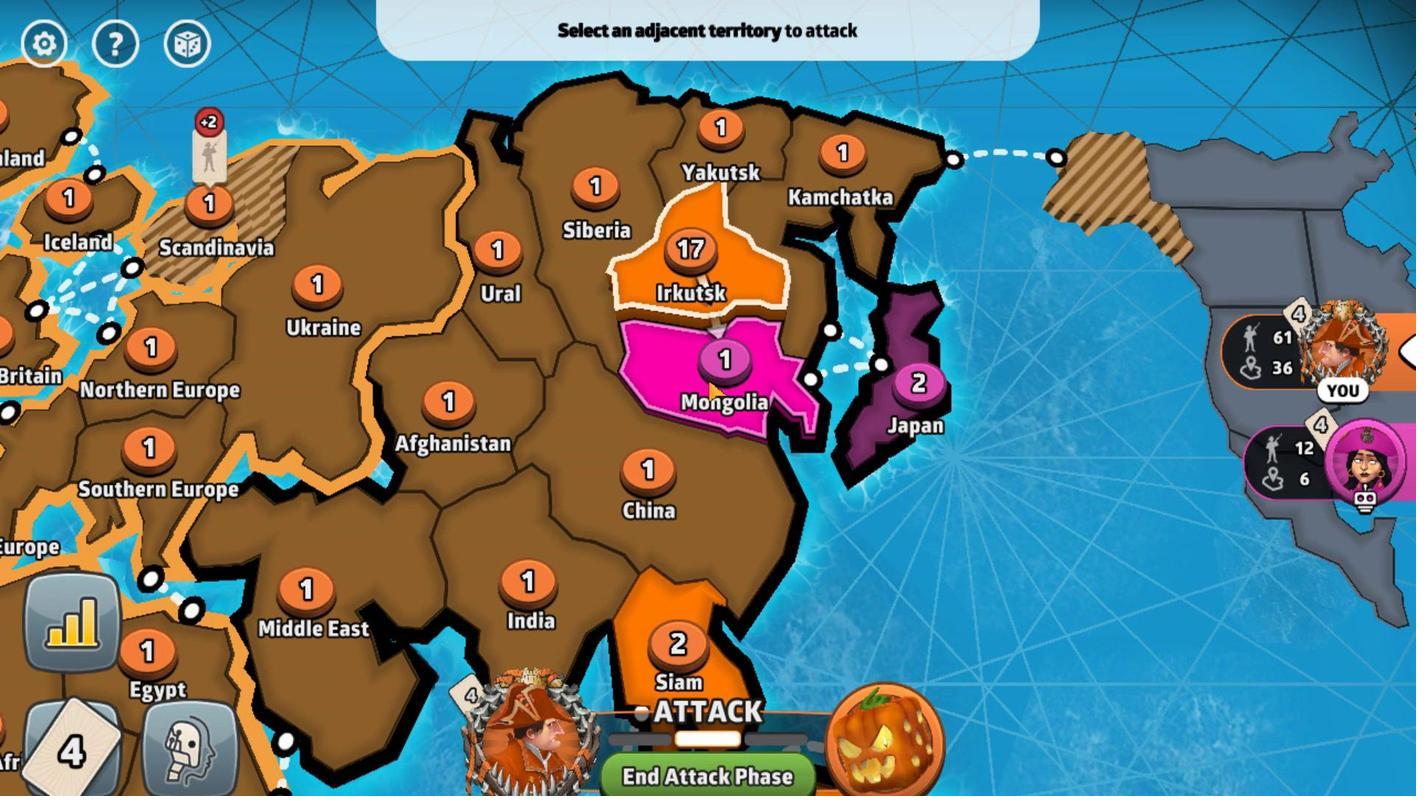 
Action: Mouse pressed left at (737, 484)
Screenshot: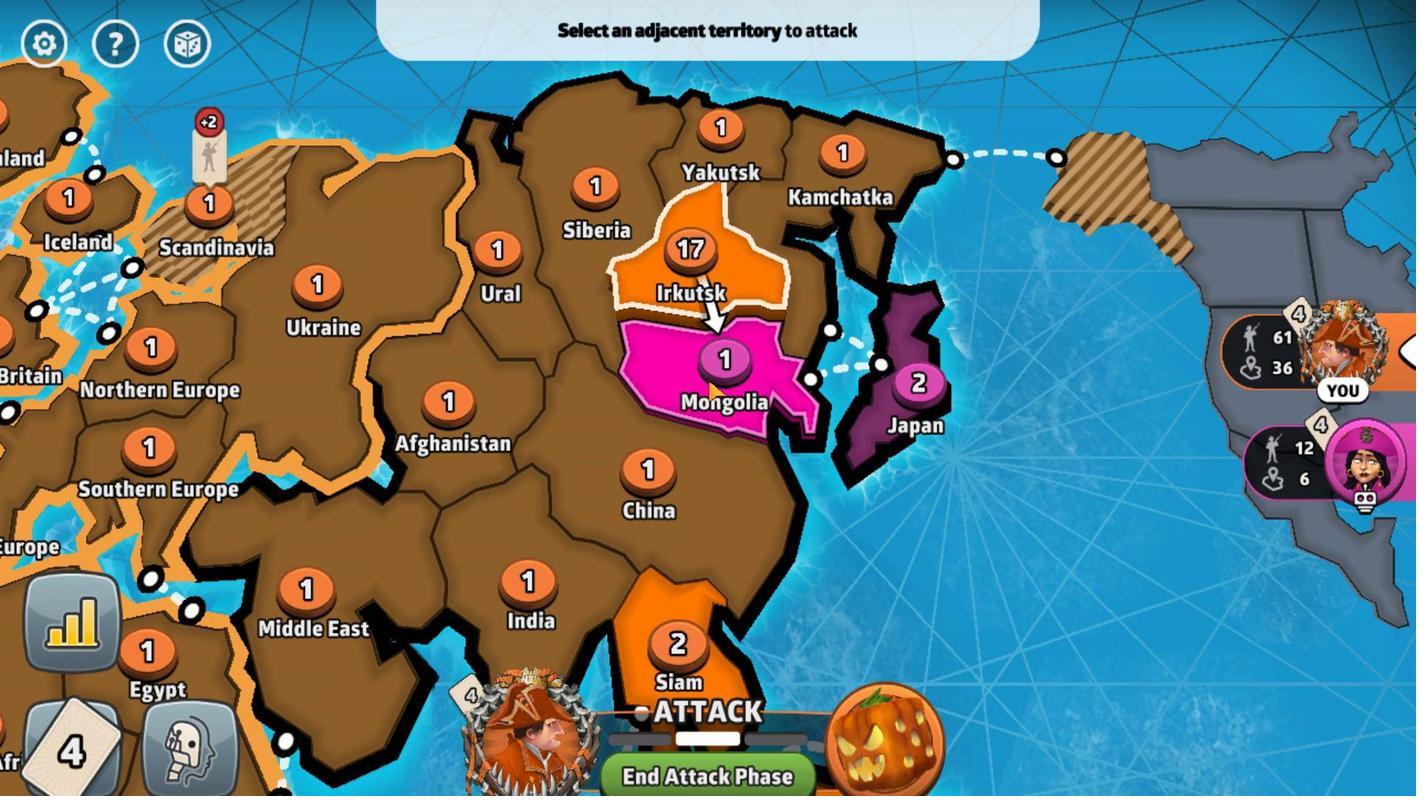 
Action: Mouse moved to (727, 638)
Screenshot: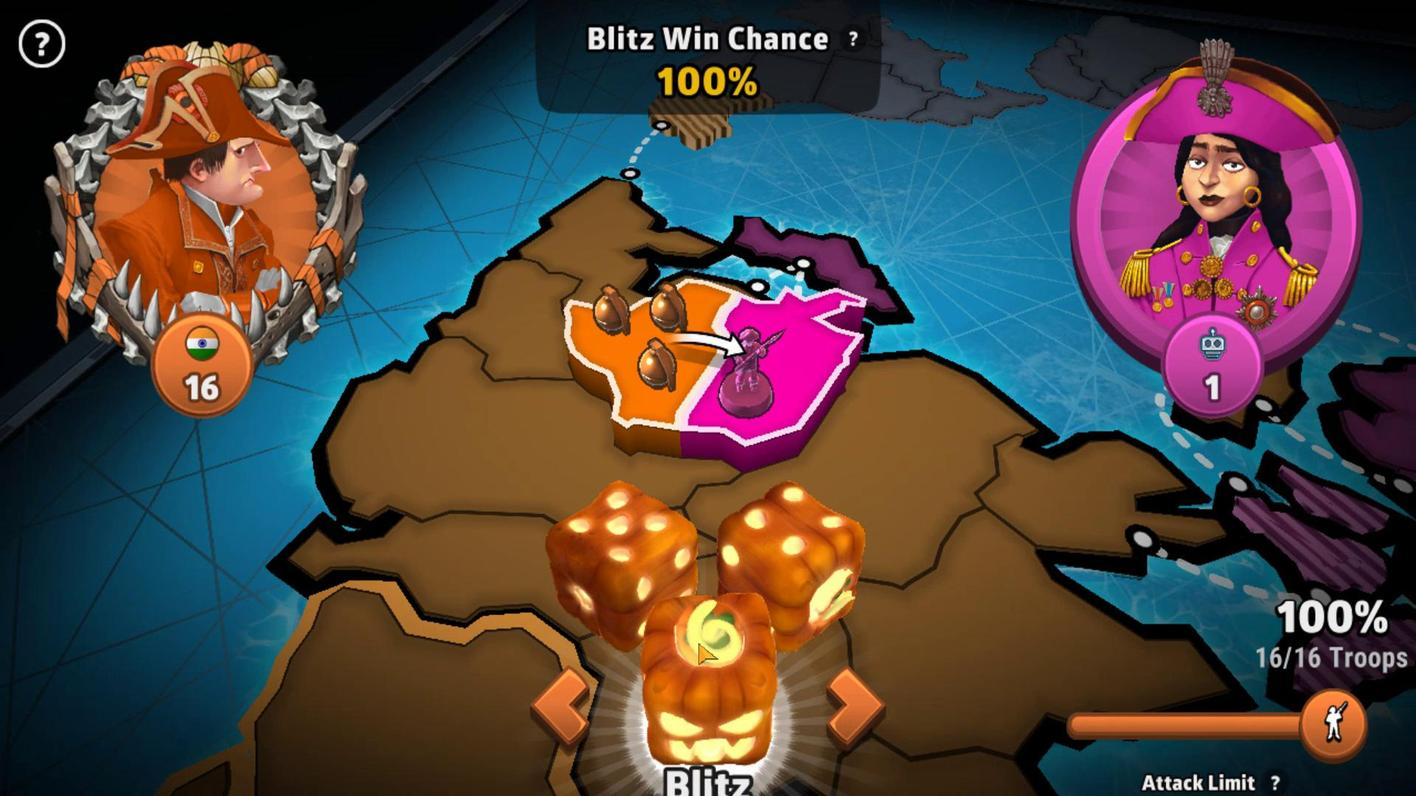 
Action: Mouse pressed left at (727, 638)
Screenshot: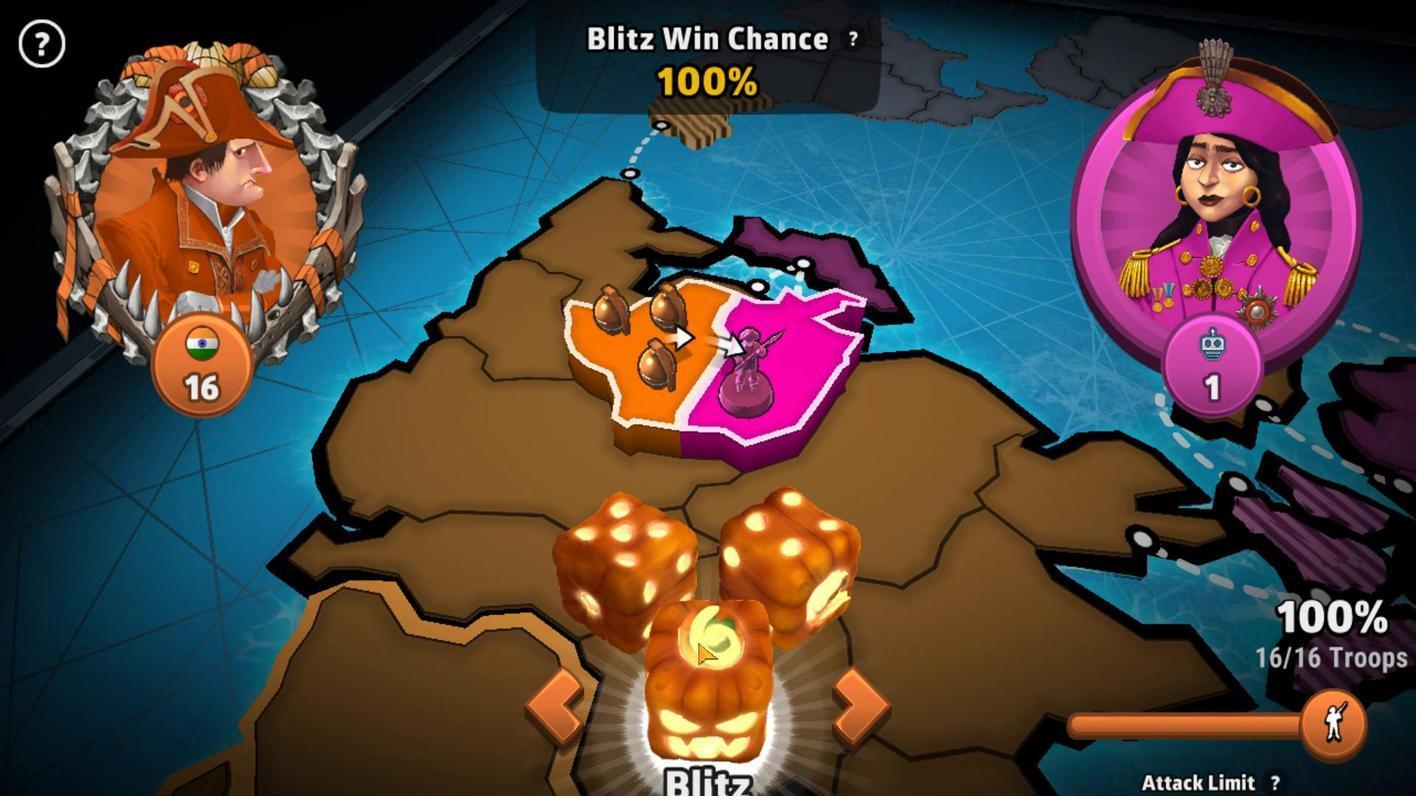 
Action: Mouse moved to (993, 609)
Screenshot: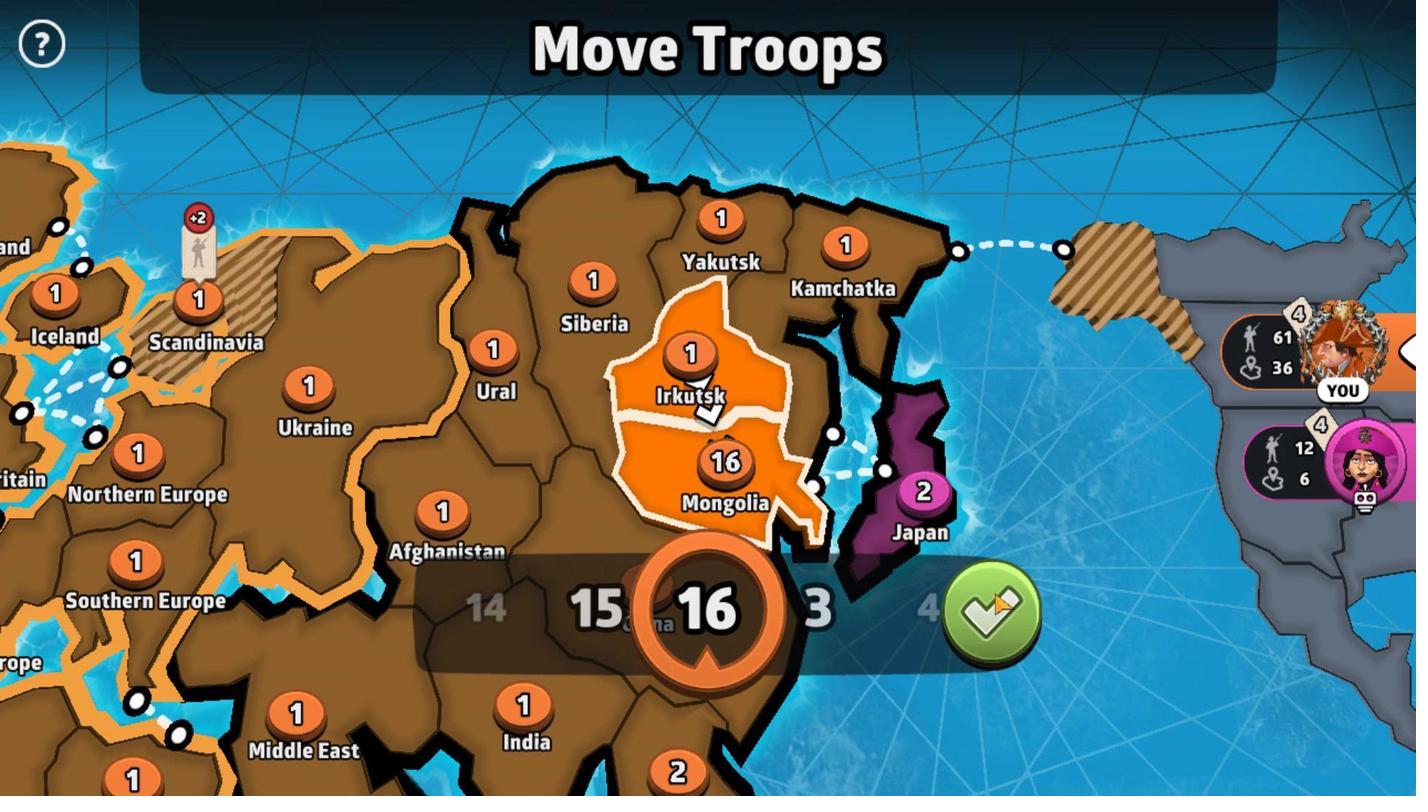 
Action: Mouse pressed left at (993, 609)
Screenshot: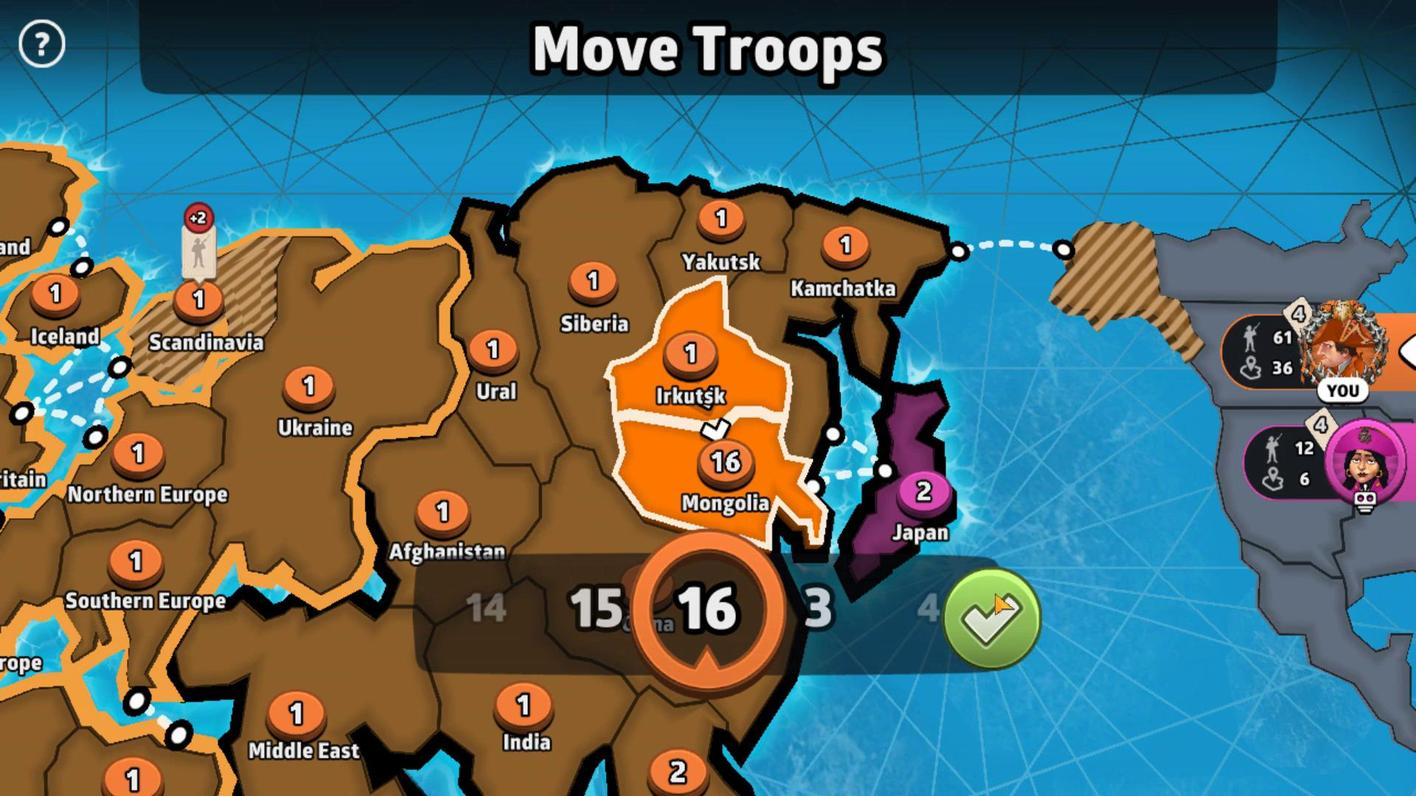 
Action: Mouse moved to (830, 461)
